 Task: Find an image of a scenic road trip and post it on Instagram with a caption mentioning a specific highway.
Action: Mouse moved to (576, 330)
Screenshot: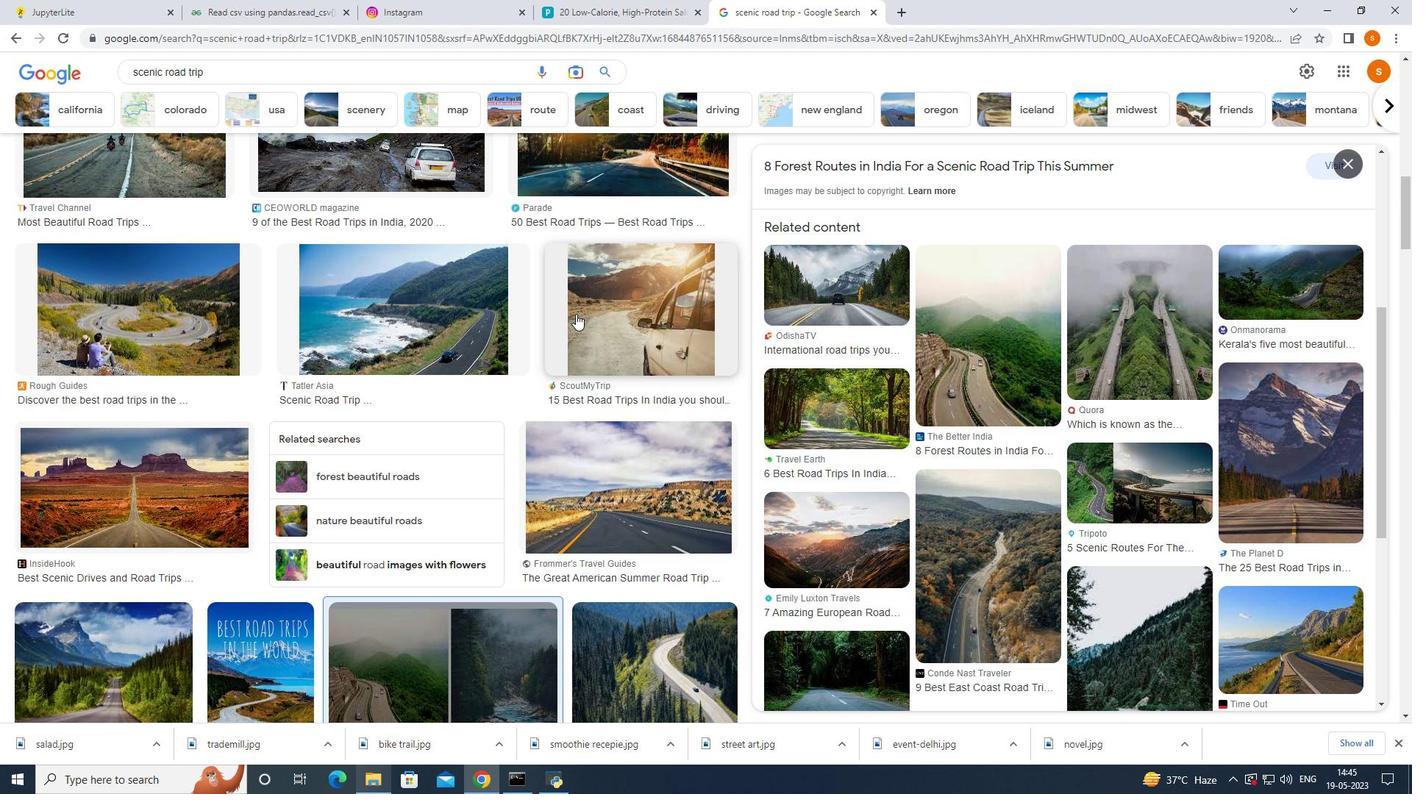 
Action: Mouse scrolled (576, 329) with delta (0, 0)
Screenshot: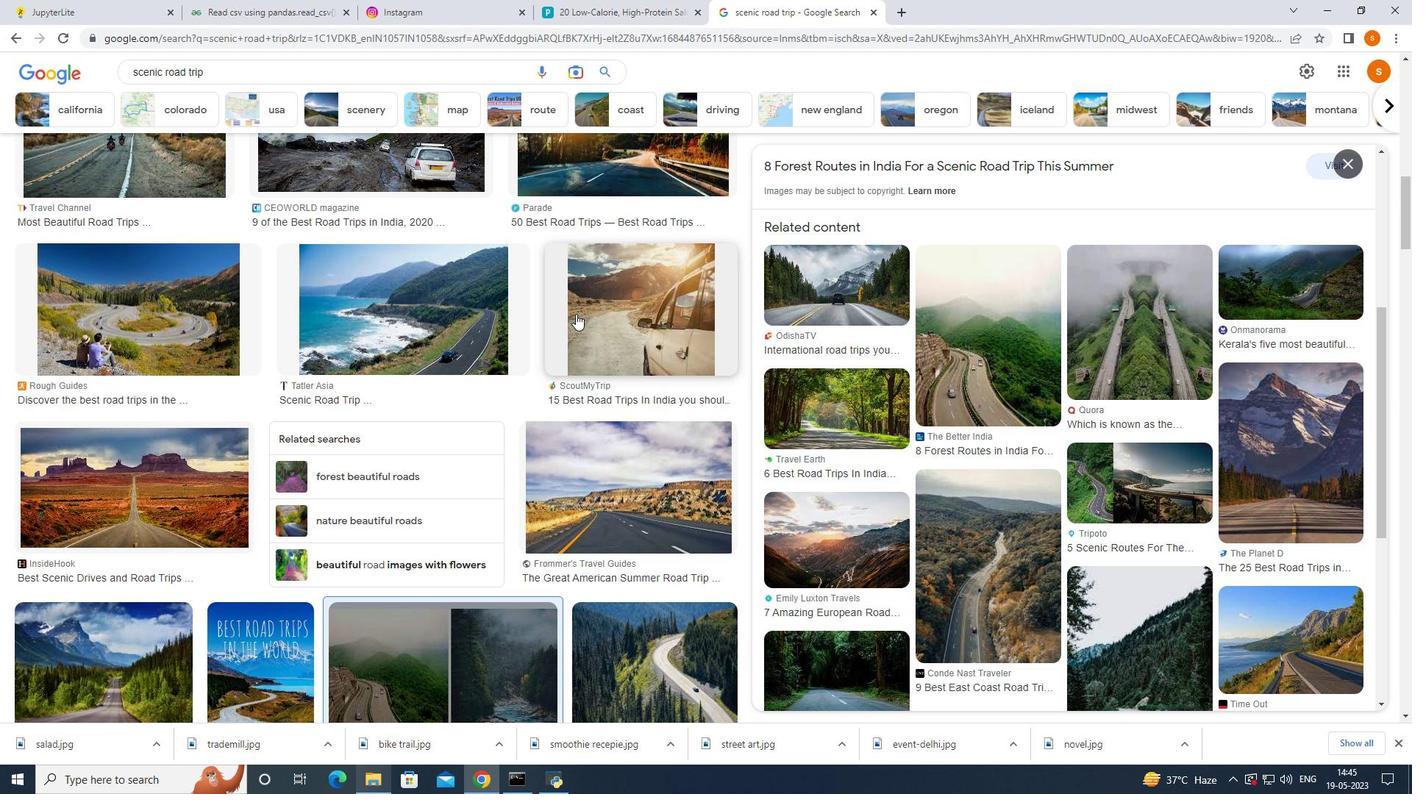 
Action: Mouse moved to (576, 331)
Screenshot: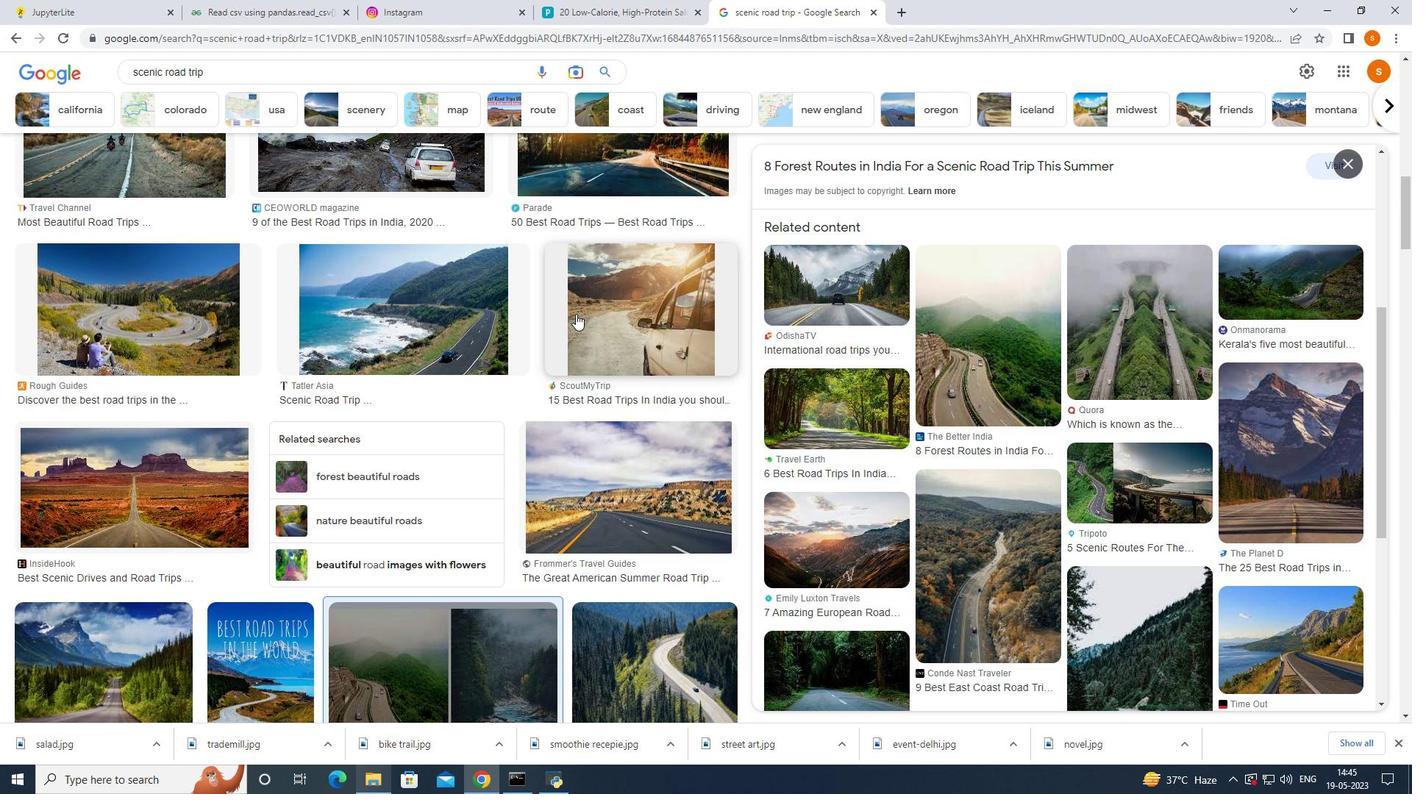 
Action: Mouse scrolled (576, 330) with delta (0, 0)
Screenshot: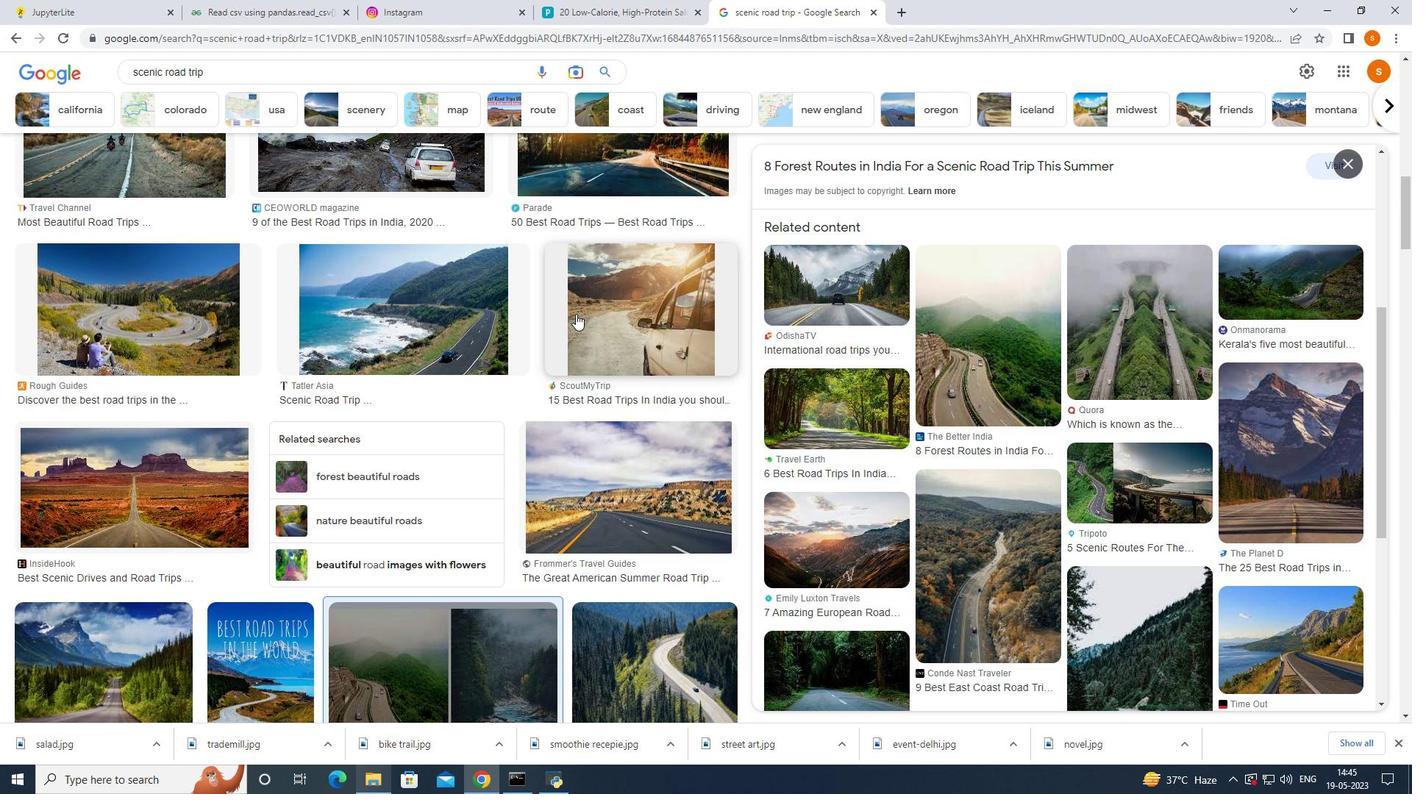 
Action: Mouse scrolled (576, 330) with delta (0, 0)
Screenshot: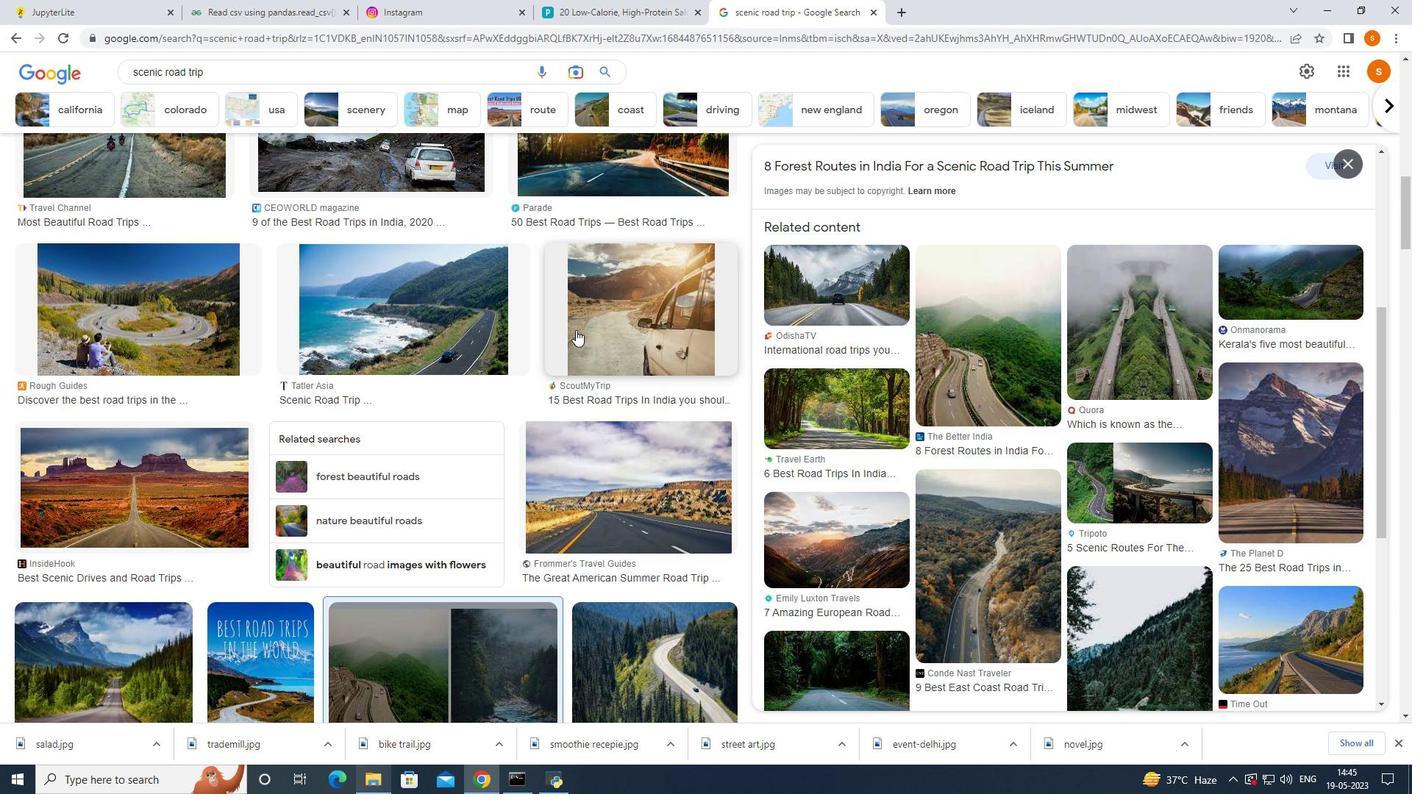 
Action: Mouse moved to (576, 331)
Screenshot: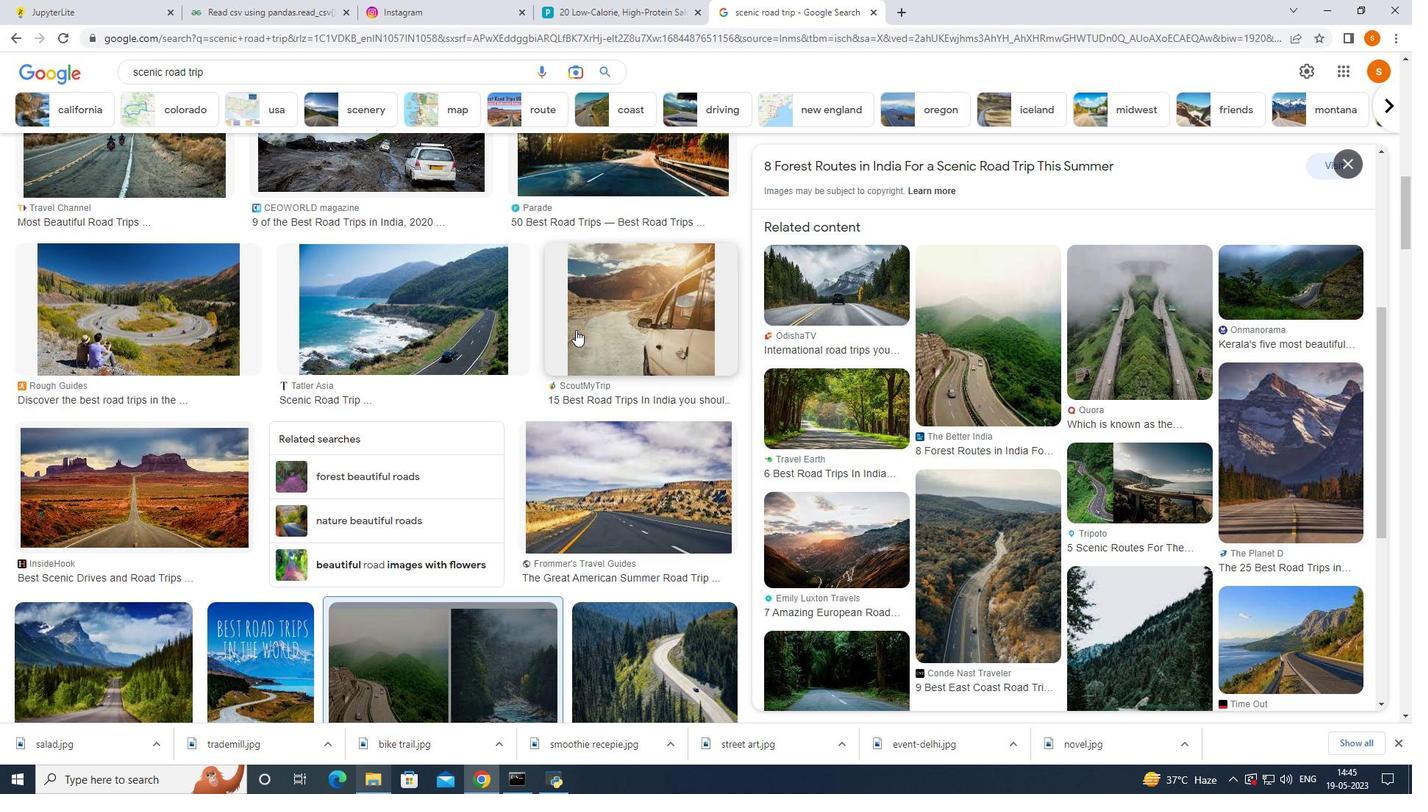 
Action: Mouse scrolled (576, 330) with delta (0, 0)
Screenshot: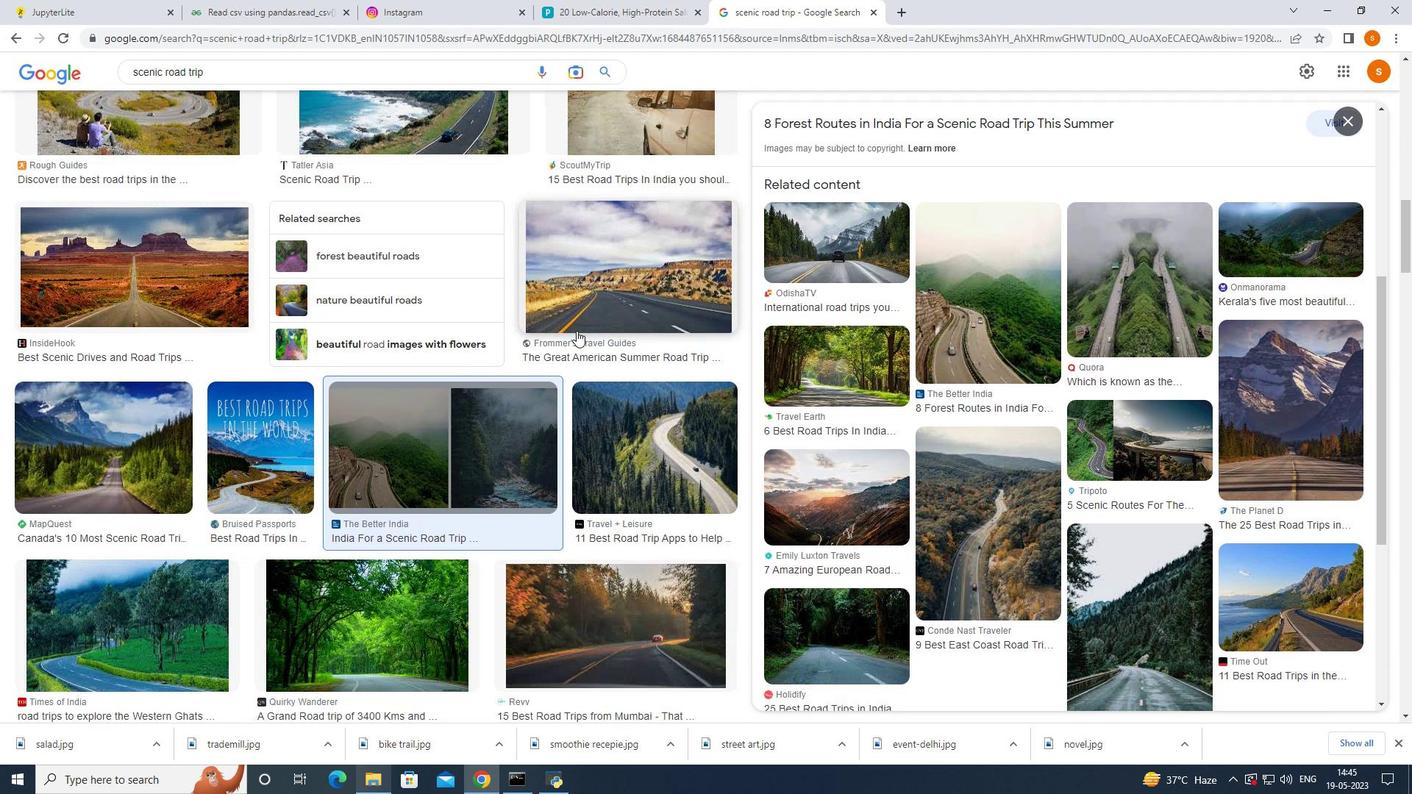 
Action: Mouse moved to (576, 331)
Screenshot: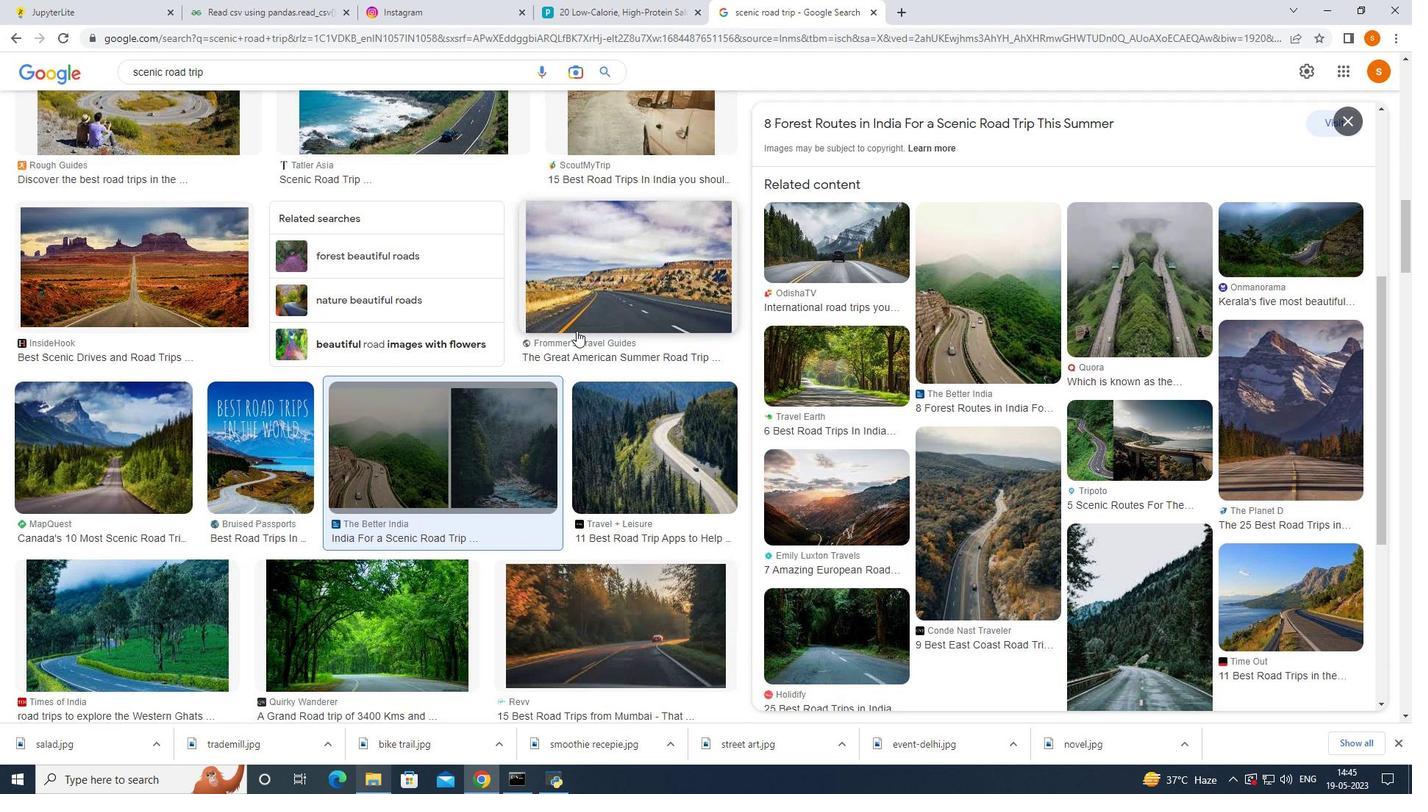 
Action: Mouse scrolled (576, 331) with delta (0, 0)
Screenshot: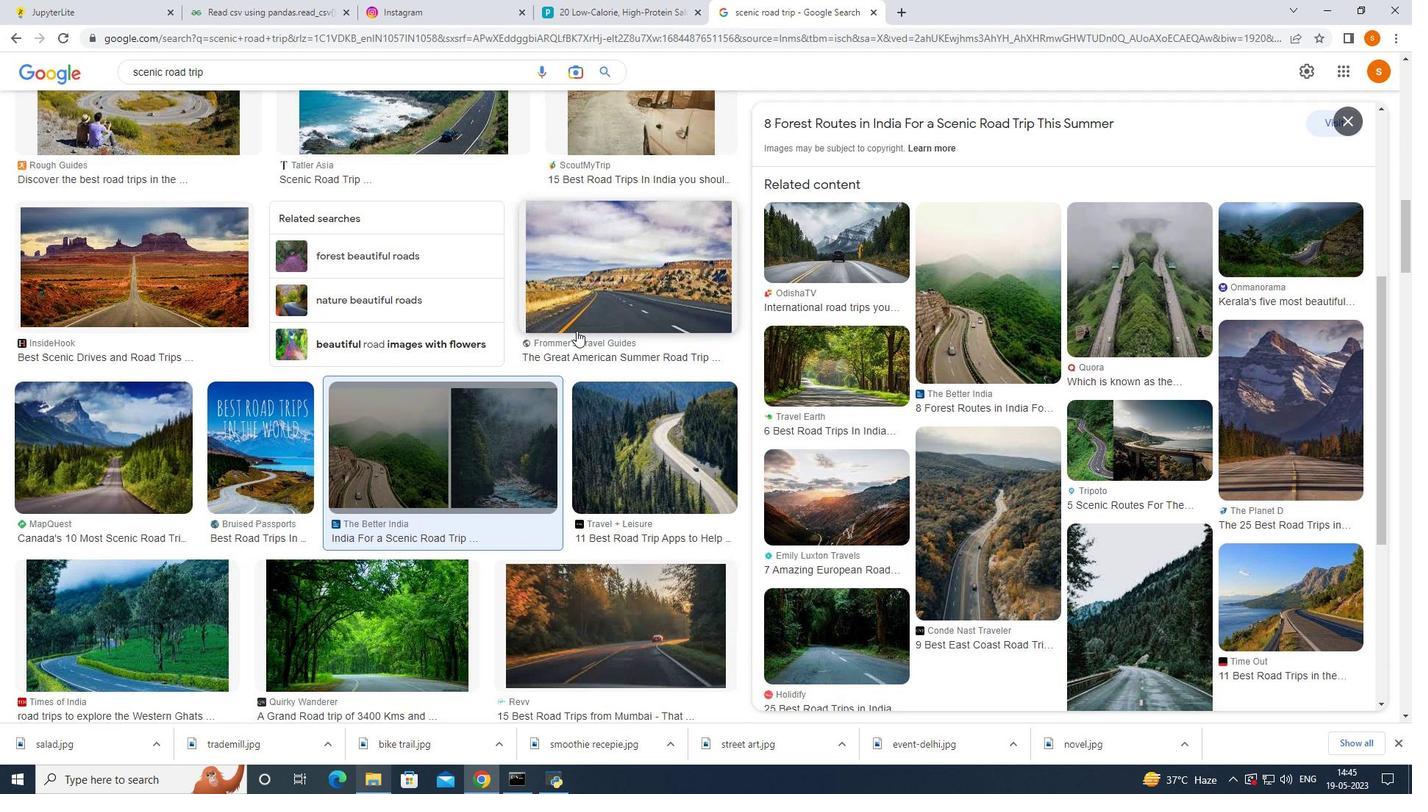 
Action: Mouse scrolled (576, 331) with delta (0, 0)
Screenshot: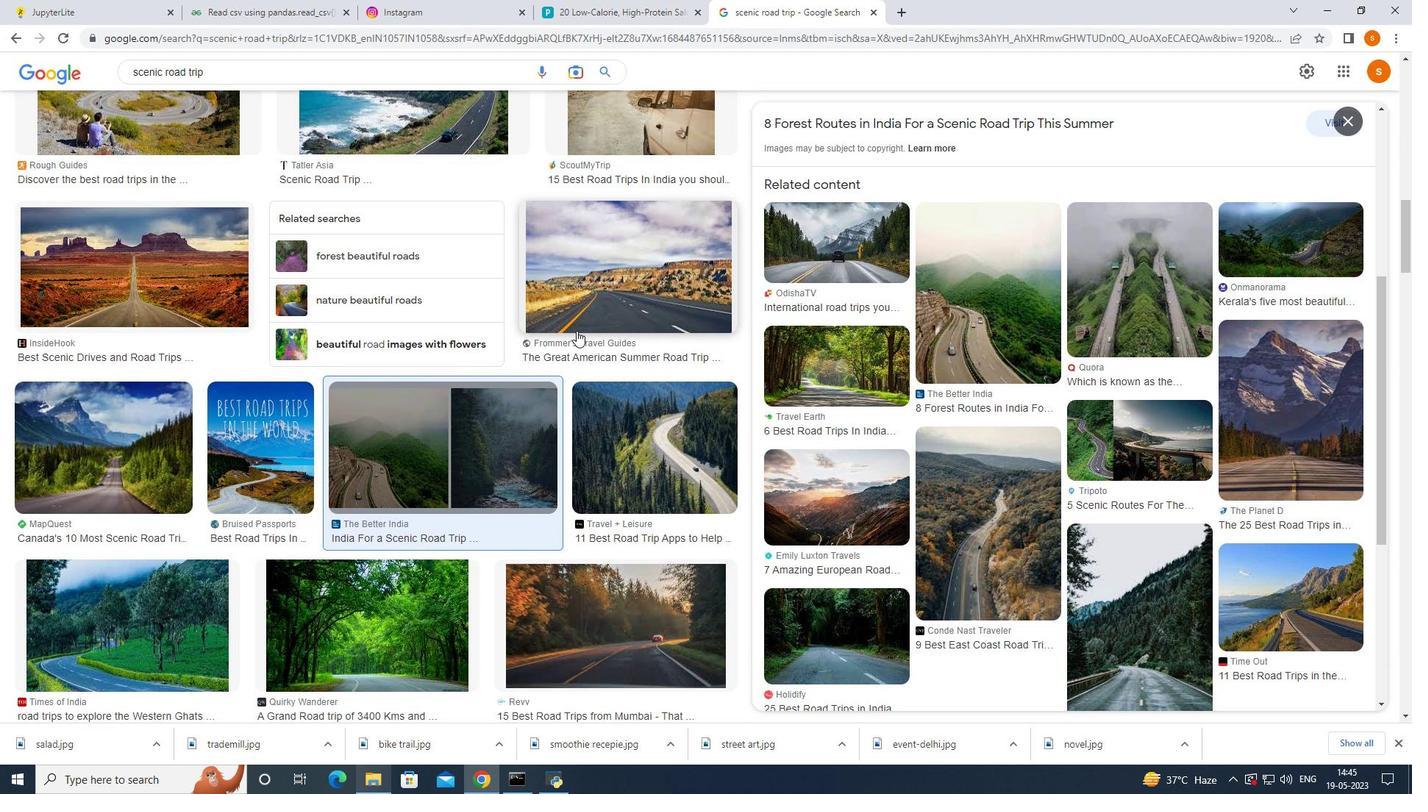 
Action: Mouse moved to (537, 468)
Screenshot: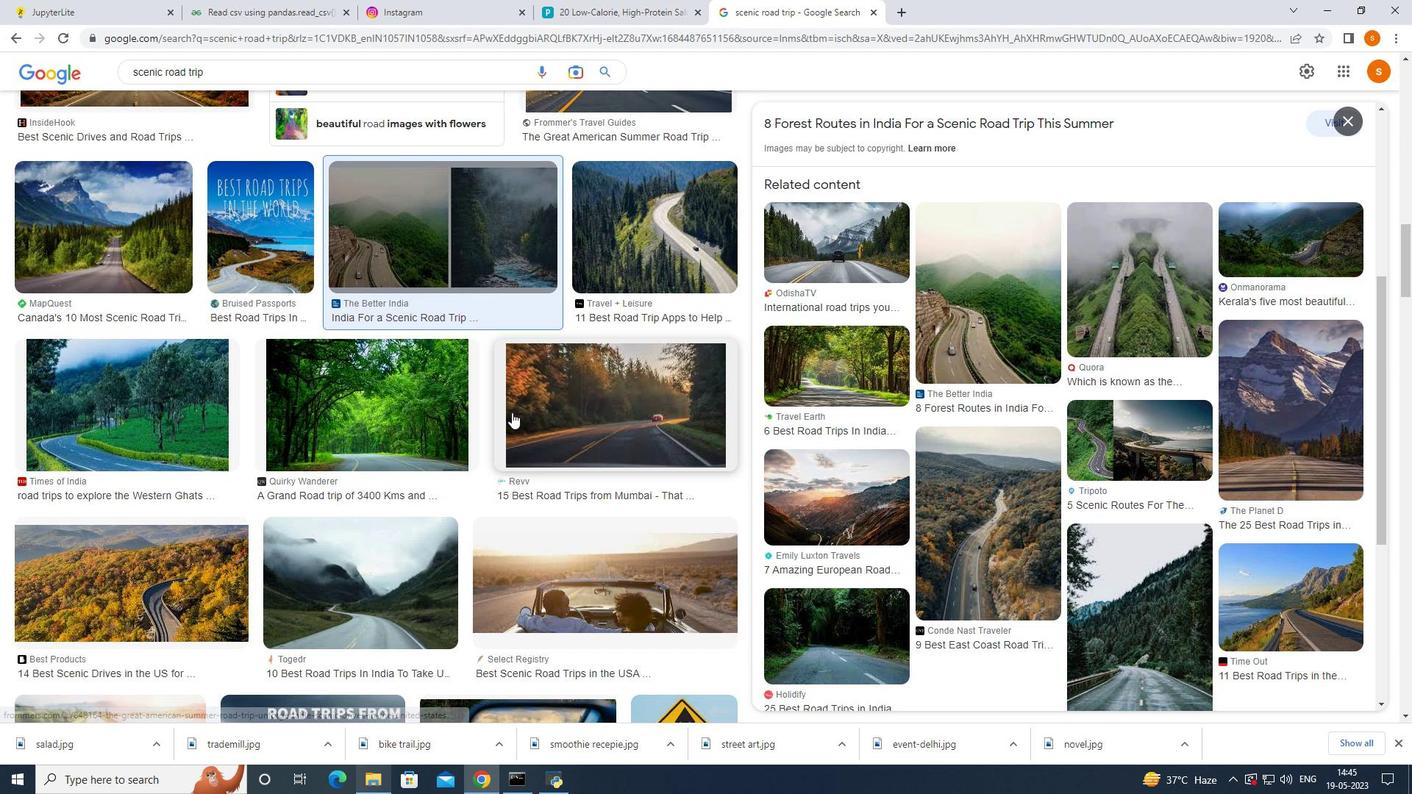 
Action: Mouse scrolled (537, 467) with delta (0, 0)
Screenshot: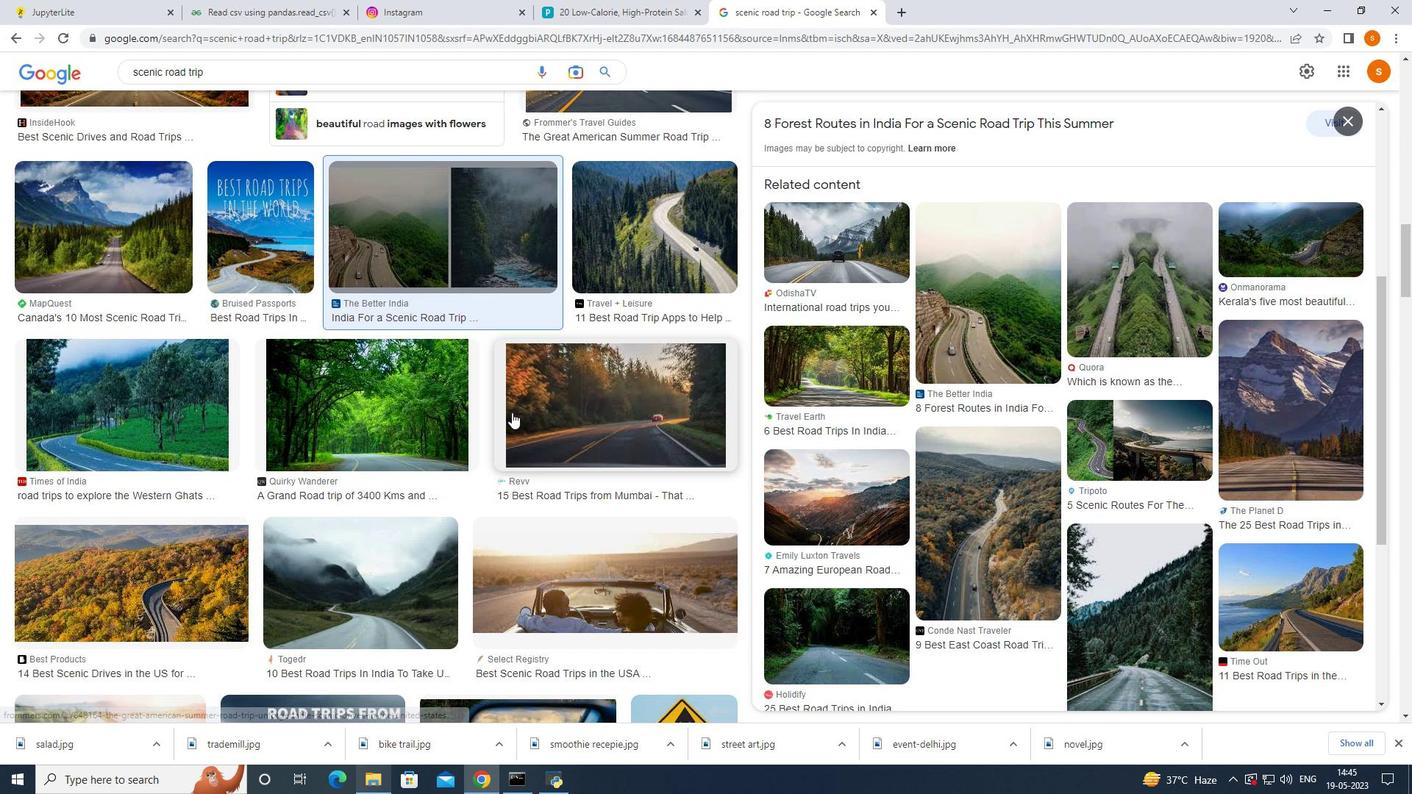 
Action: Mouse moved to (598, 484)
Screenshot: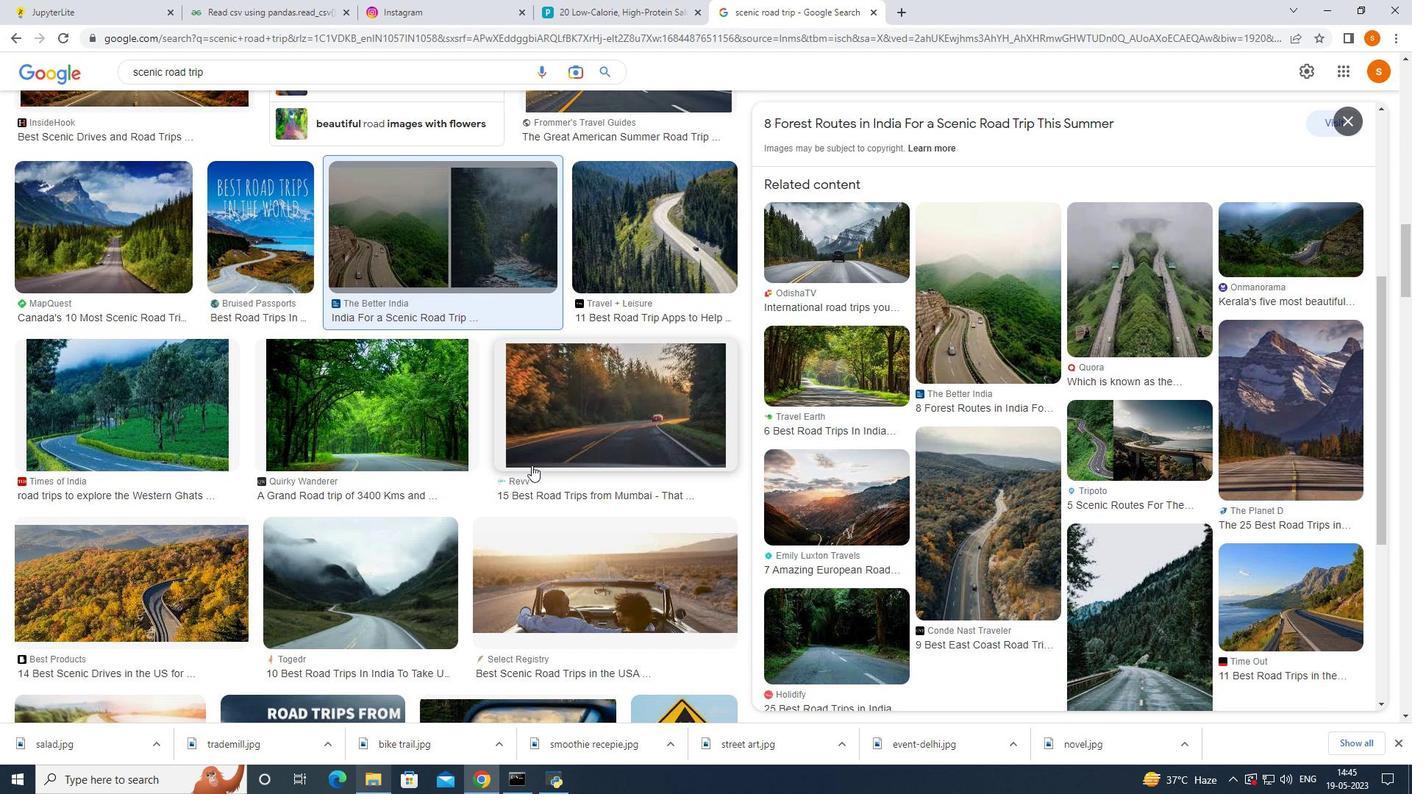 
Action: Mouse scrolled (598, 484) with delta (0, 0)
Screenshot: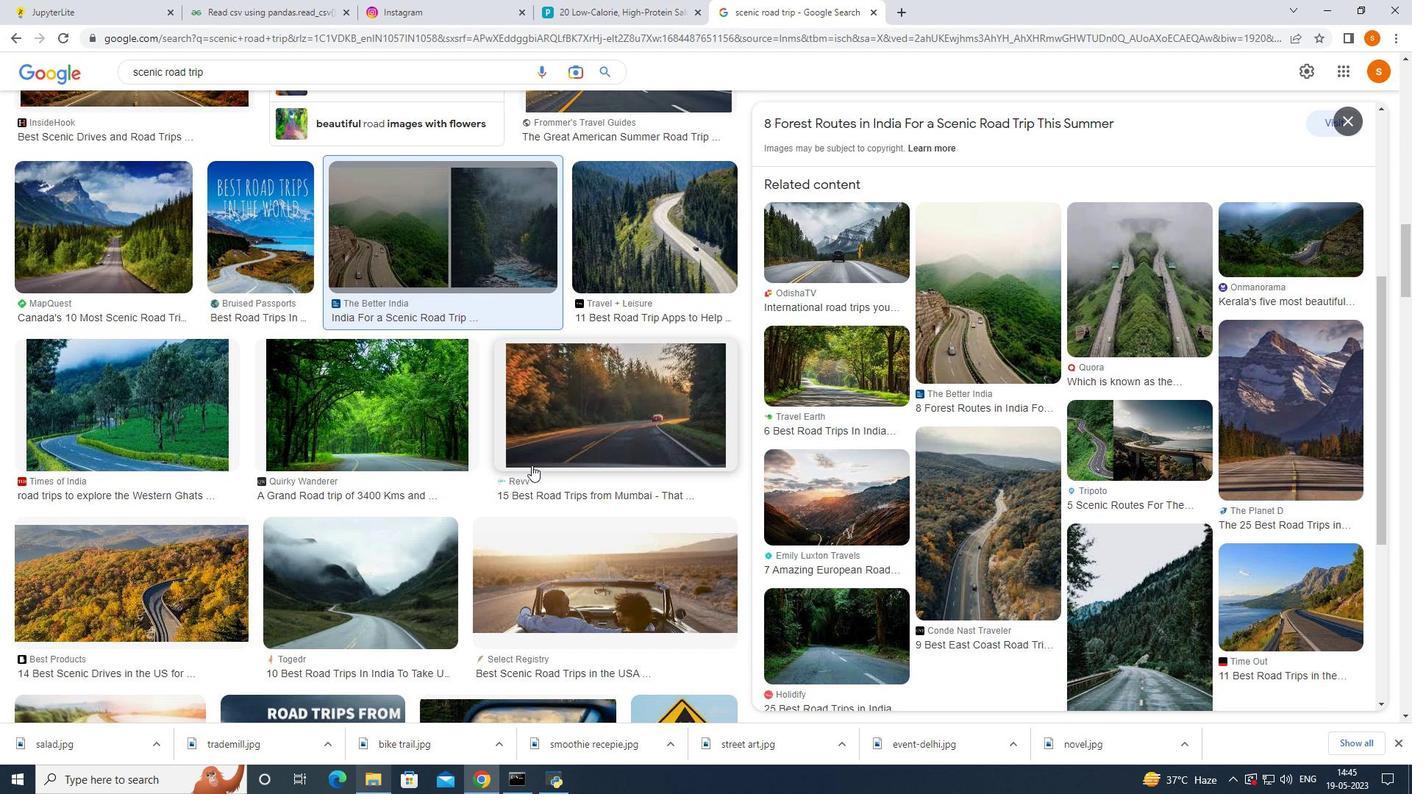 
Action: Mouse moved to (609, 528)
Screenshot: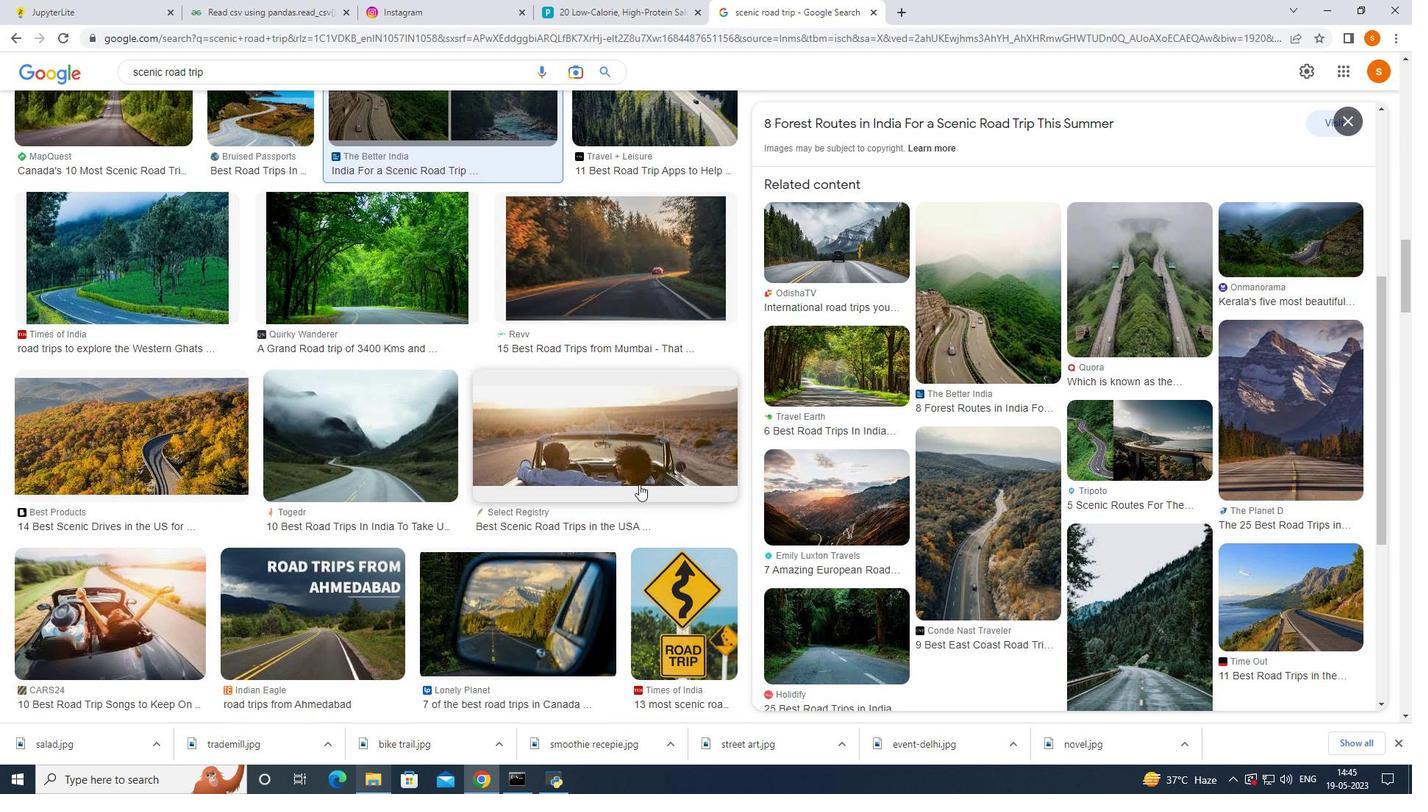 
Action: Mouse scrolled (609, 528) with delta (0, 0)
Screenshot: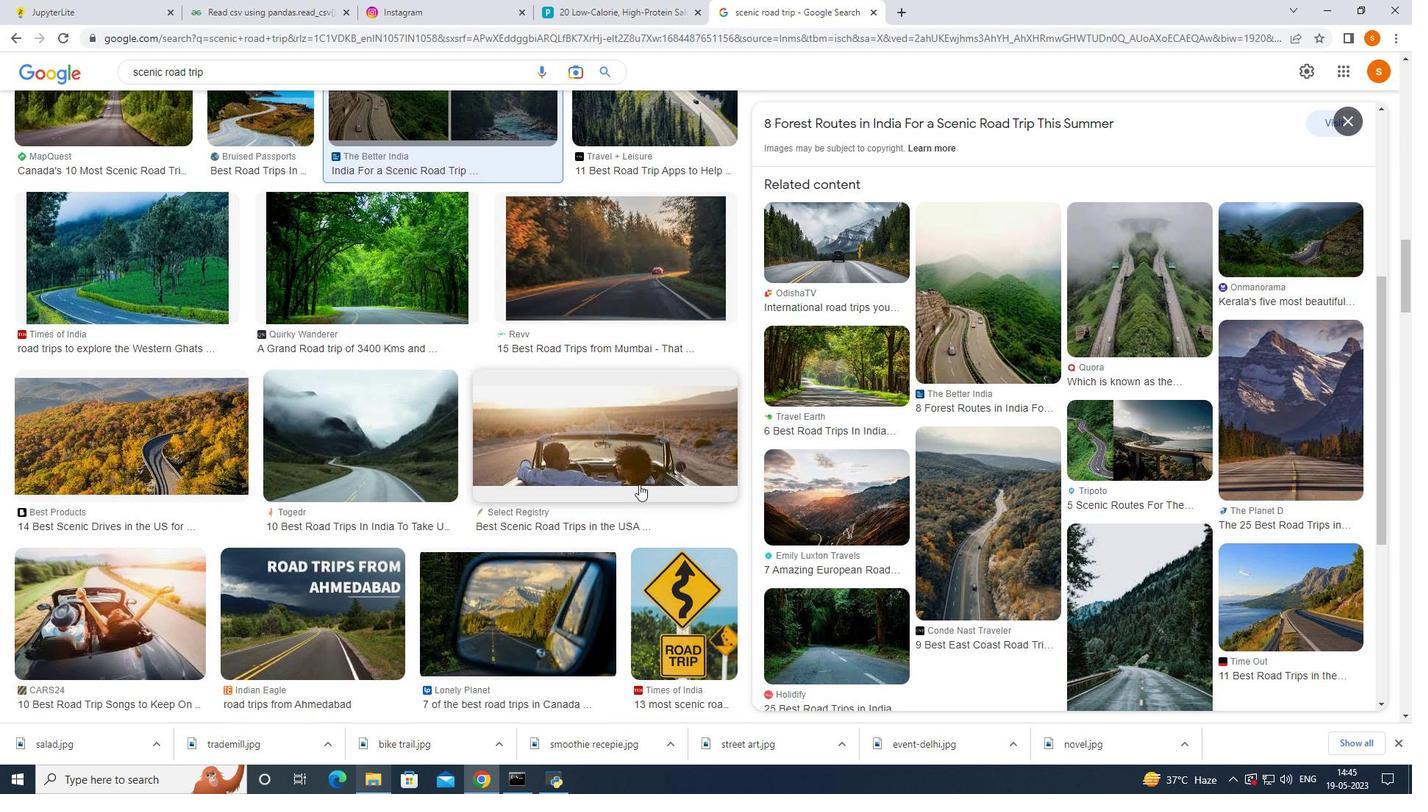 
Action: Mouse moved to (523, 638)
Screenshot: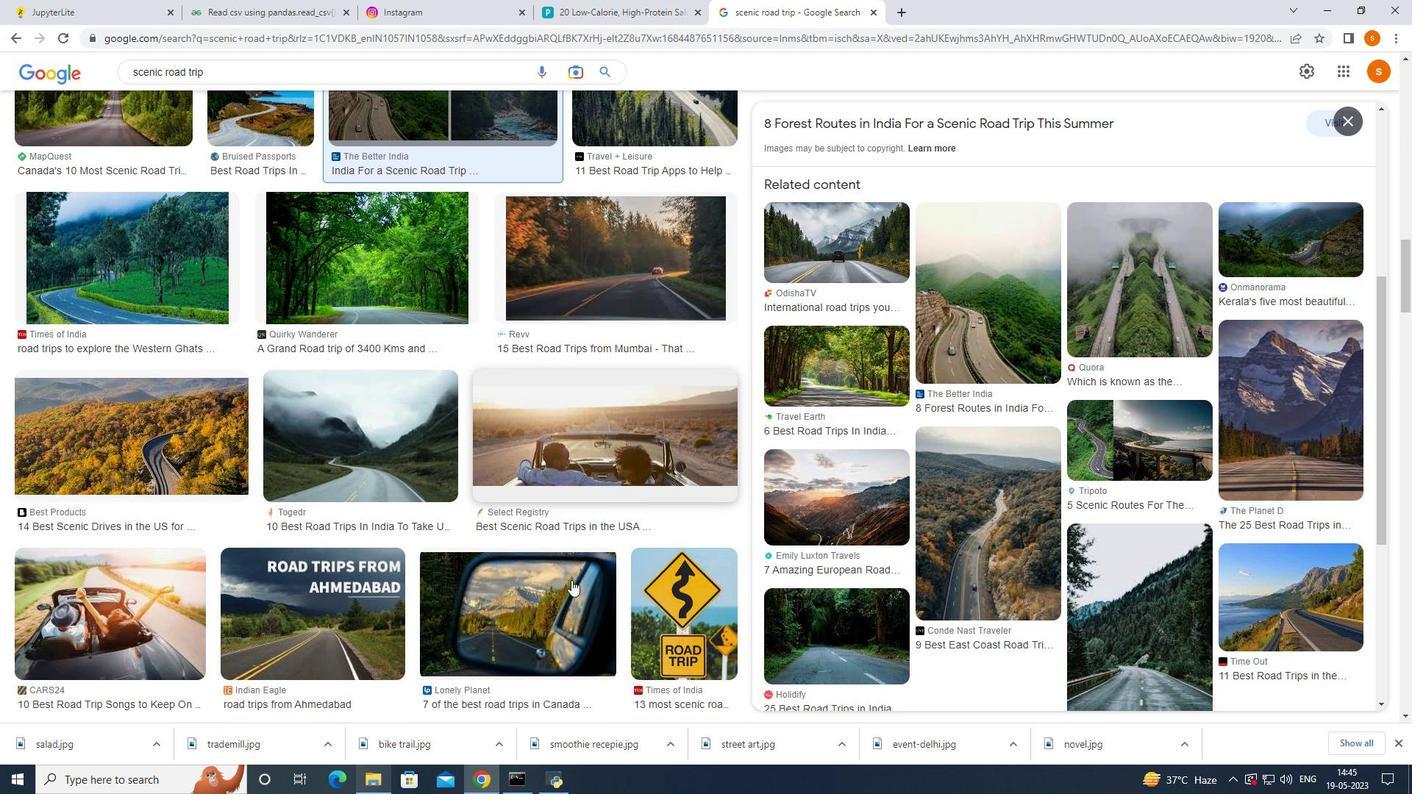 
Action: Mouse scrolled (523, 637) with delta (0, 0)
Screenshot: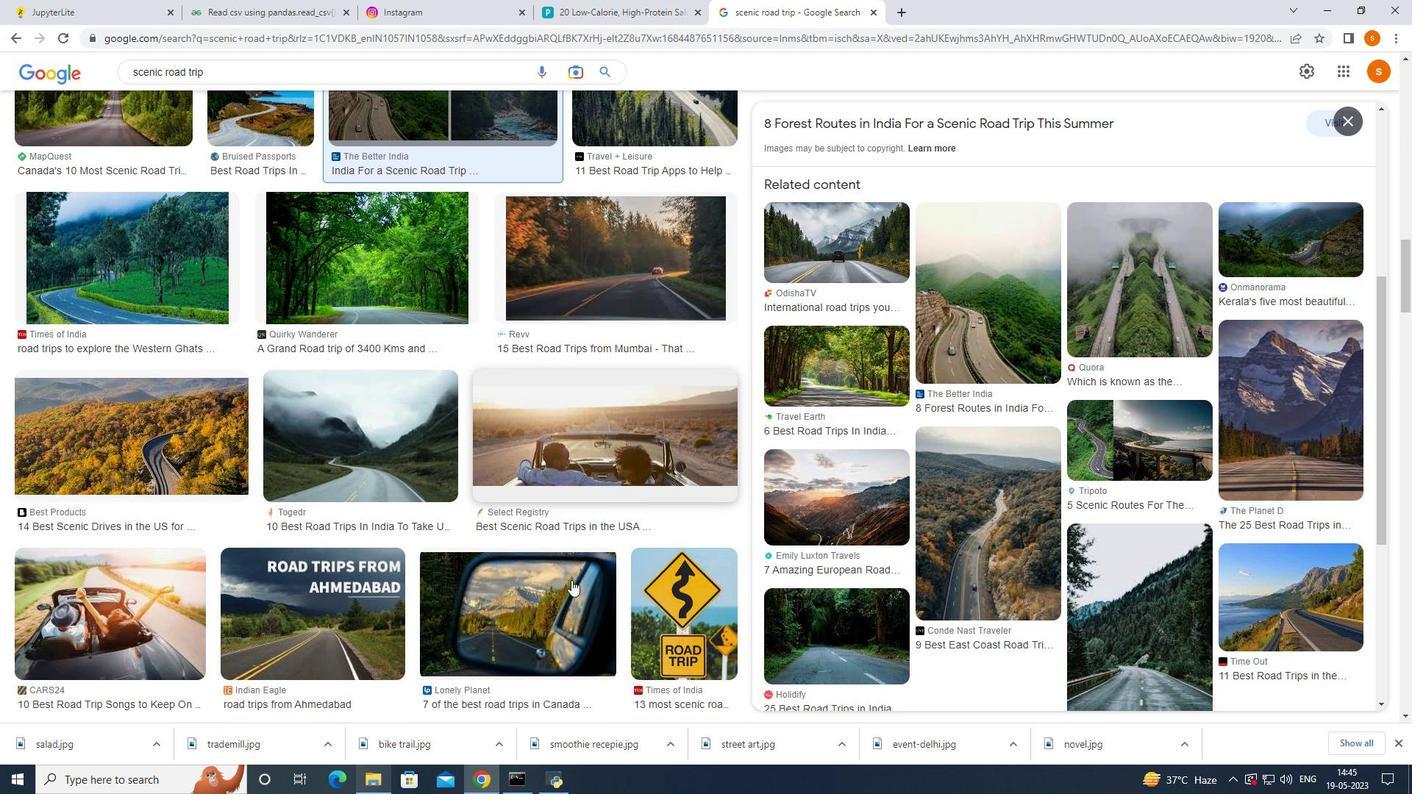 
Action: Mouse moved to (381, 572)
Screenshot: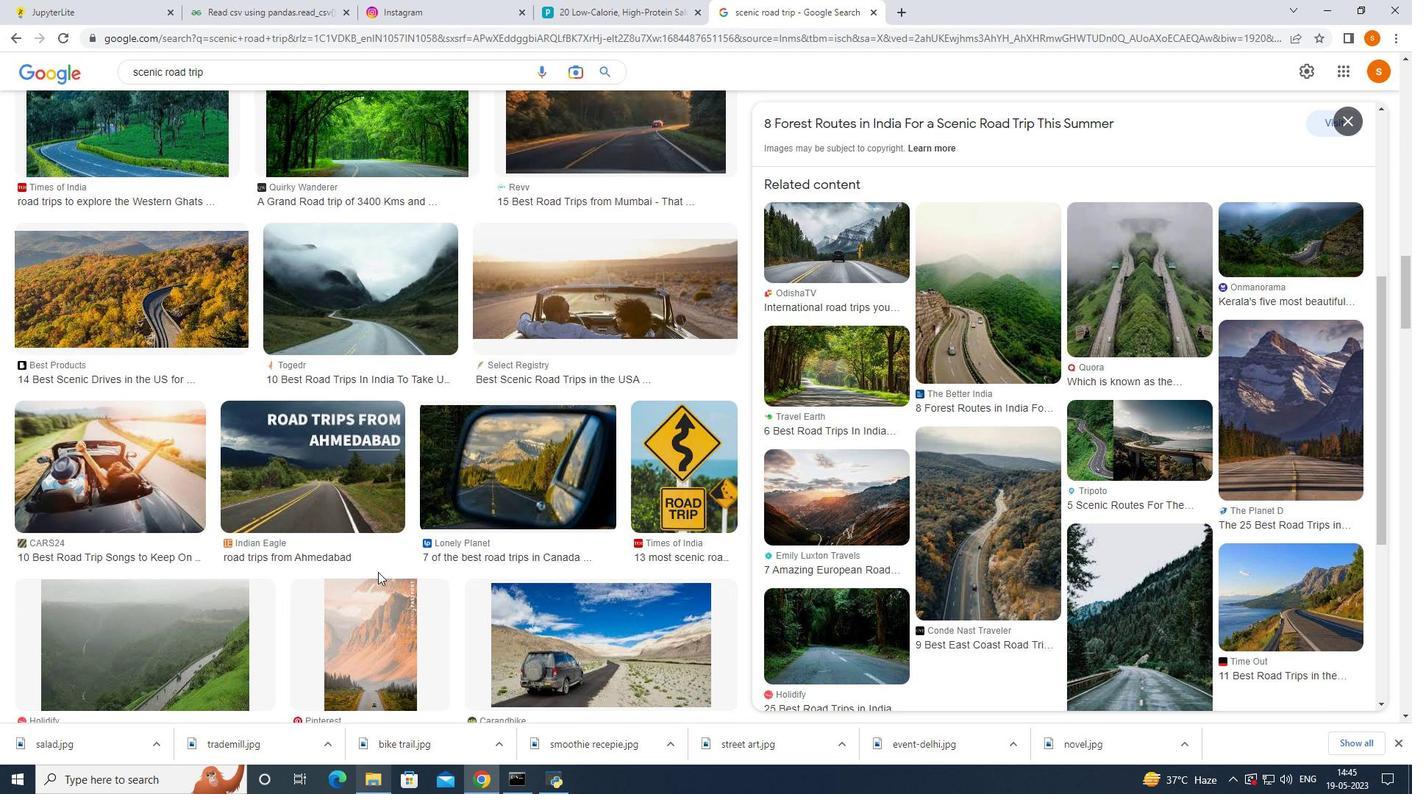 
Action: Mouse scrolled (381, 571) with delta (0, 0)
Screenshot: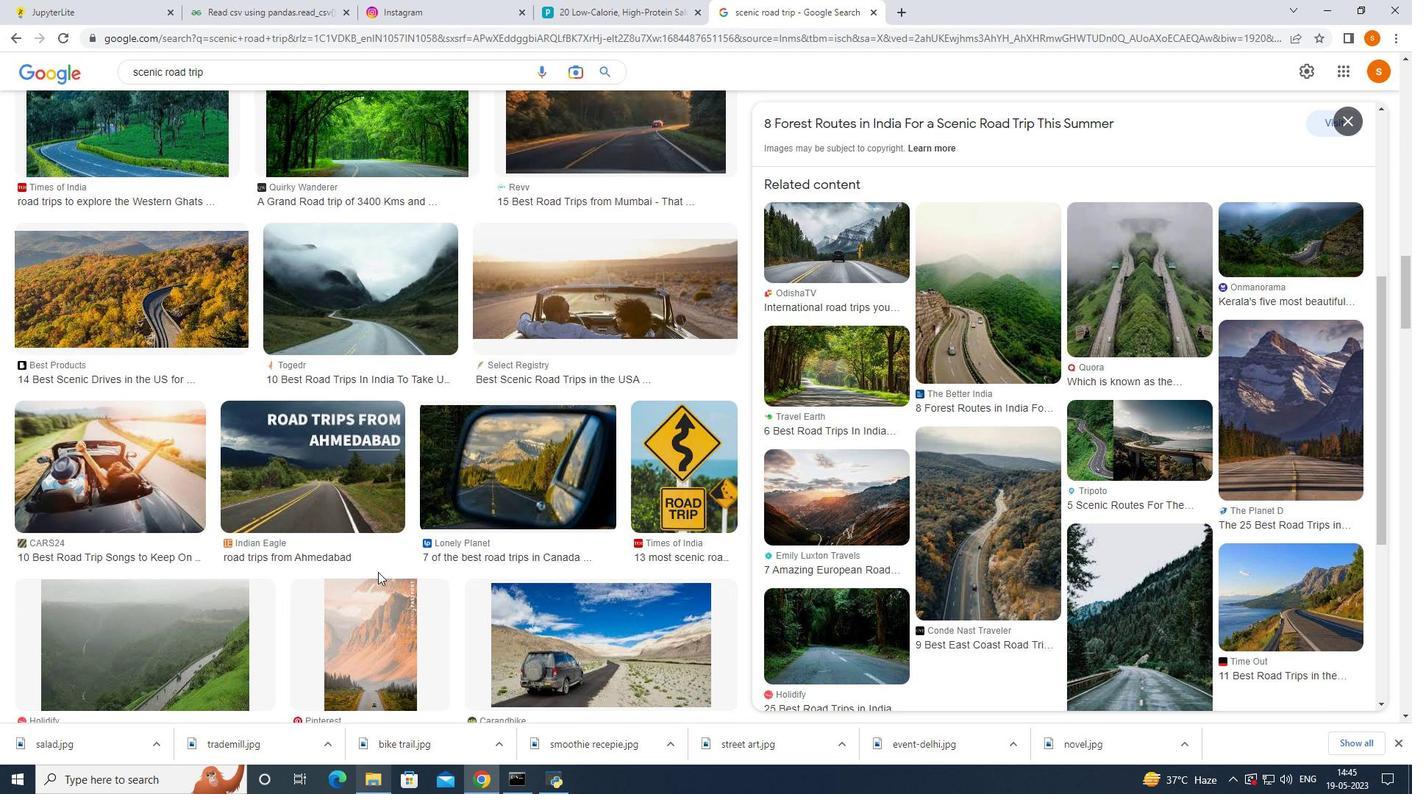 
Action: Mouse moved to (386, 574)
Screenshot: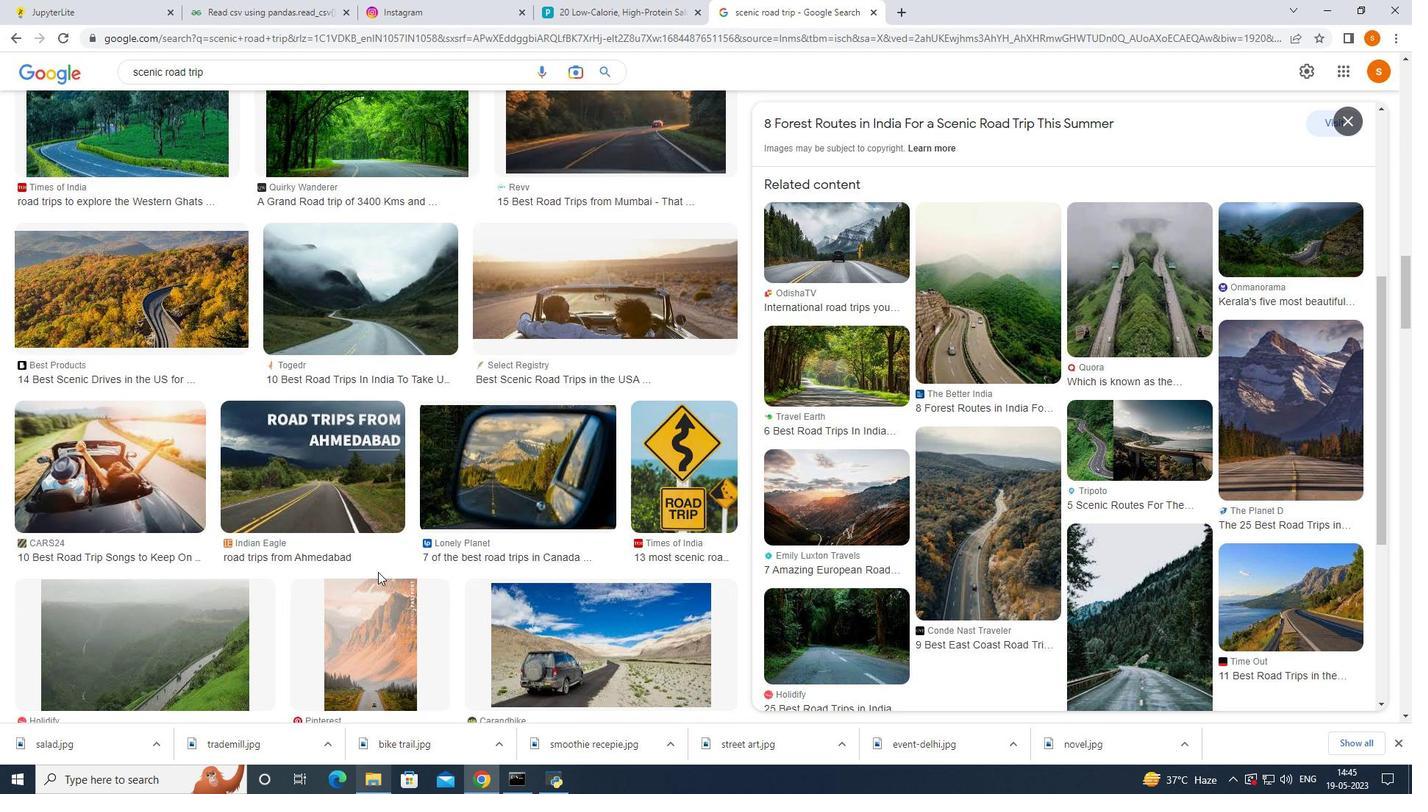 
Action: Mouse scrolled (386, 573) with delta (0, 0)
Screenshot: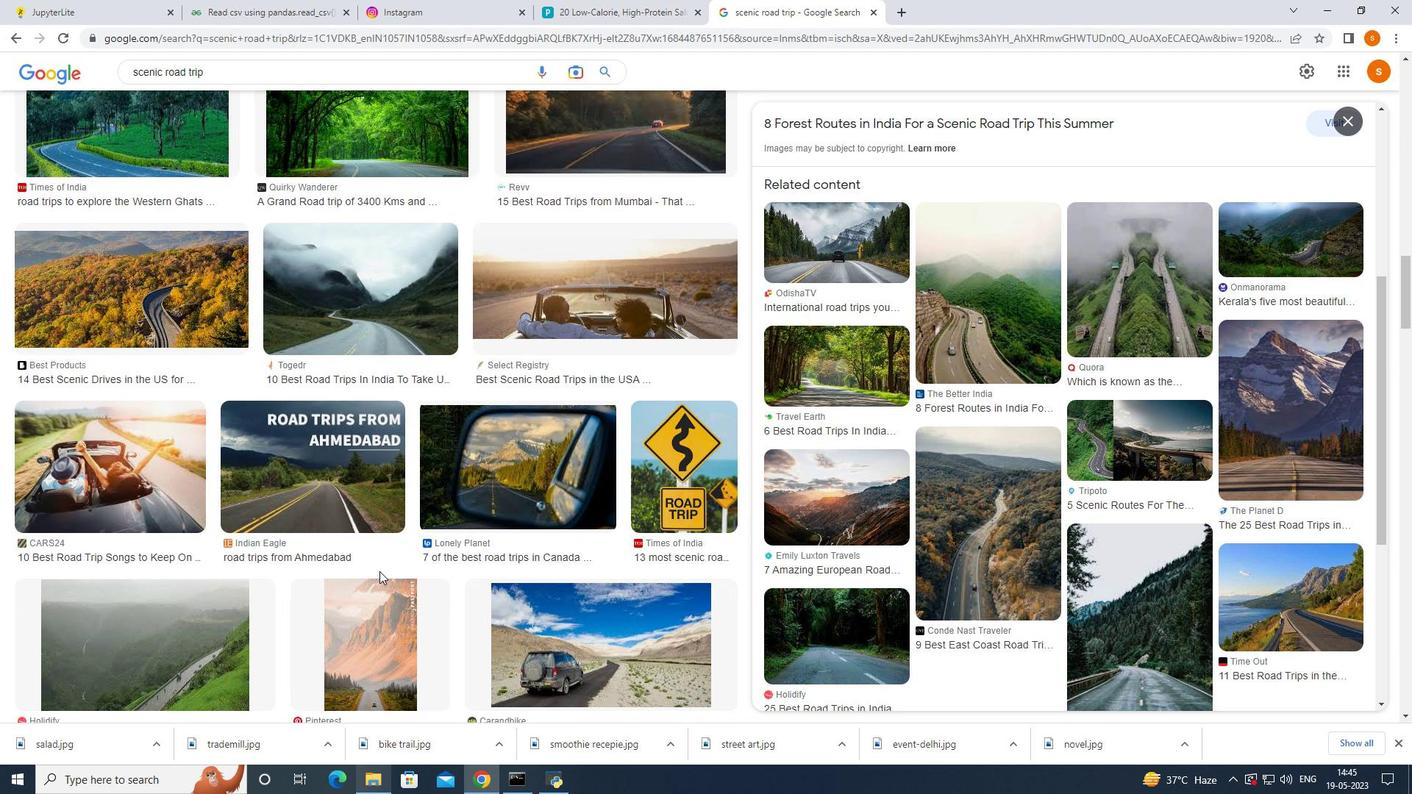 
Action: Mouse moved to (1005, 566)
Screenshot: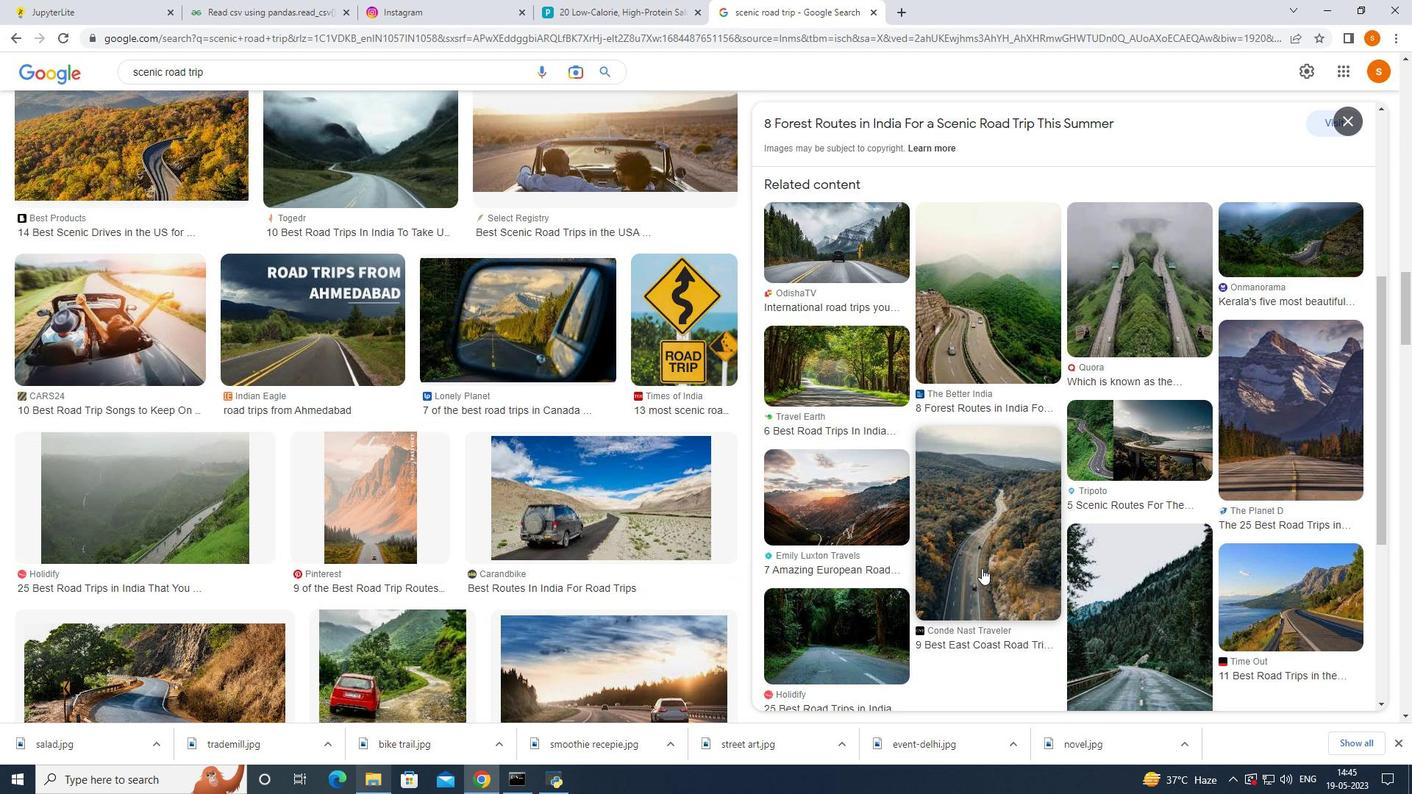 
Action: Mouse scrolled (1005, 565) with delta (0, 0)
Screenshot: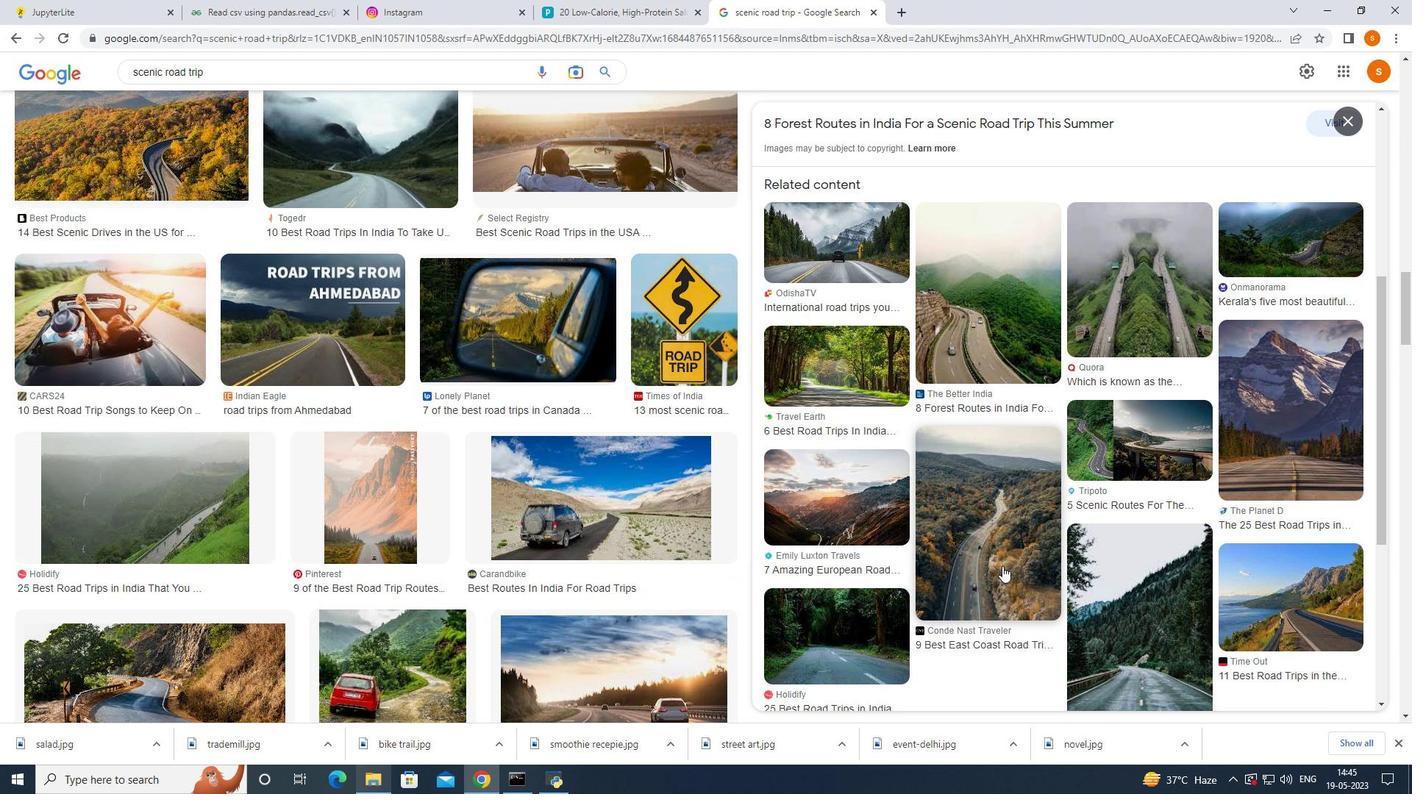 
Action: Mouse moved to (1005, 567)
Screenshot: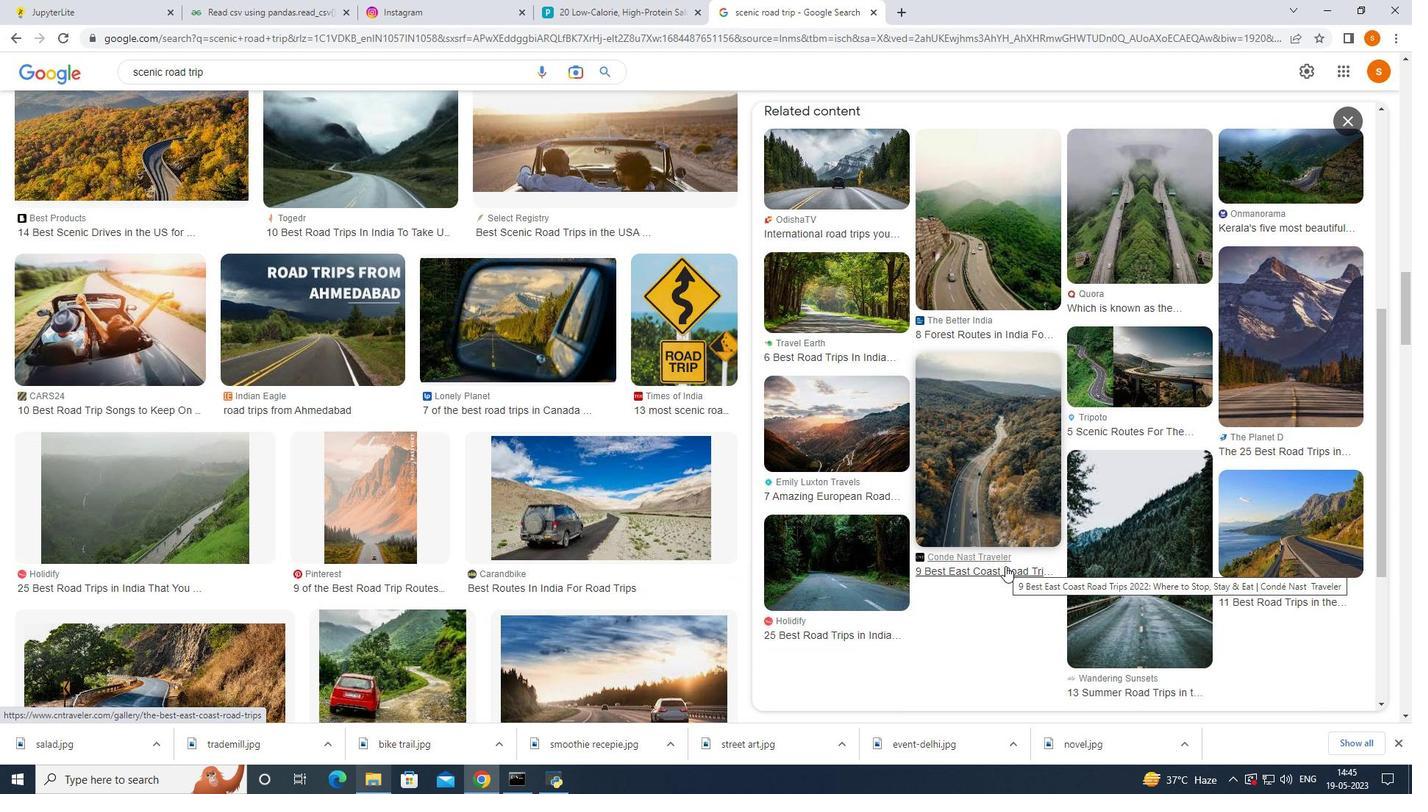 
Action: Mouse scrolled (1005, 567) with delta (0, 0)
Screenshot: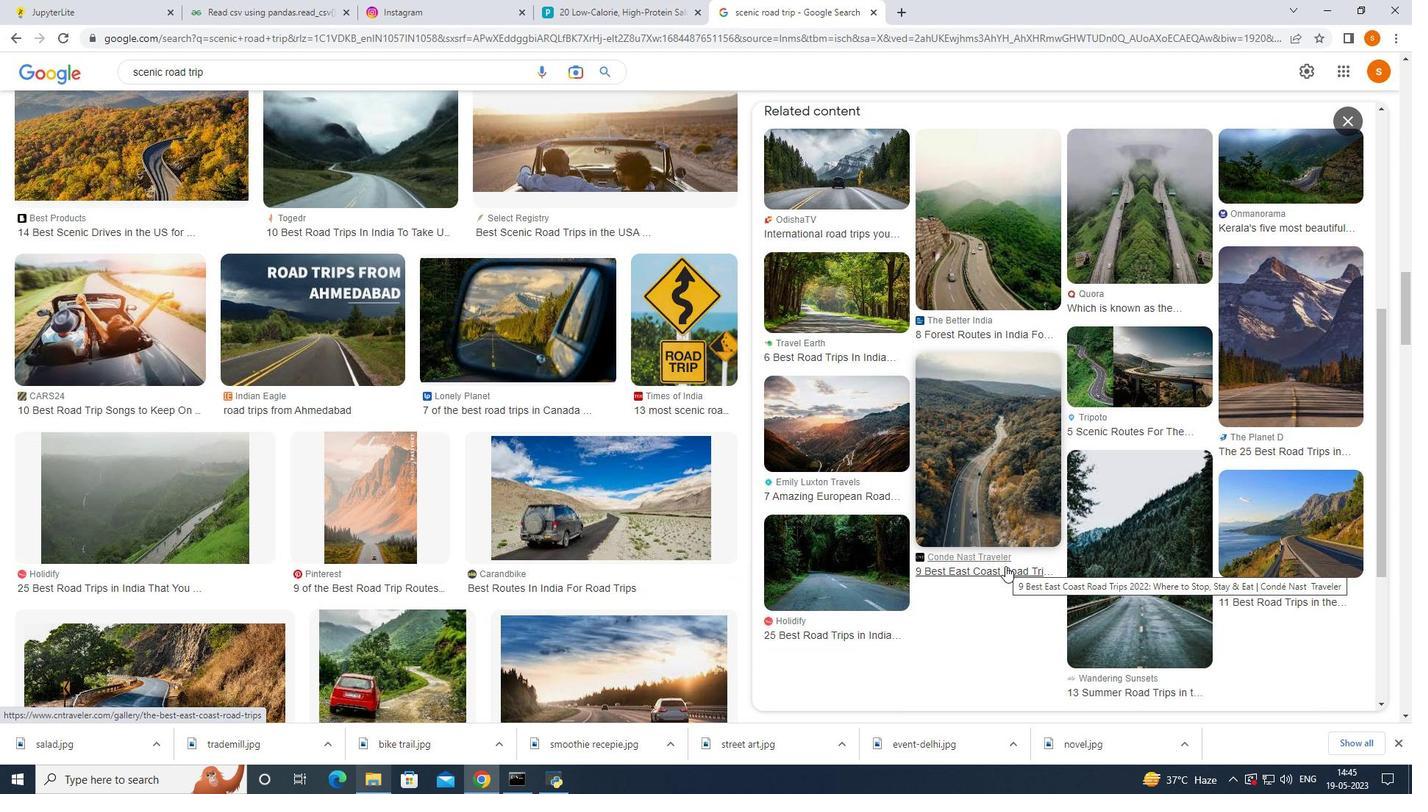 
Action: Mouse moved to (1005, 568)
Screenshot: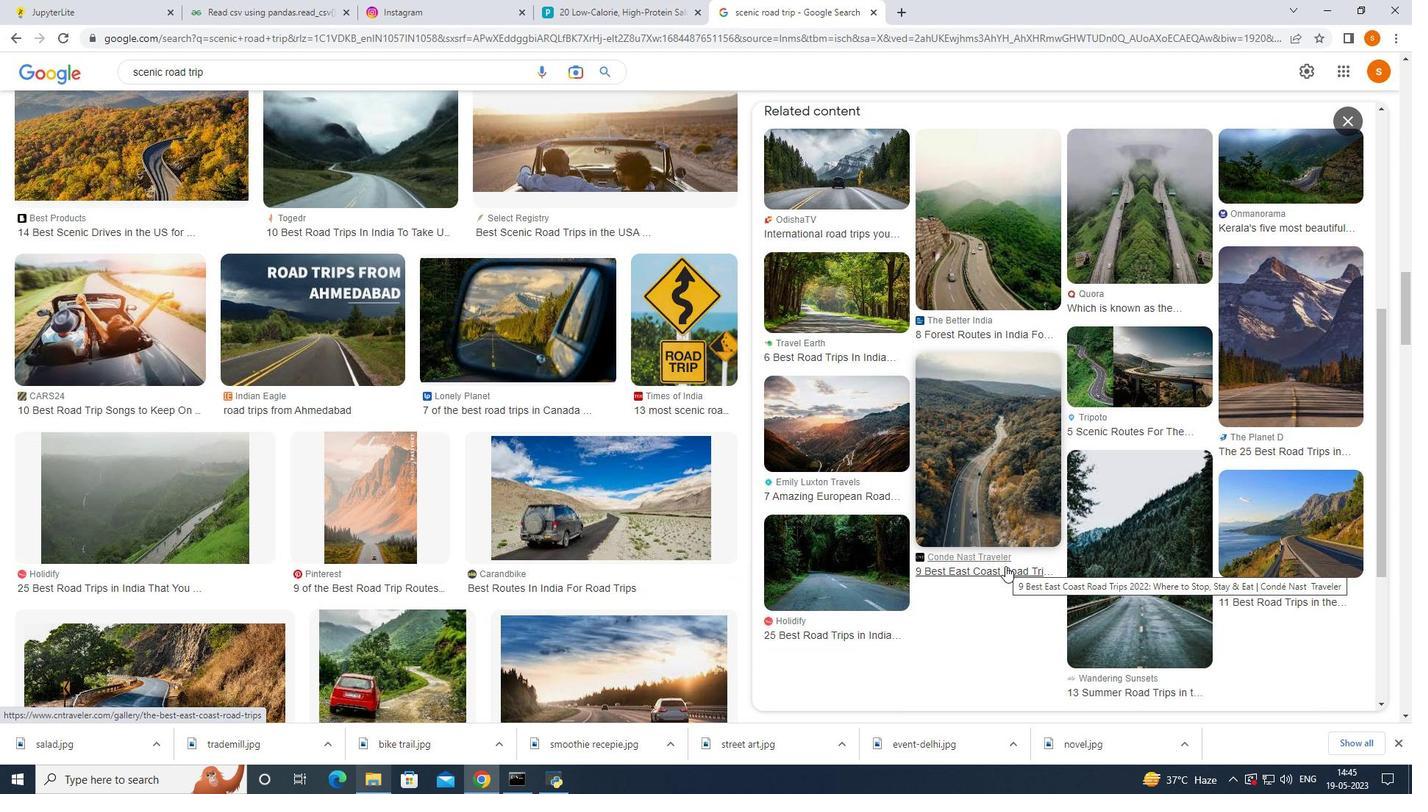 
Action: Mouse scrolled (1005, 567) with delta (0, 0)
Screenshot: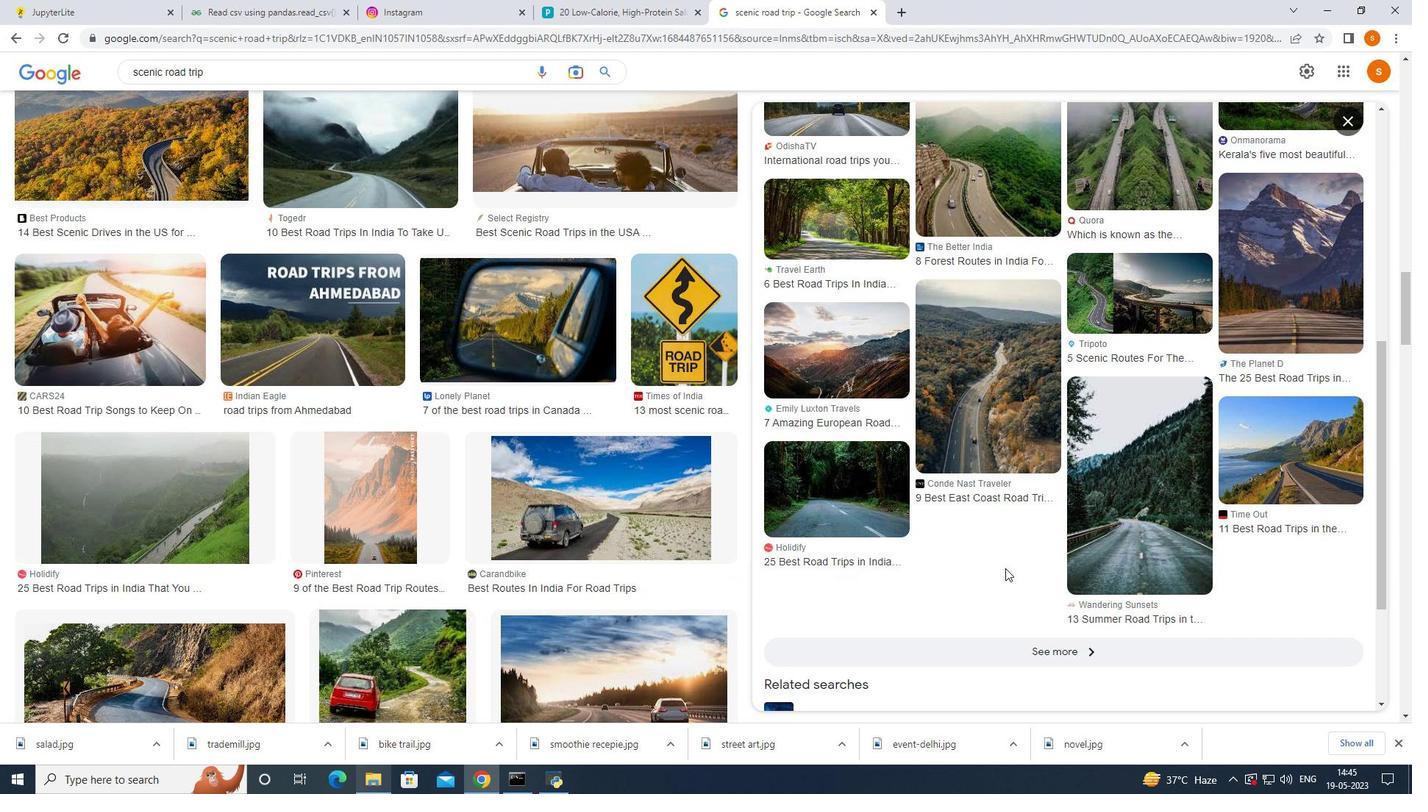 
Action: Mouse moved to (1005, 570)
Screenshot: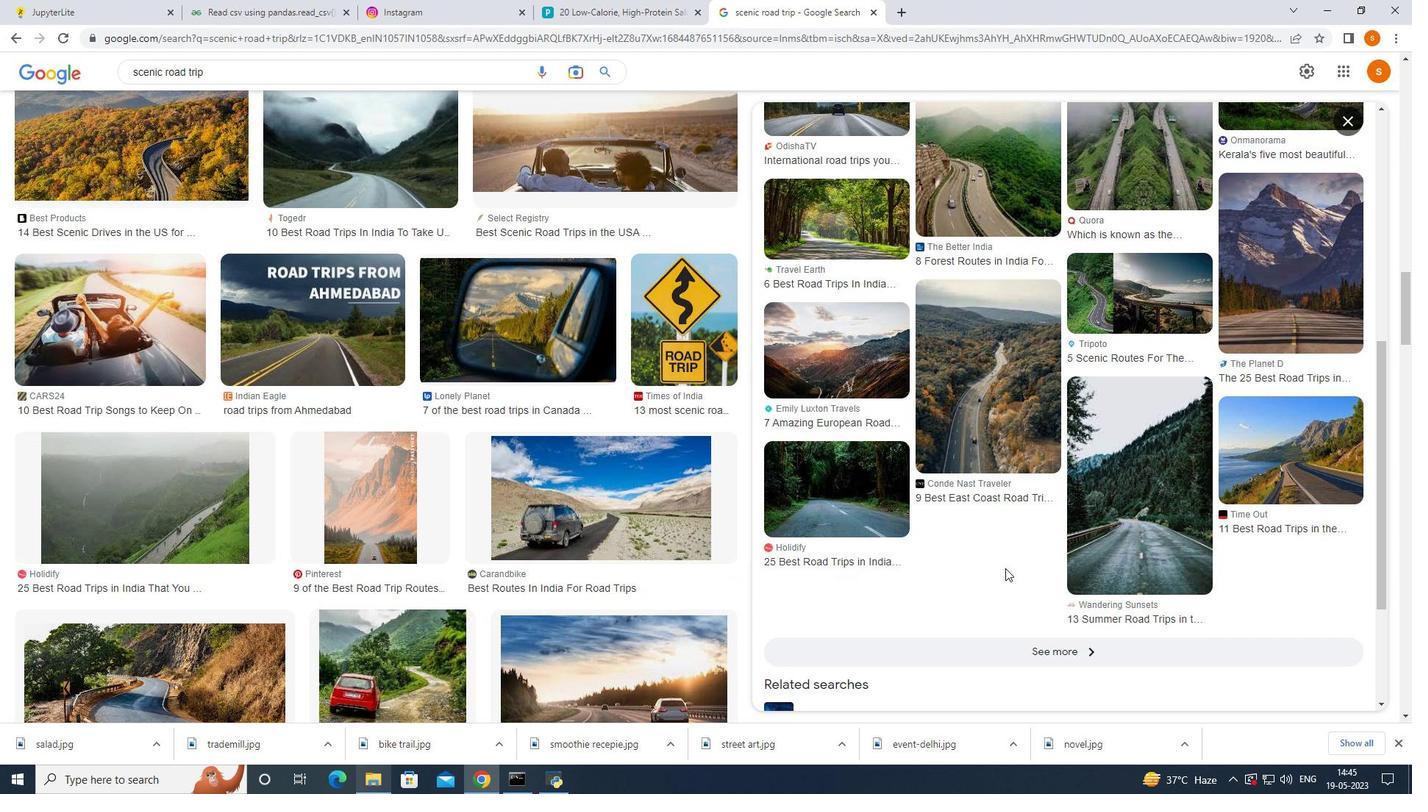 
Action: Mouse scrolled (1005, 569) with delta (0, 0)
Screenshot: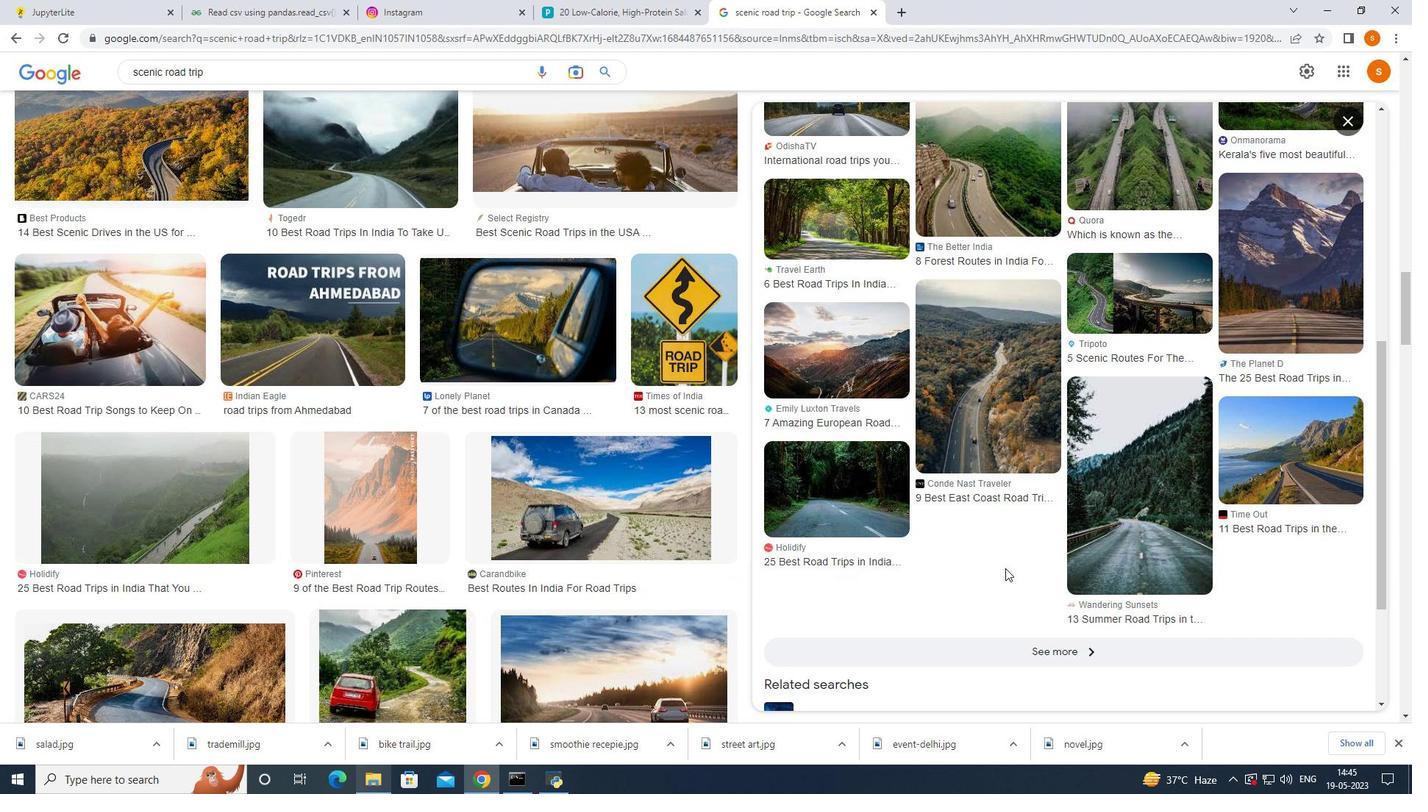 
Action: Mouse moved to (1005, 570)
Screenshot: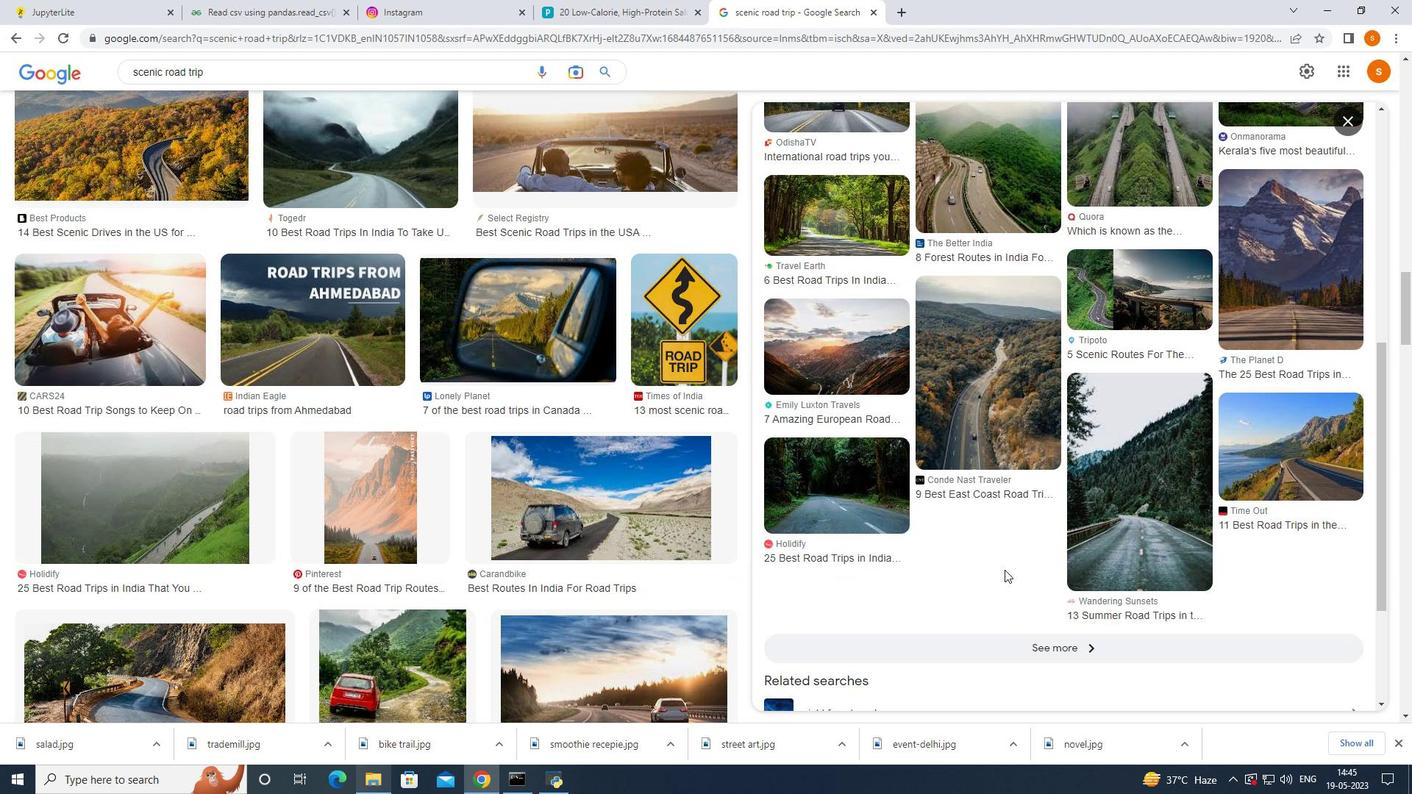 
Action: Mouse scrolled (1005, 569) with delta (0, 0)
Screenshot: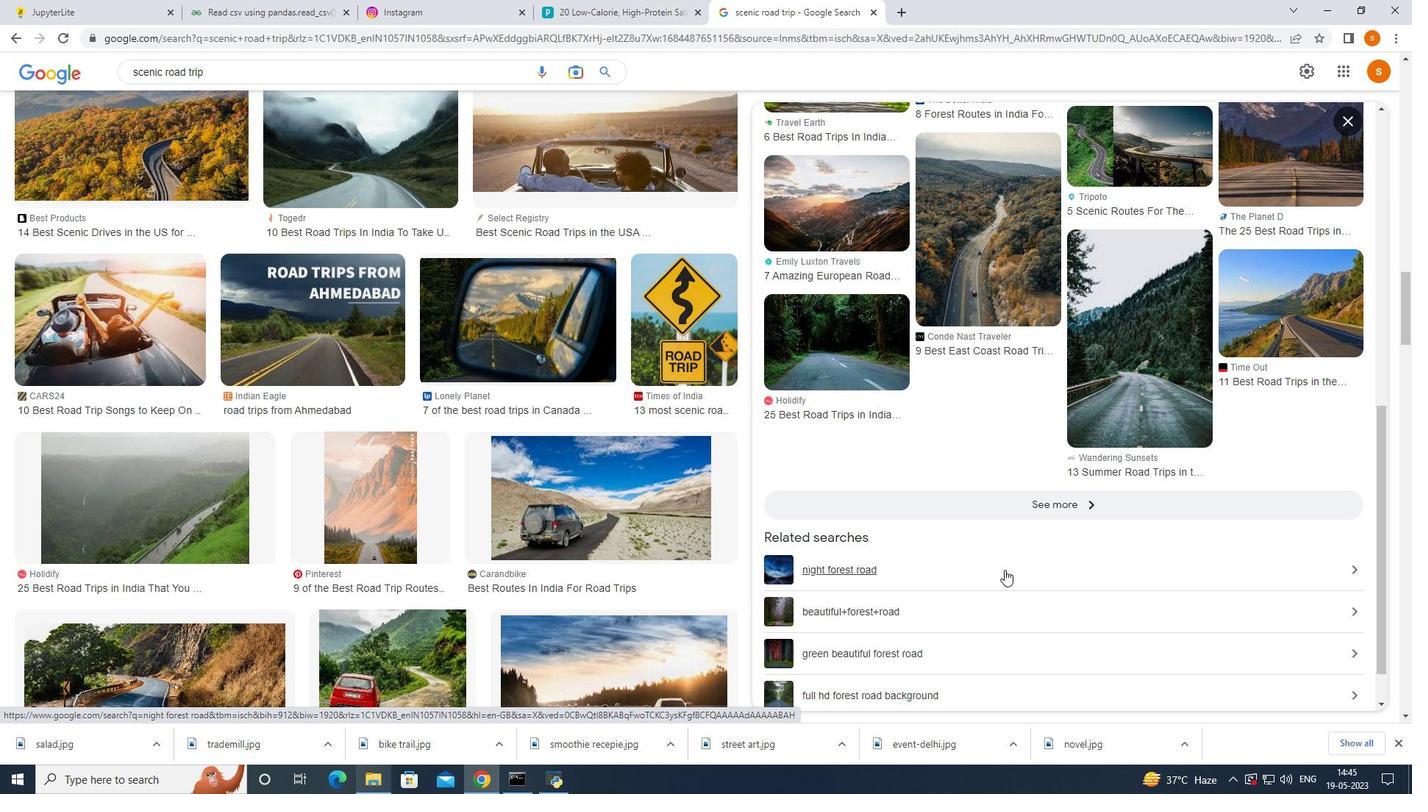 
Action: Mouse moved to (1005, 571)
Screenshot: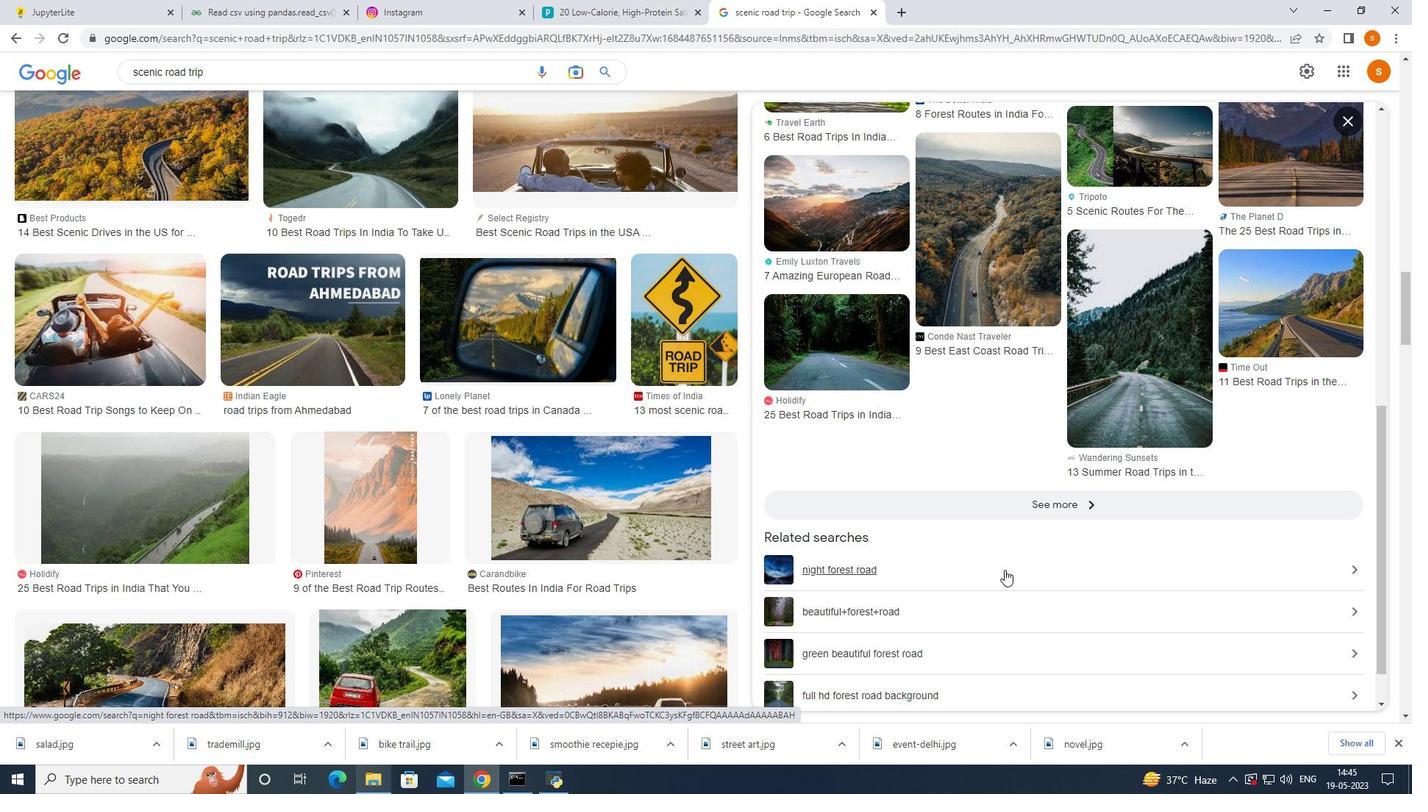 
Action: Mouse scrolled (1005, 570) with delta (0, 0)
Screenshot: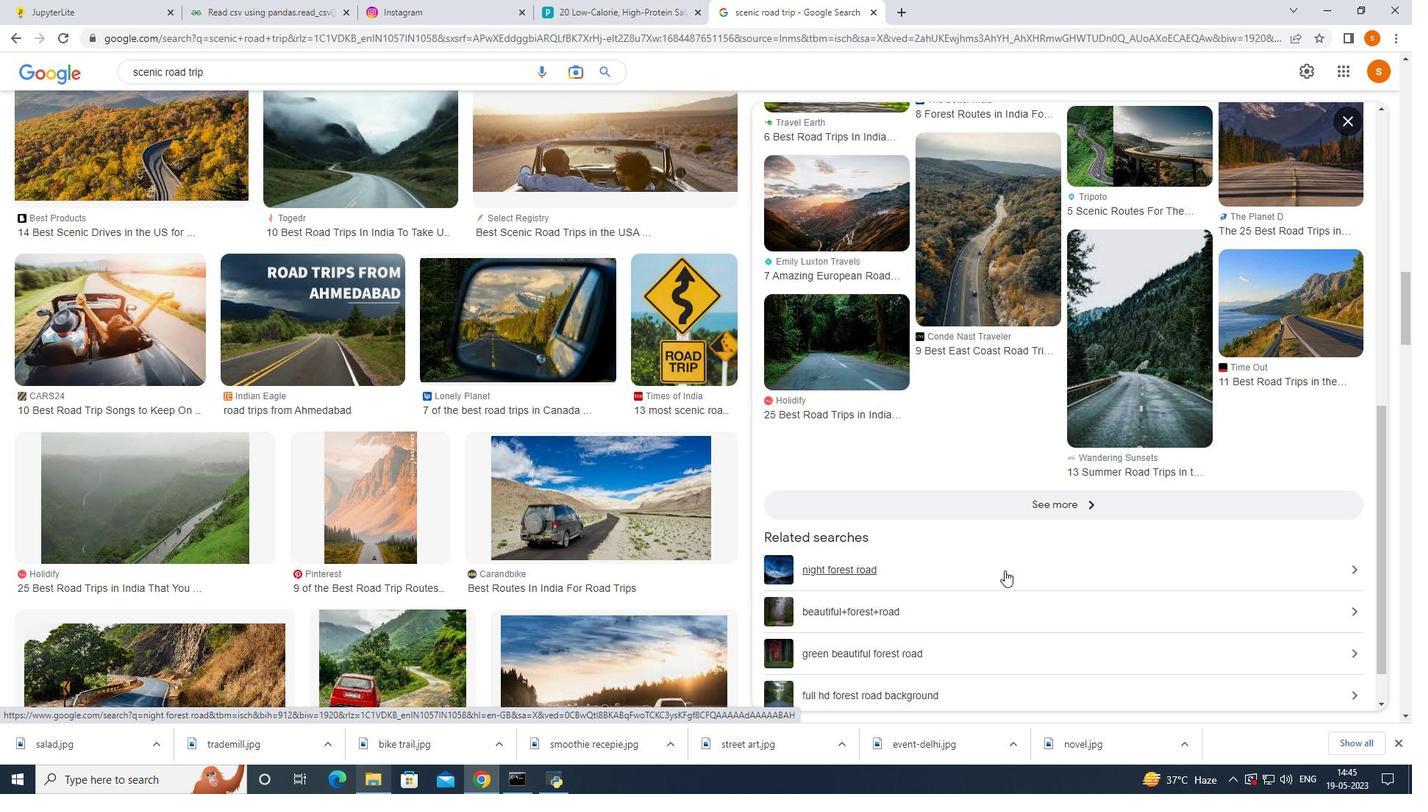 
Action: Mouse scrolled (1005, 570) with delta (0, 0)
Screenshot: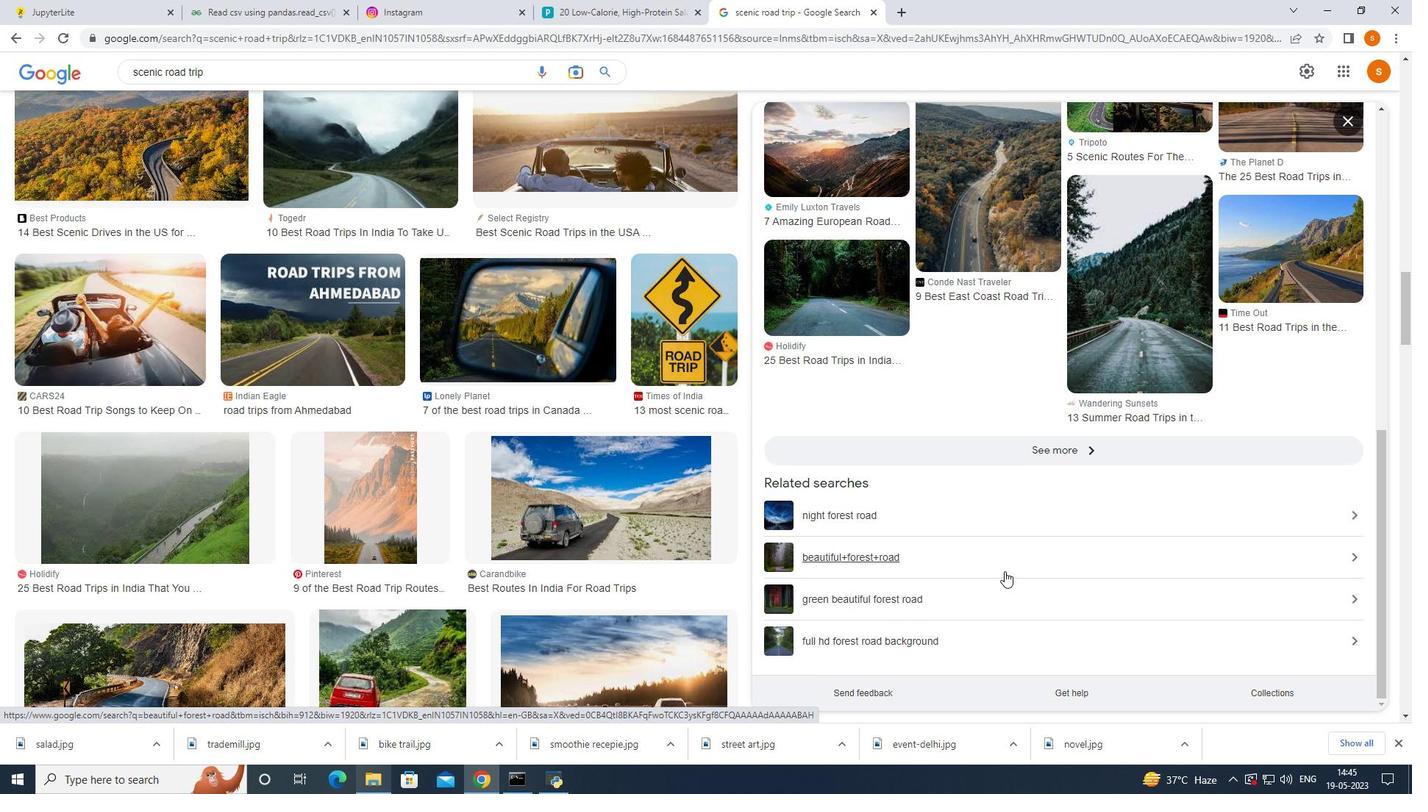 
Action: Mouse scrolled (1005, 570) with delta (0, 0)
Screenshot: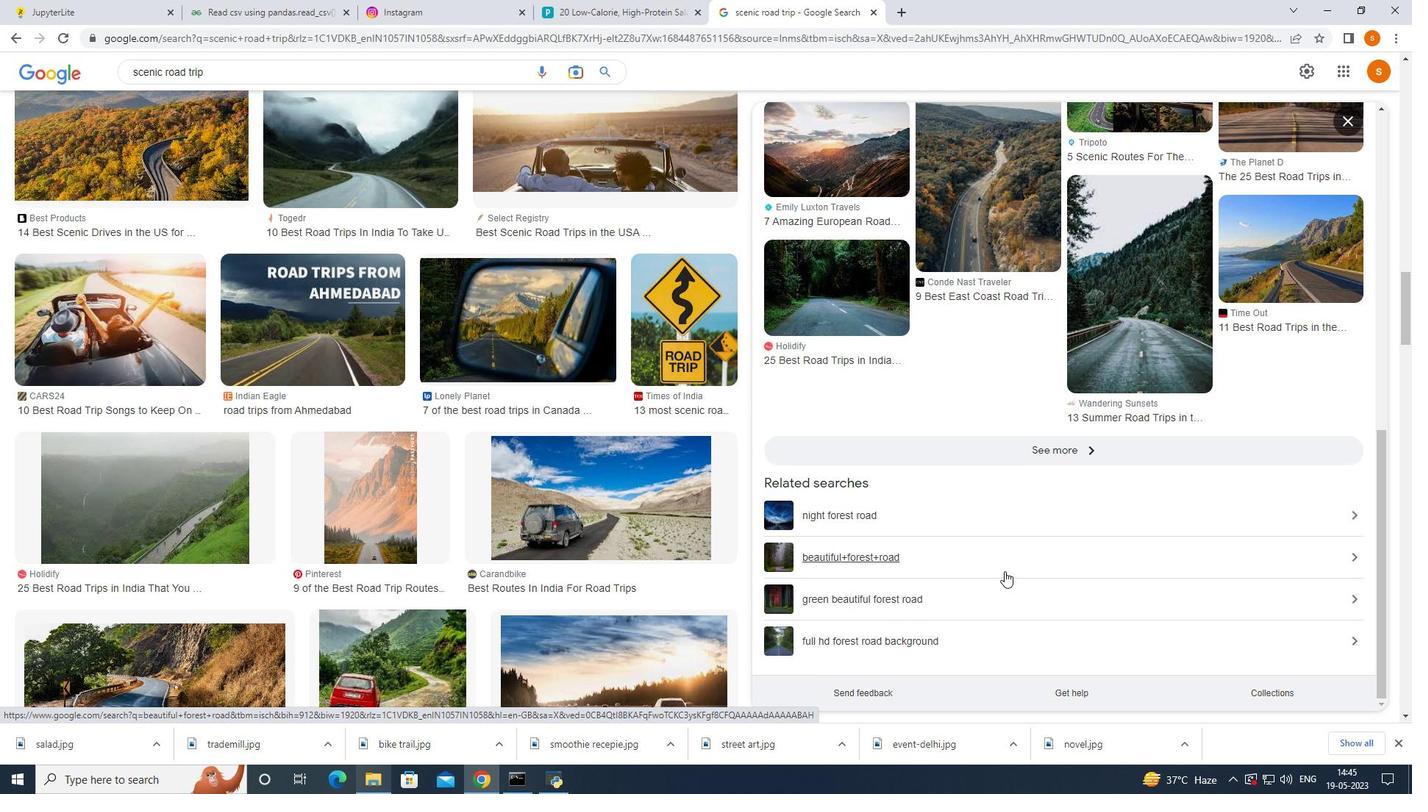 
Action: Mouse moved to (1004, 575)
Screenshot: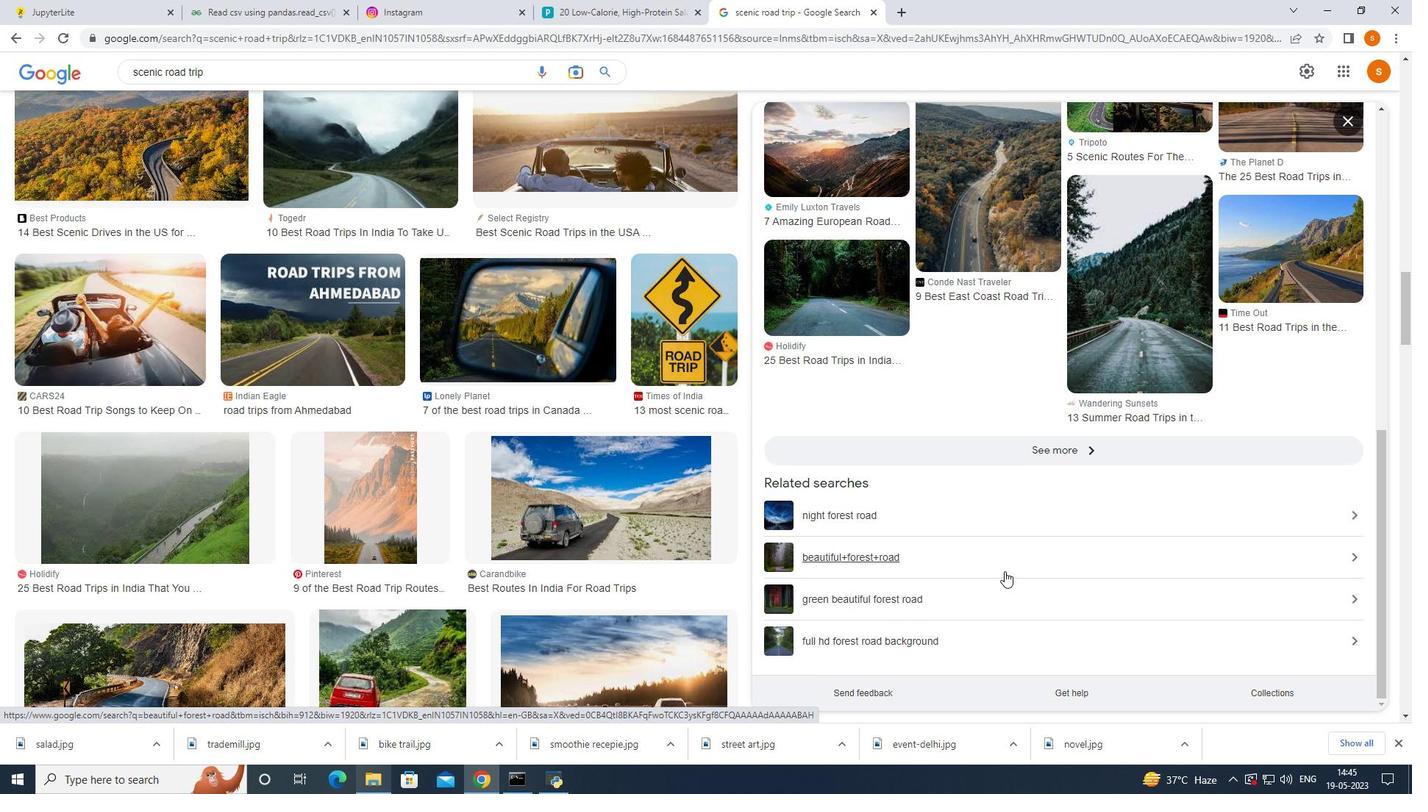 
Action: Mouse scrolled (1004, 574) with delta (0, 0)
Screenshot: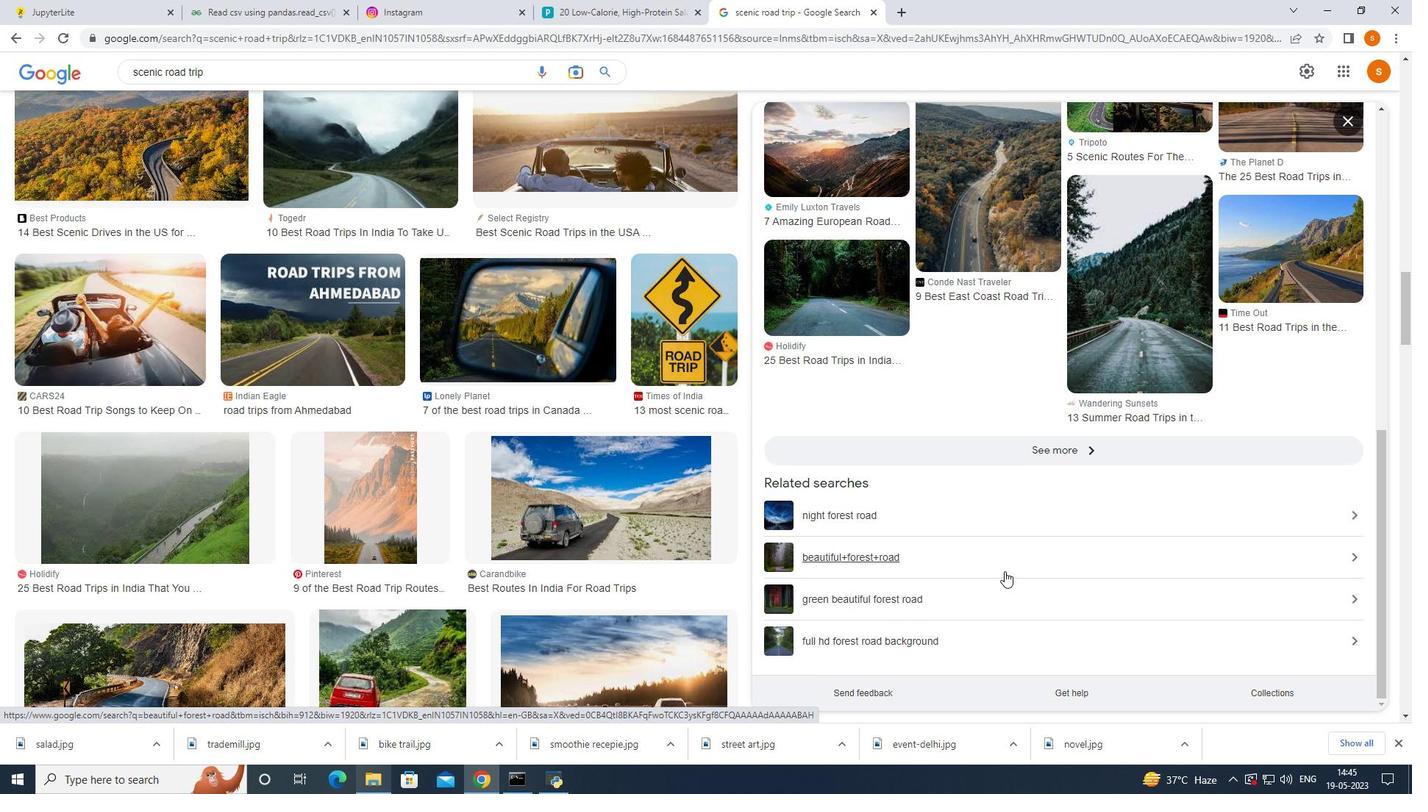 
Action: Mouse moved to (1003, 576)
Screenshot: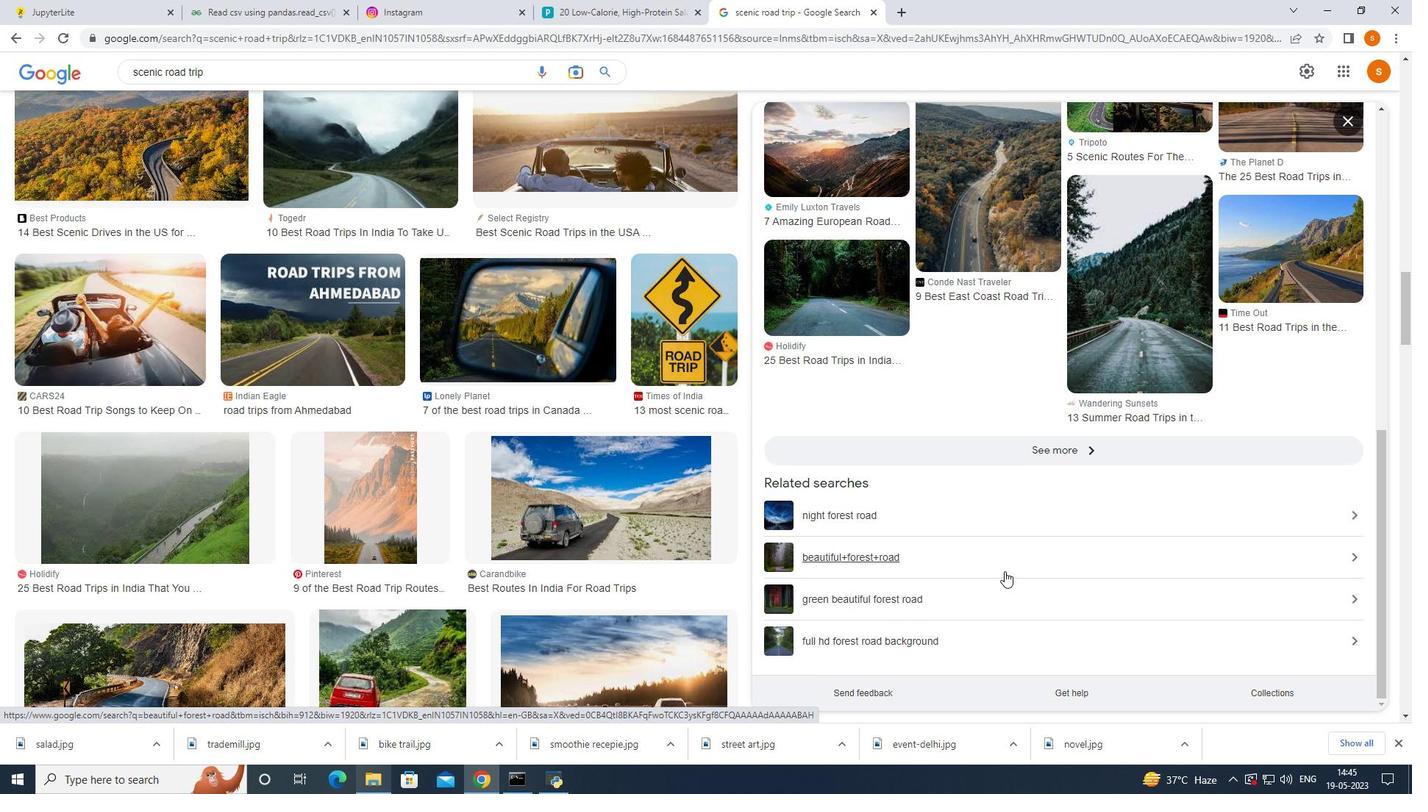 
Action: Mouse scrolled (1003, 575) with delta (0, 0)
Screenshot: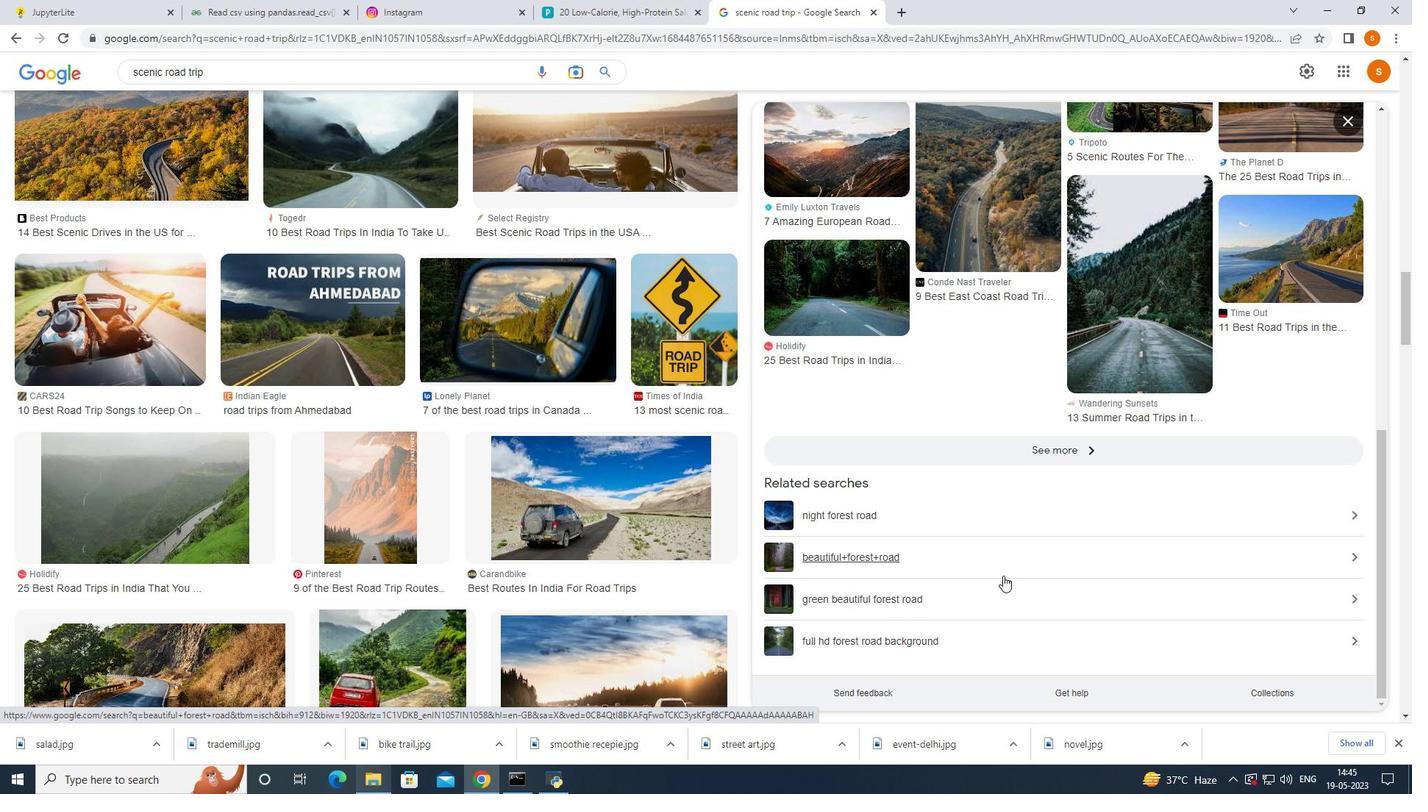 
Action: Mouse moved to (537, 536)
Screenshot: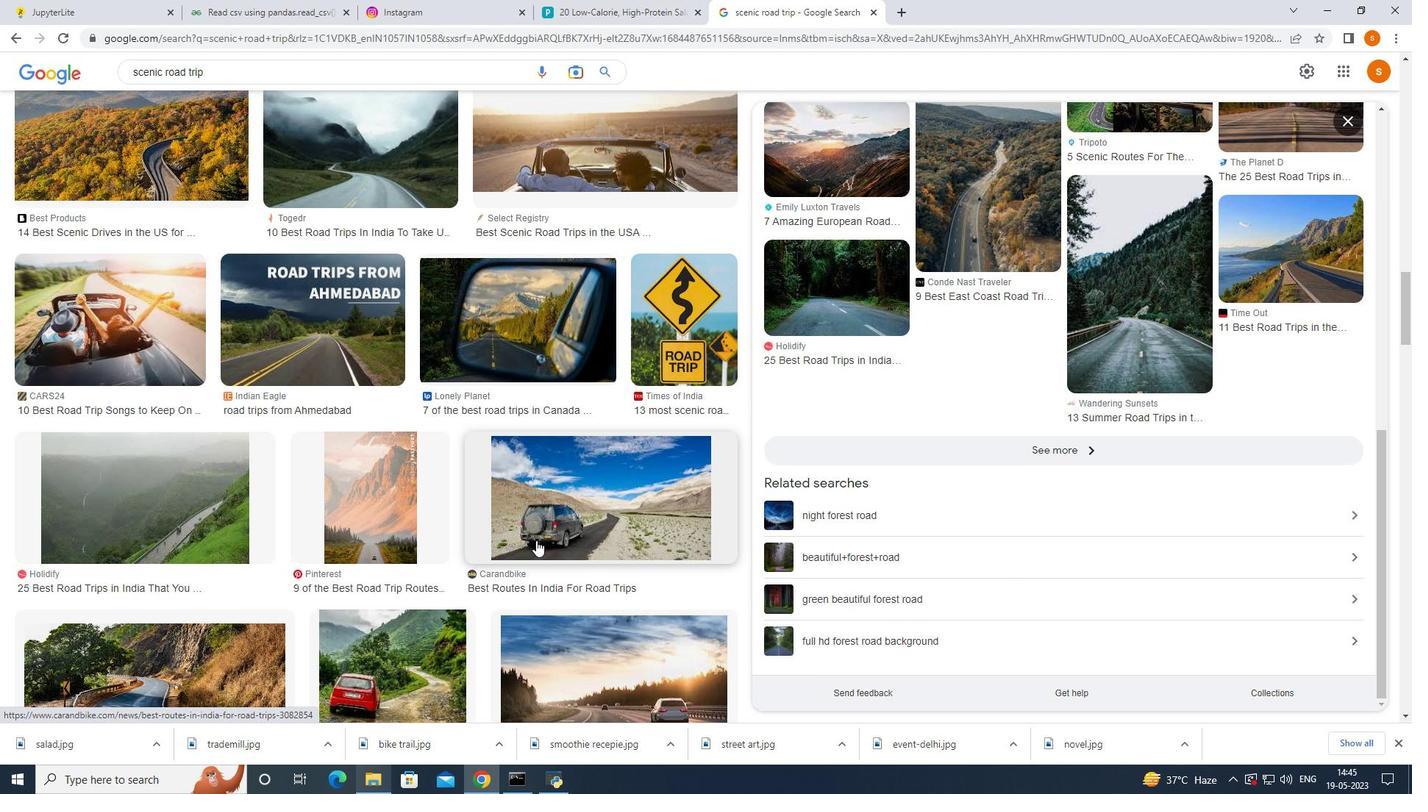 
Action: Mouse scrolled (537, 537) with delta (0, 0)
Screenshot: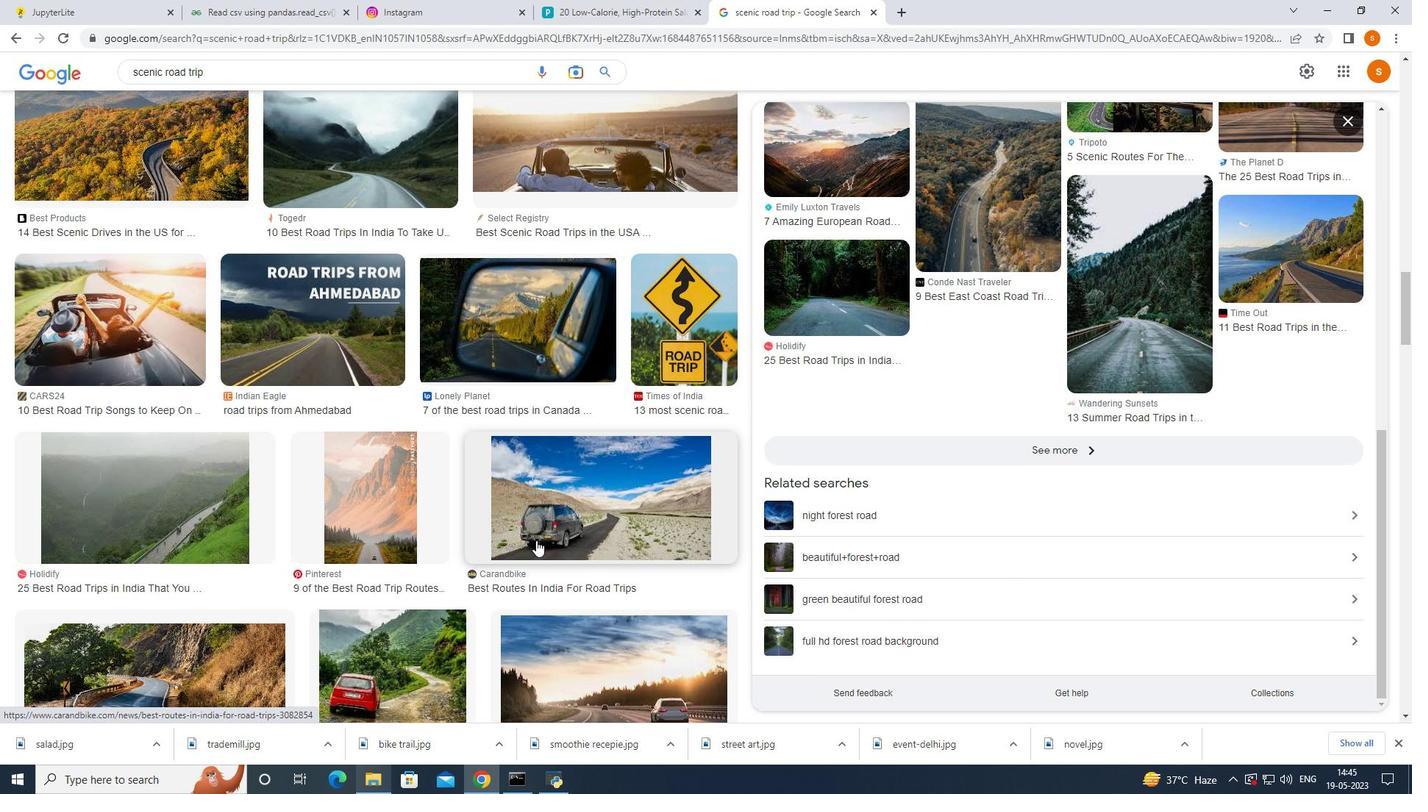 
Action: Mouse moved to (537, 535)
Screenshot: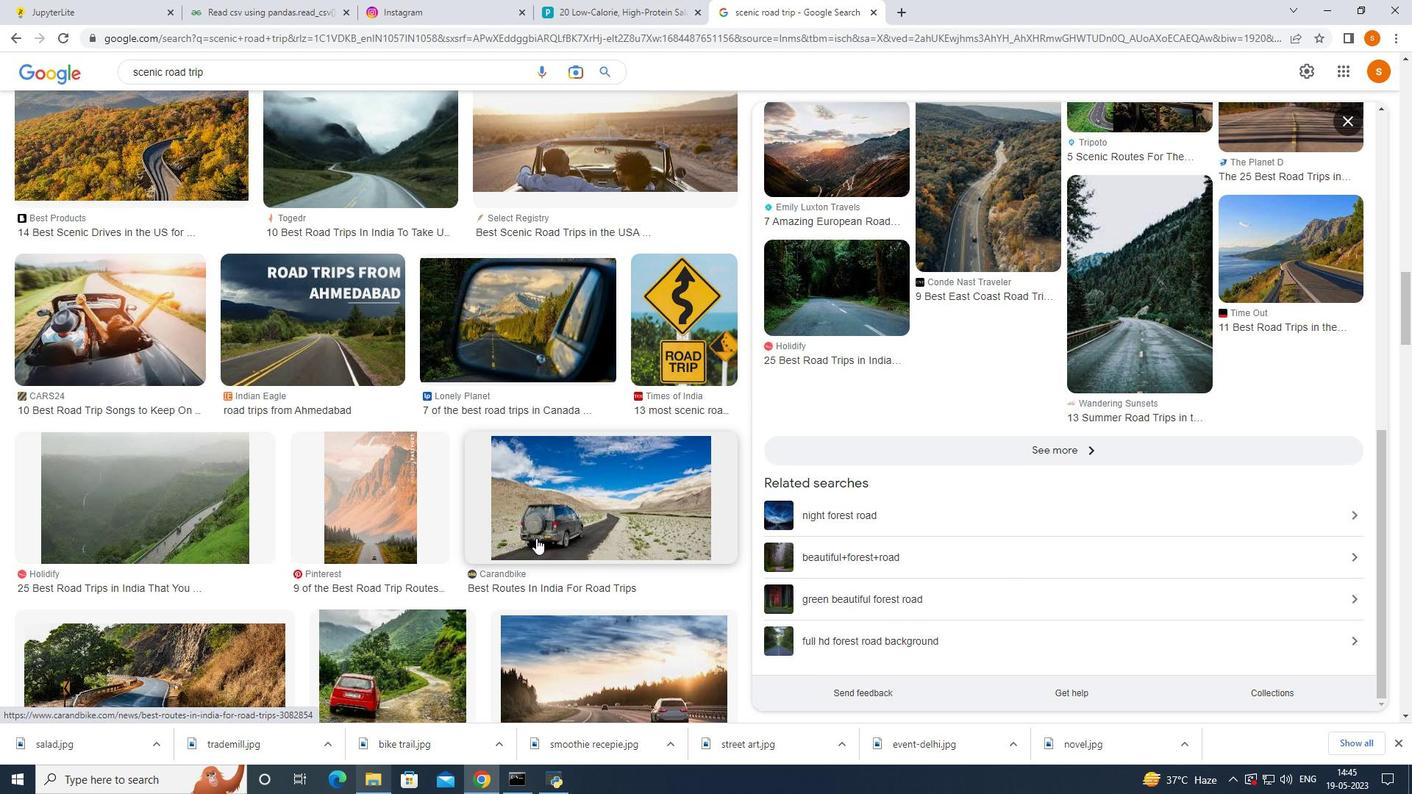 
Action: Mouse scrolled (537, 536) with delta (0, 0)
Screenshot: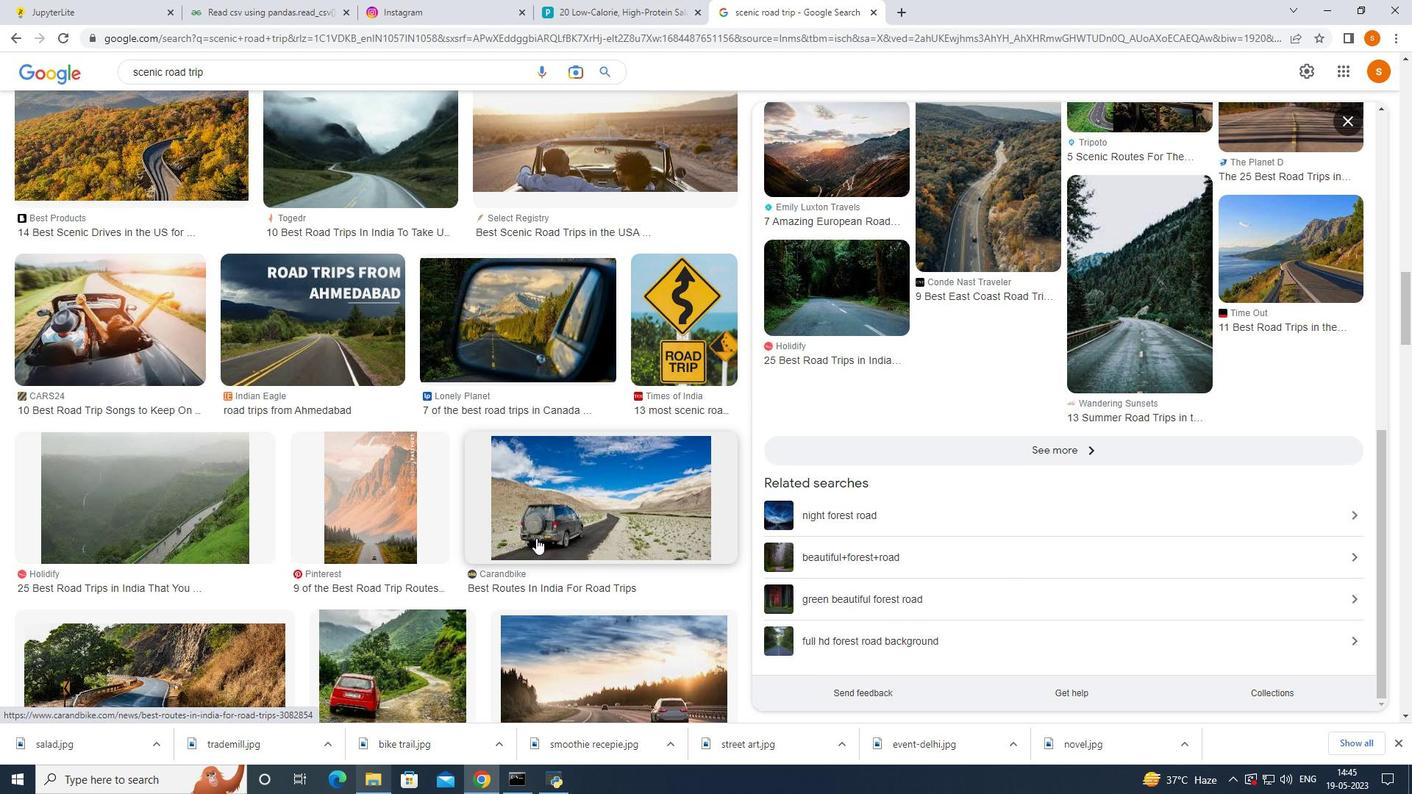 
Action: Mouse moved to (537, 535)
Screenshot: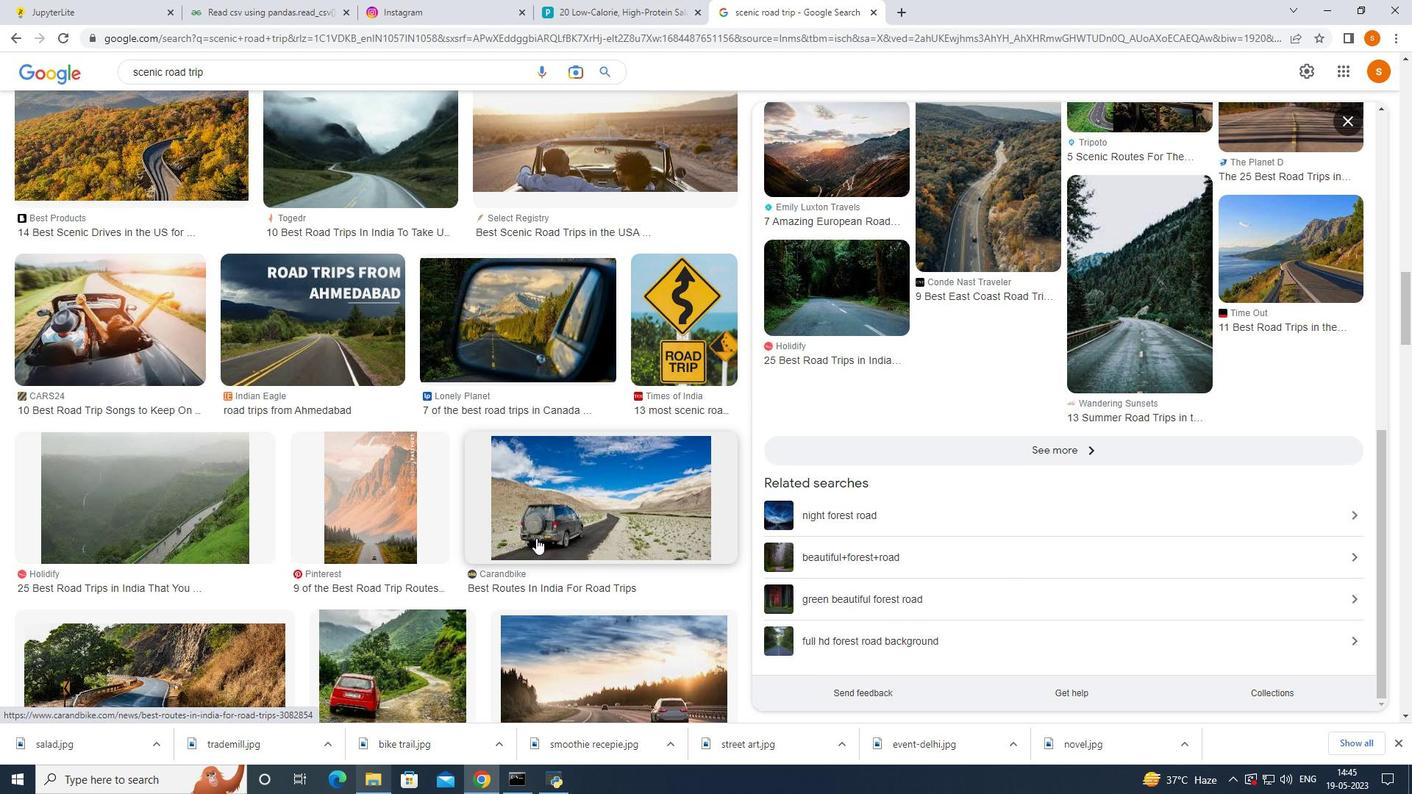 
Action: Mouse scrolled (537, 536) with delta (0, 0)
Screenshot: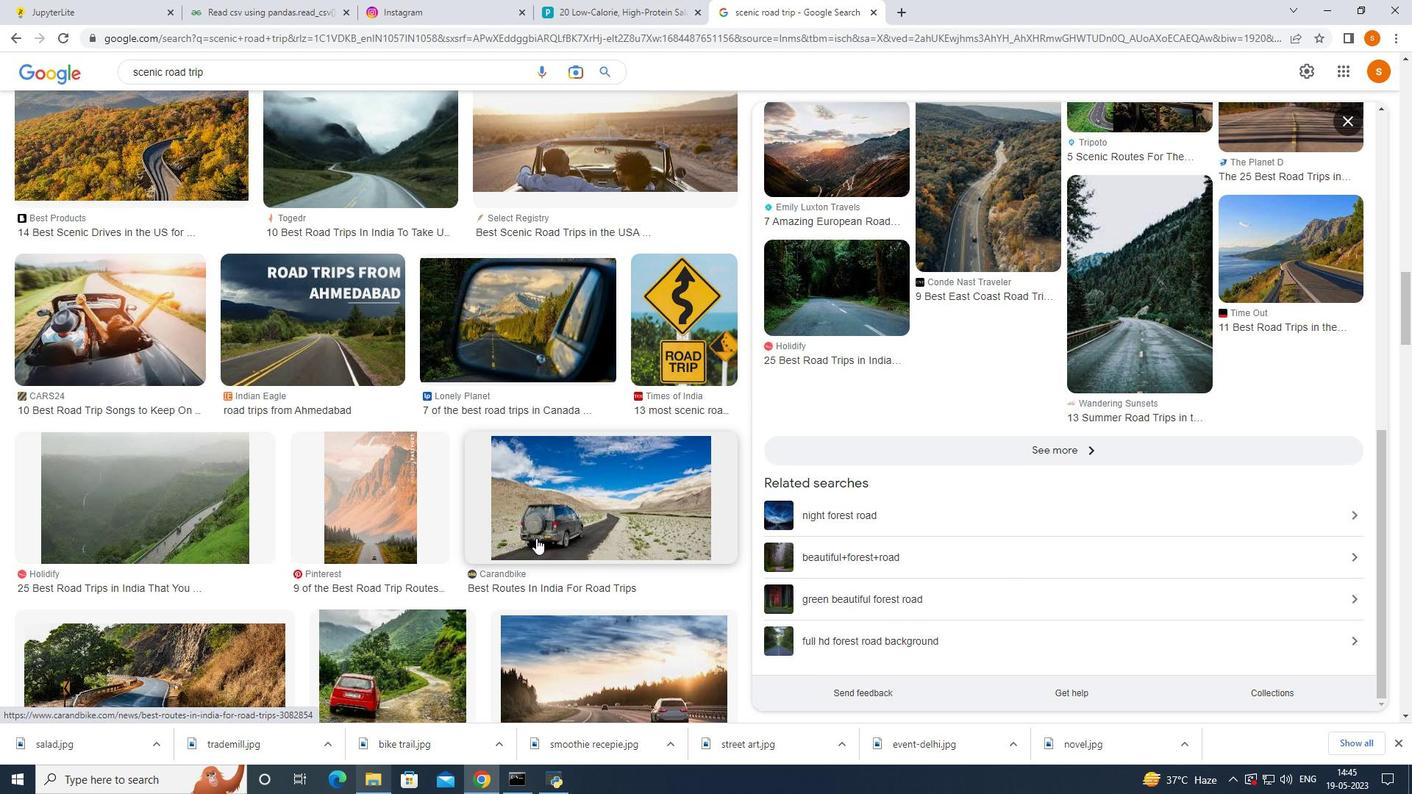 
Action: Mouse scrolled (537, 536) with delta (0, 0)
Screenshot: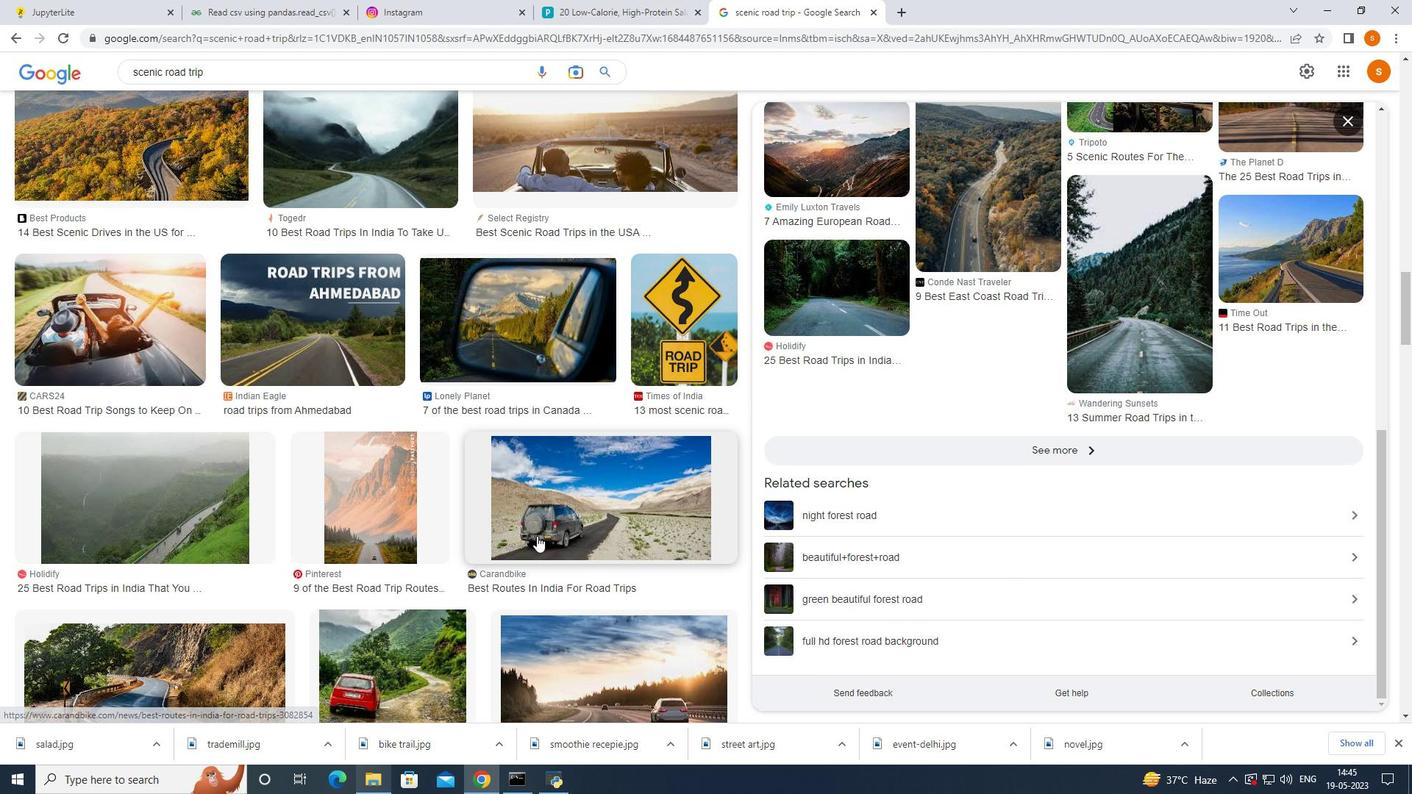 
Action: Mouse moved to (538, 530)
Screenshot: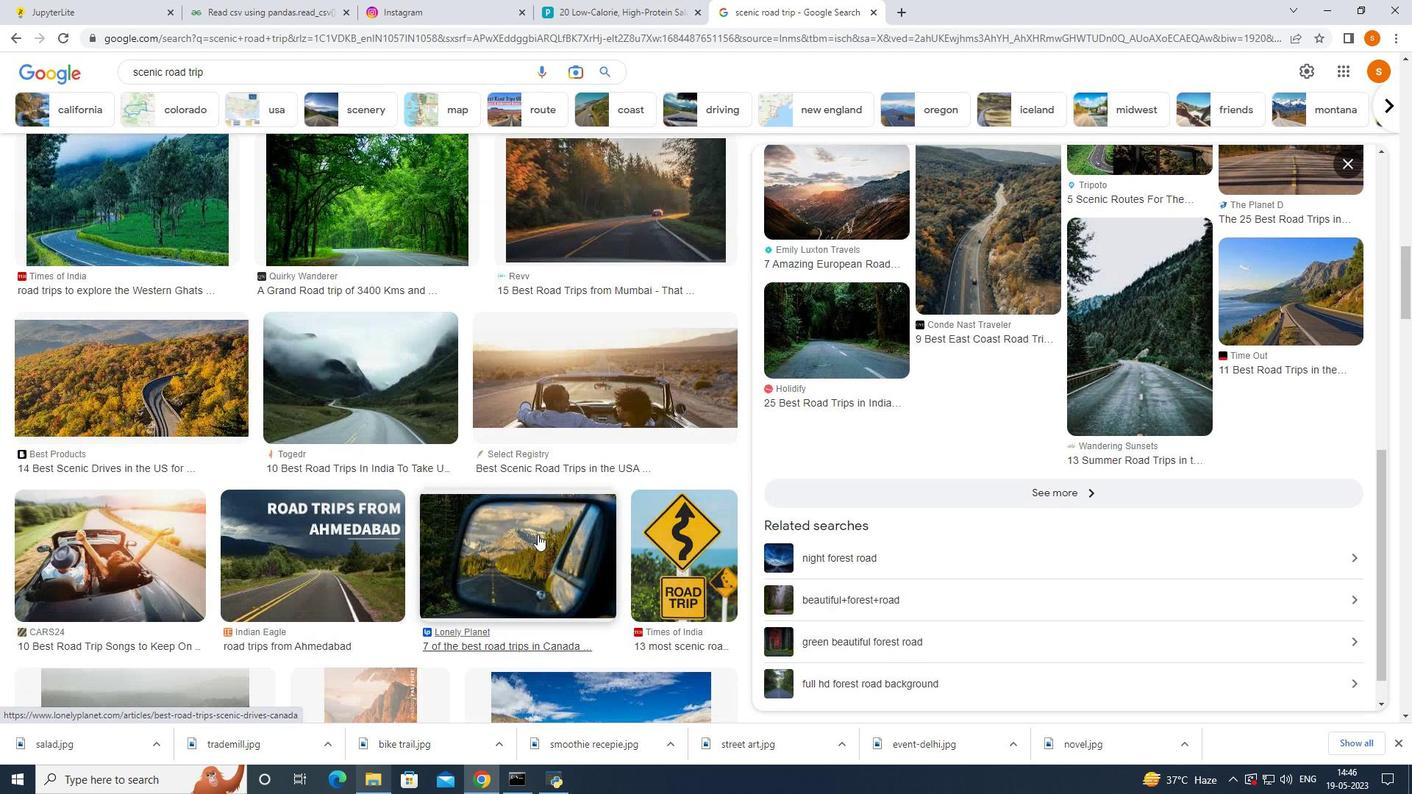 
Action: Mouse scrolled (538, 531) with delta (0, 0)
Screenshot: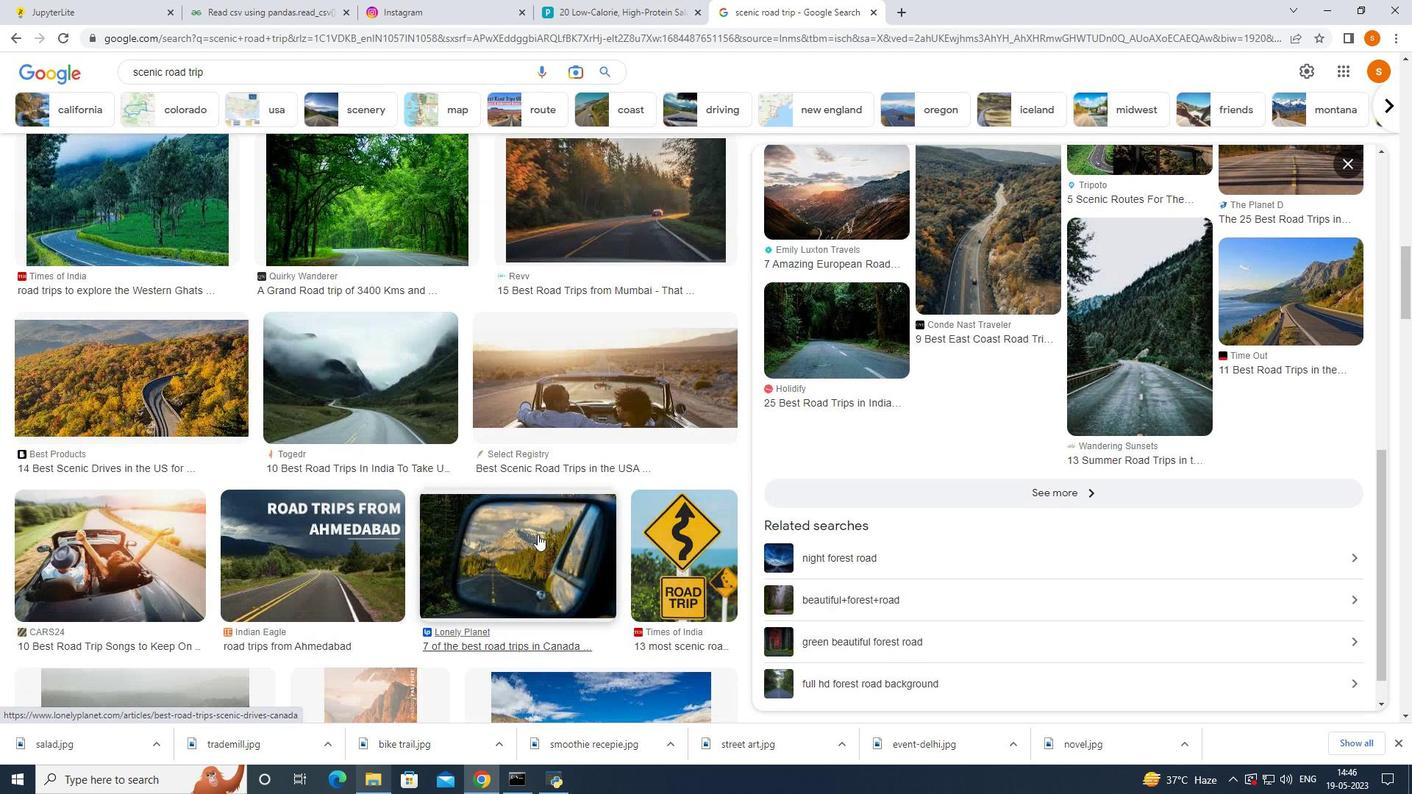 
Action: Mouse scrolled (538, 531) with delta (0, 0)
Screenshot: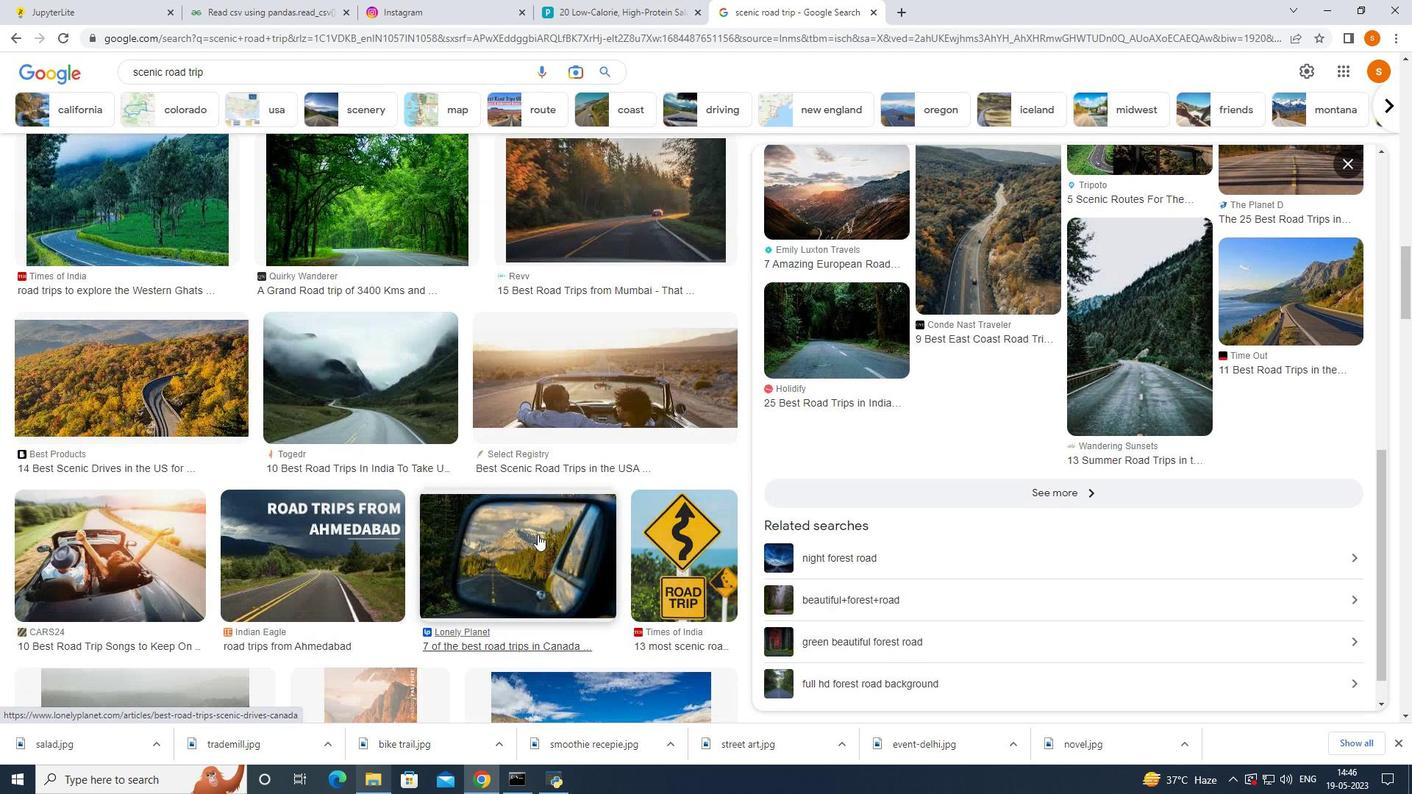 
Action: Mouse scrolled (538, 531) with delta (0, 0)
Screenshot: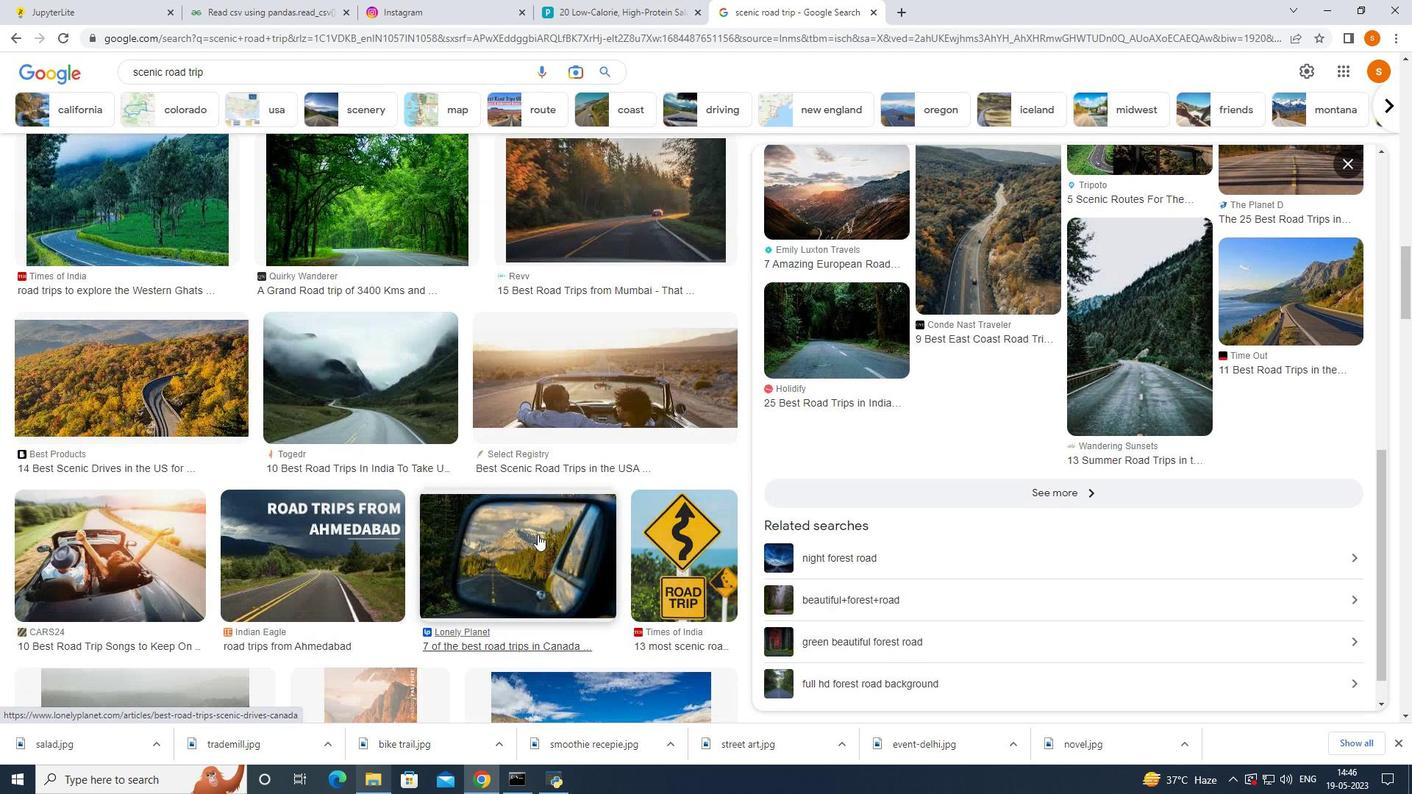 
Action: Mouse scrolled (538, 531) with delta (0, 0)
Screenshot: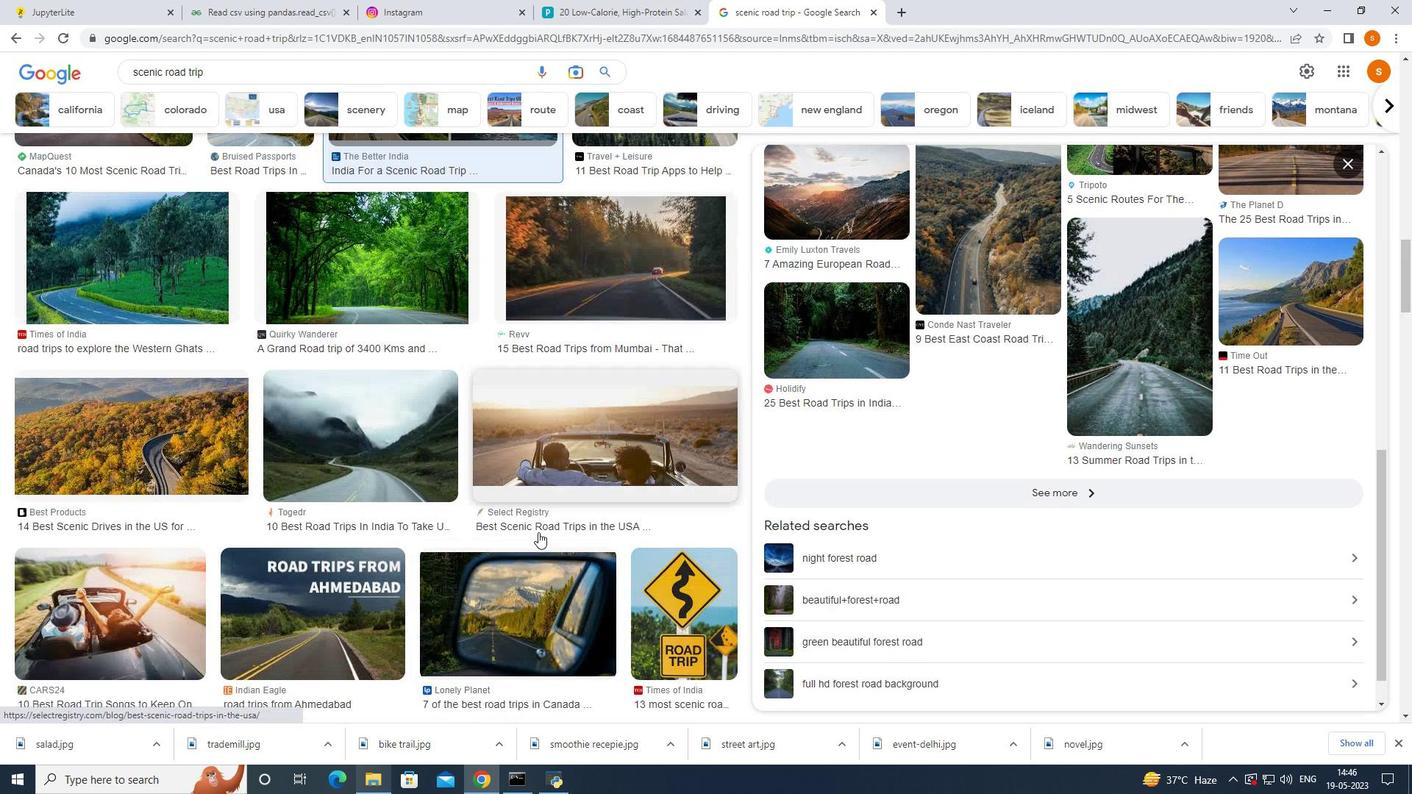 
Action: Mouse moved to (534, 526)
Screenshot: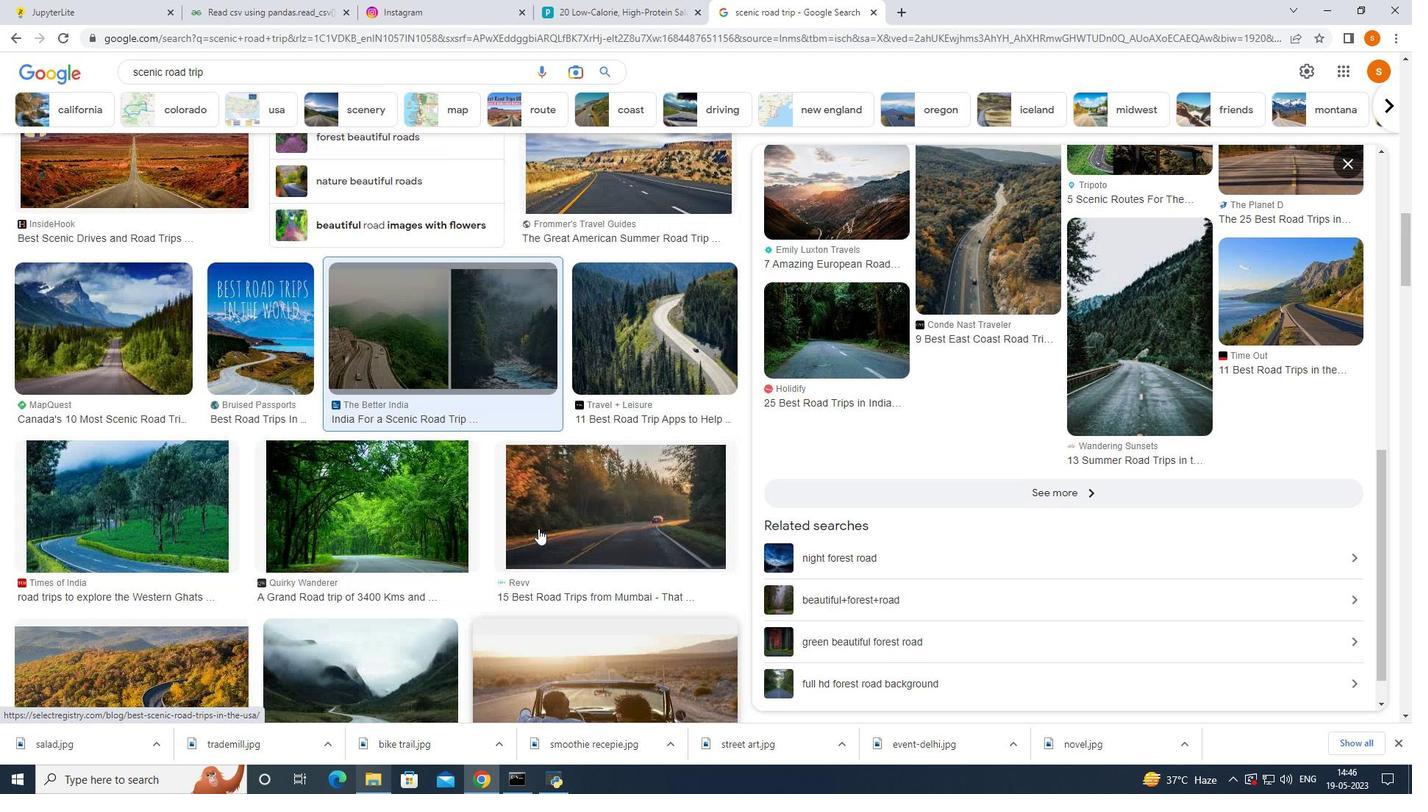 
Action: Mouse scrolled (534, 527) with delta (0, 0)
Screenshot: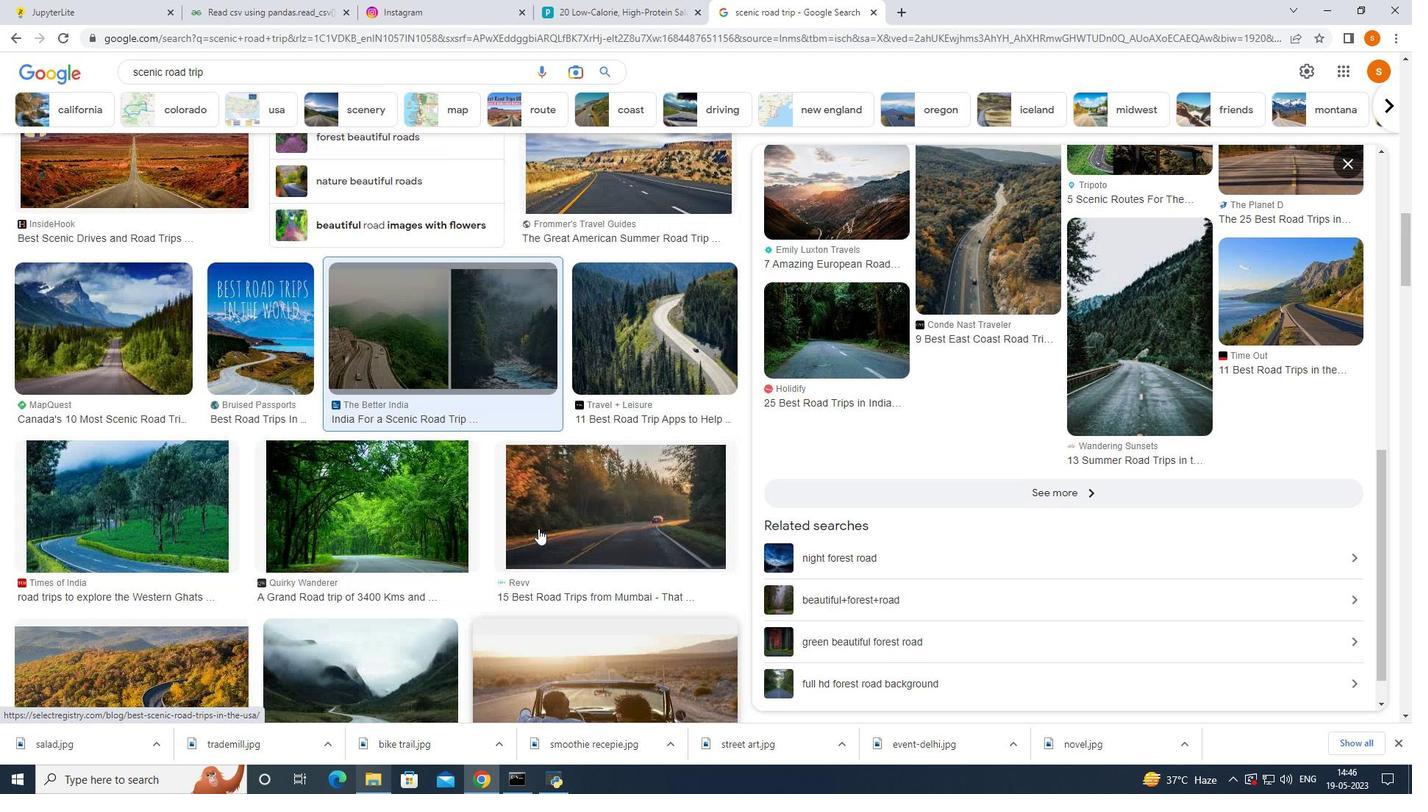 
Action: Mouse moved to (534, 526)
Screenshot: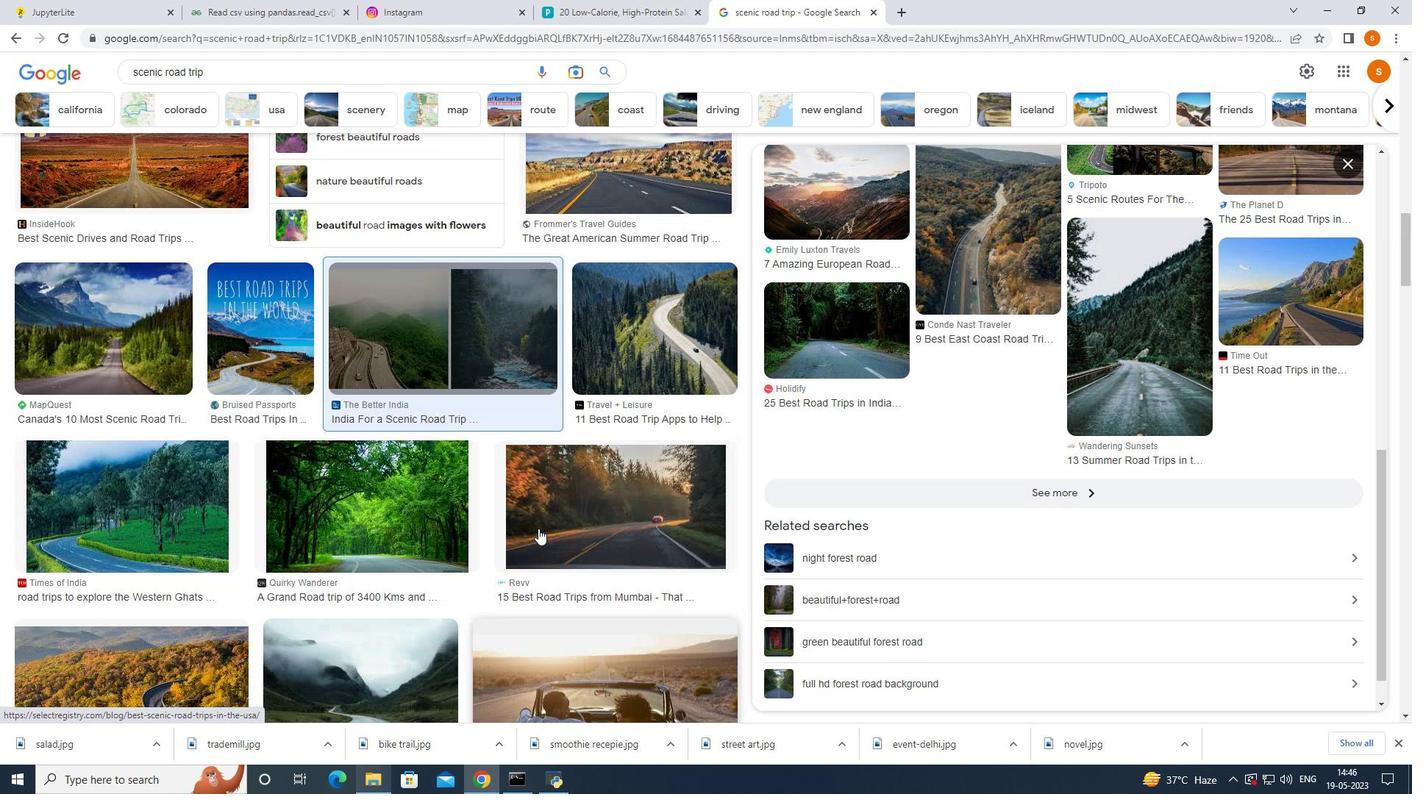 
Action: Mouse scrolled (534, 527) with delta (0, 0)
Screenshot: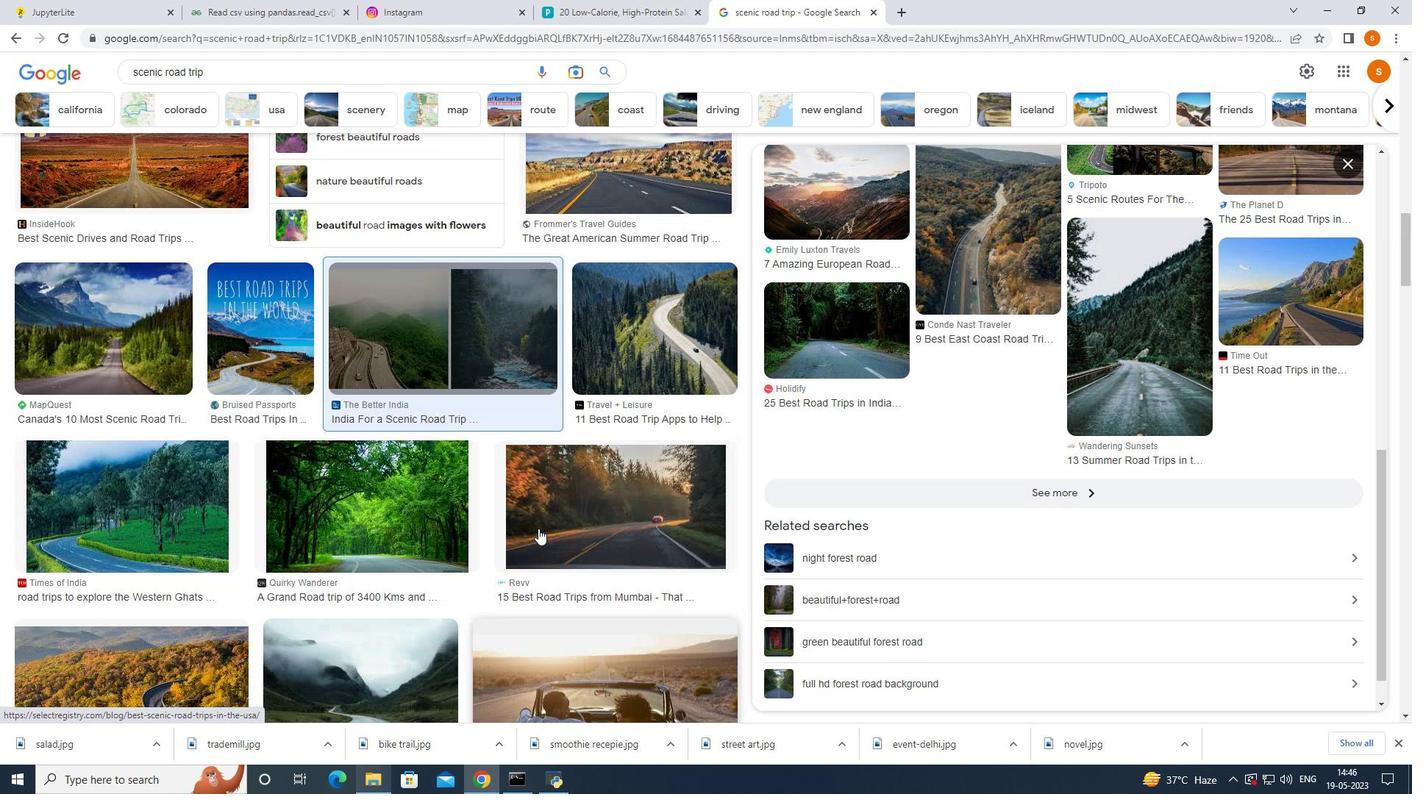 
Action: Mouse moved to (533, 526)
Screenshot: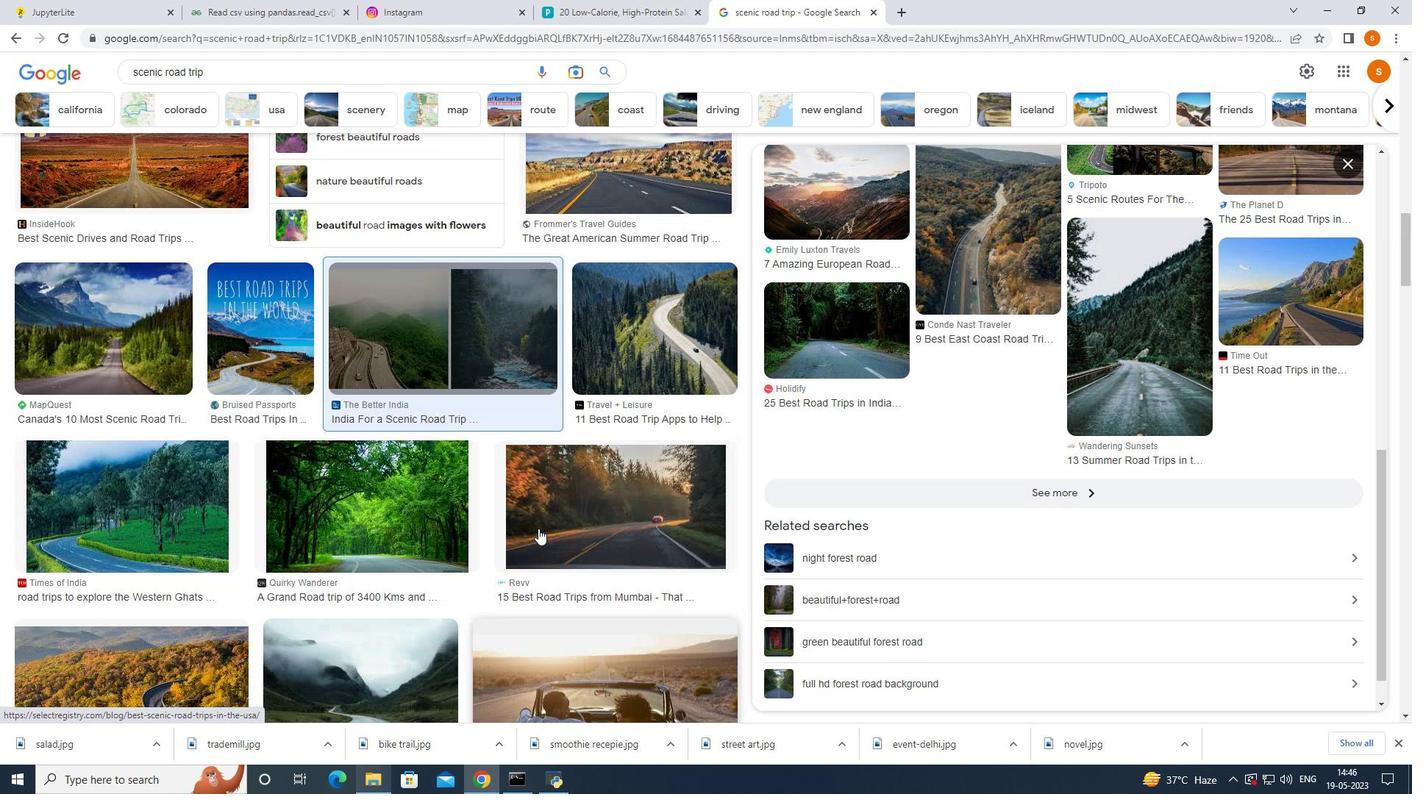 
Action: Mouse scrolled (533, 526) with delta (0, 0)
Screenshot: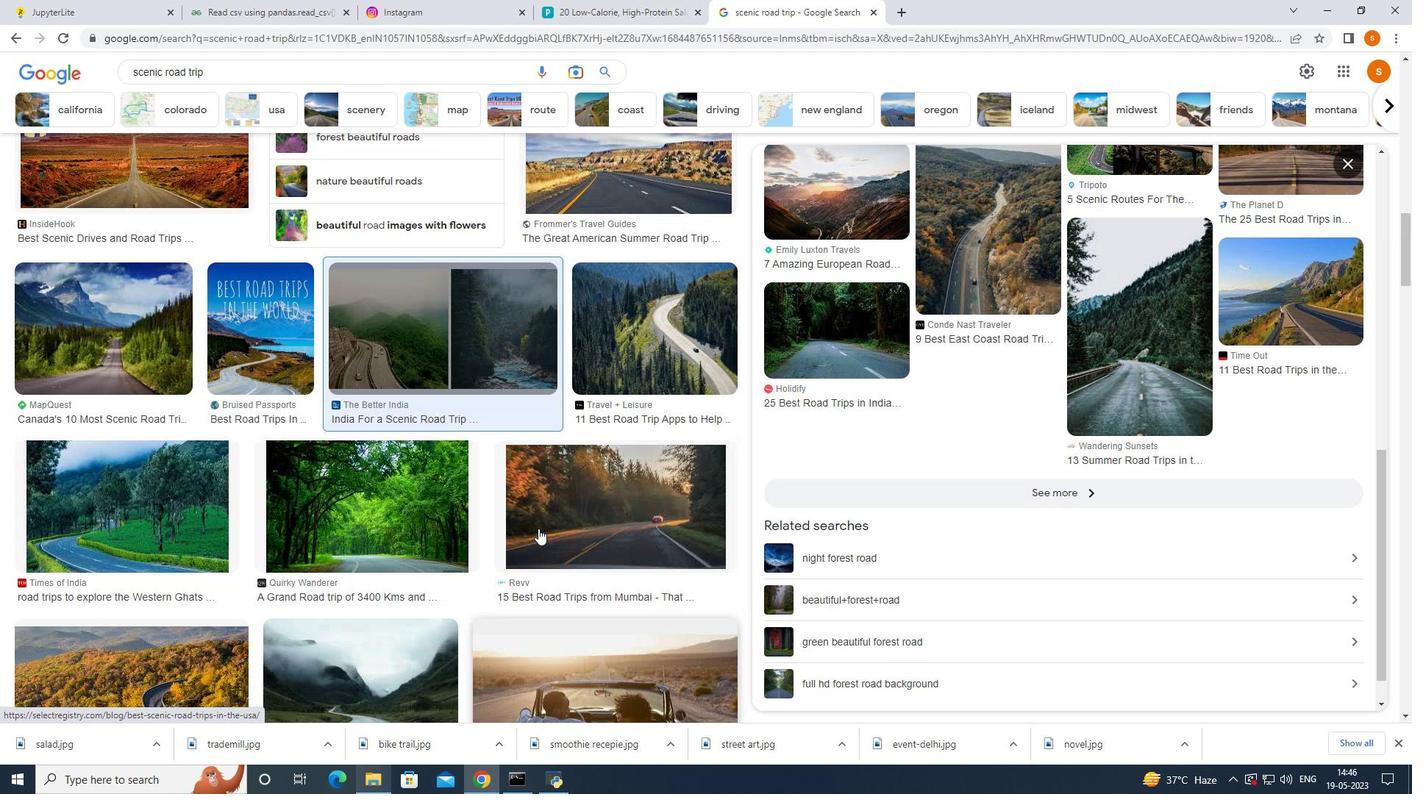 
Action: Mouse moved to (526, 523)
Screenshot: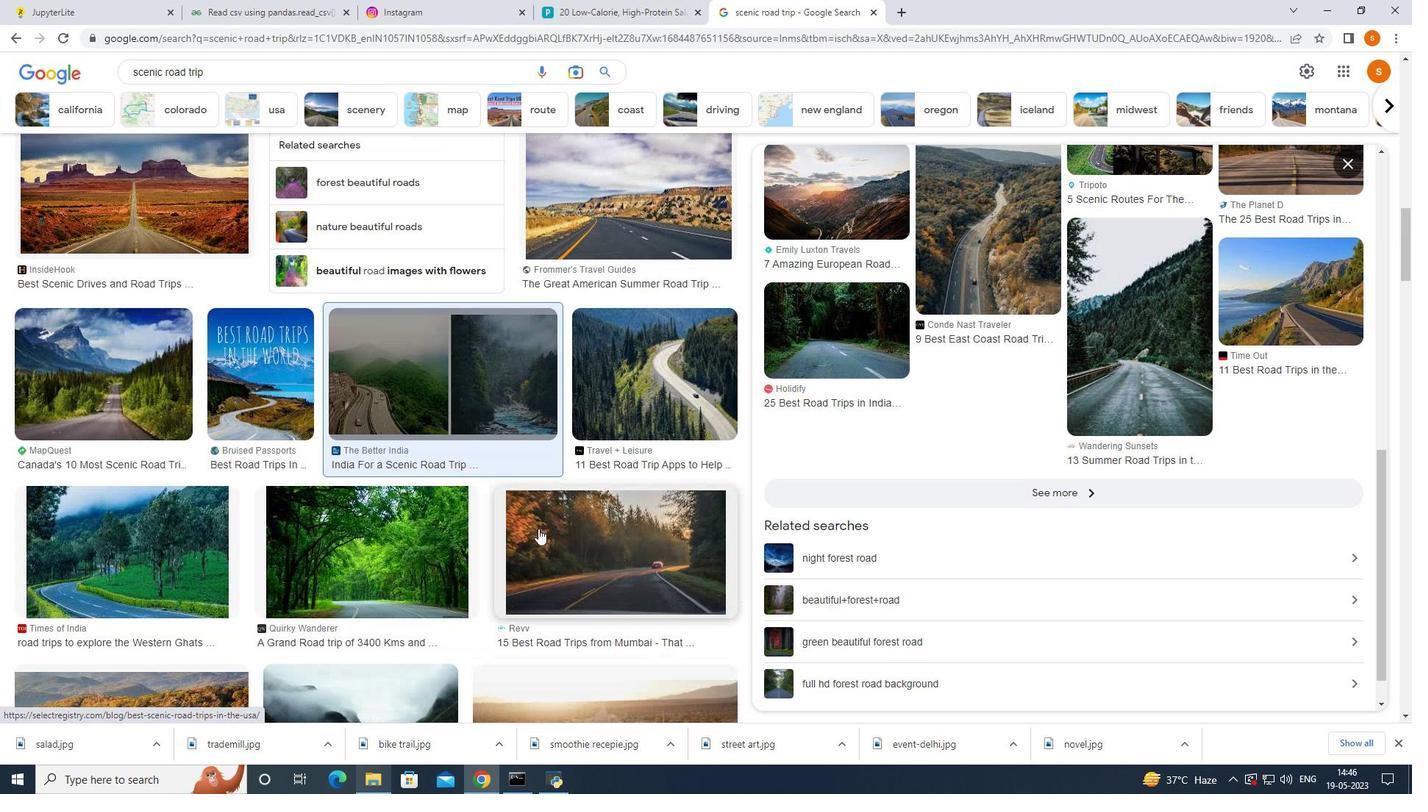 
Action: Mouse scrolled (526, 523) with delta (0, 0)
Screenshot: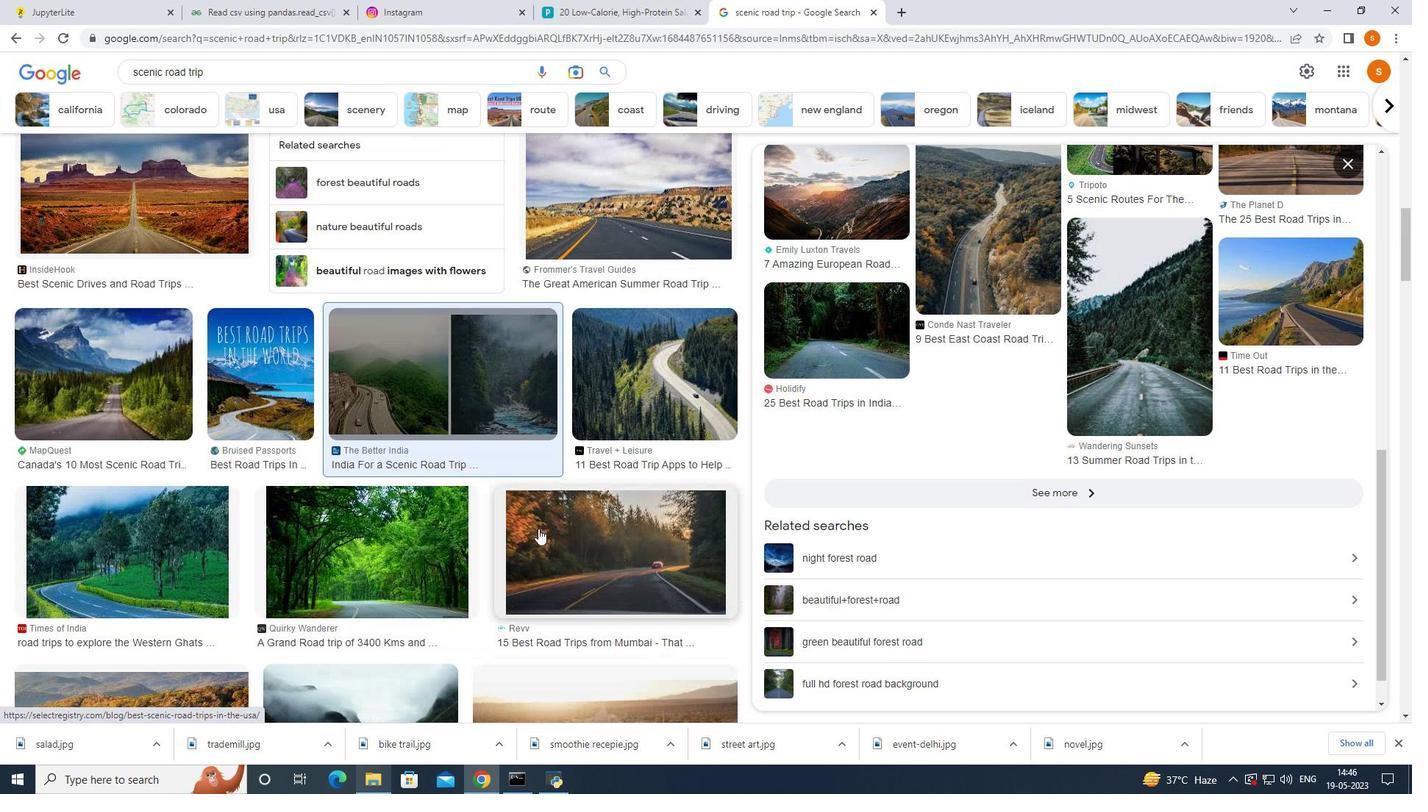 
Action: Mouse moved to (414, 448)
Screenshot: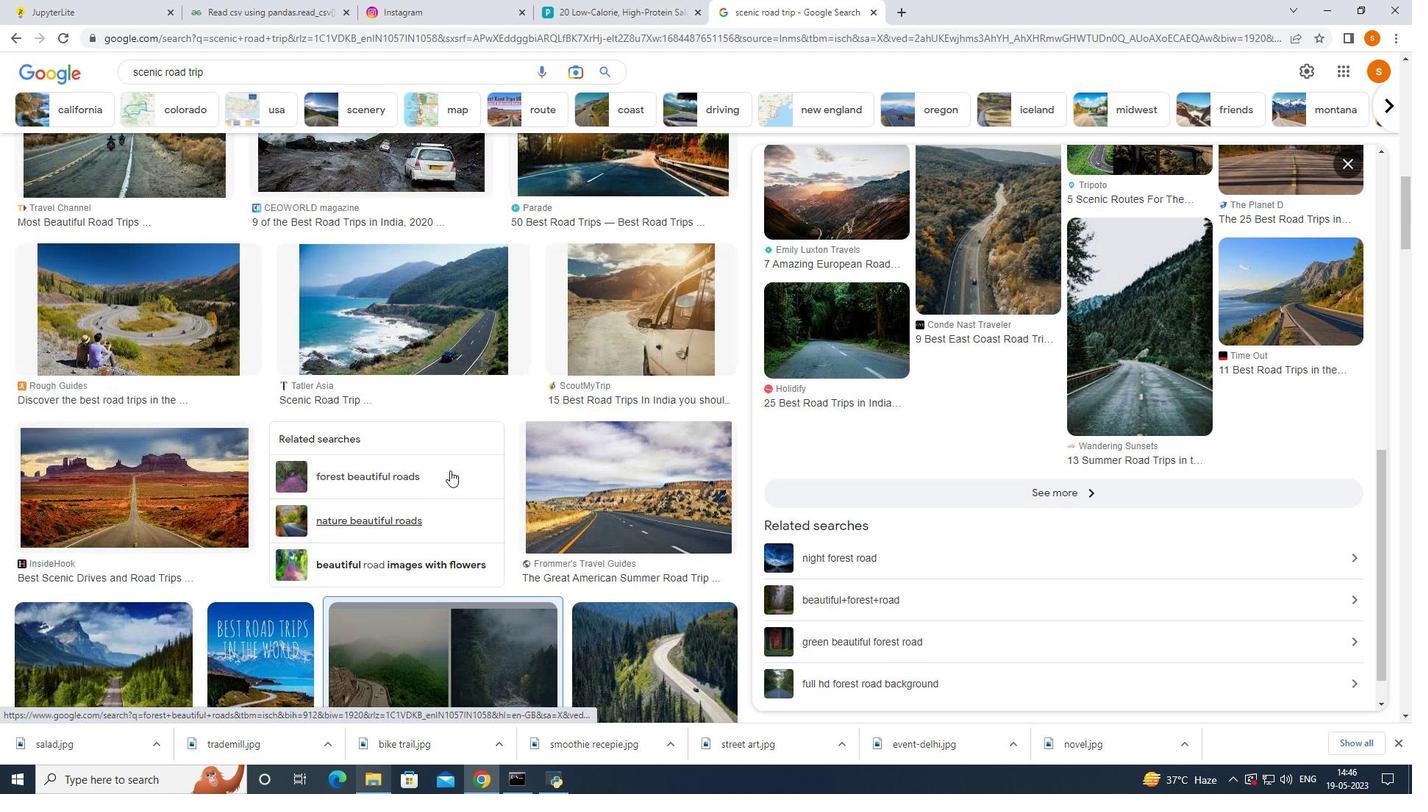 
Action: Mouse scrolled (414, 448) with delta (0, 0)
Screenshot: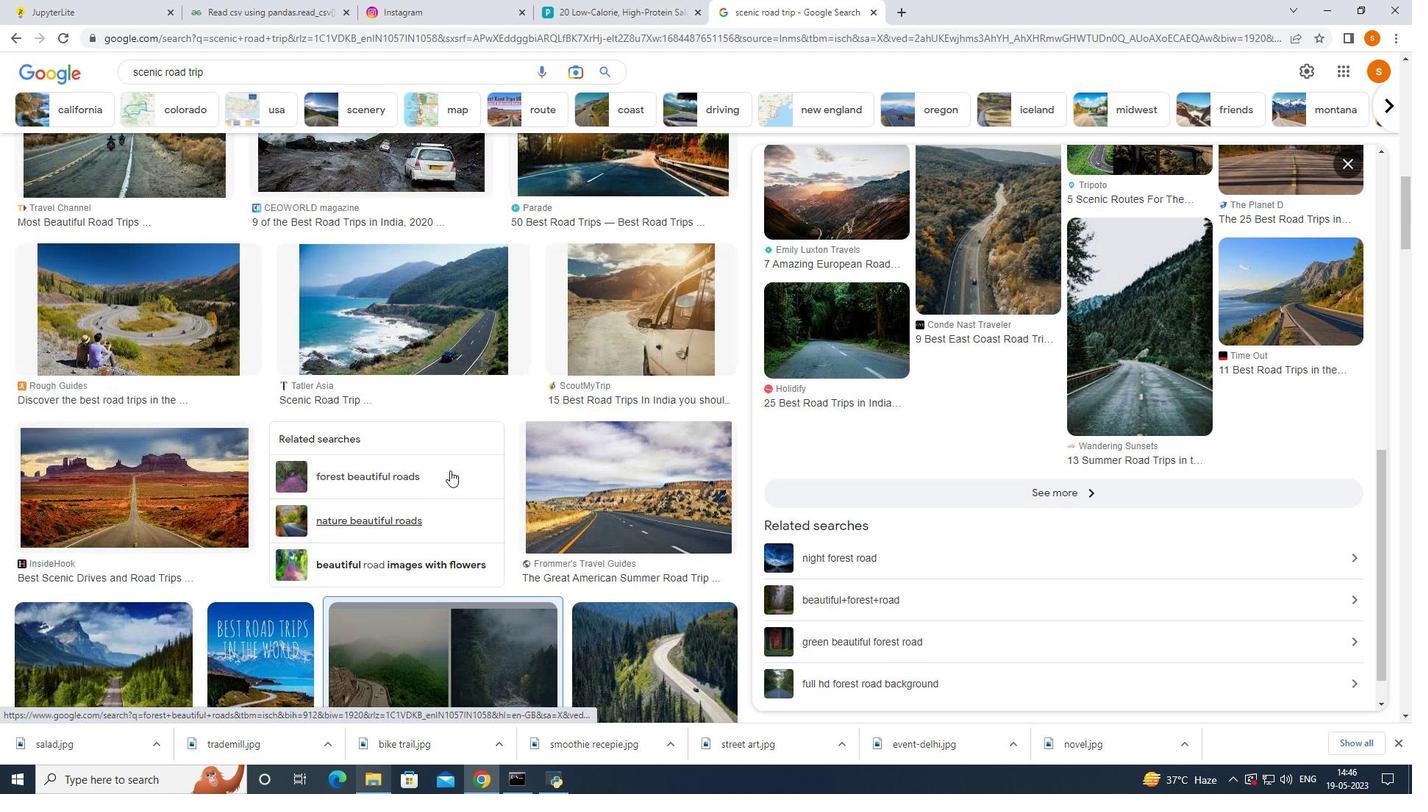 
Action: Mouse moved to (407, 444)
Screenshot: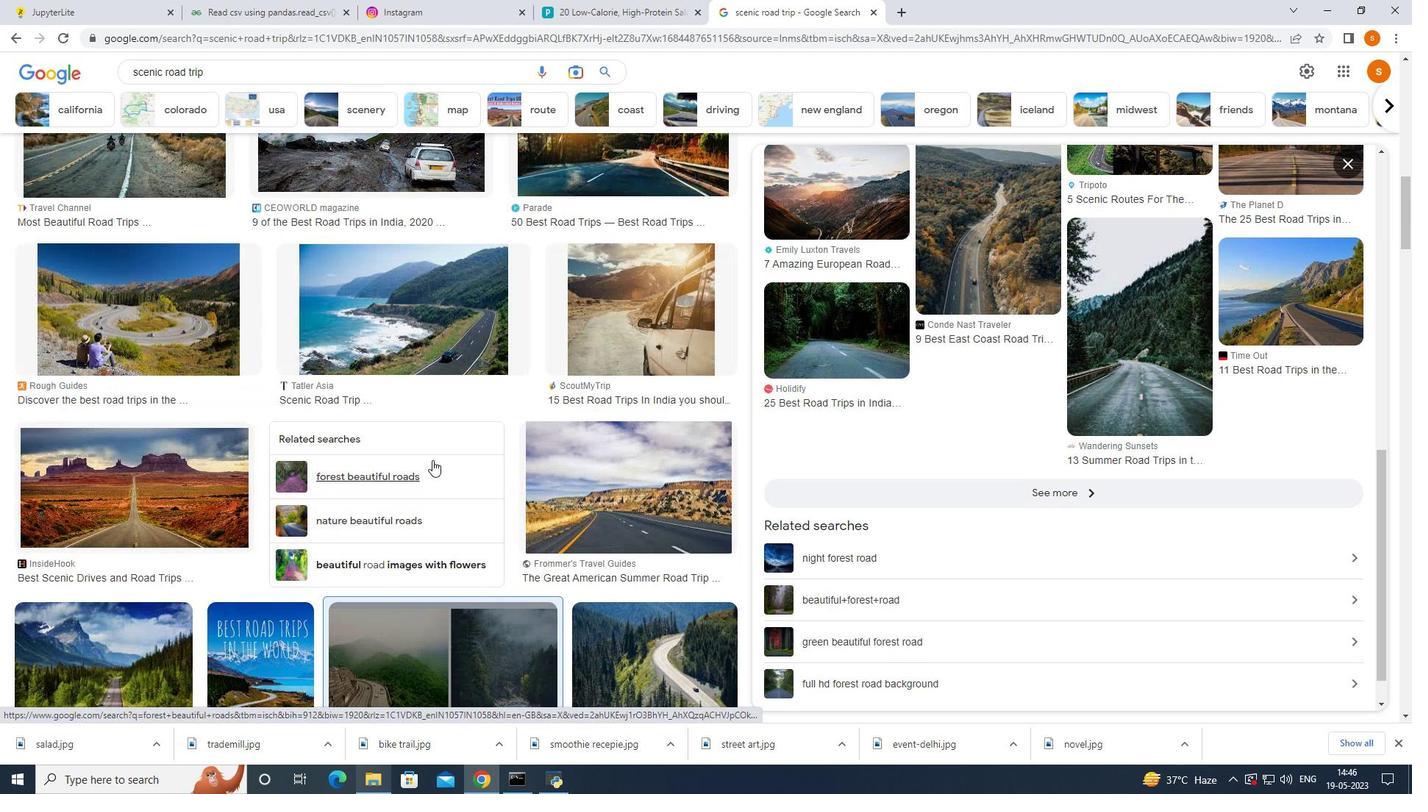 
Action: Mouse scrolled (407, 445) with delta (0, 0)
Screenshot: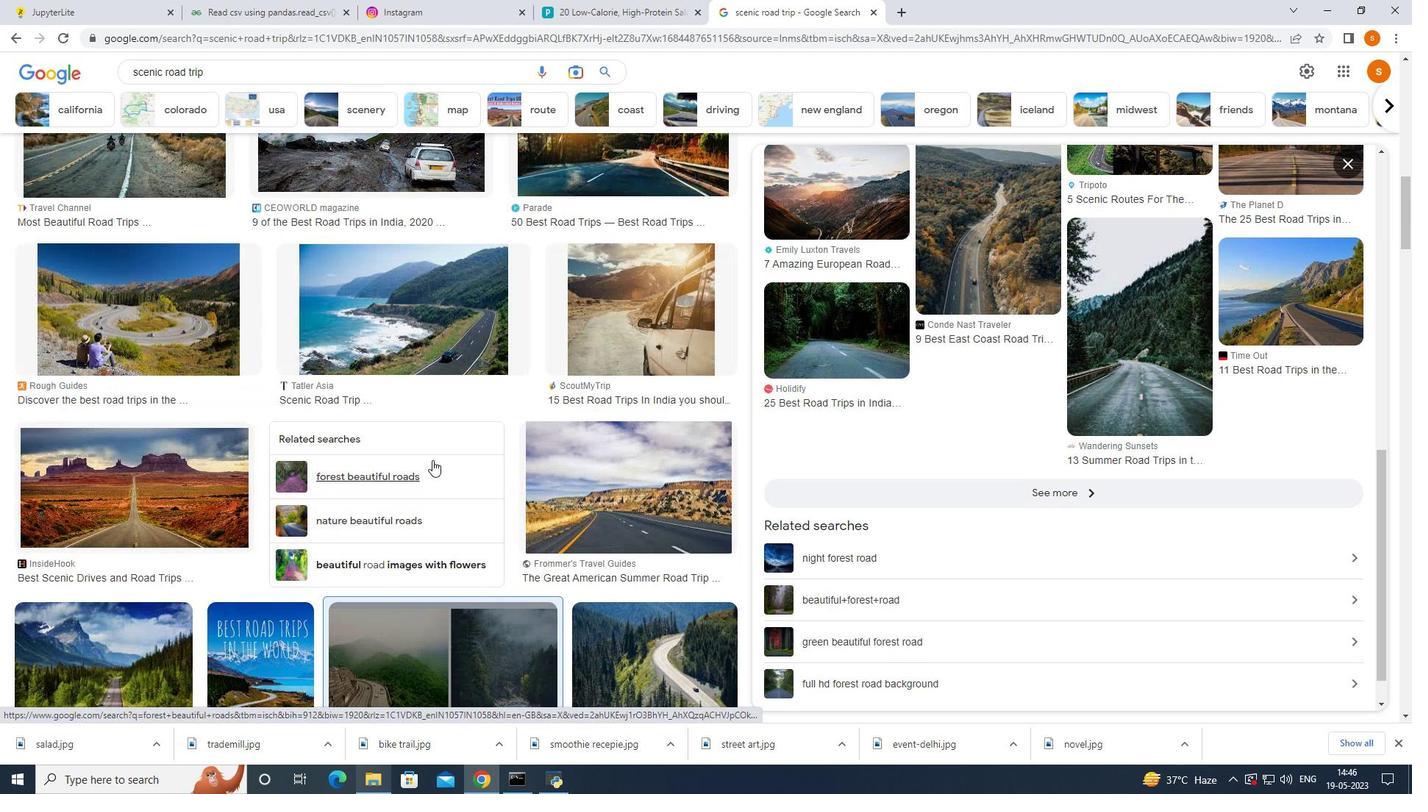 
Action: Mouse moved to (401, 440)
Screenshot: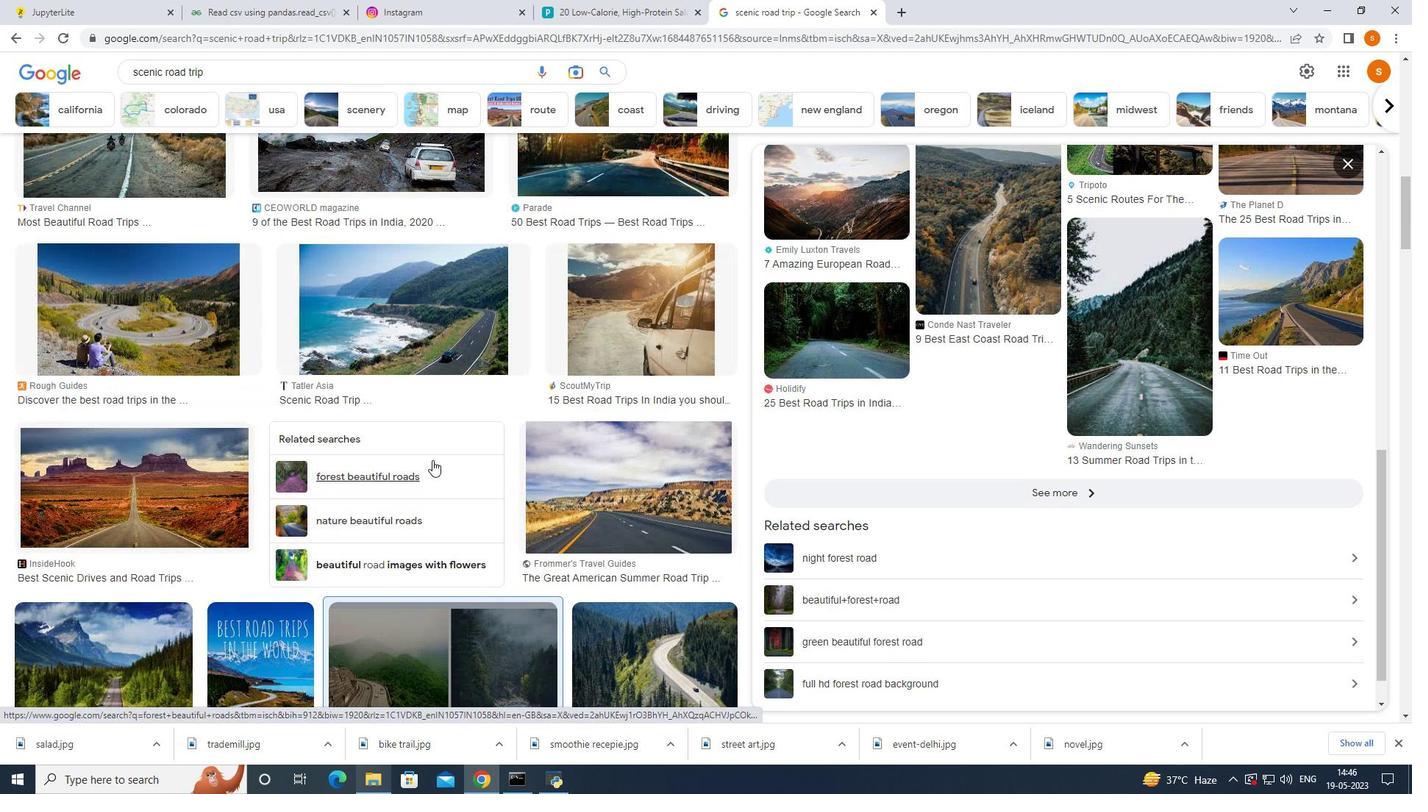 
Action: Mouse scrolled (401, 441) with delta (0, 0)
Screenshot: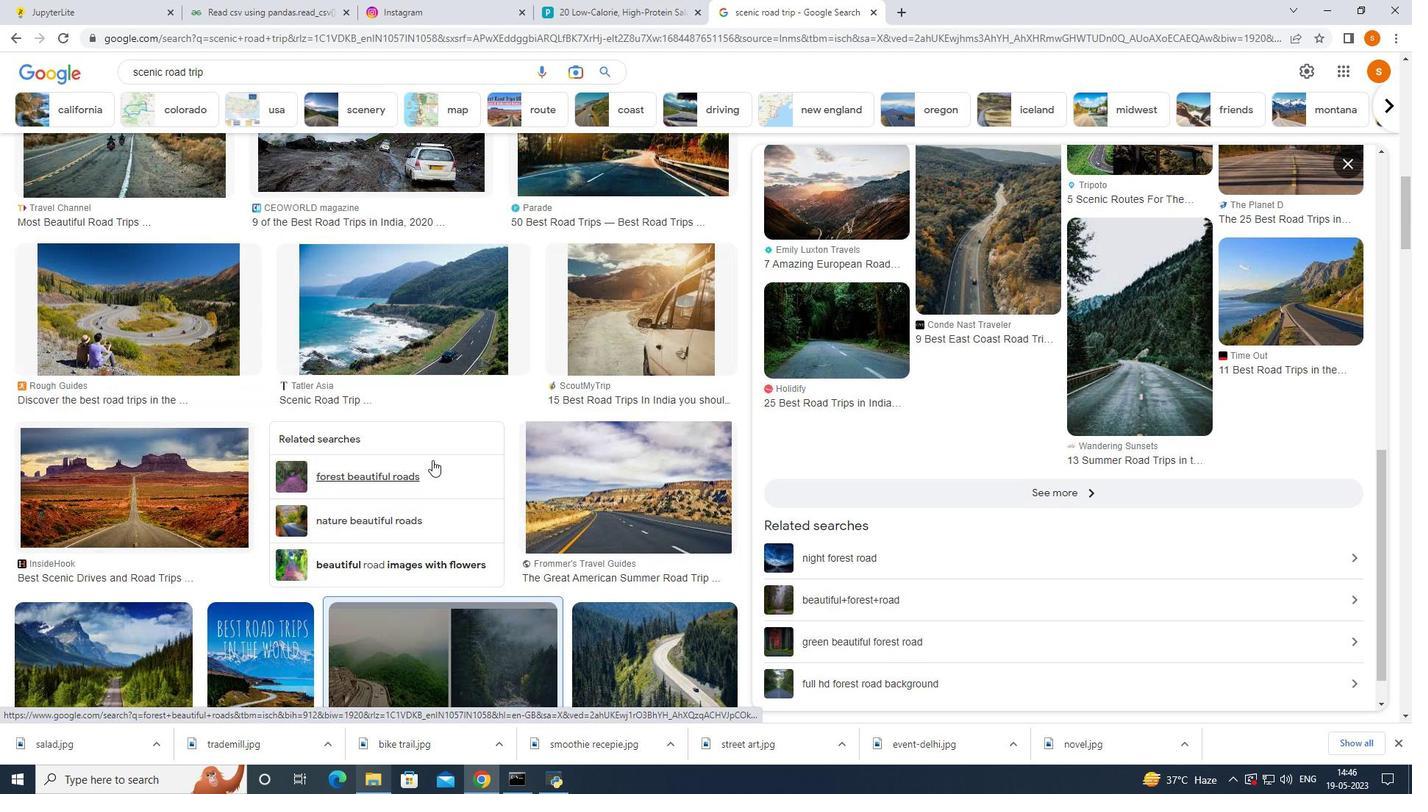 
Action: Mouse moved to (389, 434)
Screenshot: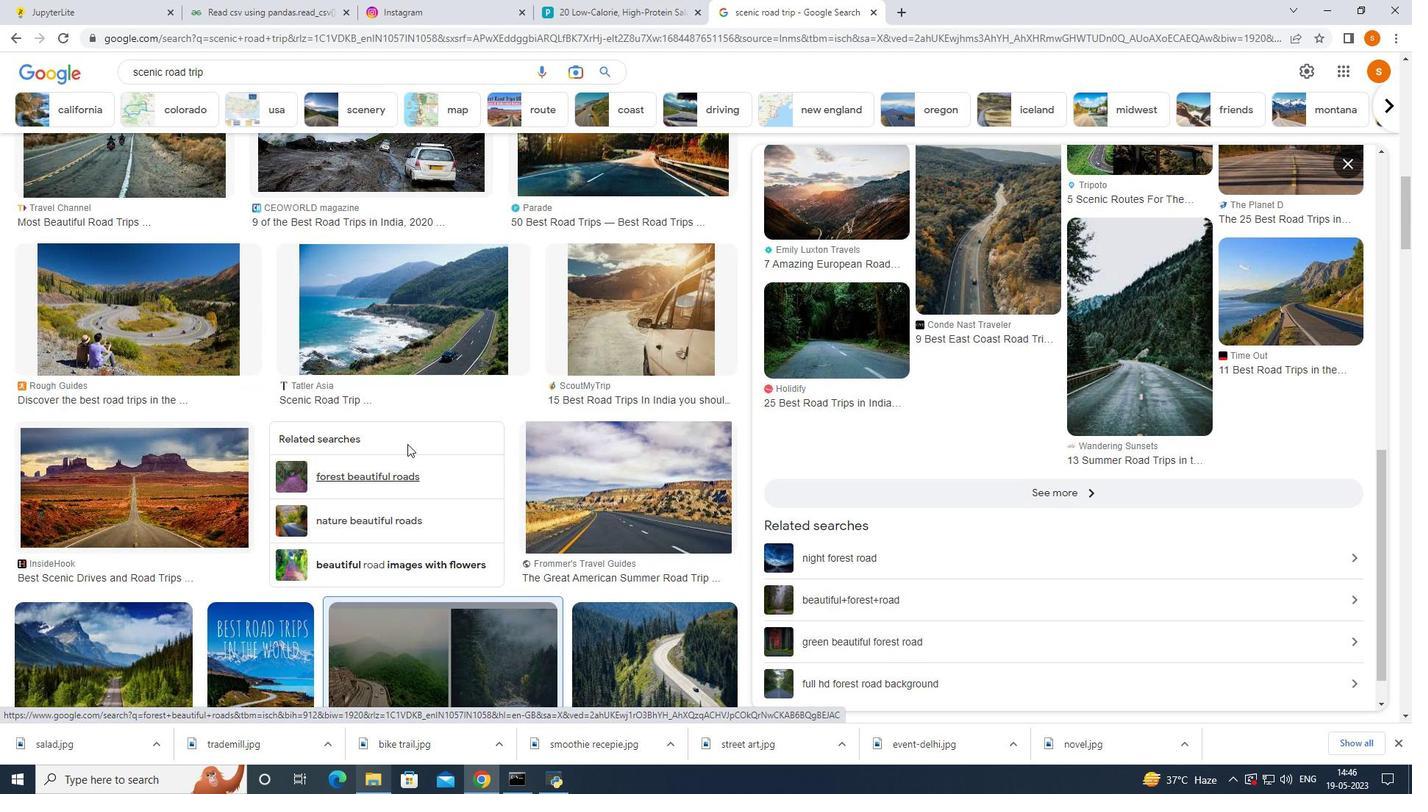 
Action: Mouse scrolled (389, 435) with delta (0, 0)
Screenshot: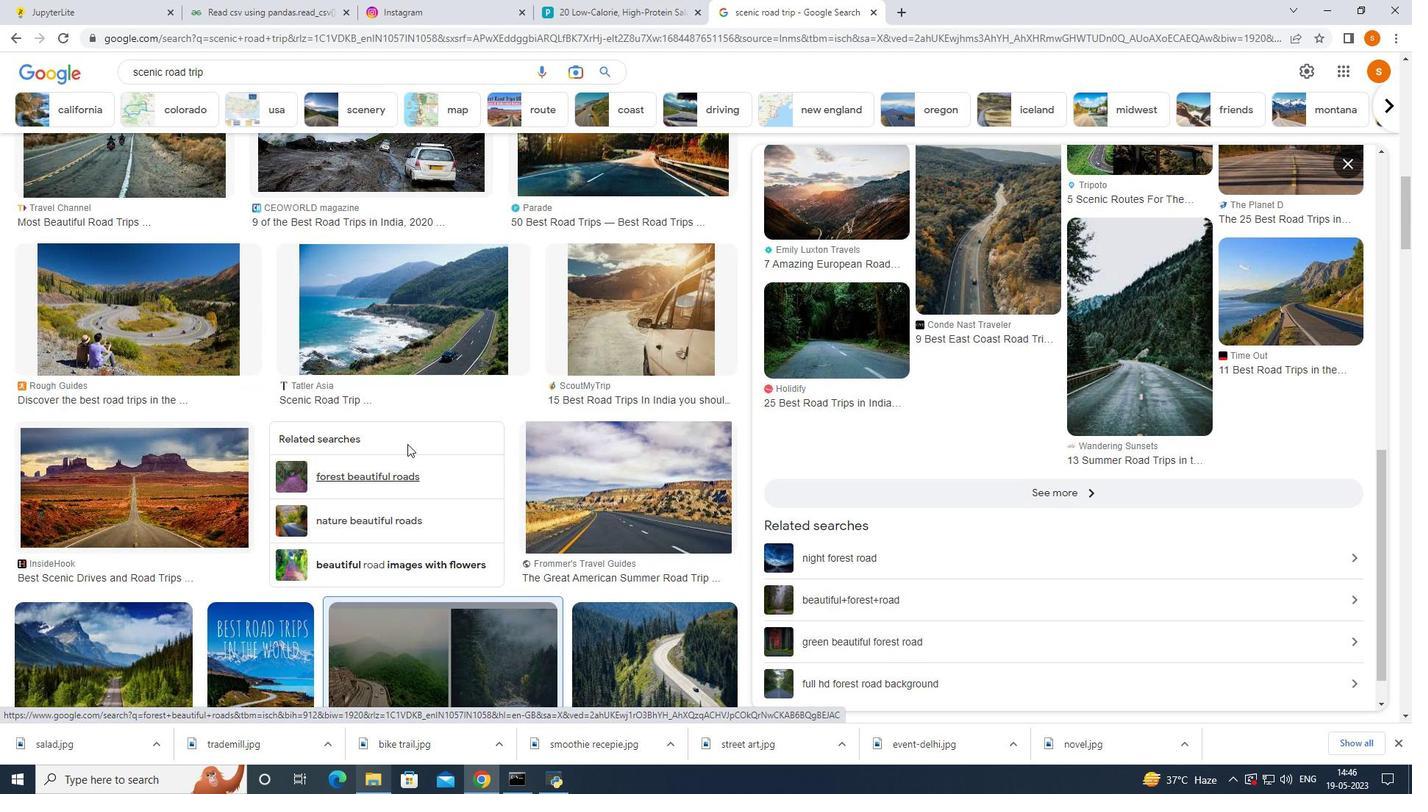 
Action: Mouse moved to (383, 417)
Screenshot: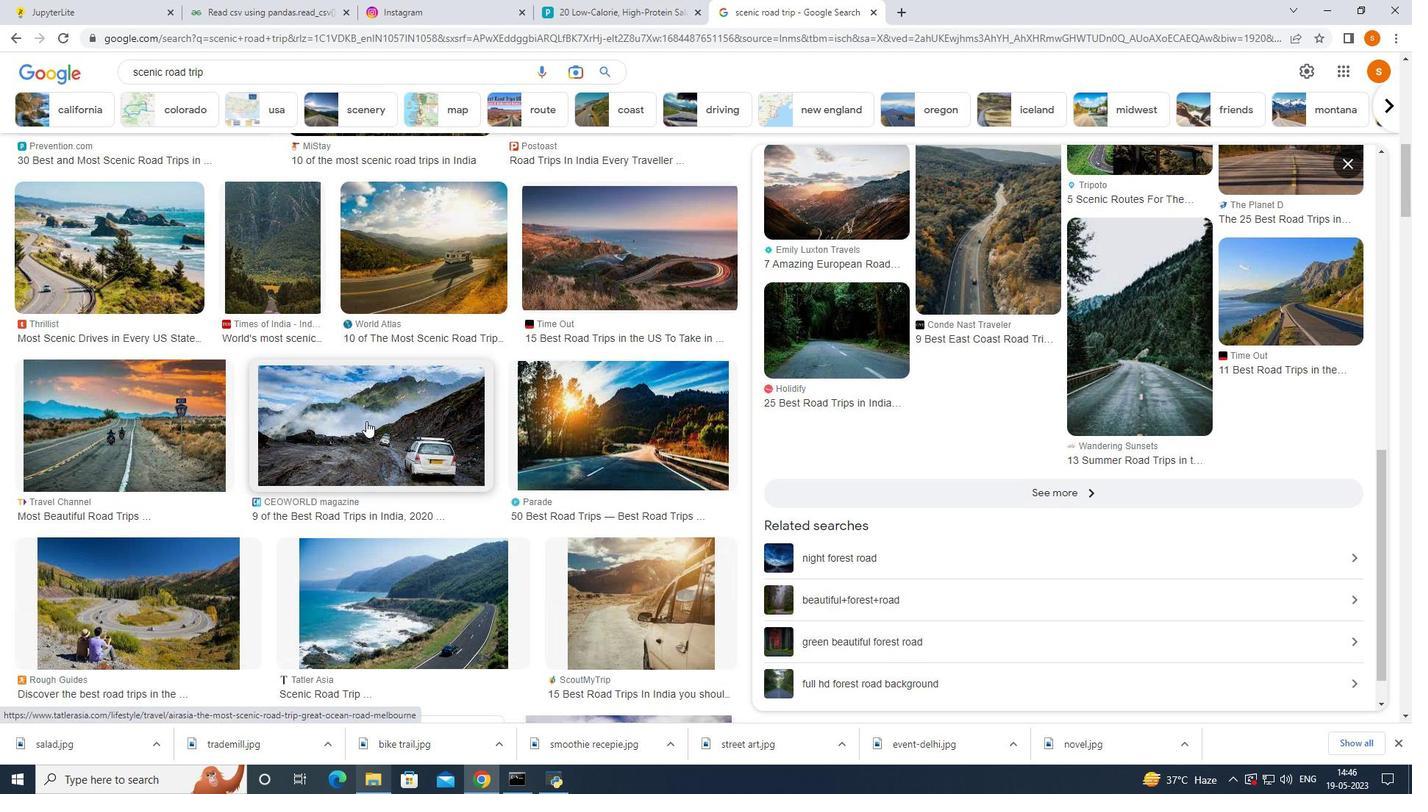 
Action: Mouse scrolled (383, 417) with delta (0, 0)
Screenshot: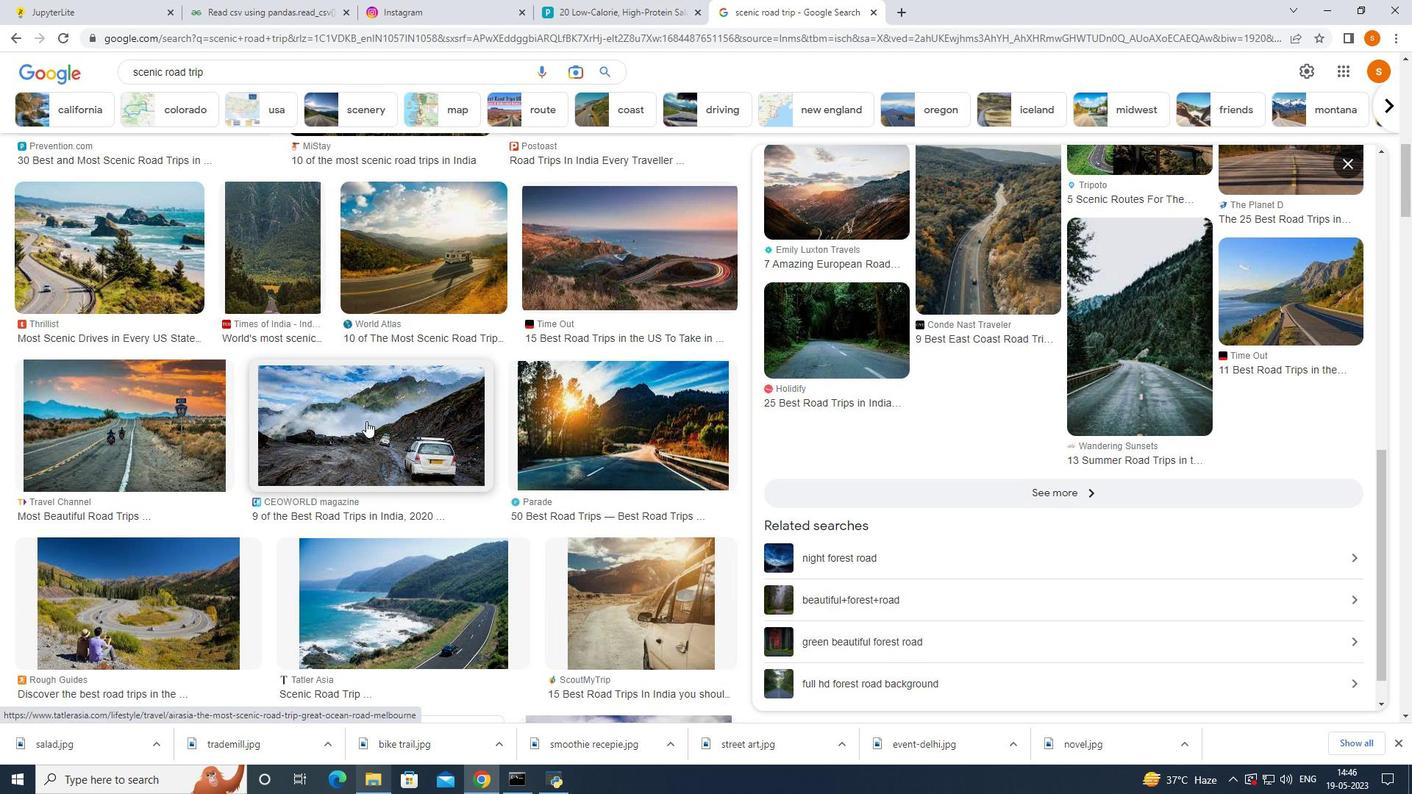 
Action: Mouse moved to (383, 416)
Screenshot: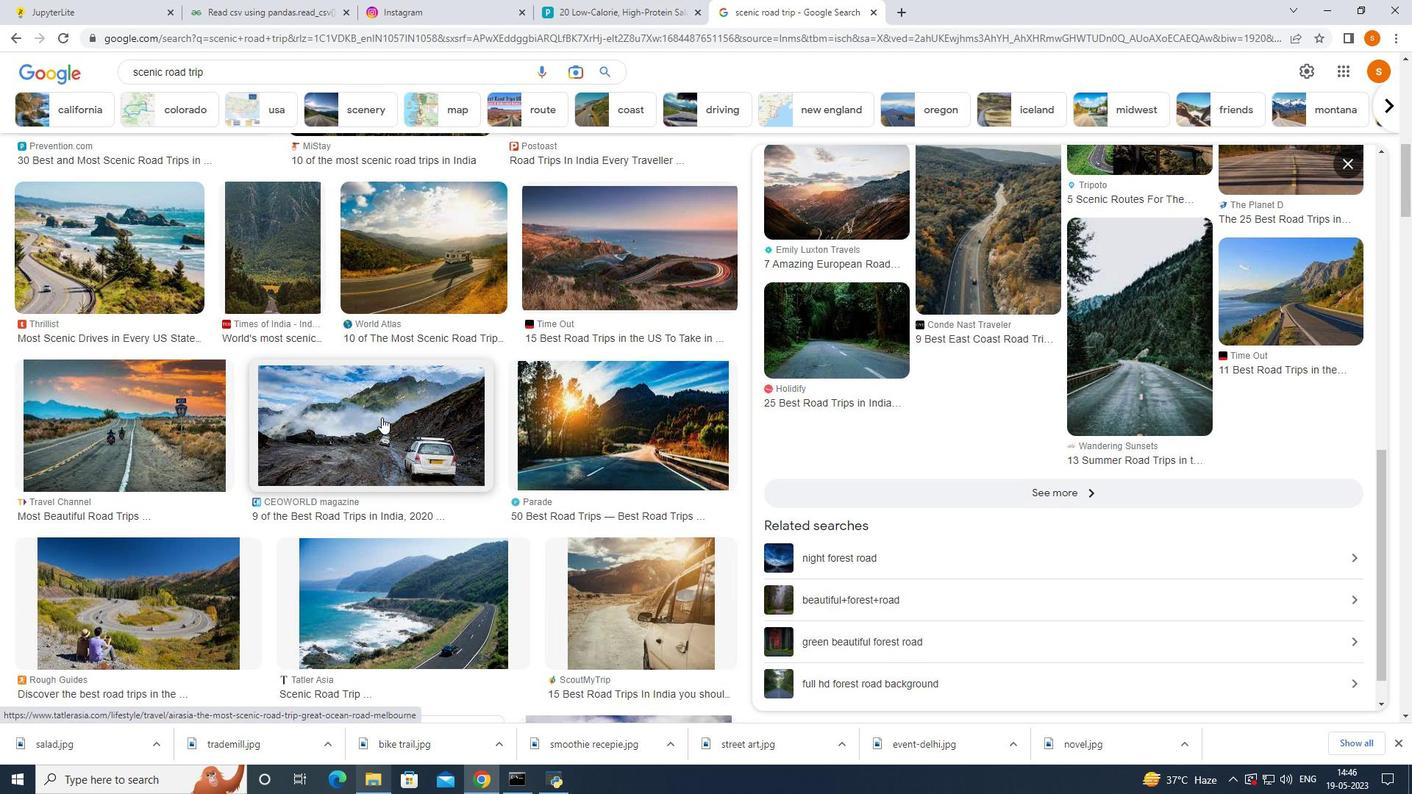 
Action: Mouse scrolled (383, 417) with delta (0, 0)
Screenshot: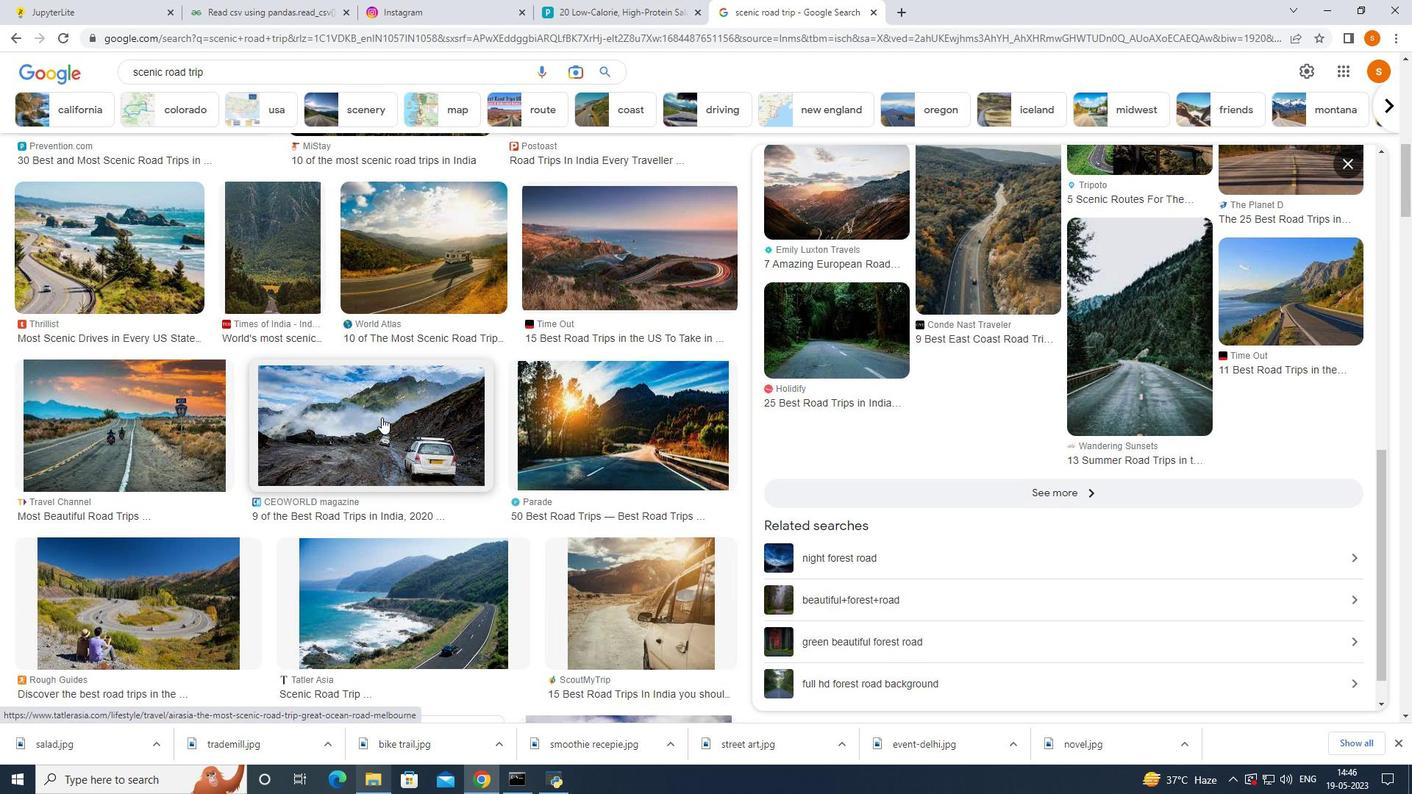 
Action: Mouse scrolled (383, 417) with delta (0, 0)
Screenshot: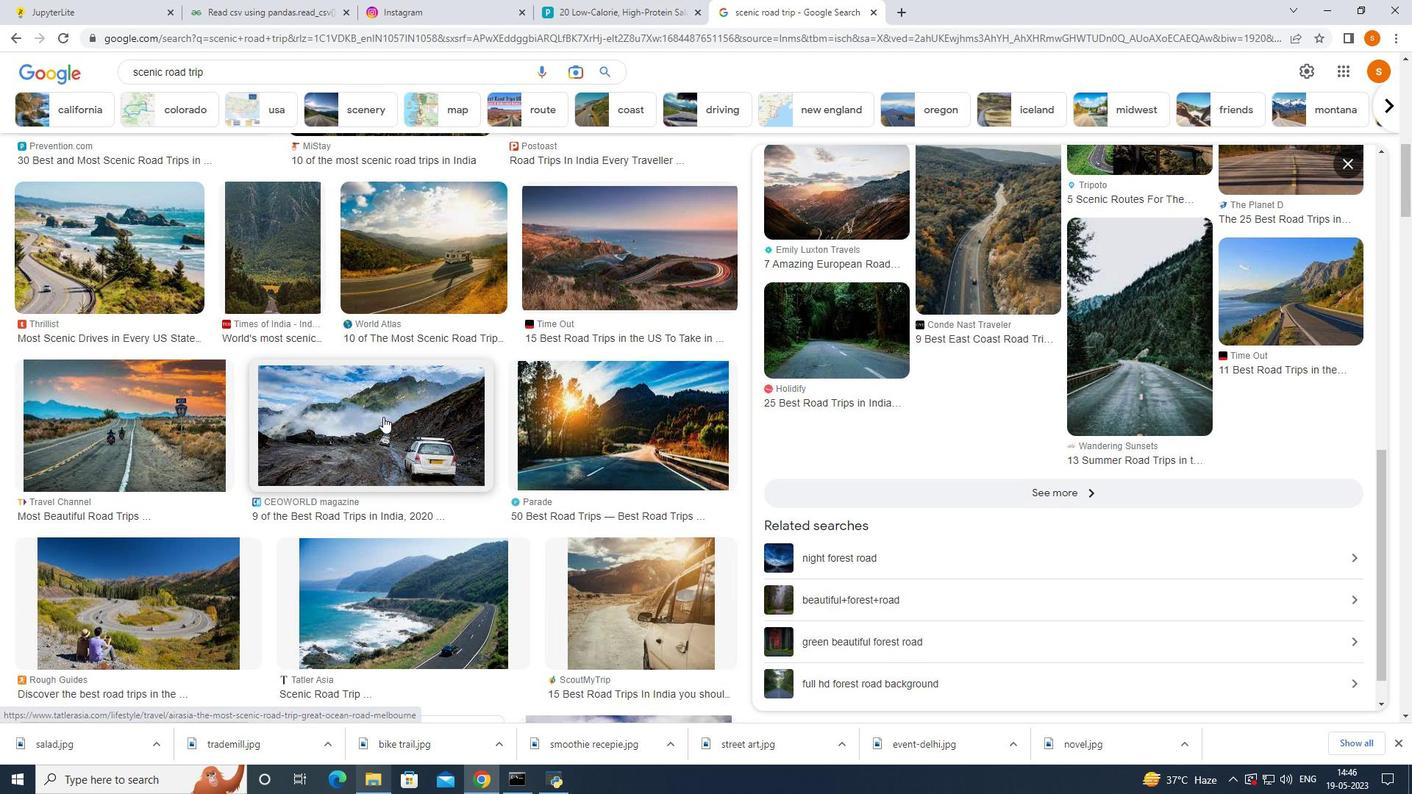 
Action: Mouse moved to (383, 414)
Screenshot: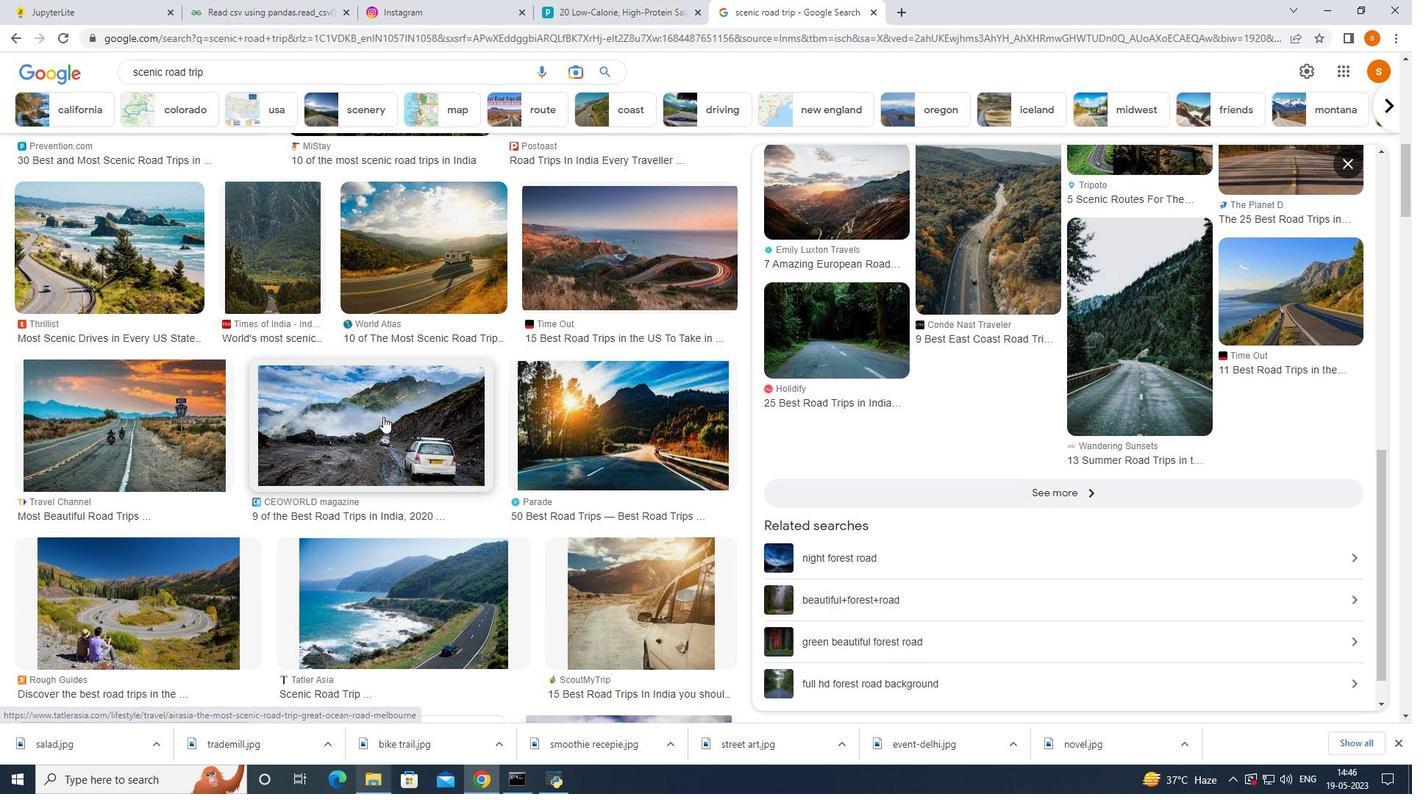 
Action: Mouse scrolled (383, 415) with delta (0, 0)
Screenshot: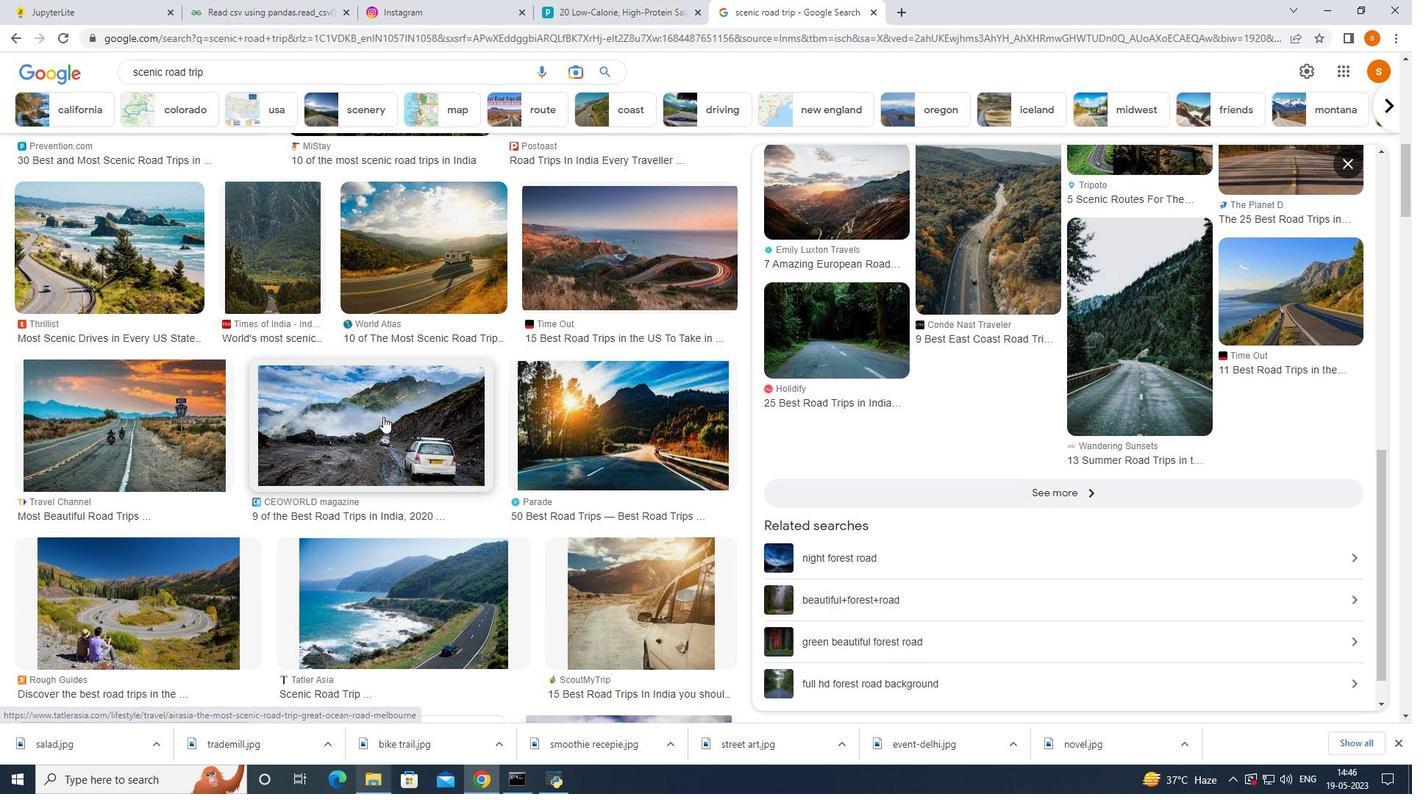 
Action: Mouse moved to (438, 432)
Screenshot: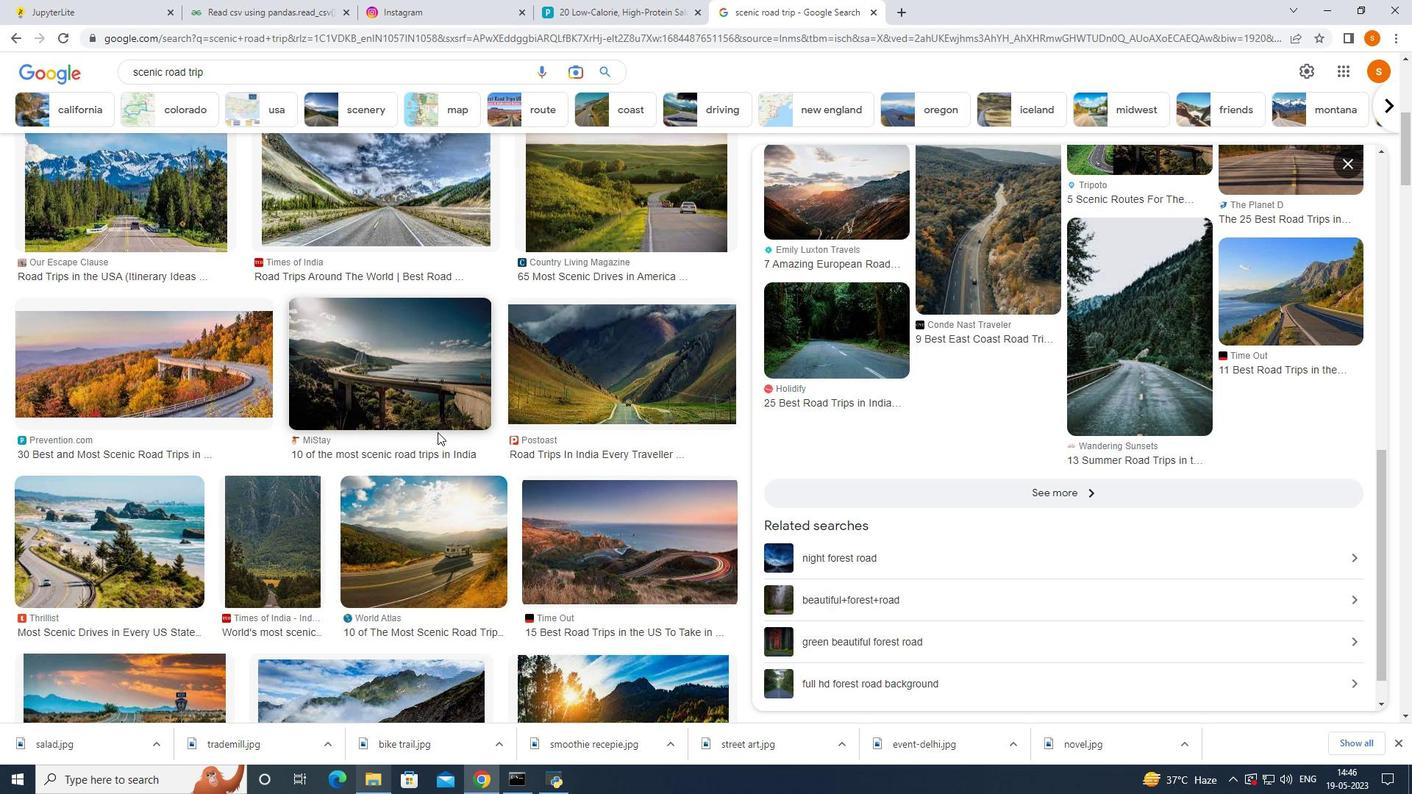 
Action: Mouse scrolled (438, 433) with delta (0, 0)
Screenshot: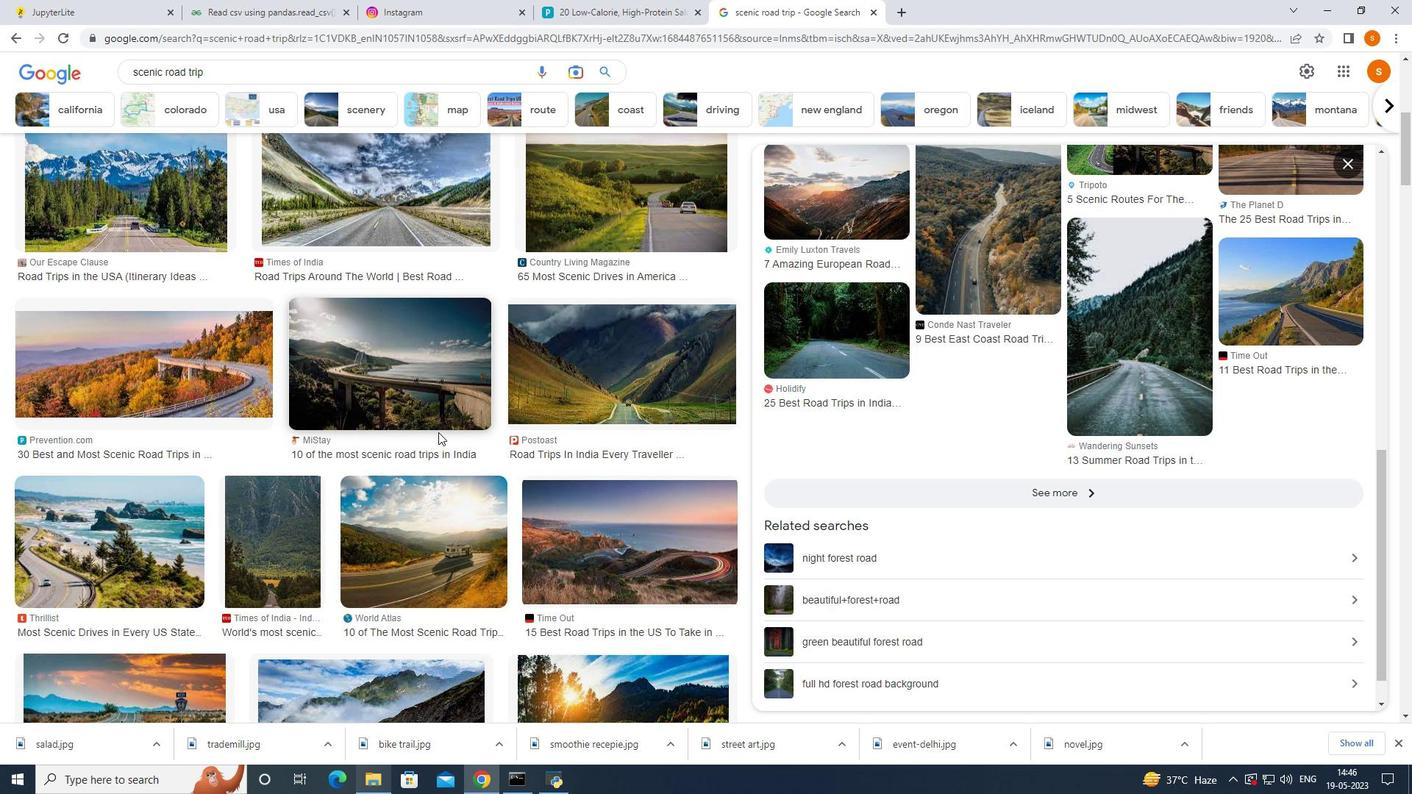 
Action: Mouse scrolled (438, 433) with delta (0, 0)
Screenshot: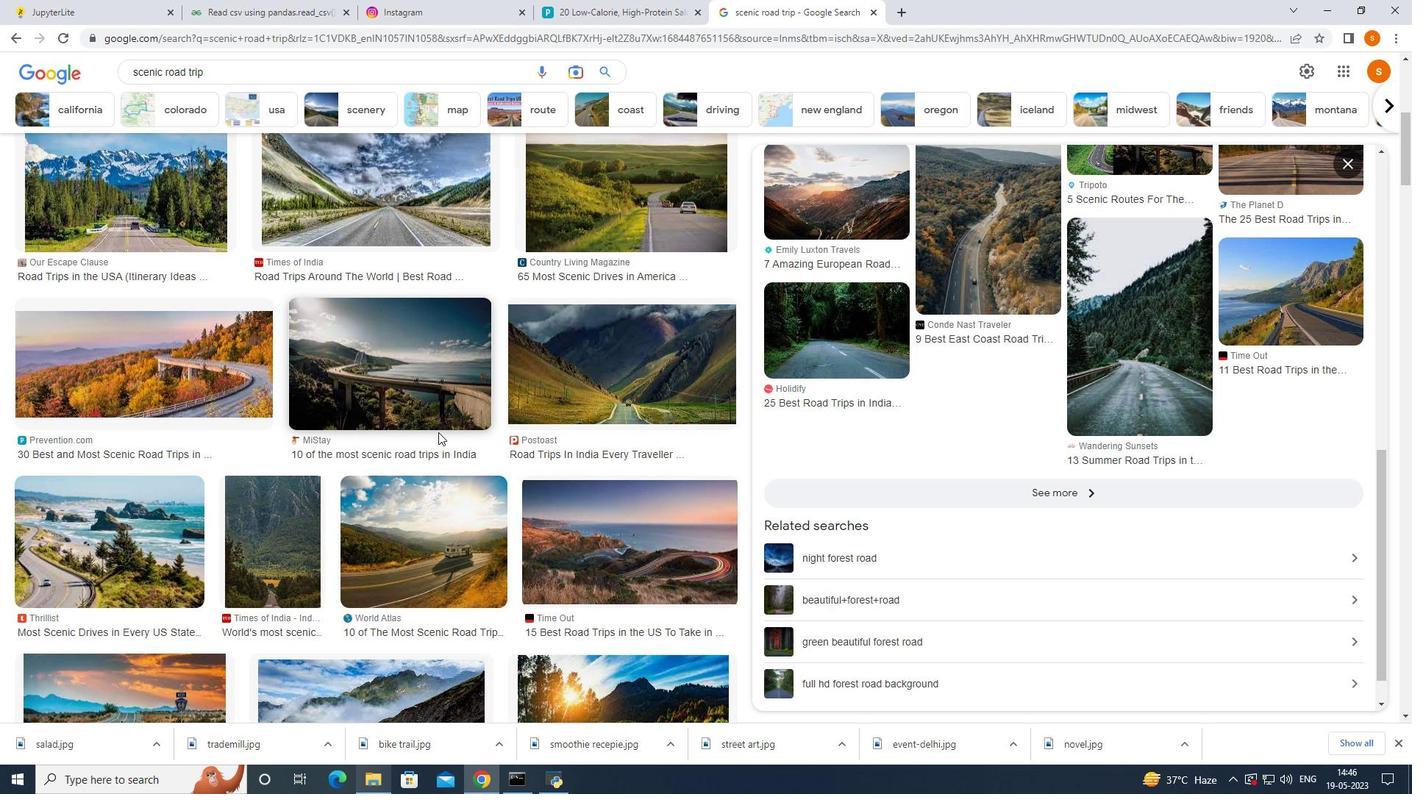 
Action: Mouse scrolled (438, 433) with delta (0, 0)
Screenshot: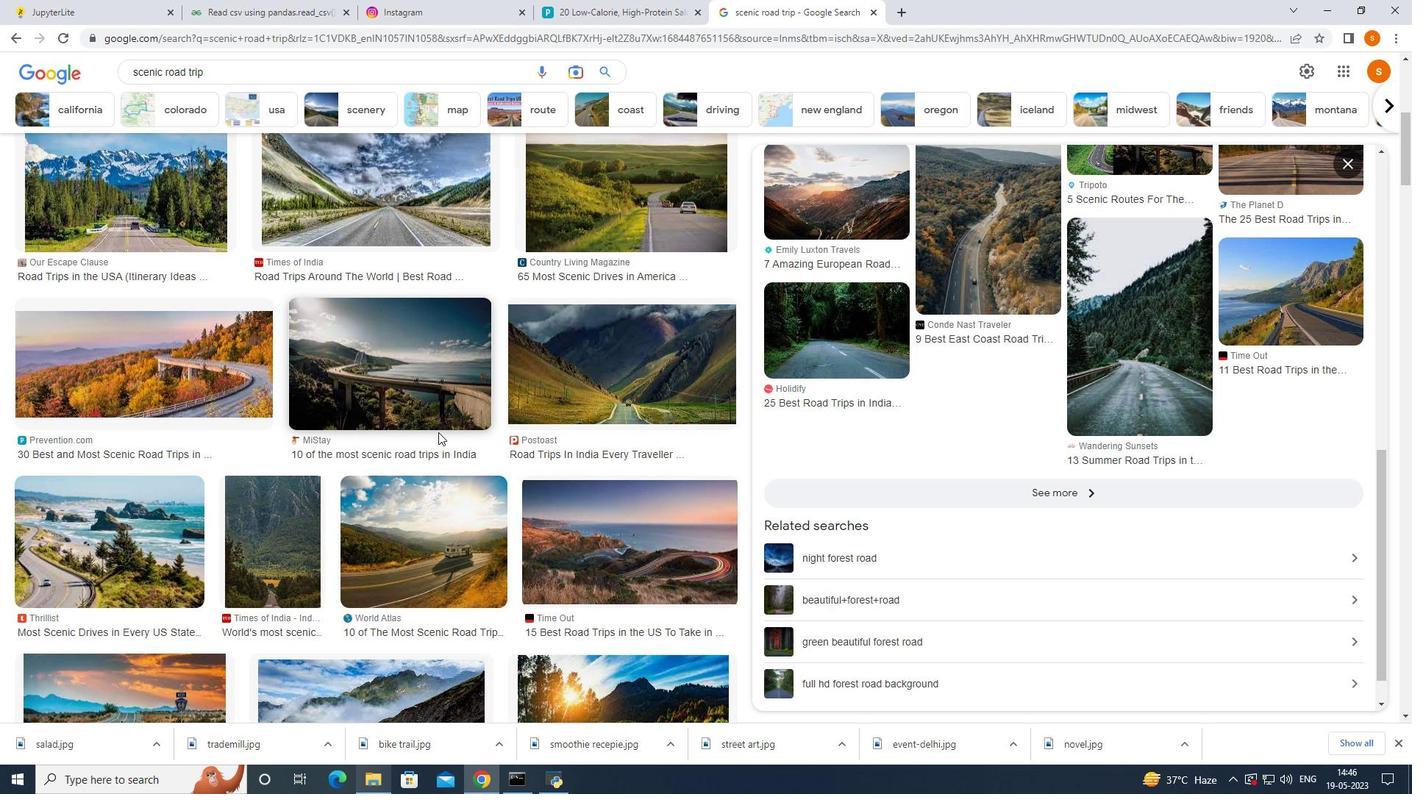 
Action: Mouse moved to (643, 442)
Screenshot: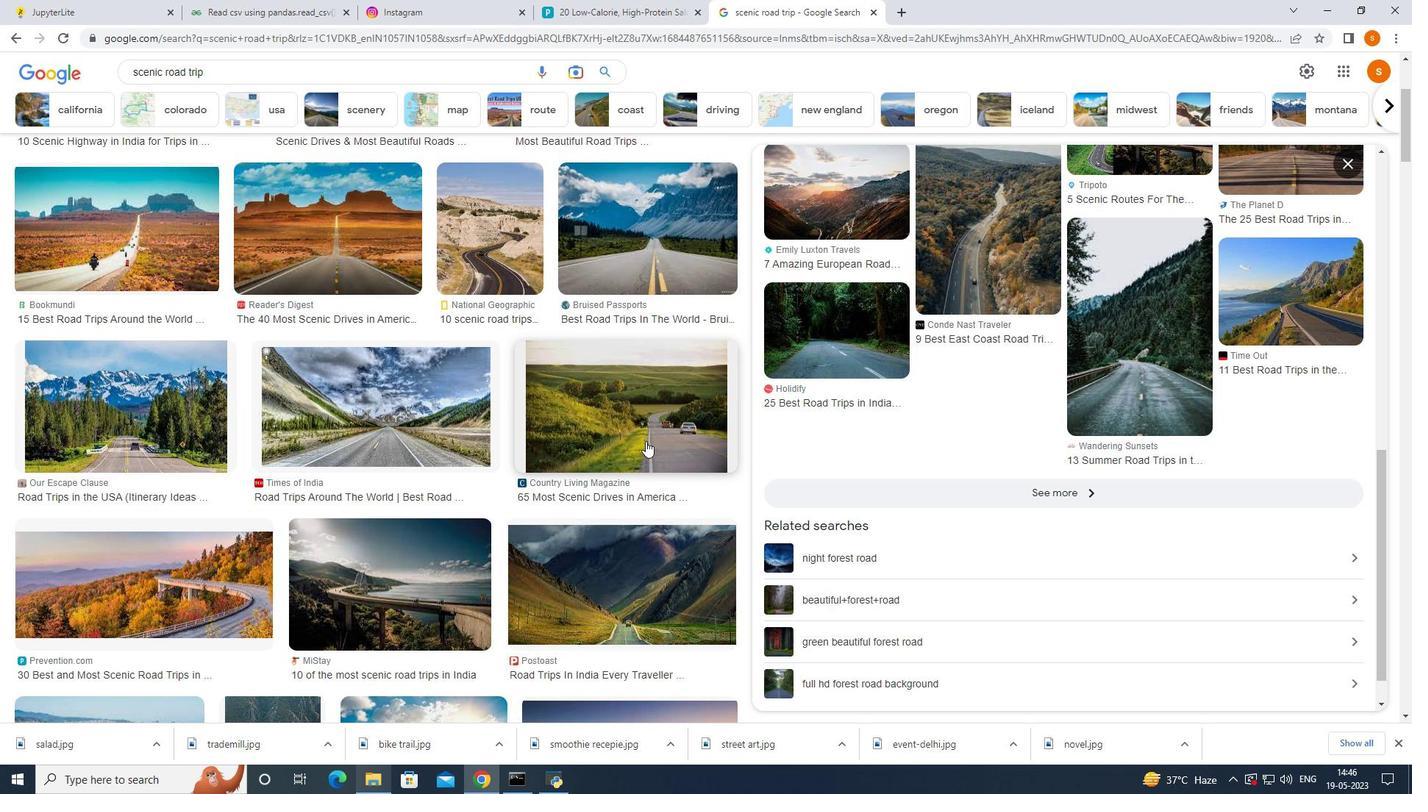 
Action: Mouse scrolled (643, 442) with delta (0, 0)
Screenshot: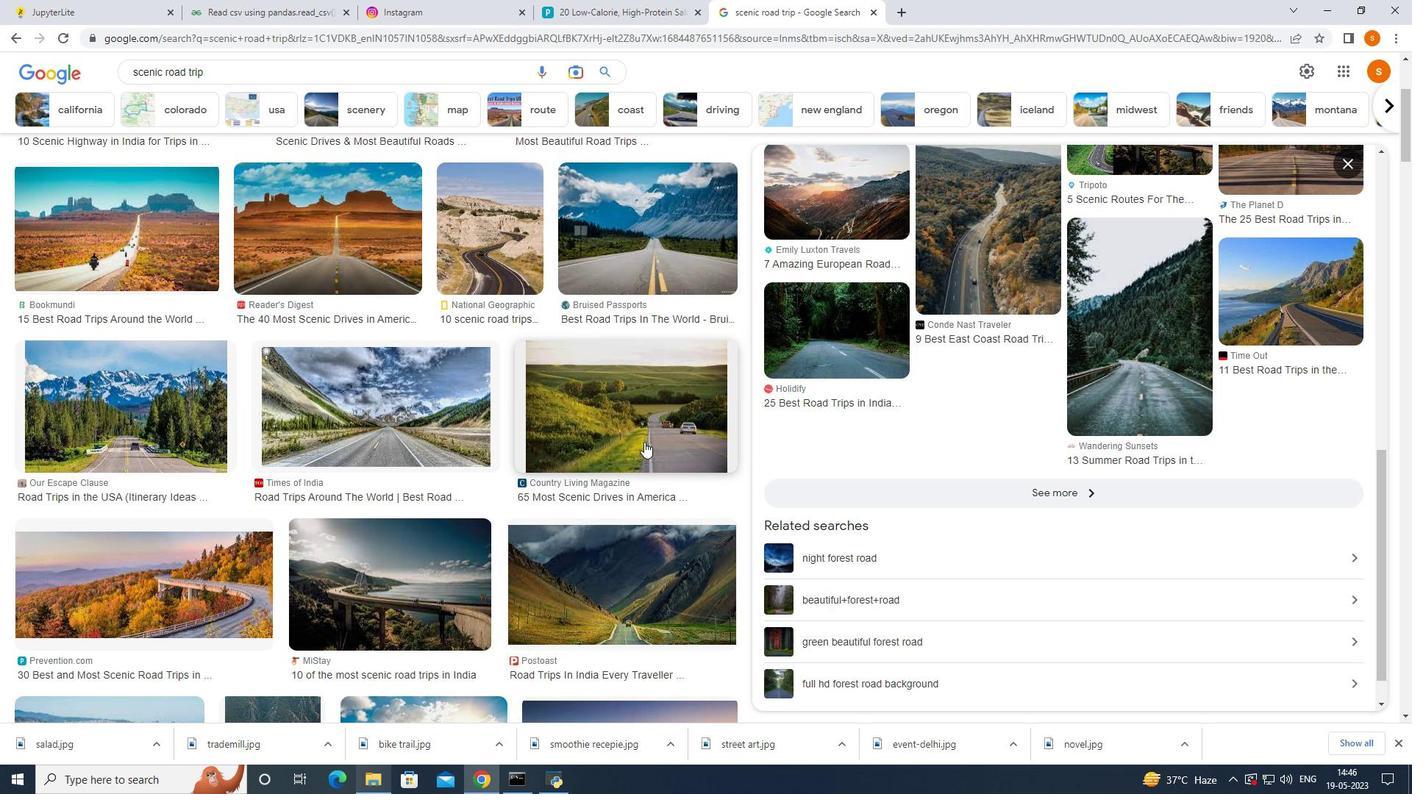 
Action: Mouse moved to (643, 442)
Screenshot: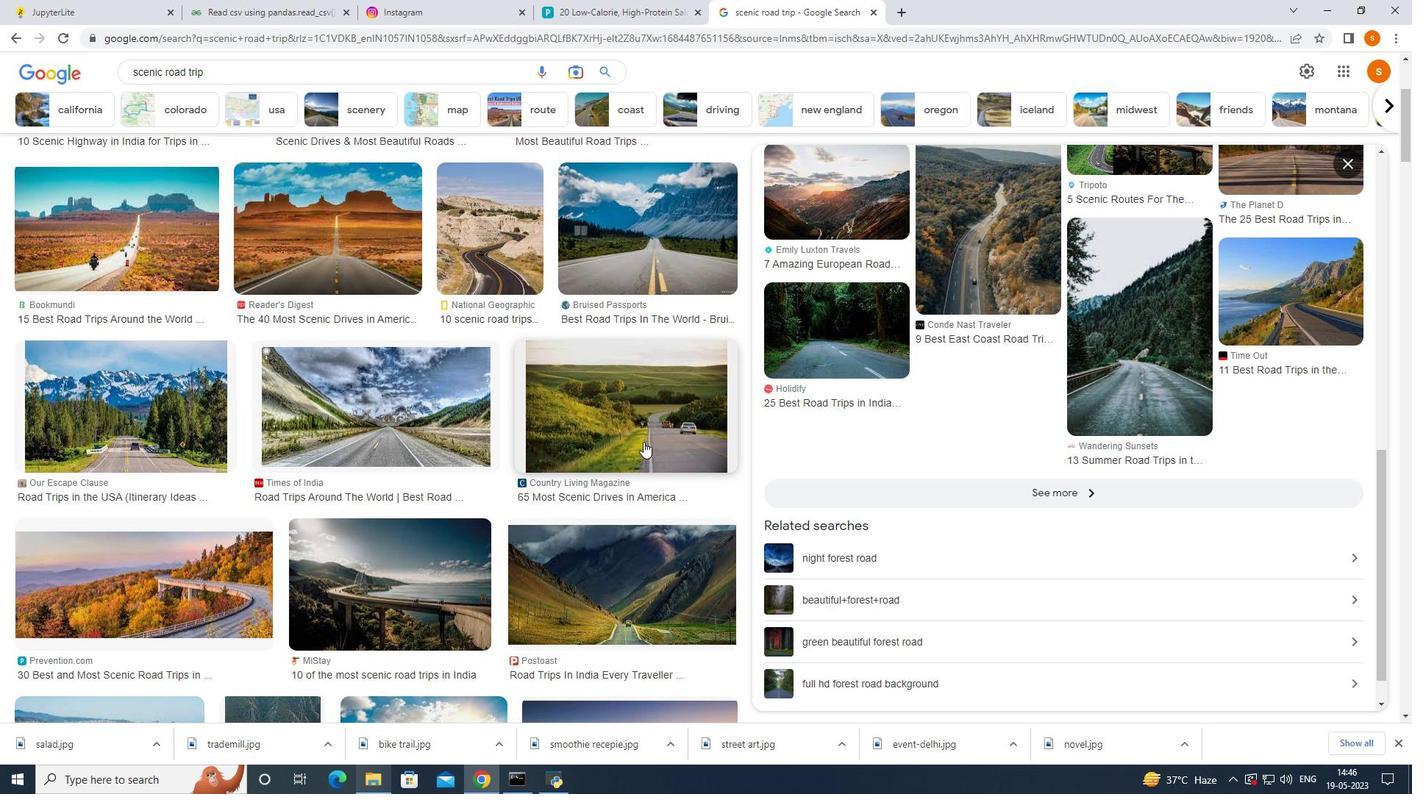 
Action: Mouse scrolled (643, 442) with delta (0, 0)
Screenshot: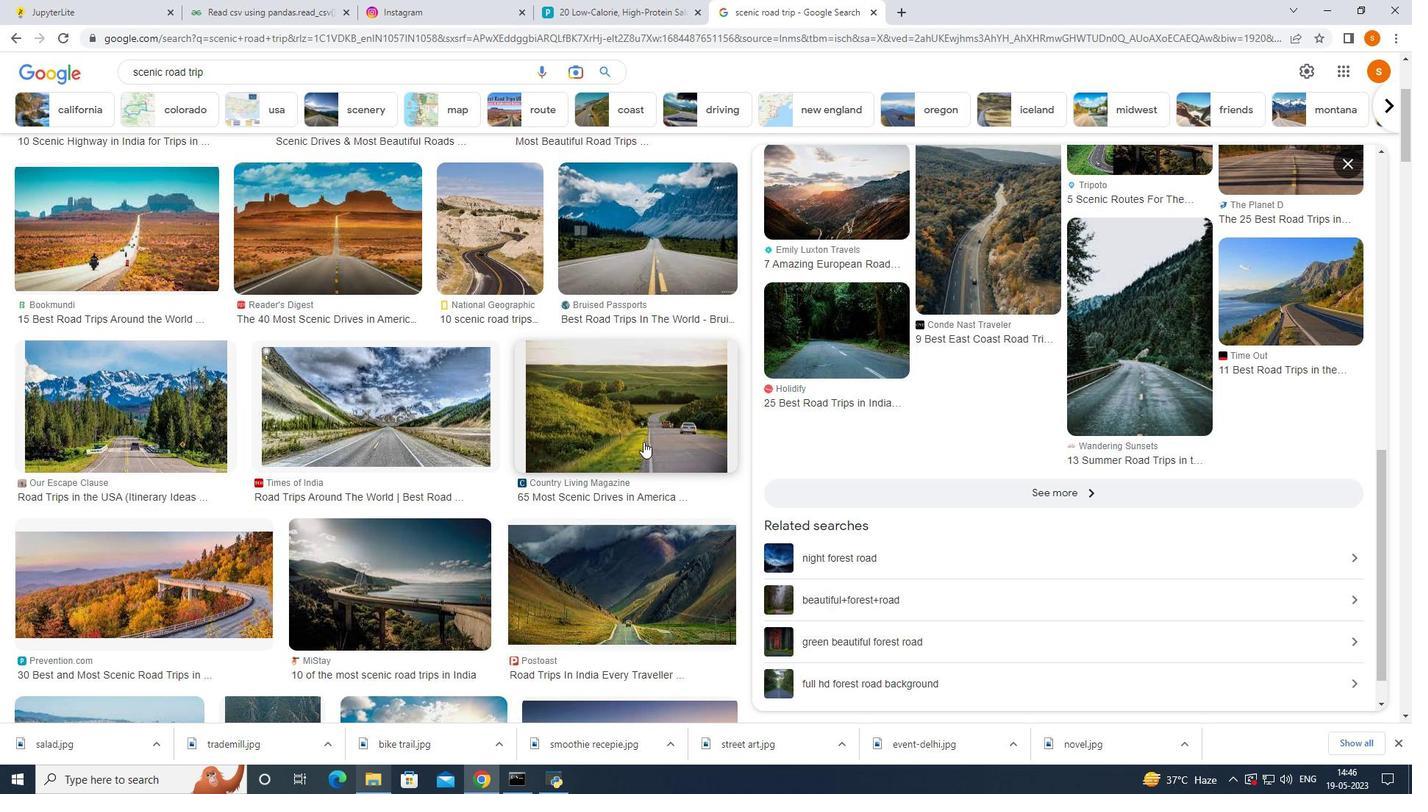 
Action: Mouse scrolled (643, 442) with delta (0, 0)
Screenshot: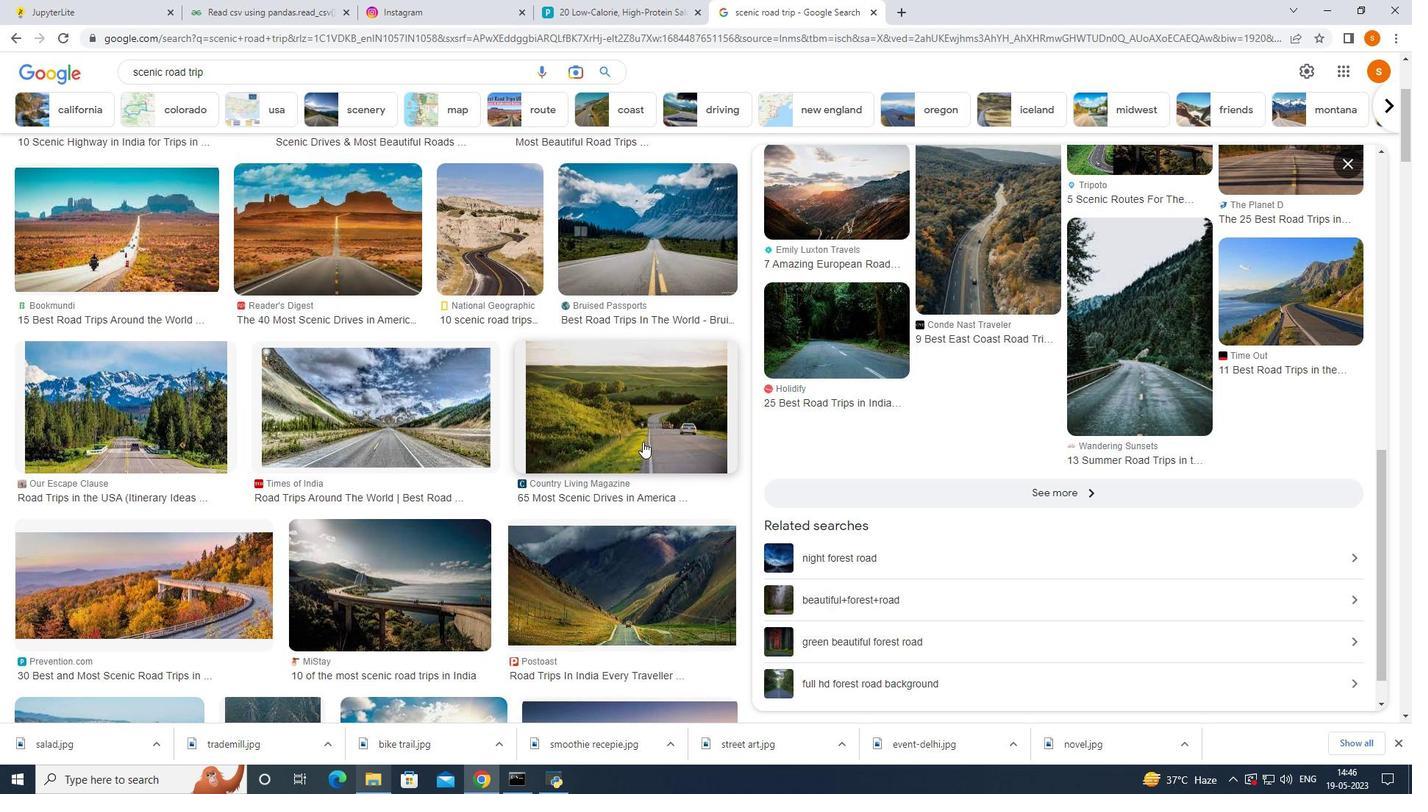 
Action: Mouse moved to (643, 442)
Screenshot: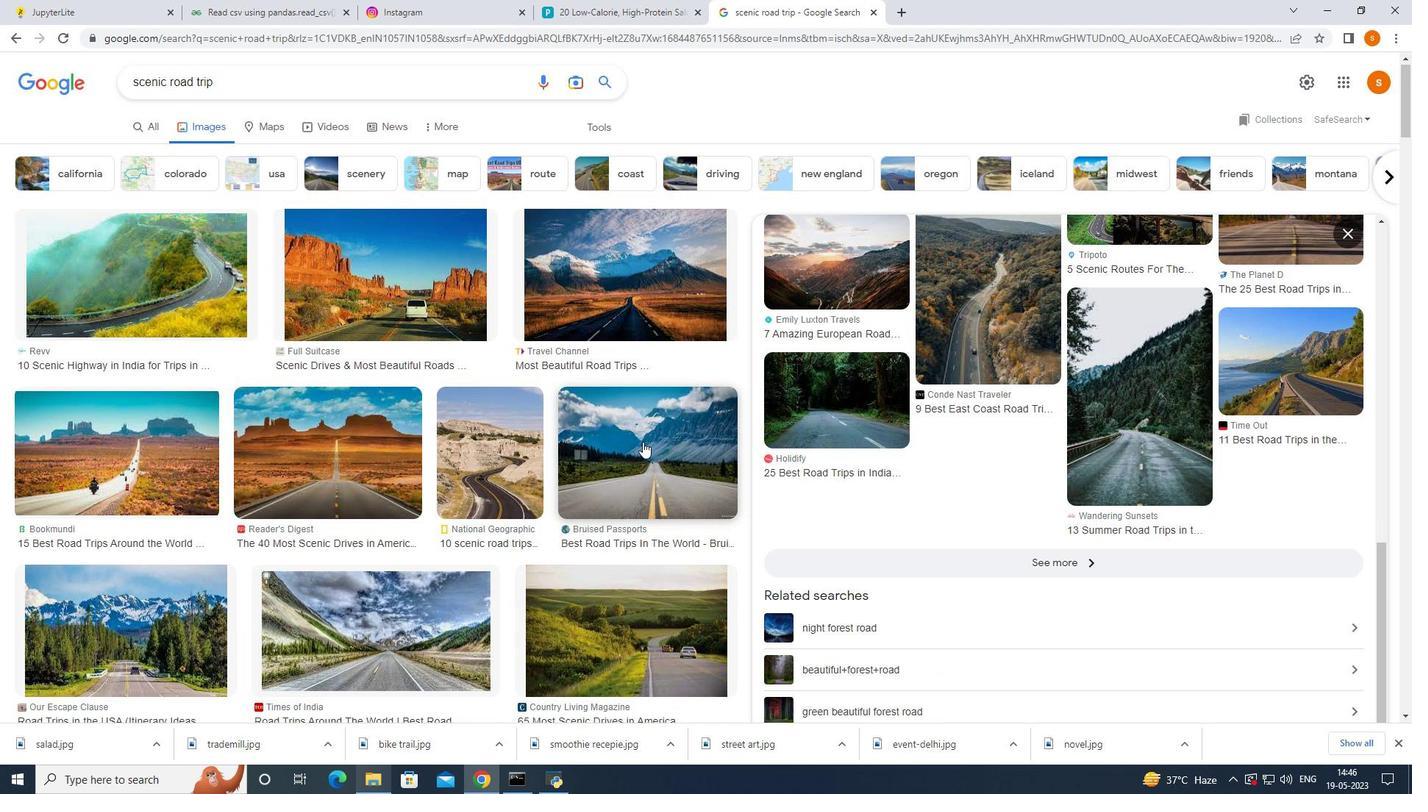 
Action: Mouse scrolled (643, 442) with delta (0, 0)
Screenshot: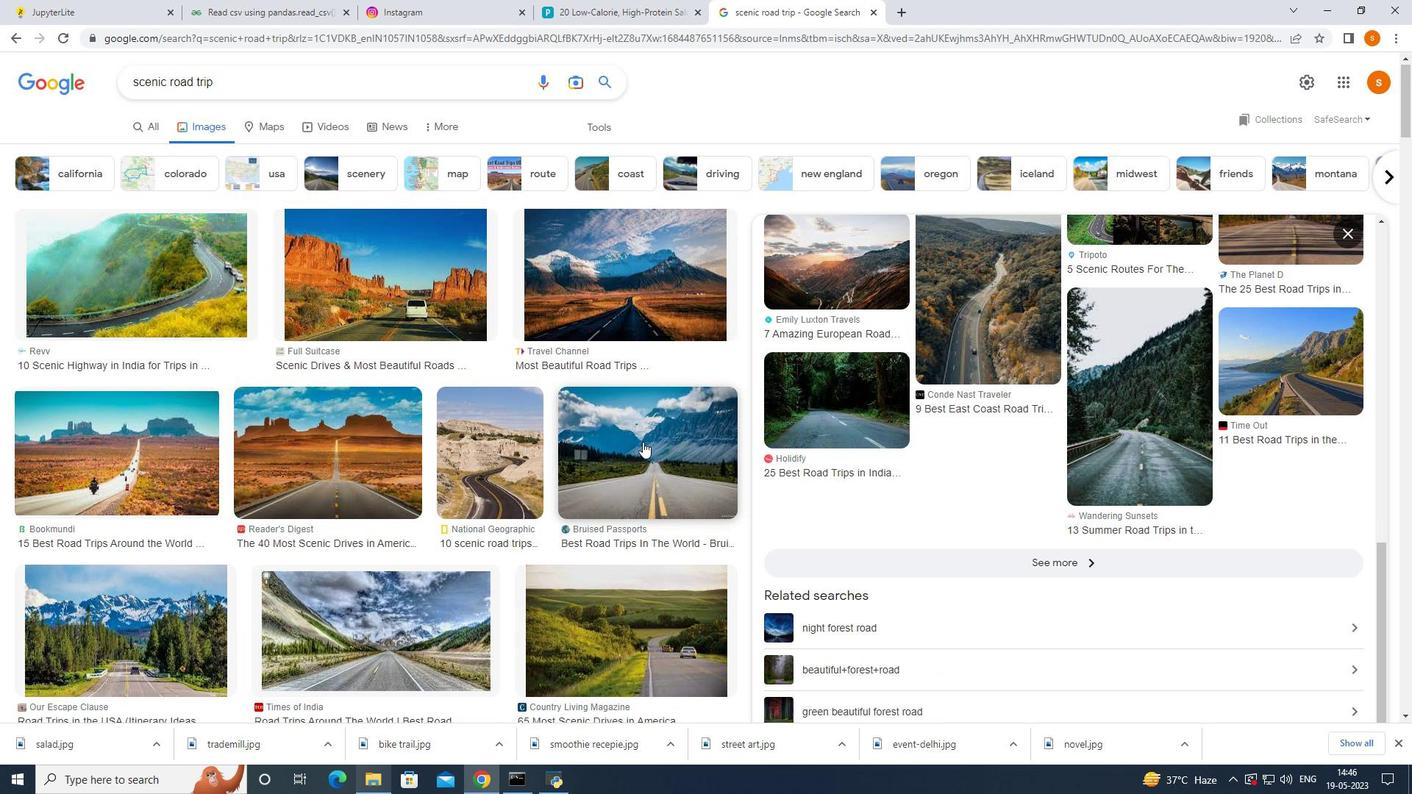 
Action: Mouse scrolled (643, 442) with delta (0, 0)
Screenshot: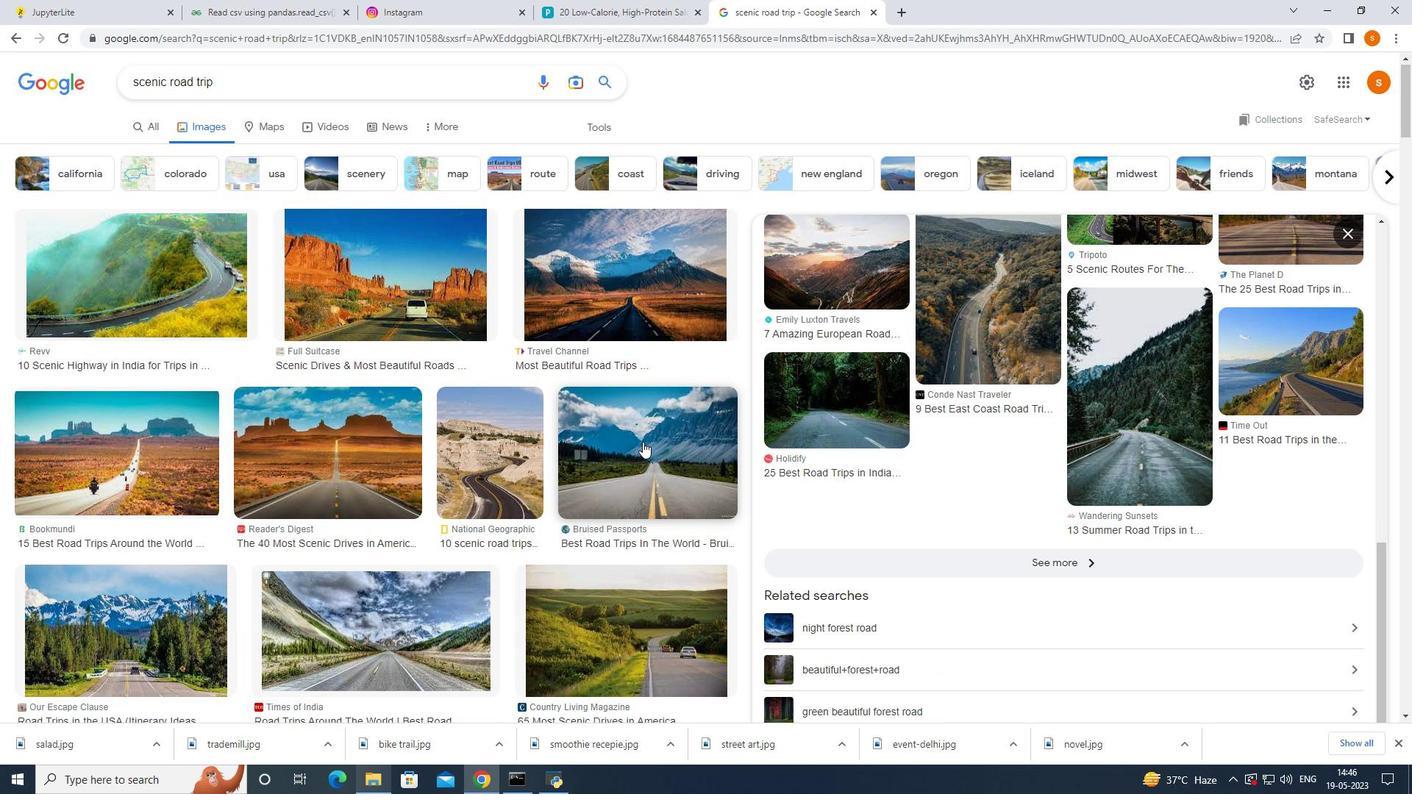
Action: Mouse moved to (534, 386)
Screenshot: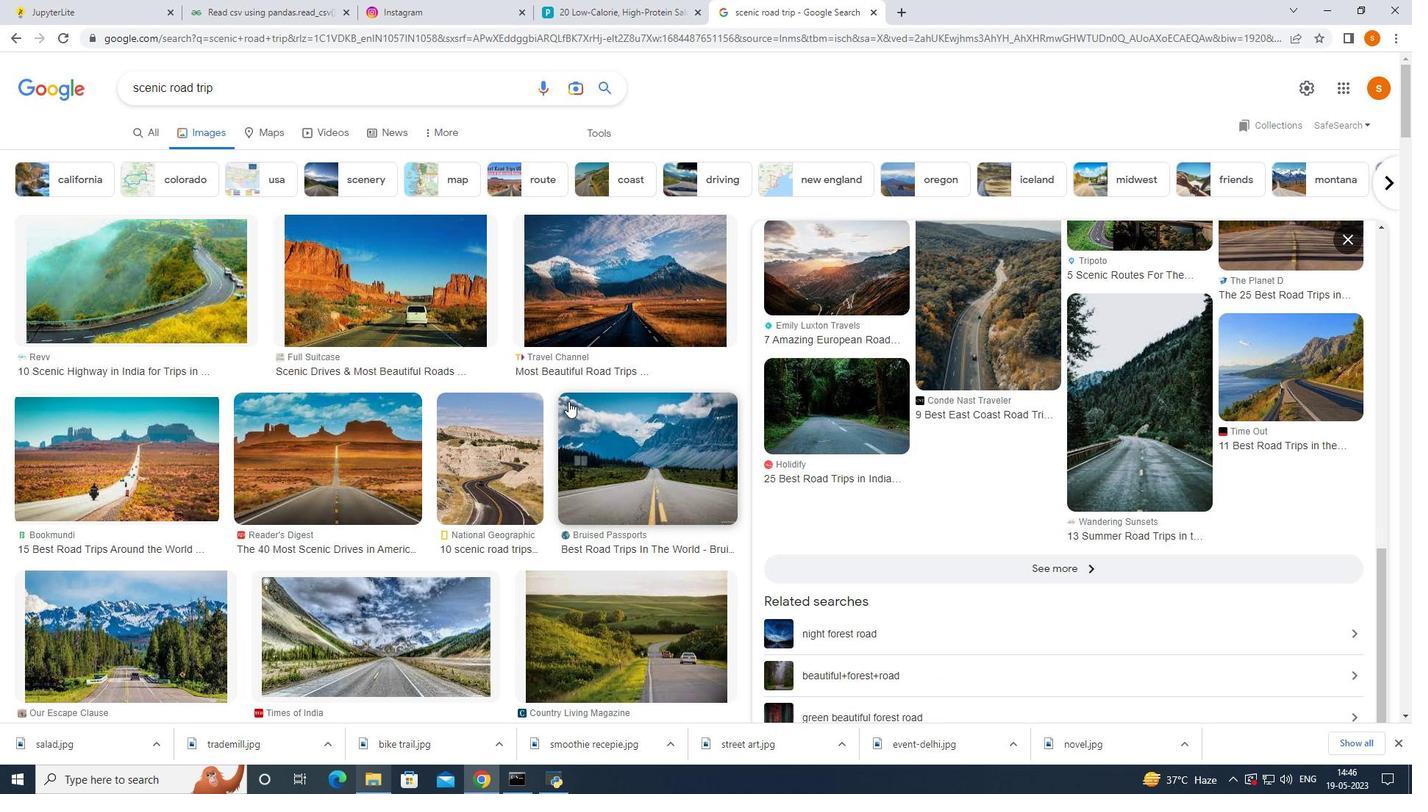 
Action: Mouse scrolled (534, 387) with delta (0, 0)
Screenshot: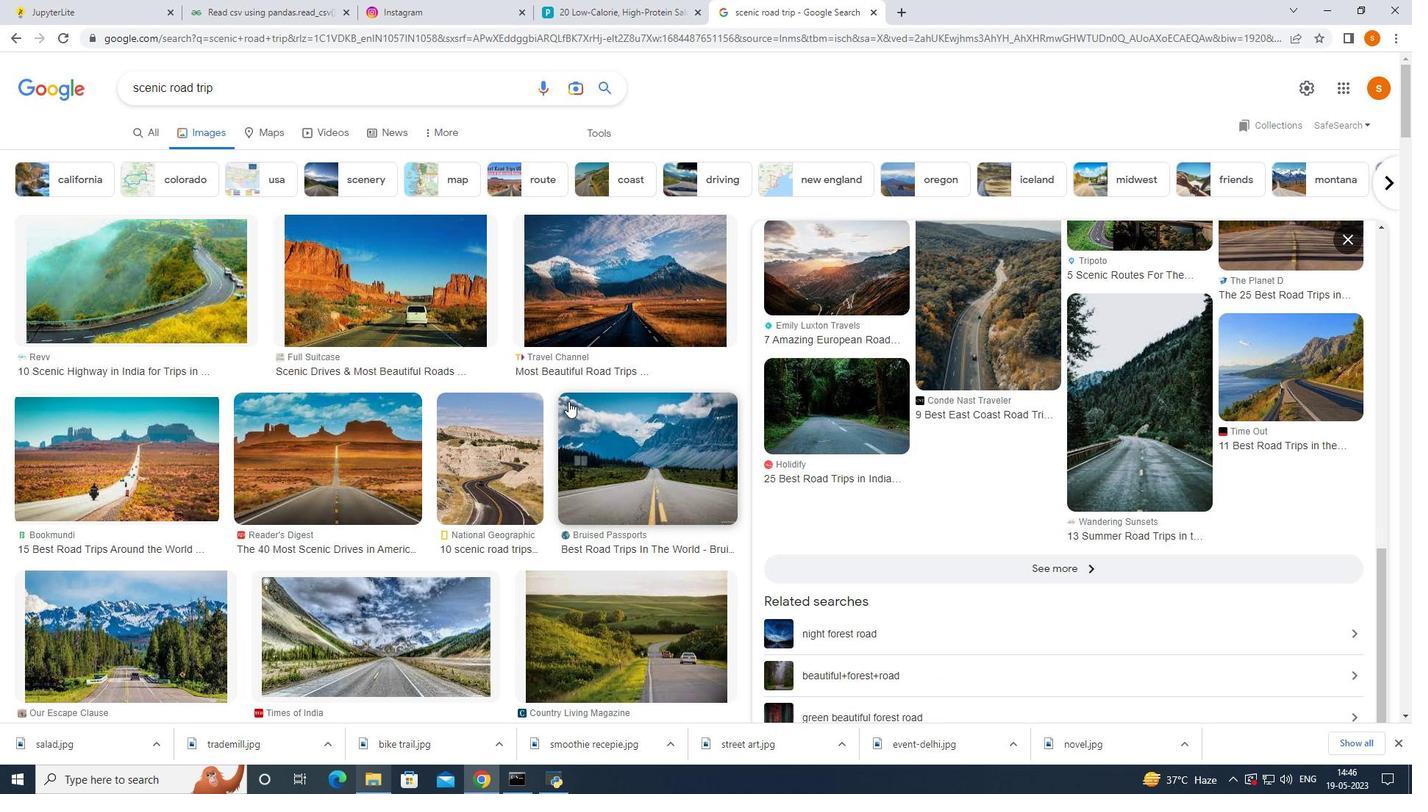 
Action: Mouse moved to (418, 417)
Screenshot: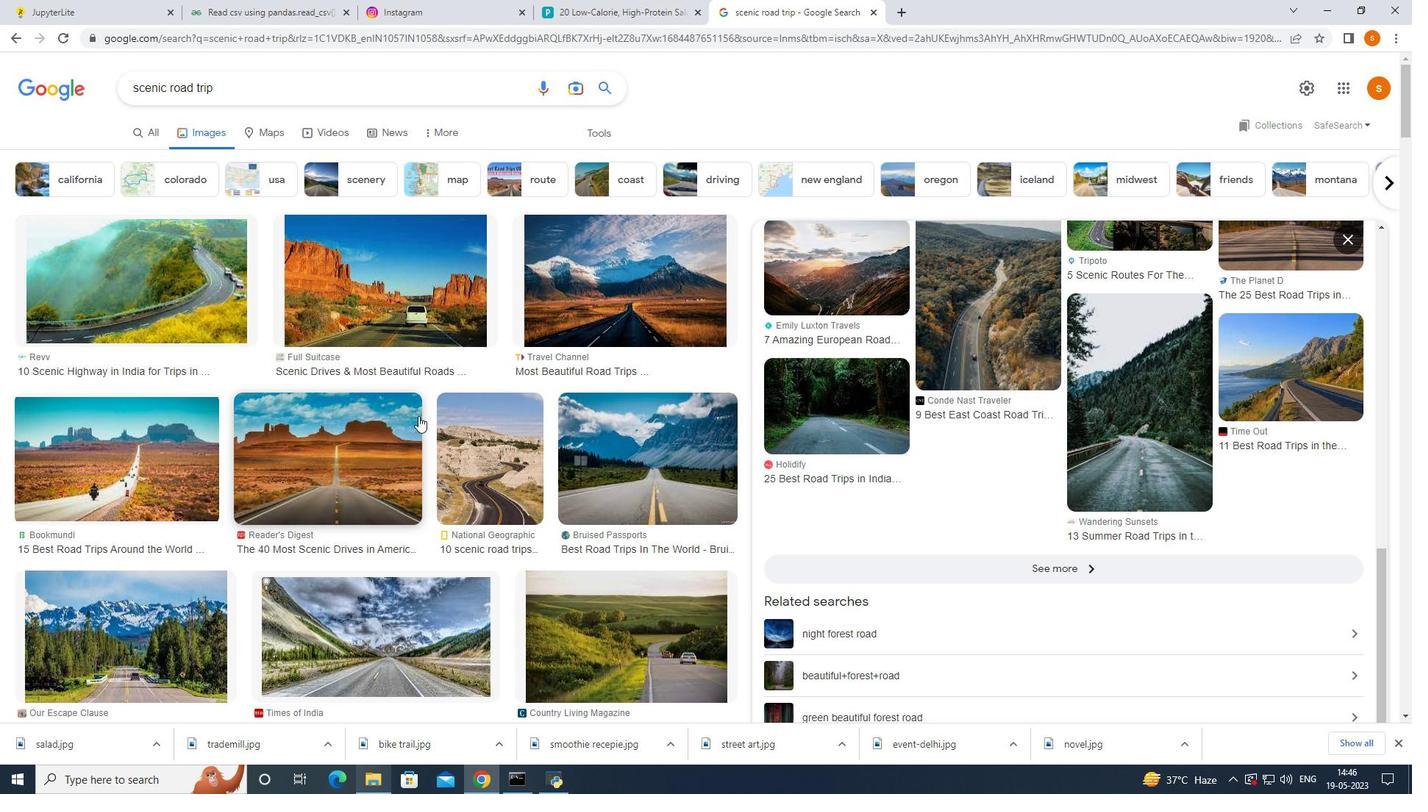 
Action: Mouse pressed left at (418, 417)
Screenshot: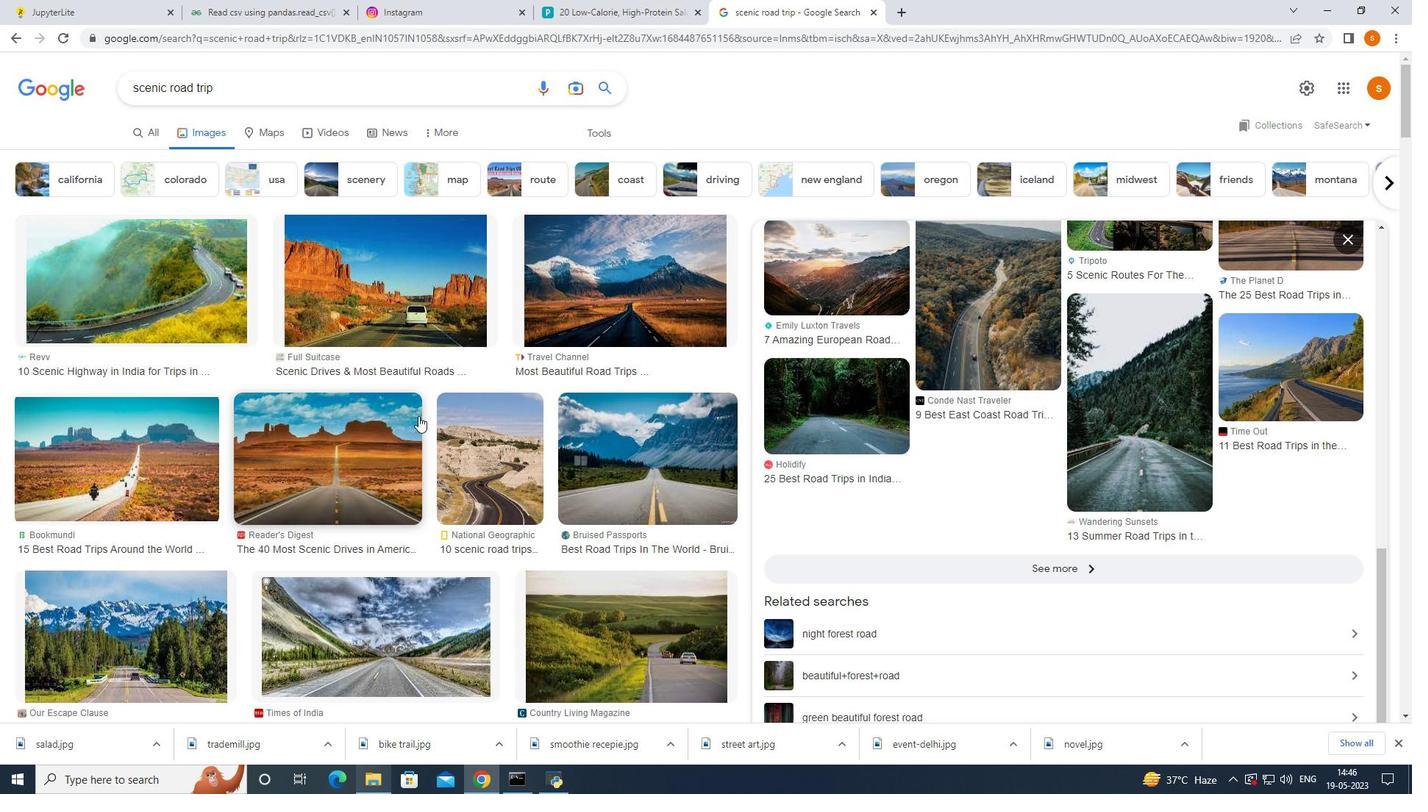 
Action: Mouse moved to (1037, 467)
Screenshot: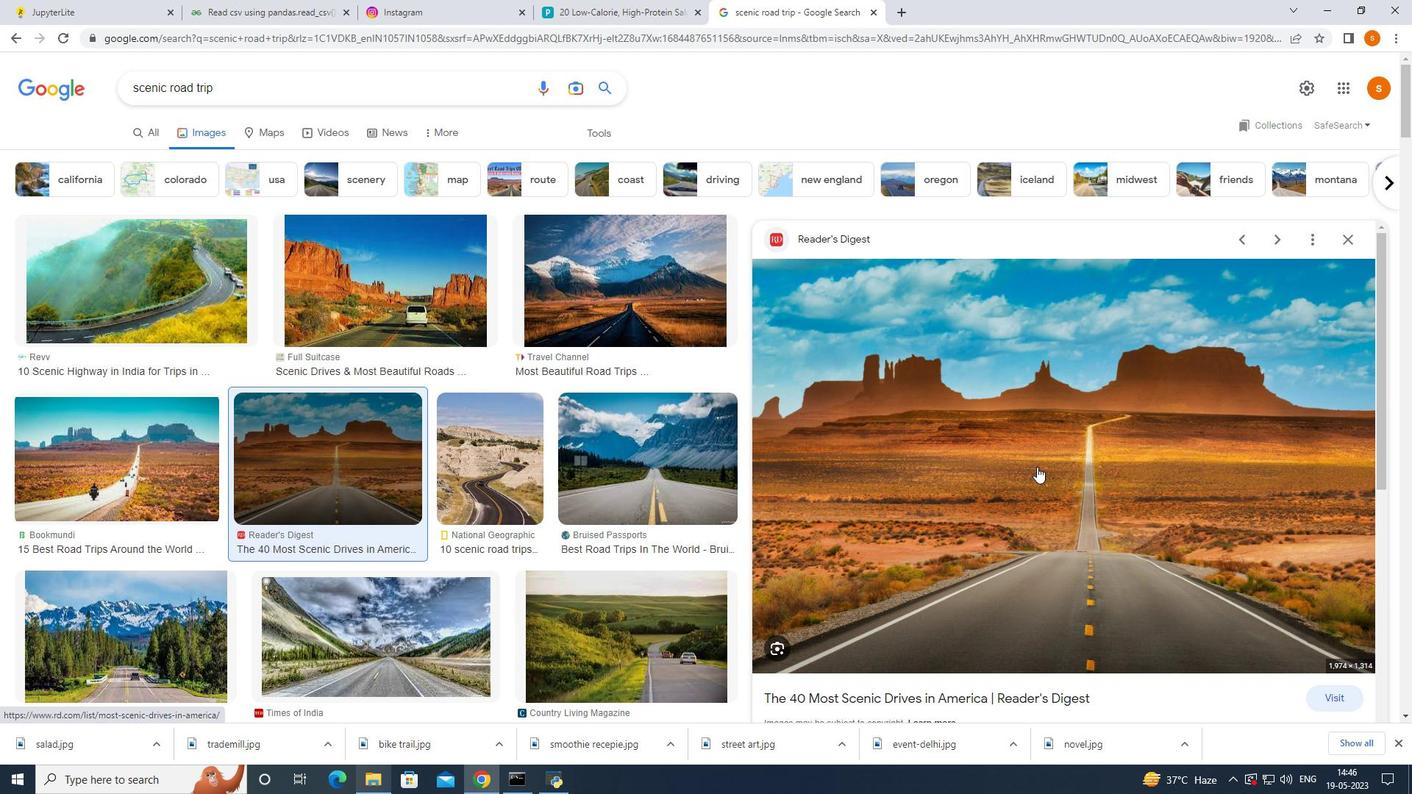 
Action: Mouse scrolled (1037, 466) with delta (0, 0)
Screenshot: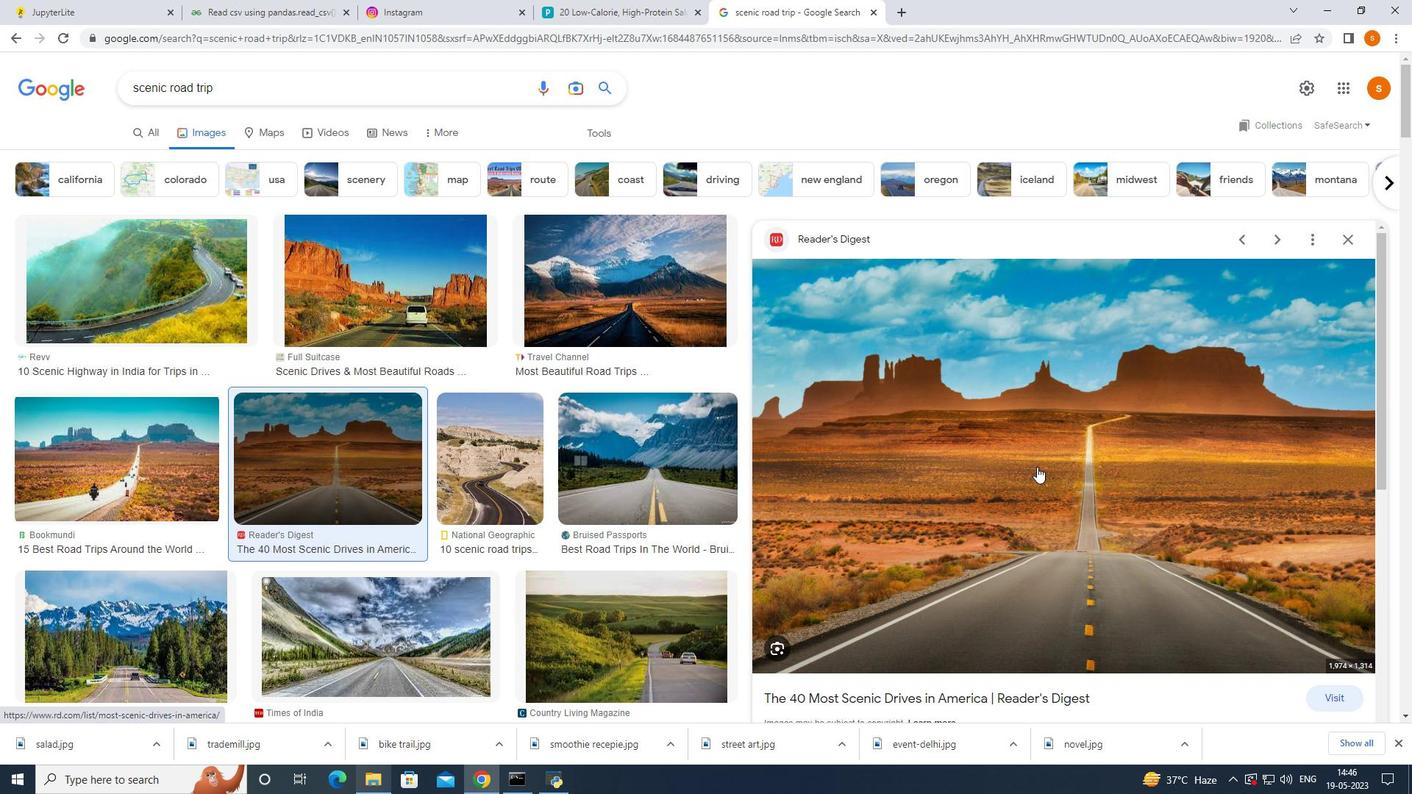 
Action: Mouse scrolled (1037, 466) with delta (0, 0)
Screenshot: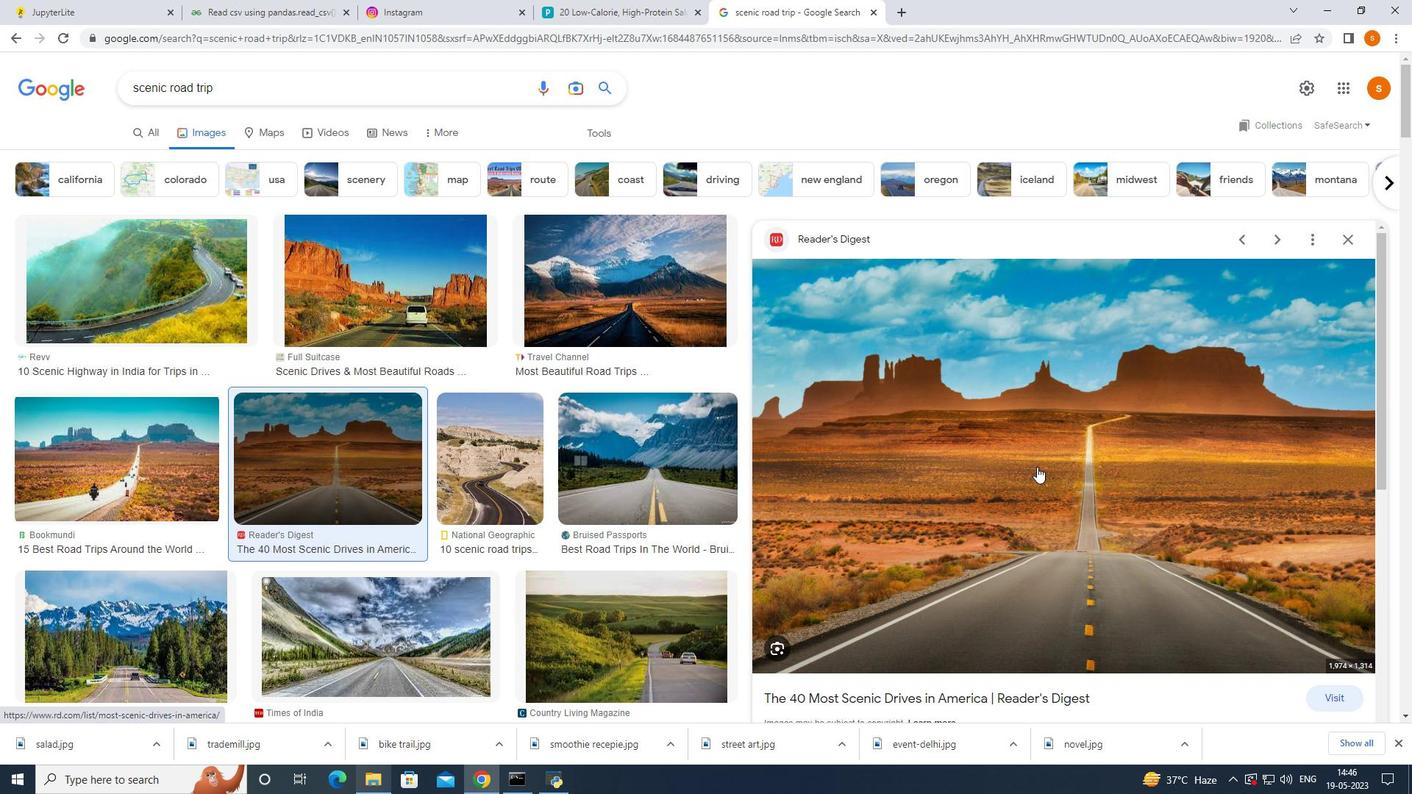 
Action: Mouse moved to (848, 485)
Screenshot: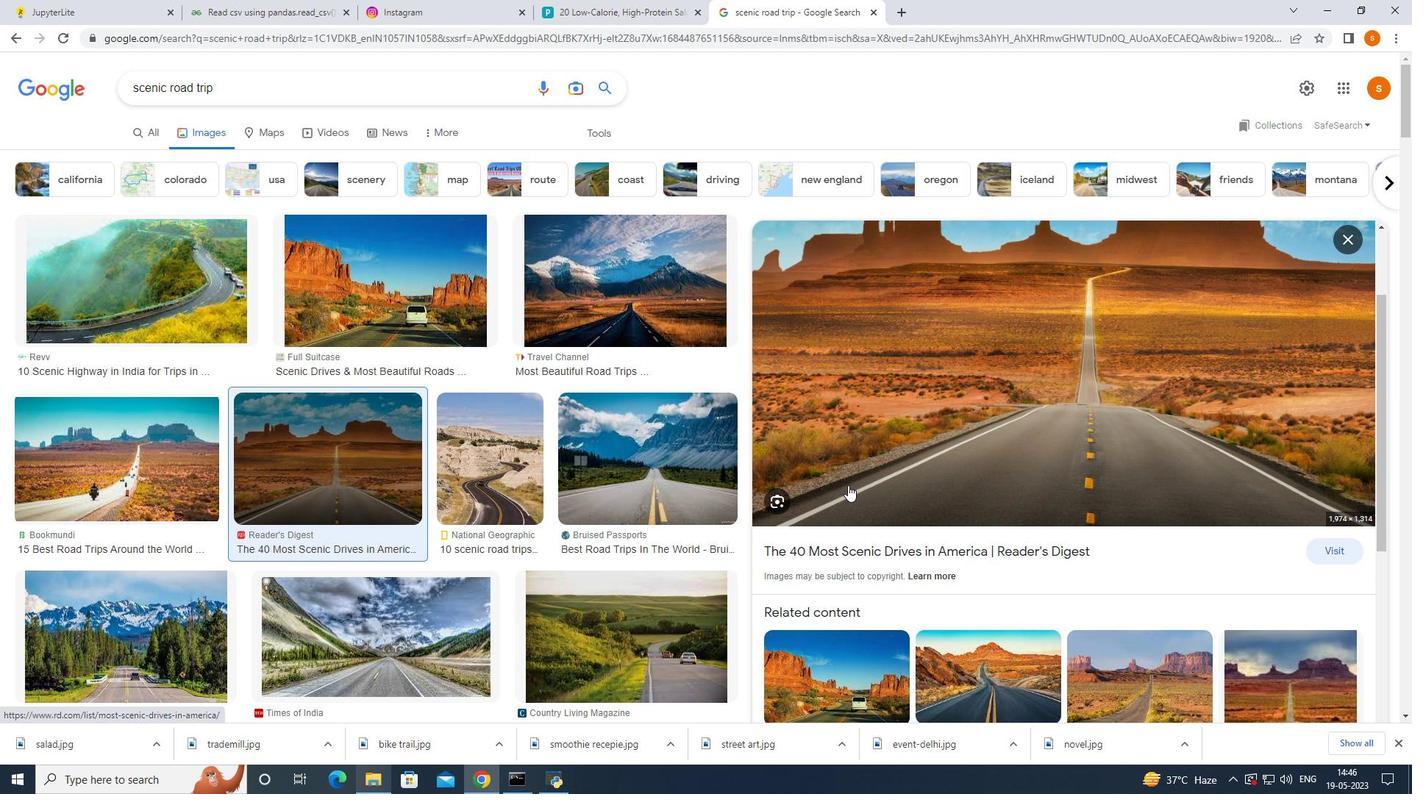 
Action: Mouse scrolled (848, 486) with delta (0, 0)
Screenshot: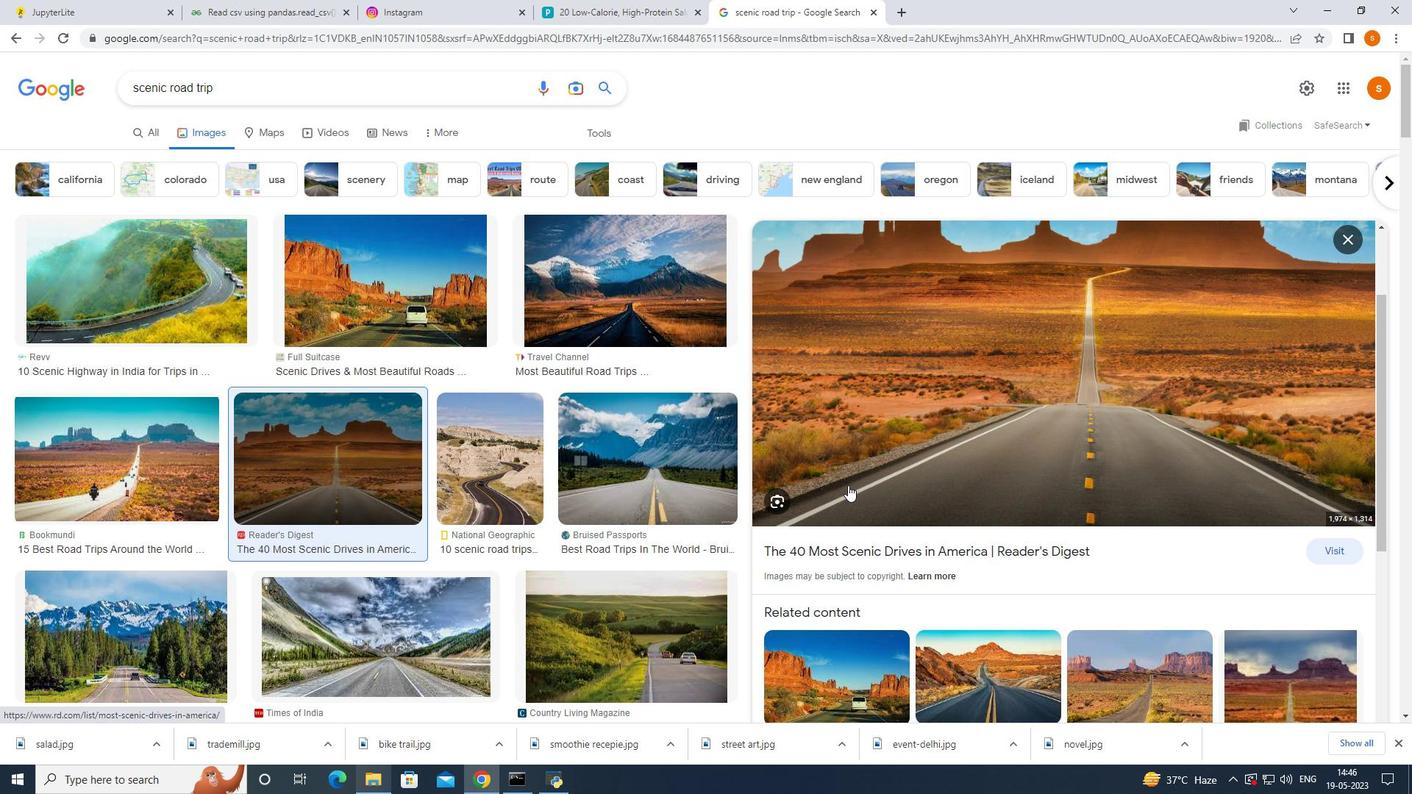 
Action: Mouse moved to (851, 484)
Screenshot: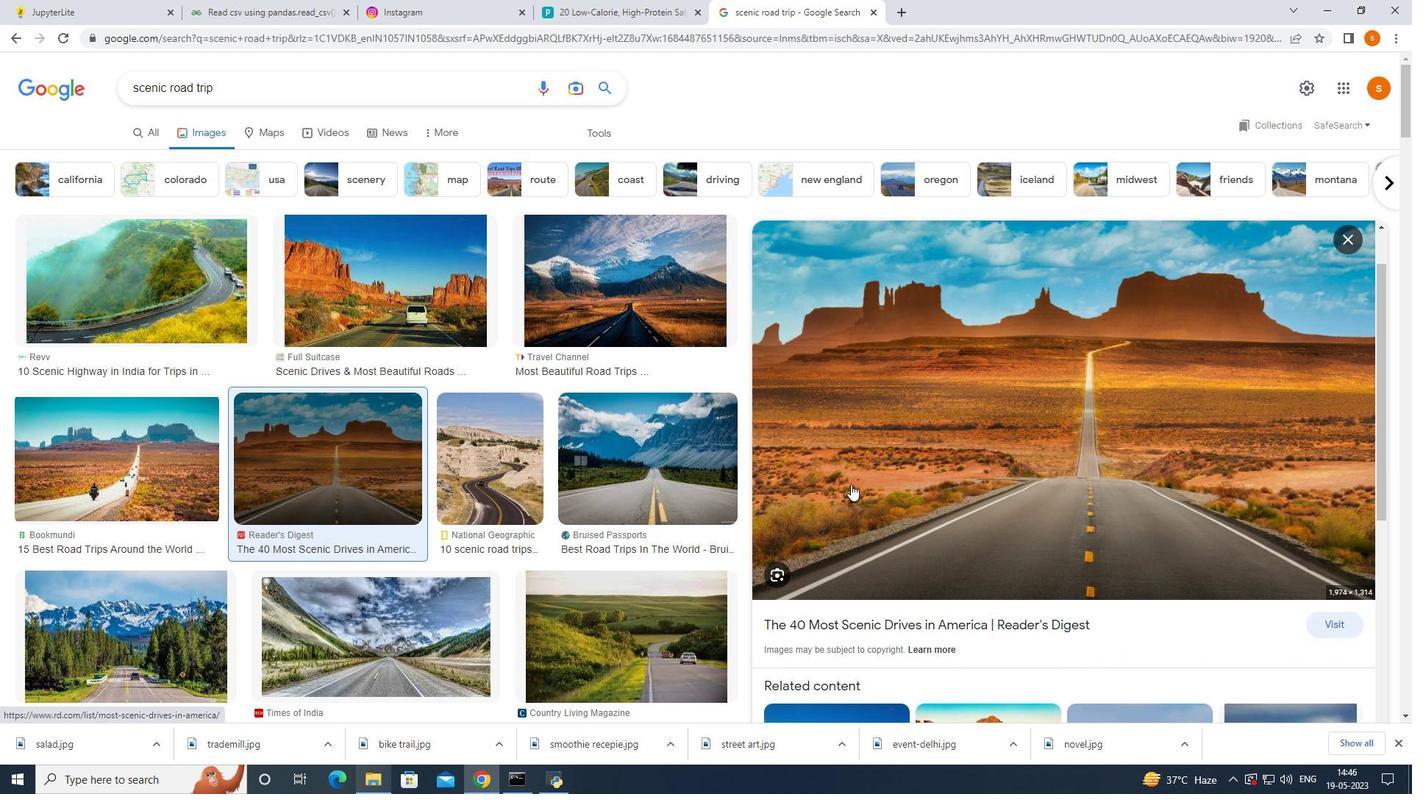 
Action: Mouse scrolled (851, 484) with delta (0, 0)
Screenshot: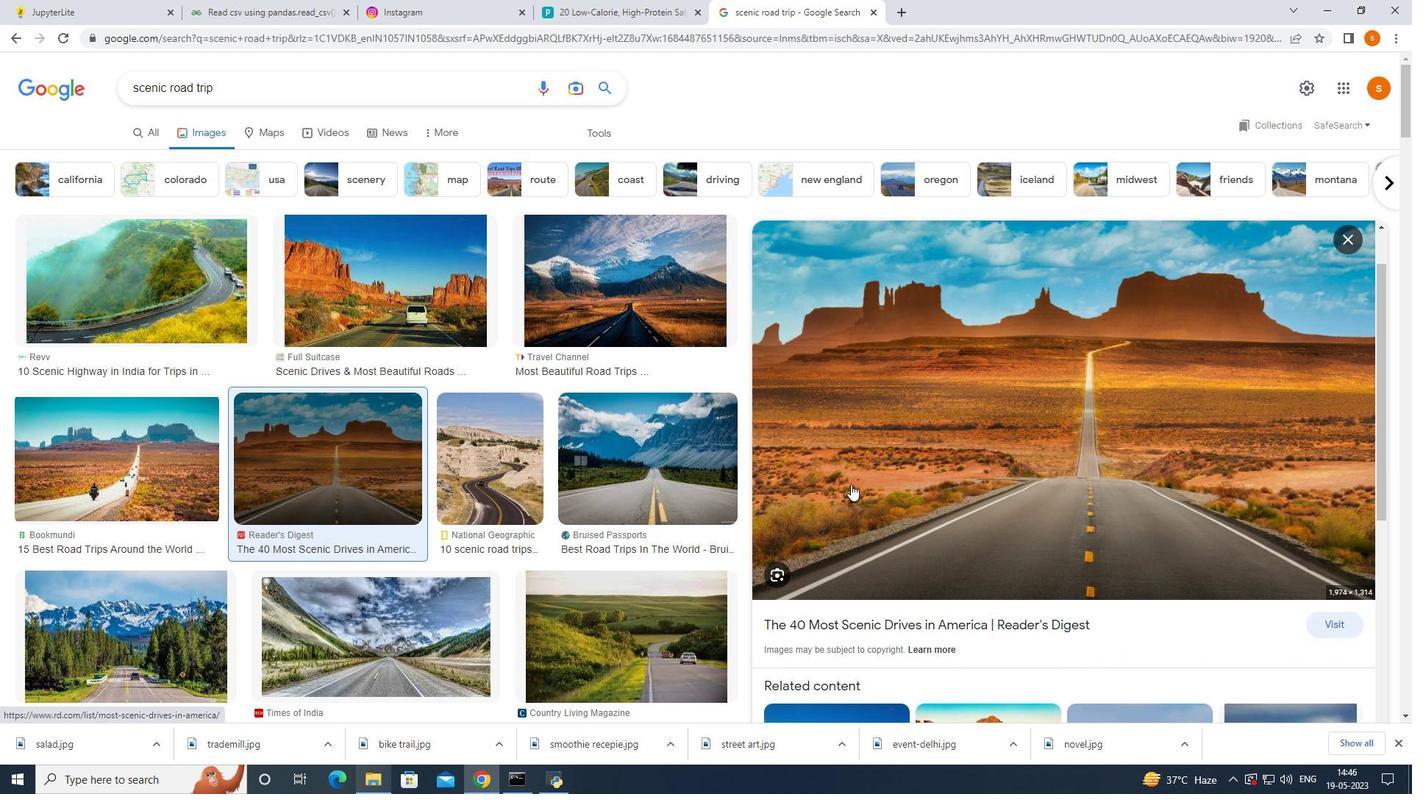
Action: Mouse moved to (865, 488)
Screenshot: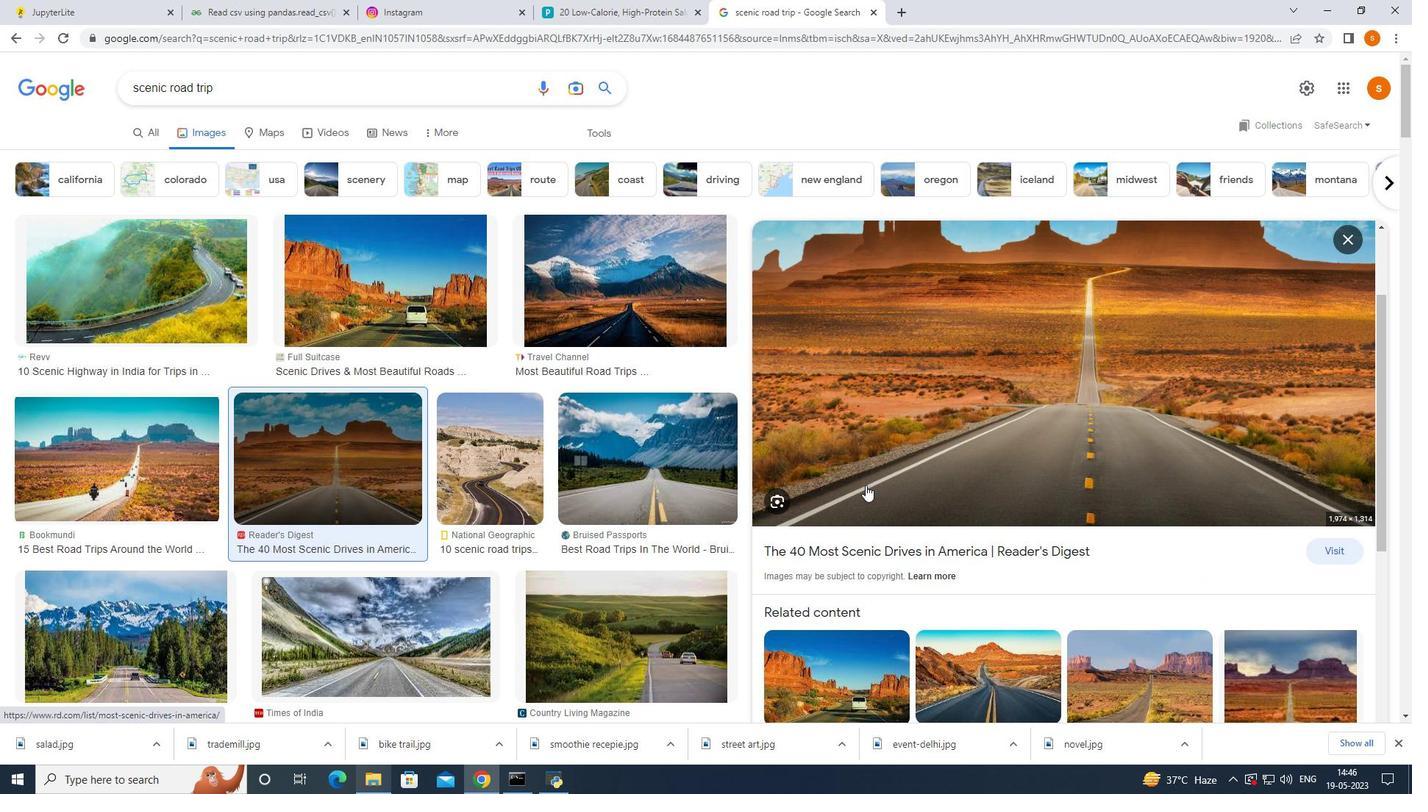 
Action: Mouse scrolled (865, 487) with delta (0, 0)
Screenshot: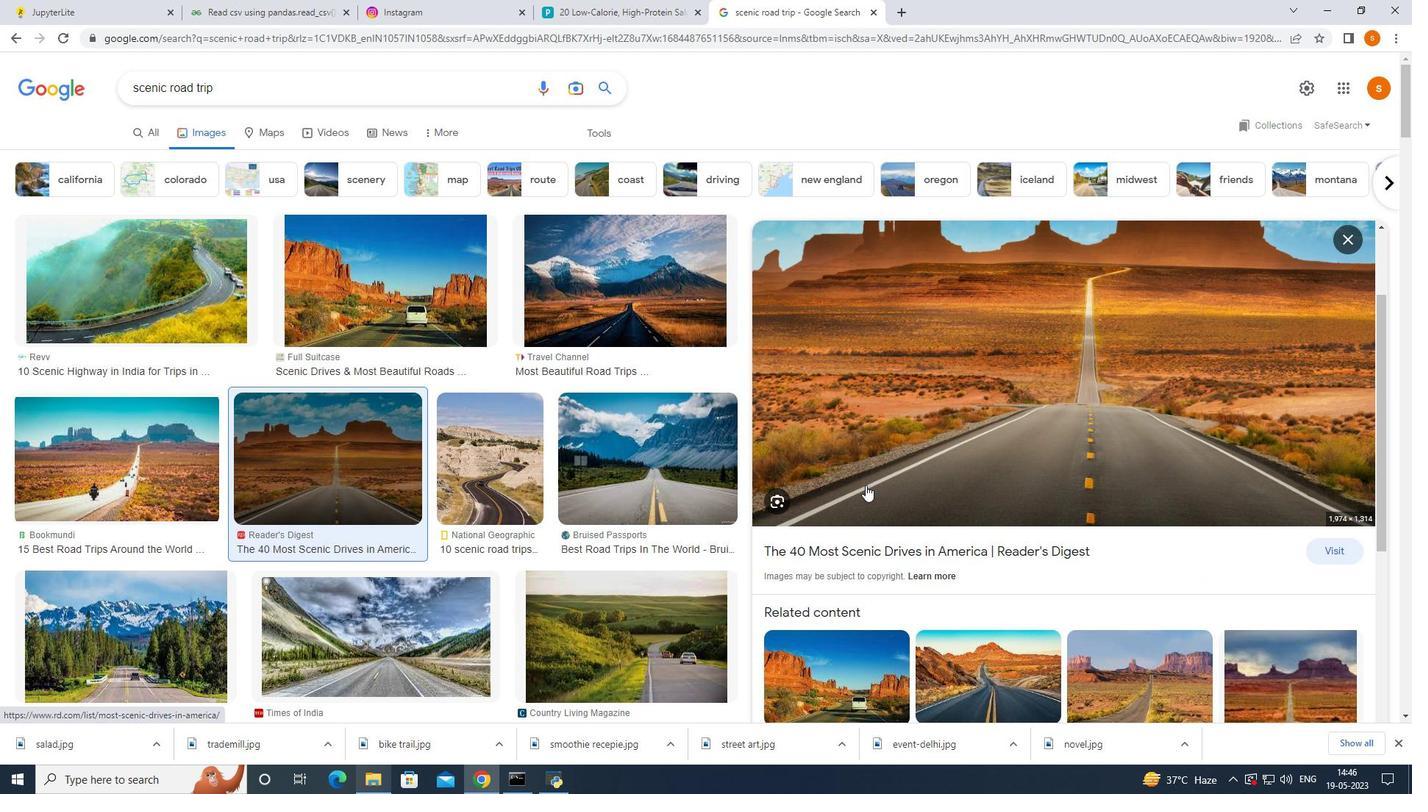 
Action: Mouse moved to (868, 488)
Screenshot: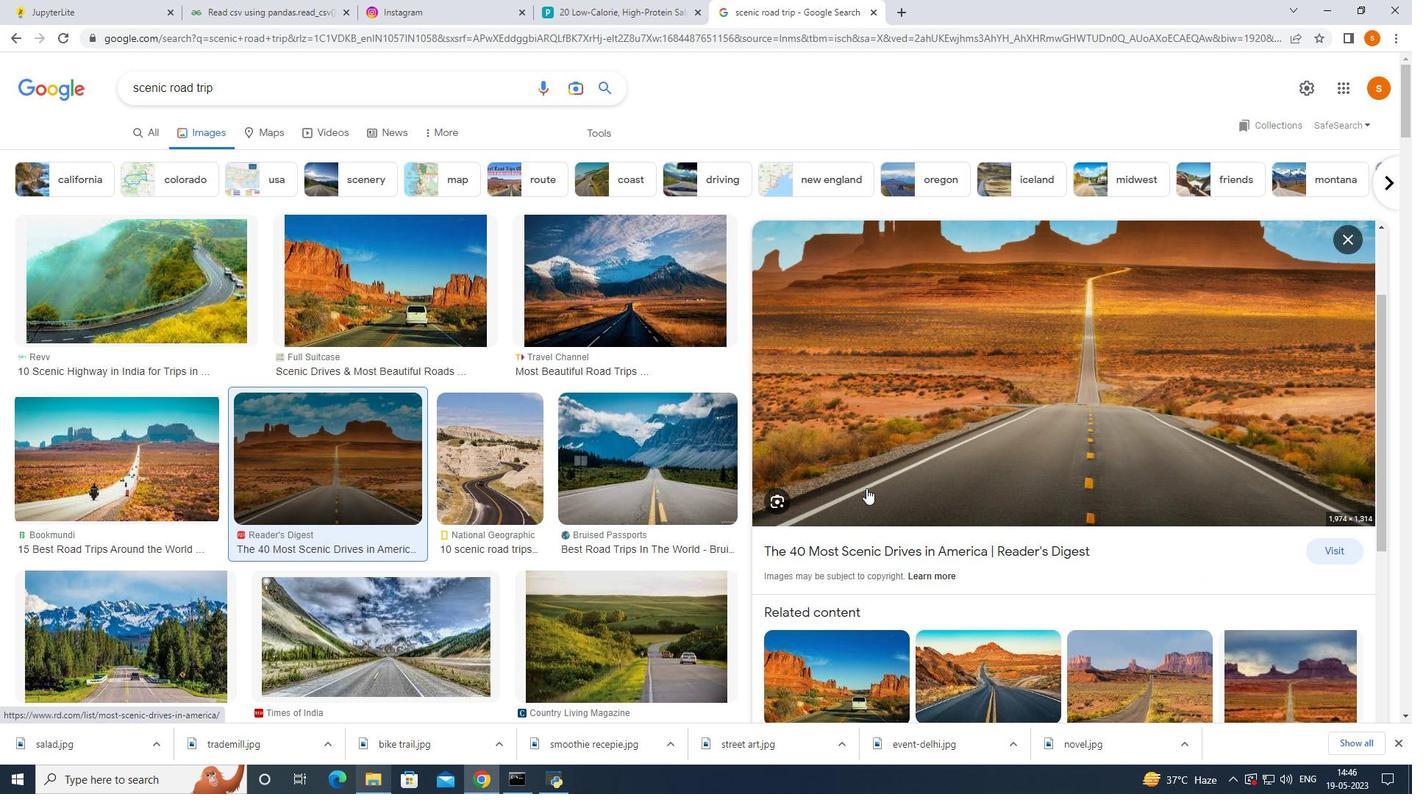 
Action: Mouse scrolled (868, 489) with delta (0, 0)
Screenshot: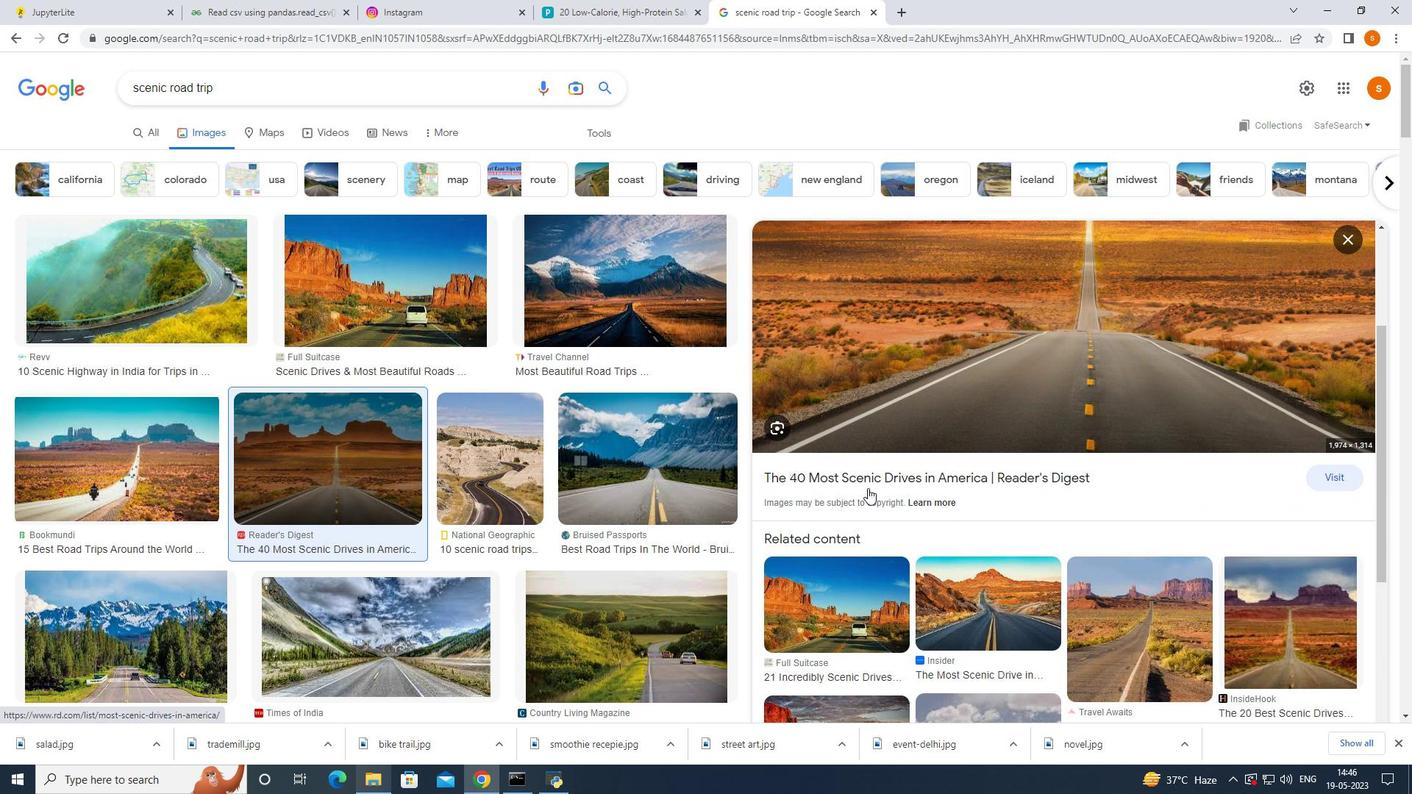 
Action: Mouse scrolled (868, 489) with delta (0, 0)
Screenshot: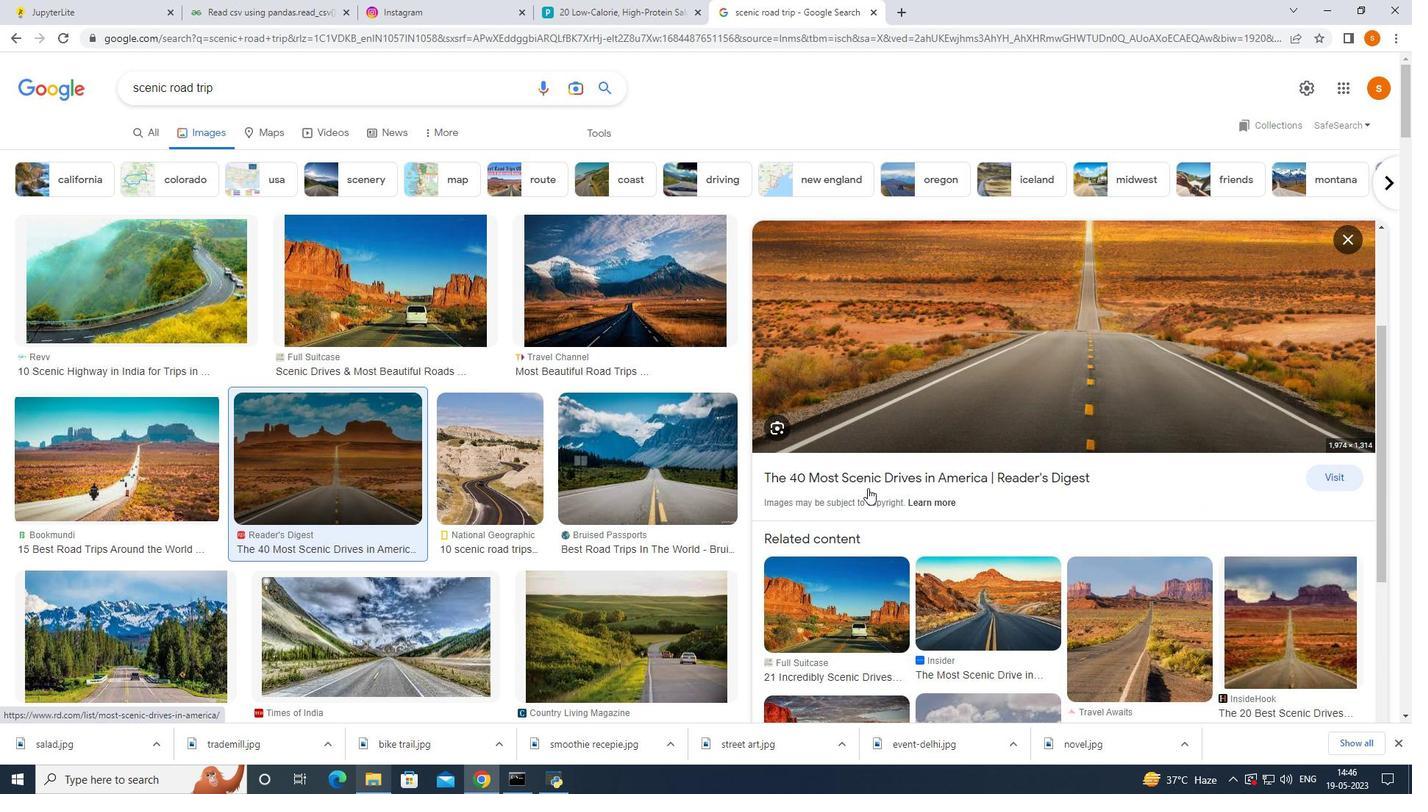 
Action: Mouse moved to (448, 554)
Screenshot: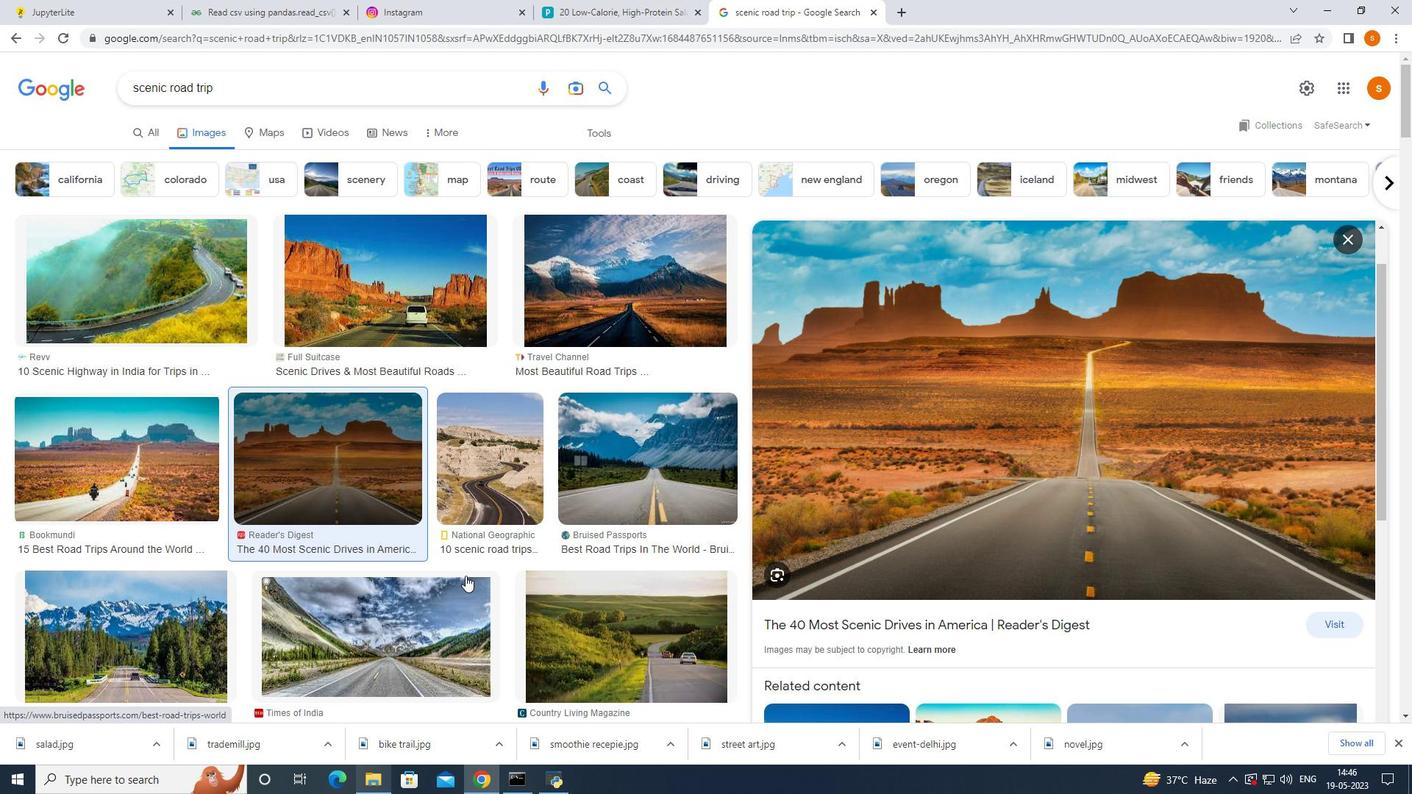 
Action: Mouse scrolled (448, 553) with delta (0, 0)
Screenshot: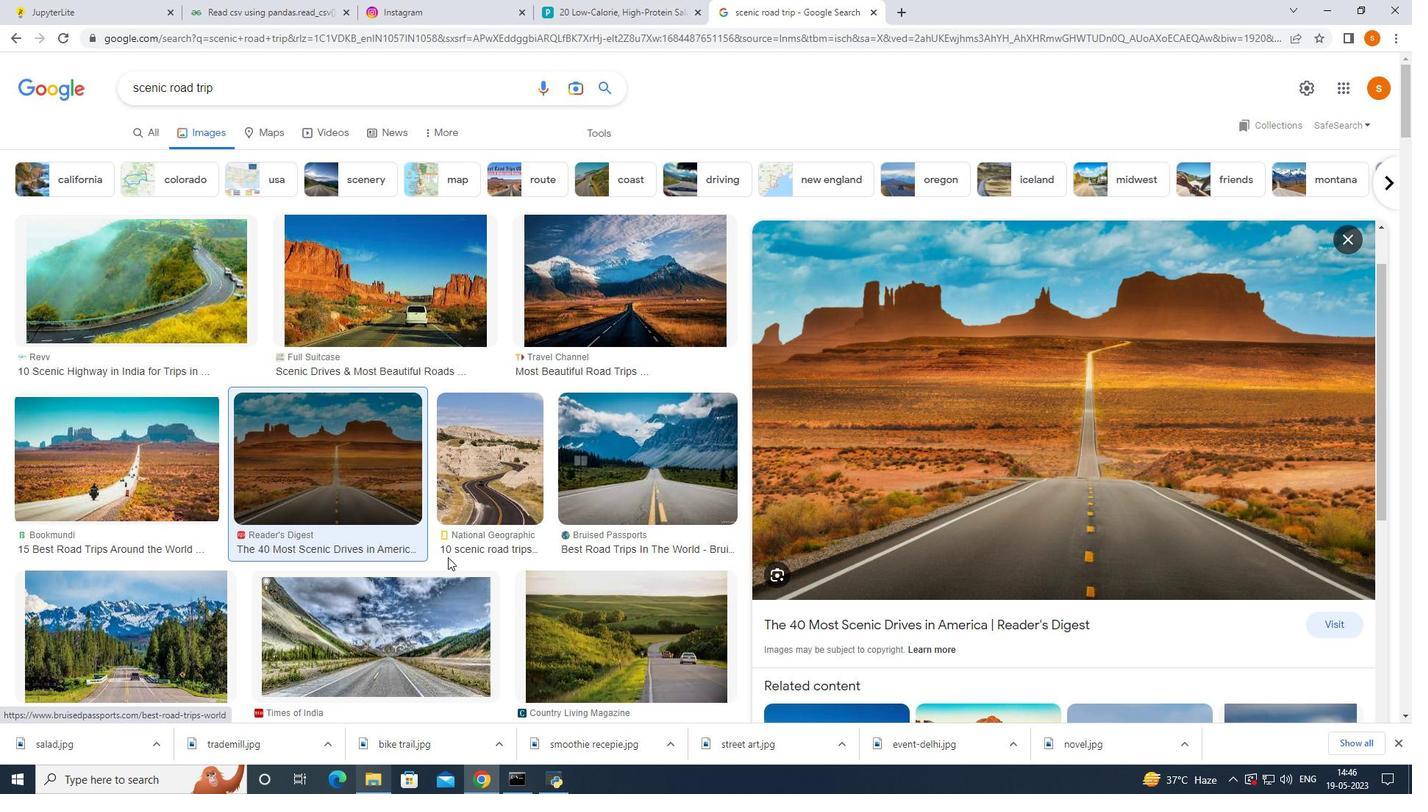 
Action: Mouse moved to (448, 554)
Screenshot: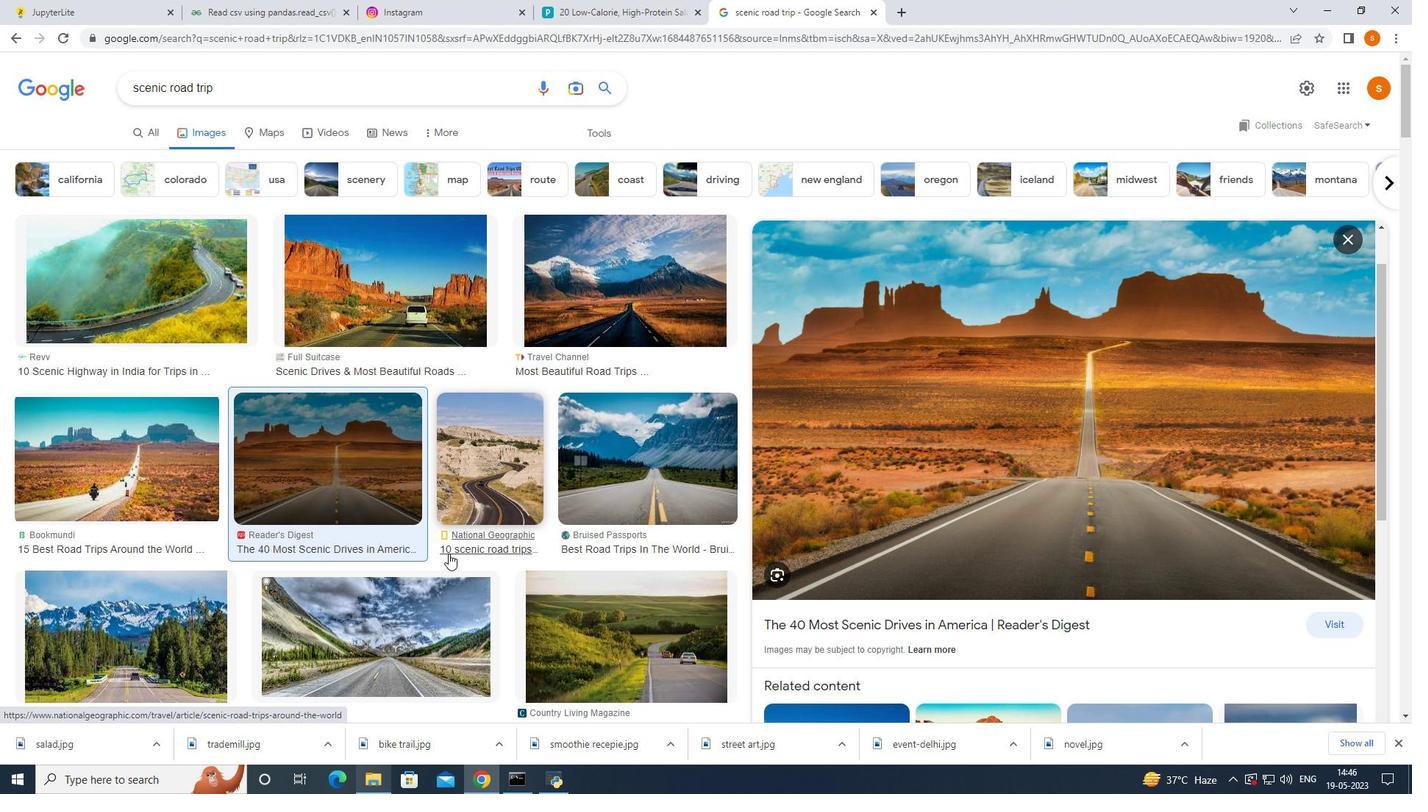 
Action: Mouse scrolled (448, 553) with delta (0, 0)
Screenshot: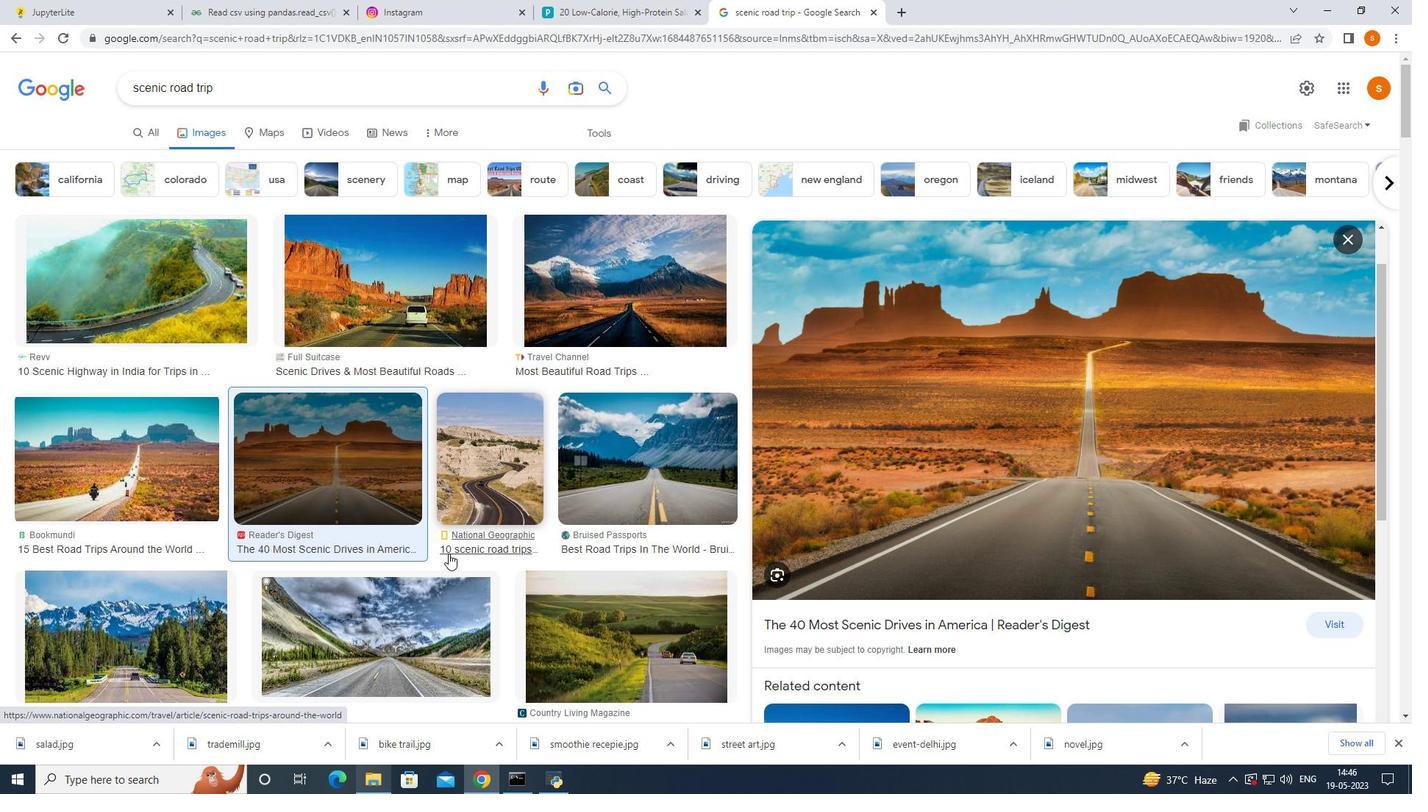 
Action: Mouse moved to (454, 548)
Screenshot: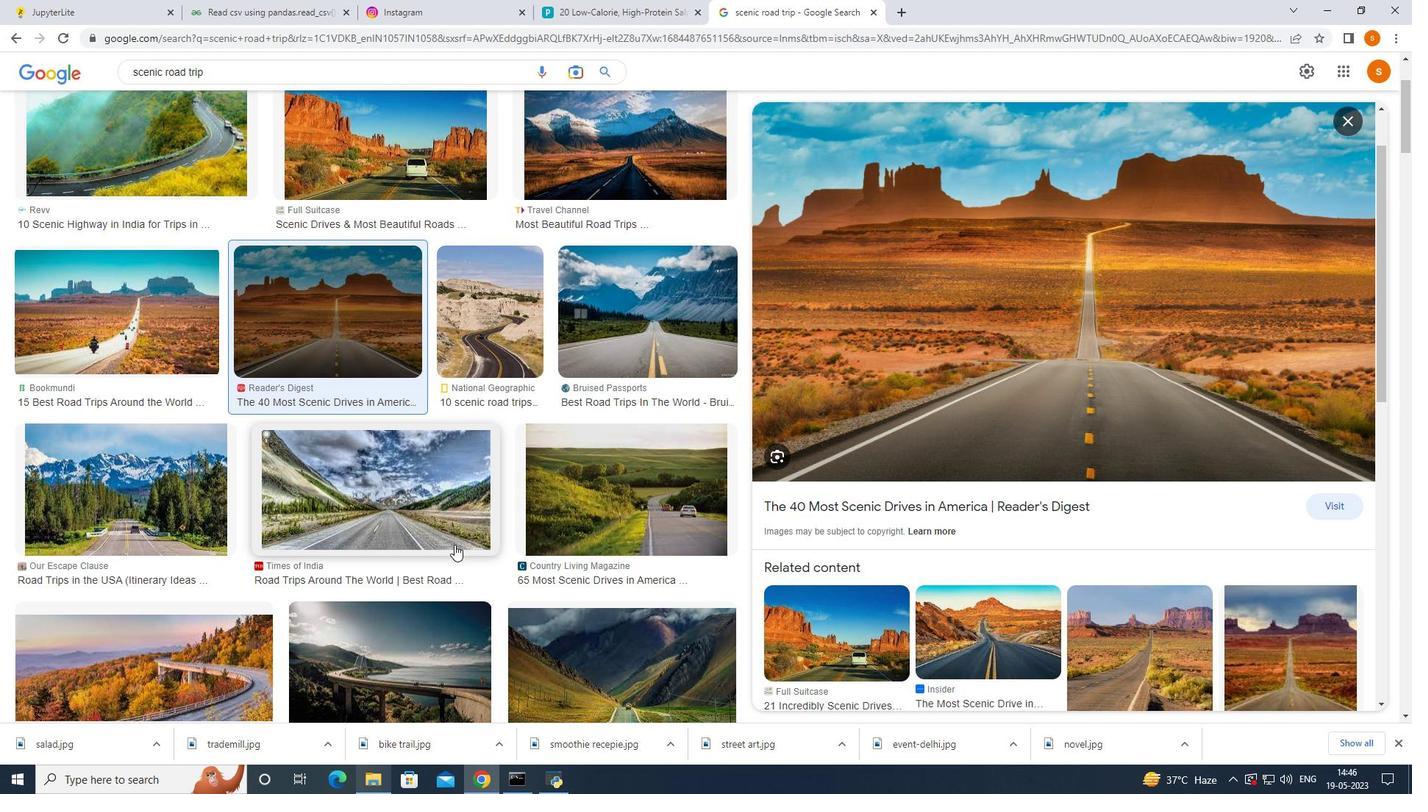 
Action: Mouse scrolled (454, 547) with delta (0, 0)
Screenshot: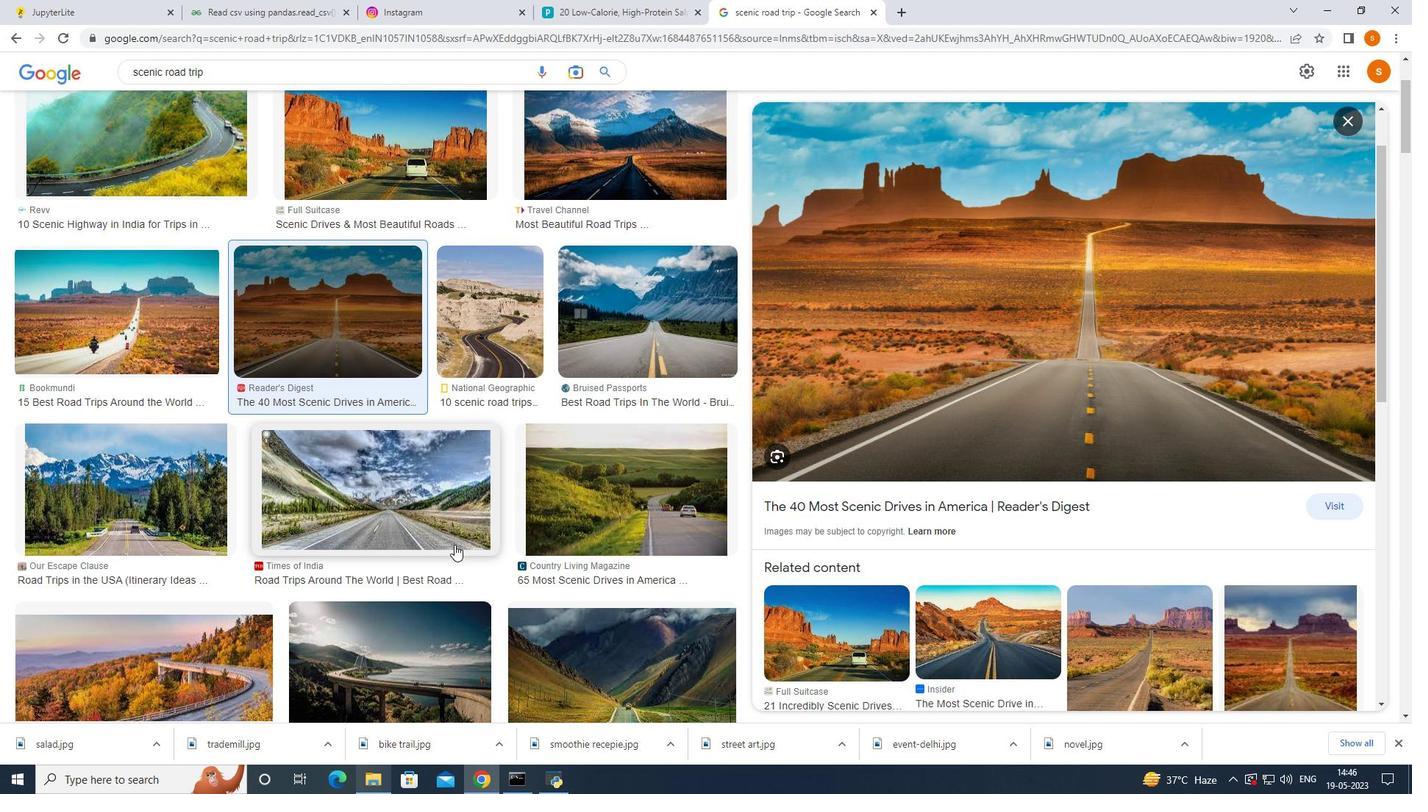 
Action: Mouse moved to (456, 550)
Screenshot: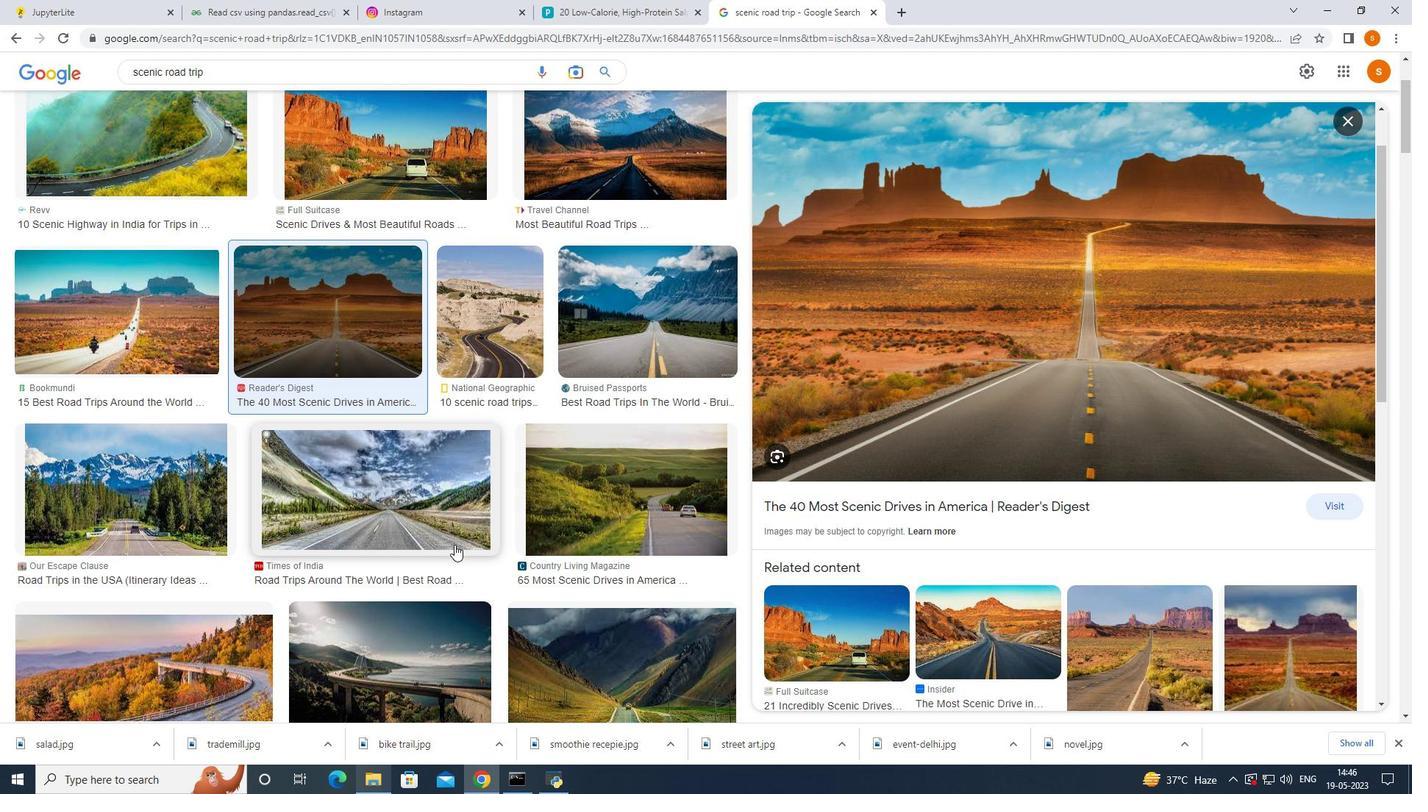 
Action: Mouse scrolled (456, 549) with delta (0, 0)
Screenshot: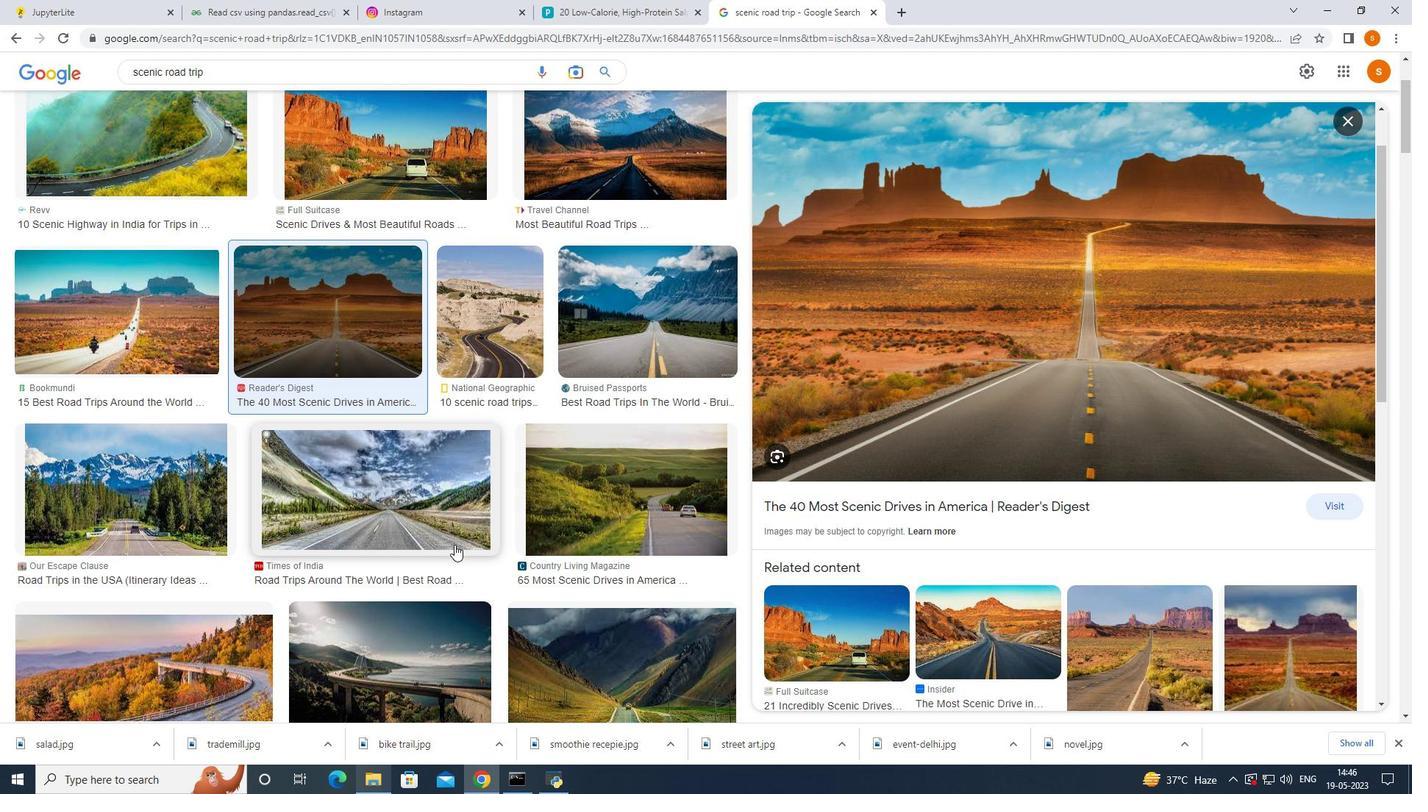 
Action: Mouse moved to (508, 495)
Screenshot: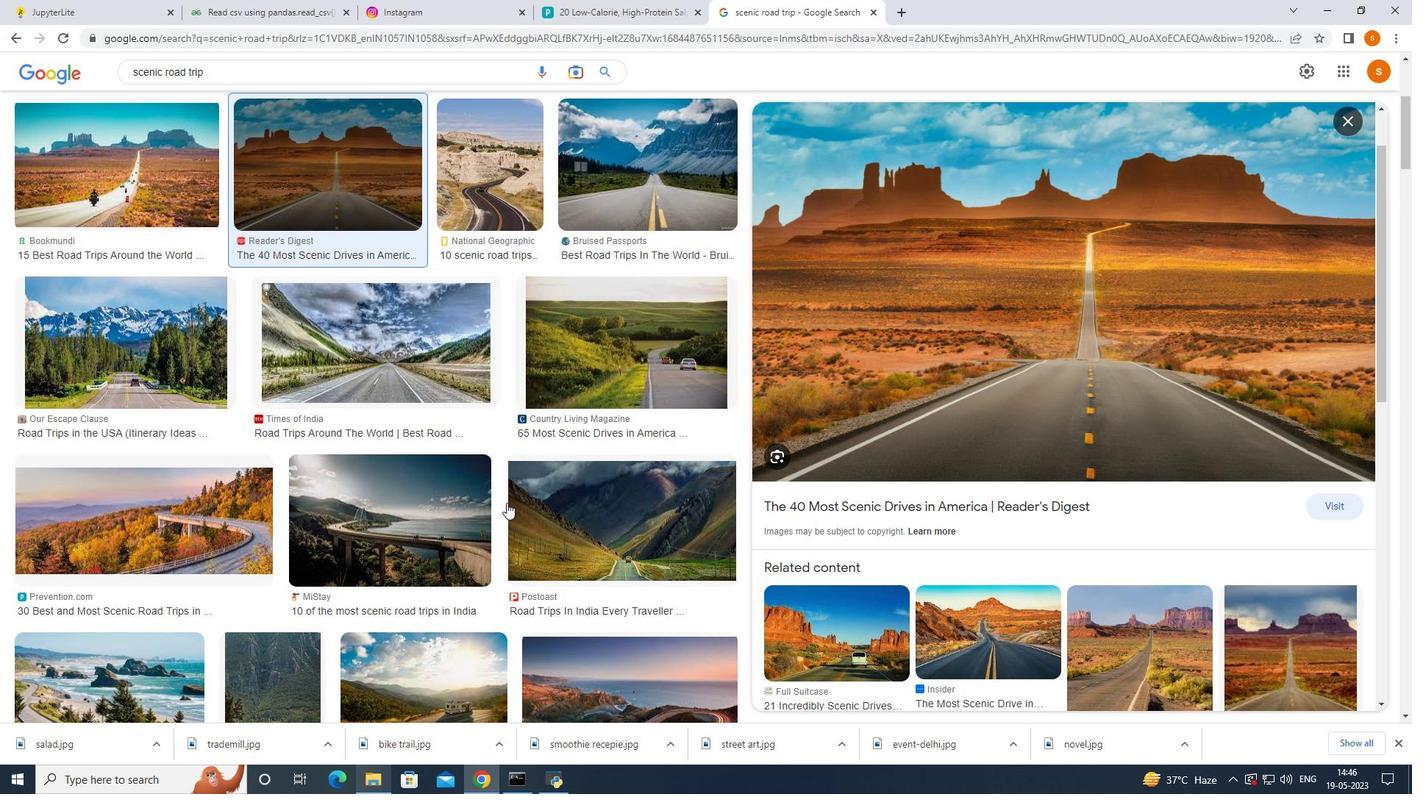 
Action: Mouse scrolled (508, 495) with delta (0, 0)
Screenshot: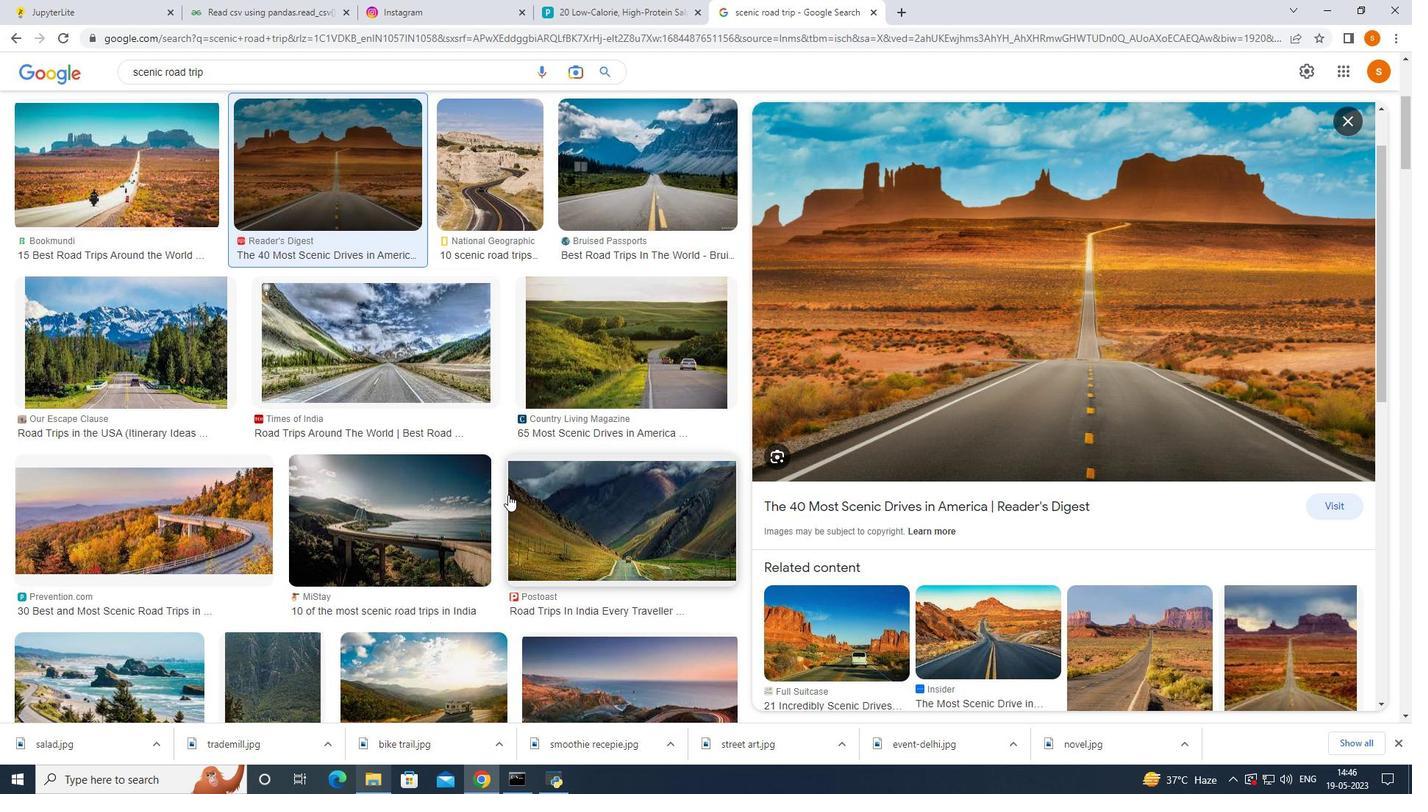 
Action: Mouse scrolled (508, 495) with delta (0, 0)
Screenshot: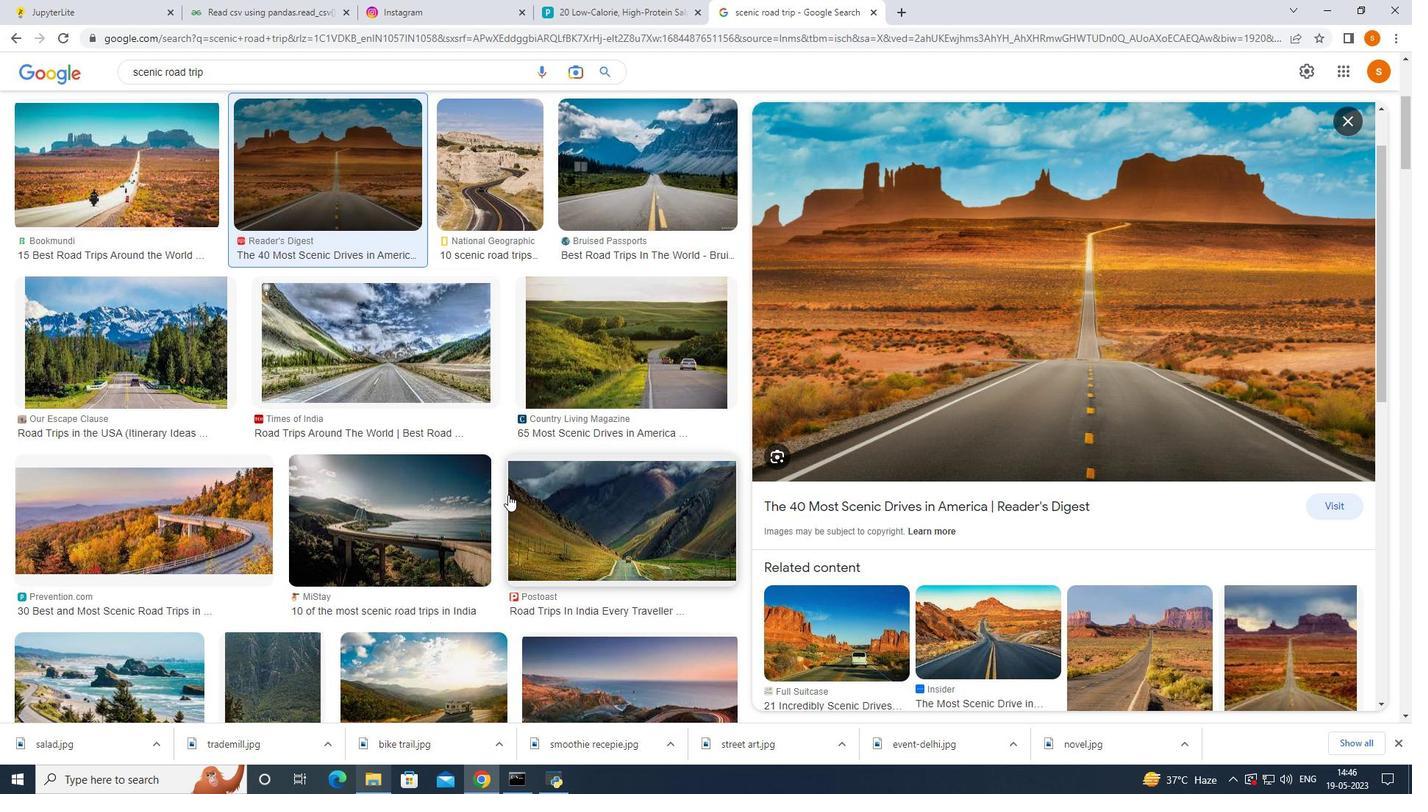
Action: Mouse scrolled (508, 495) with delta (0, 0)
Screenshot: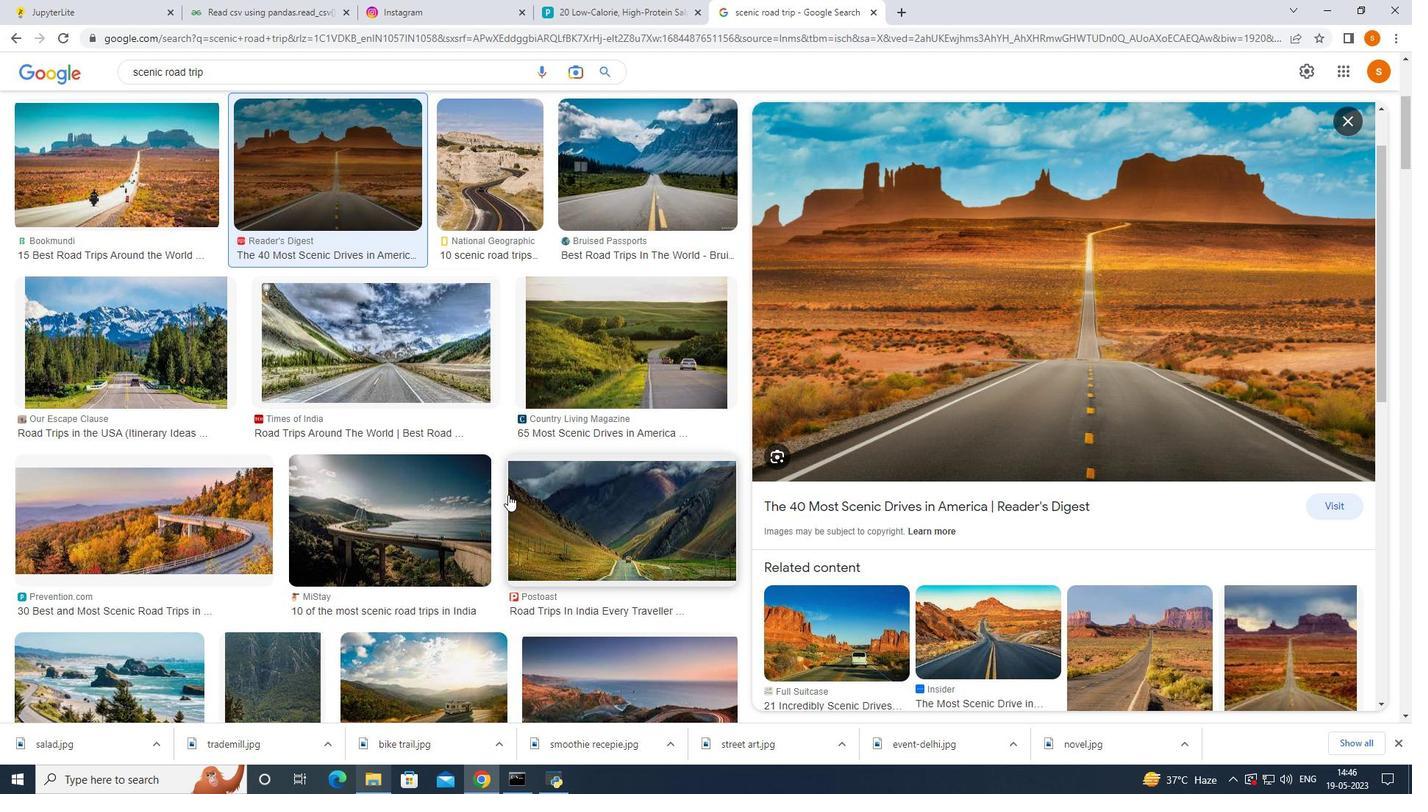 
Action: Mouse moved to (509, 494)
Screenshot: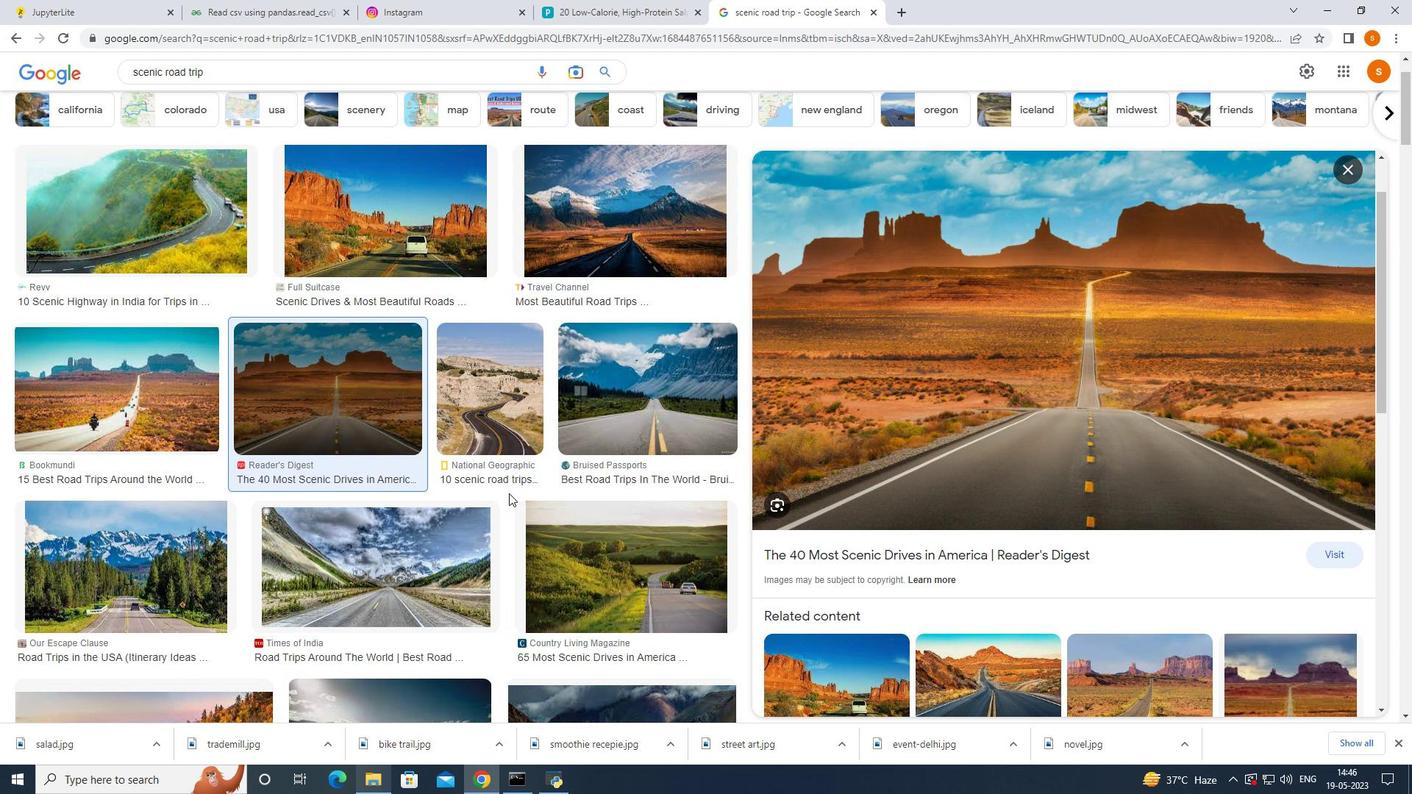 
Action: Mouse scrolled (509, 493) with delta (0, 0)
Screenshot: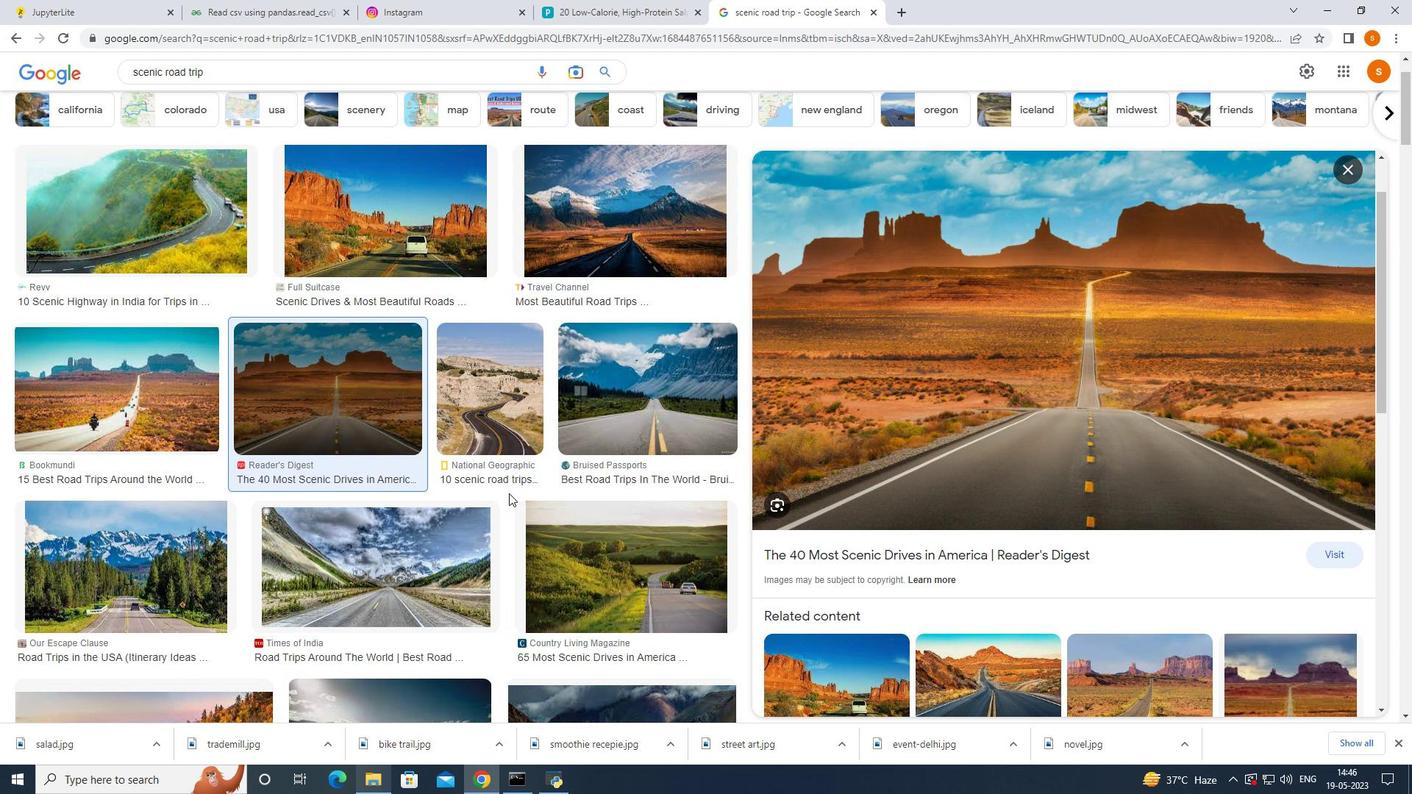 
Action: Mouse moved to (445, 605)
Screenshot: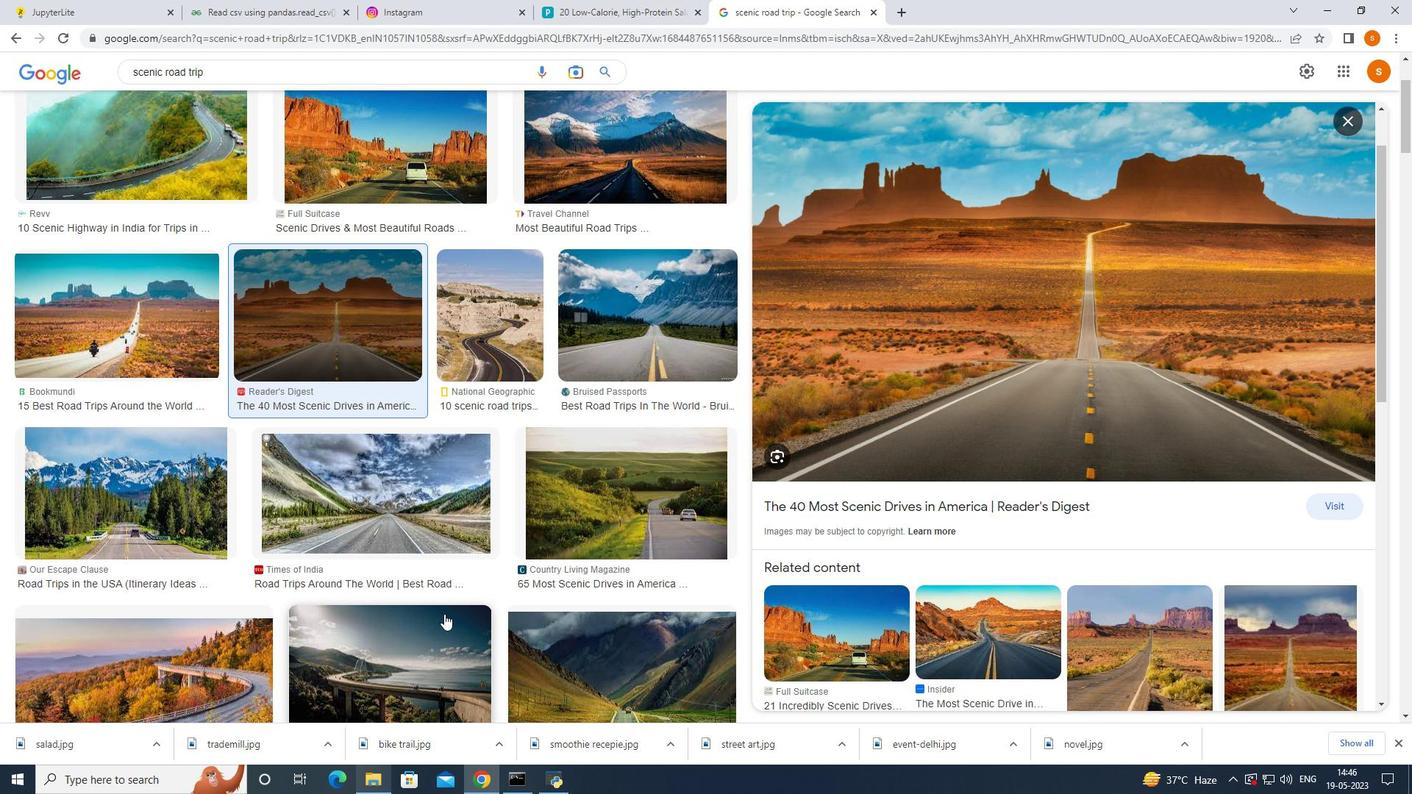 
Action: Mouse scrolled (445, 604) with delta (0, 0)
Screenshot: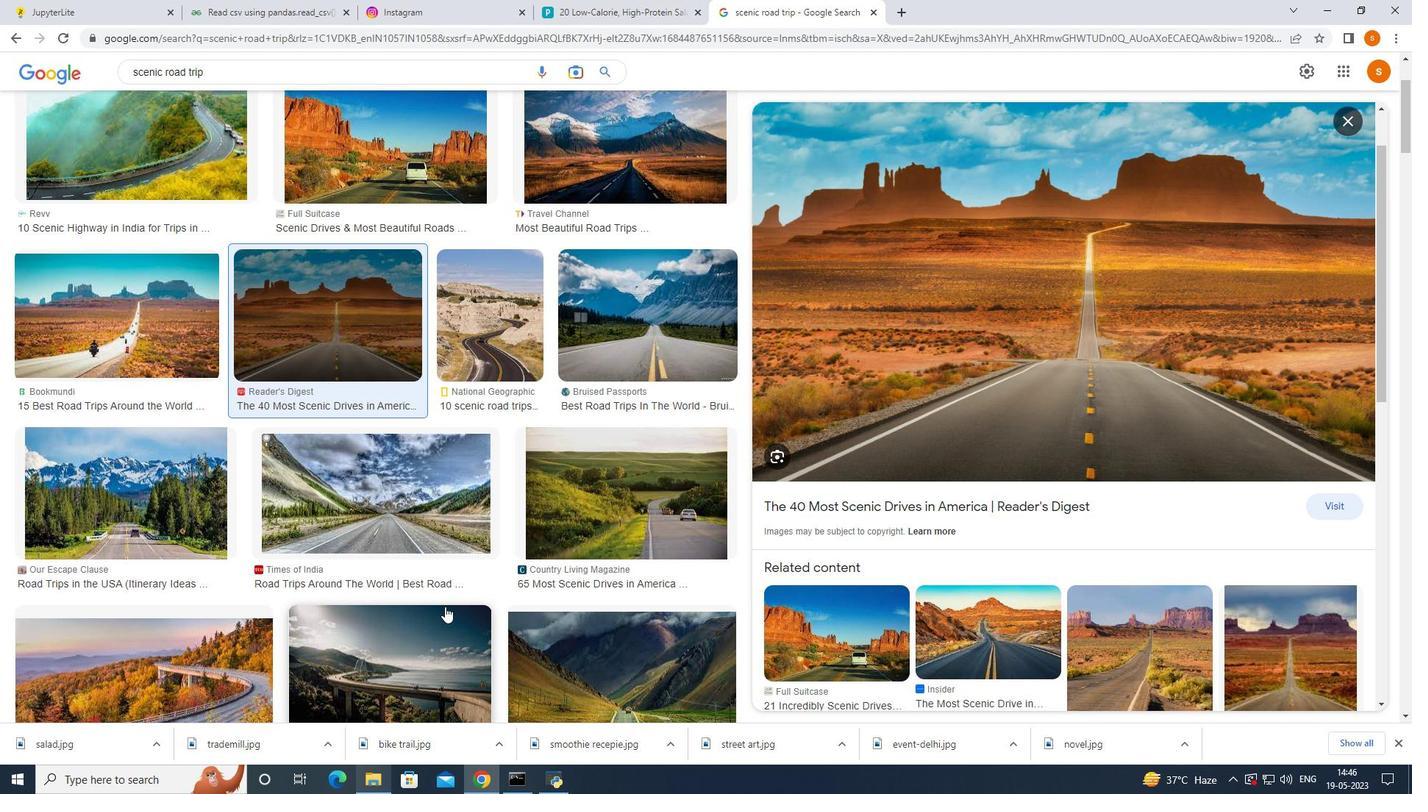 
Action: Mouse moved to (445, 604)
Screenshot: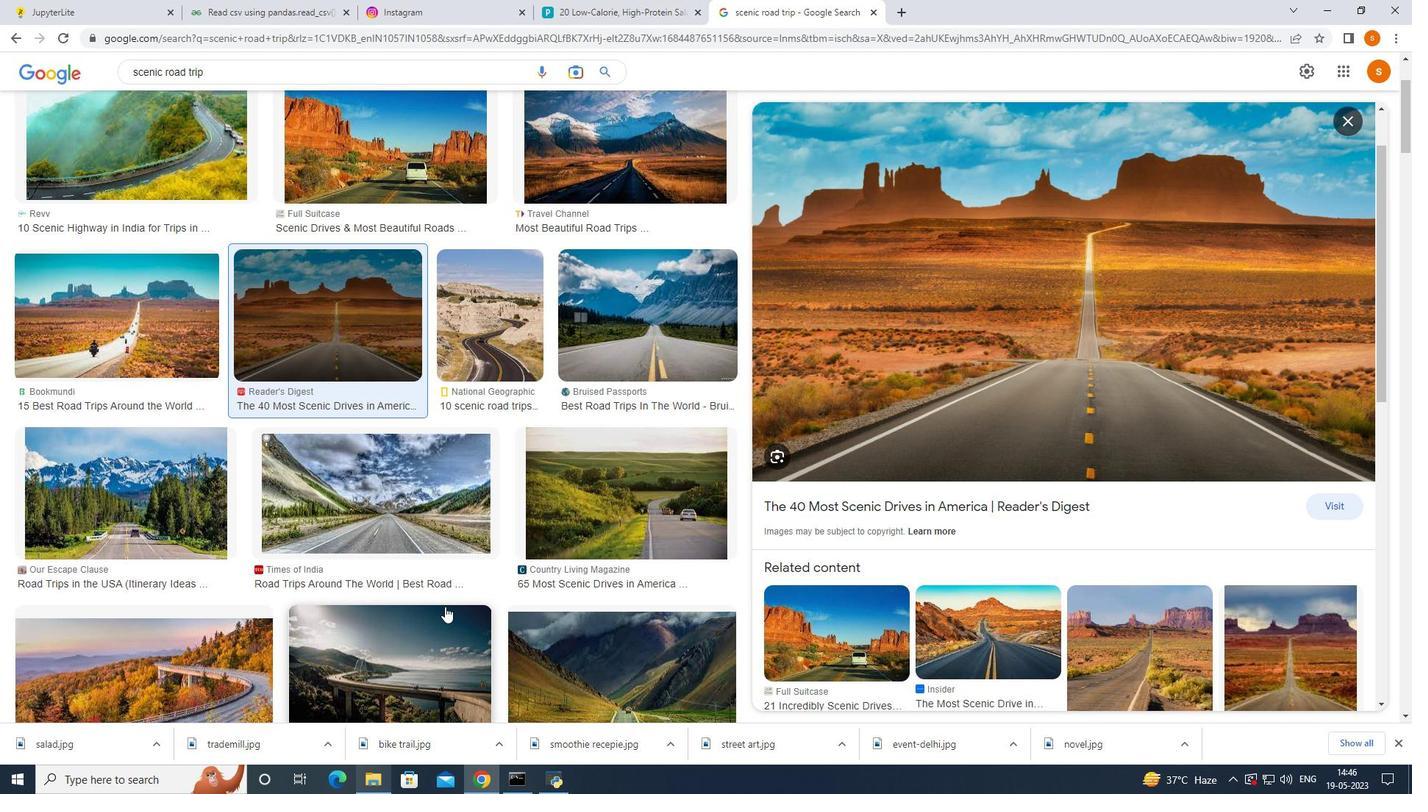 
Action: Mouse scrolled (445, 603) with delta (0, 0)
Screenshot: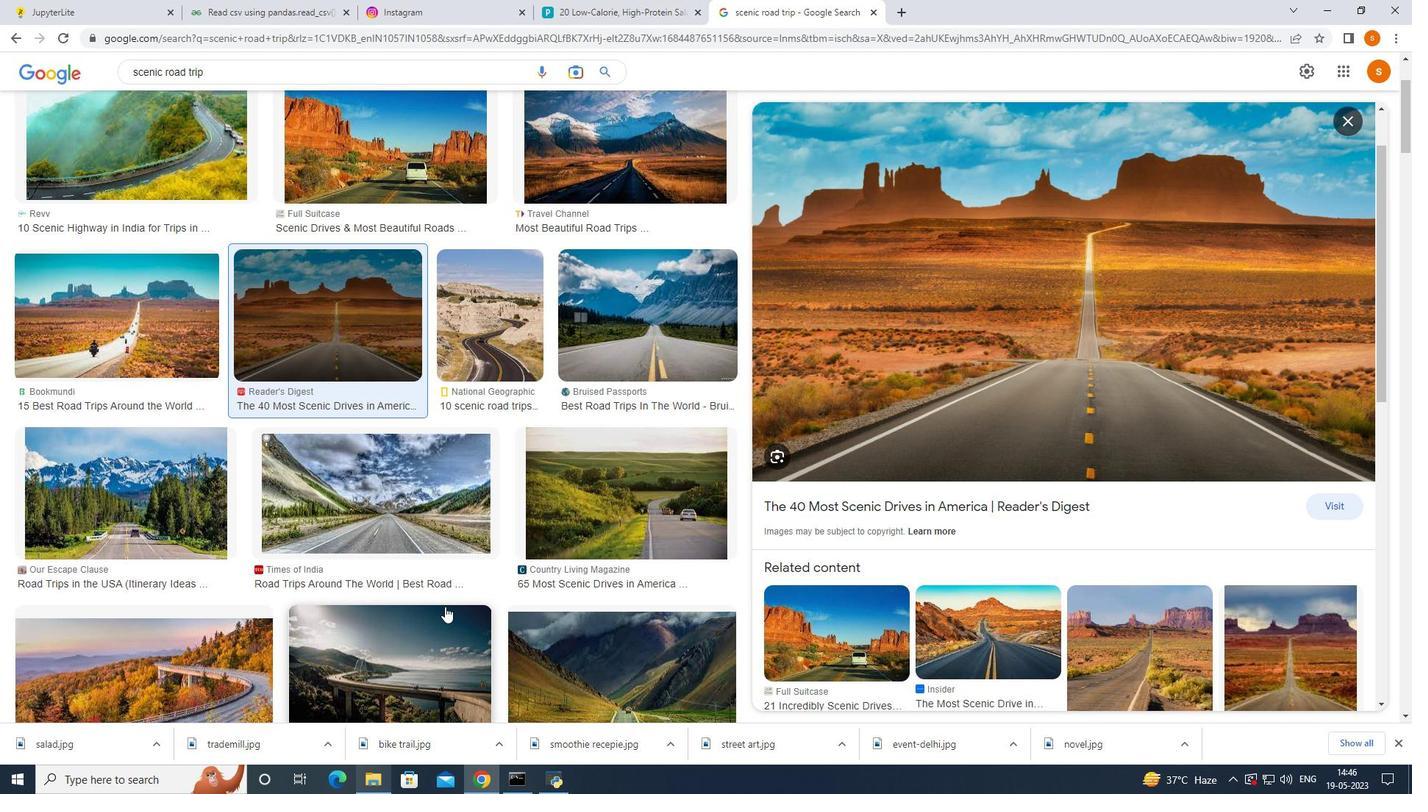 
Action: Mouse moved to (458, 579)
Screenshot: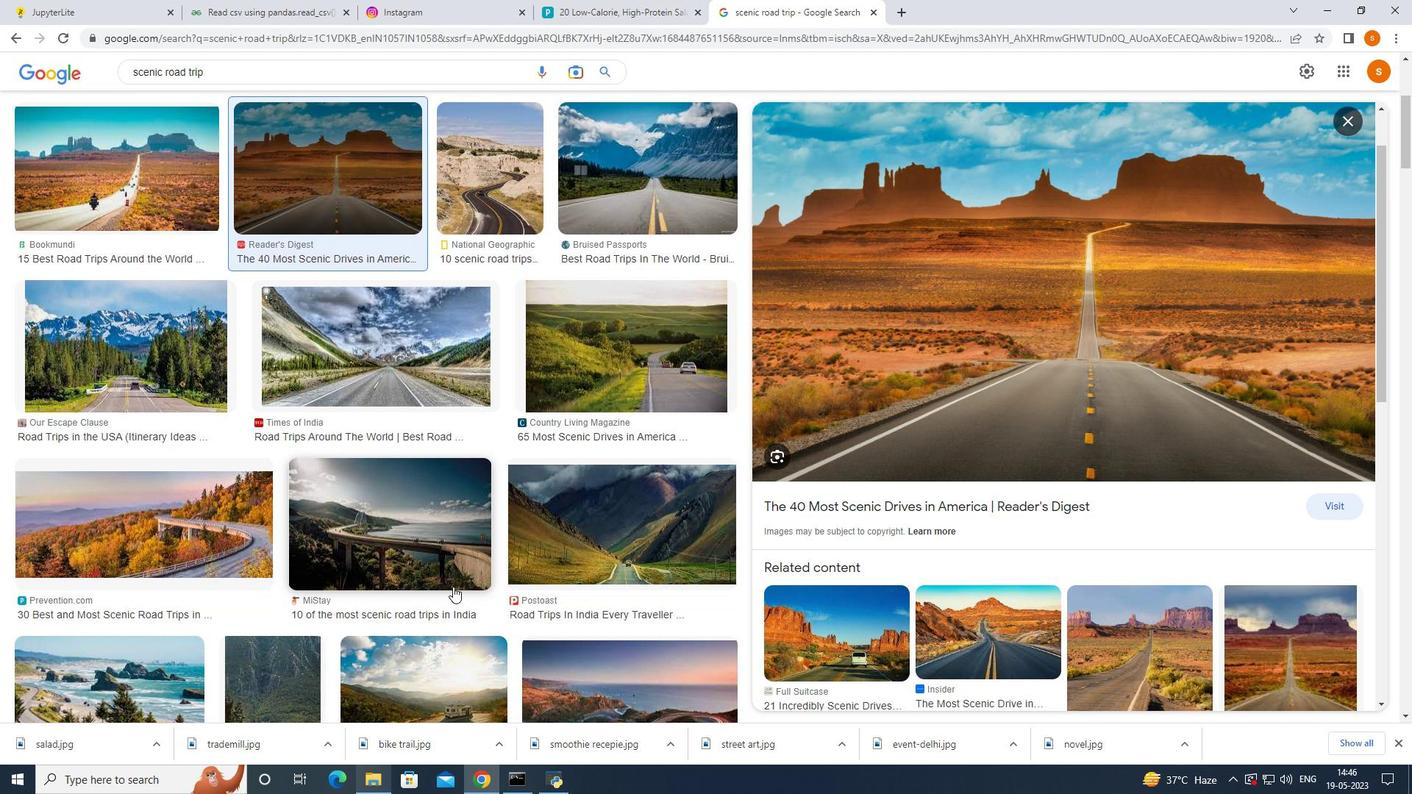 
Action: Mouse scrolled (458, 579) with delta (0, 0)
Screenshot: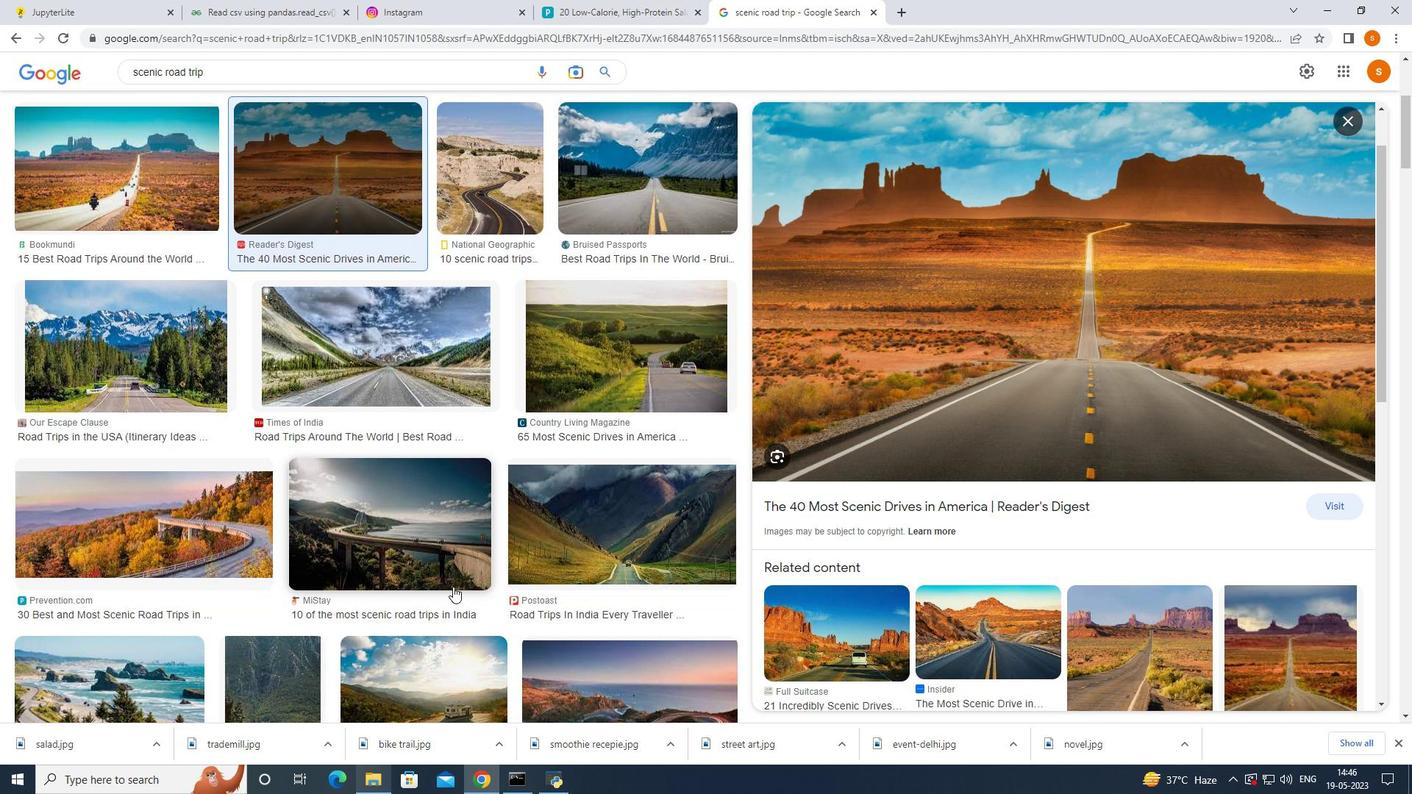 
Action: Mouse moved to (458, 579)
Screenshot: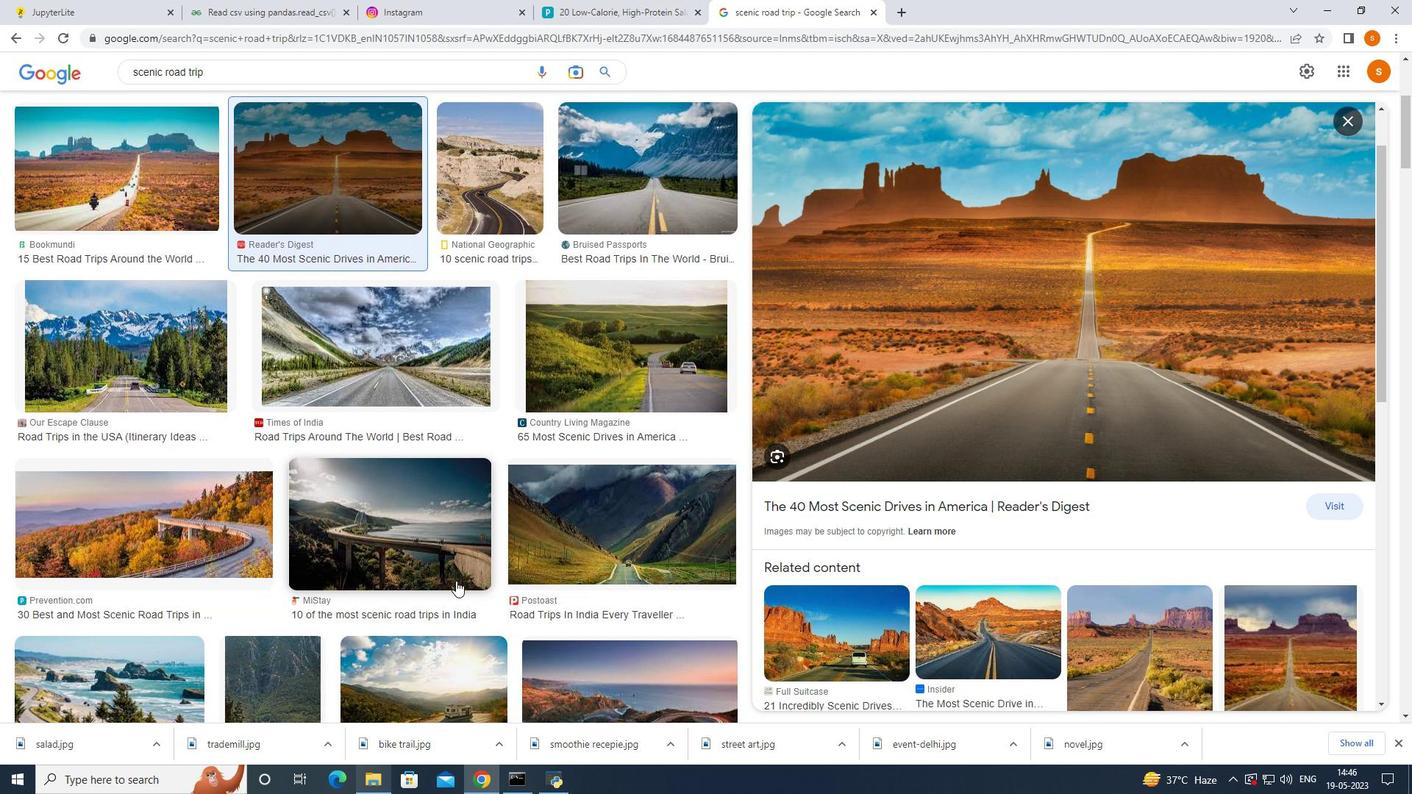 
Action: Mouse scrolled (458, 579) with delta (0, 0)
Screenshot: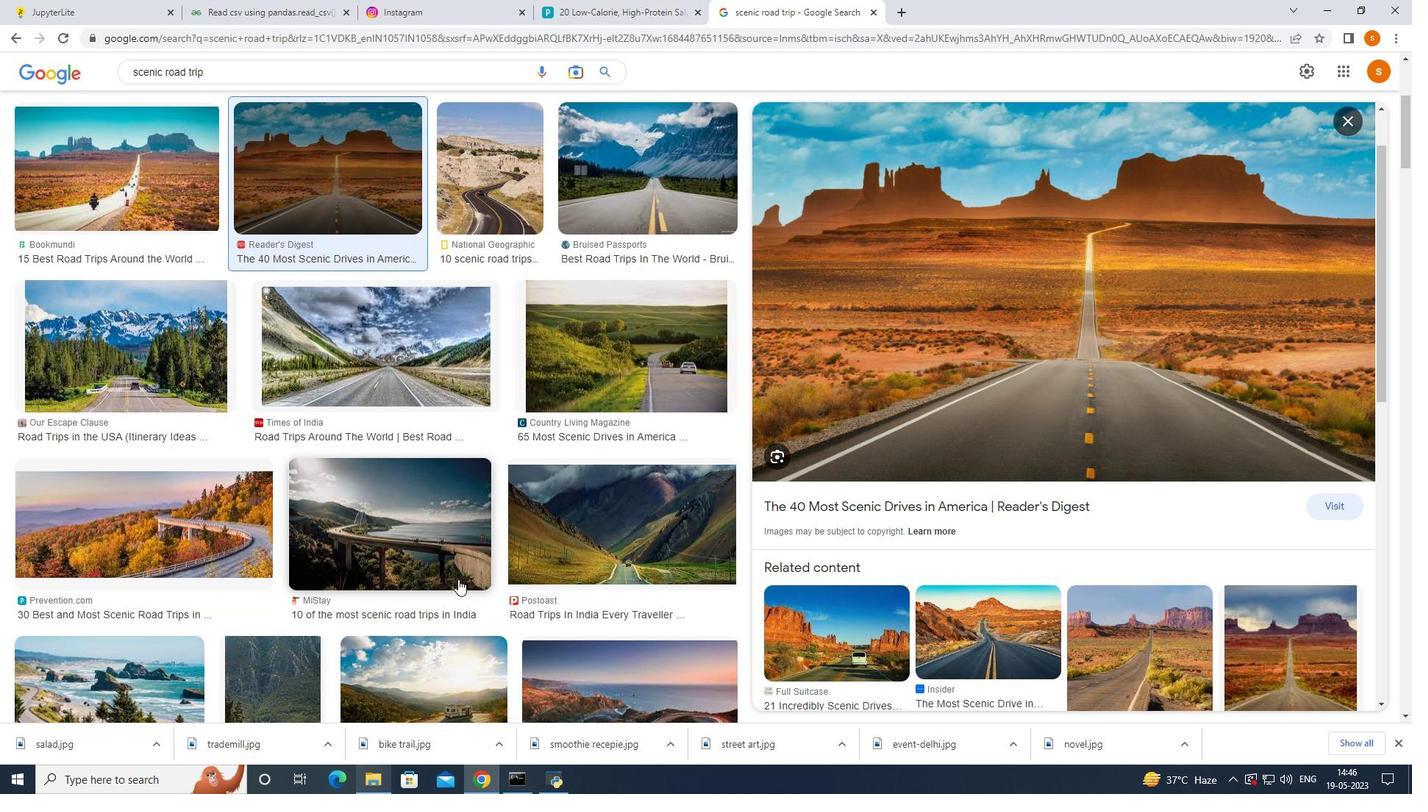 
Action: Mouse scrolled (458, 579) with delta (0, 0)
Screenshot: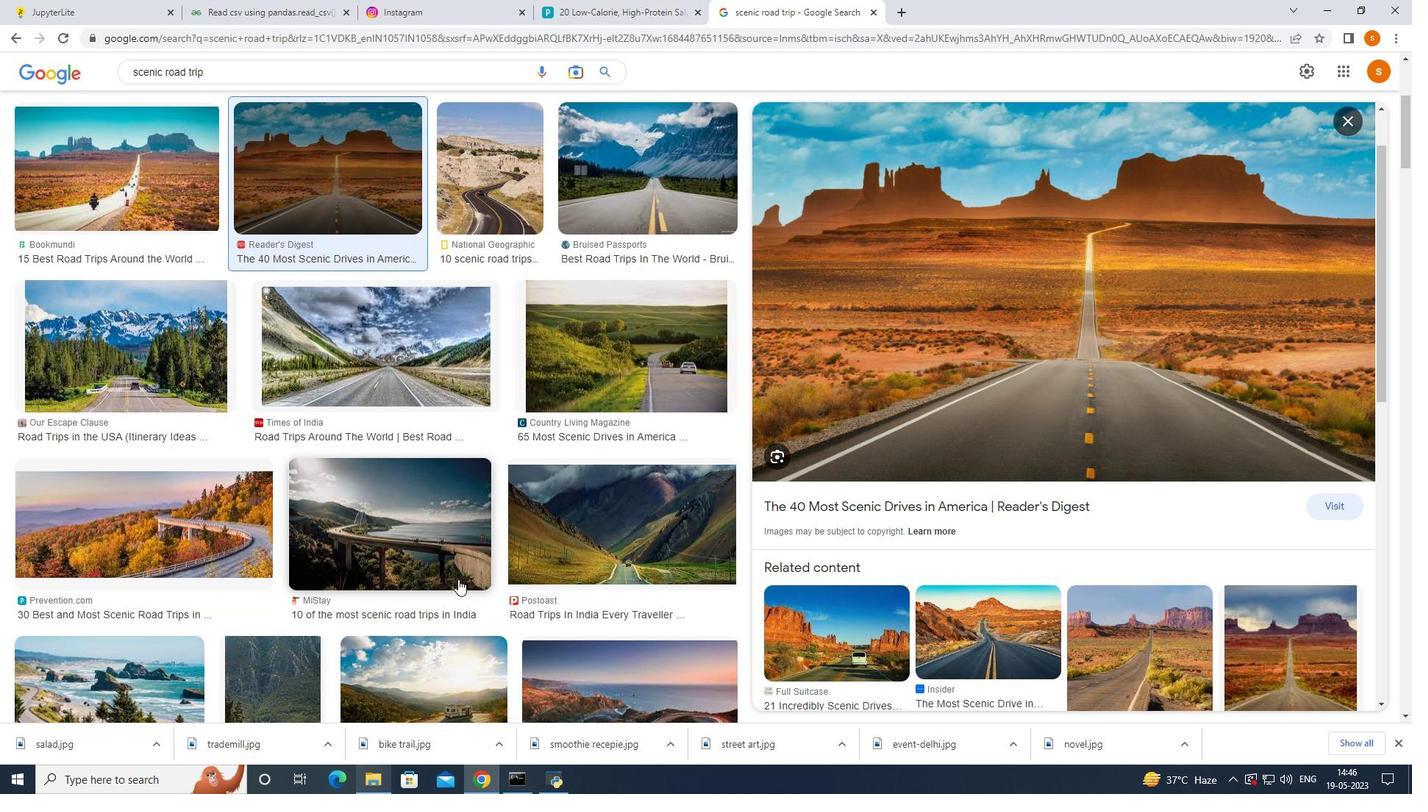 
Action: Mouse moved to (492, 576)
Screenshot: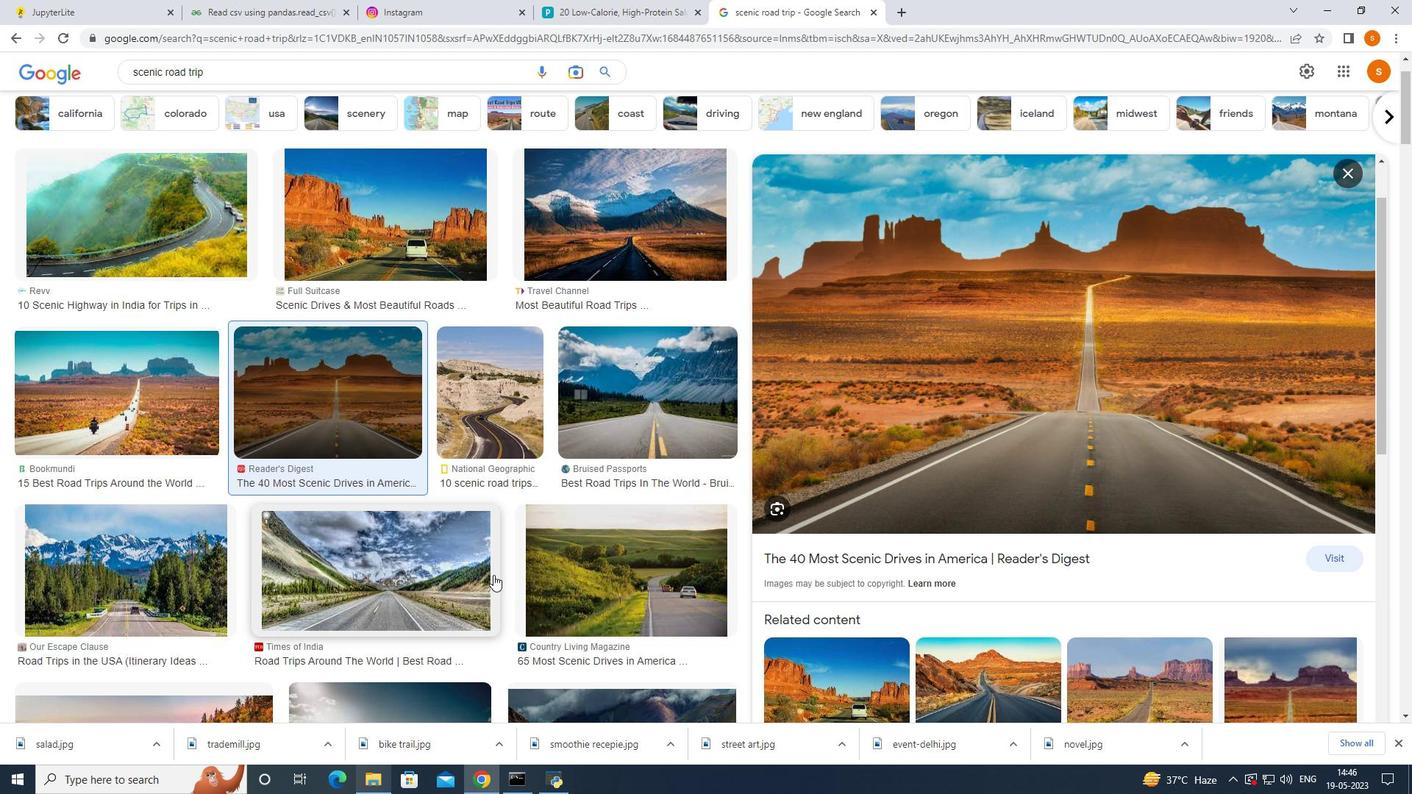
Action: Mouse scrolled (492, 575) with delta (0, 0)
Screenshot: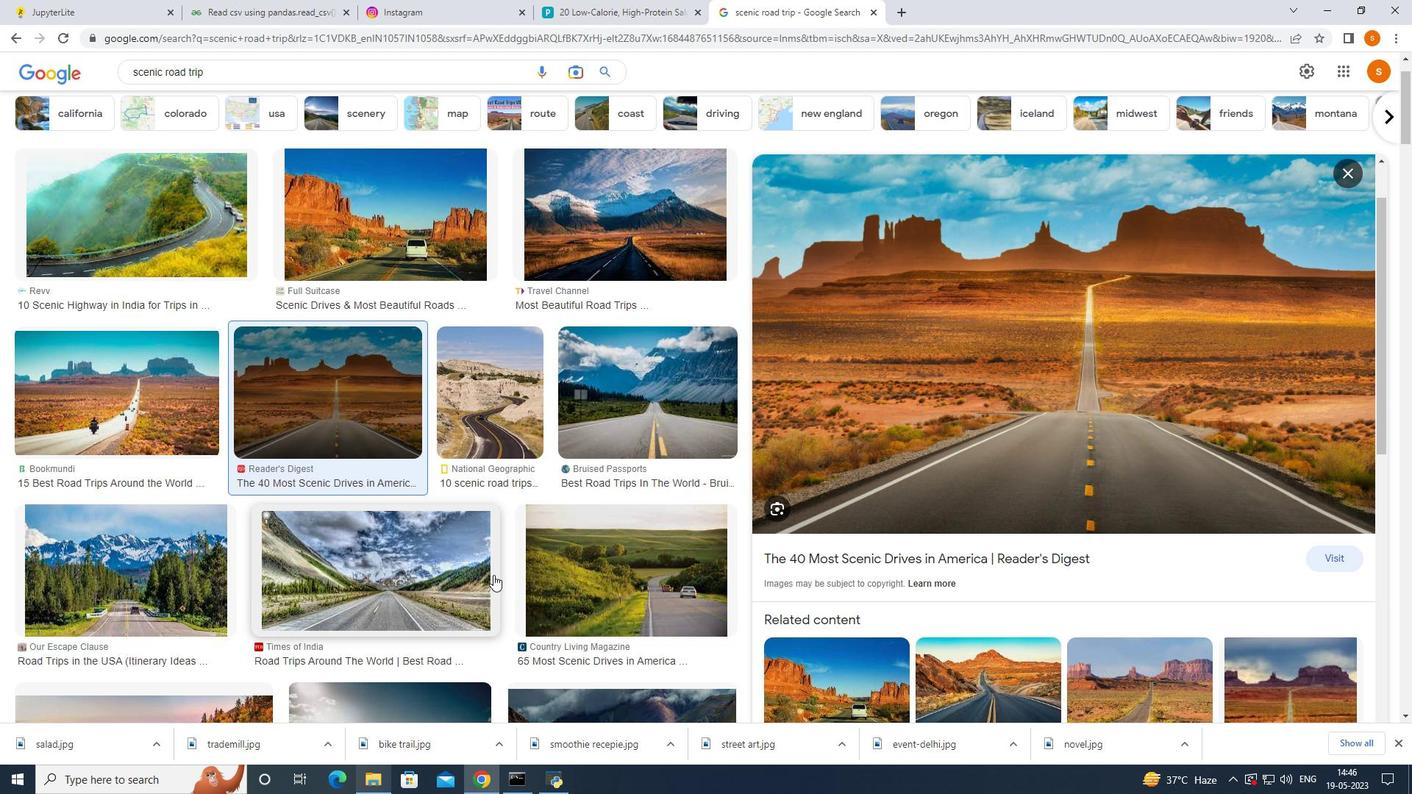 
Action: Mouse moved to (193, 609)
Screenshot: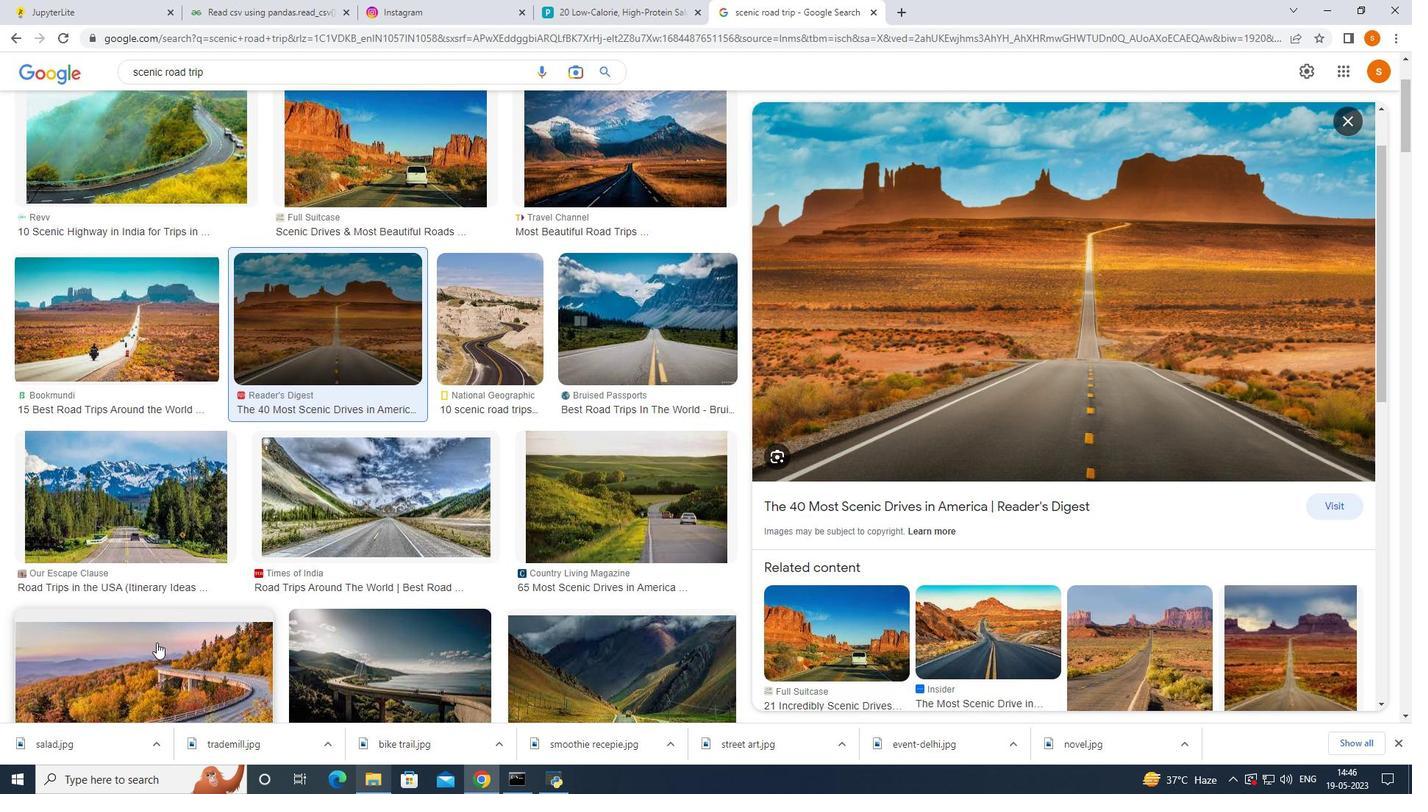 
Action: Mouse scrolled (193, 608) with delta (0, 0)
Screenshot: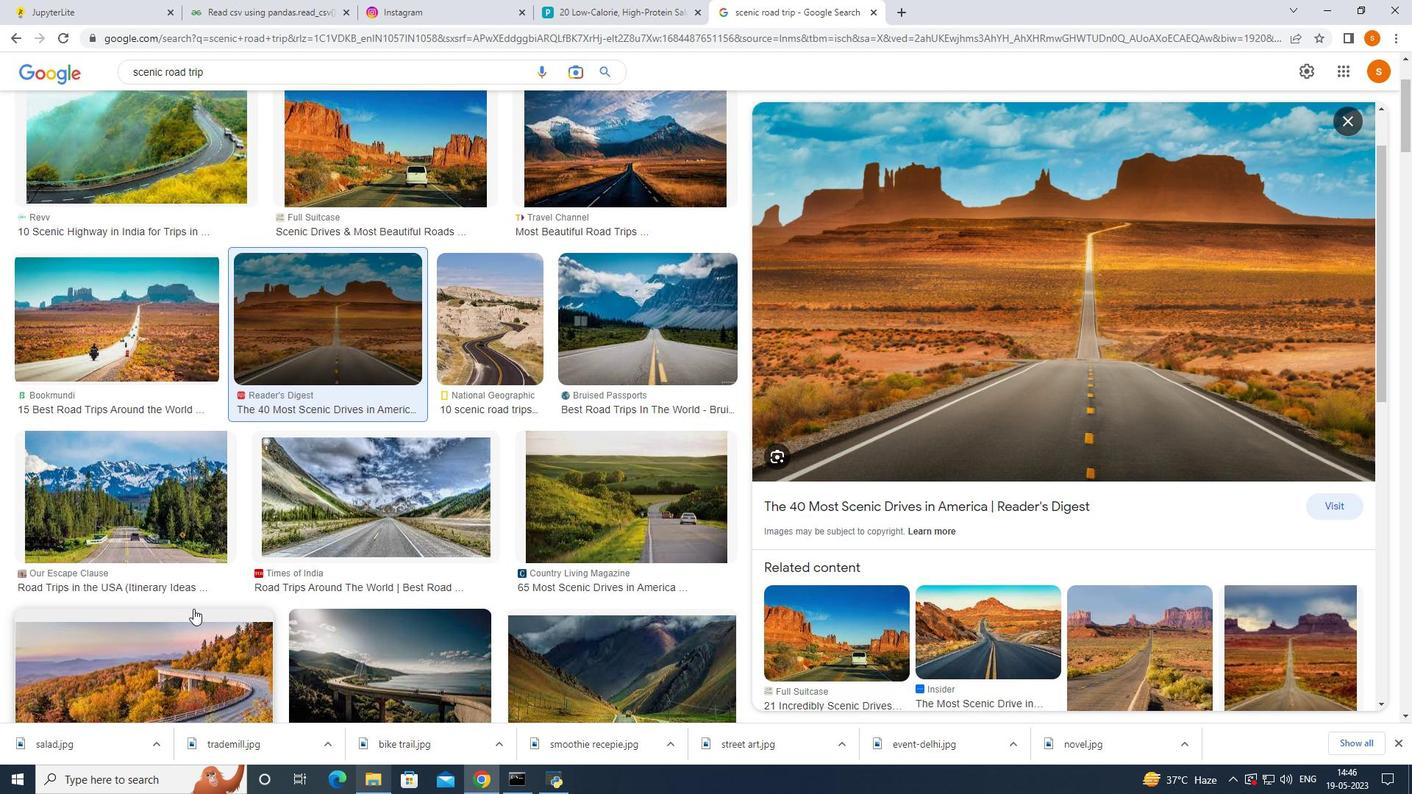 
Action: Mouse scrolled (193, 608) with delta (0, 0)
Screenshot: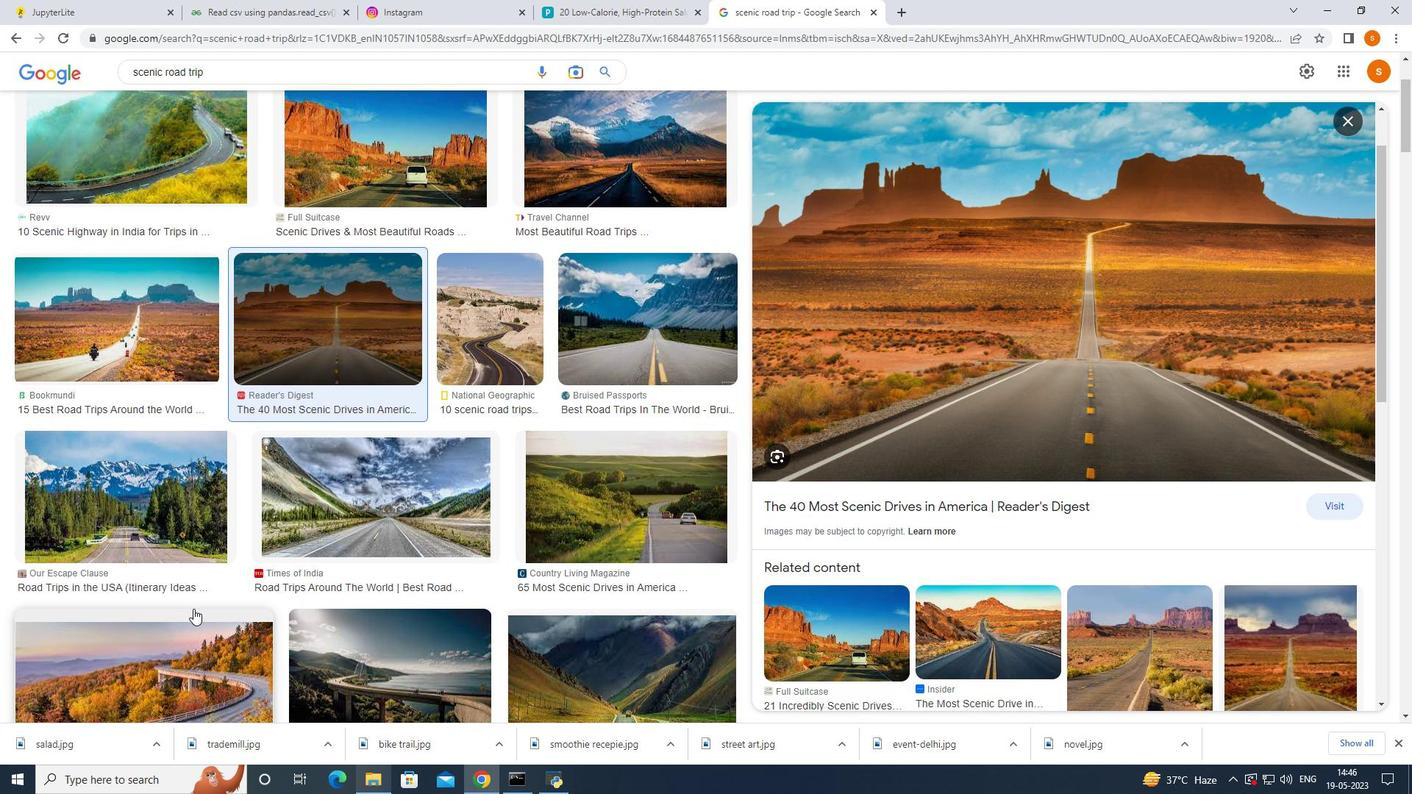 
Action: Mouse moved to (299, 520)
Screenshot: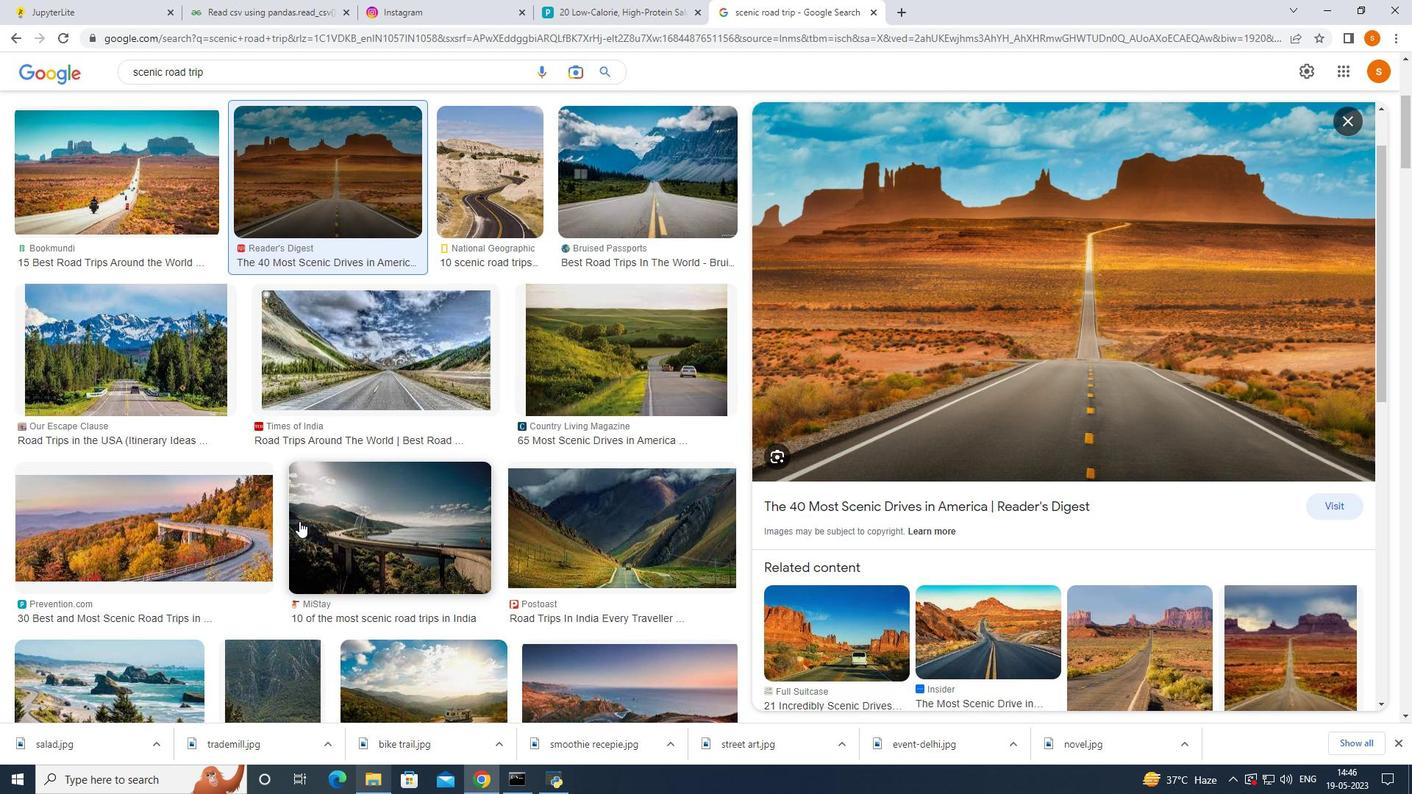 
Action: Mouse scrolled (299, 520) with delta (0, 0)
Screenshot: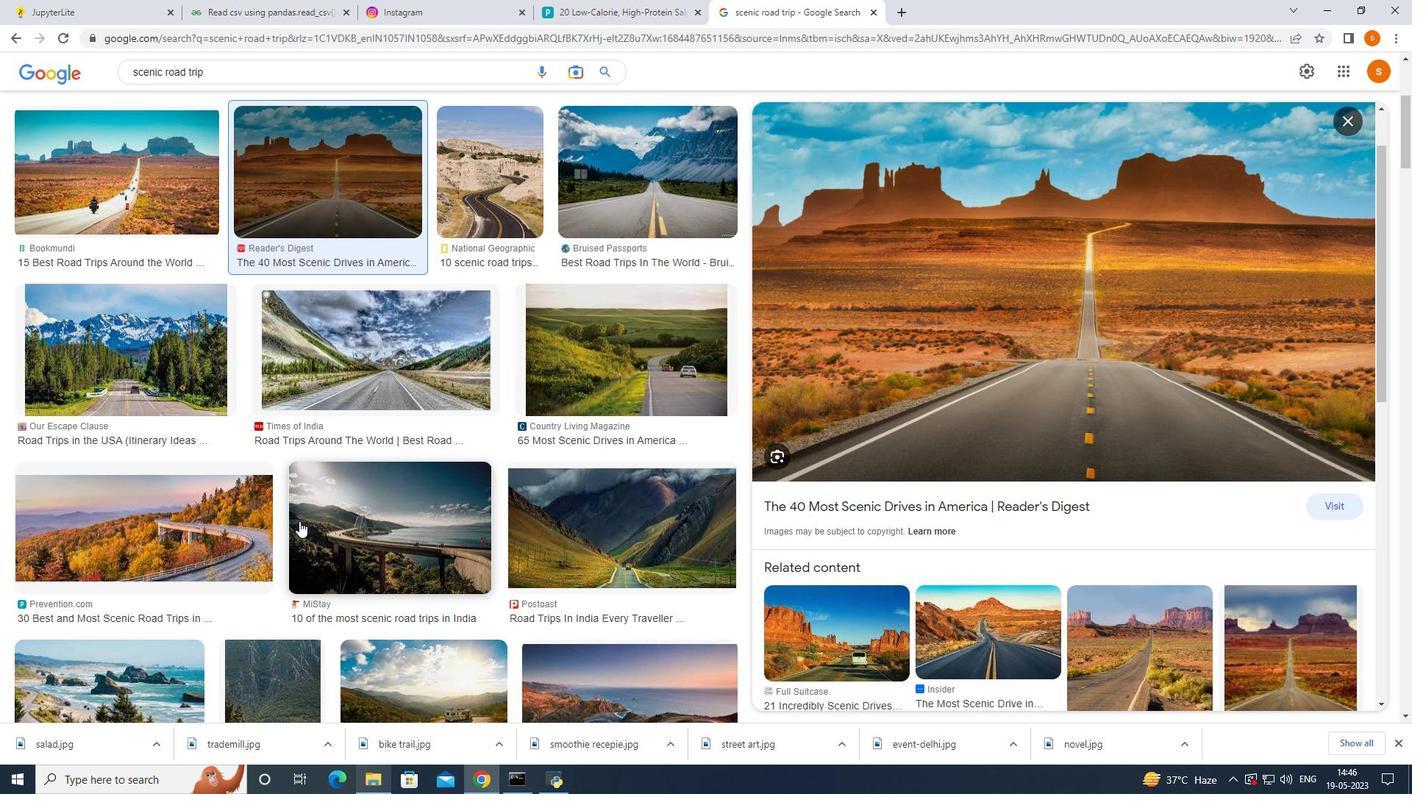 
Action: Mouse scrolled (299, 520) with delta (0, 0)
Screenshot: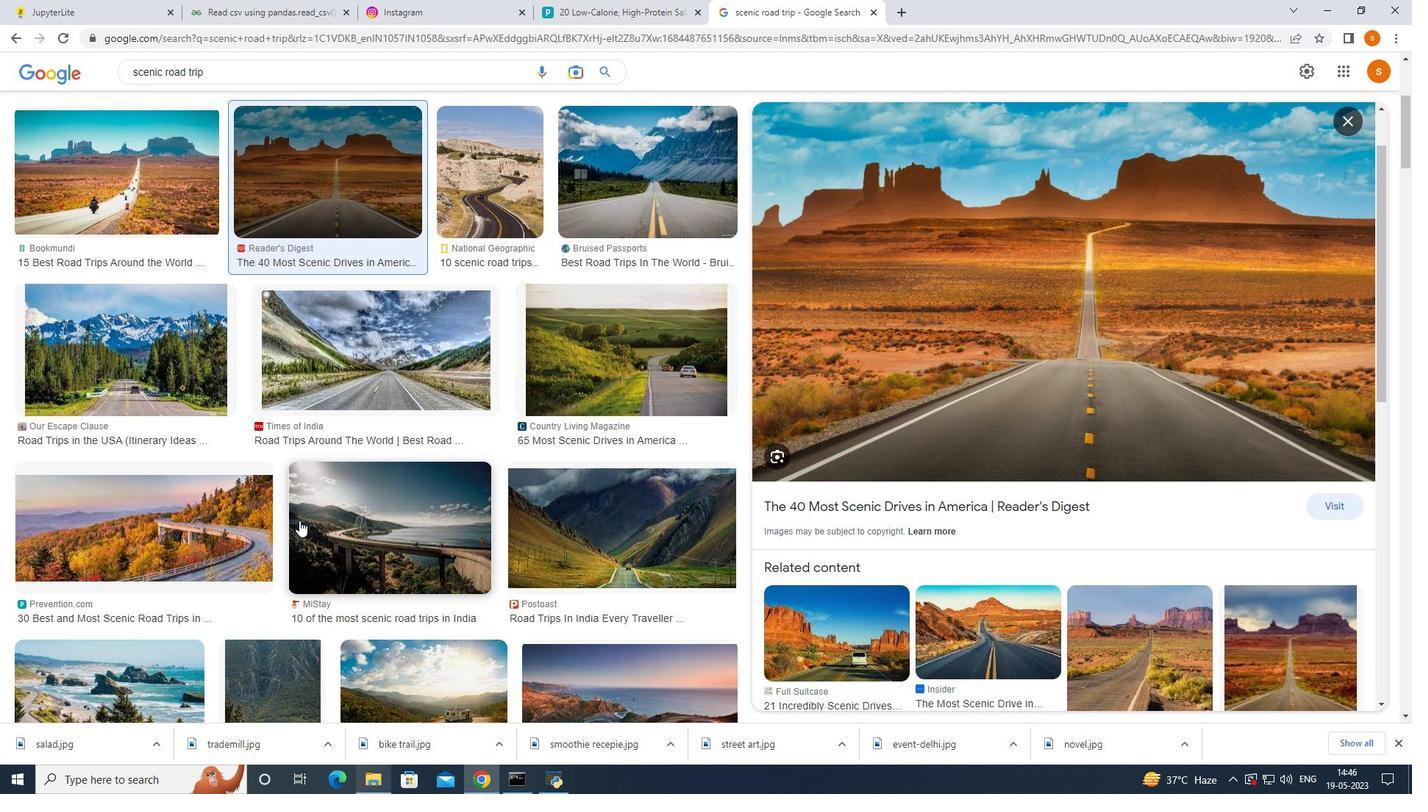 
Action: Mouse scrolled (299, 520) with delta (0, 0)
Screenshot: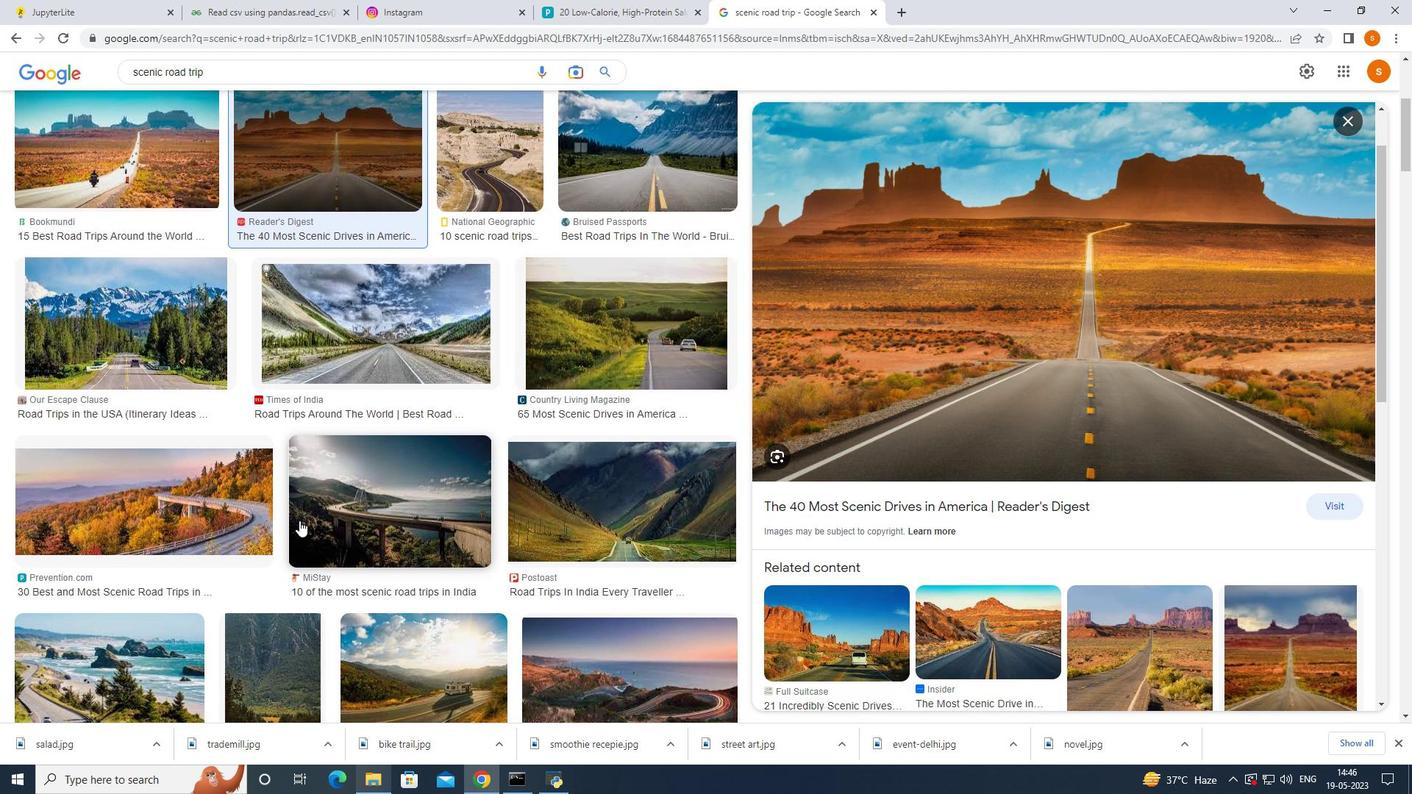 
Action: Mouse moved to (436, 609)
Screenshot: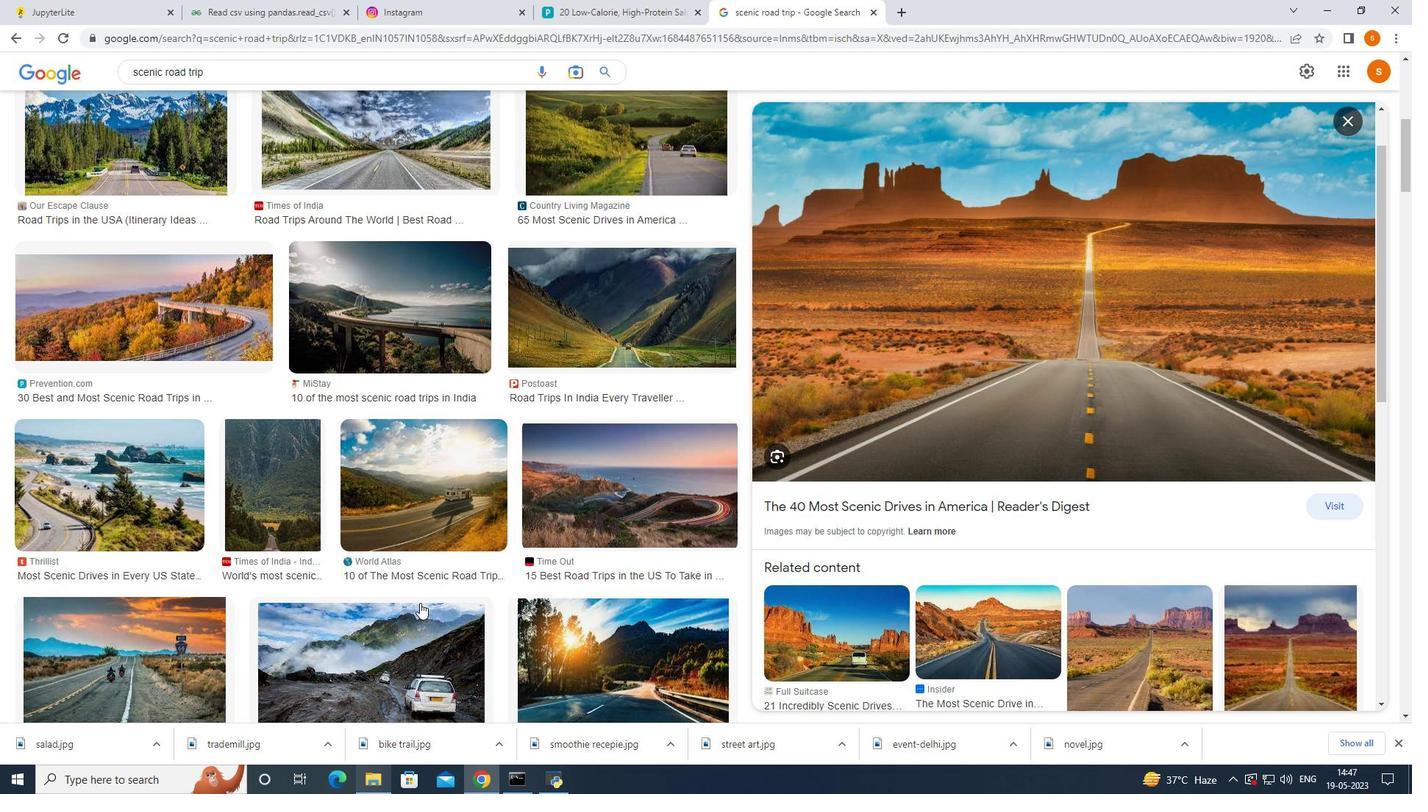 
Action: Mouse scrolled (436, 608) with delta (0, 0)
Screenshot: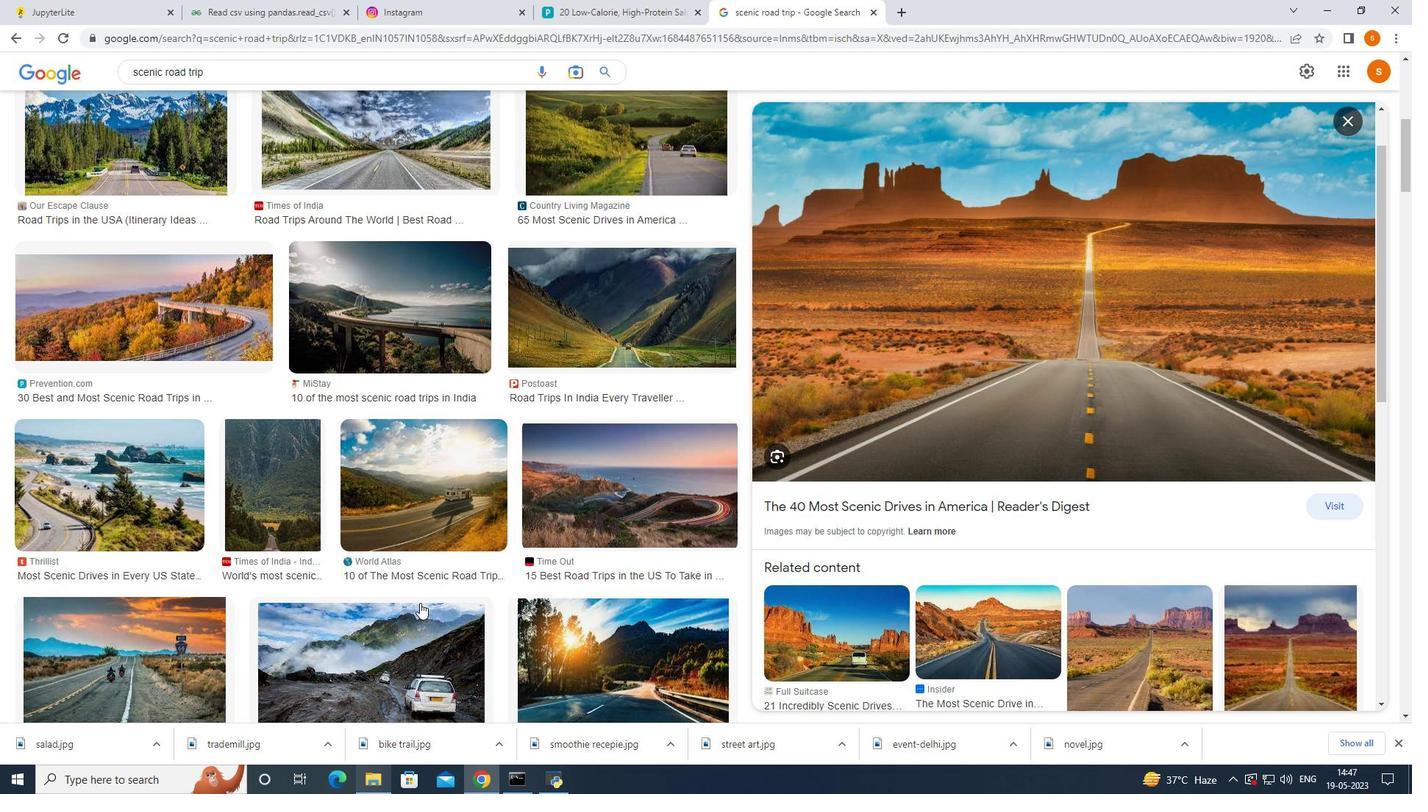 
Action: Mouse moved to (438, 609)
Screenshot: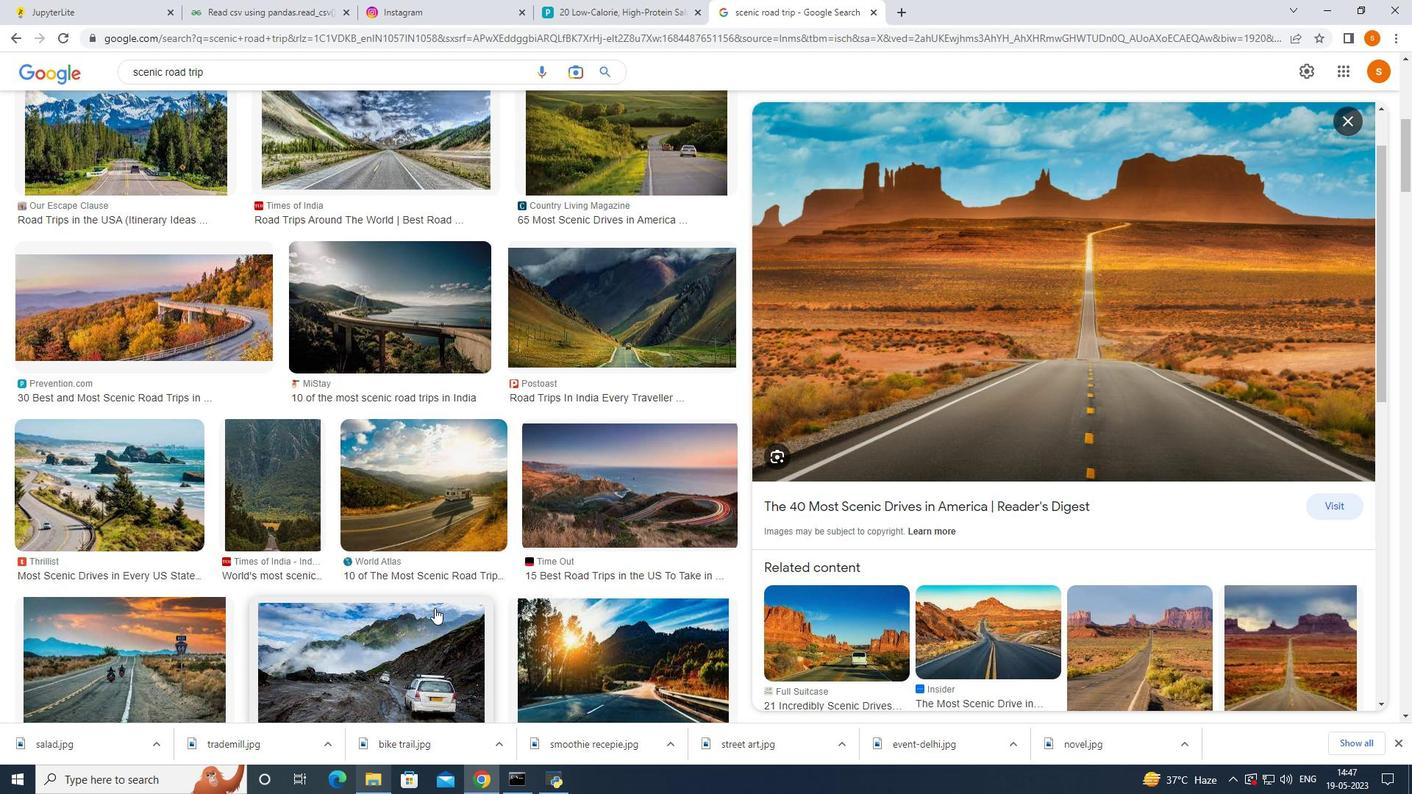 
Action: Mouse scrolled (438, 608) with delta (0, 0)
Screenshot: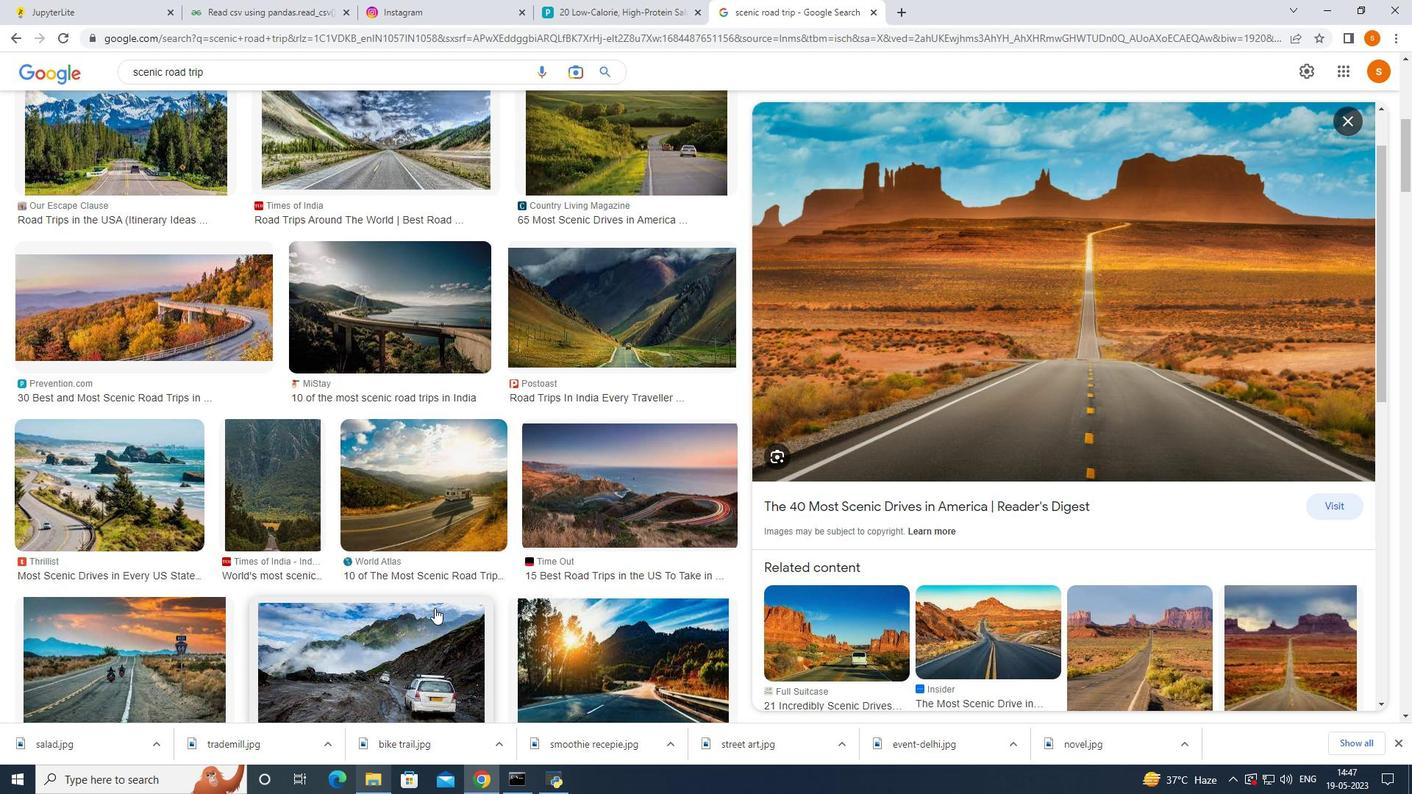 
Action: Mouse moved to (374, 532)
Screenshot: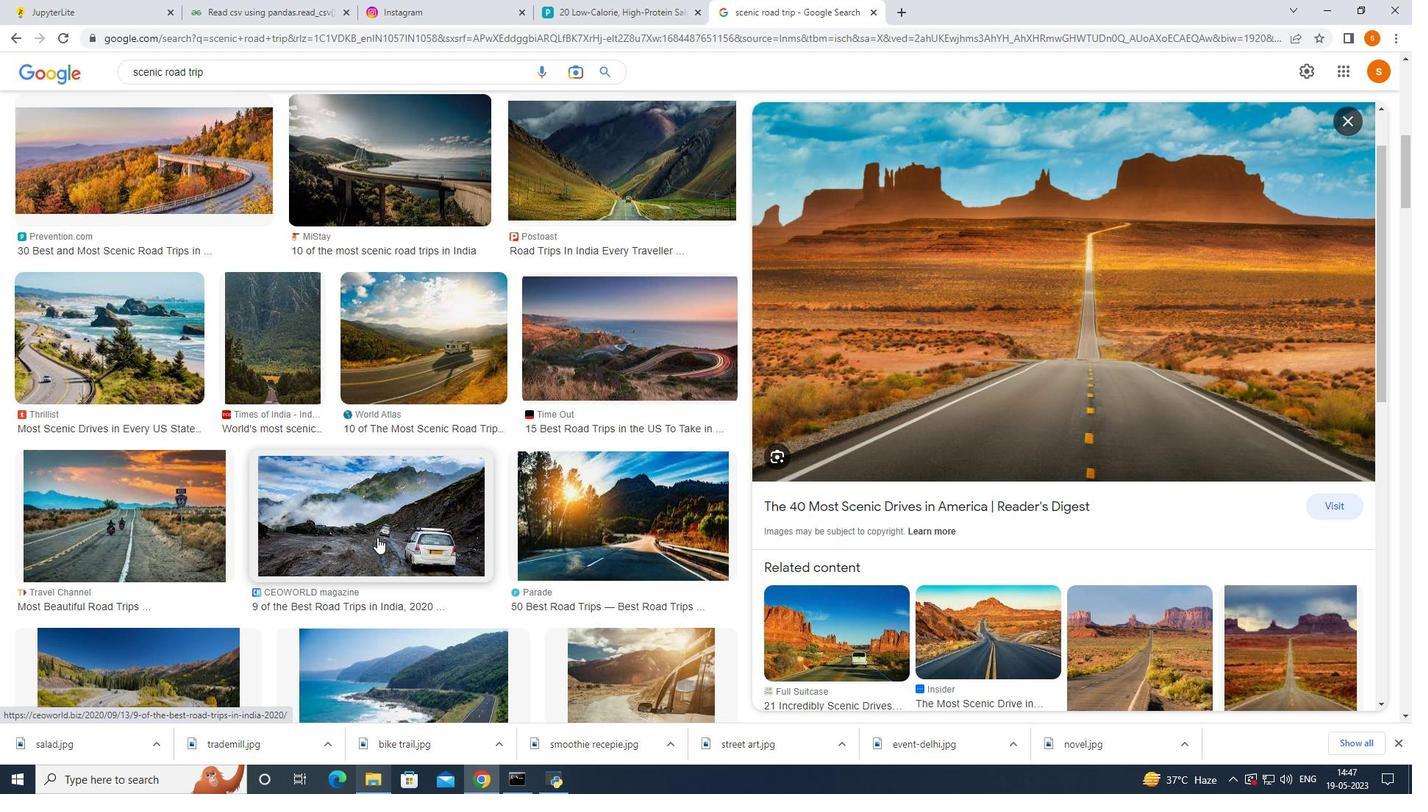 
Action: Mouse pressed left at (374, 532)
Screenshot: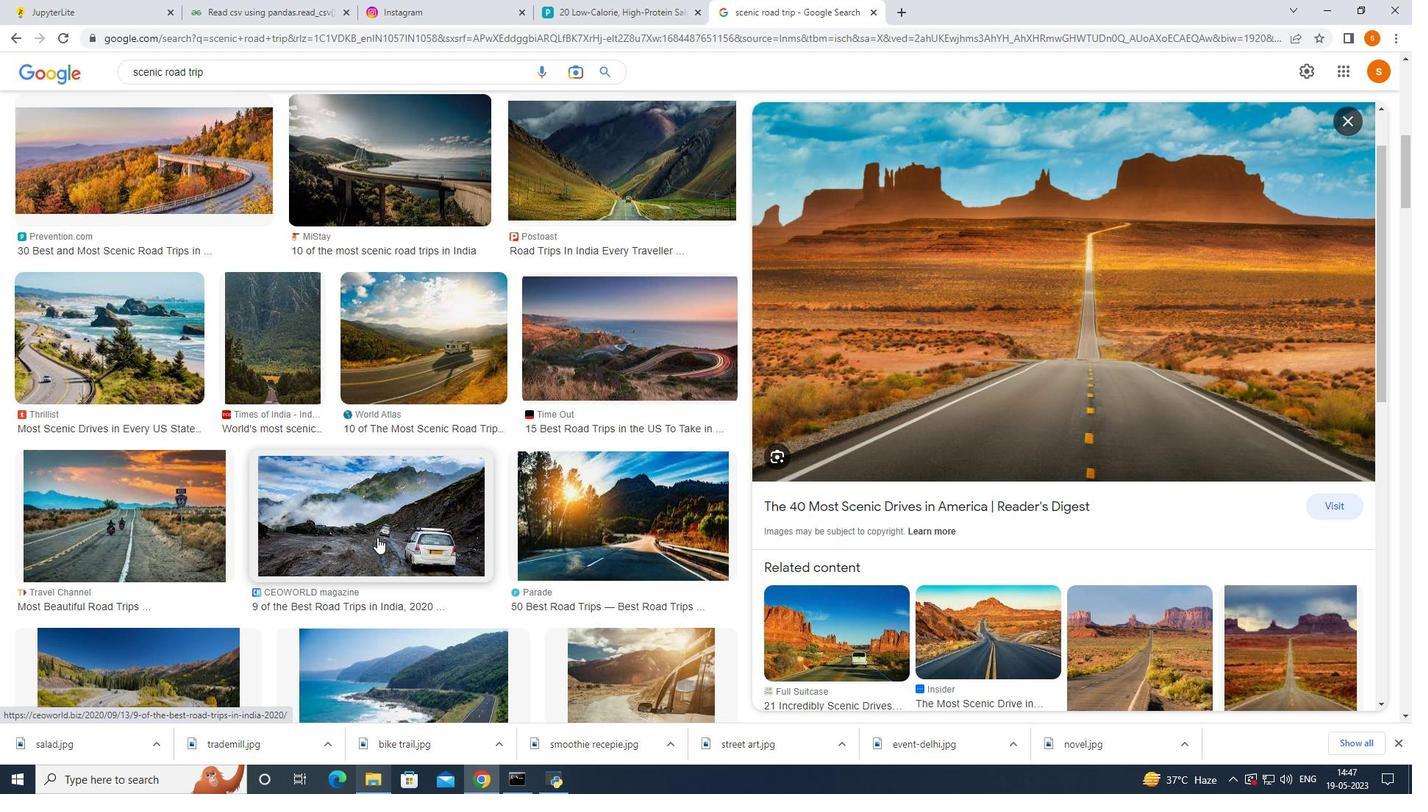 
Action: Mouse moved to (1070, 372)
Screenshot: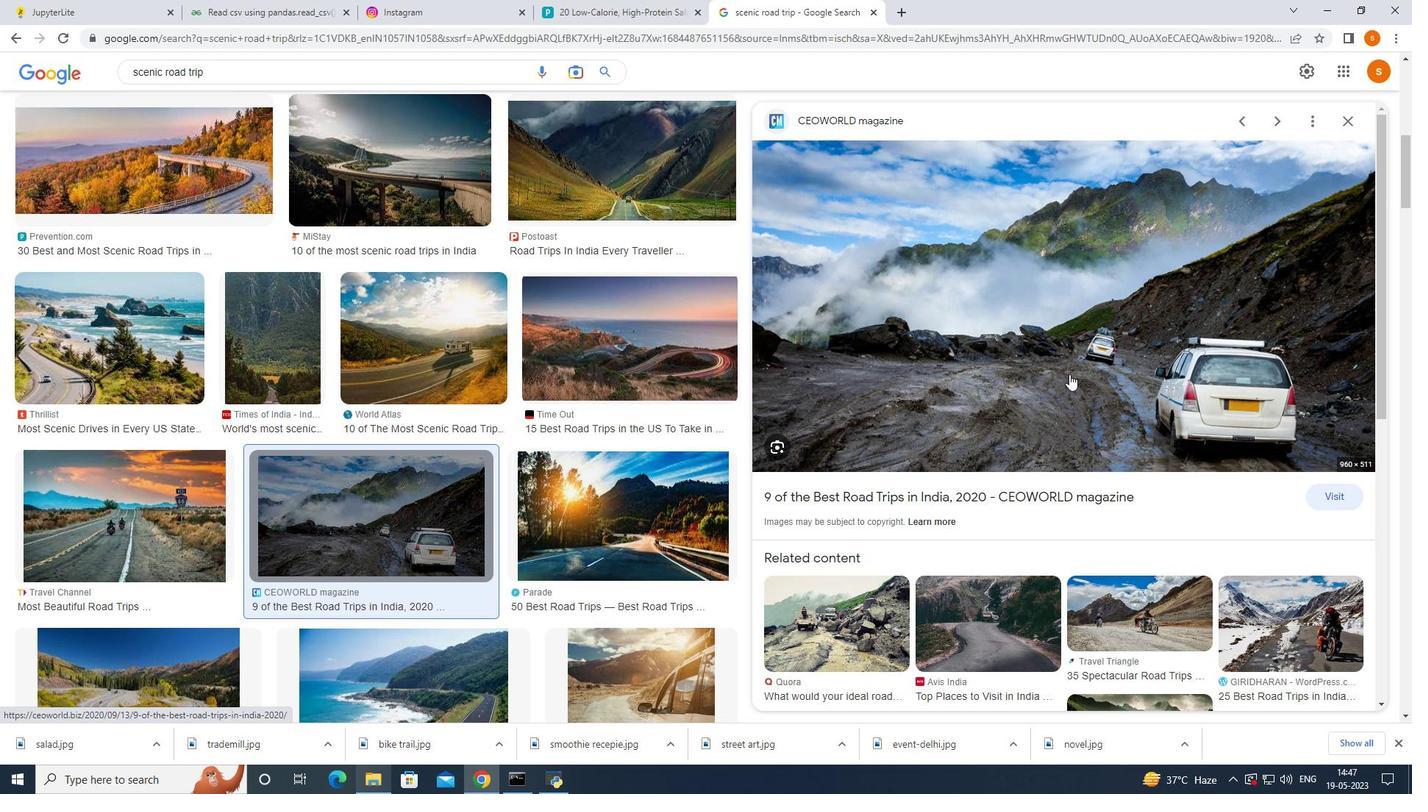 
Action: Mouse pressed right at (1070, 372)
Screenshot: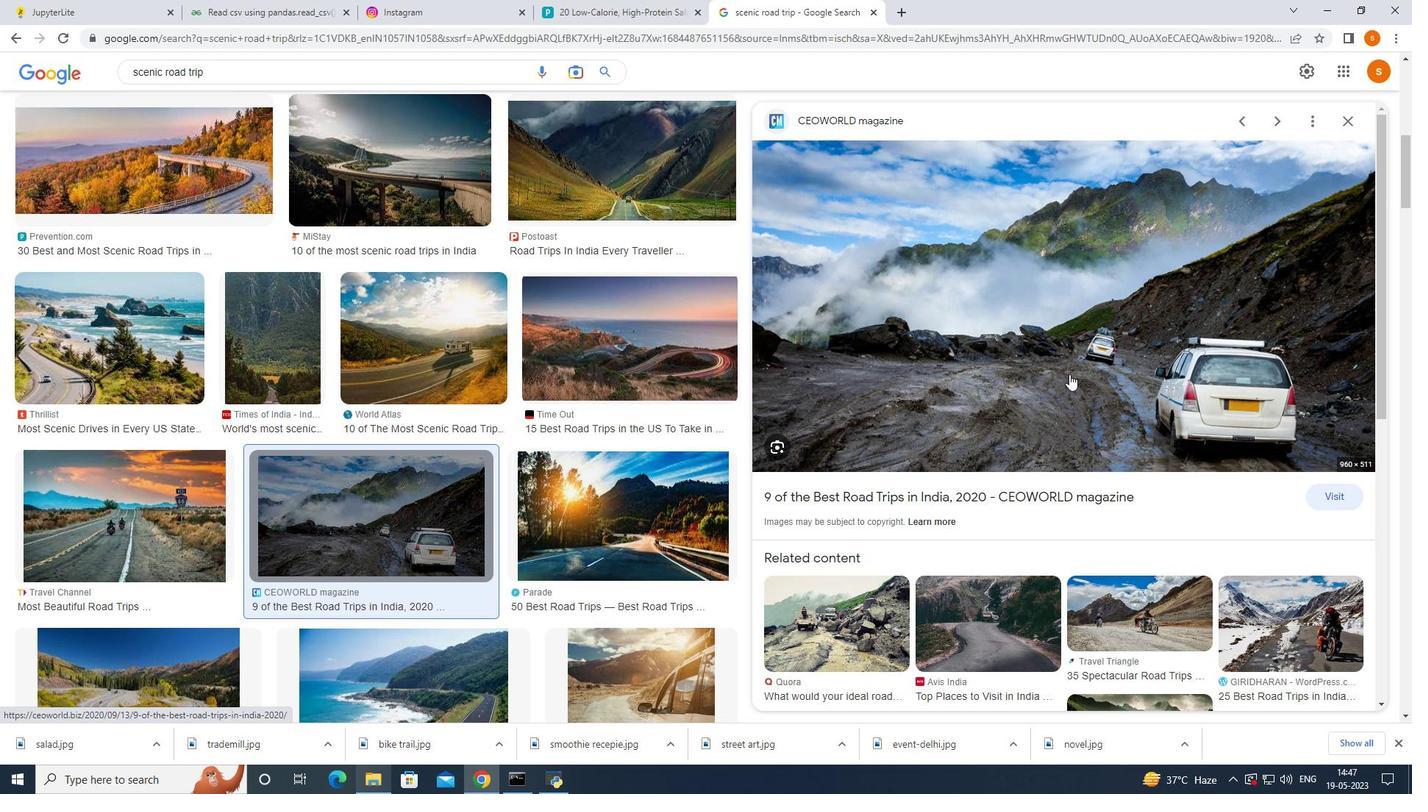 
Action: Mouse moved to (1147, 530)
Screenshot: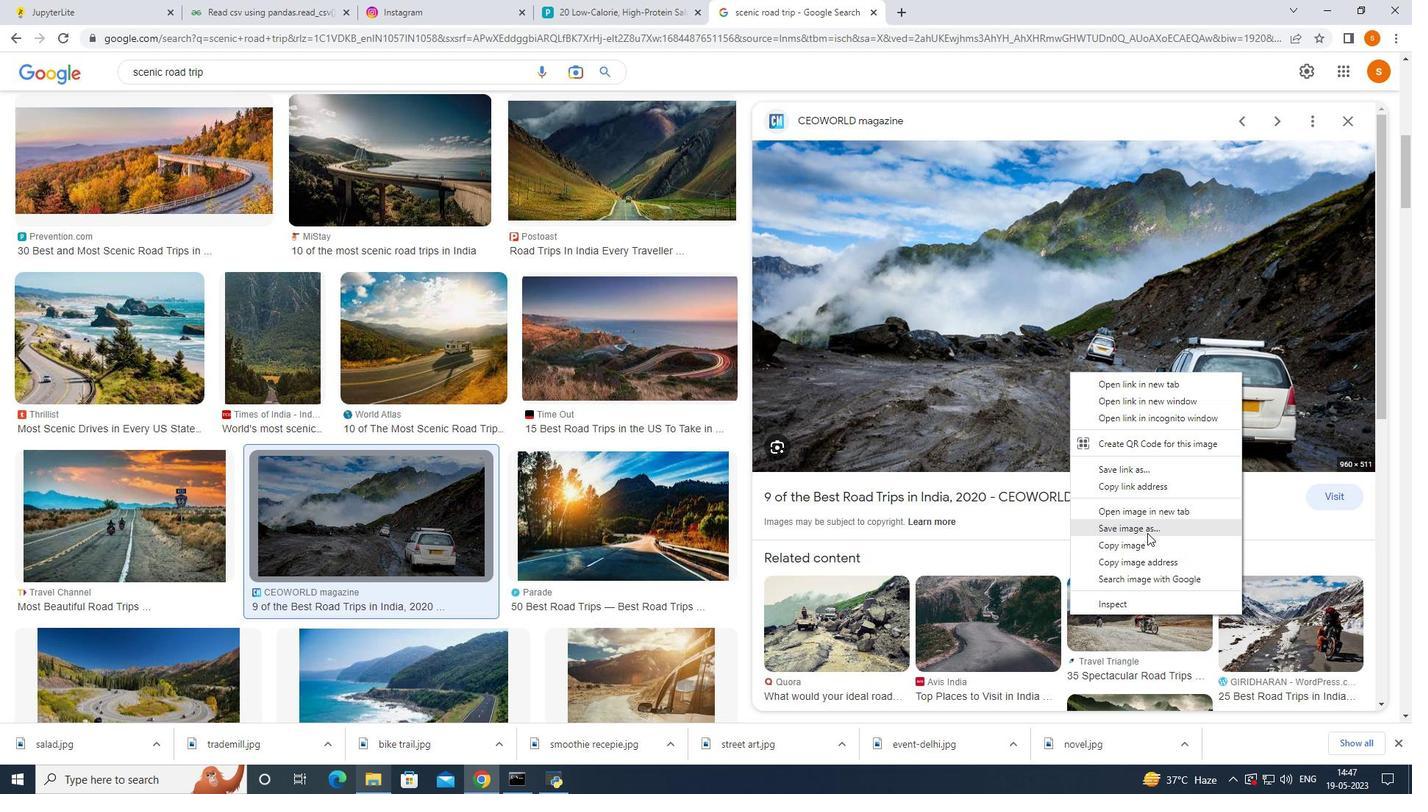 
Action: Mouse pressed left at (1147, 530)
Screenshot: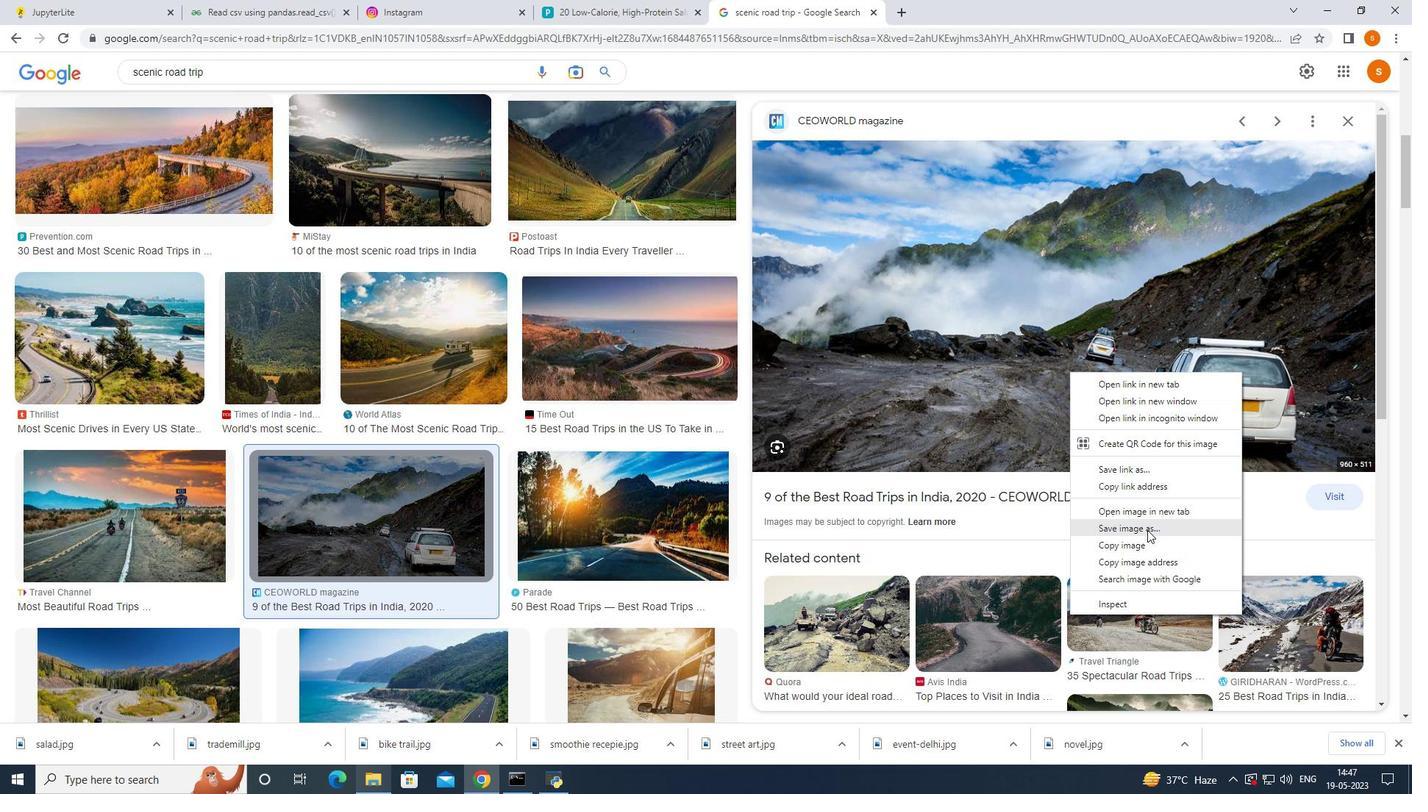 
Action: Mouse moved to (352, 435)
Screenshot: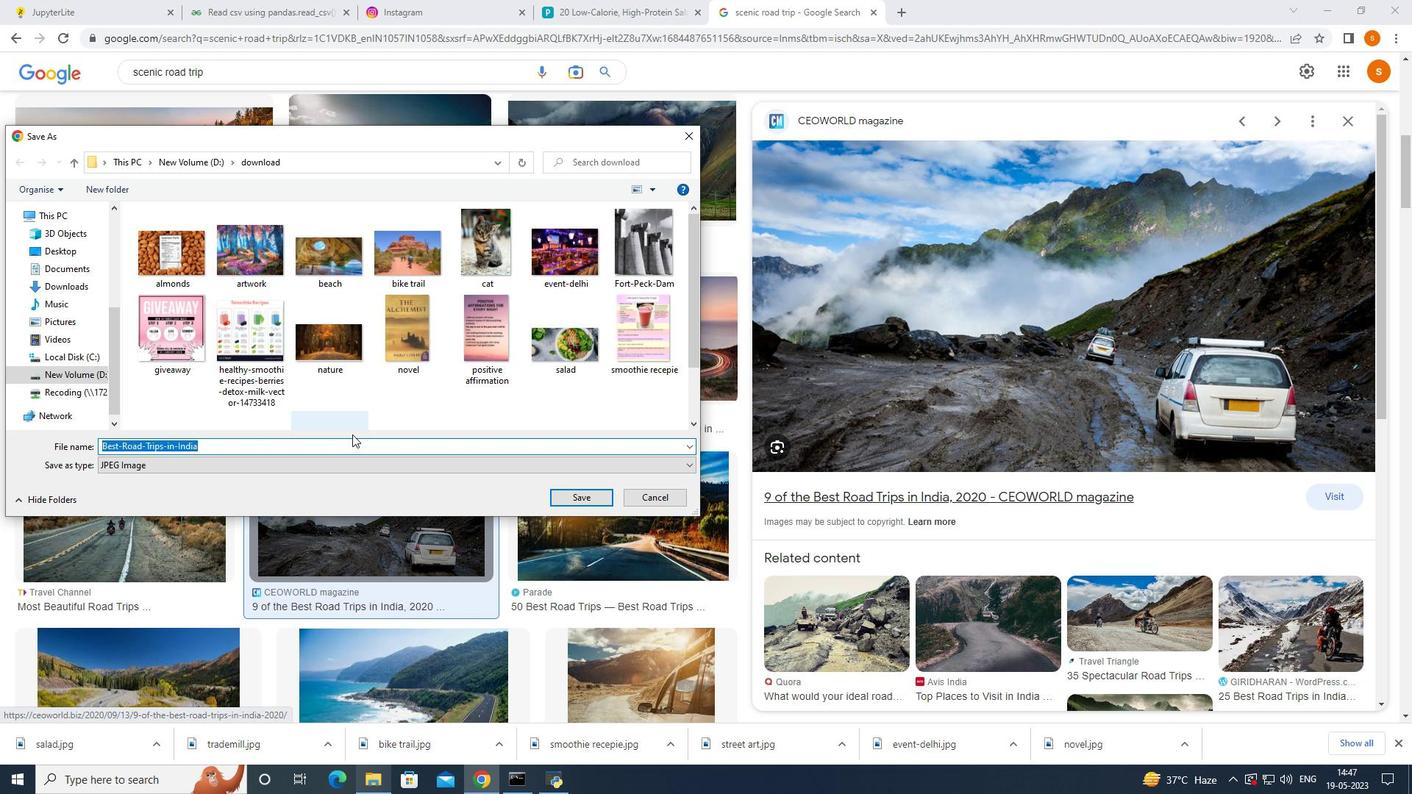 
Action: Key pressed mountain<Key.enter>
Screenshot: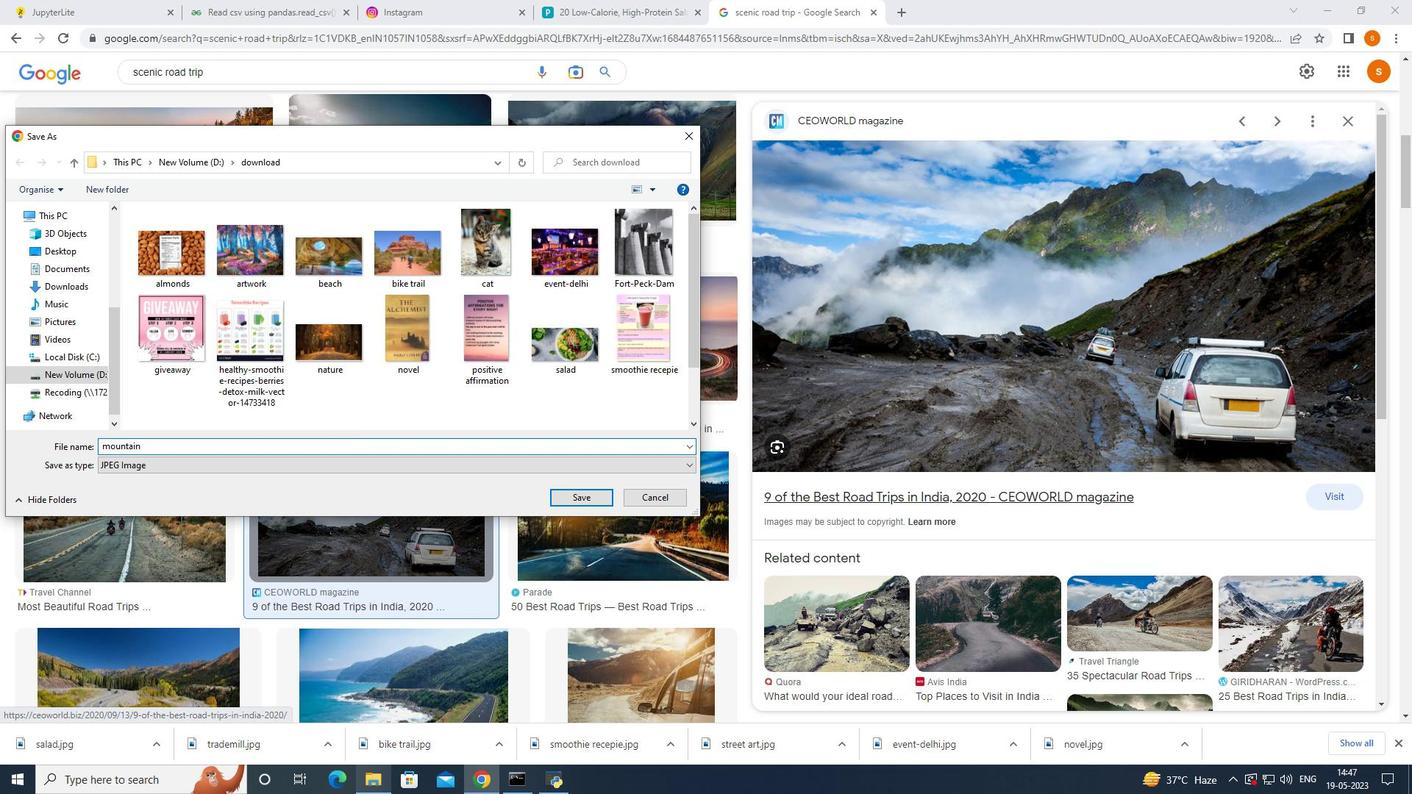 
Action: Mouse moved to (801, 612)
Screenshot: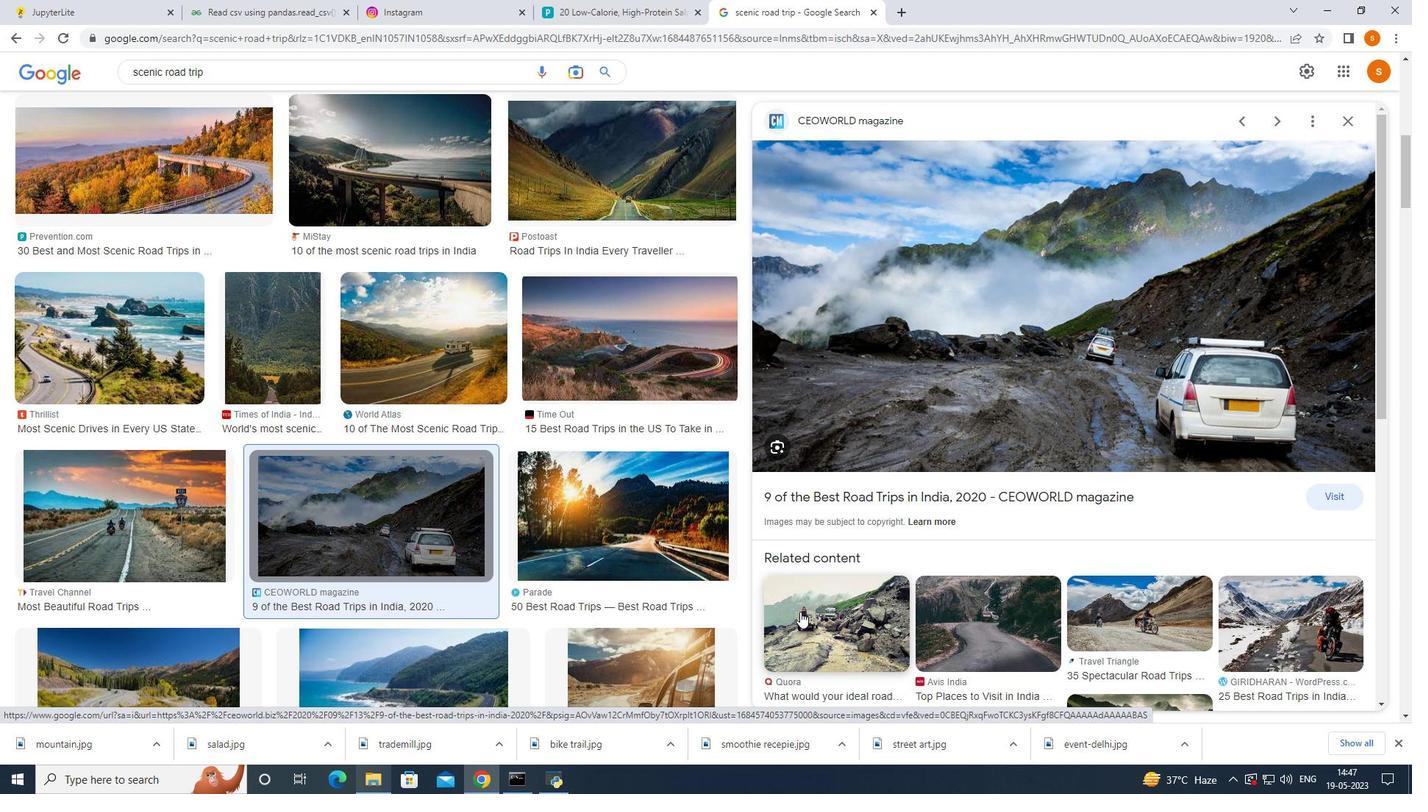 
Action: Mouse scrolled (801, 611) with delta (0, 0)
Screenshot: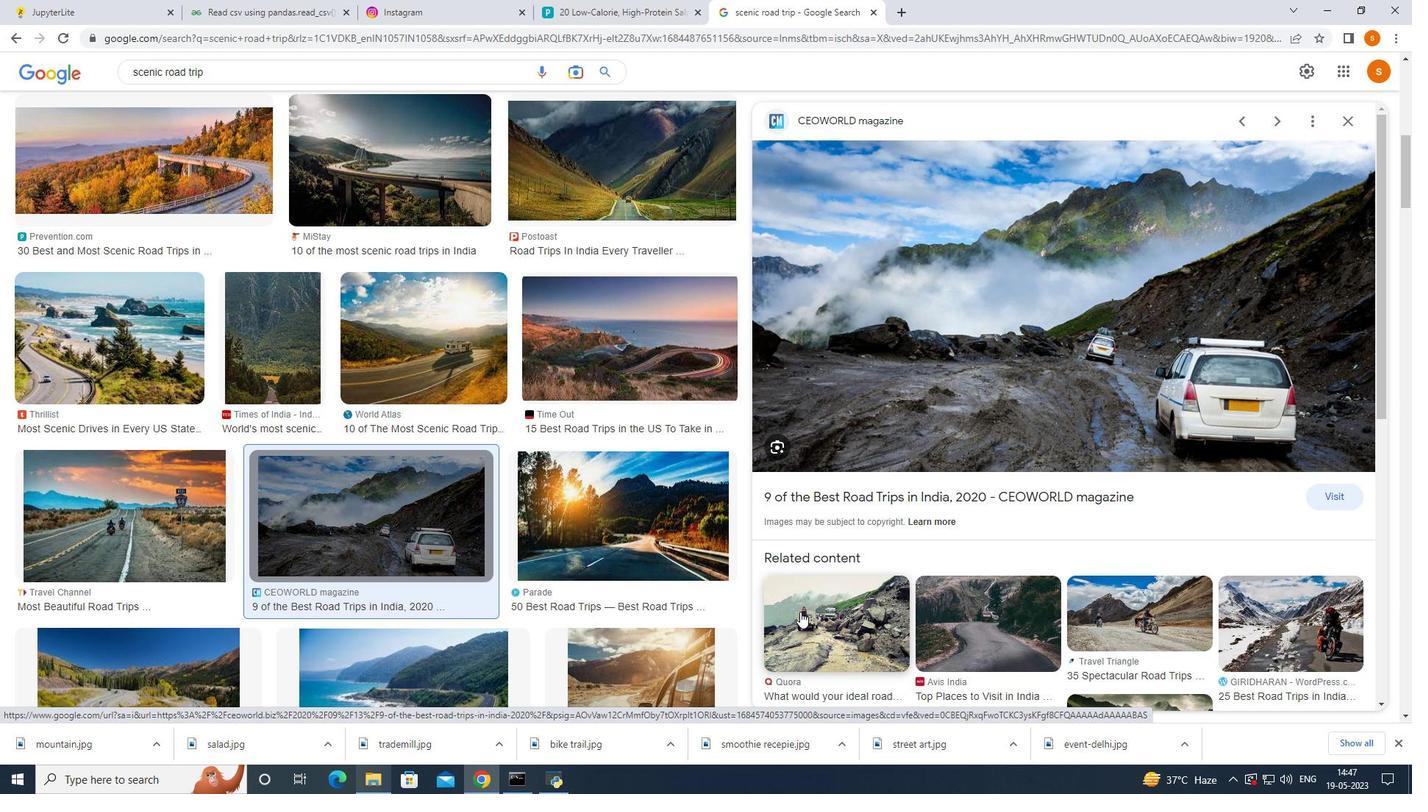 
Action: Mouse moved to (807, 611)
Screenshot: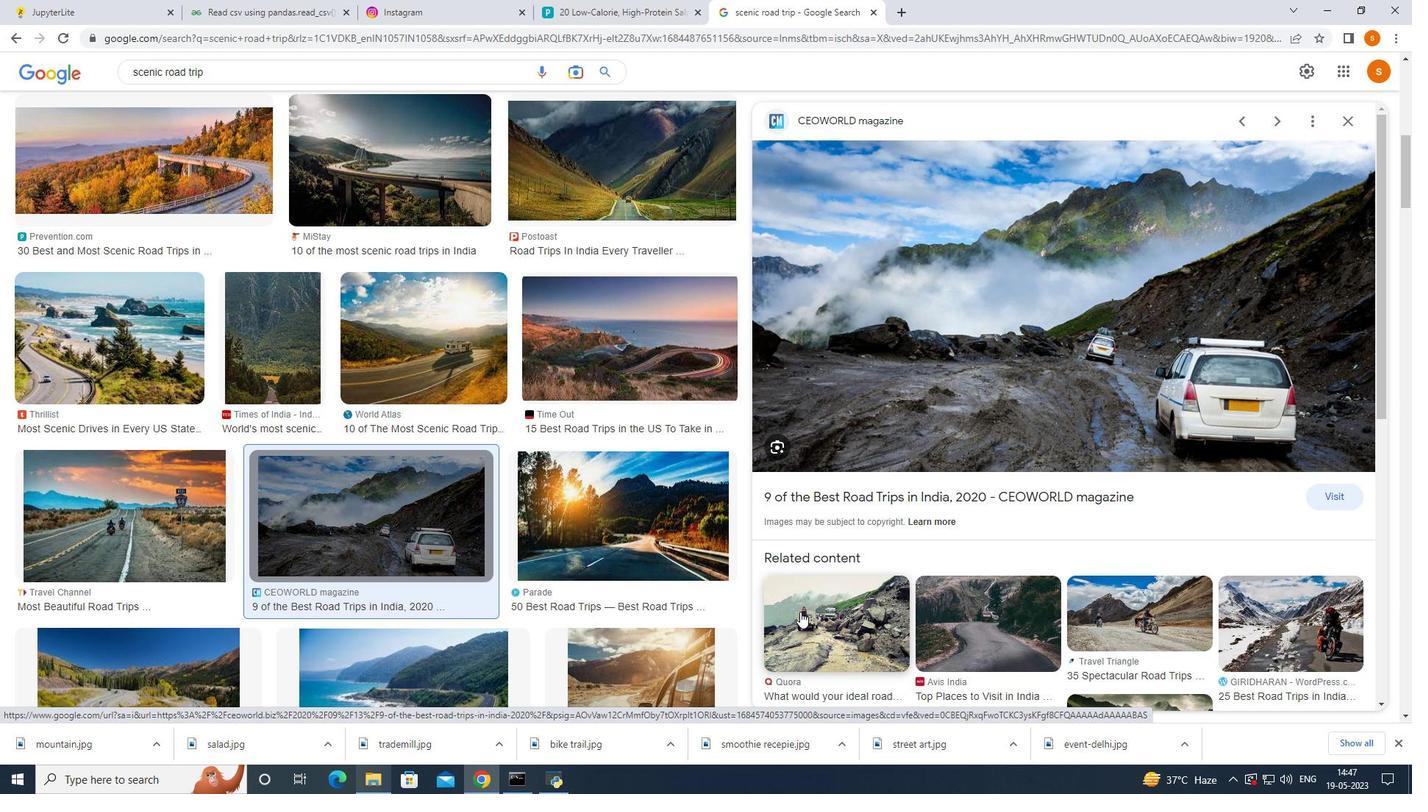 
Action: Mouse scrolled (807, 610) with delta (0, 0)
Screenshot: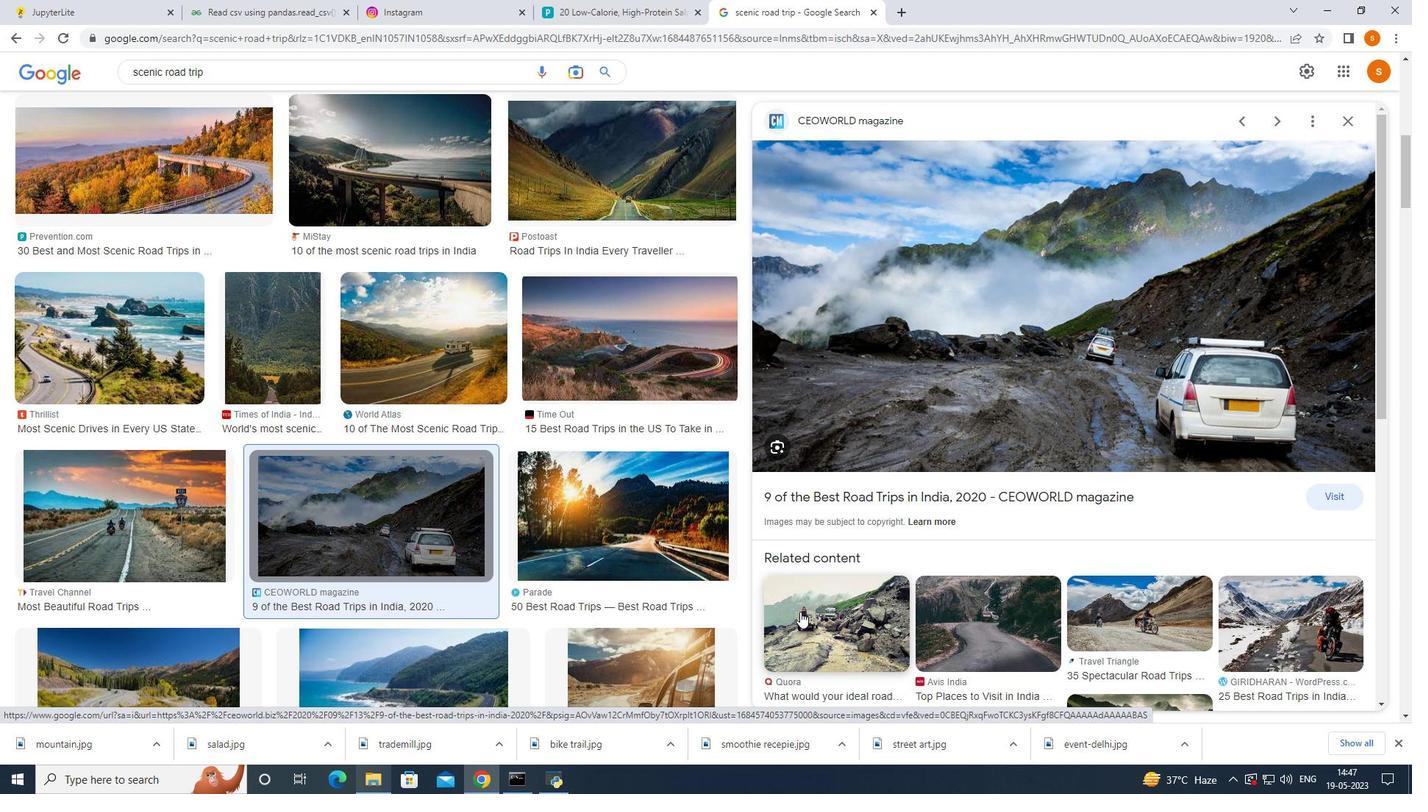 
Action: Mouse moved to (809, 609)
Screenshot: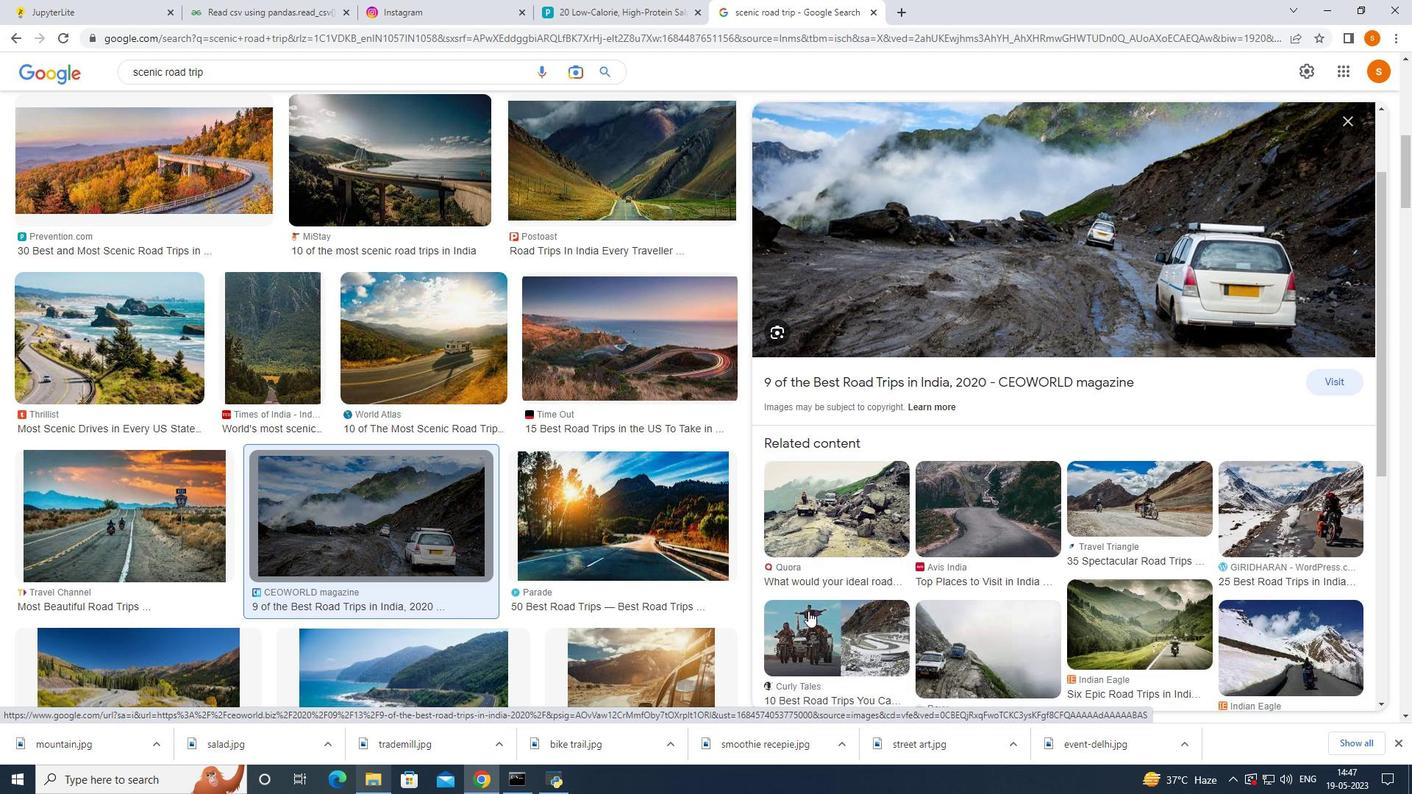 
Action: Mouse scrolled (809, 608) with delta (0, 0)
Screenshot: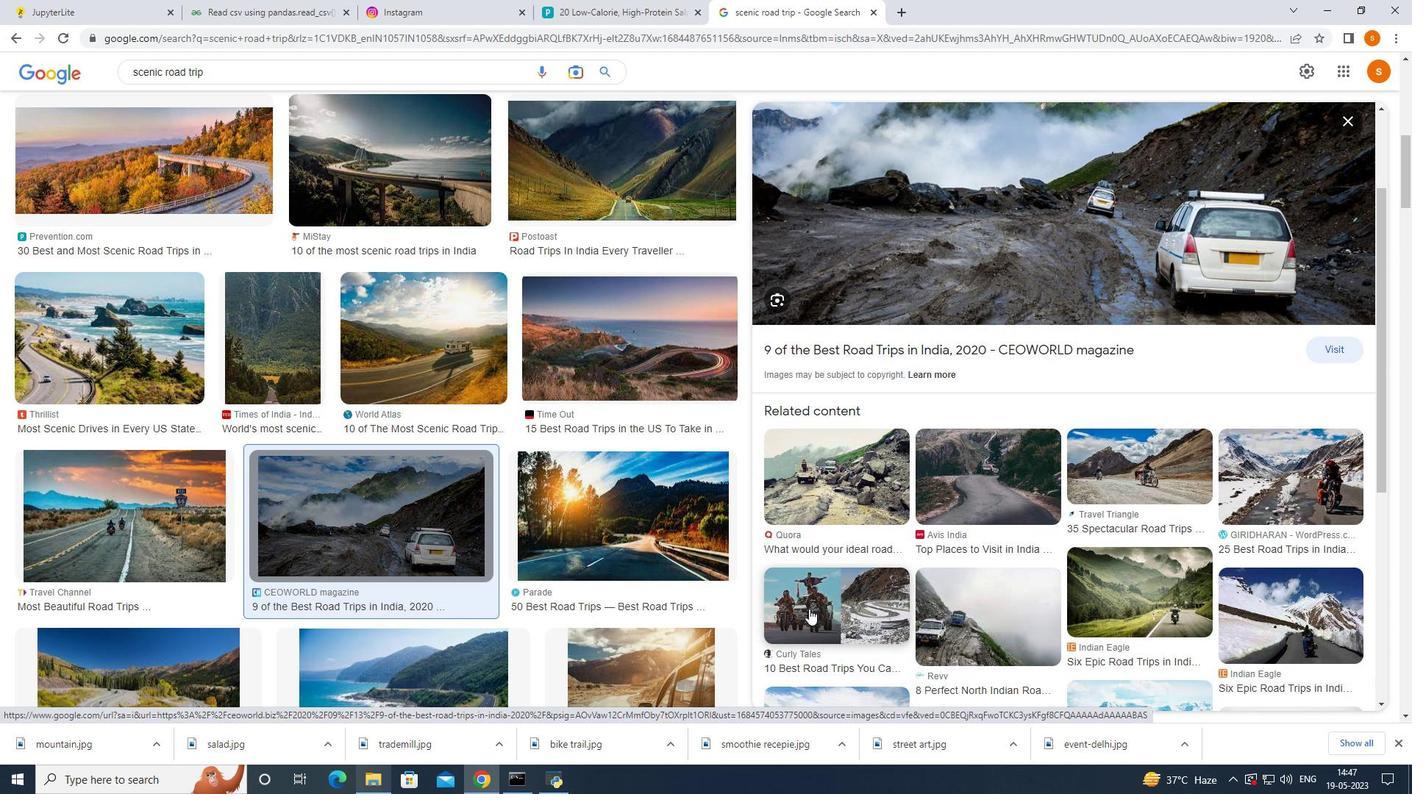 
Action: Mouse moved to (601, 605)
Screenshot: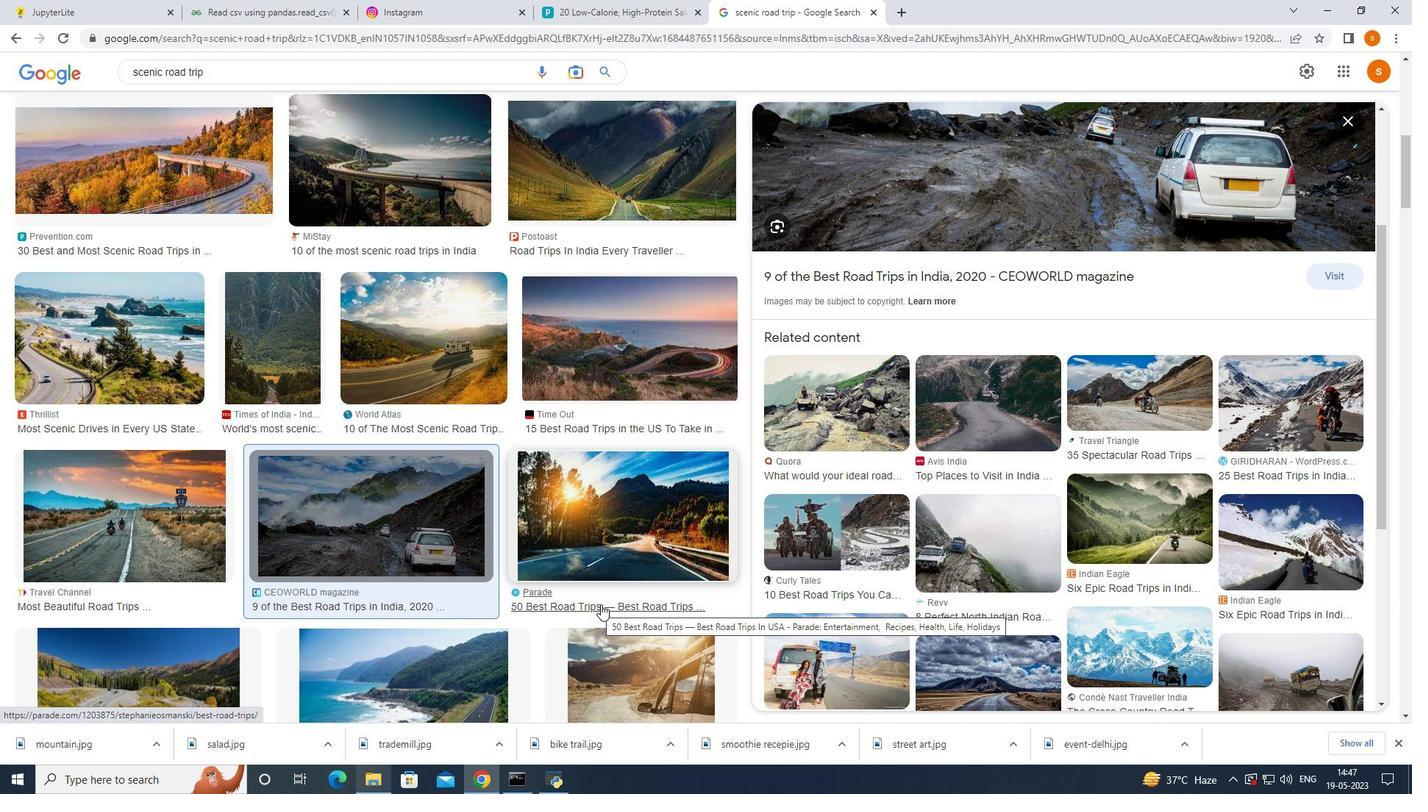 
Action: Mouse scrolled (601, 604) with delta (0, 0)
Screenshot: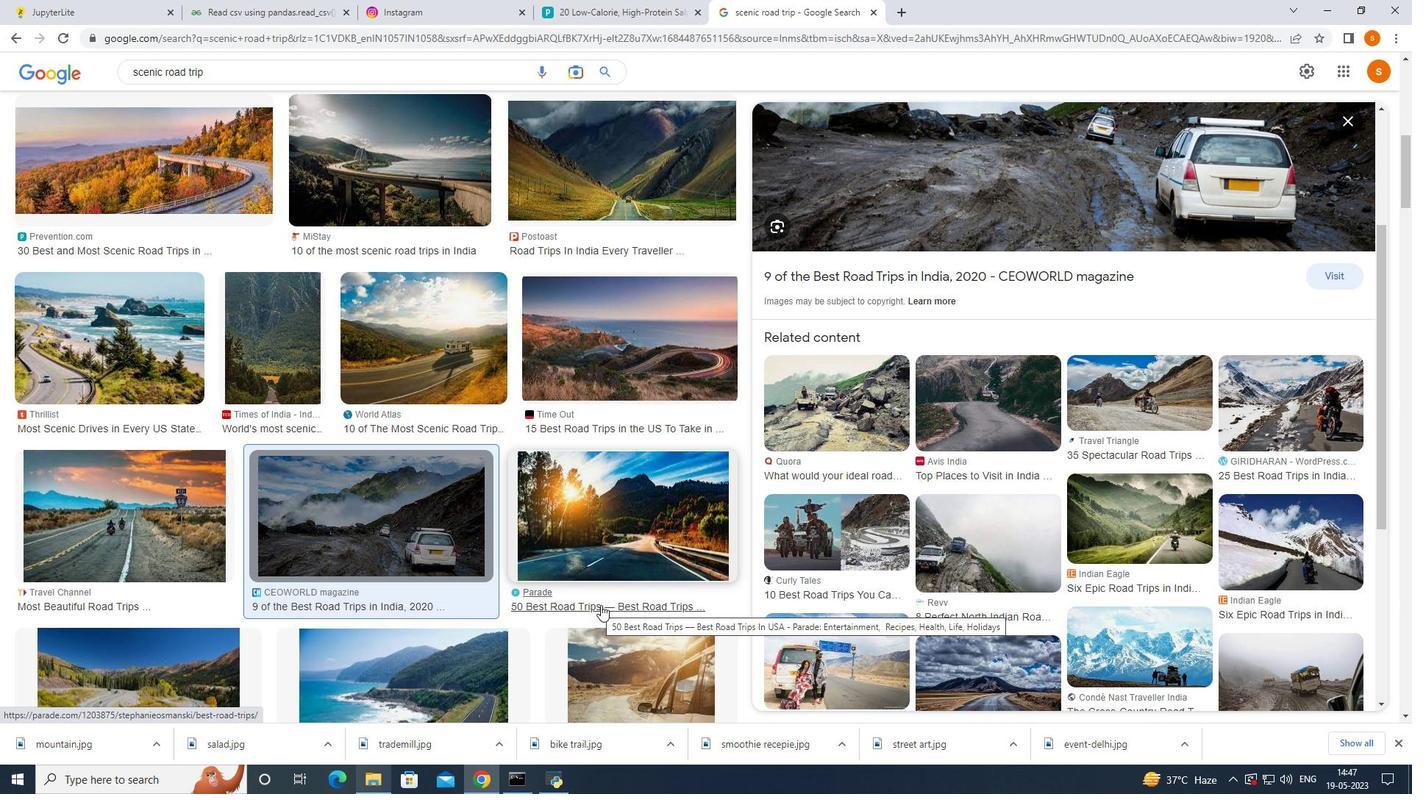 
Action: Mouse moved to (601, 605)
Screenshot: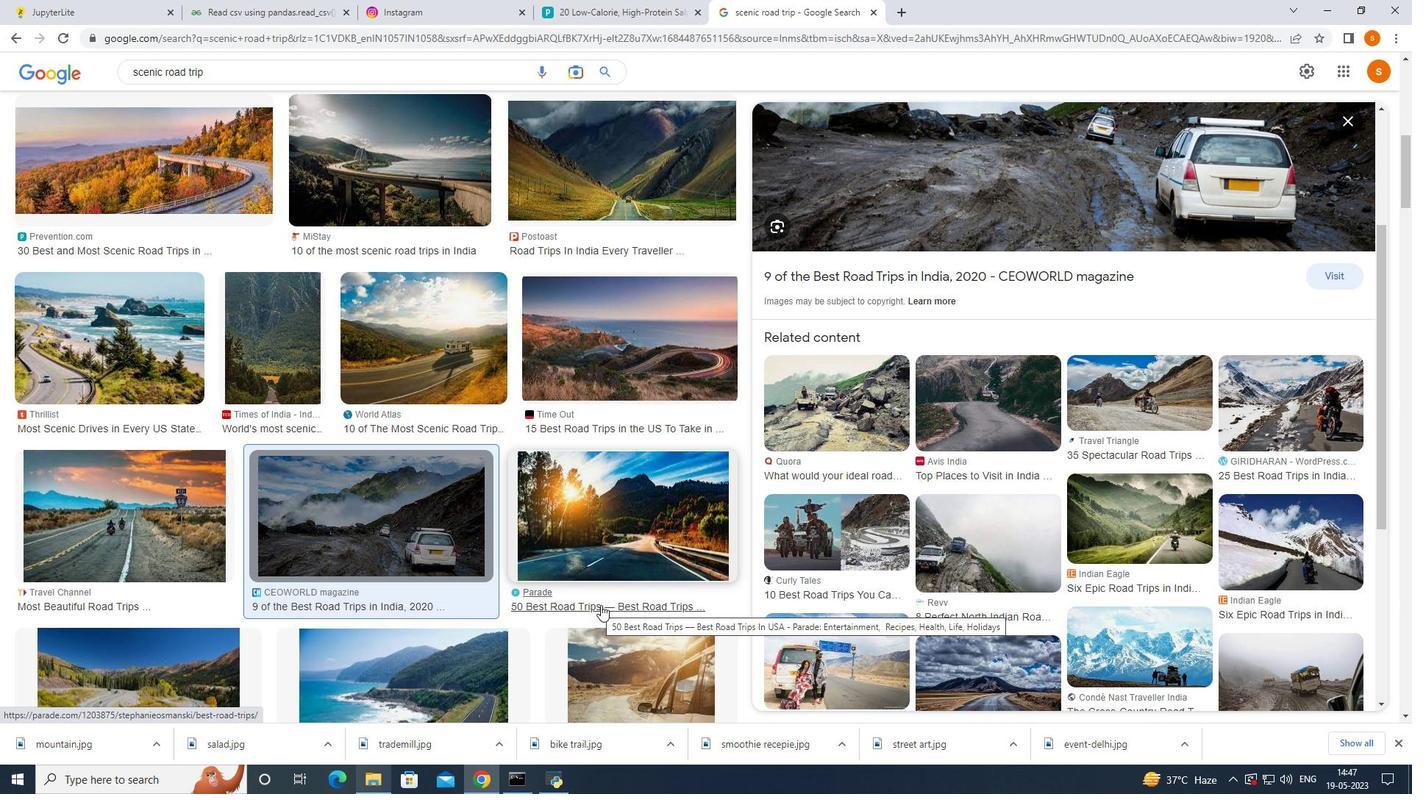 
Action: Mouse scrolled (601, 604) with delta (0, 0)
Screenshot: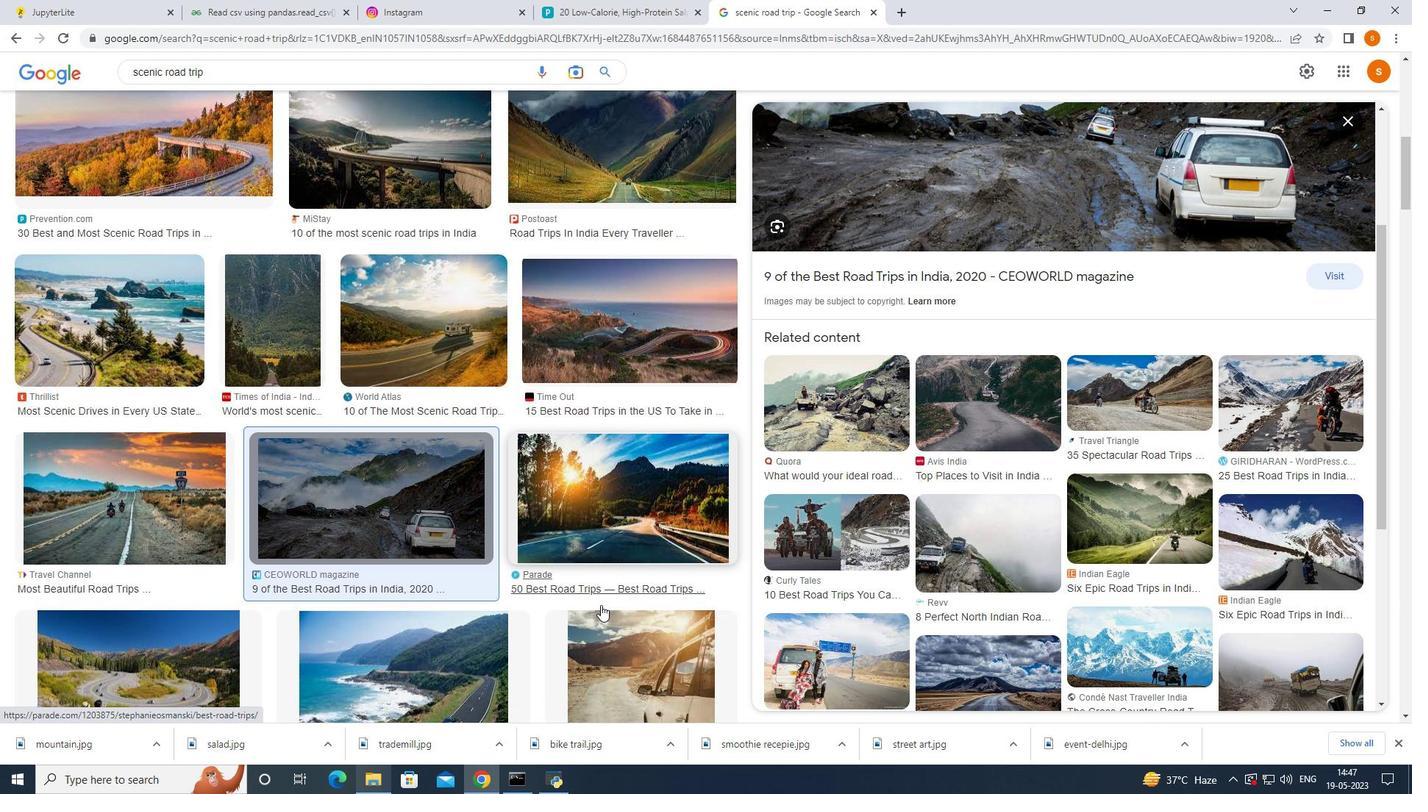 
Action: Mouse moved to (604, 604)
Screenshot: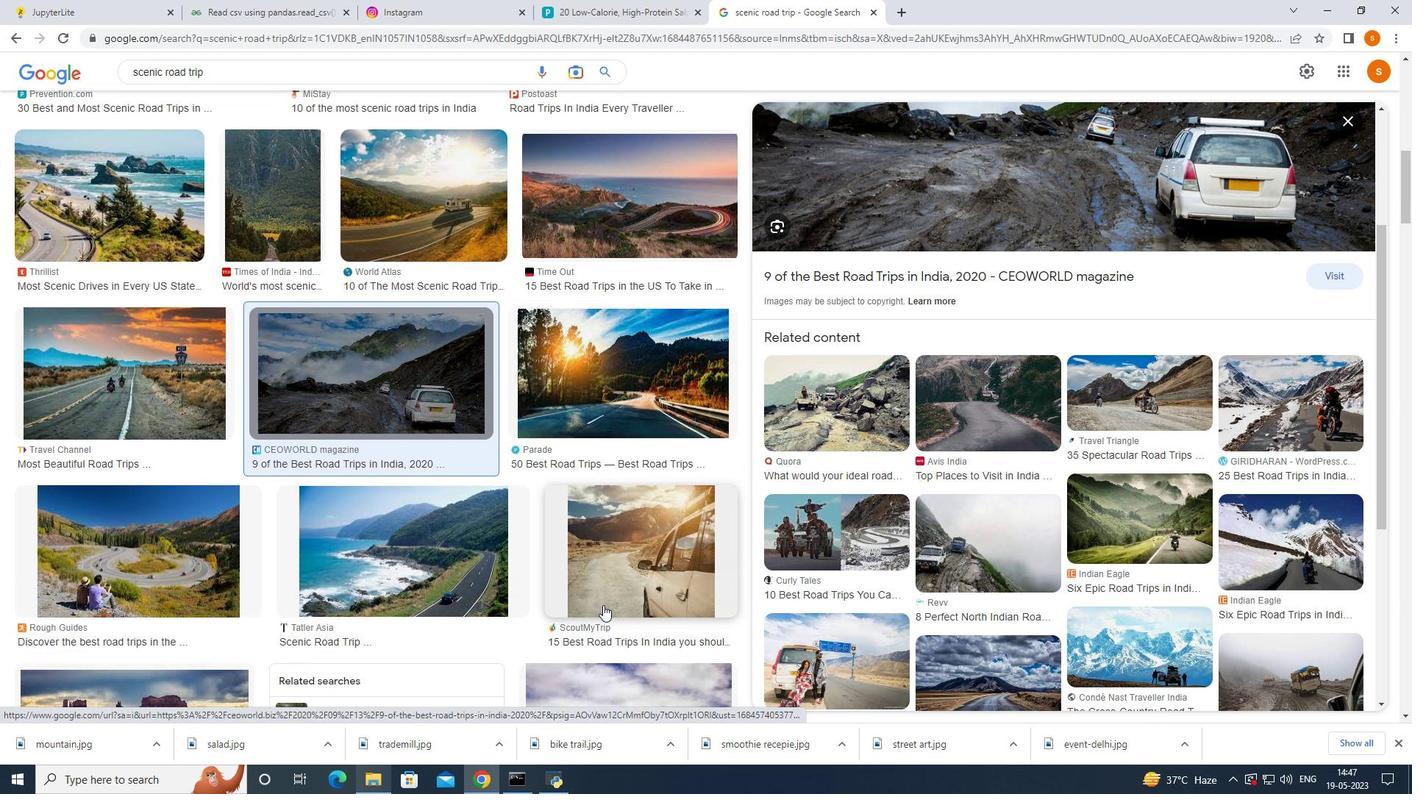 
Action: Mouse scrolled (604, 604) with delta (0, 0)
Screenshot: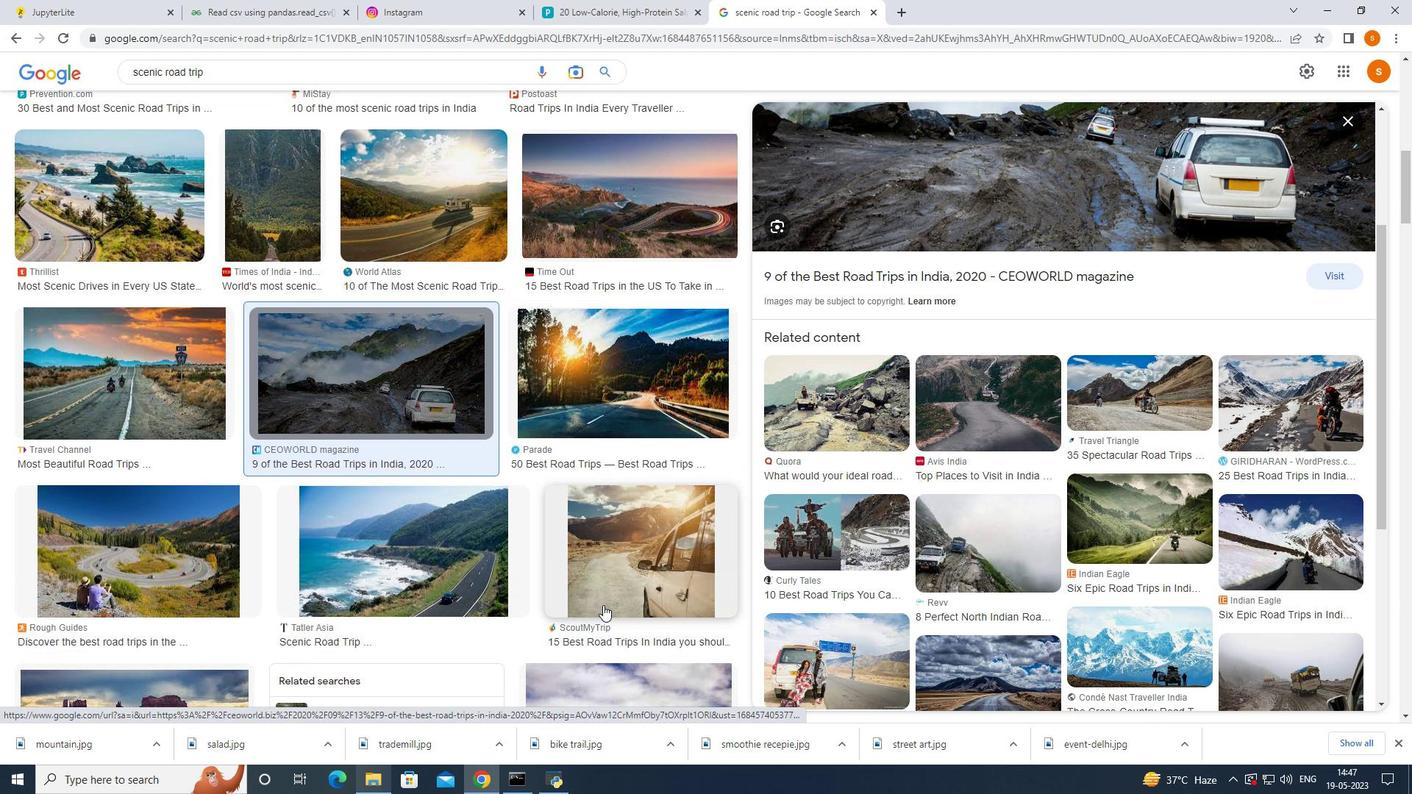 
Action: Mouse moved to (607, 599)
Screenshot: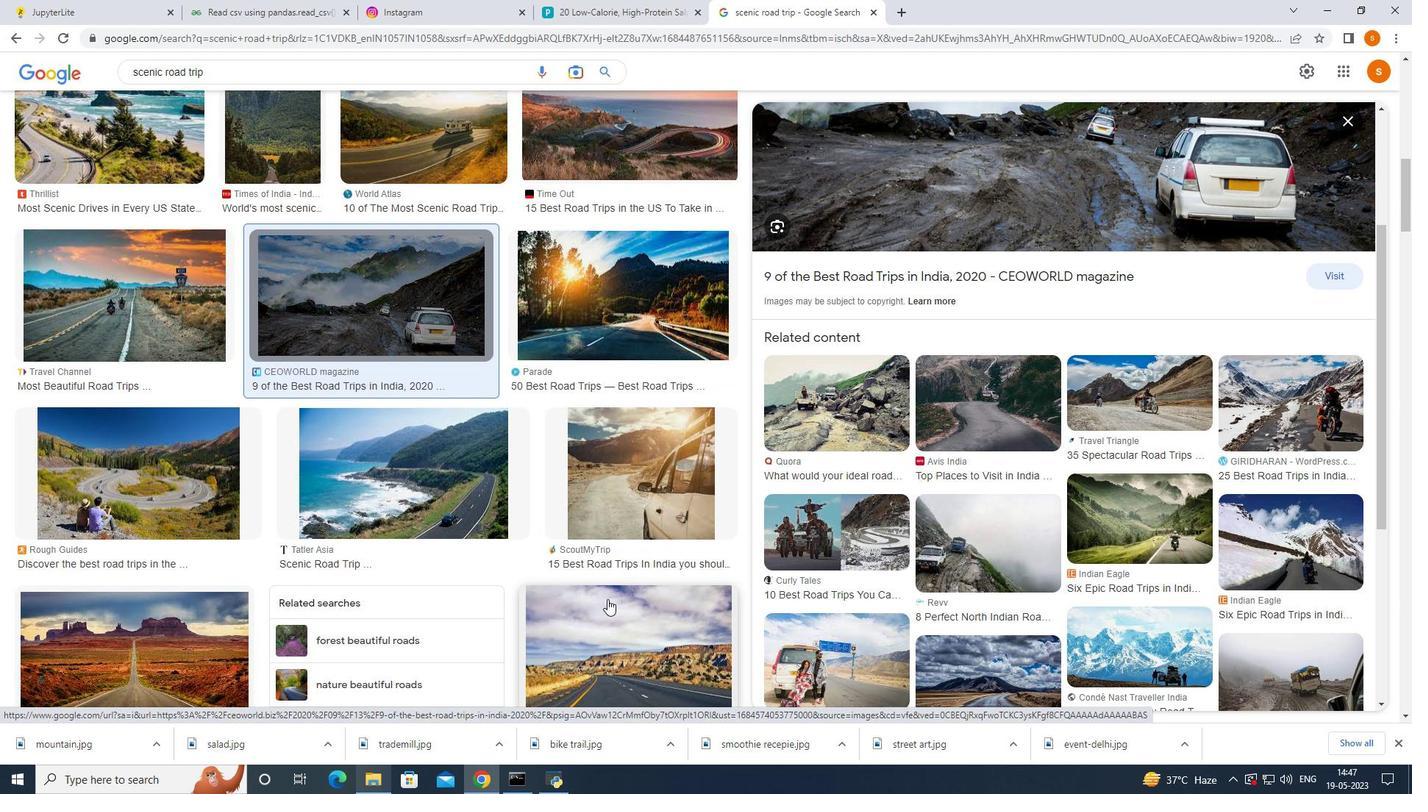 
Action: Mouse scrolled (607, 600) with delta (0, 0)
Screenshot: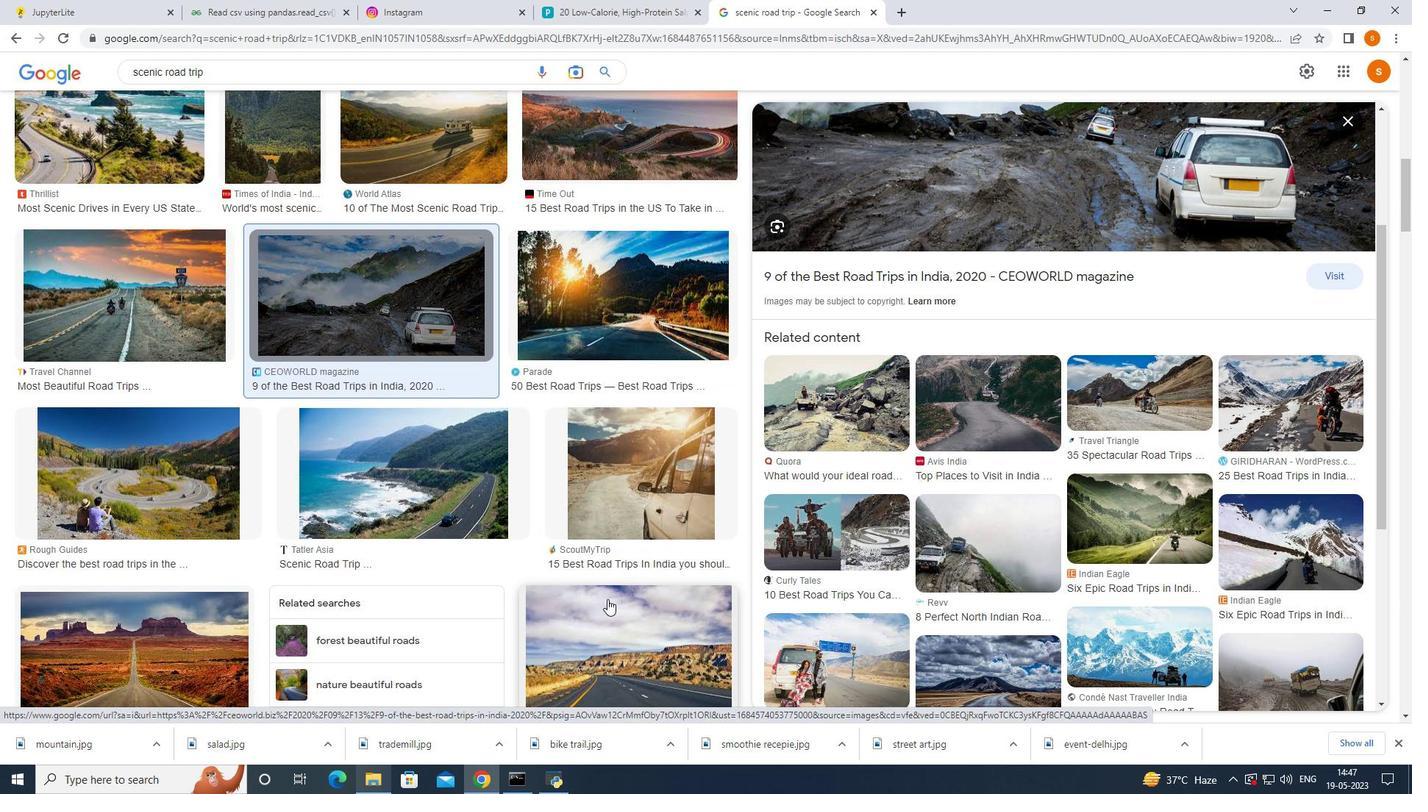 
Action: Mouse scrolled (607, 600) with delta (0, 0)
Screenshot: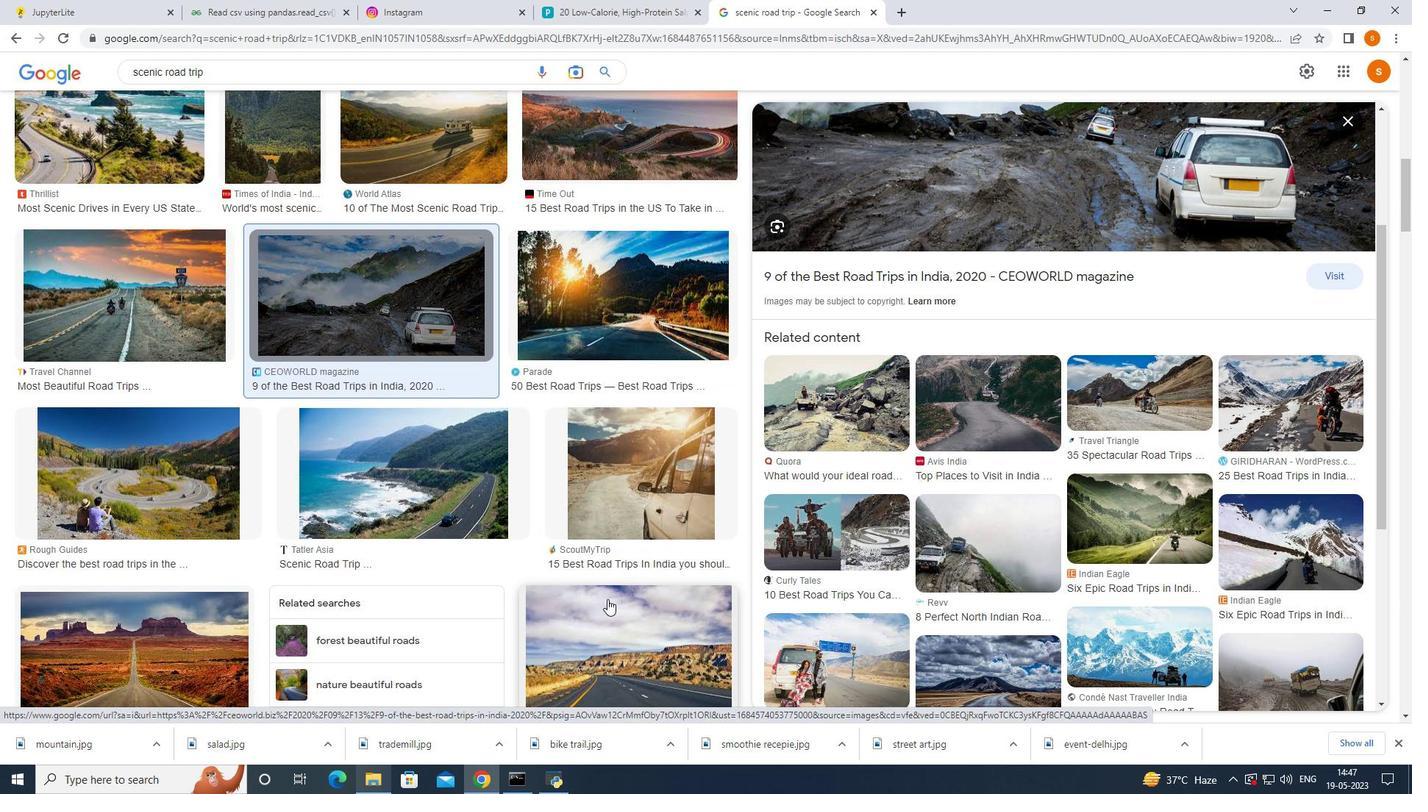 
Action: Mouse scrolled (607, 600) with delta (0, 0)
Screenshot: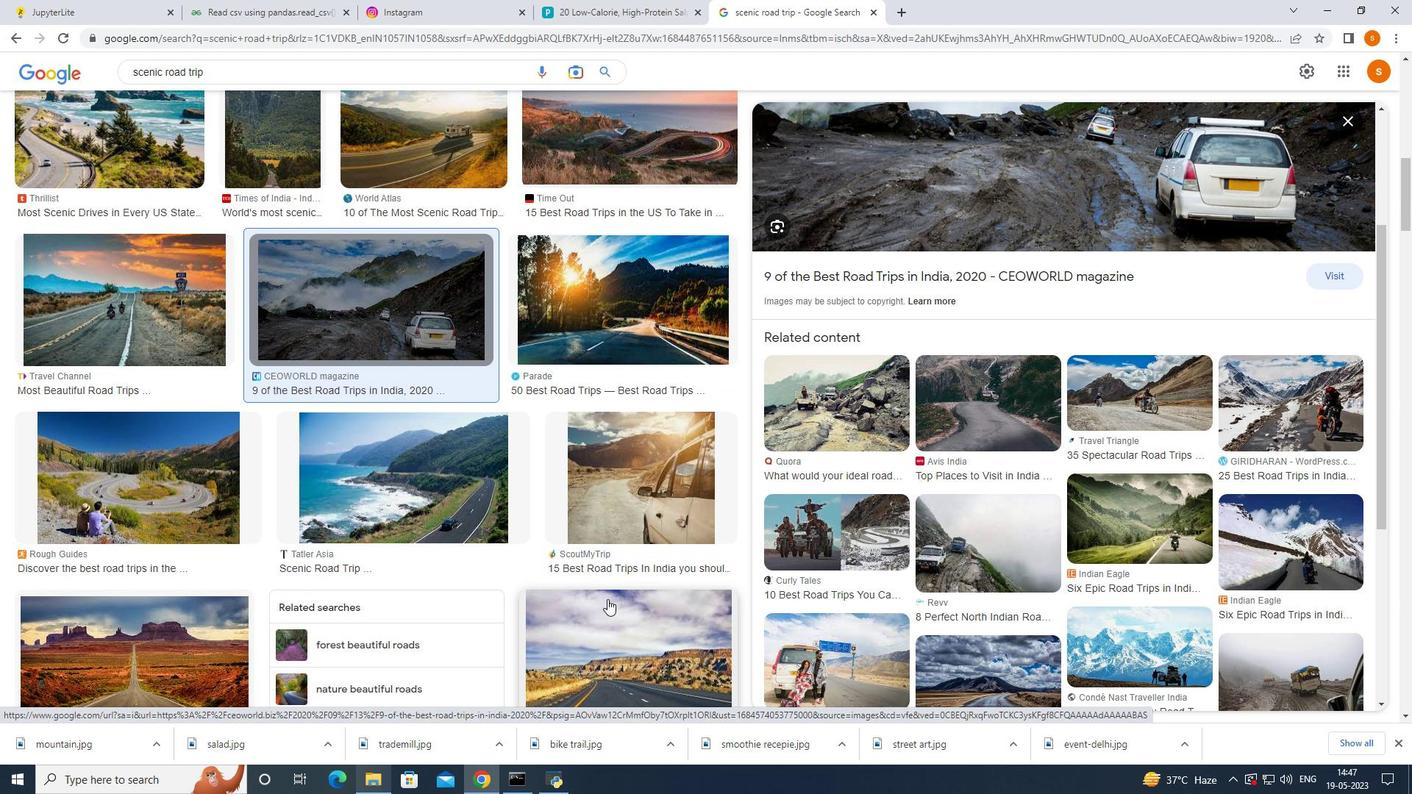 
Action: Mouse scrolled (607, 598) with delta (0, 0)
Screenshot: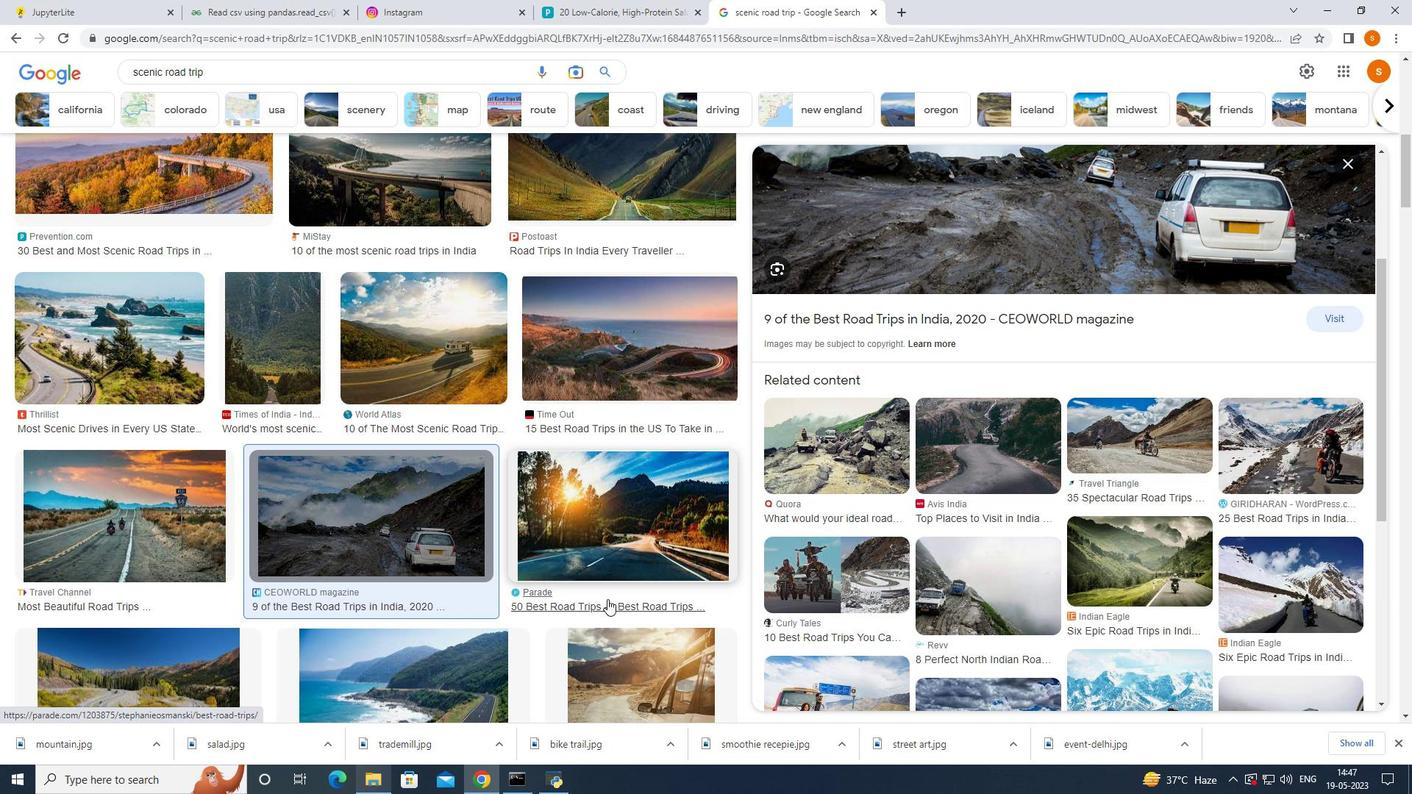 
Action: Mouse scrolled (607, 600) with delta (0, 0)
Screenshot: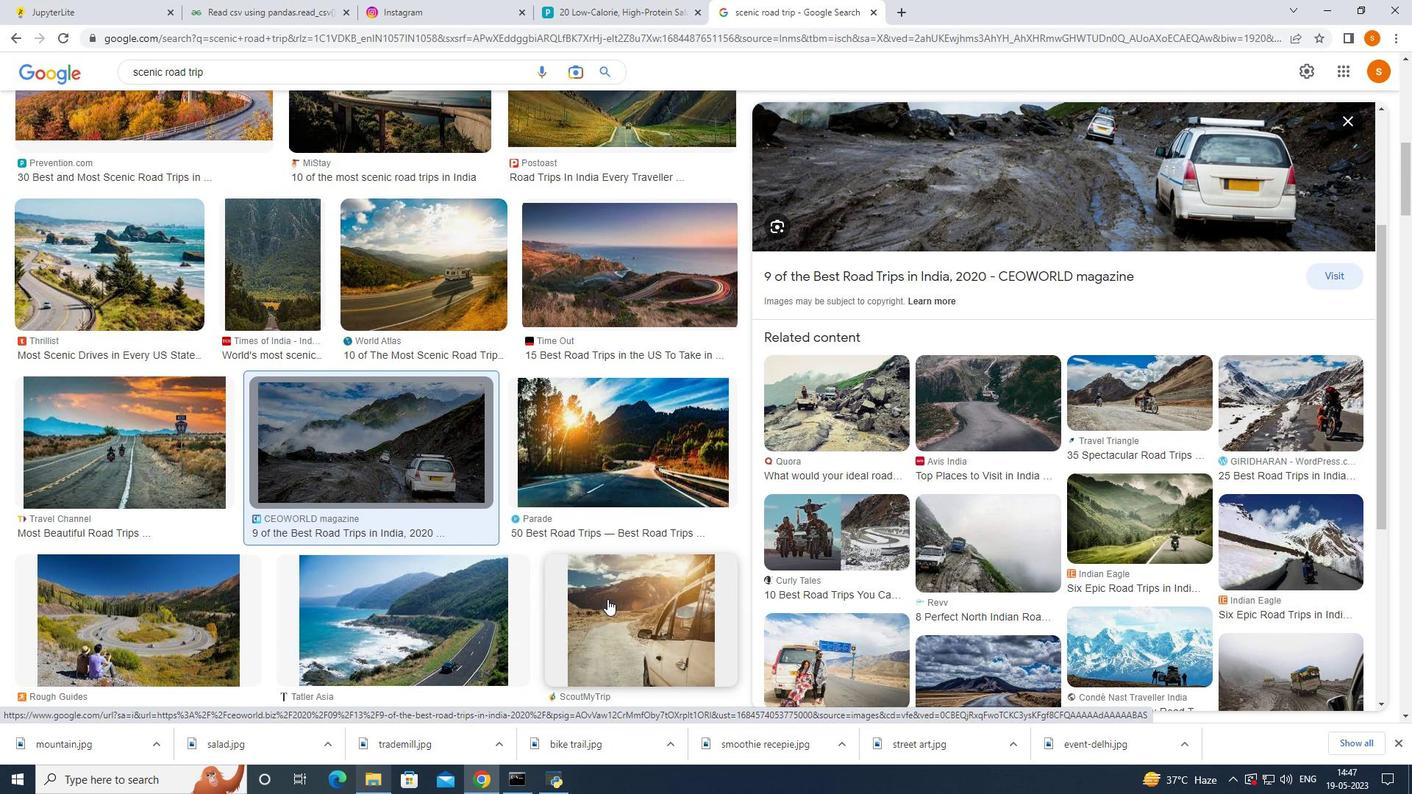 
Action: Mouse scrolled (607, 600) with delta (0, 0)
Screenshot: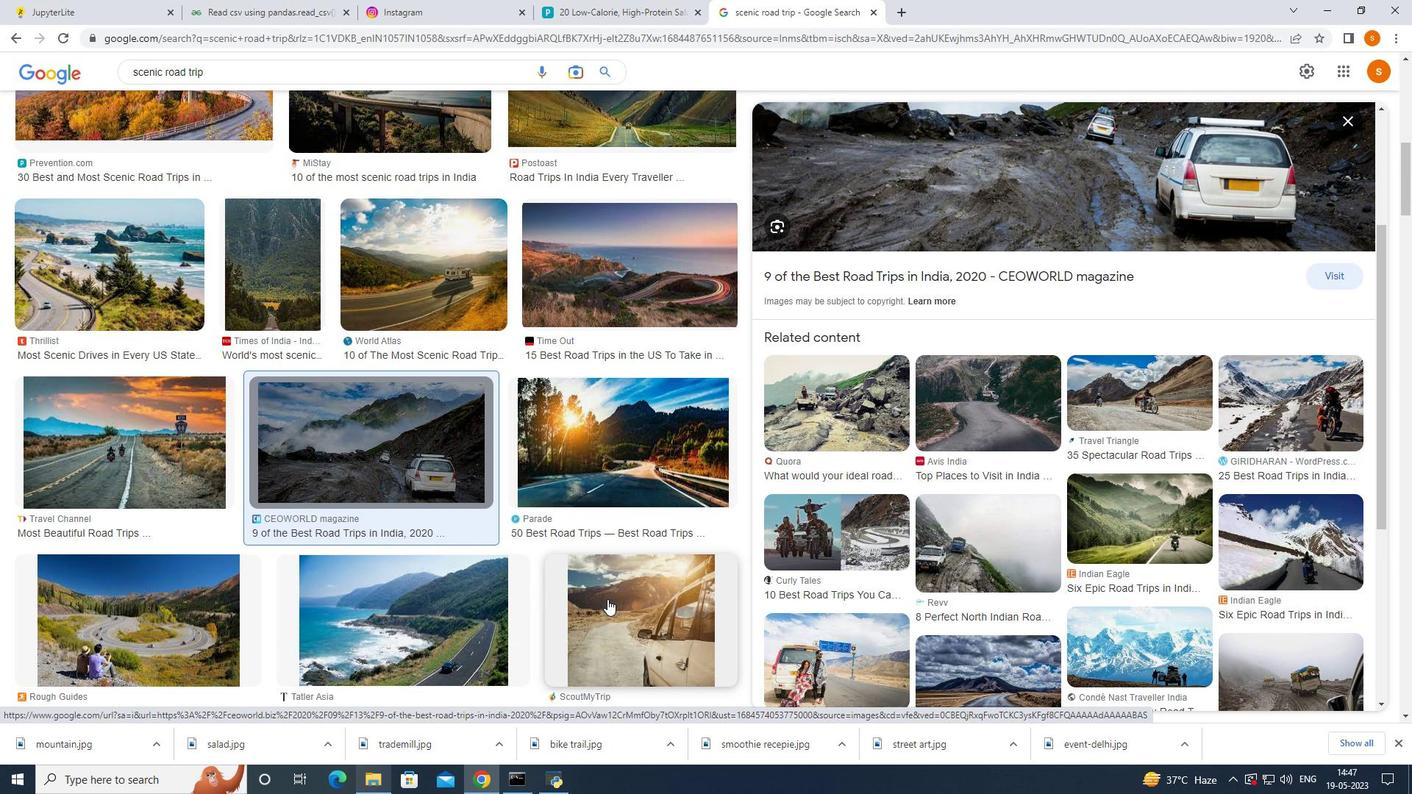 
Action: Mouse scrolled (607, 600) with delta (0, 0)
Screenshot: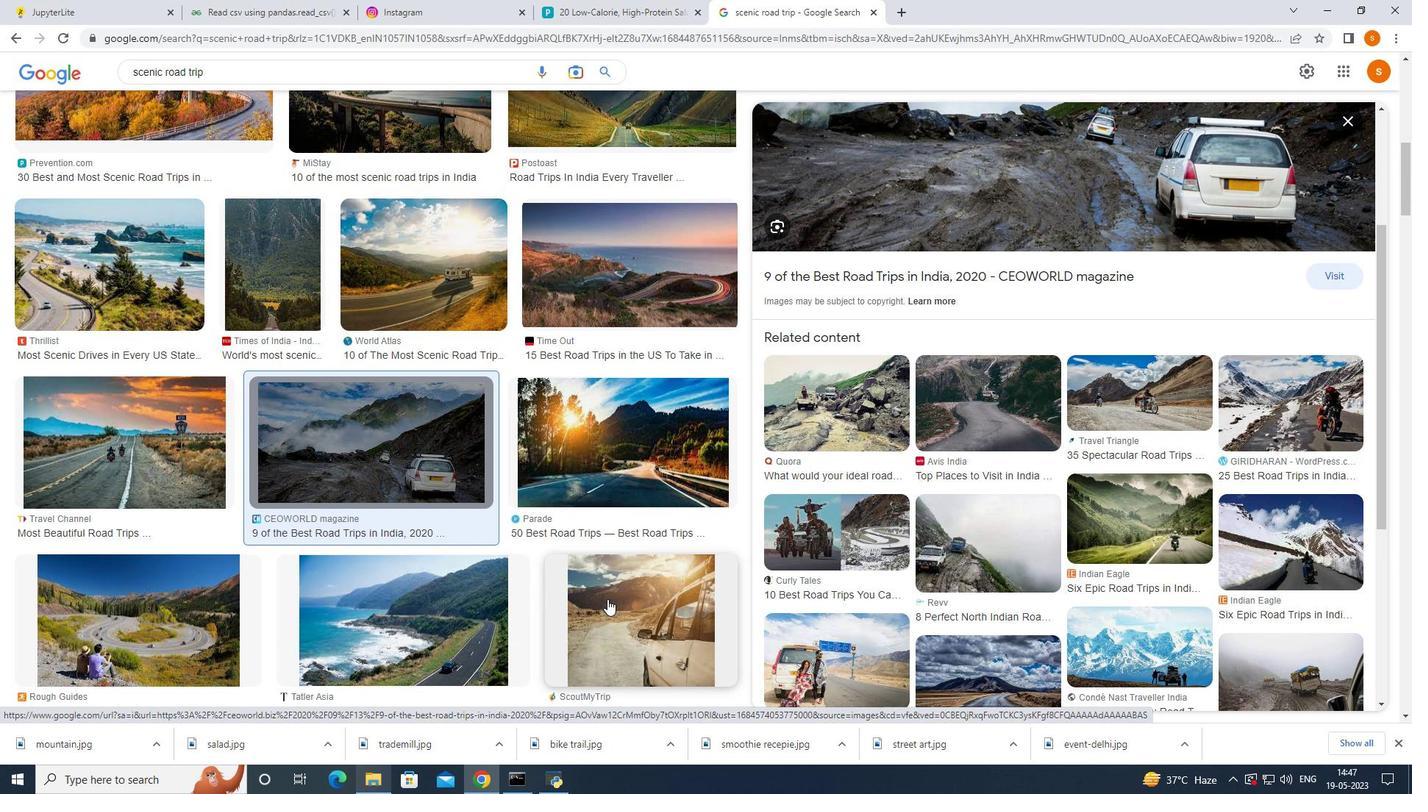 
Action: Mouse moved to (444, 374)
Screenshot: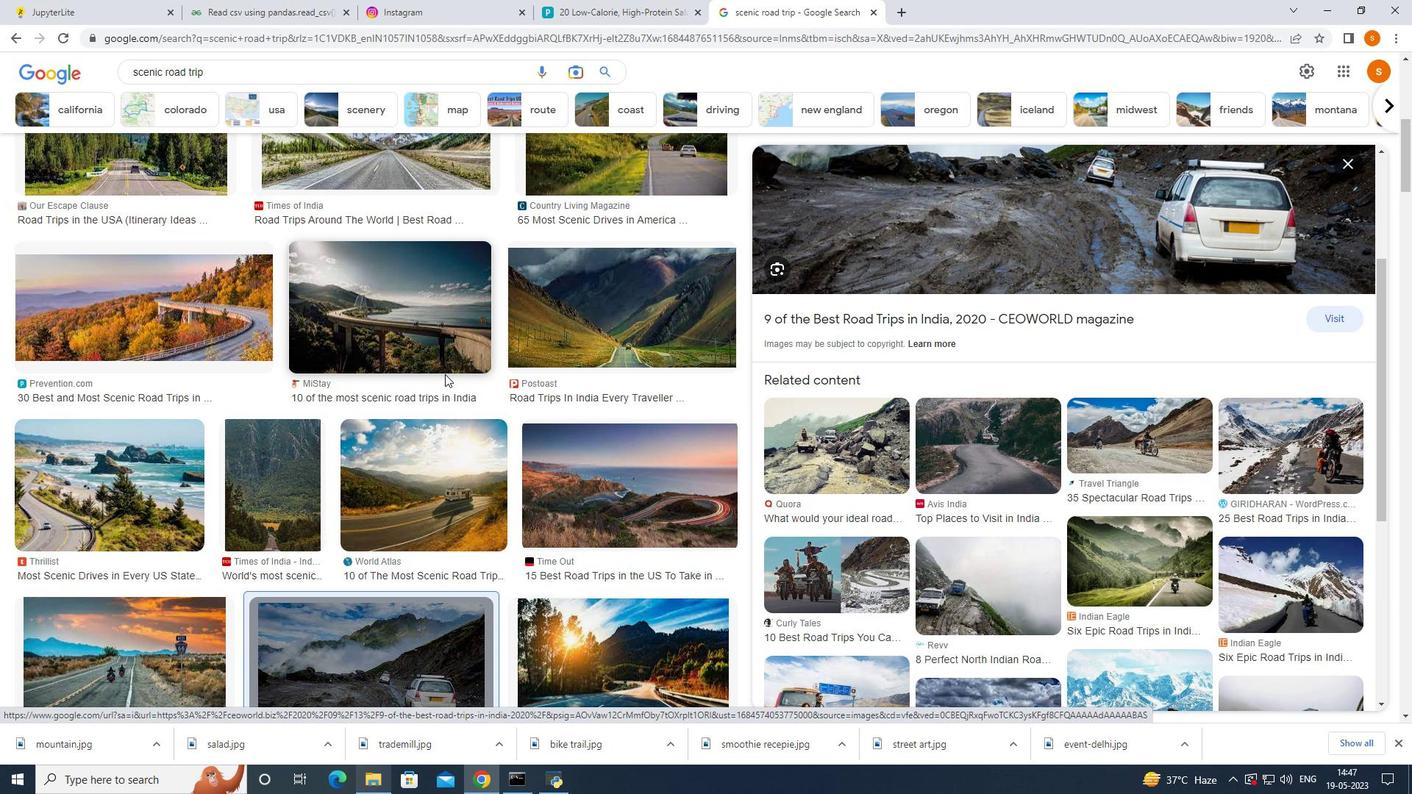 
Action: Mouse scrolled (444, 373) with delta (0, 0)
Screenshot: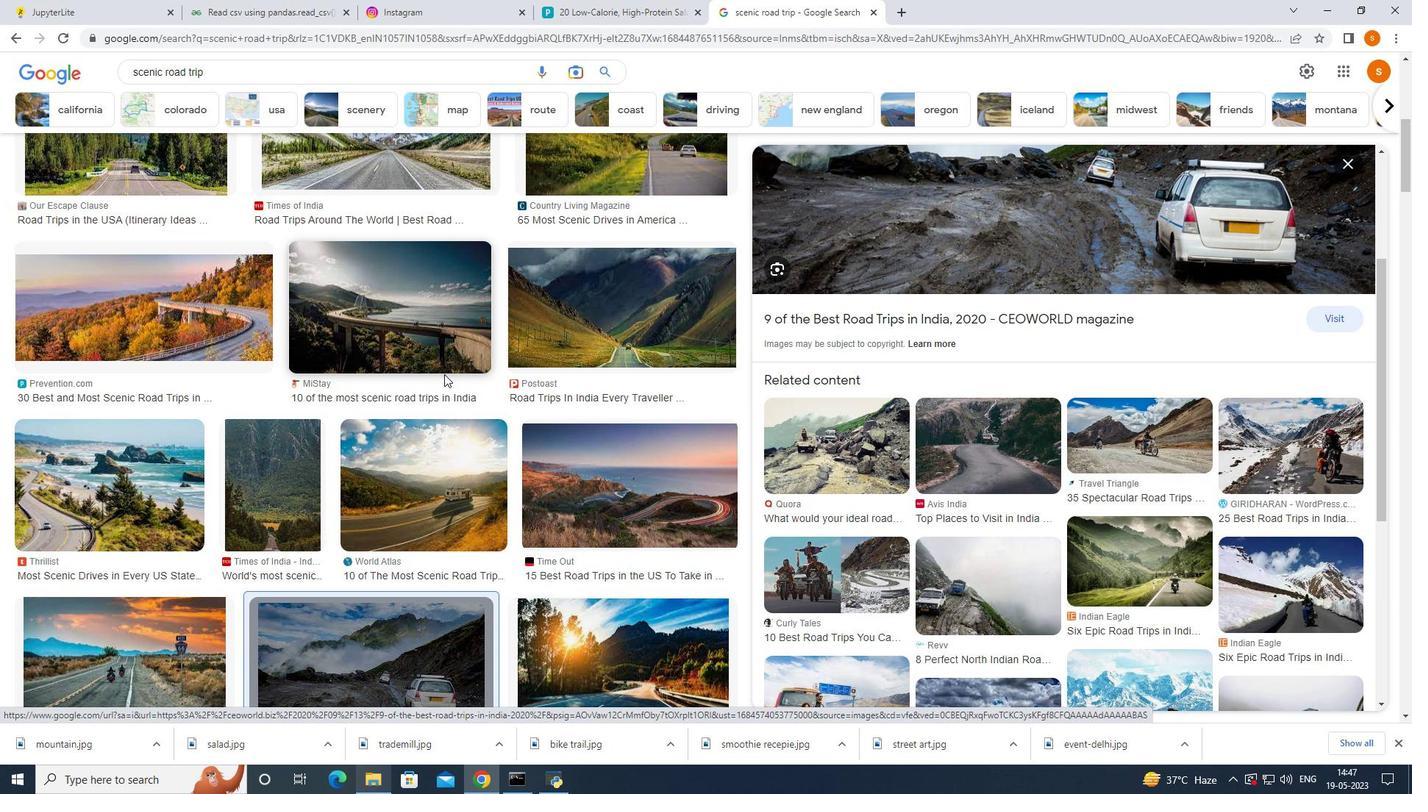 
Action: Mouse scrolled (444, 373) with delta (0, 0)
Screenshot: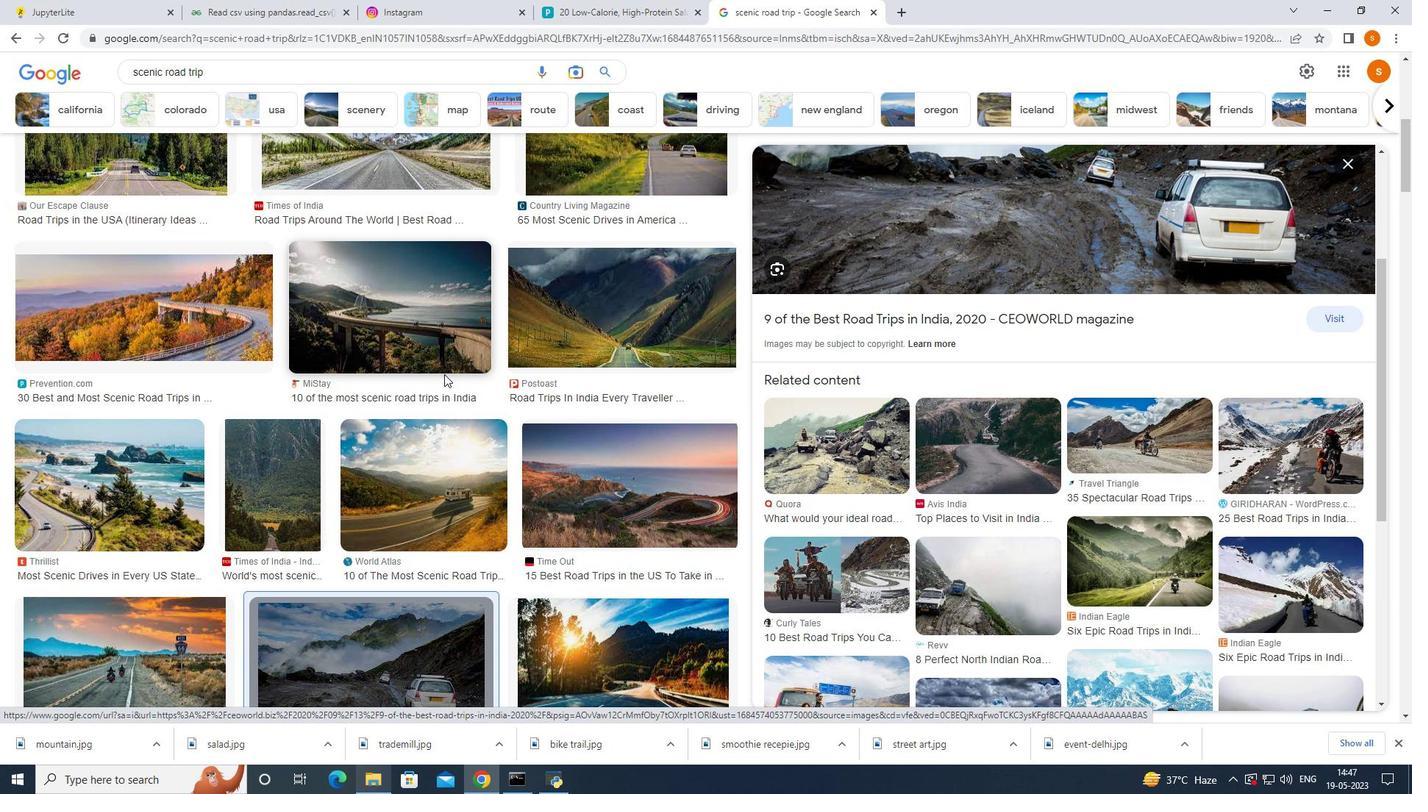 
Action: Mouse moved to (446, 375)
Screenshot: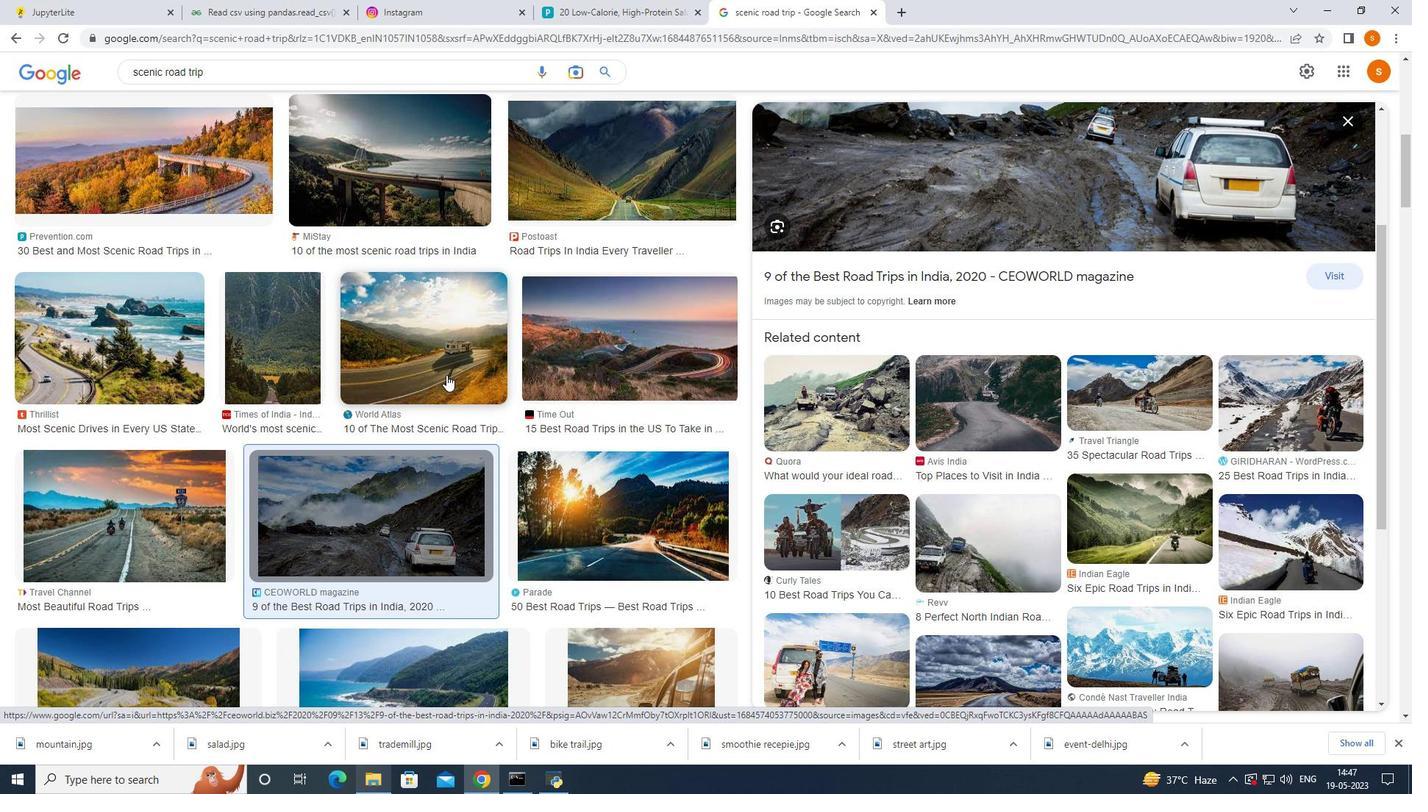 
Action: Mouse scrolled (446, 374) with delta (0, 0)
Screenshot: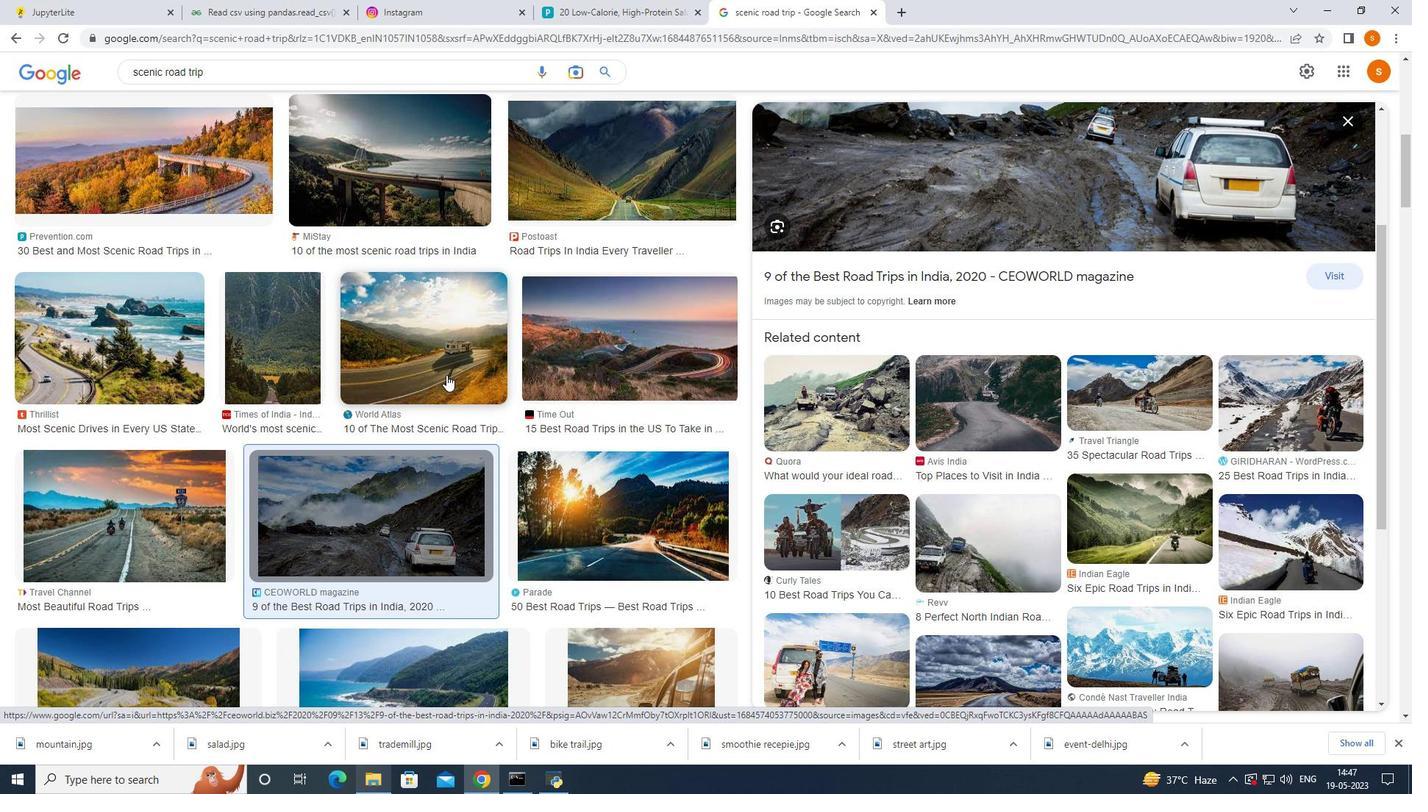 
Action: Mouse moved to (446, 375)
Screenshot: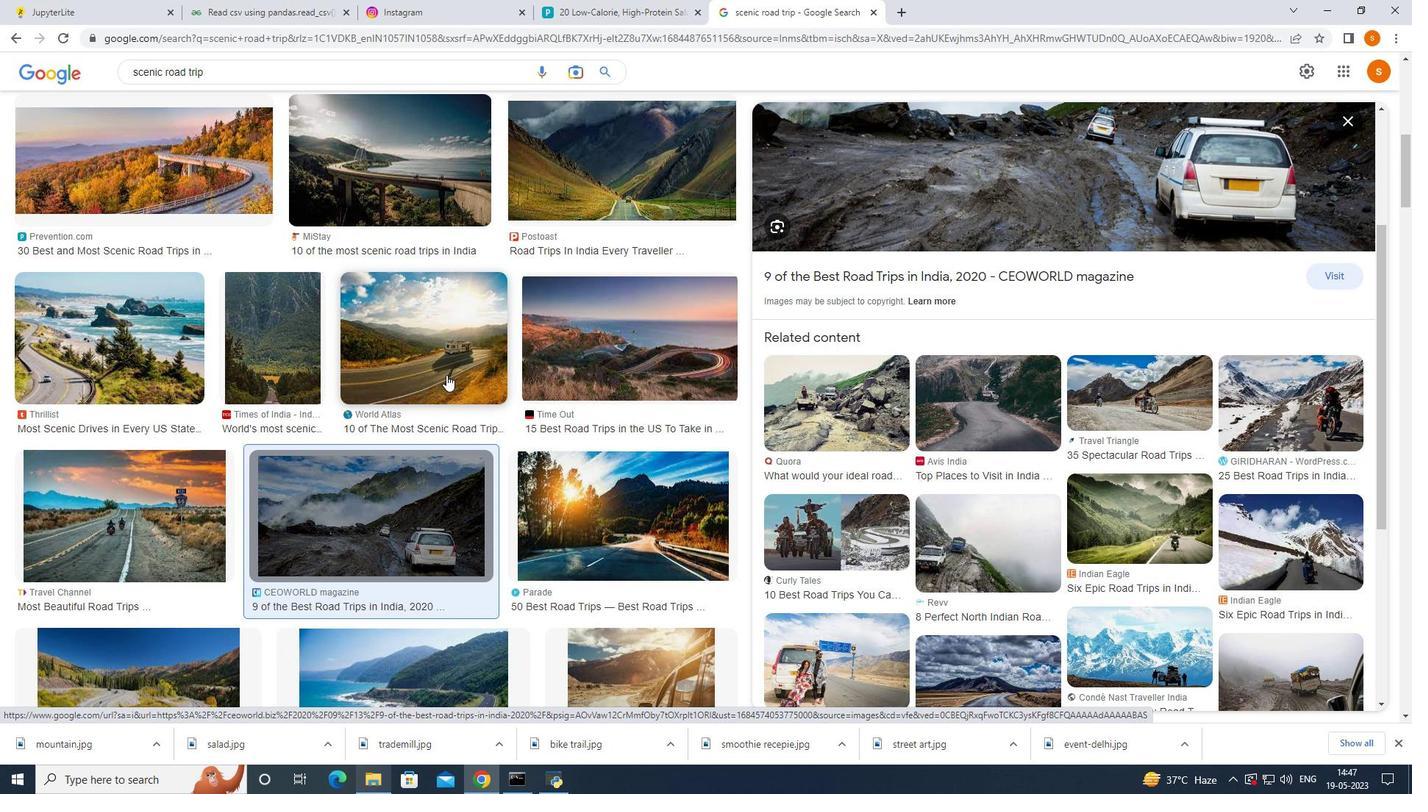 
Action: Mouse scrolled (446, 375) with delta (0, 0)
Screenshot: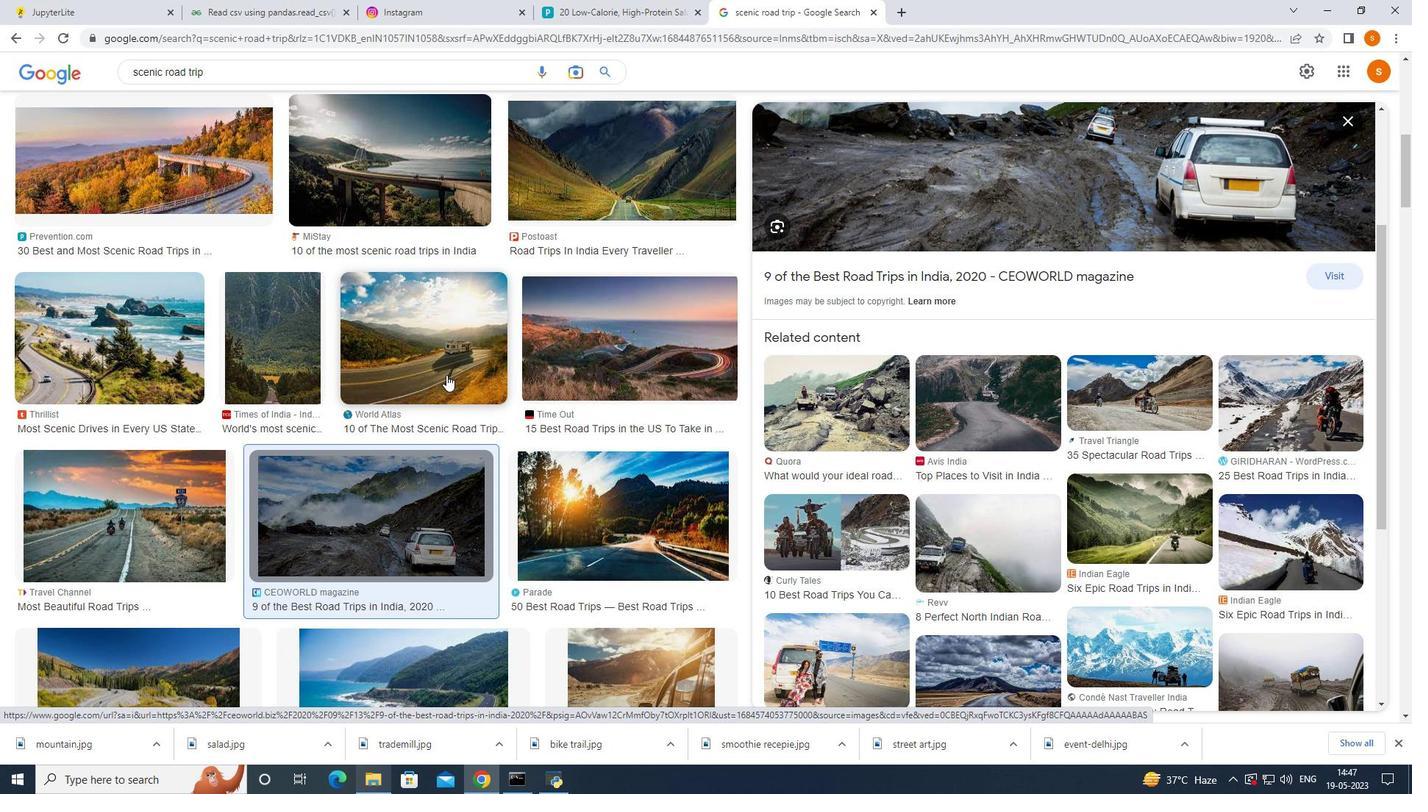 
Action: Mouse moved to (446, 381)
Screenshot: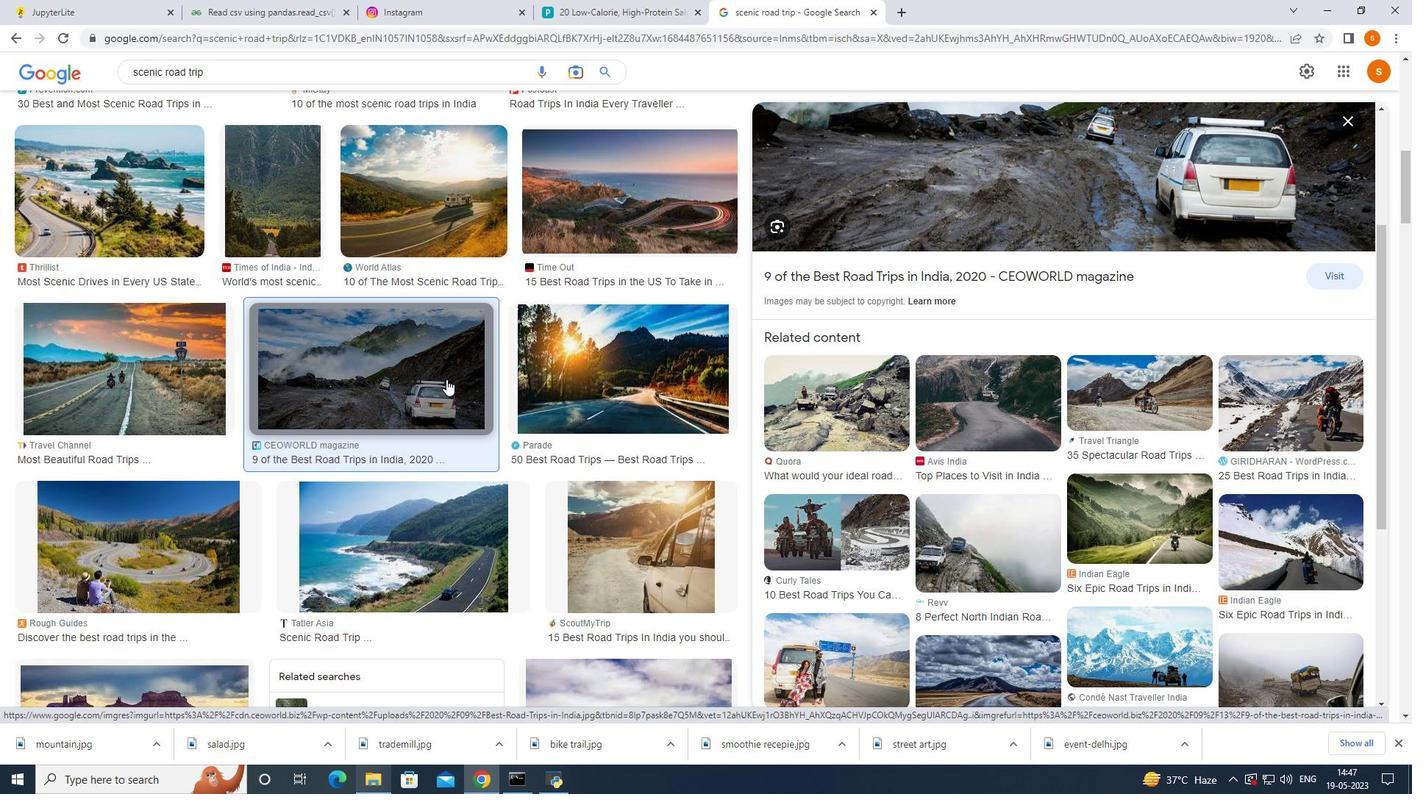 
Action: Mouse scrolled (446, 382) with delta (0, 0)
Screenshot: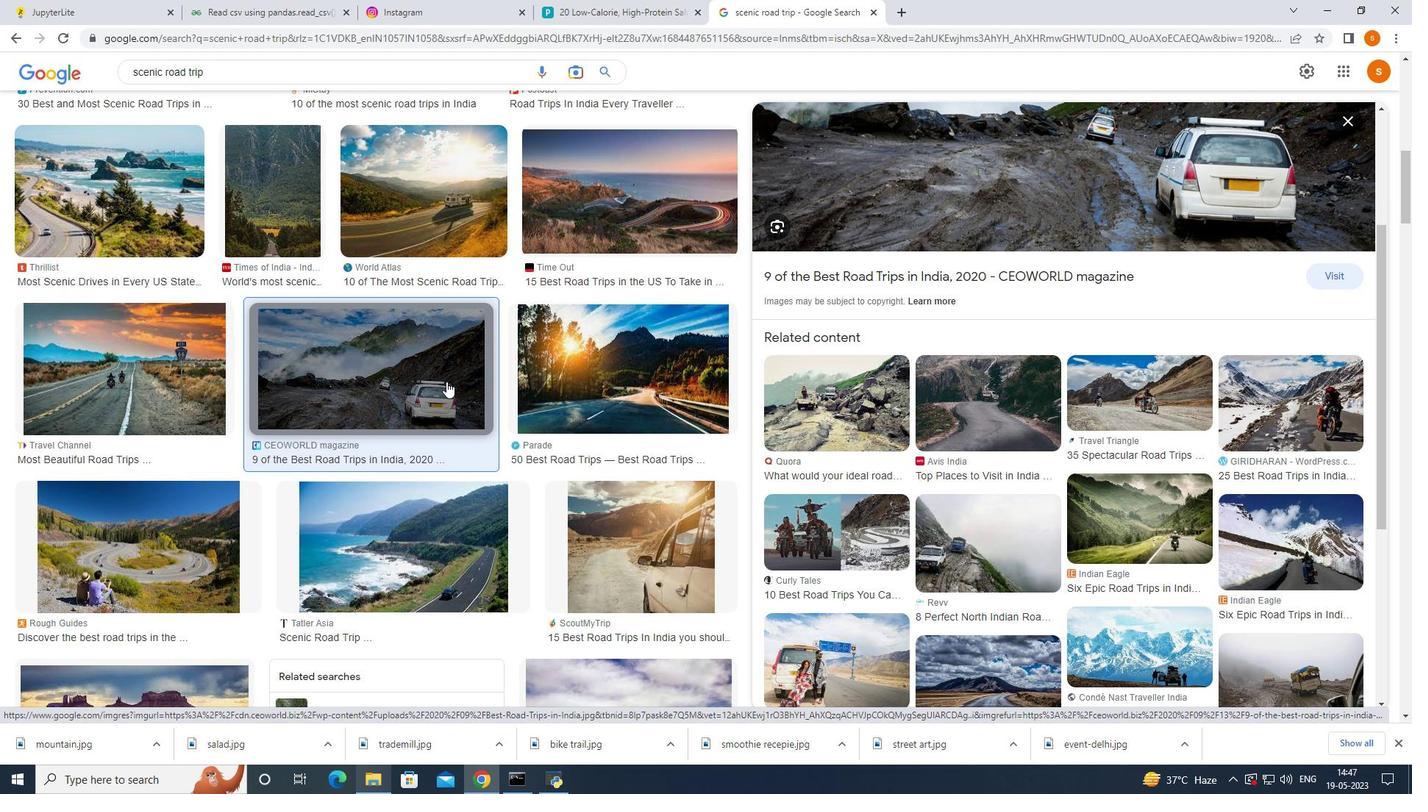 
Action: Mouse scrolled (446, 382) with delta (0, 0)
Screenshot: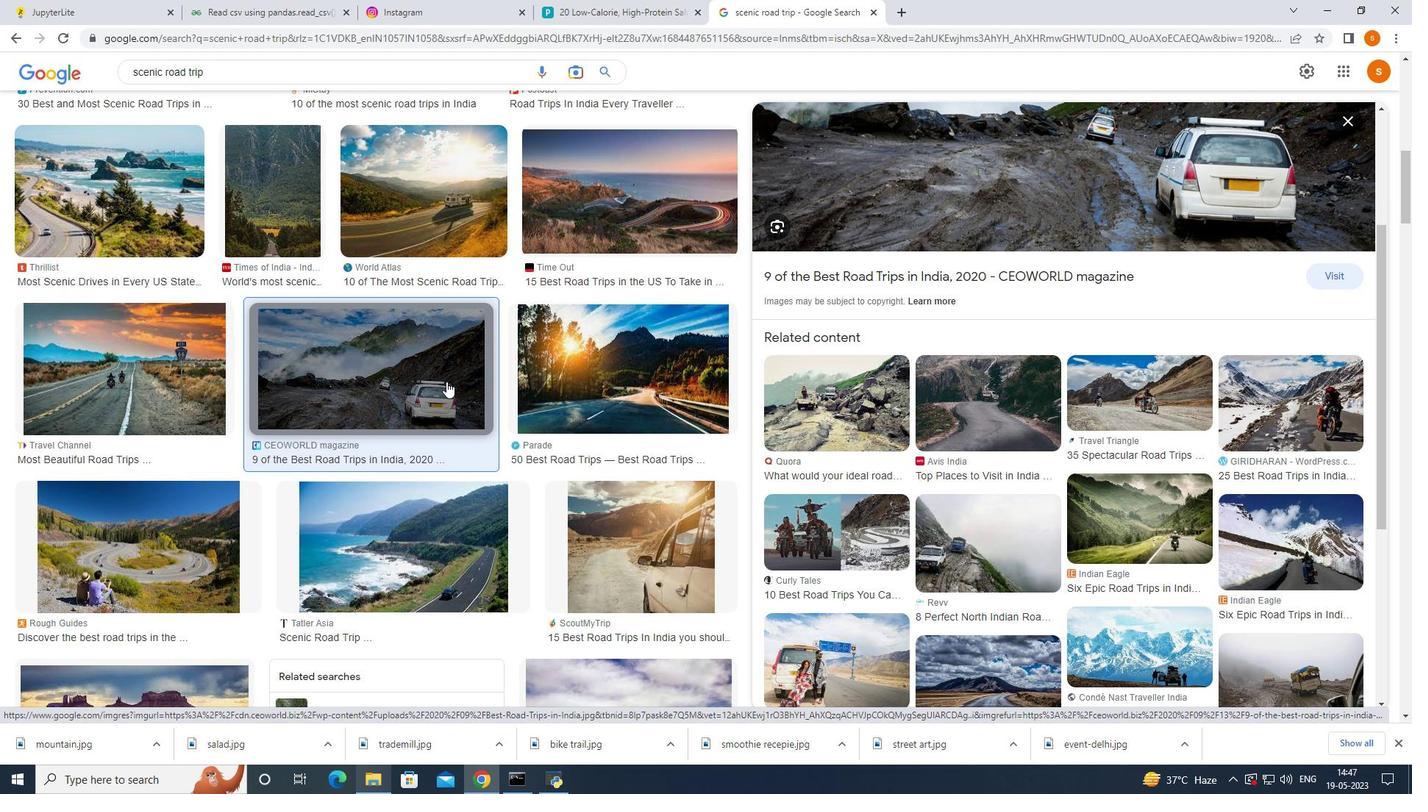 
Action: Mouse scrolled (446, 382) with delta (0, 0)
Screenshot: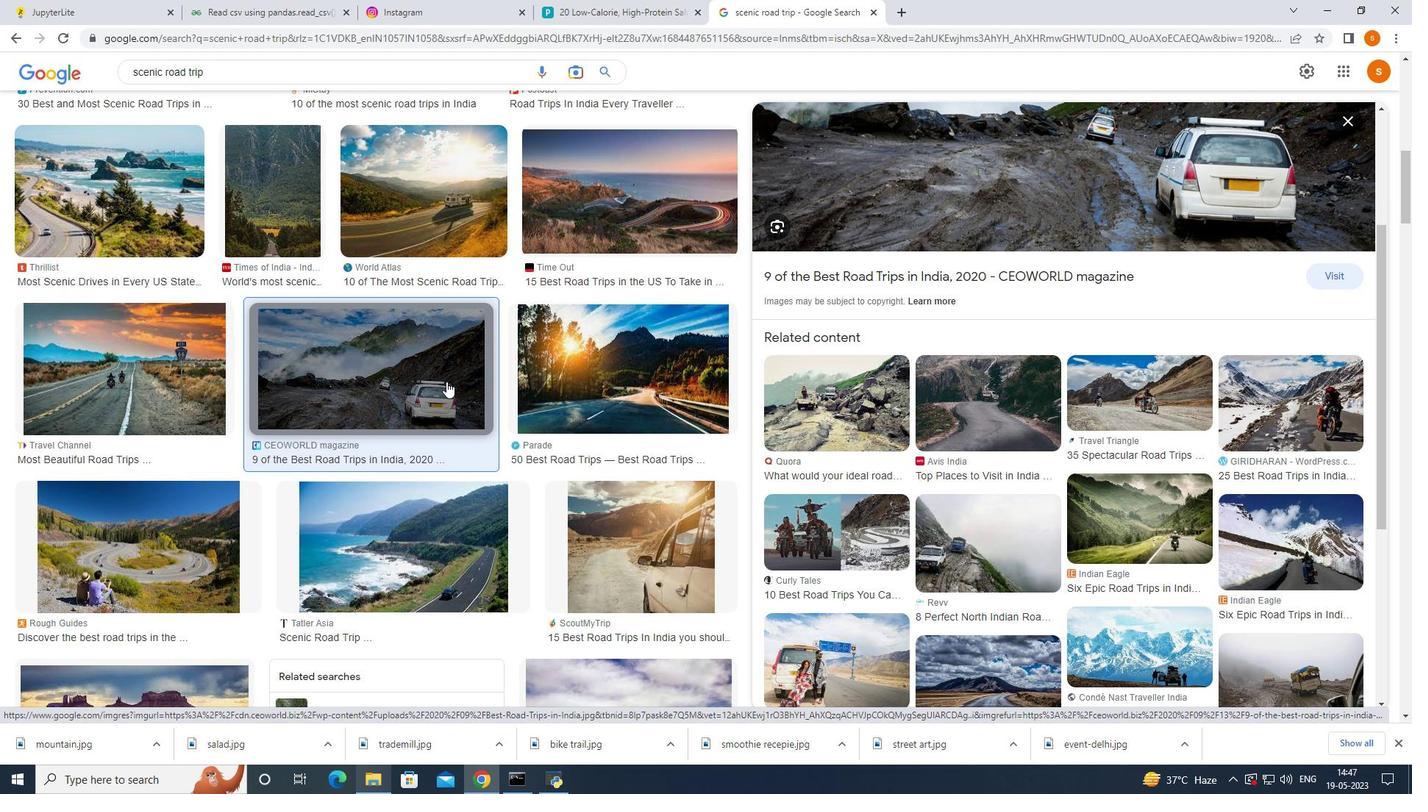 
Action: Mouse moved to (448, 381)
Screenshot: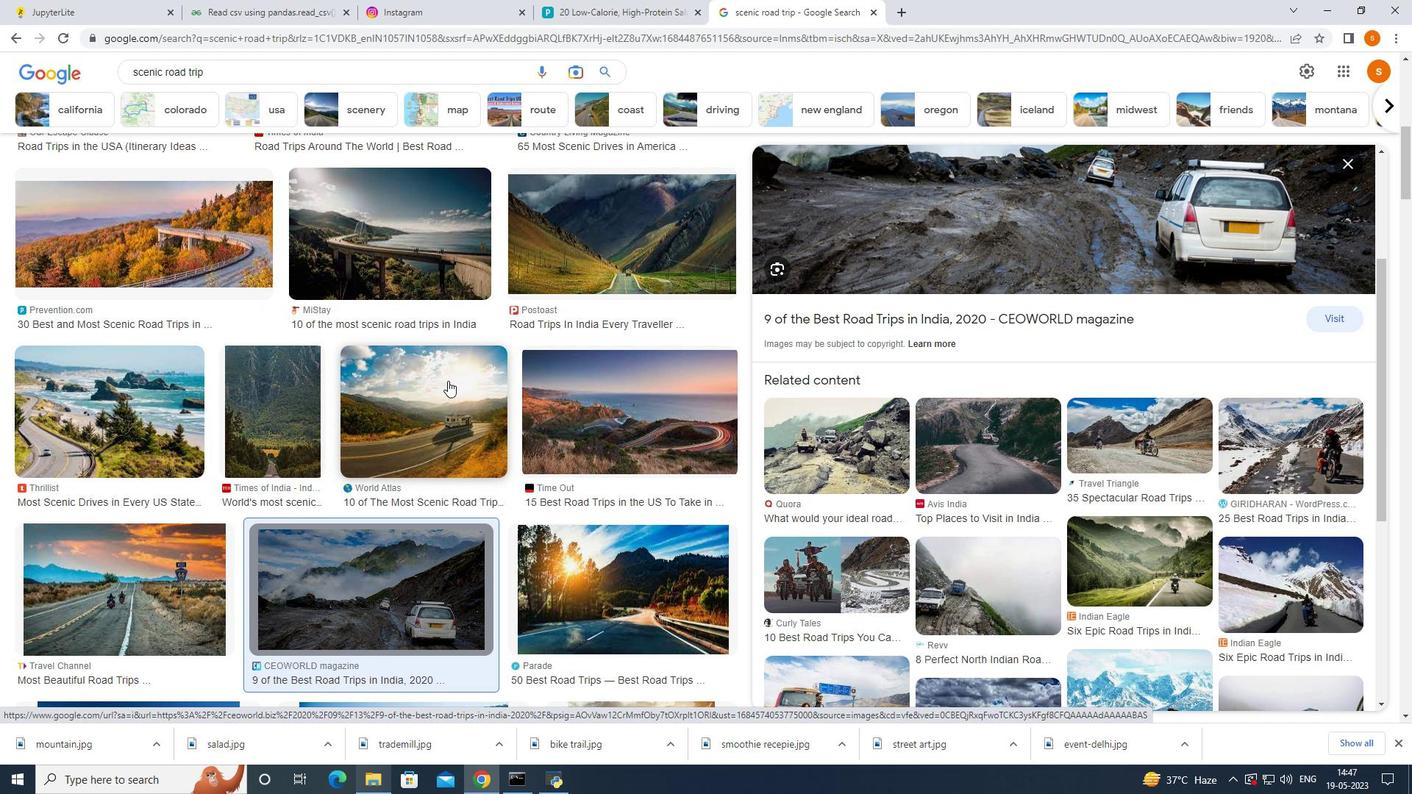 
Action: Mouse scrolled (448, 381) with delta (0, 0)
Screenshot: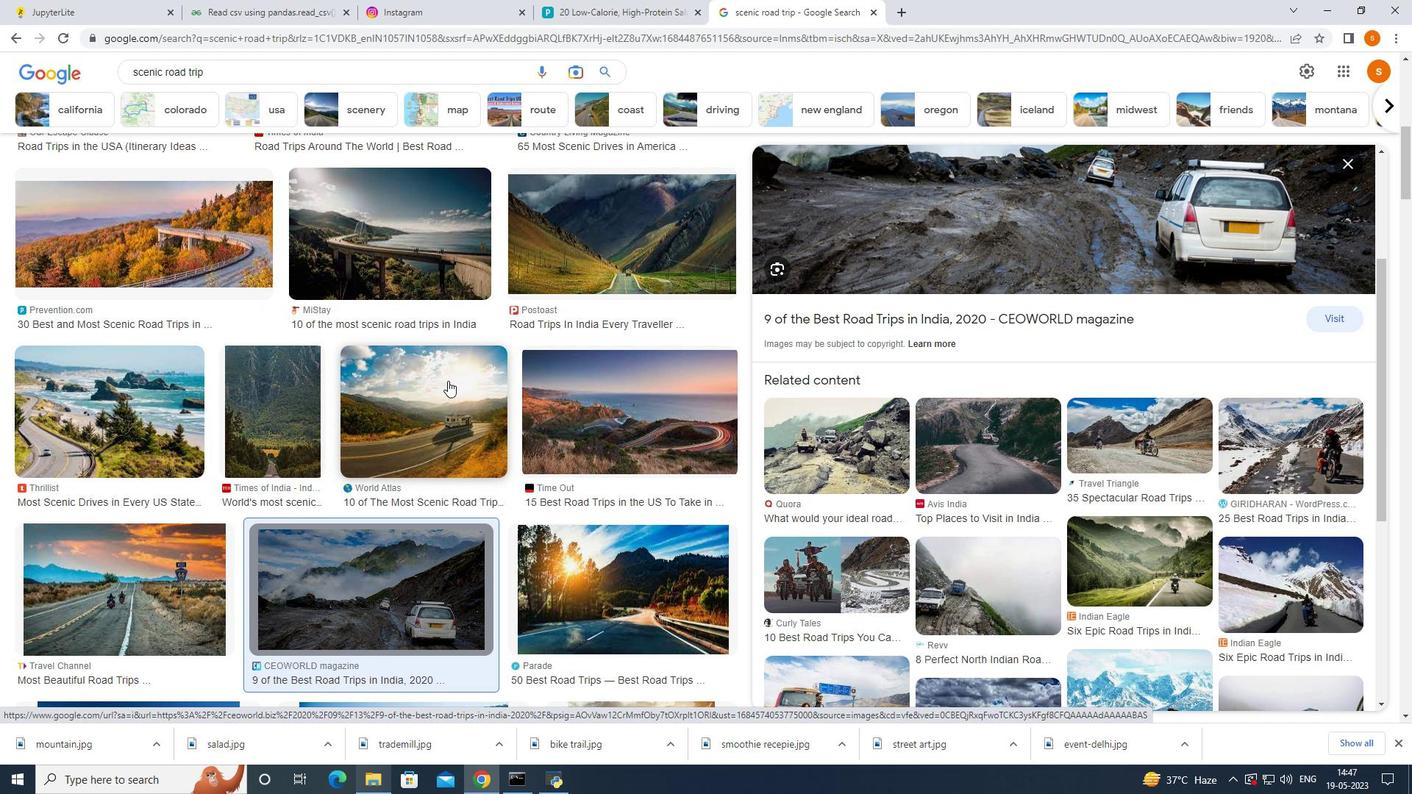 
Action: Mouse moved to (448, 383)
Screenshot: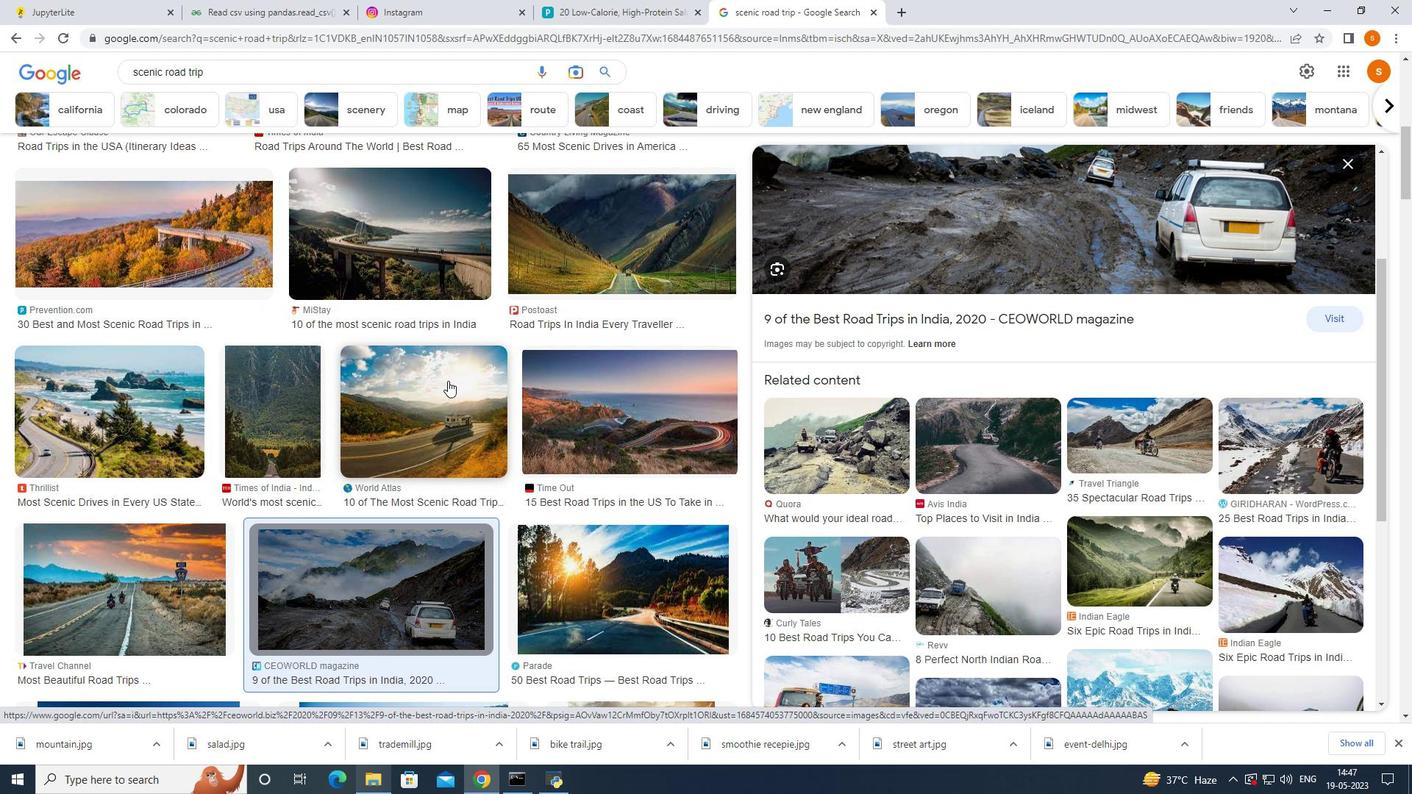 
Action: Mouse scrolled (448, 382) with delta (0, 0)
Screenshot: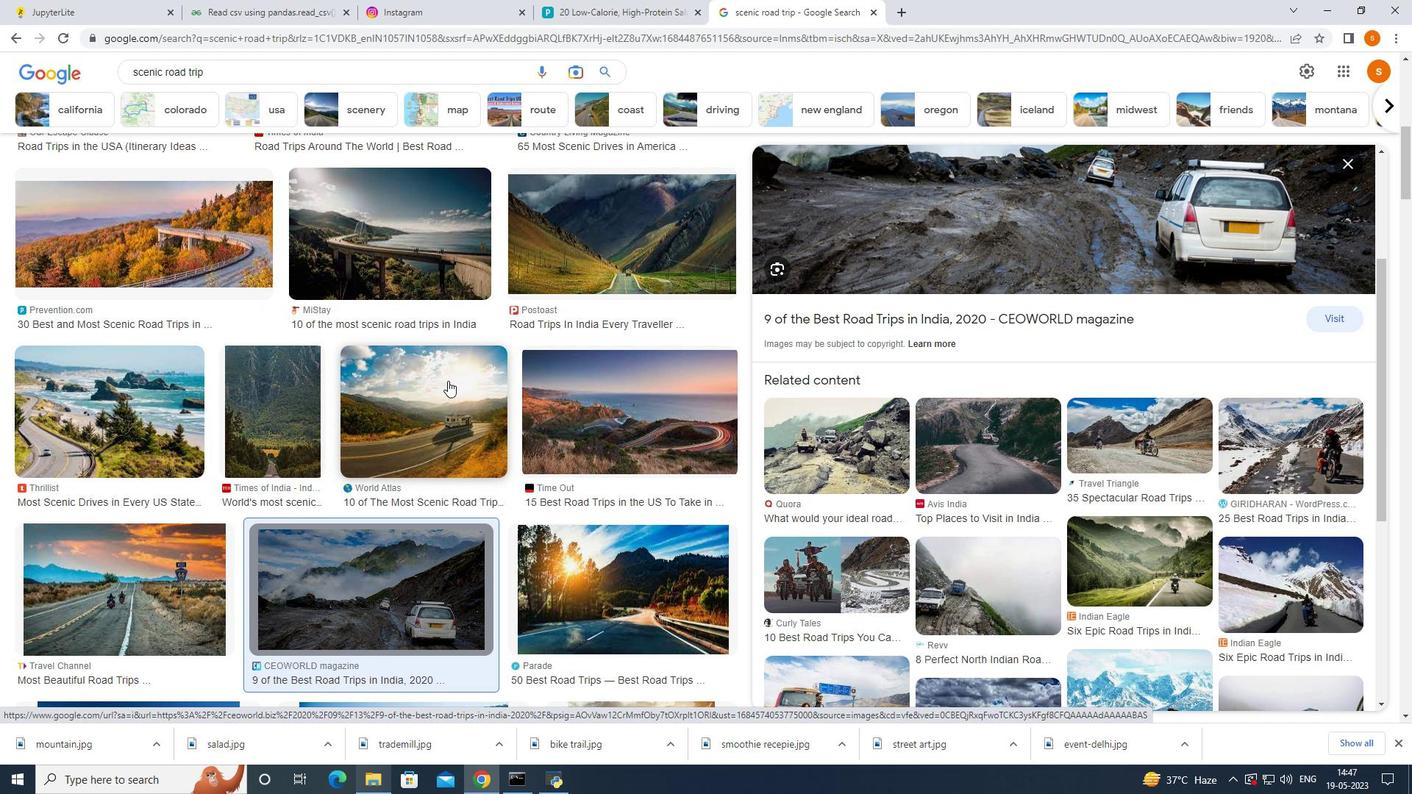 
Action: Mouse moved to (448, 386)
Screenshot: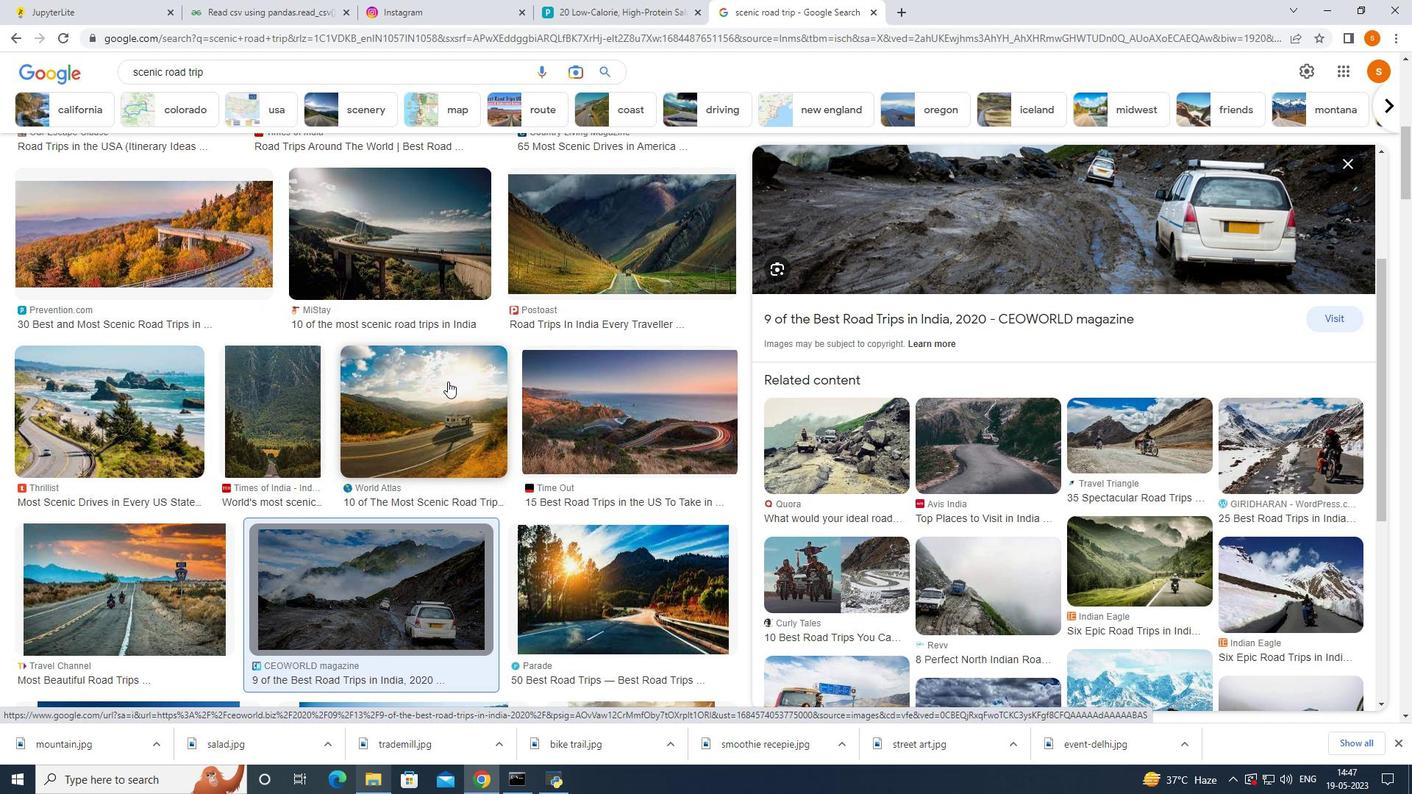 
Action: Mouse scrolled (448, 385) with delta (0, 0)
Screenshot: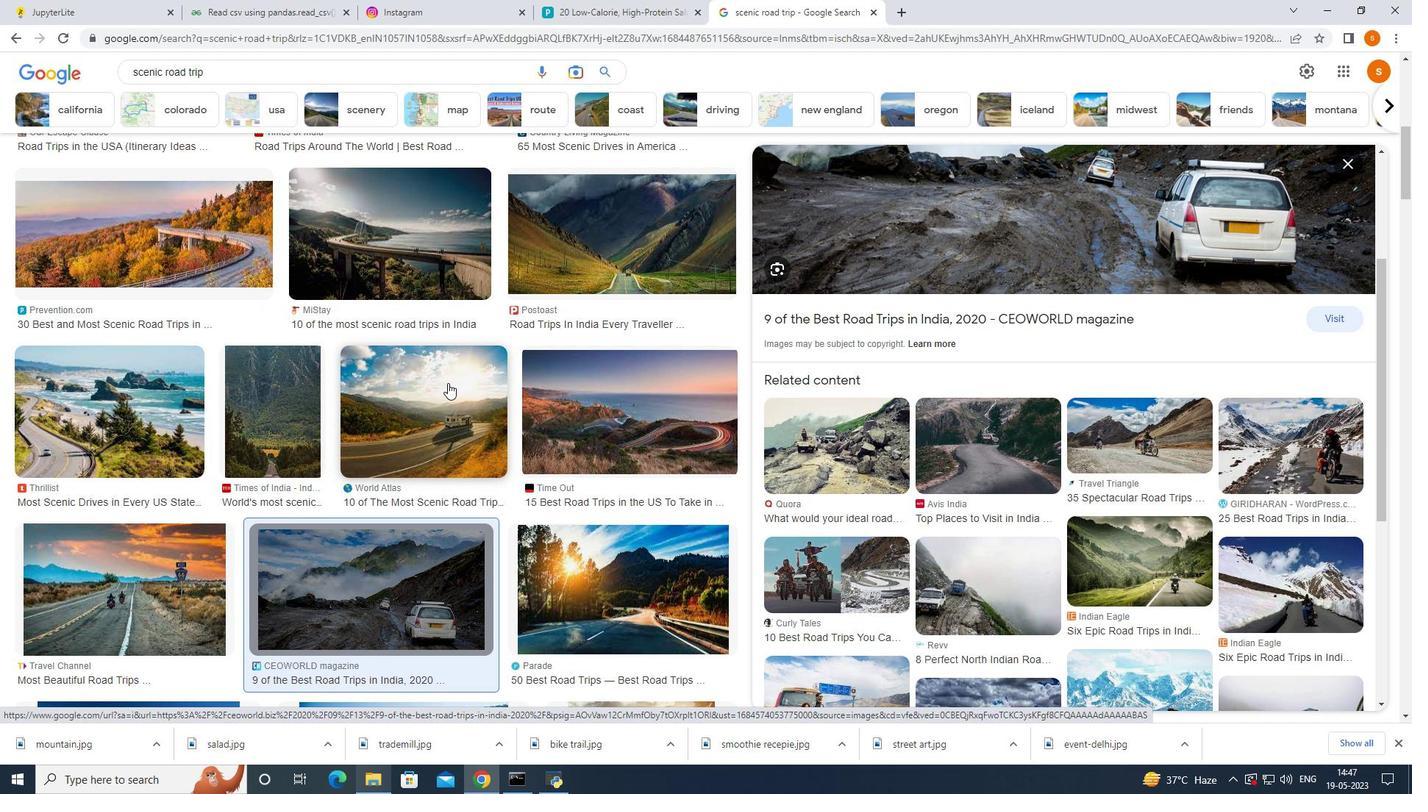 
Action: Mouse moved to (448, 388)
Screenshot: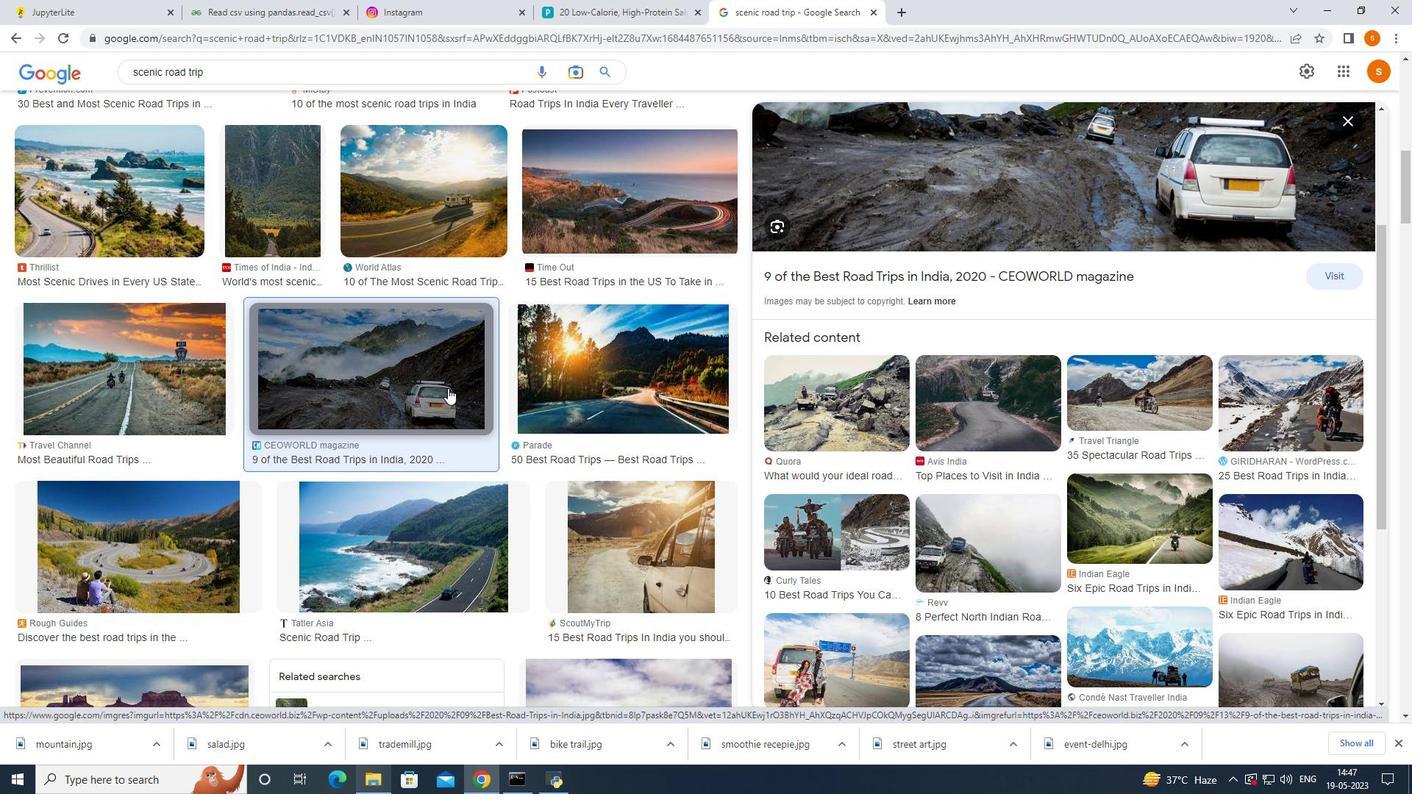 
Action: Mouse scrolled (448, 387) with delta (0, 0)
Screenshot: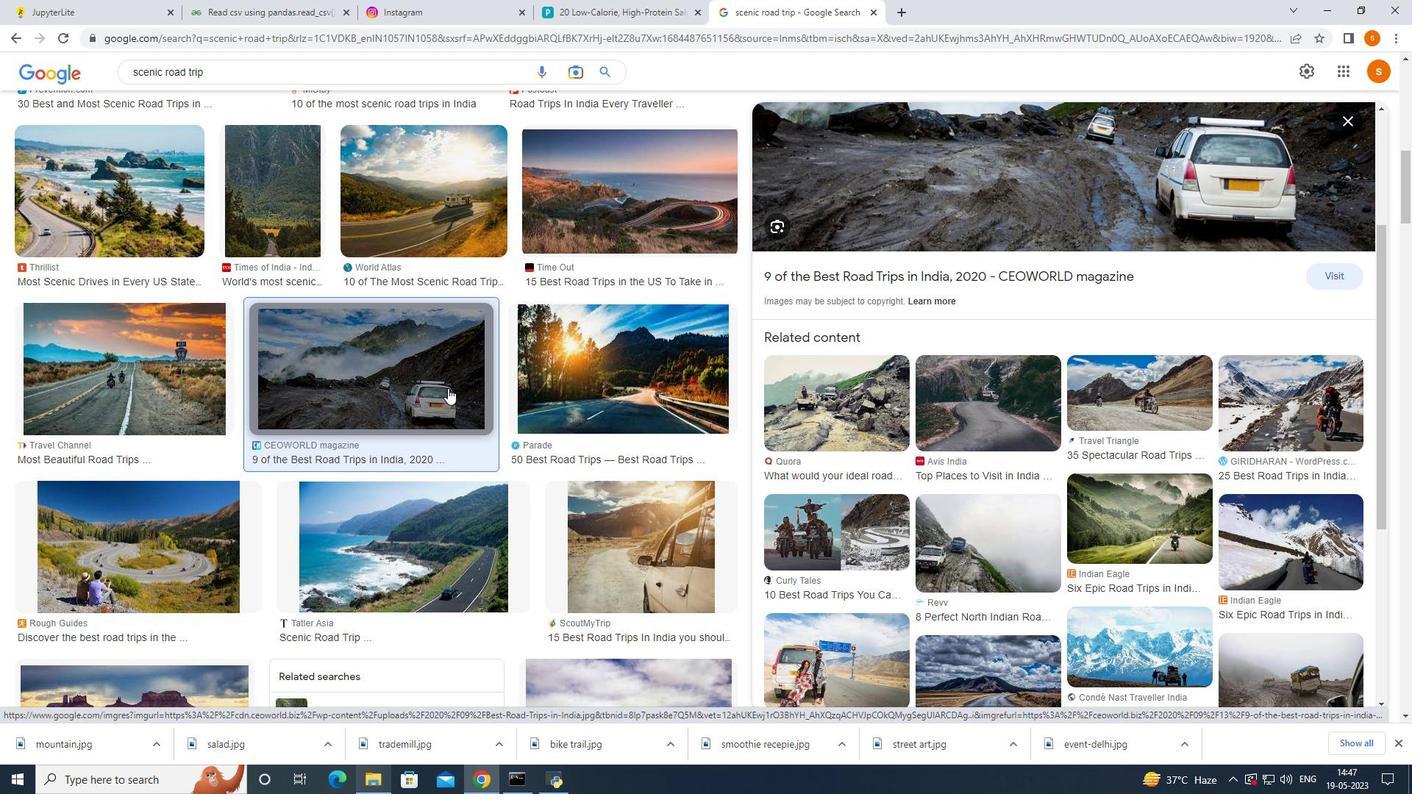 
Action: Mouse moved to (429, 420)
Screenshot: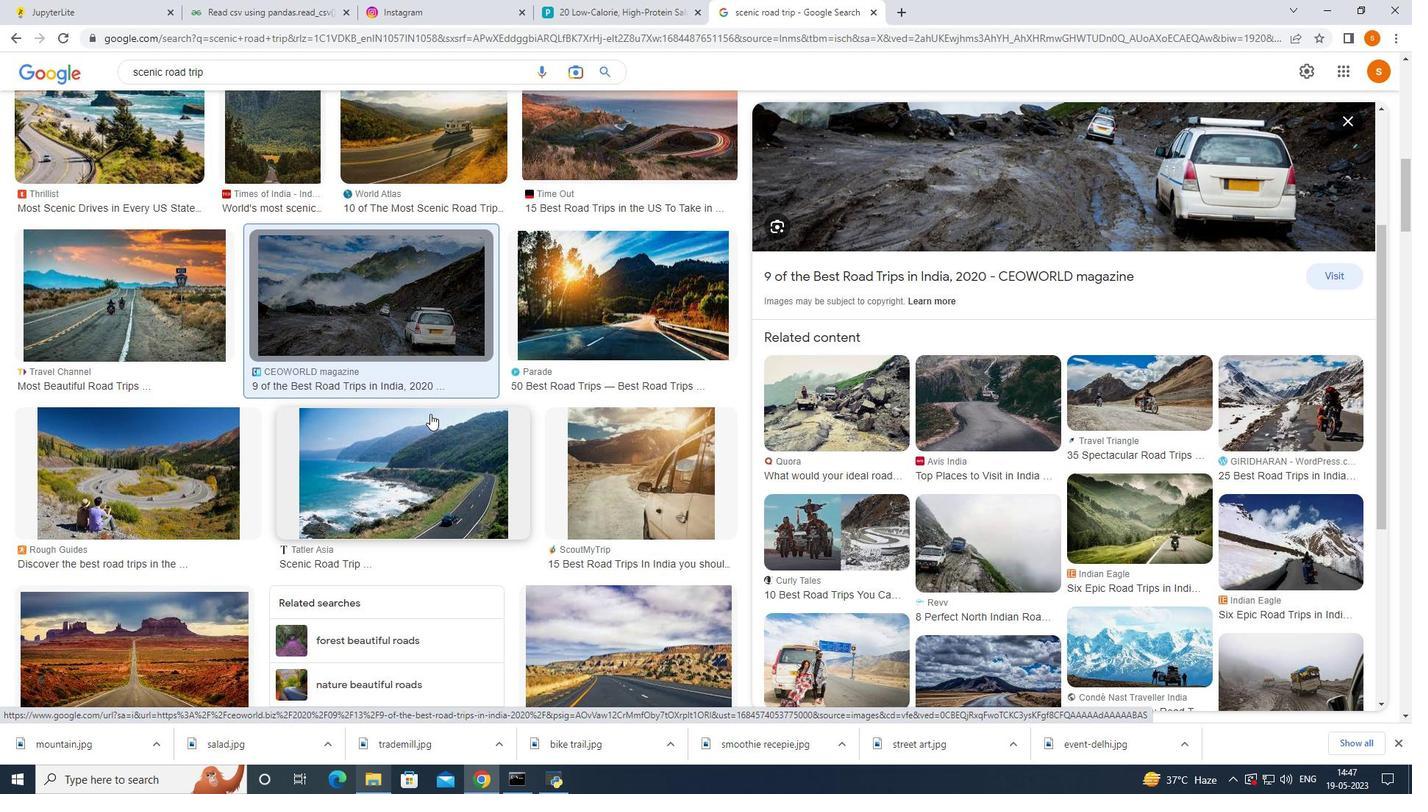
Action: Mouse scrolled (429, 420) with delta (0, 0)
Screenshot: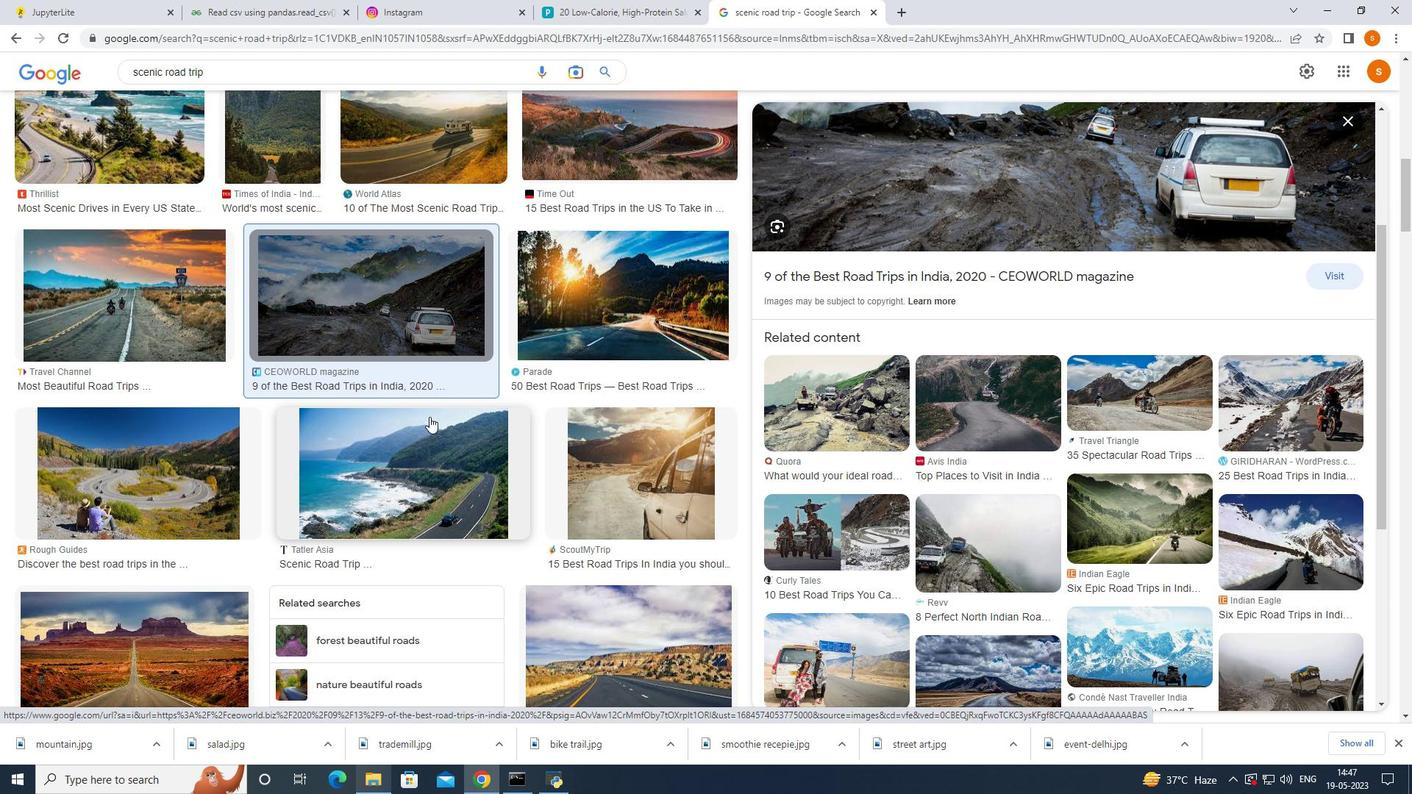 
Action: Mouse moved to (590, 446)
Screenshot: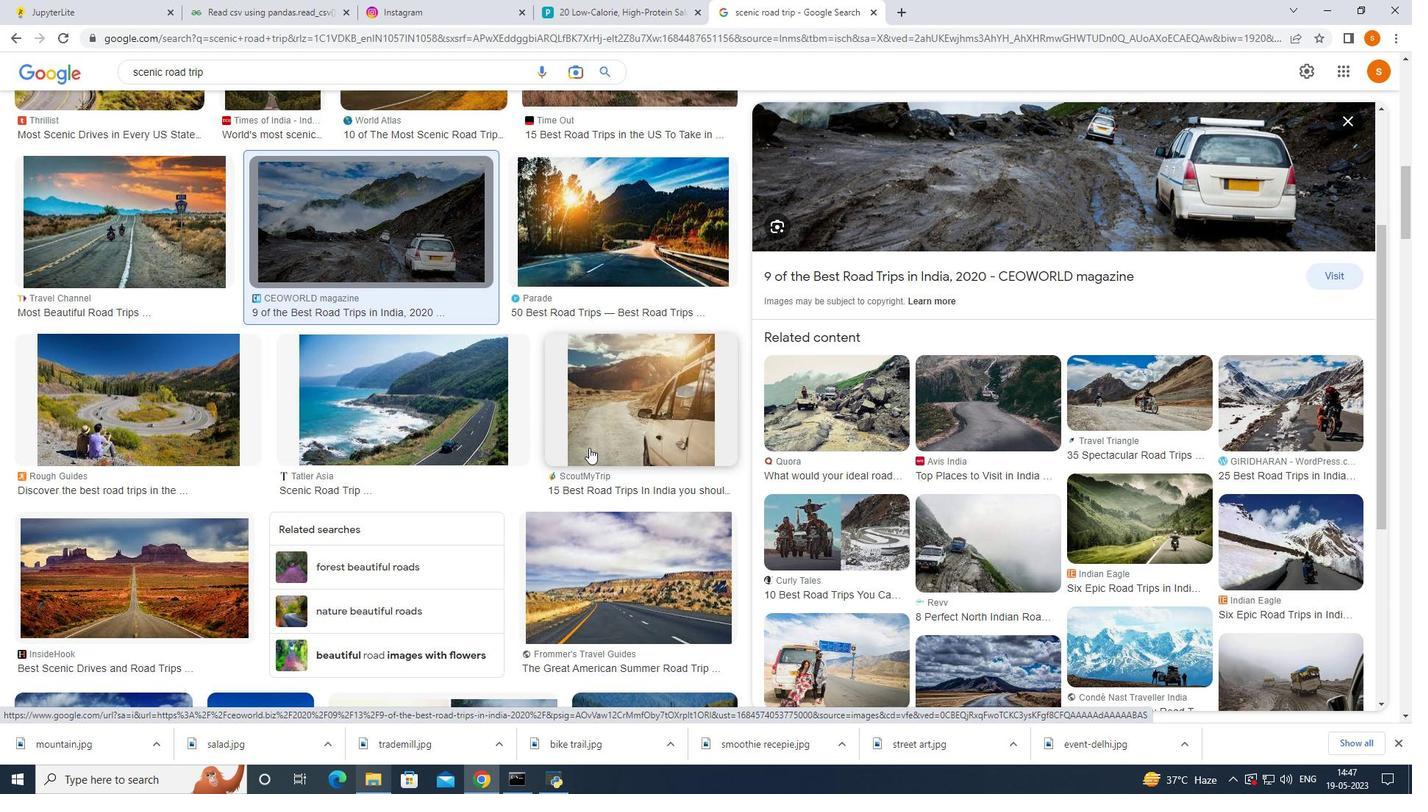 
Action: Mouse scrolled (590, 447) with delta (0, 0)
Screenshot: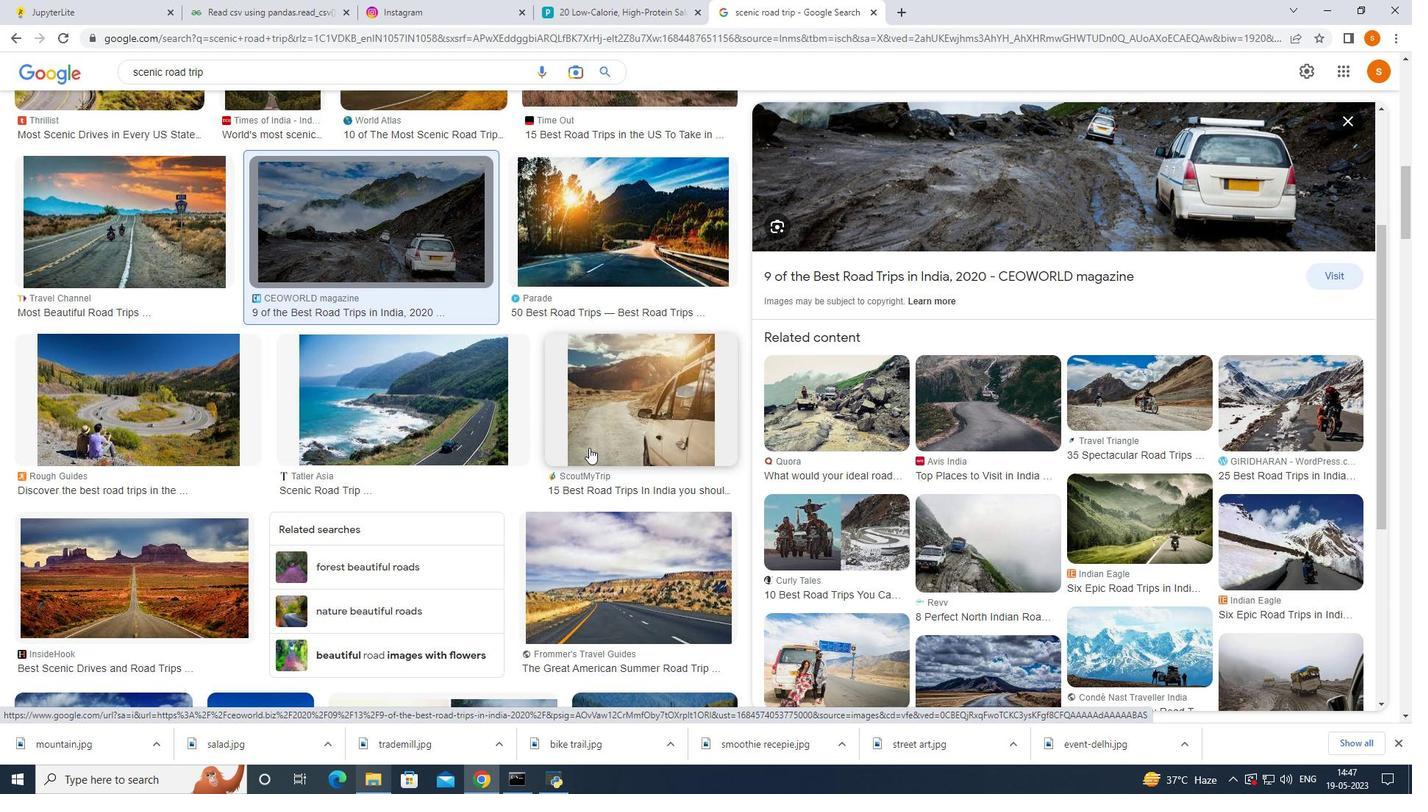 
Action: Mouse moved to (590, 445)
Screenshot: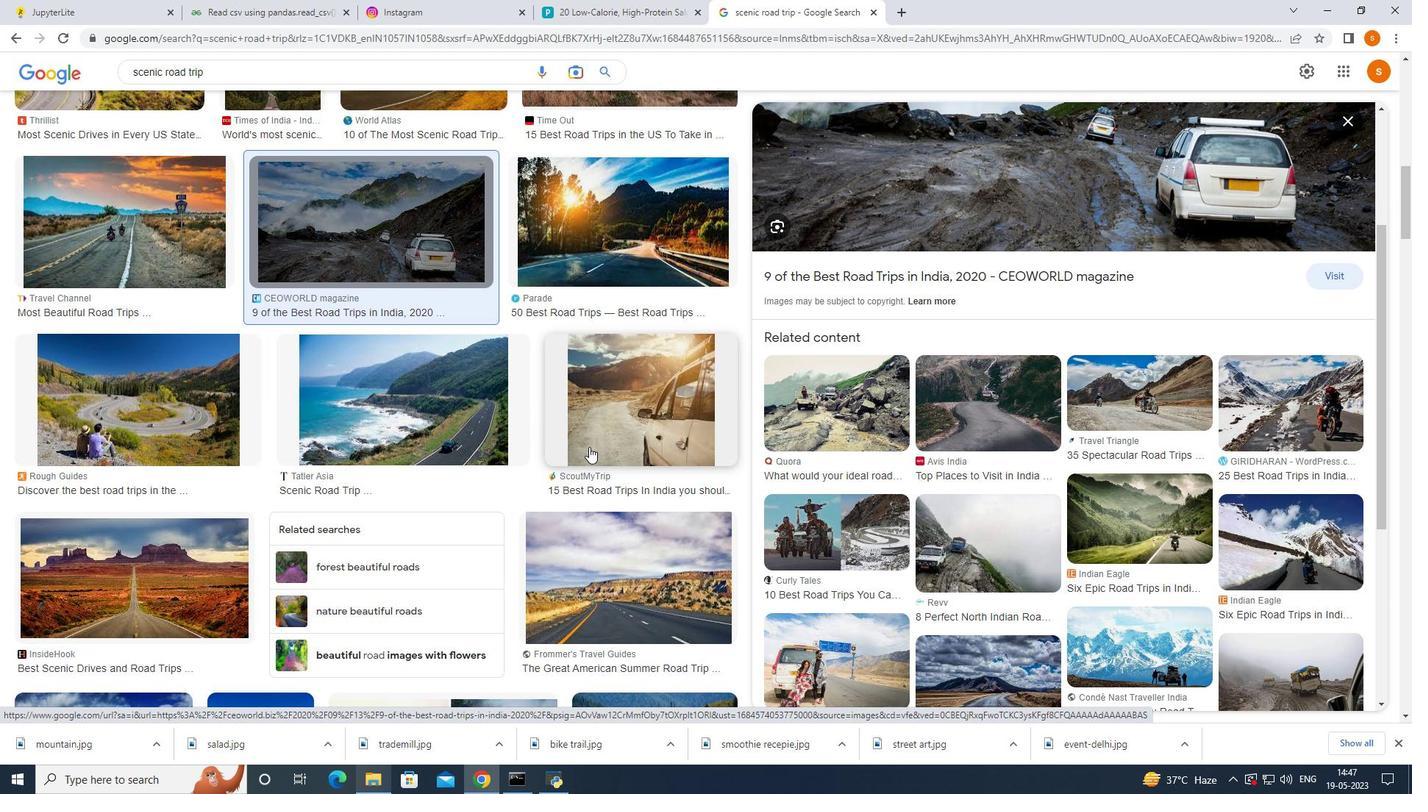 
Action: Mouse scrolled (590, 446) with delta (0, 0)
Screenshot: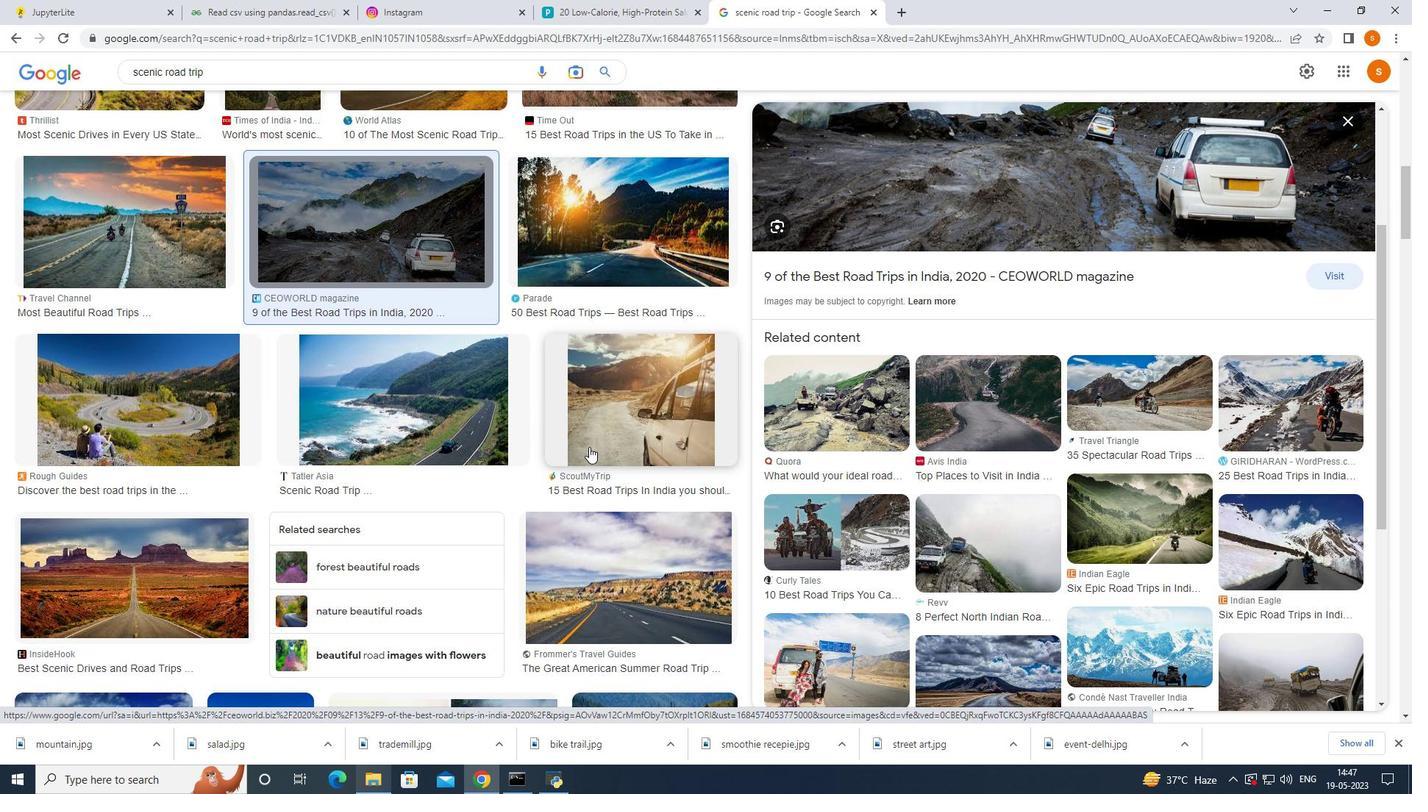 
Action: Mouse scrolled (590, 446) with delta (0, 0)
Screenshot: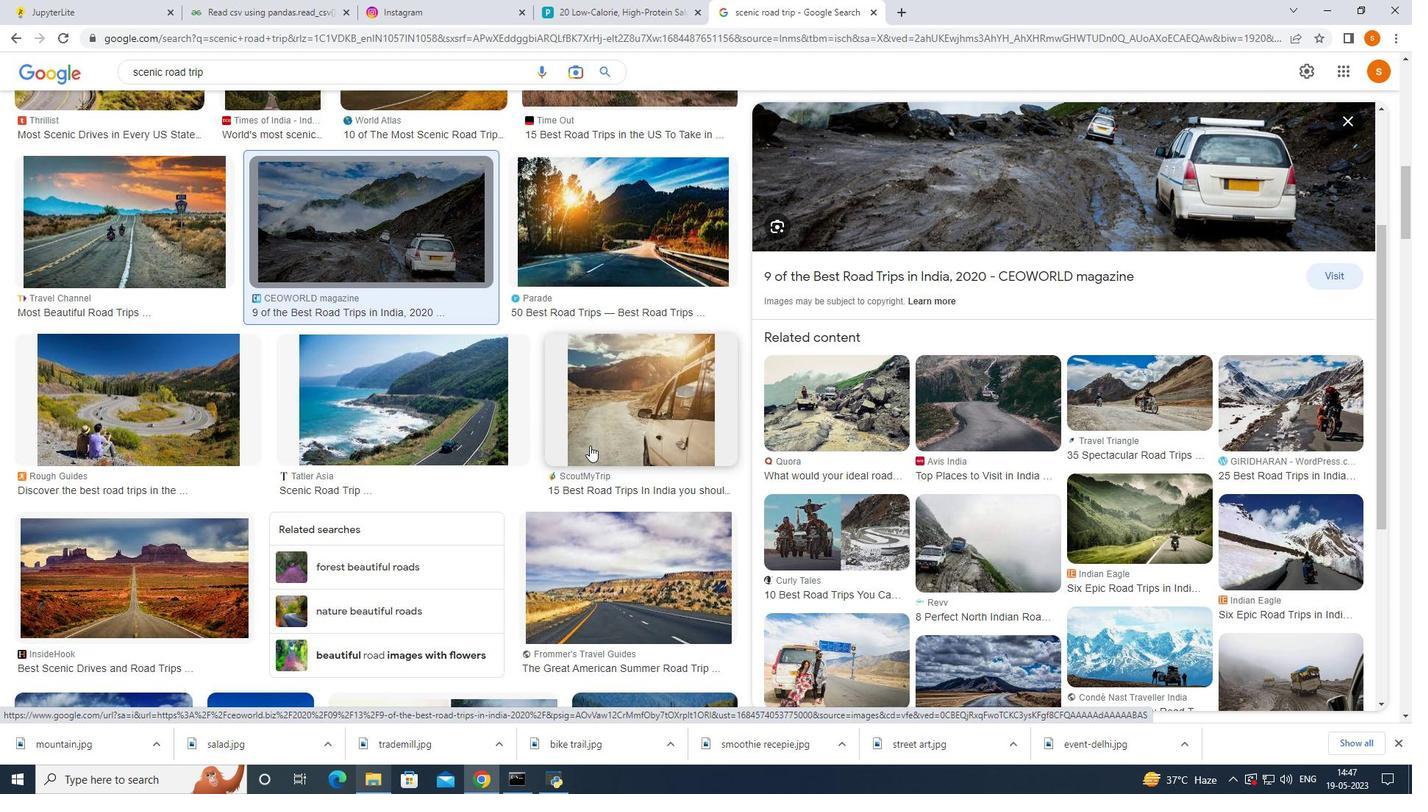 
Action: Mouse moved to (822, 442)
Screenshot: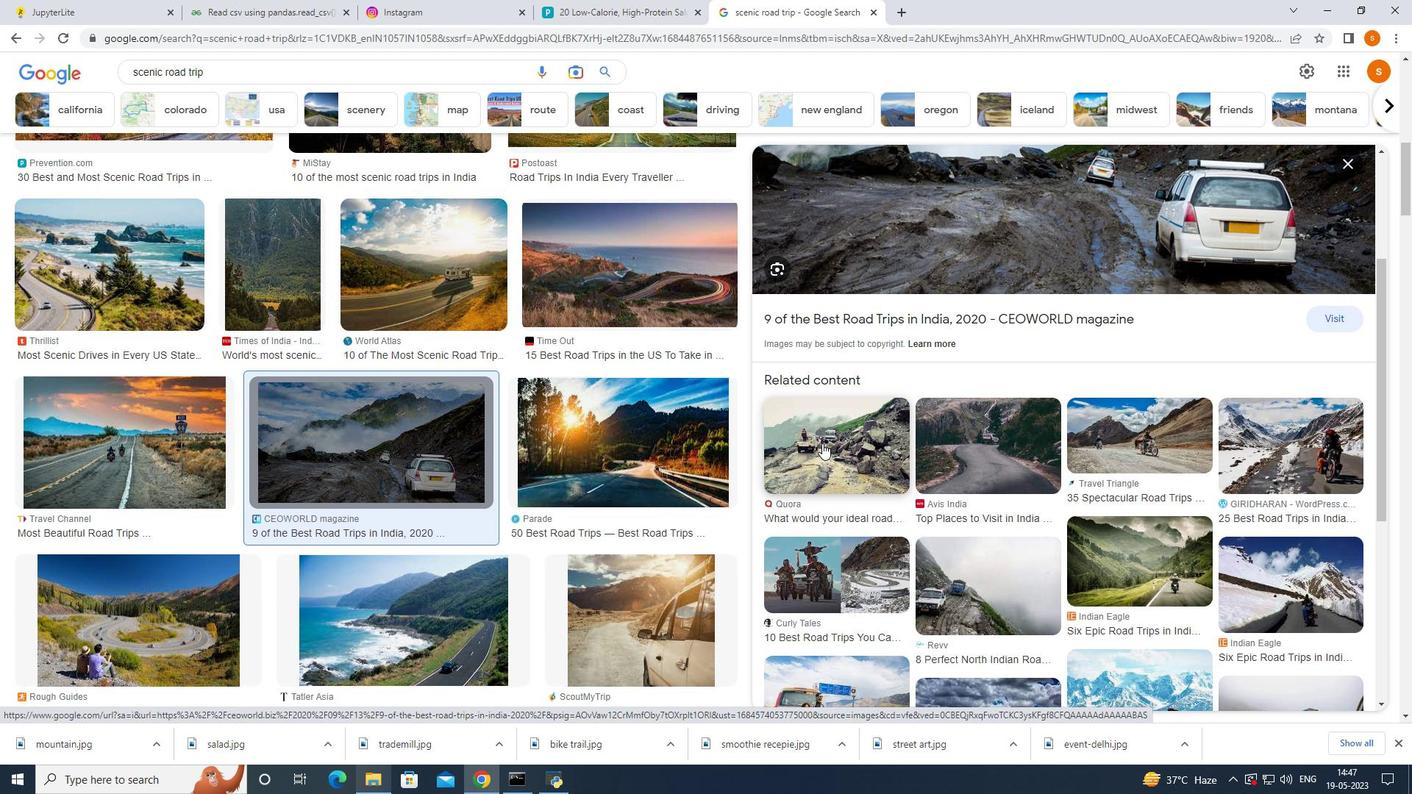 
Action: Mouse scrolled (822, 443) with delta (0, 0)
Screenshot: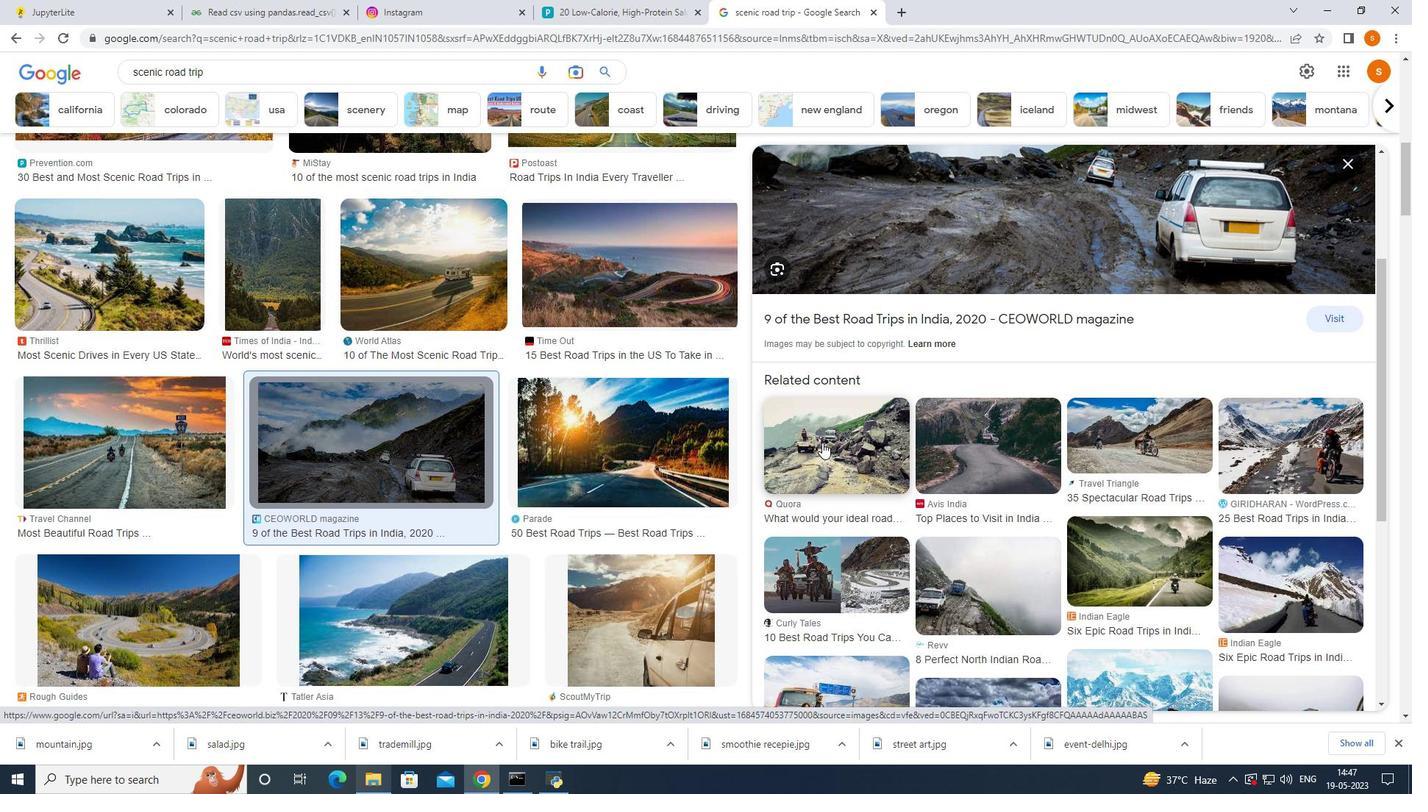 
Action: Mouse scrolled (822, 443) with delta (0, 0)
Screenshot: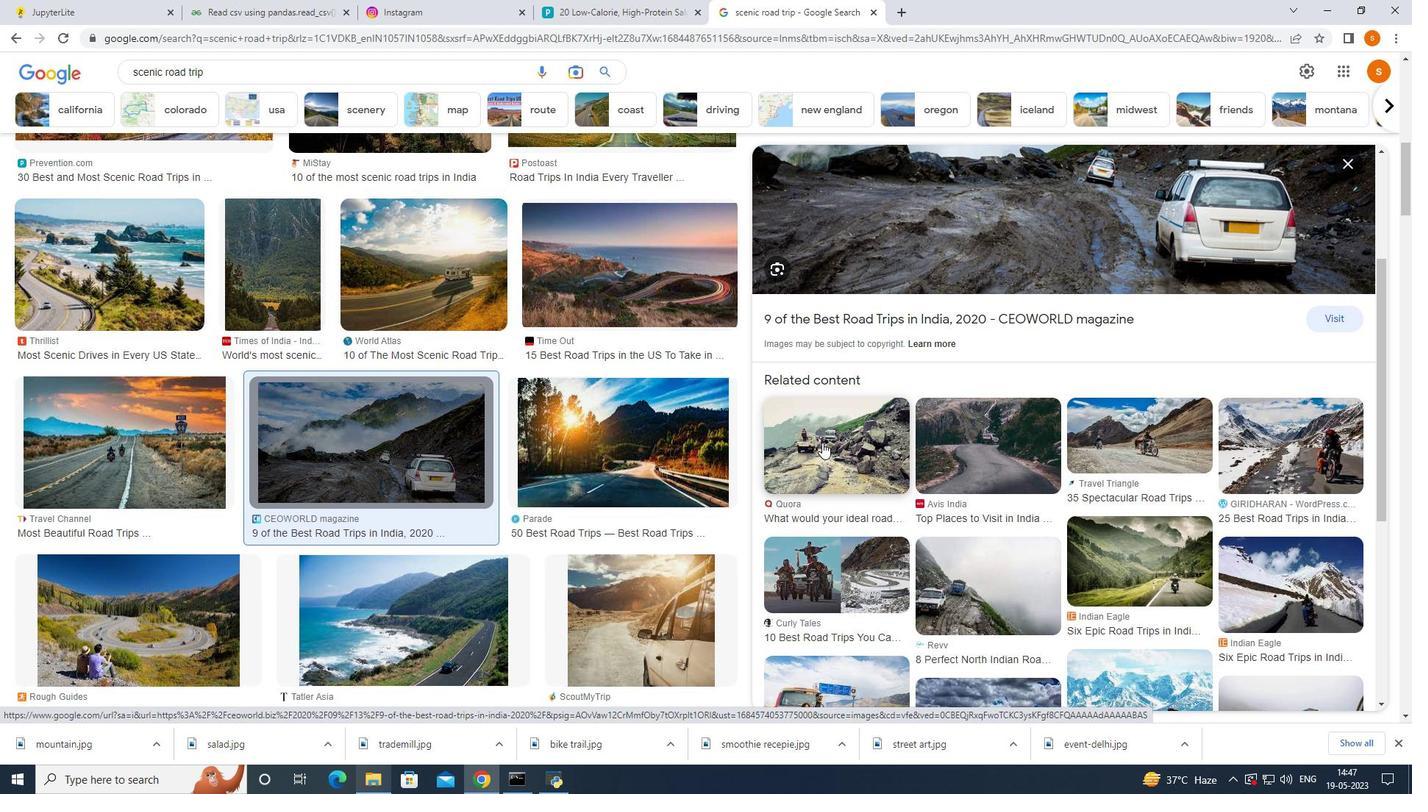 
Action: Mouse scrolled (822, 443) with delta (0, 0)
Screenshot: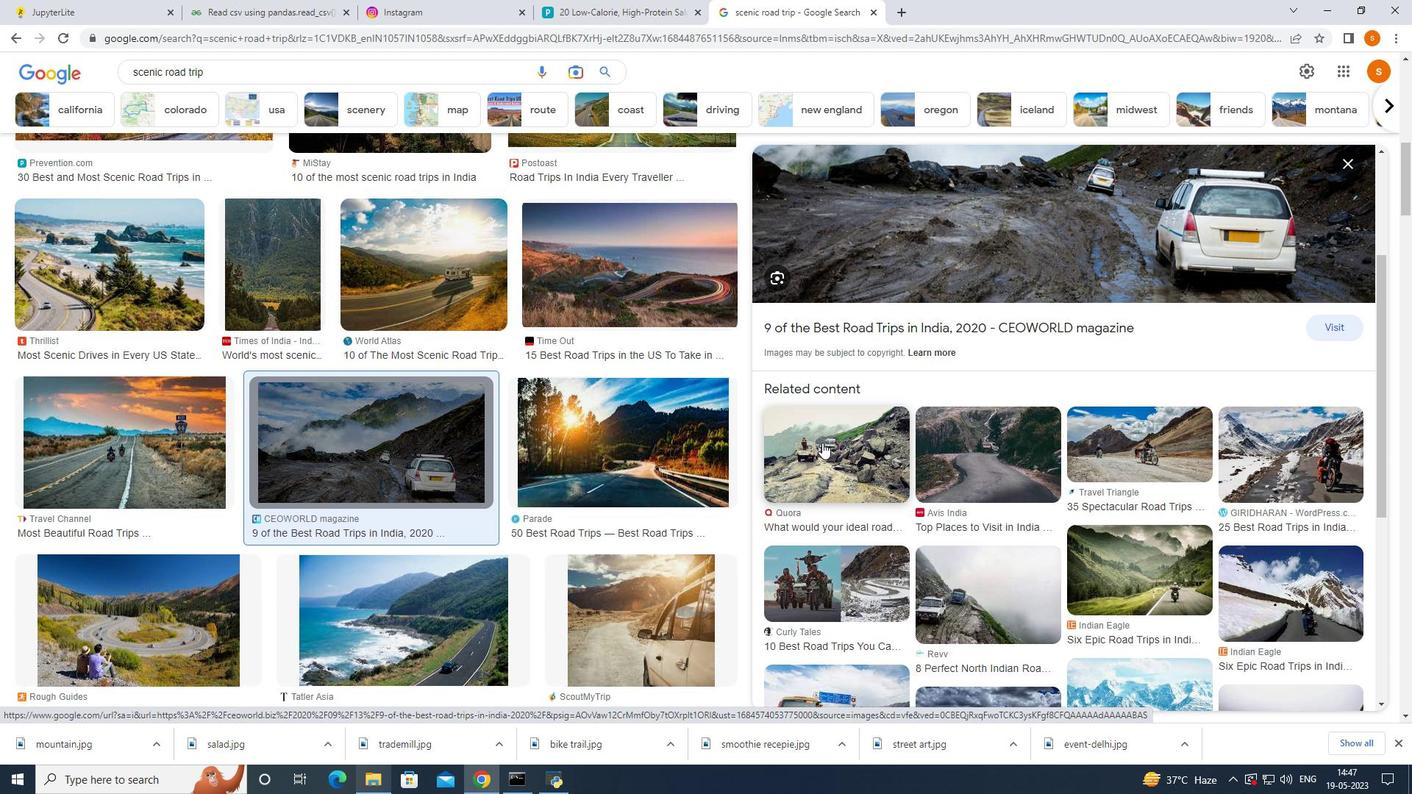 
Action: Mouse scrolled (822, 443) with delta (0, 0)
Screenshot: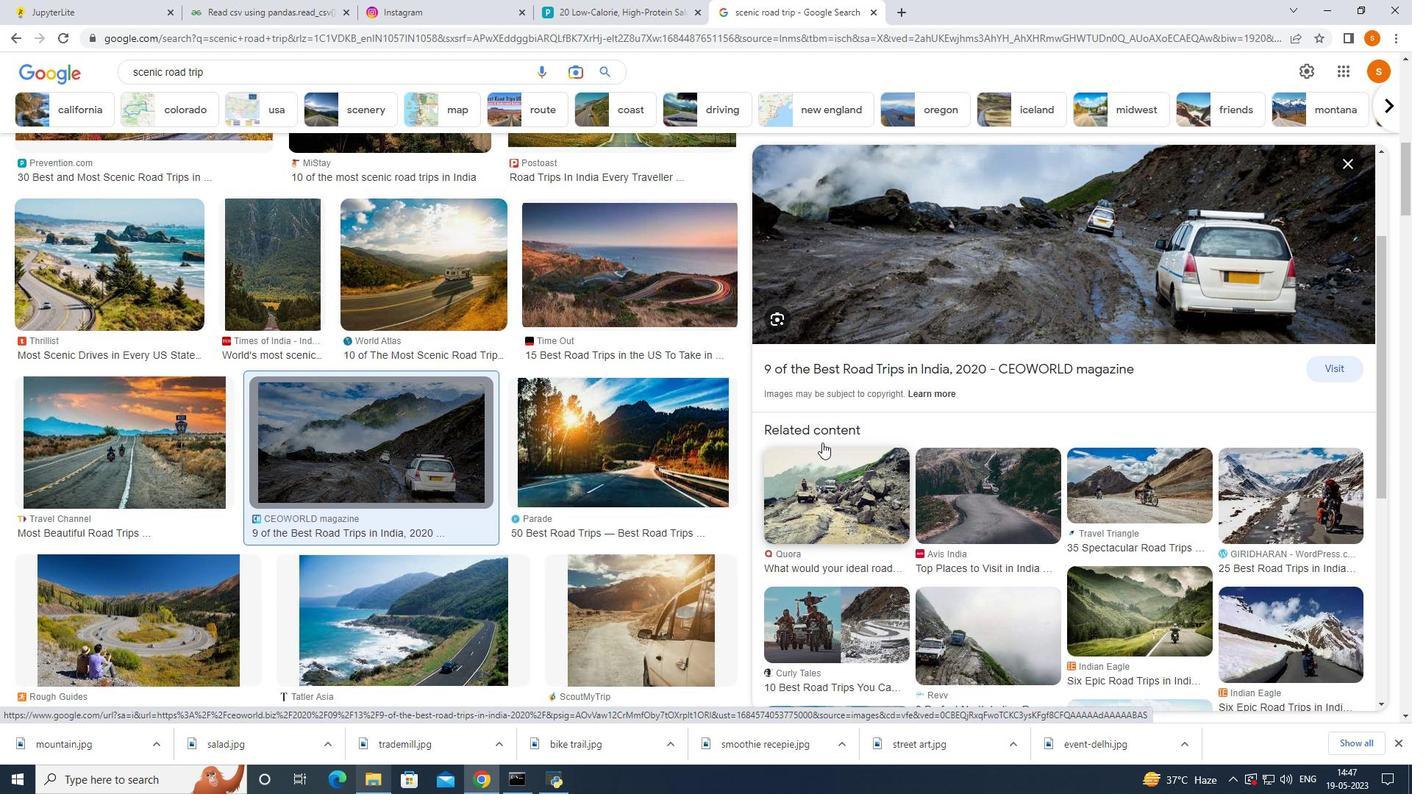 
Action: Mouse moved to (824, 440)
Screenshot: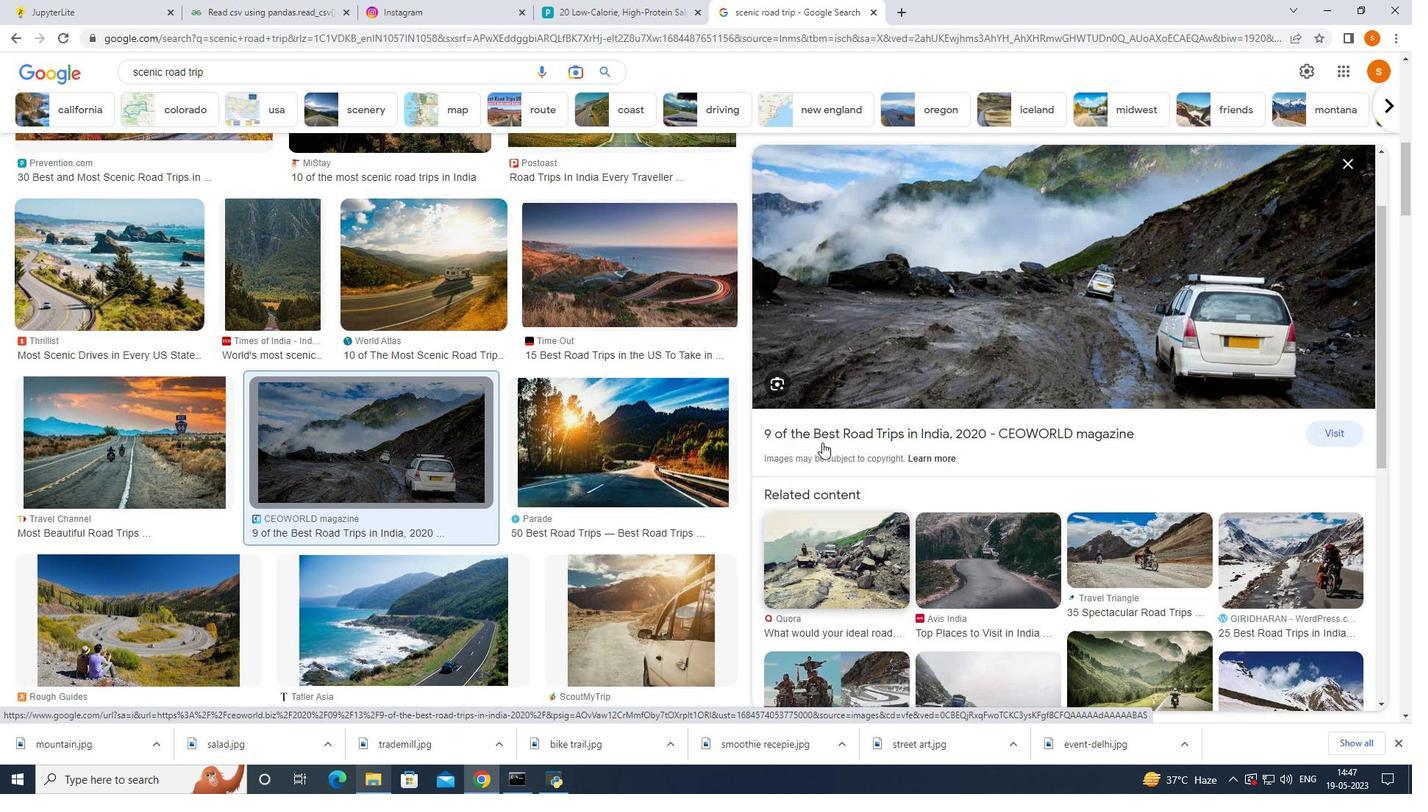 
Action: Mouse scrolled (824, 441) with delta (0, 0)
Screenshot: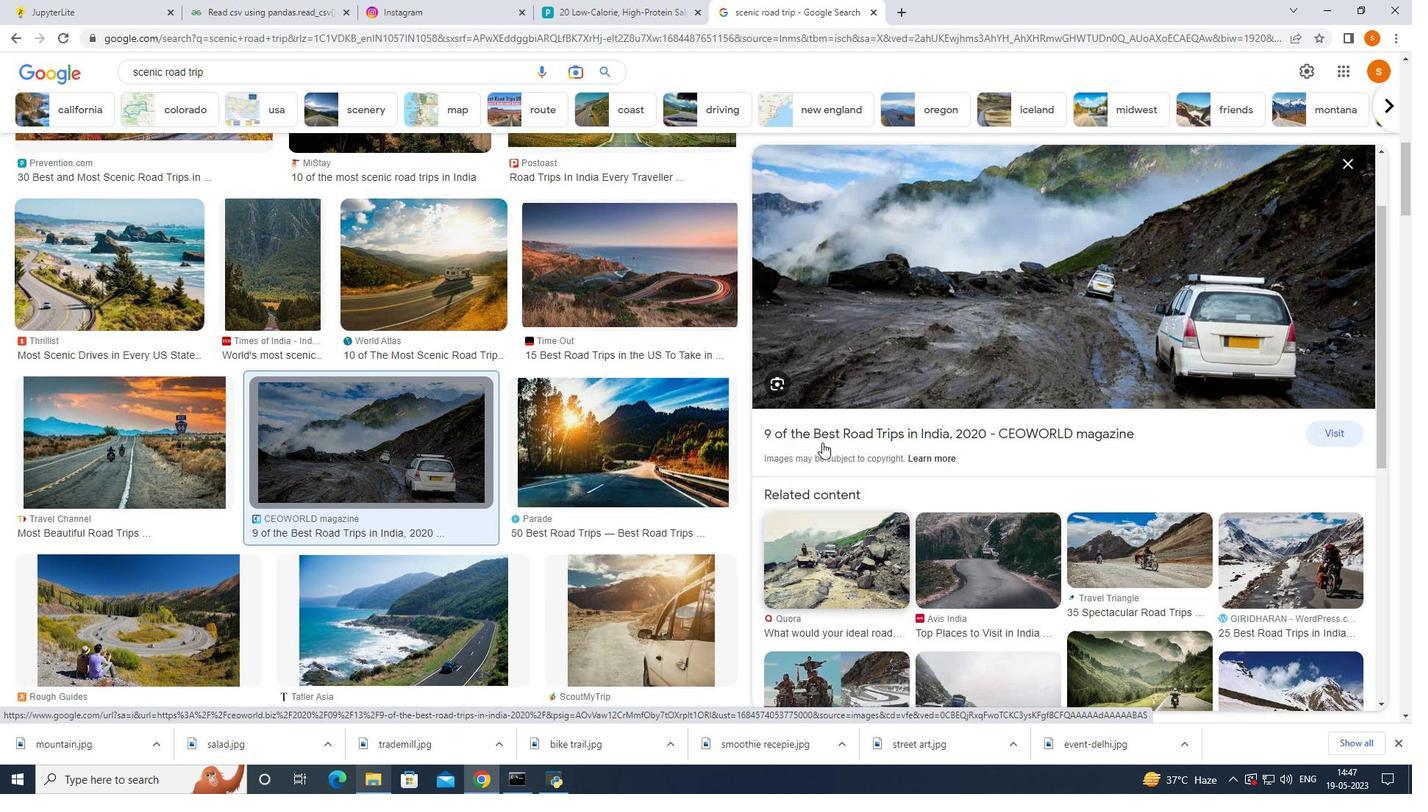 
Action: Mouse moved to (913, 436)
Screenshot: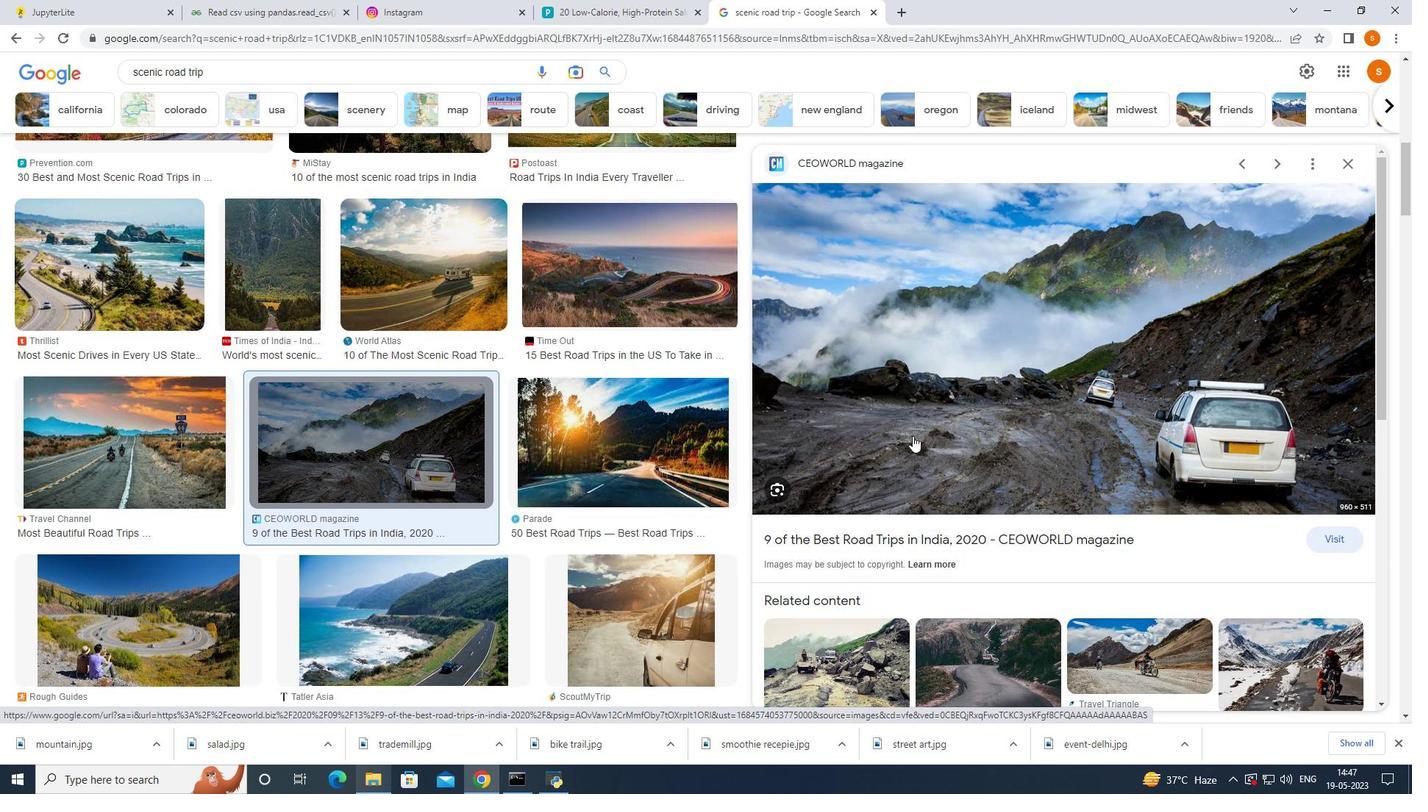 
Action: Mouse scrolled (913, 437) with delta (0, 0)
Screenshot: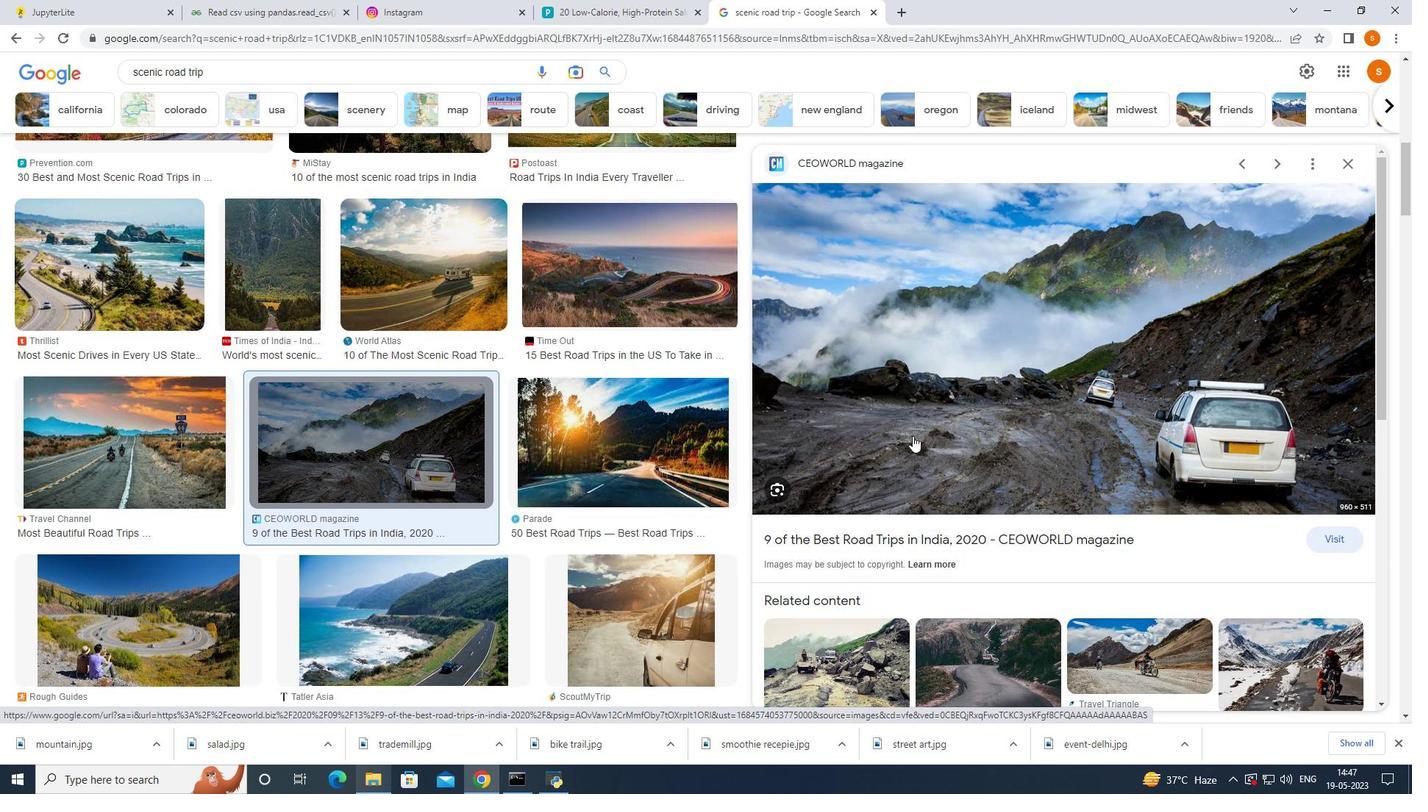 
Action: Mouse moved to (572, 374)
Screenshot: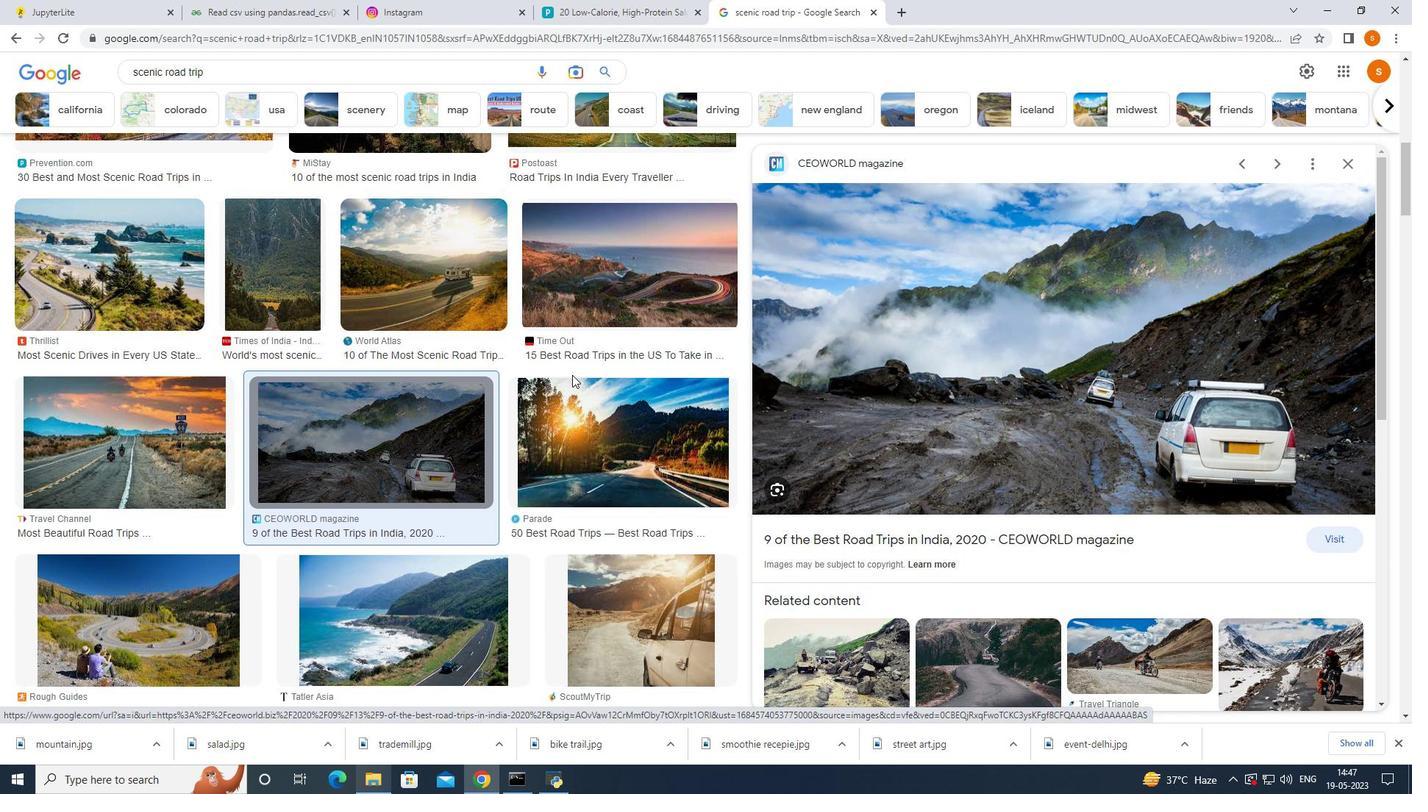 
Action: Mouse scrolled (572, 373) with delta (0, 0)
Screenshot: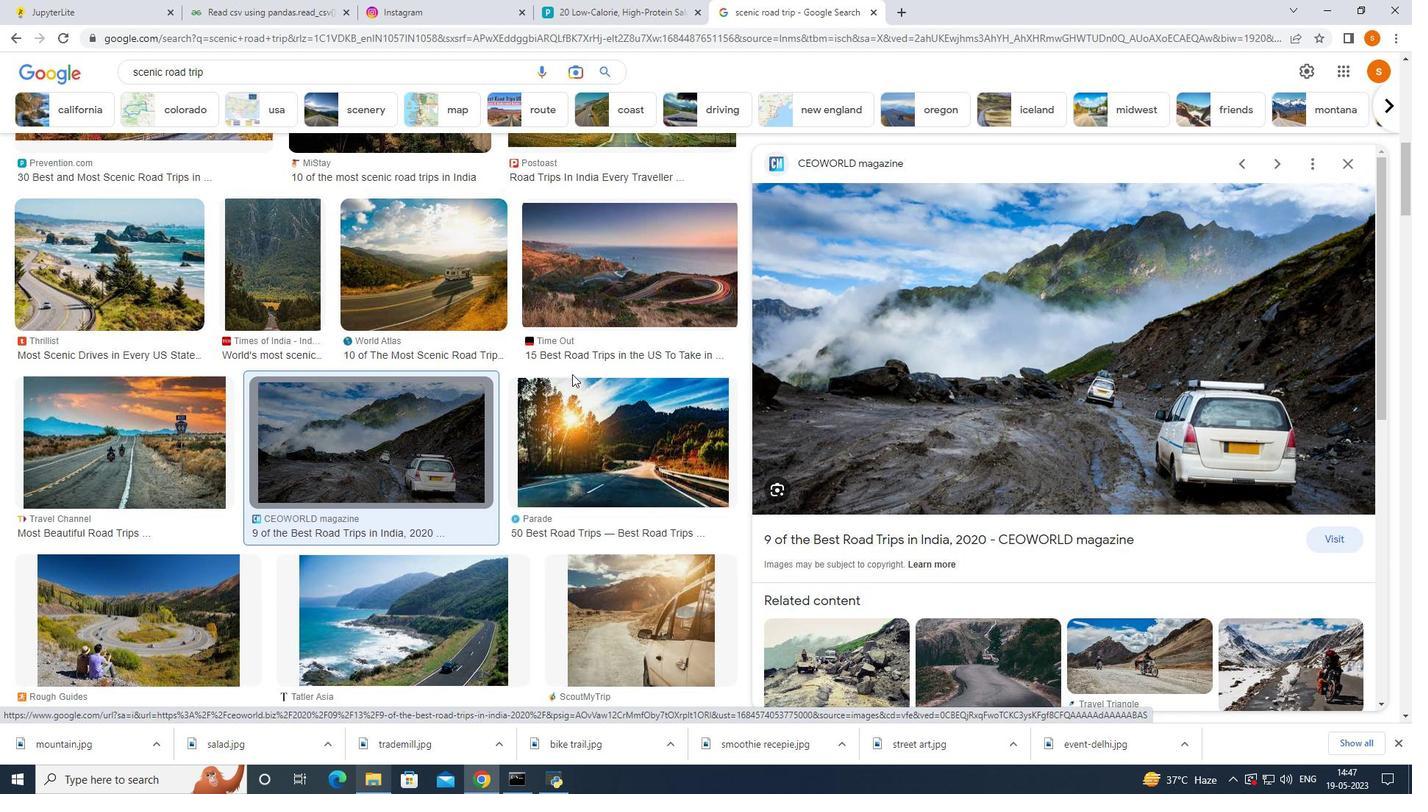 
Action: Mouse scrolled (572, 375) with delta (0, 0)
Screenshot: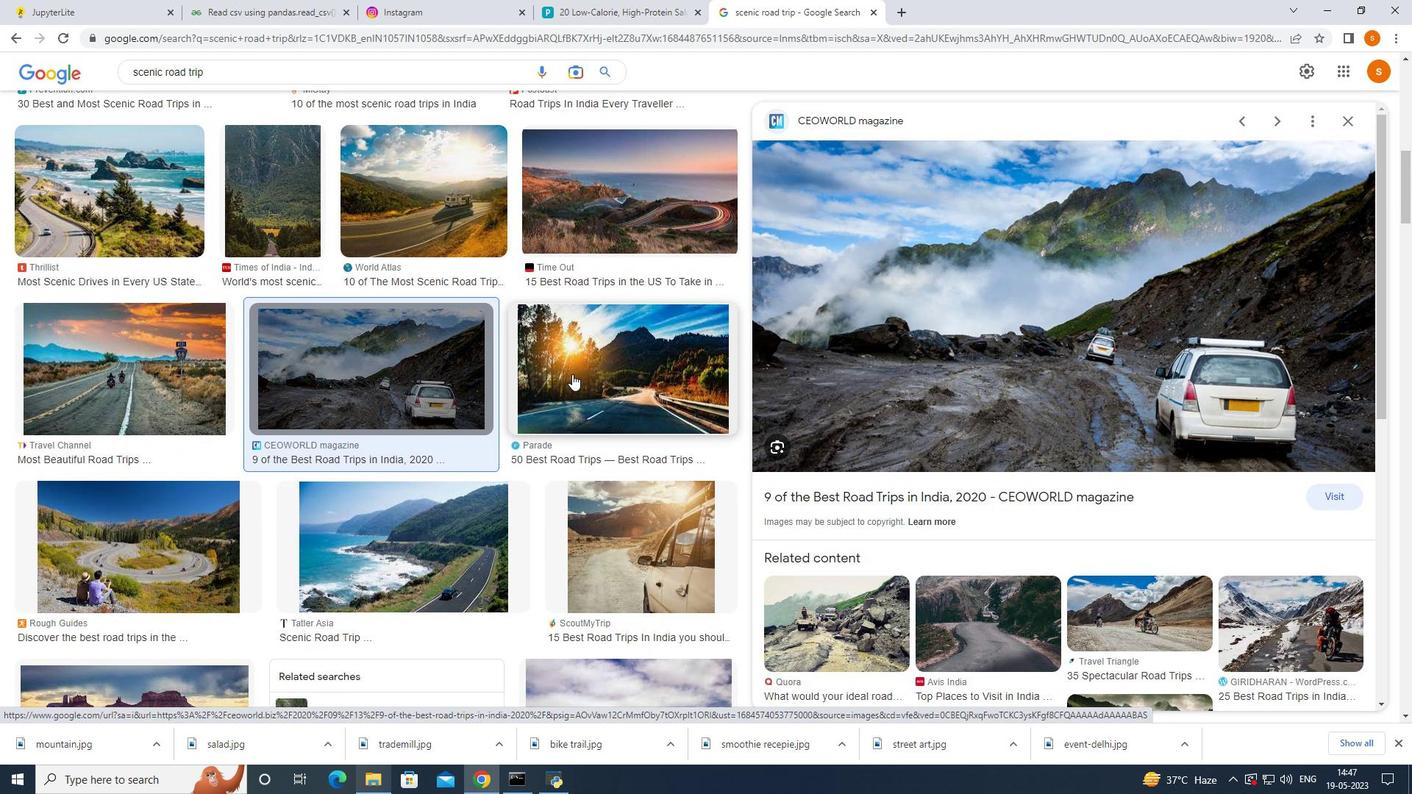 
Action: Mouse scrolled (572, 375) with delta (0, 0)
Screenshot: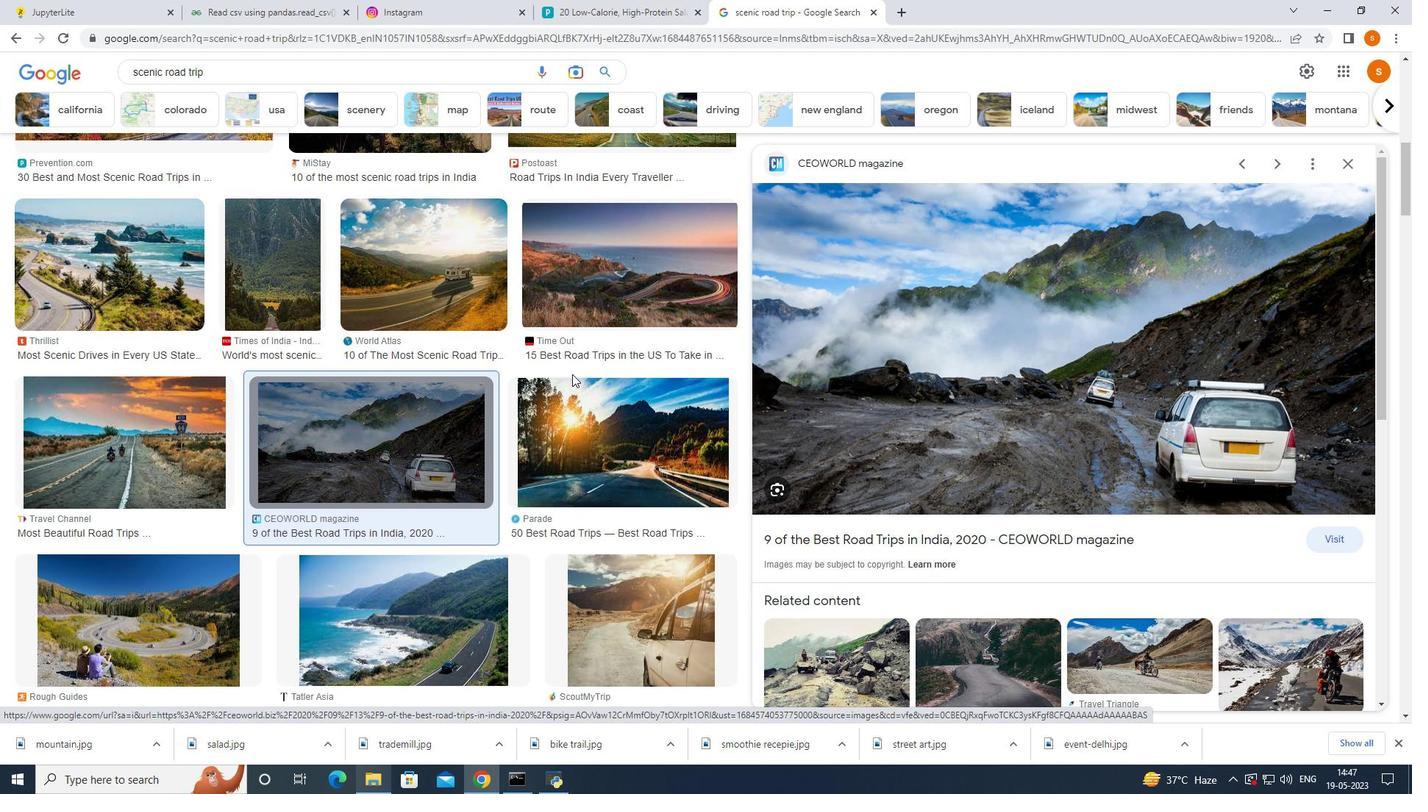 
Action: Mouse moved to (667, 378)
Screenshot: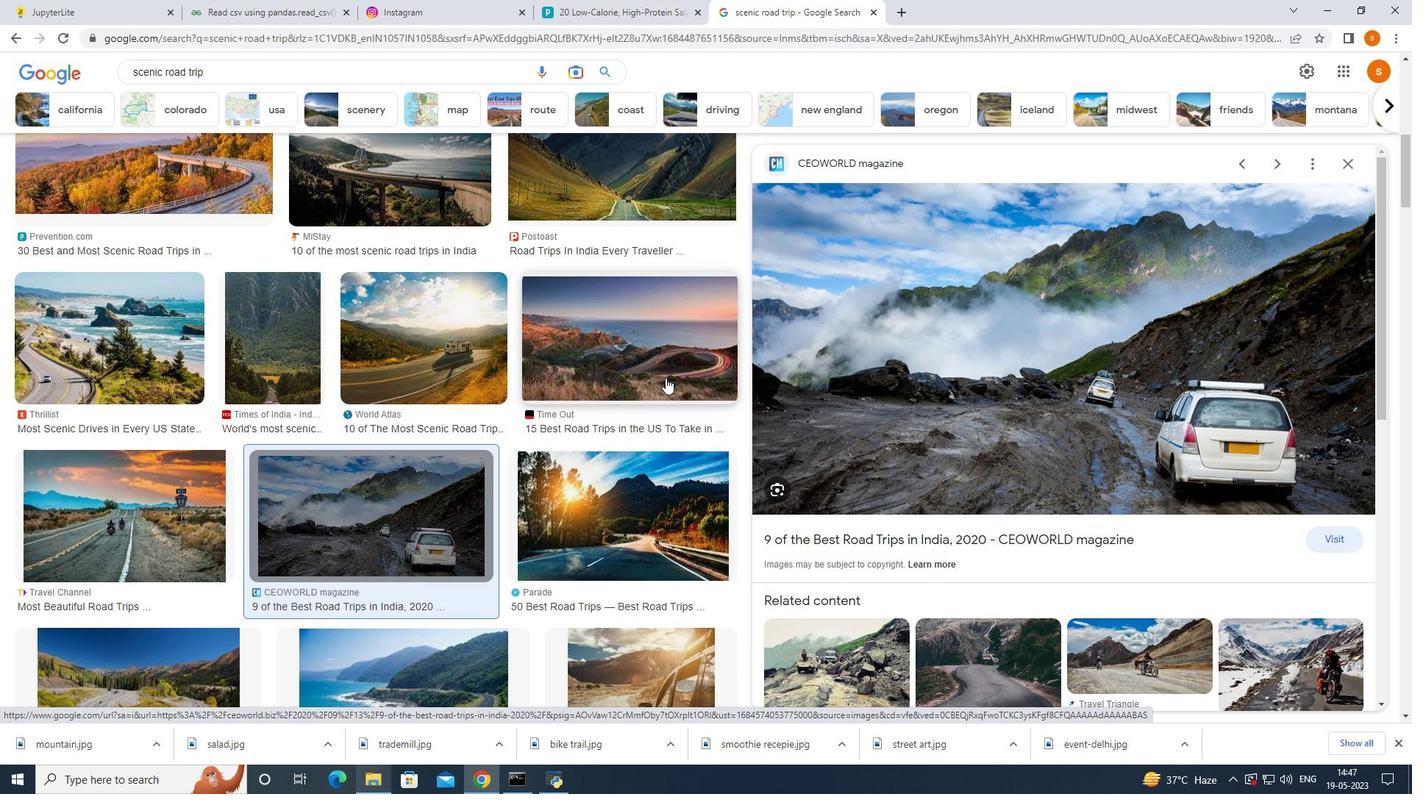 
Action: Mouse scrolled (667, 378) with delta (0, 0)
Screenshot: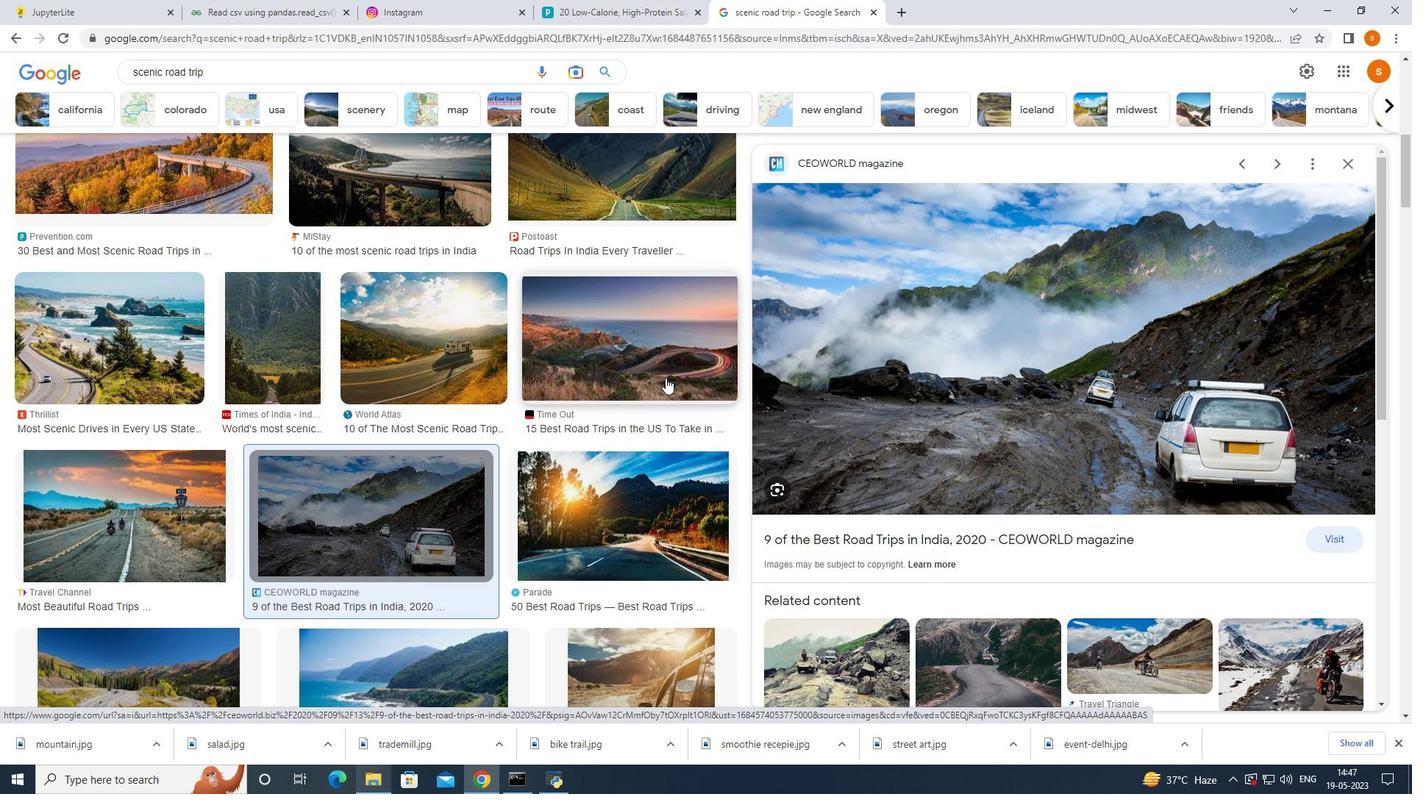 
Action: Mouse moved to (676, 379)
Screenshot: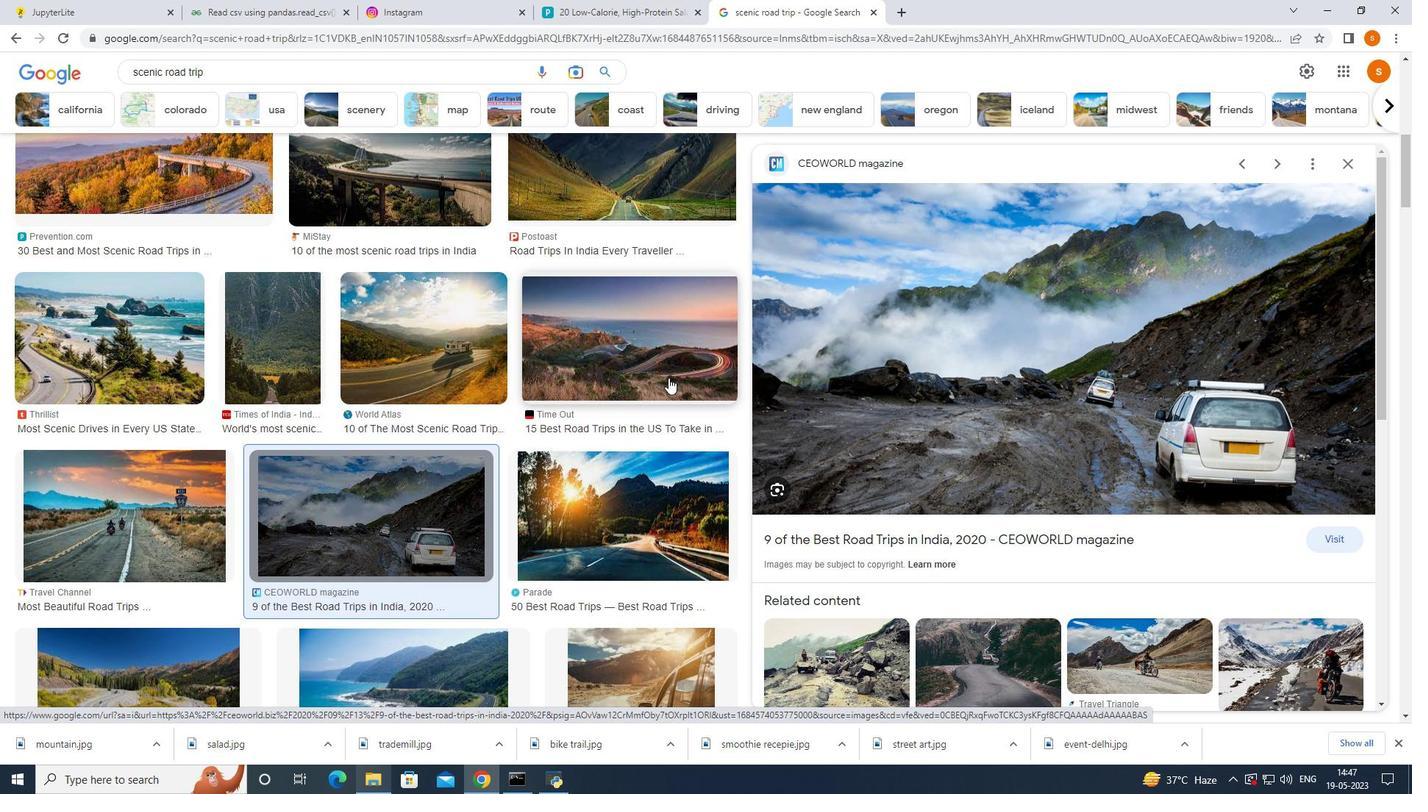 
Action: Mouse scrolled (676, 380) with delta (0, 0)
Screenshot: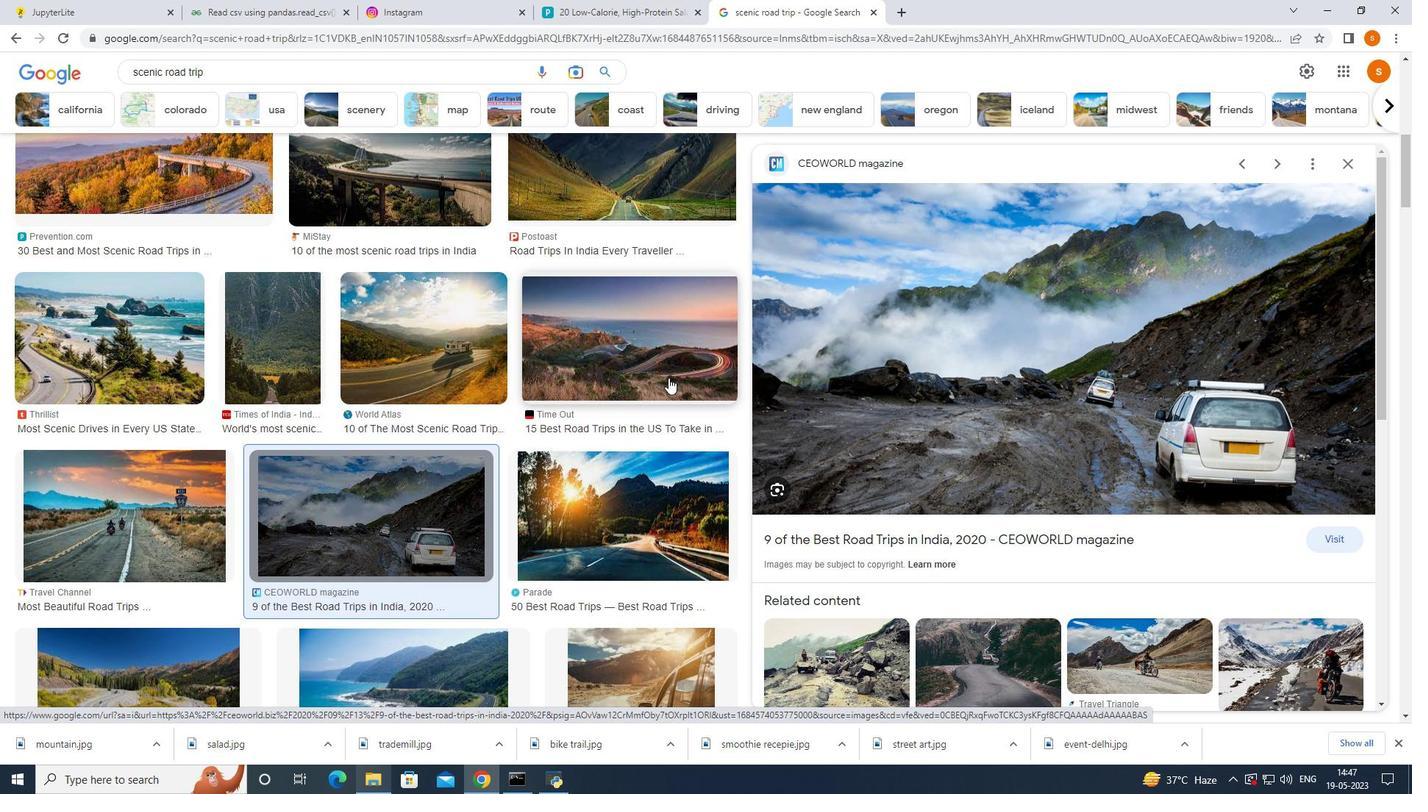 
Action: Mouse moved to (1319, 537)
Screenshot: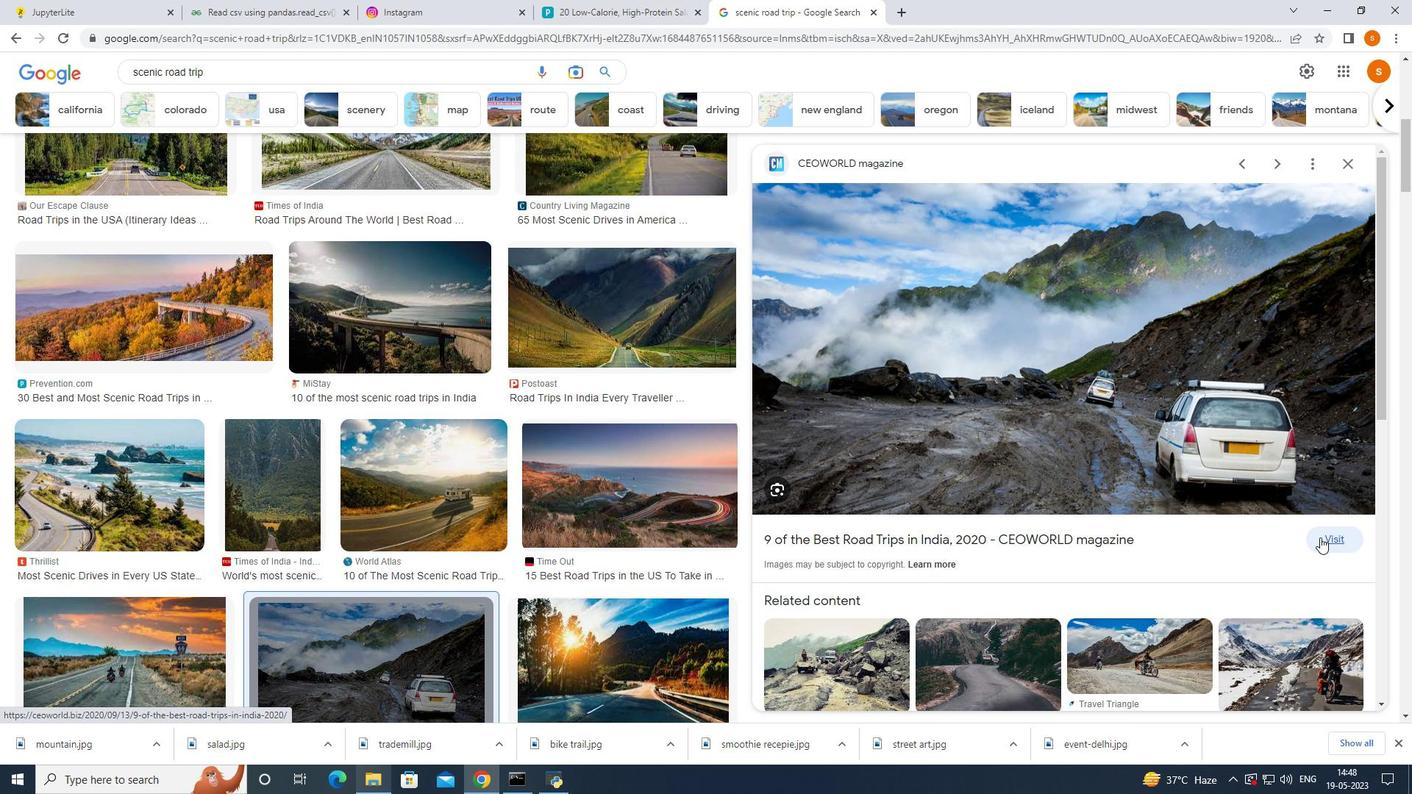 
Action: Mouse pressed left at (1319, 537)
Screenshot: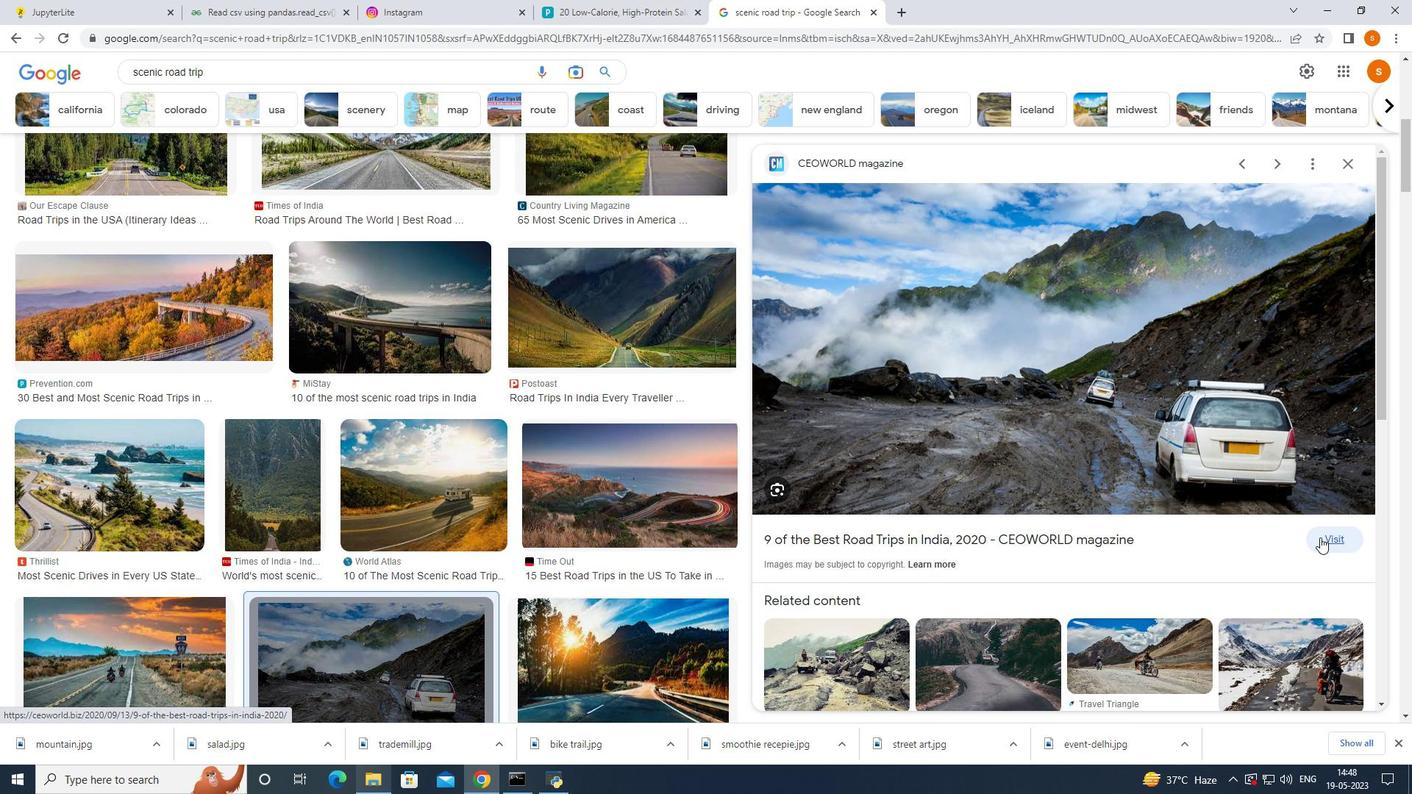 
Action: Mouse moved to (684, 464)
Screenshot: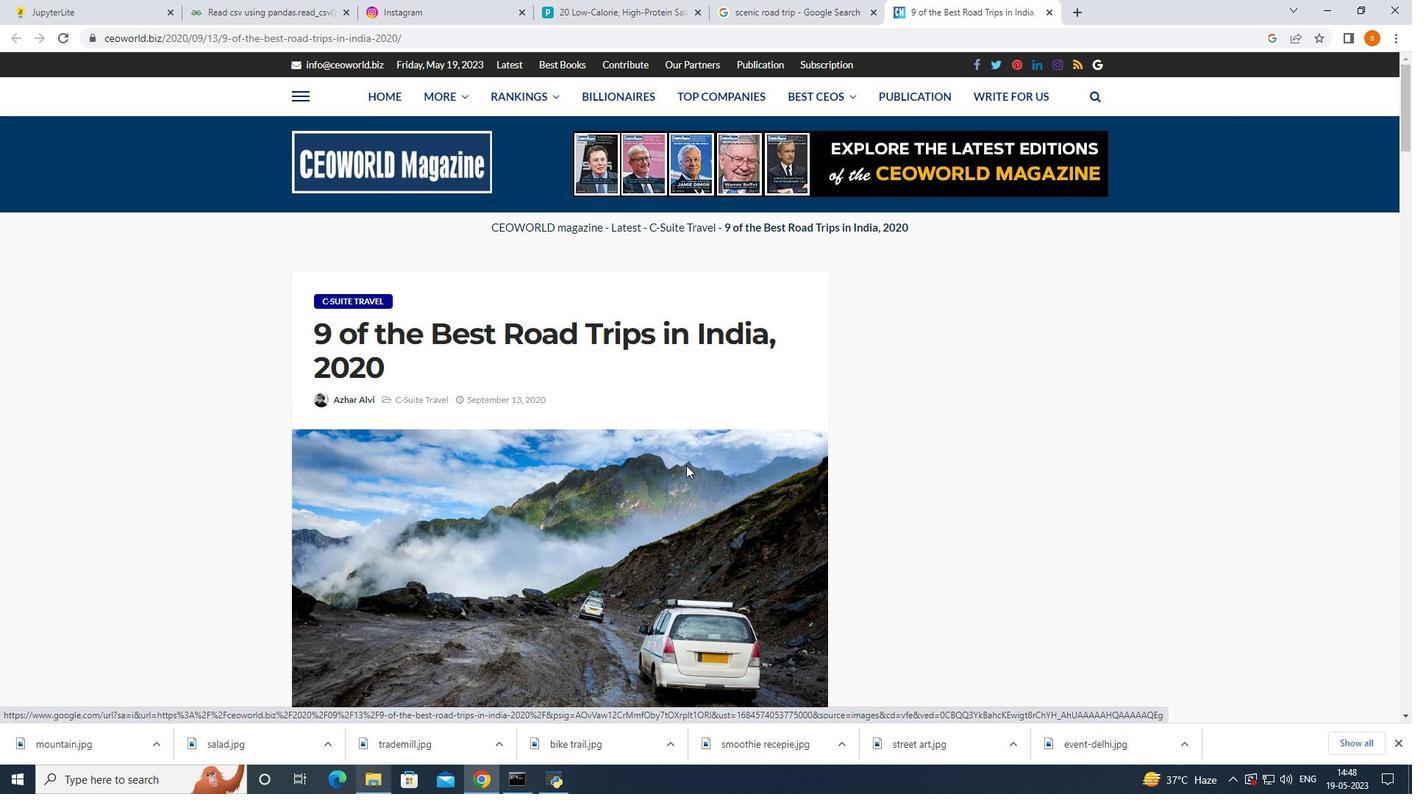 
Action: Mouse scrolled (684, 464) with delta (0, 0)
Screenshot: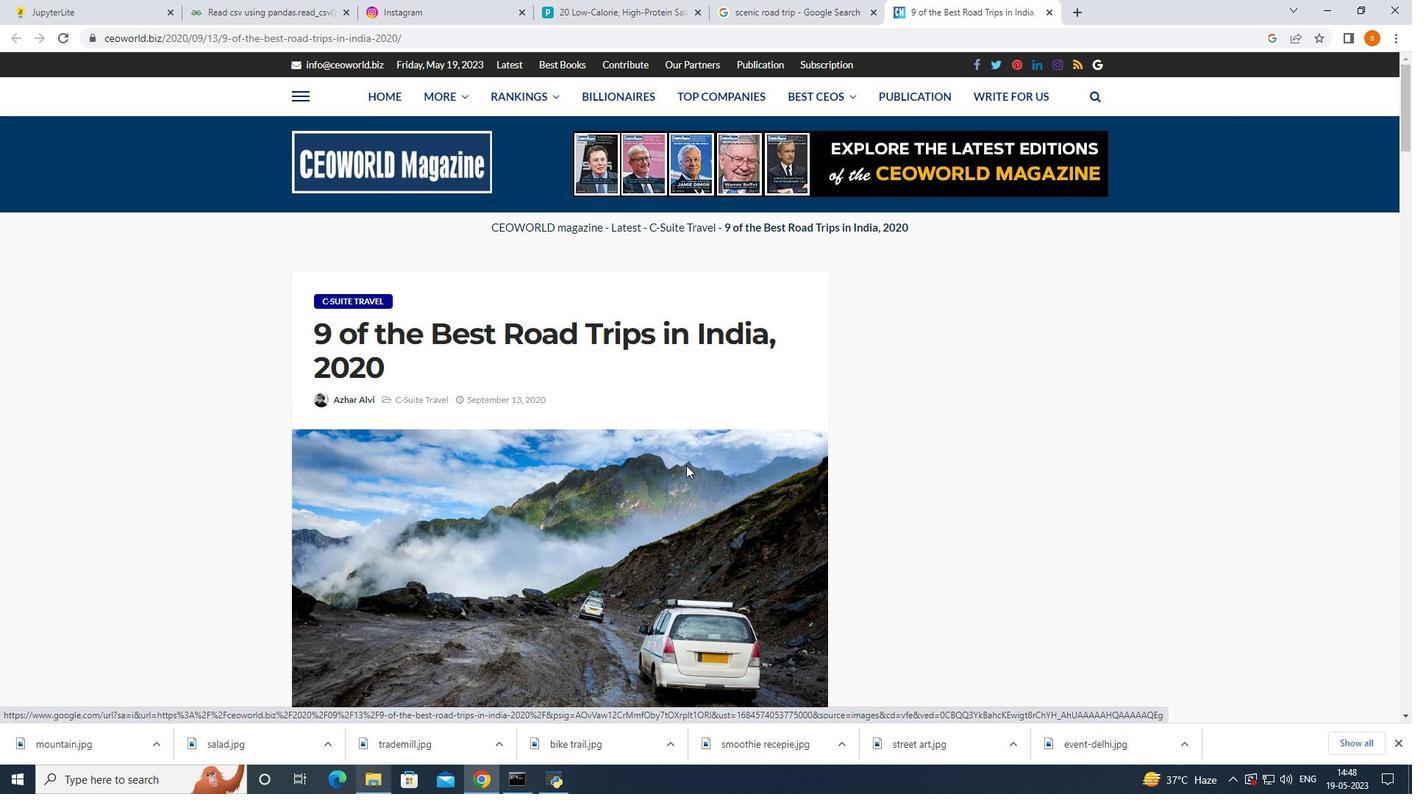 
Action: Mouse moved to (683, 464)
Screenshot: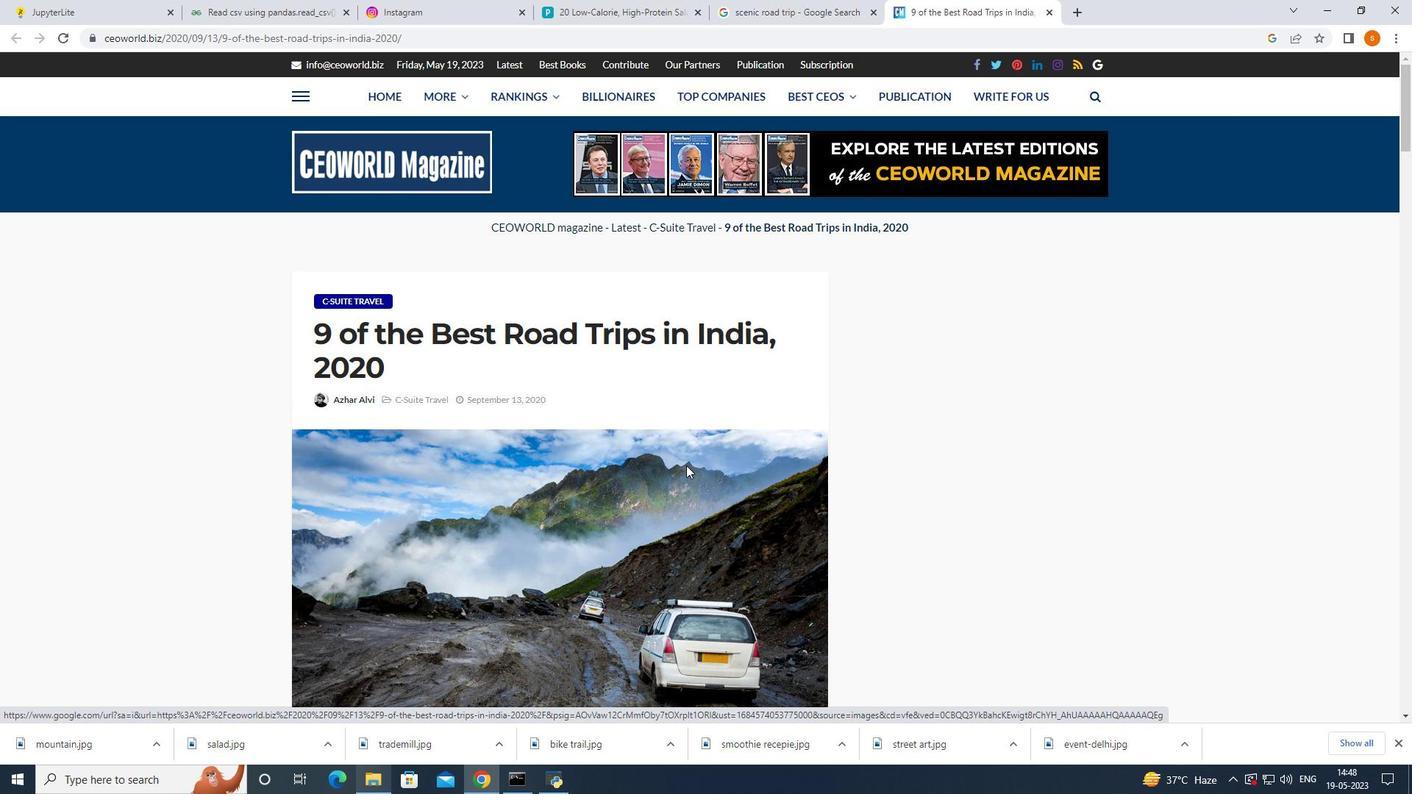 
Action: Mouse scrolled (683, 464) with delta (0, 0)
Screenshot: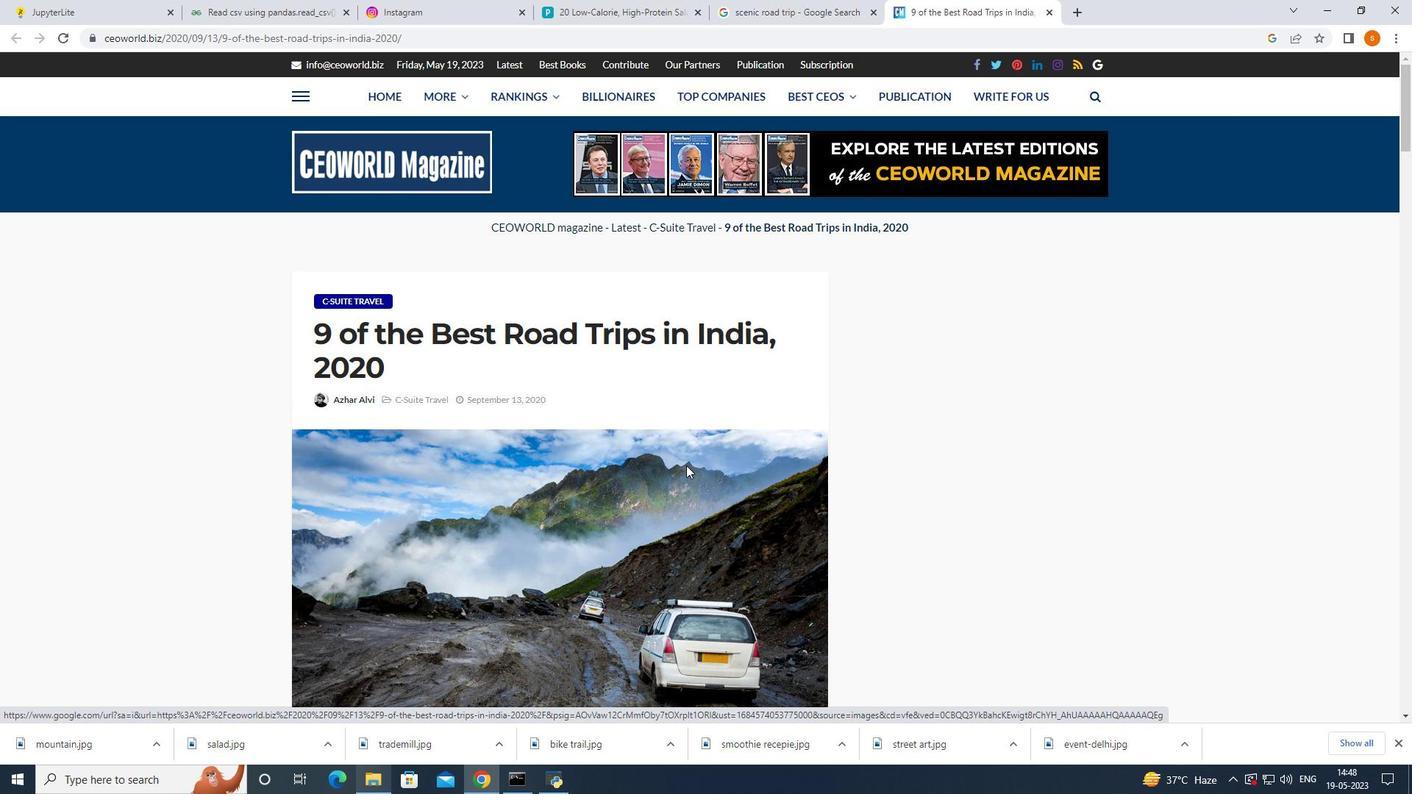 
Action: Mouse scrolled (683, 464) with delta (0, 0)
Screenshot: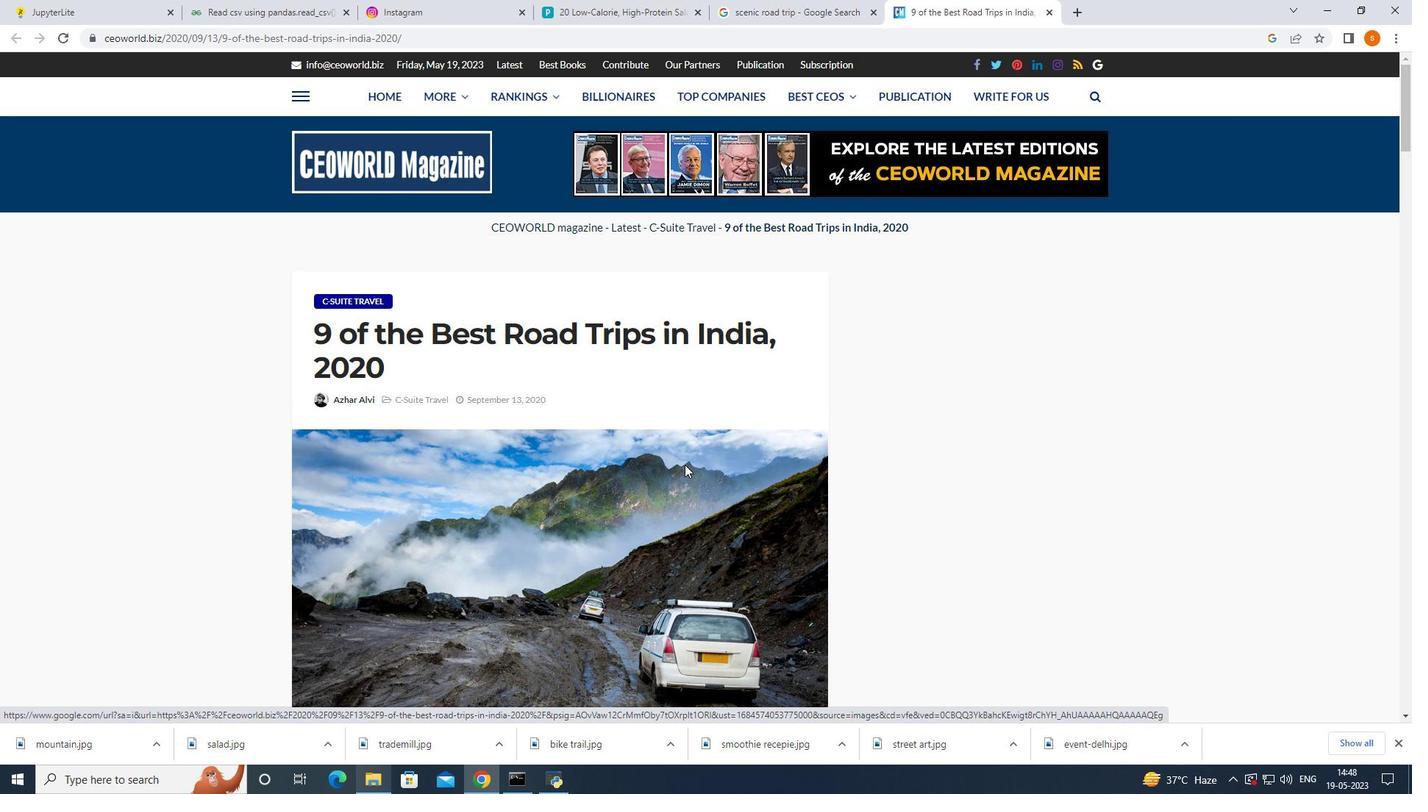 
Action: Mouse moved to (682, 466)
Screenshot: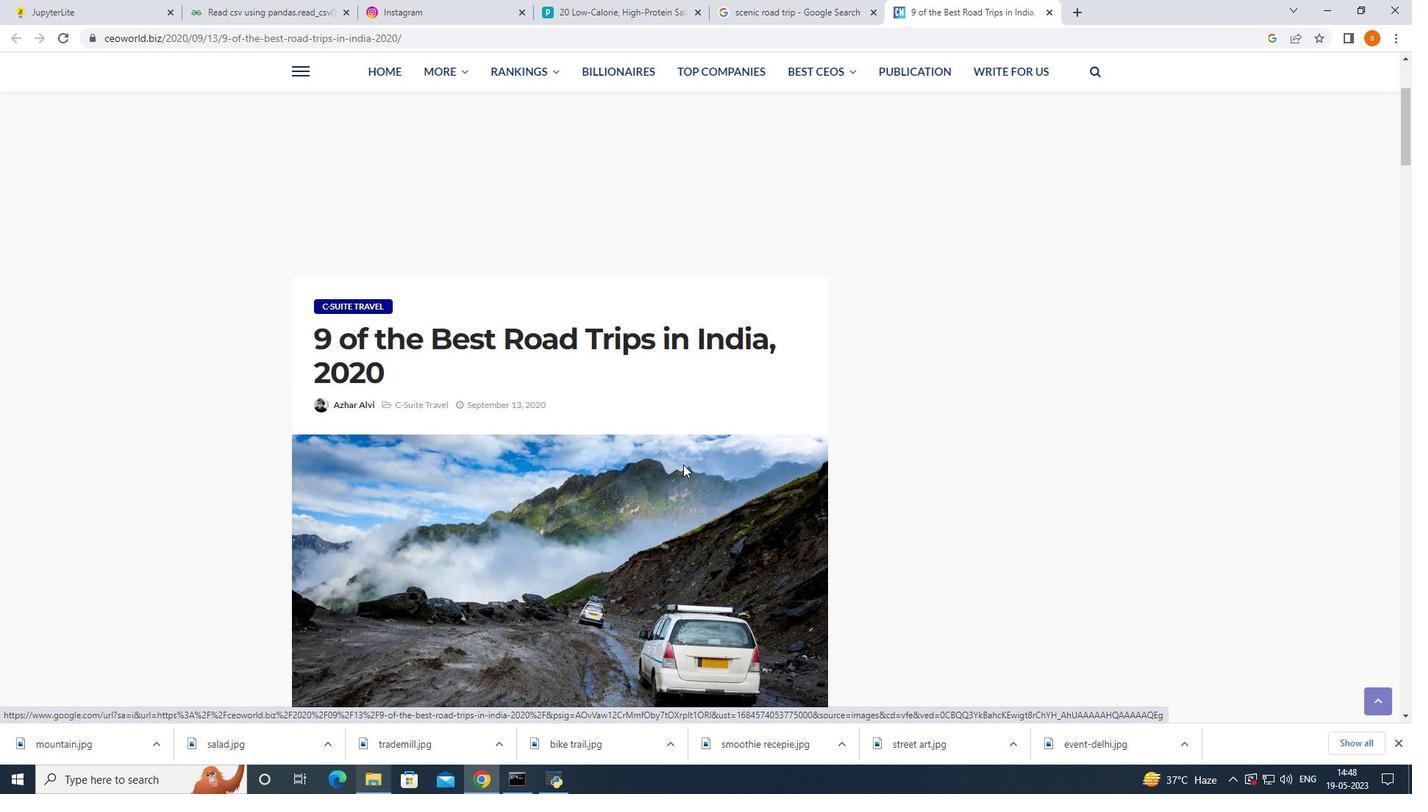 
Action: Mouse scrolled (682, 465) with delta (0, 0)
Screenshot: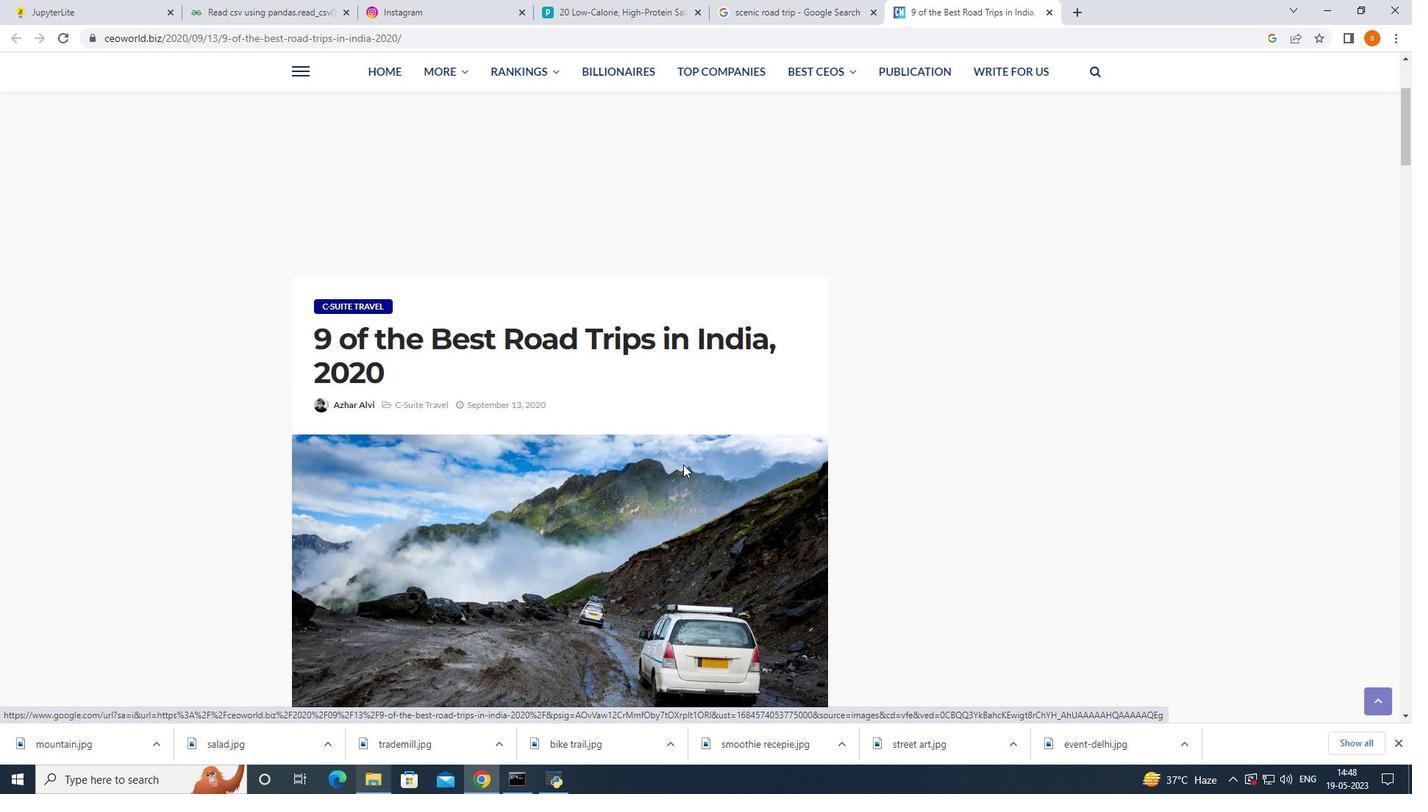 
Action: Mouse scrolled (682, 465) with delta (0, 0)
Screenshot: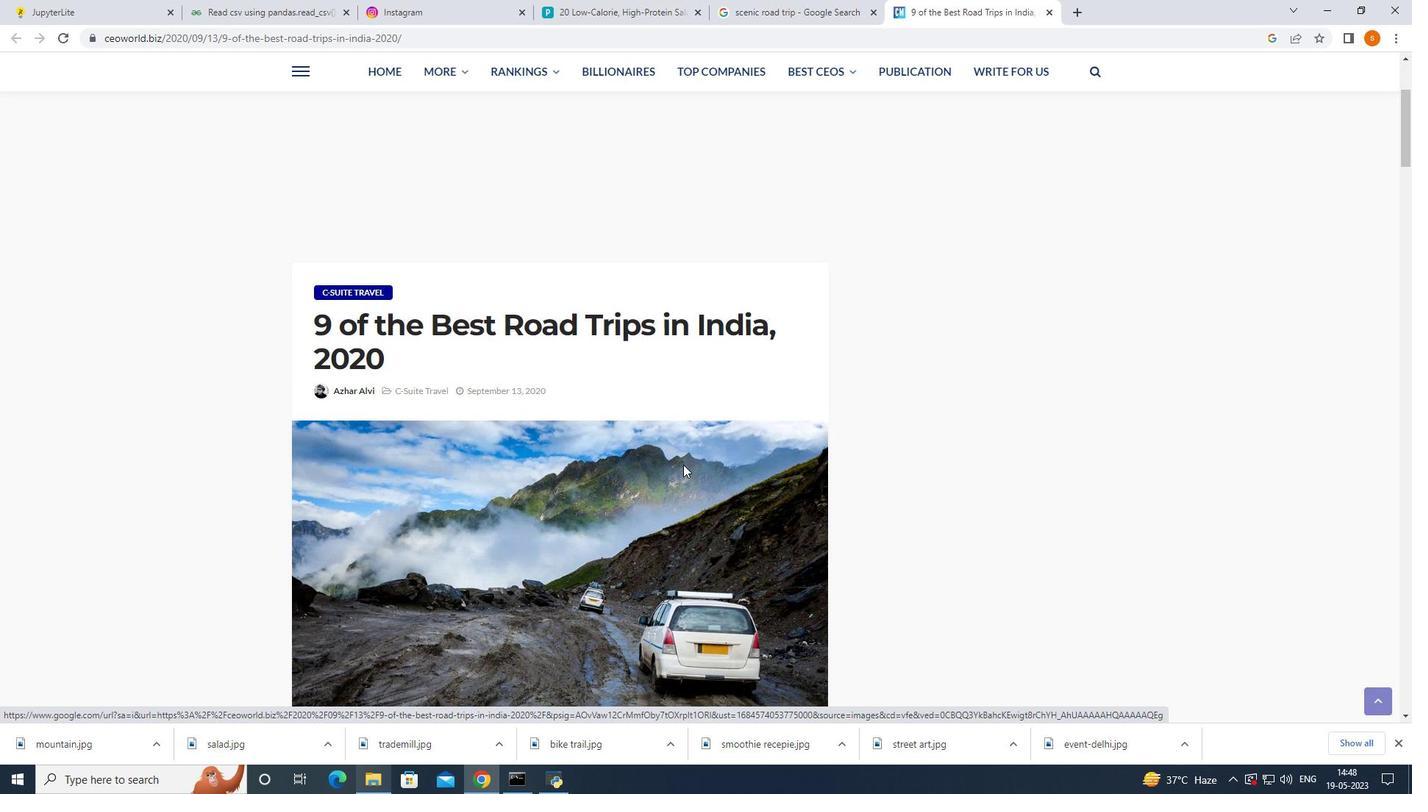 
Action: Mouse moved to (681, 469)
Screenshot: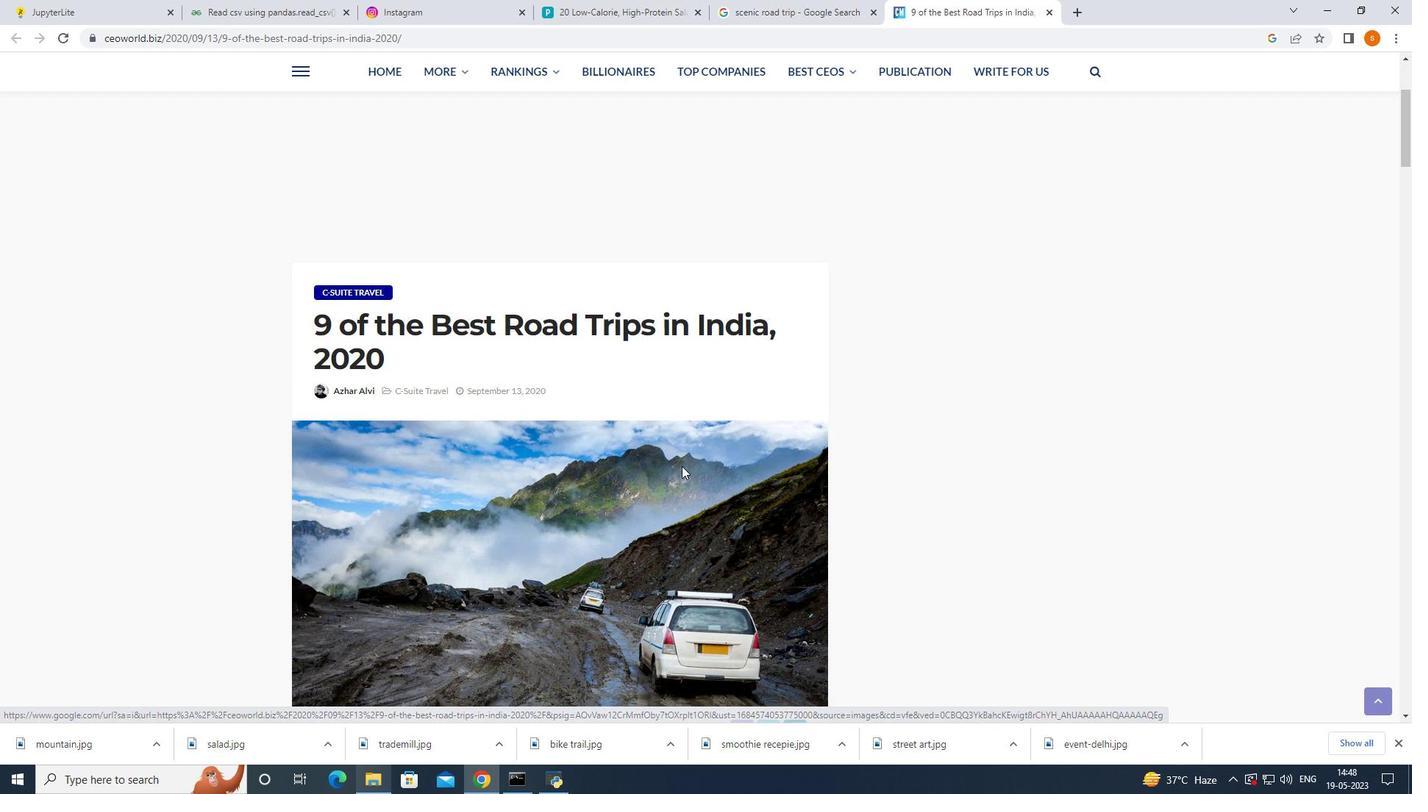 
Action: Mouse scrolled (682, 466) with delta (0, 0)
Screenshot: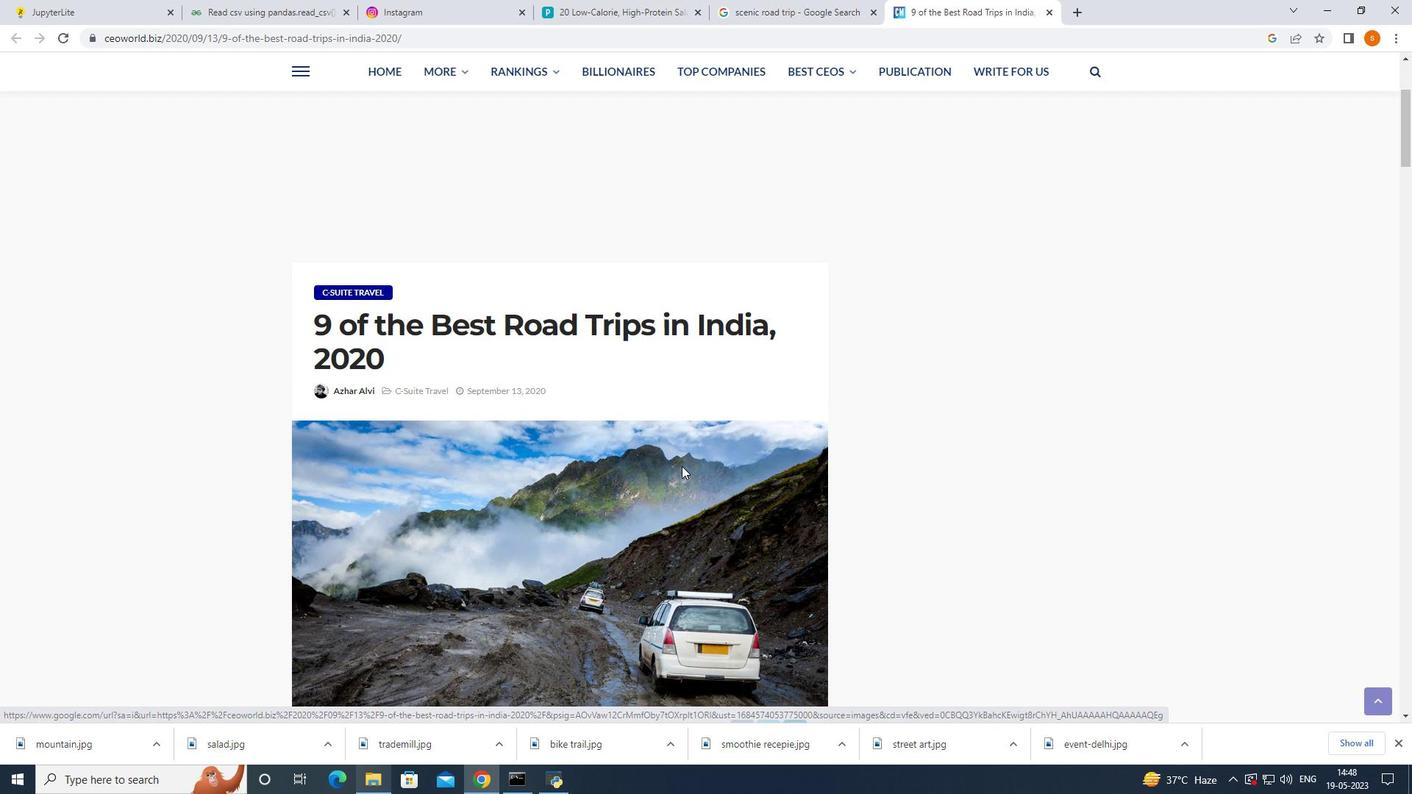 
Action: Mouse moved to (681, 469)
Screenshot: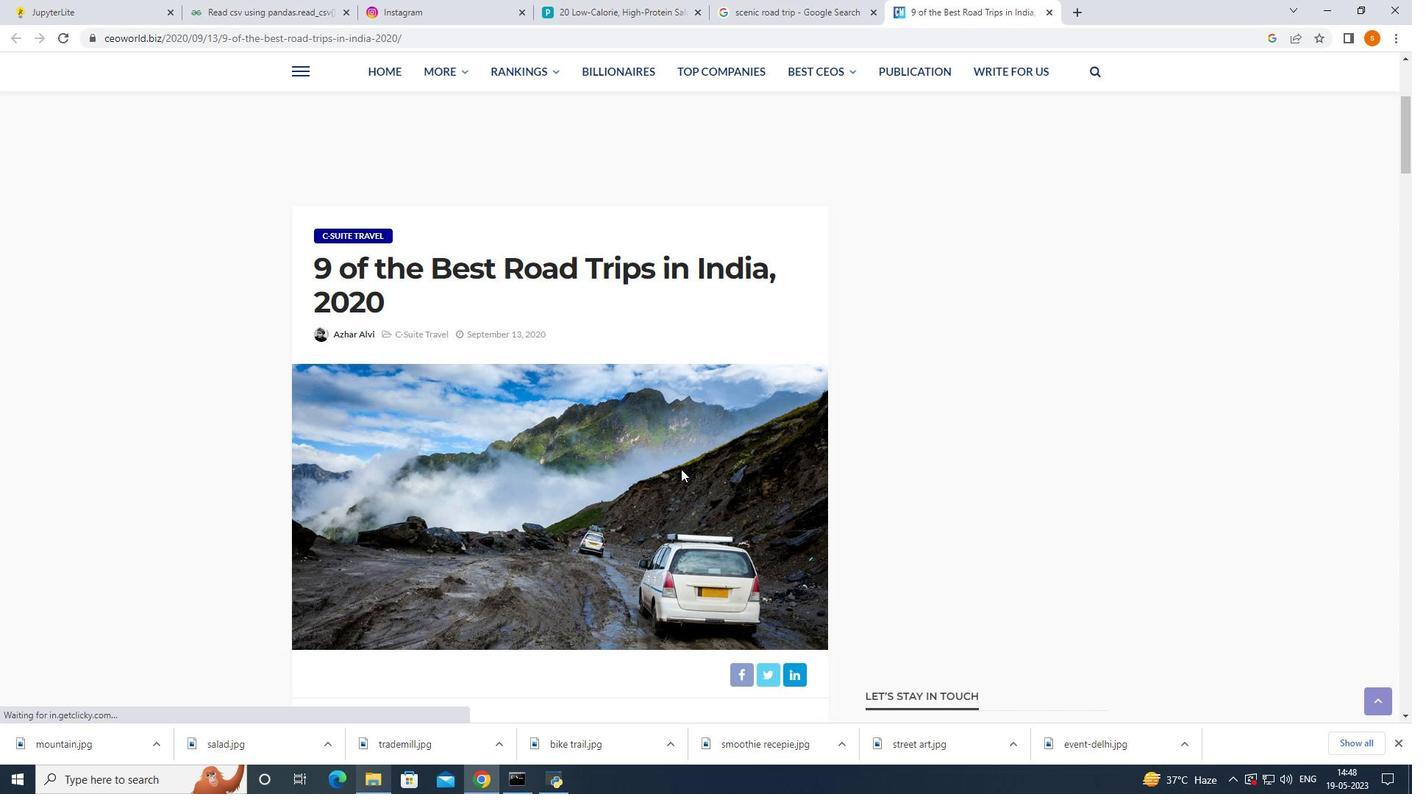 
Action: Mouse scrolled (681, 468) with delta (0, 0)
Screenshot: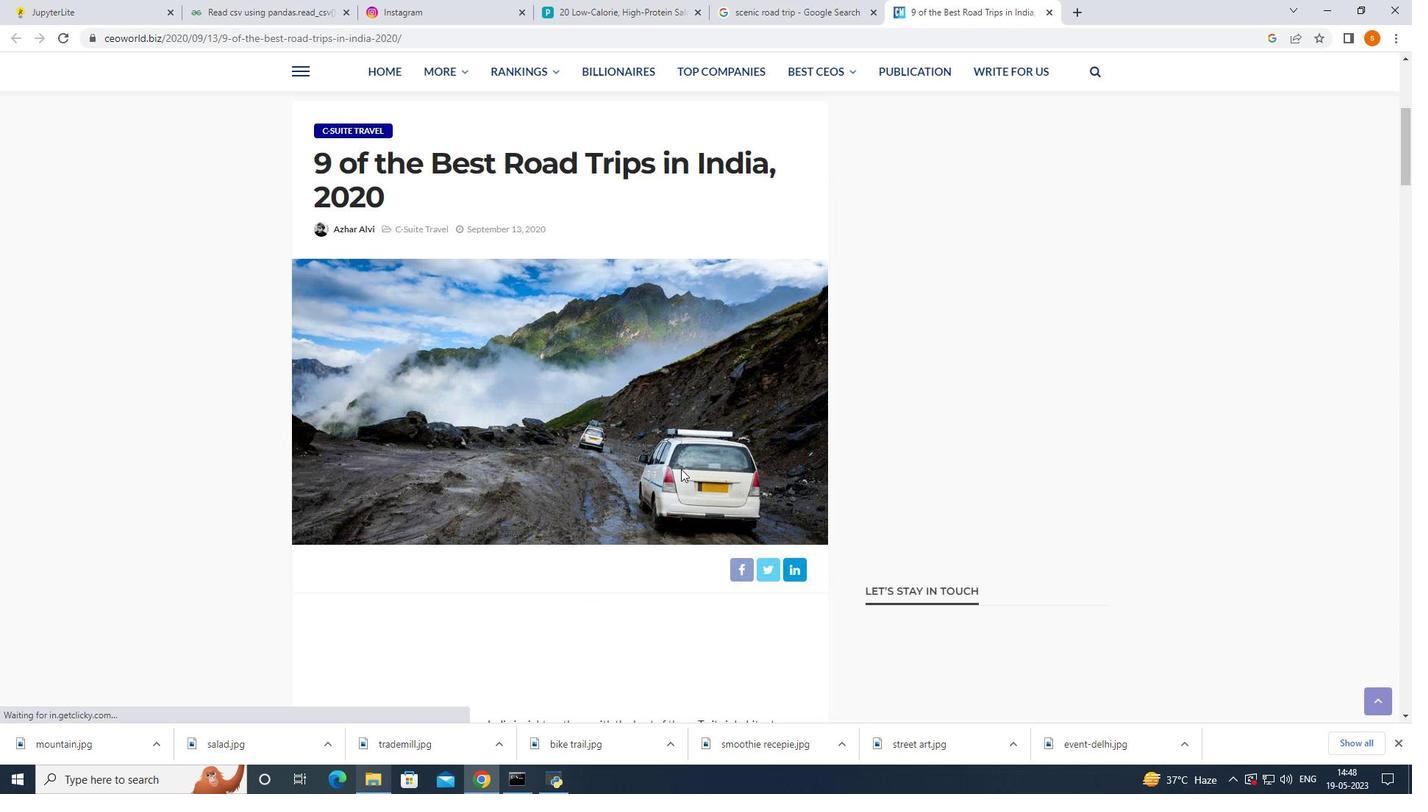 
Action: Mouse scrolled (681, 468) with delta (0, 0)
Screenshot: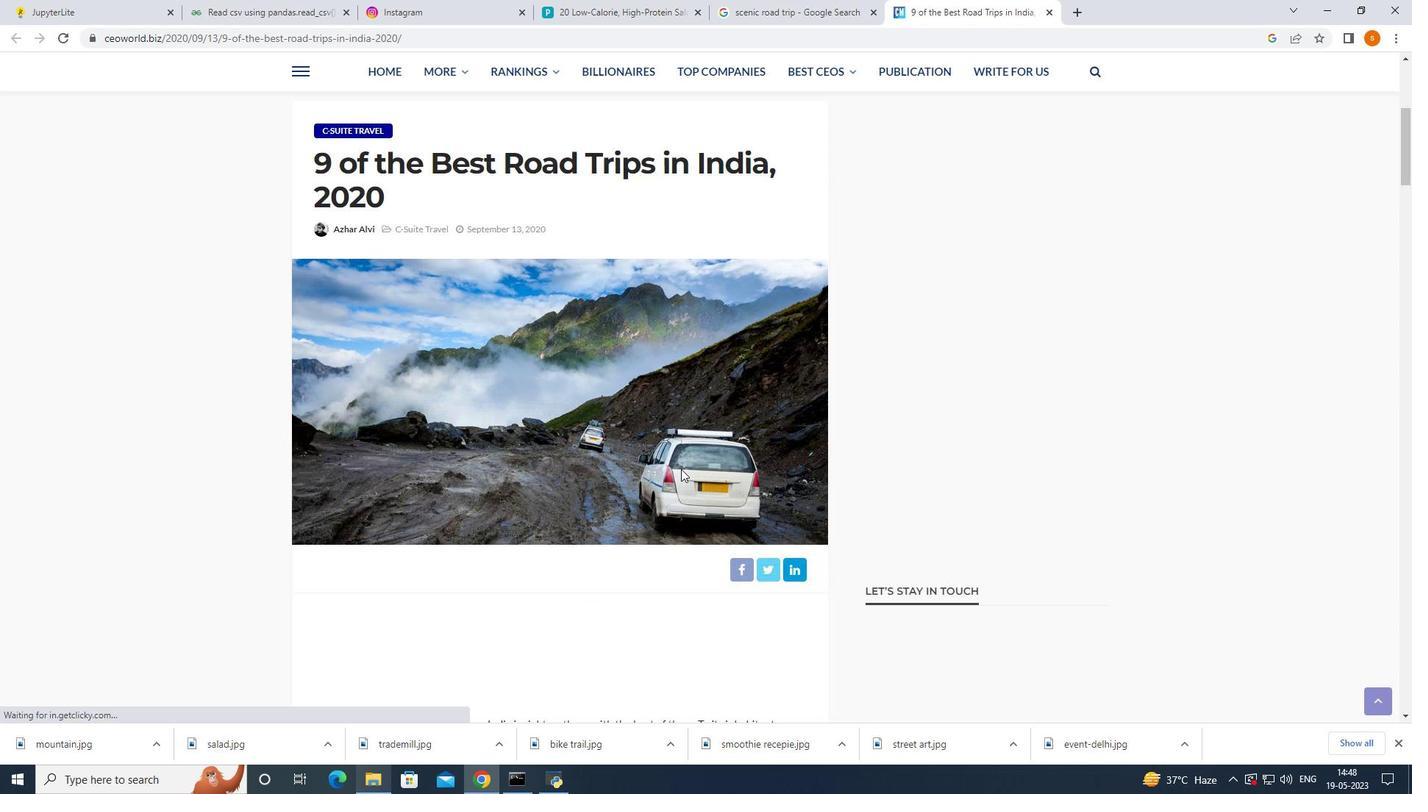 
Action: Mouse scrolled (681, 468) with delta (0, 0)
Screenshot: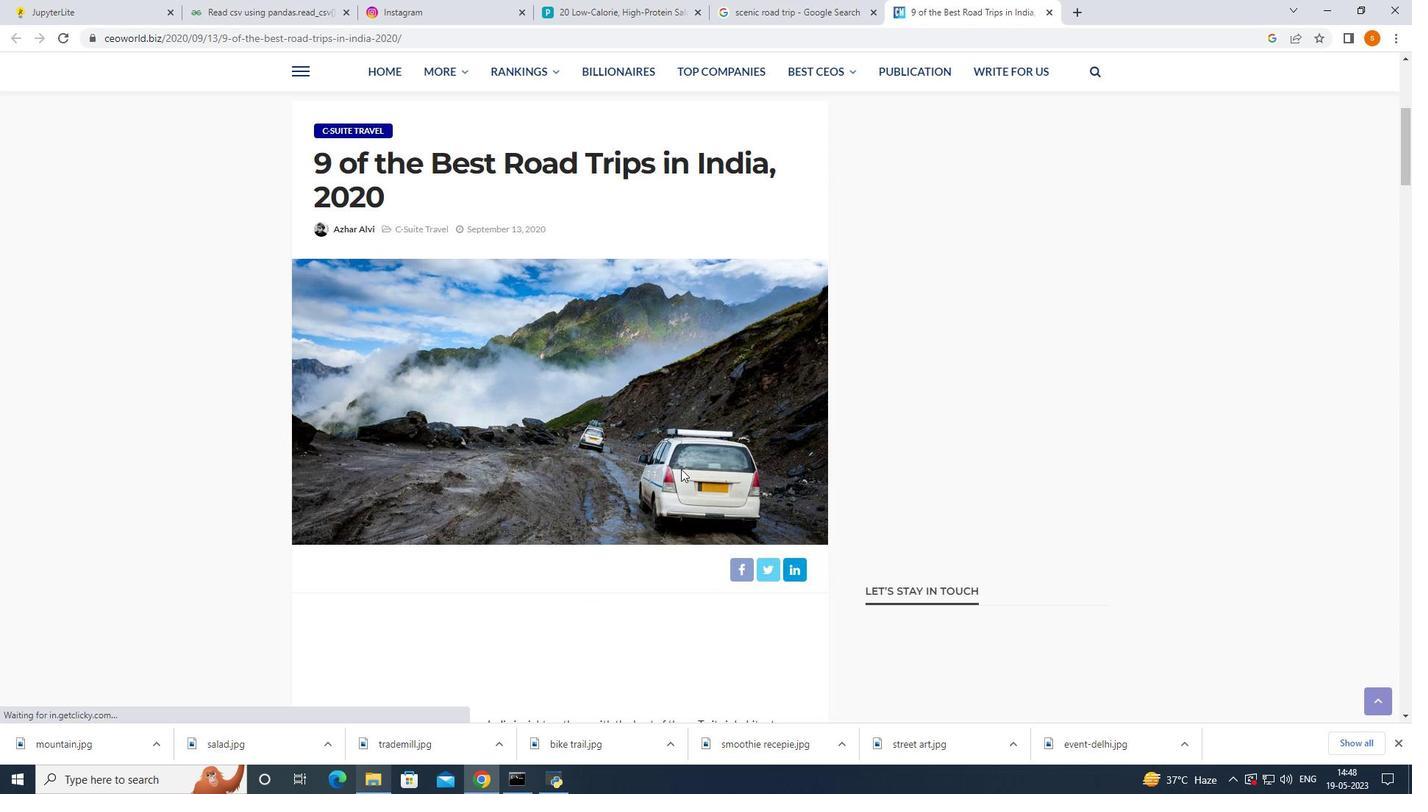 
Action: Mouse moved to (682, 466)
Screenshot: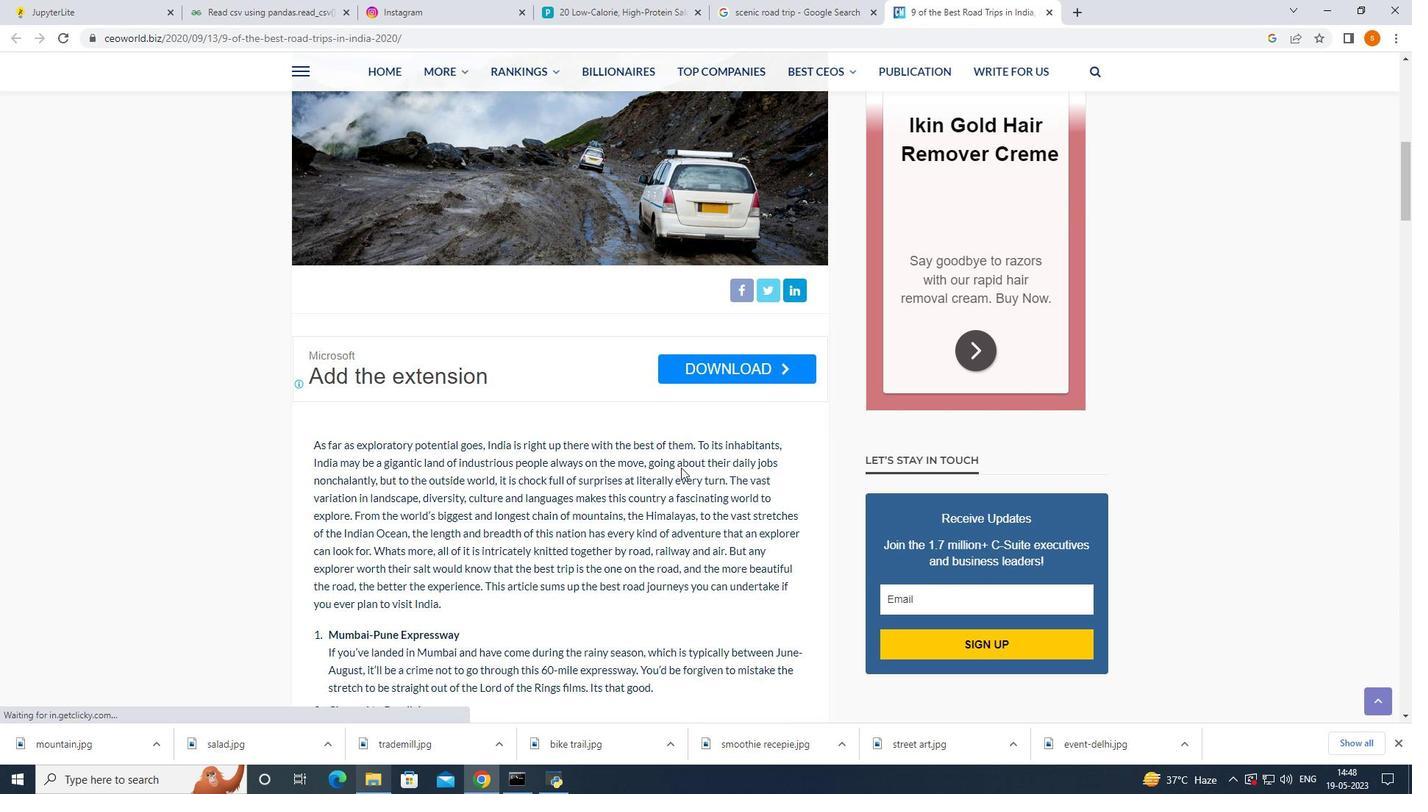 
Action: Mouse scrolled (682, 465) with delta (0, 0)
Screenshot: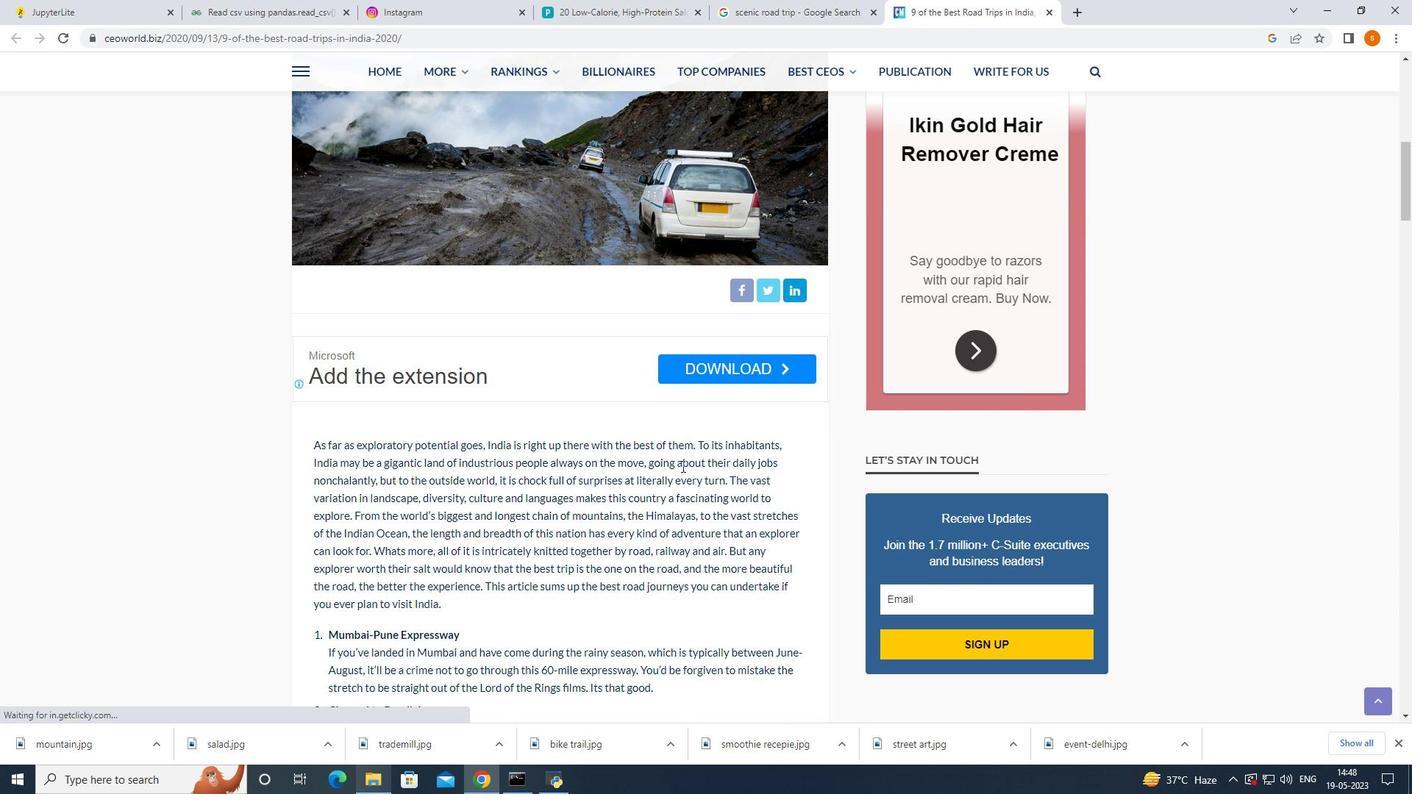 
Action: Mouse moved to (682, 467)
Screenshot: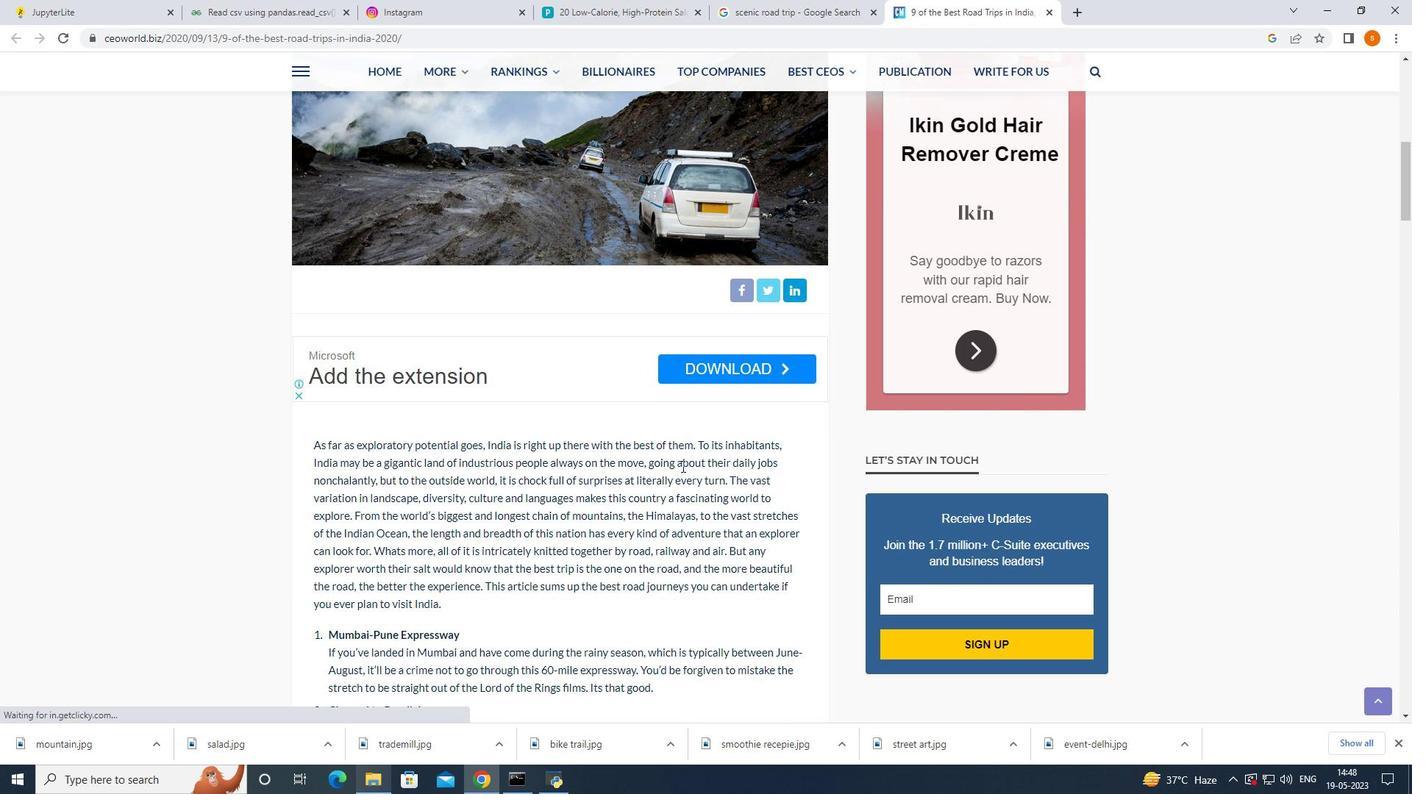
Action: Mouse scrolled (682, 467) with delta (0, 0)
Screenshot: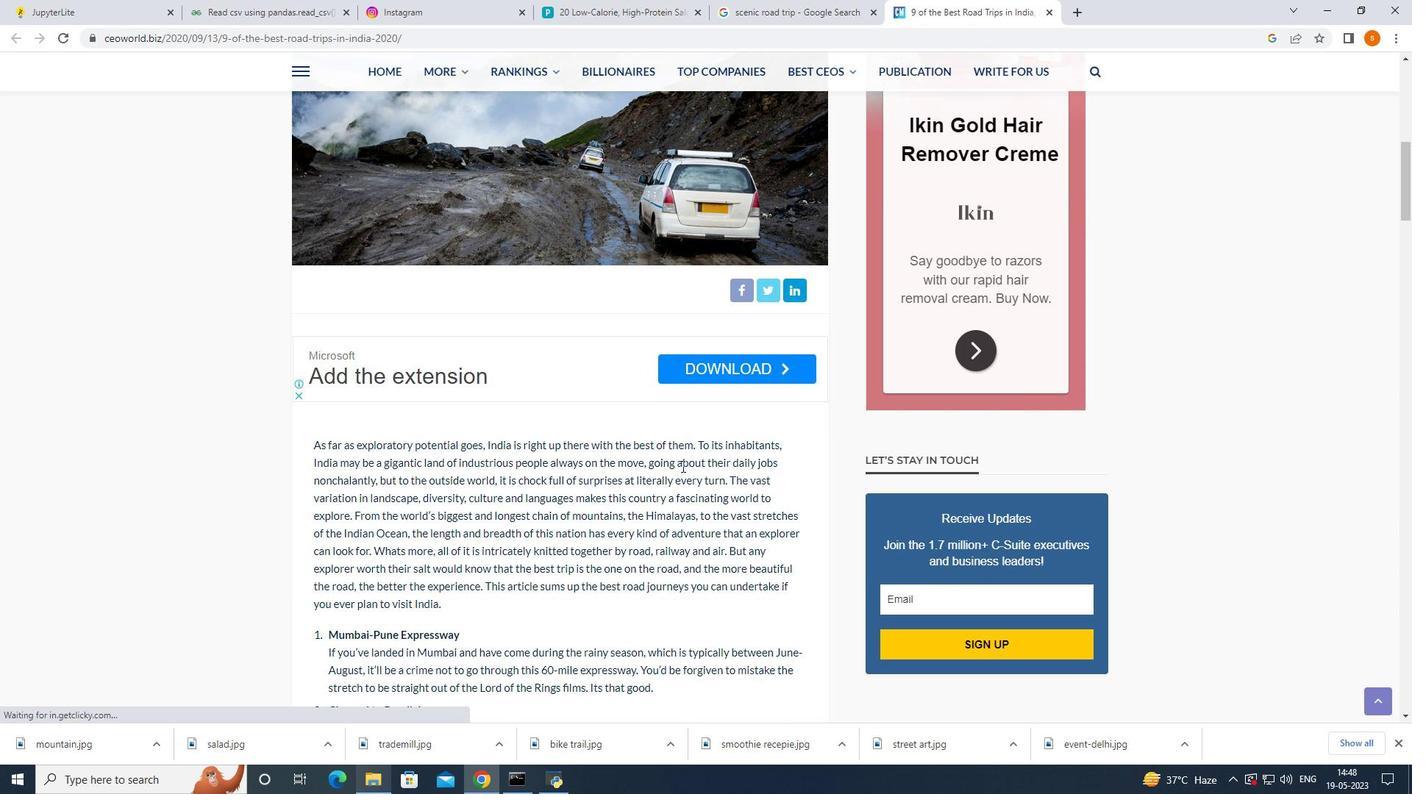
Action: Mouse moved to (682, 470)
Screenshot: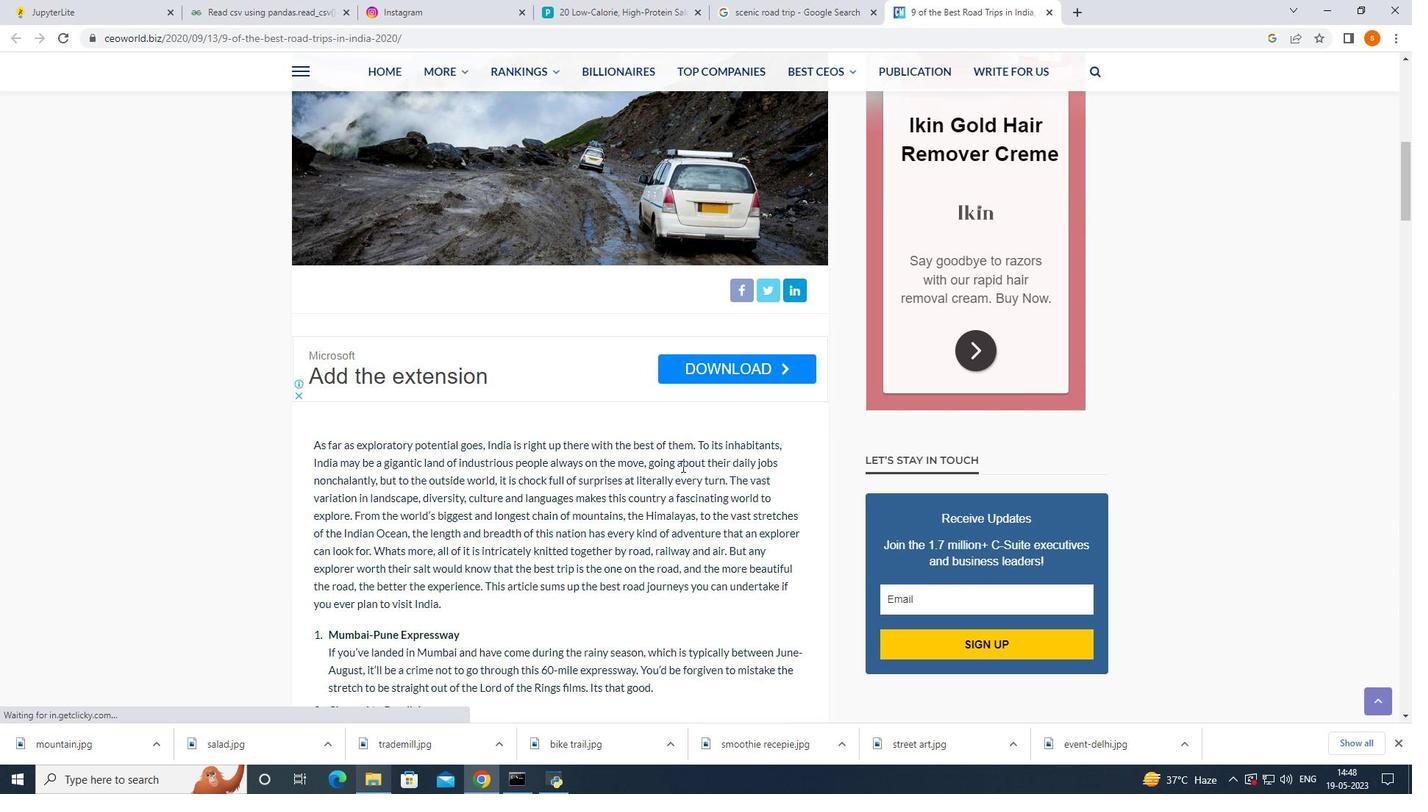 
Action: Mouse scrolled (682, 469) with delta (0, 0)
Screenshot: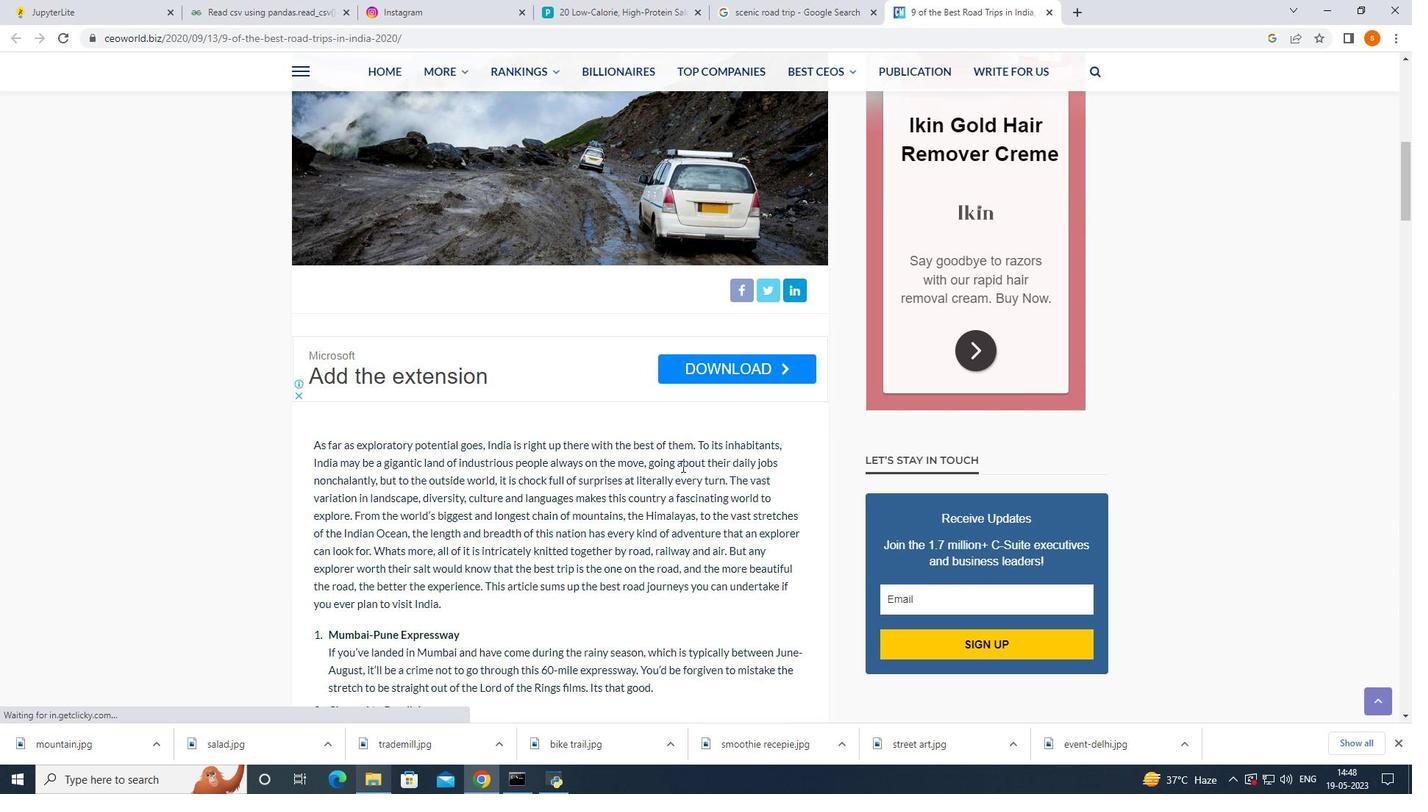 
Action: Mouse moved to (682, 470)
Screenshot: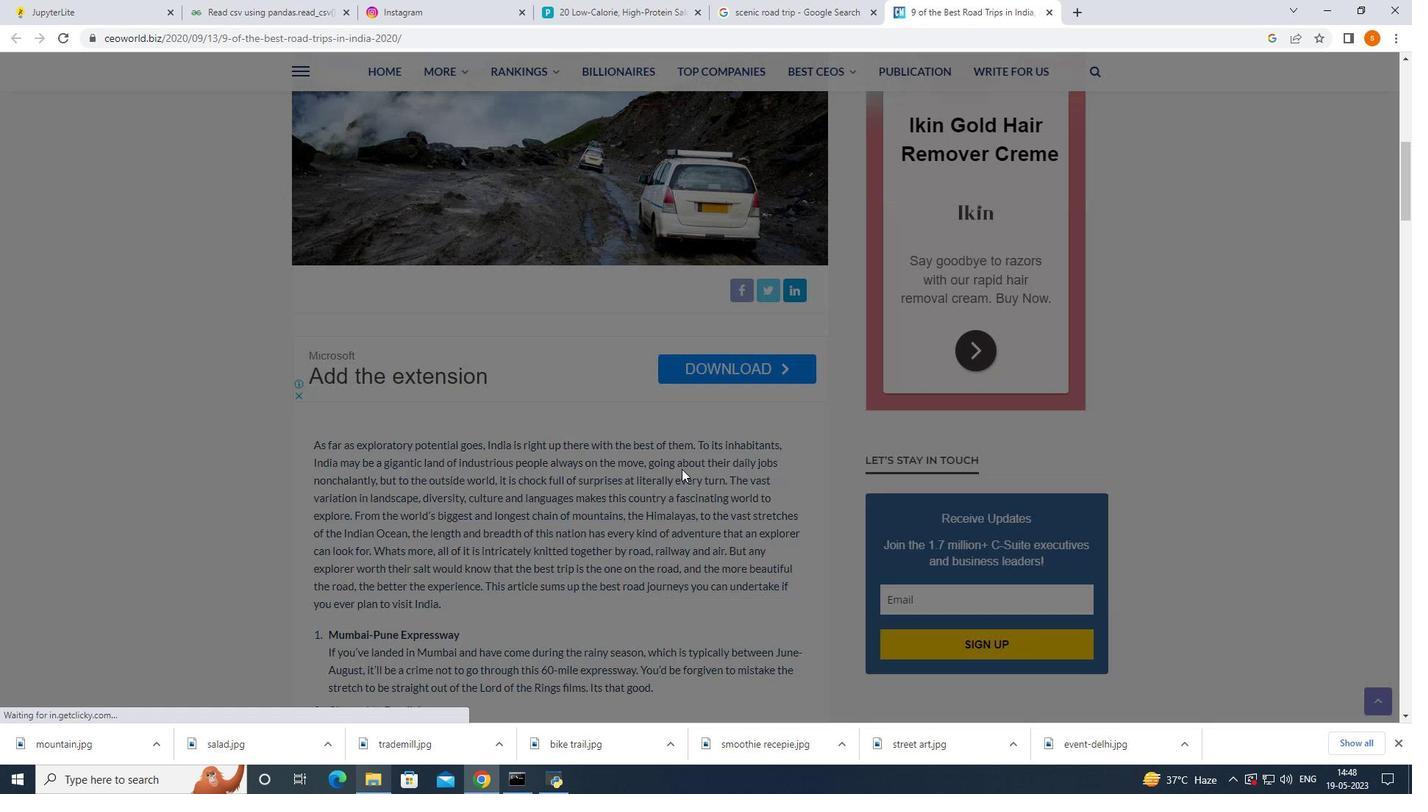
Action: Mouse scrolled (682, 470) with delta (0, 0)
Screenshot: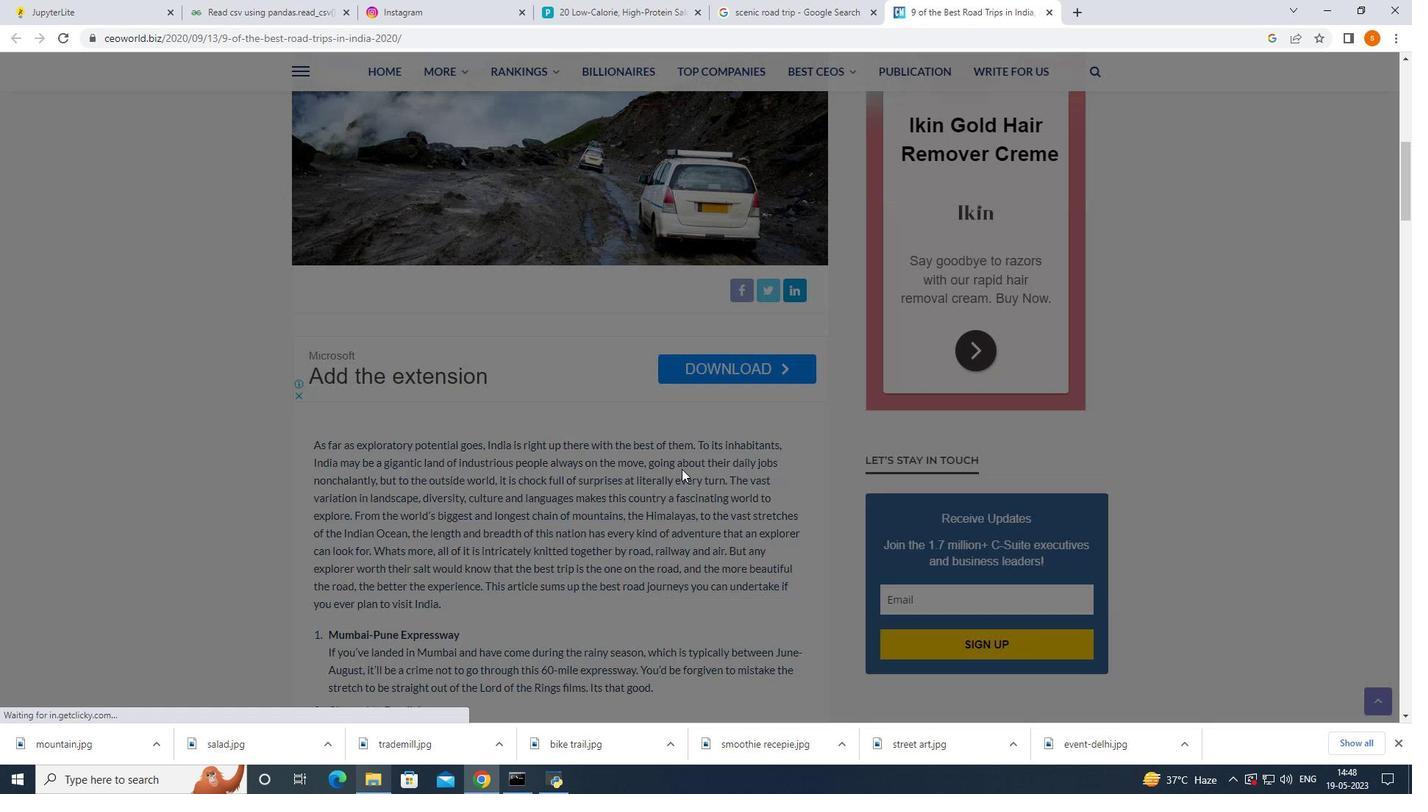 
Action: Mouse moved to (940, 63)
Screenshot: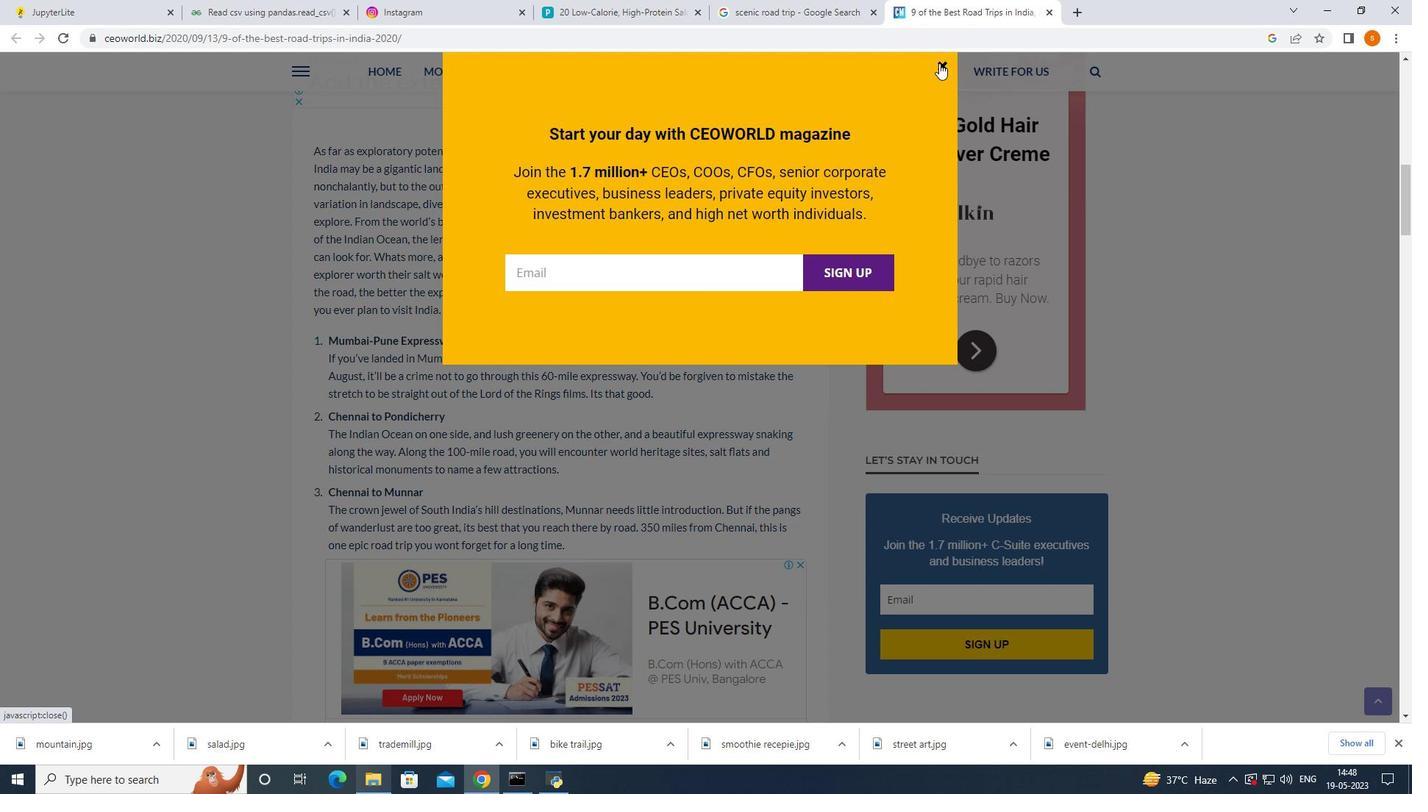 
Action: Mouse pressed left at (940, 63)
Screenshot: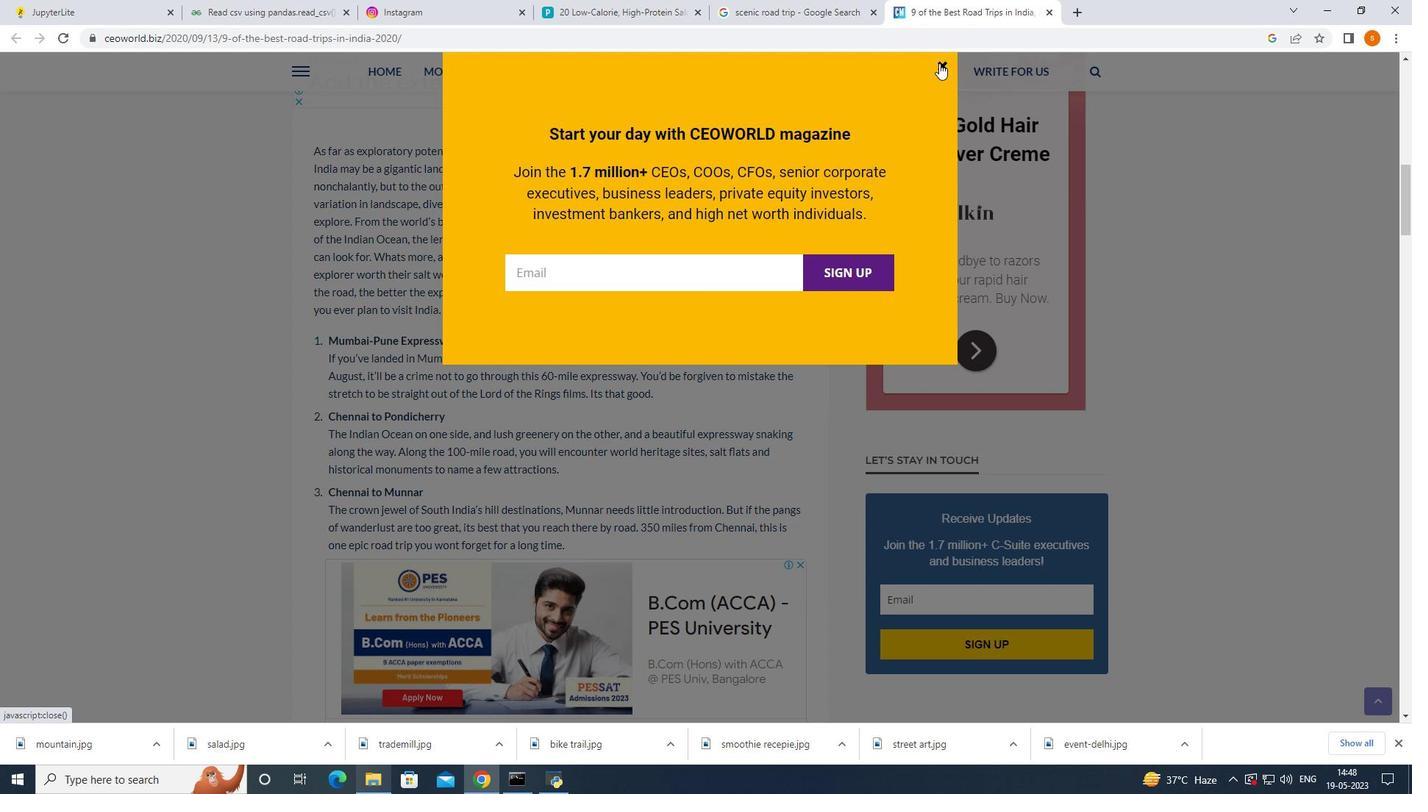 
Action: Mouse moved to (494, 381)
Screenshot: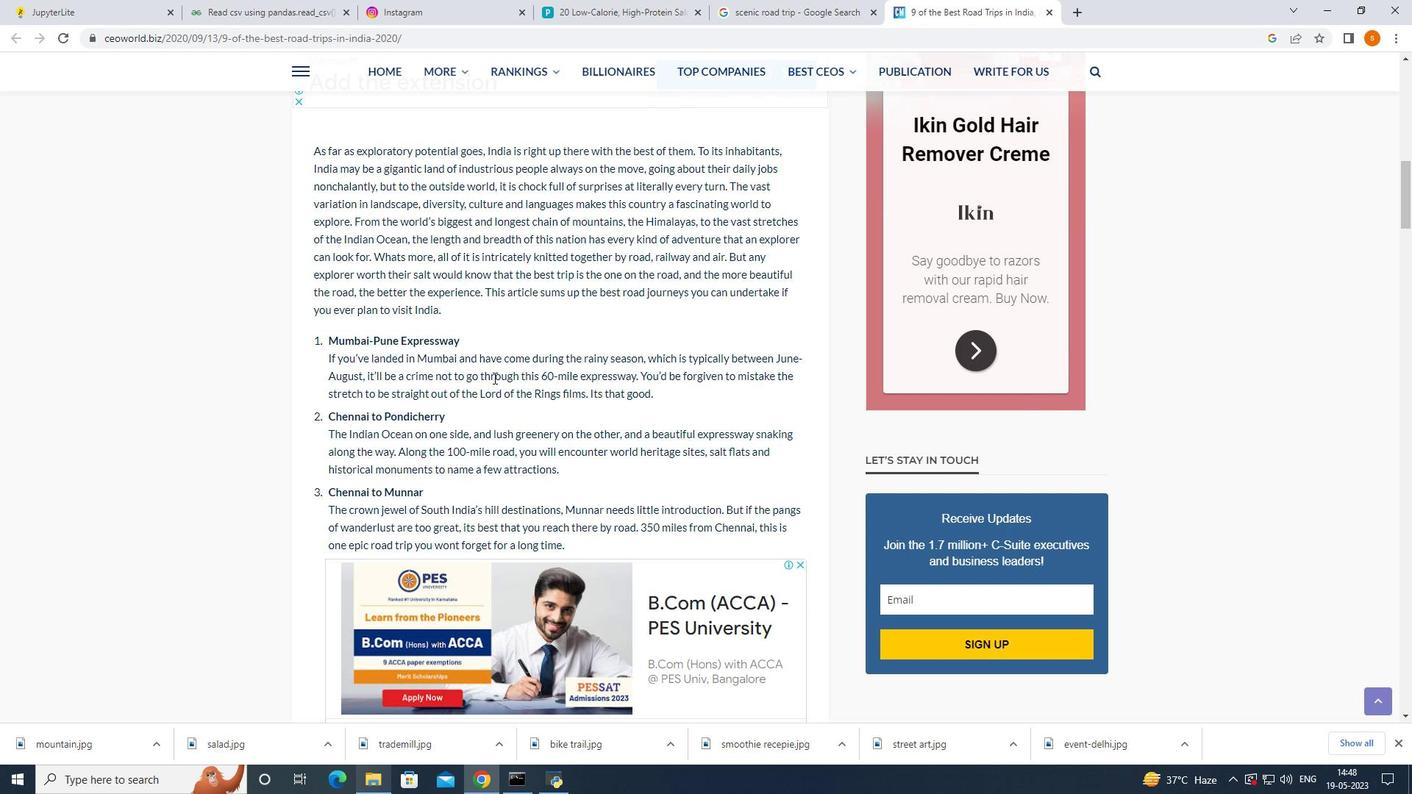 
Action: Mouse scrolled (494, 381) with delta (0, 0)
Screenshot: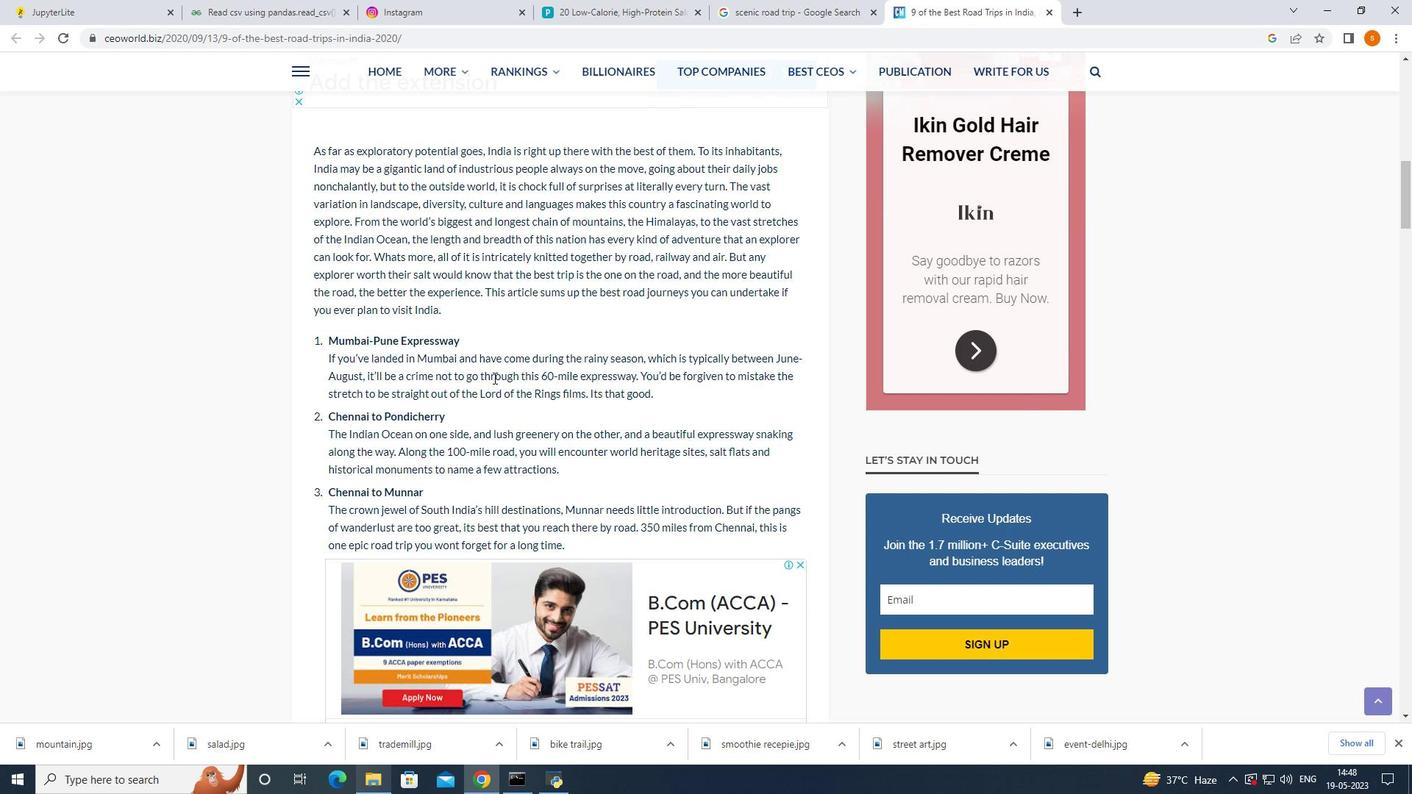 
Action: Mouse moved to (576, 408)
Screenshot: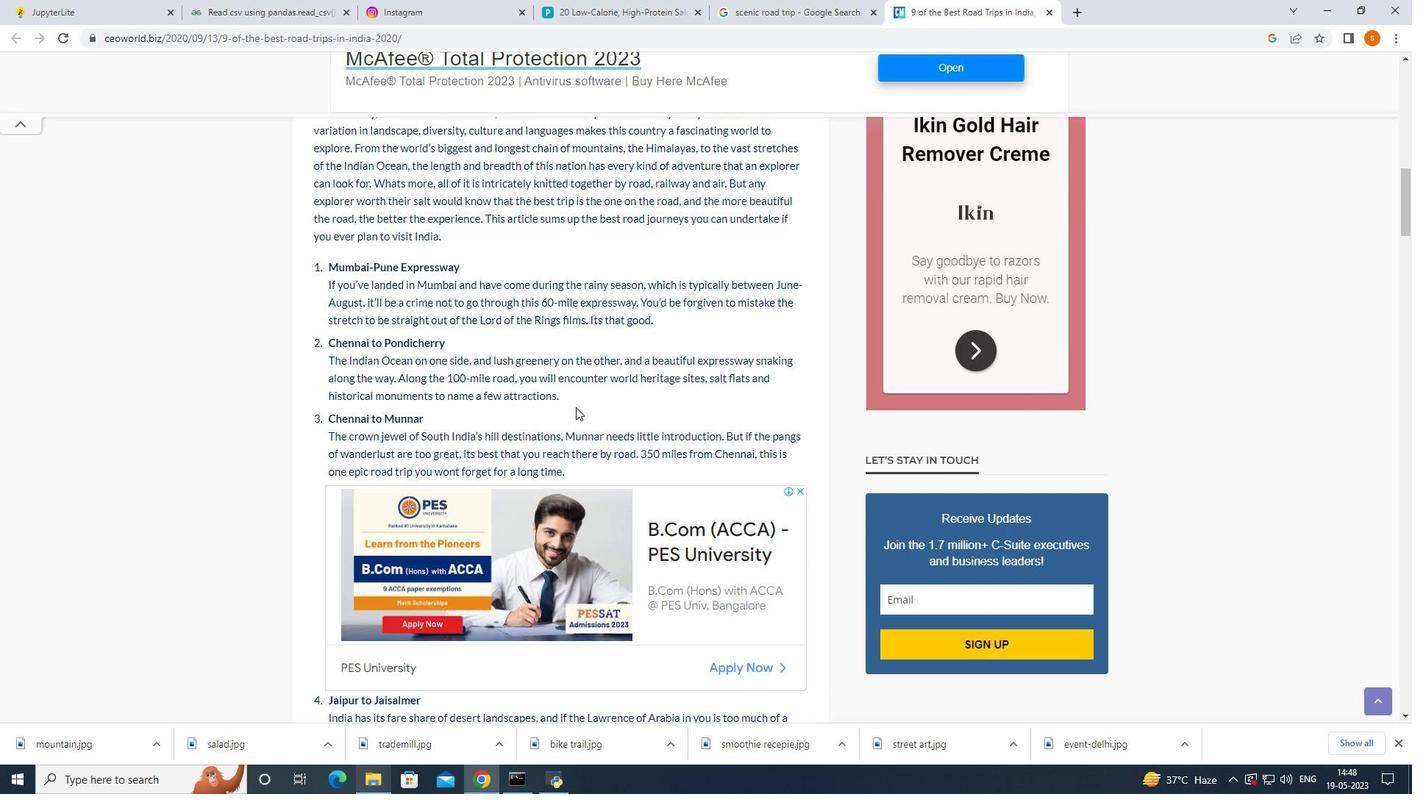 
Action: Mouse scrolled (576, 407) with delta (0, 0)
Screenshot: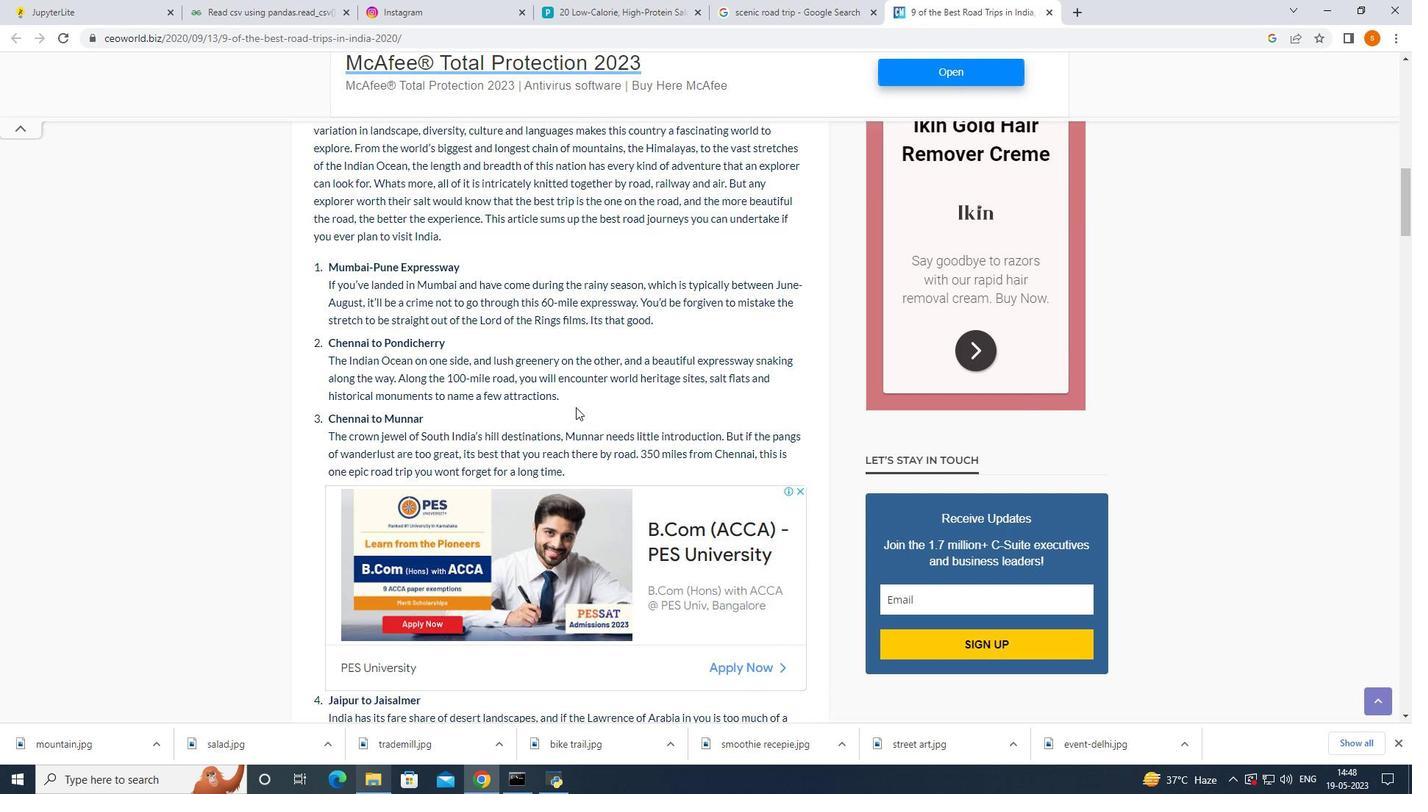 
Action: Mouse moved to (576, 409)
Screenshot: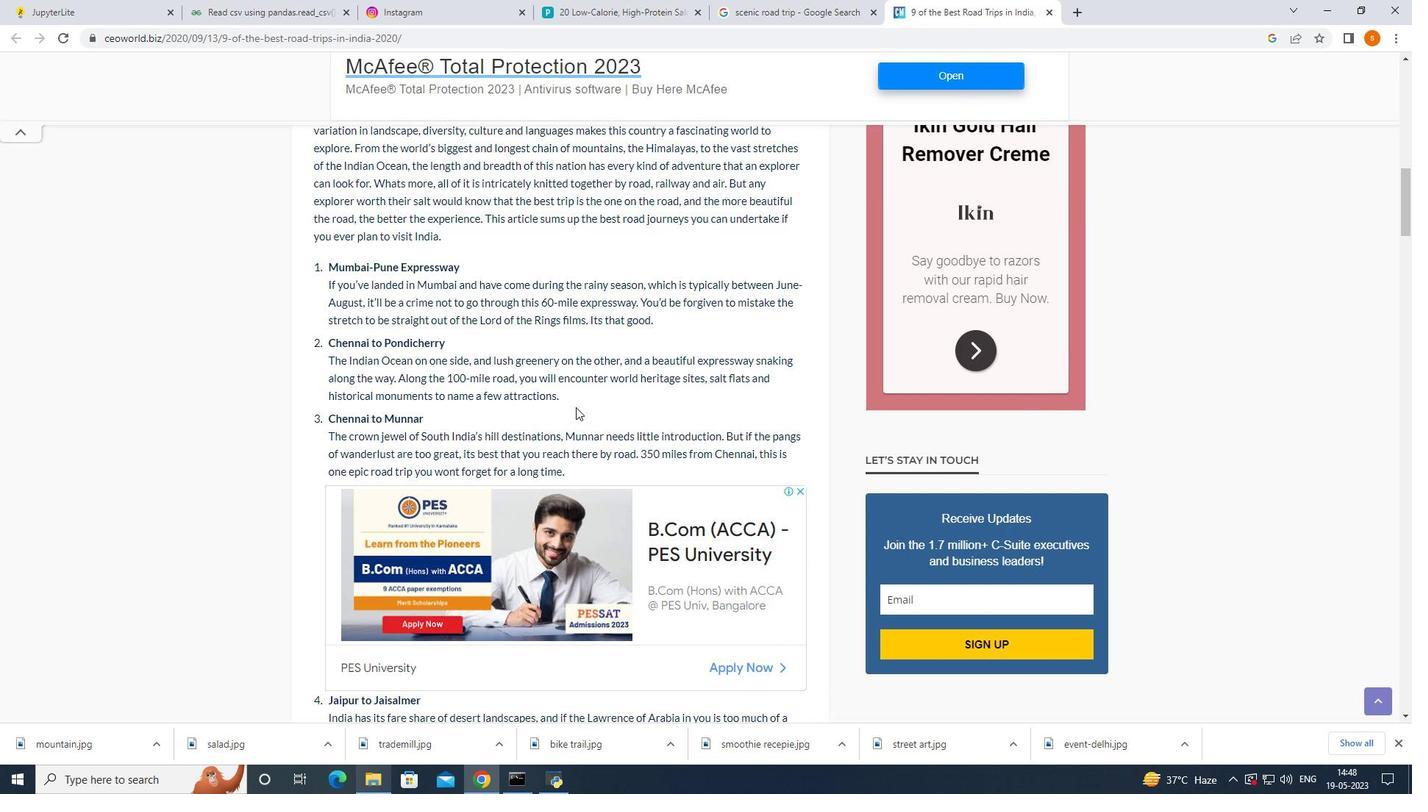 
Action: Mouse scrolled (576, 408) with delta (0, 0)
Screenshot: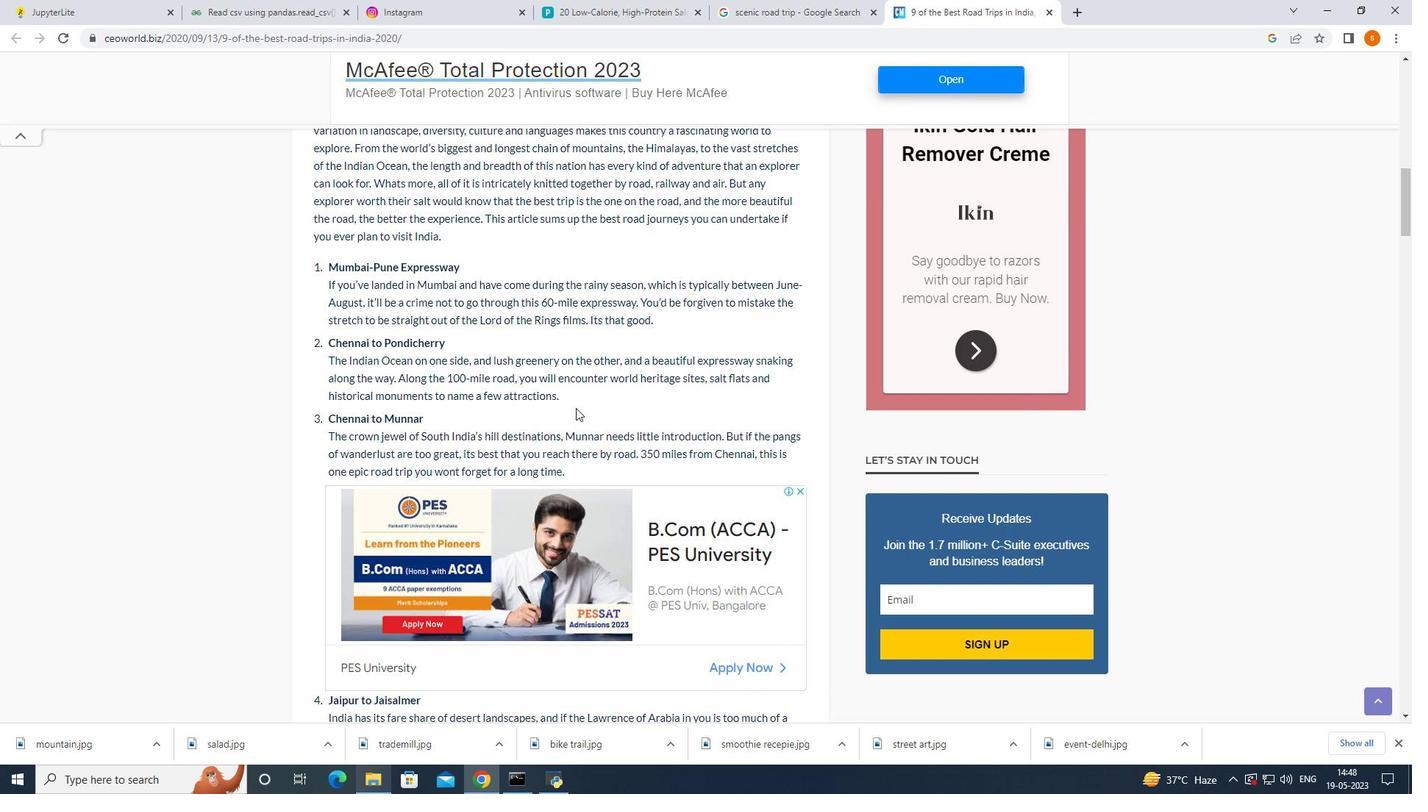 
Action: Mouse scrolled (576, 408) with delta (0, 0)
Screenshot: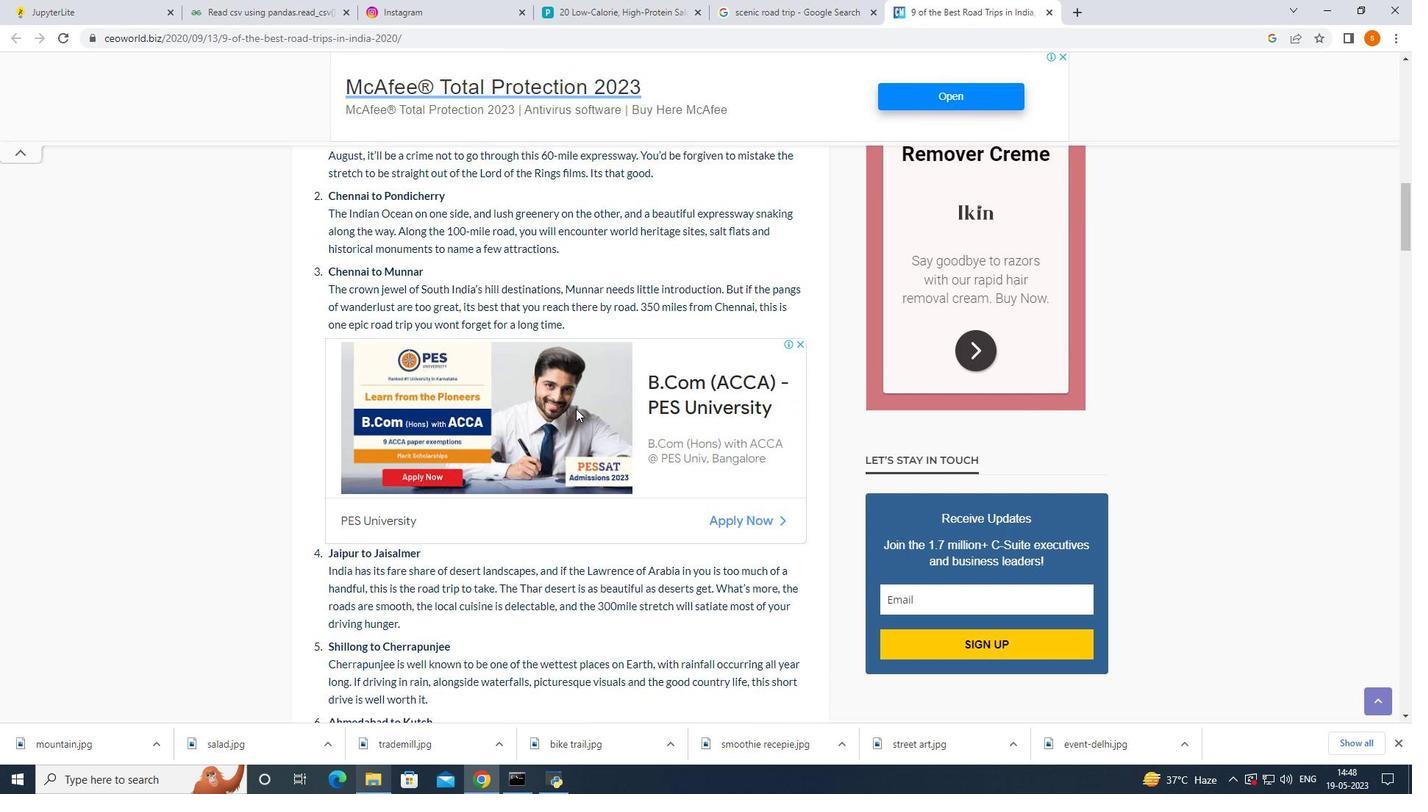 
Action: Mouse moved to (657, 503)
Screenshot: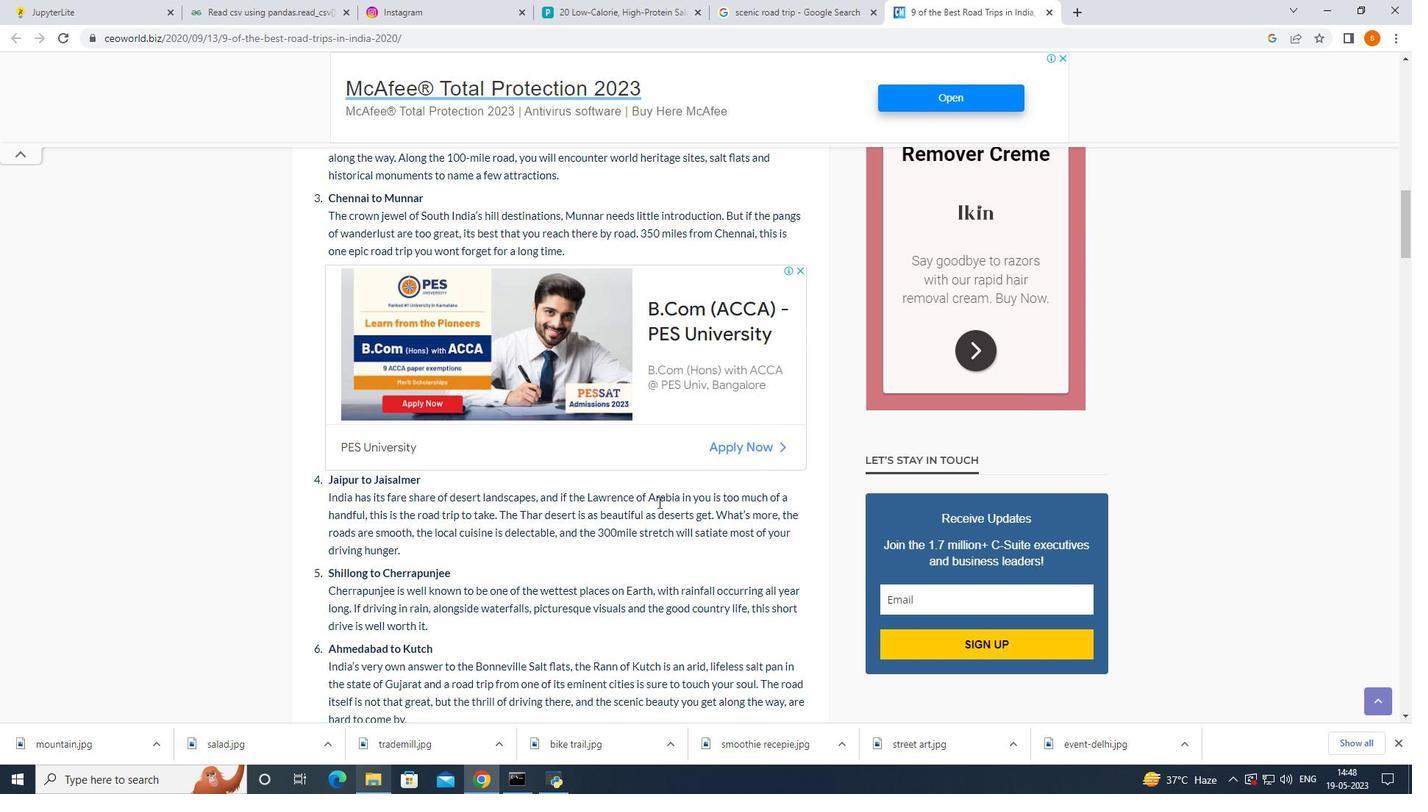 
Action: Mouse scrolled (657, 503) with delta (0, 0)
Screenshot: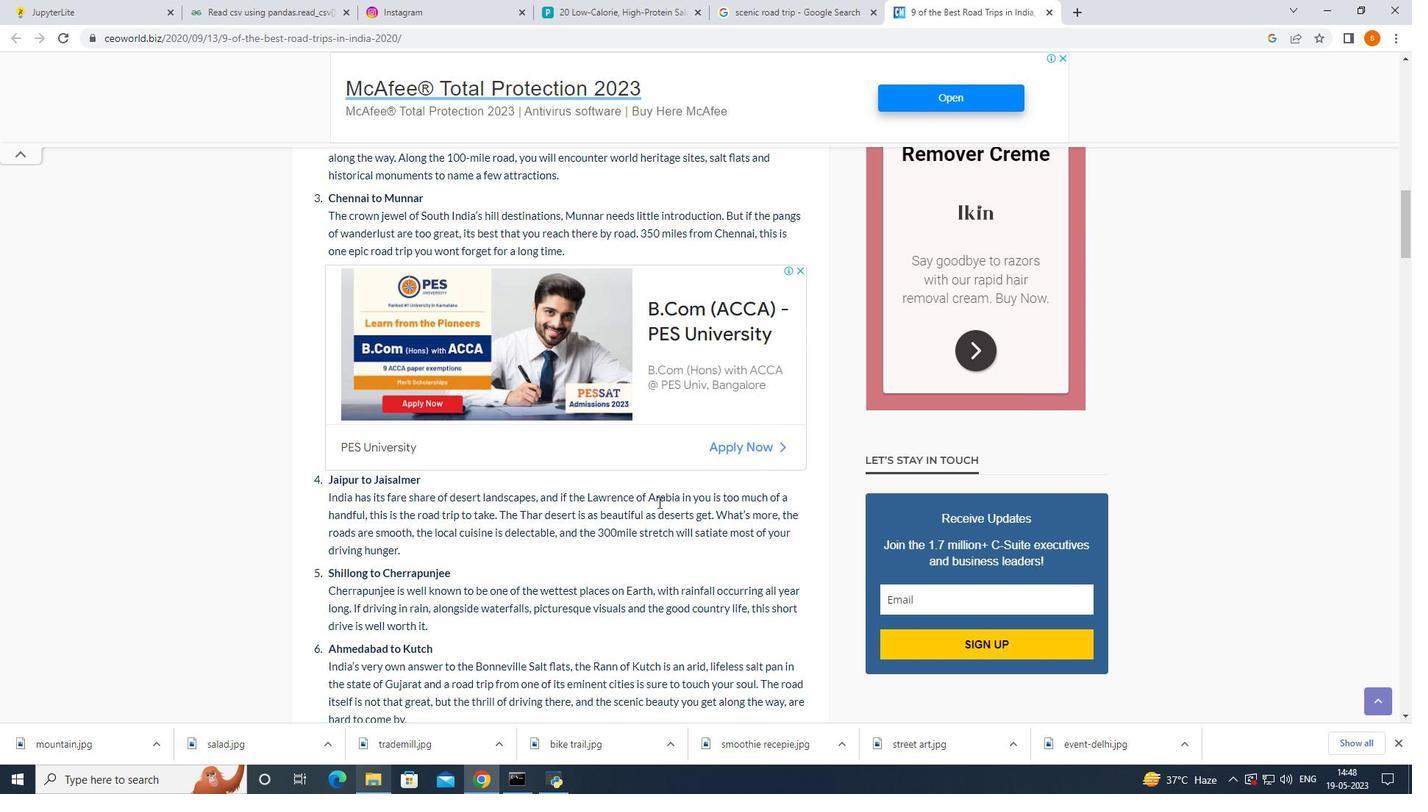 
Action: Mouse moved to (656, 506)
Screenshot: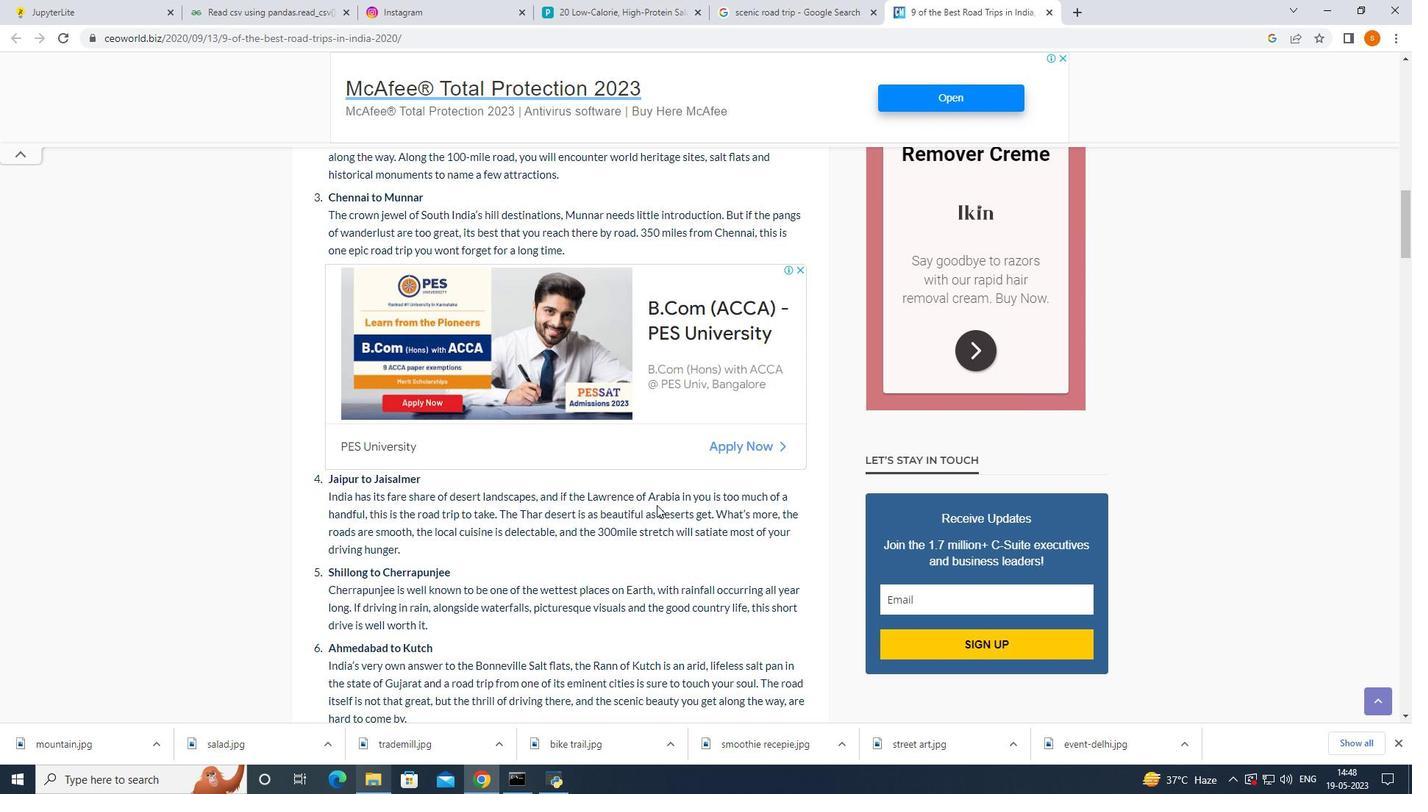 
Action: Mouse scrolled (656, 505) with delta (0, 0)
Screenshot: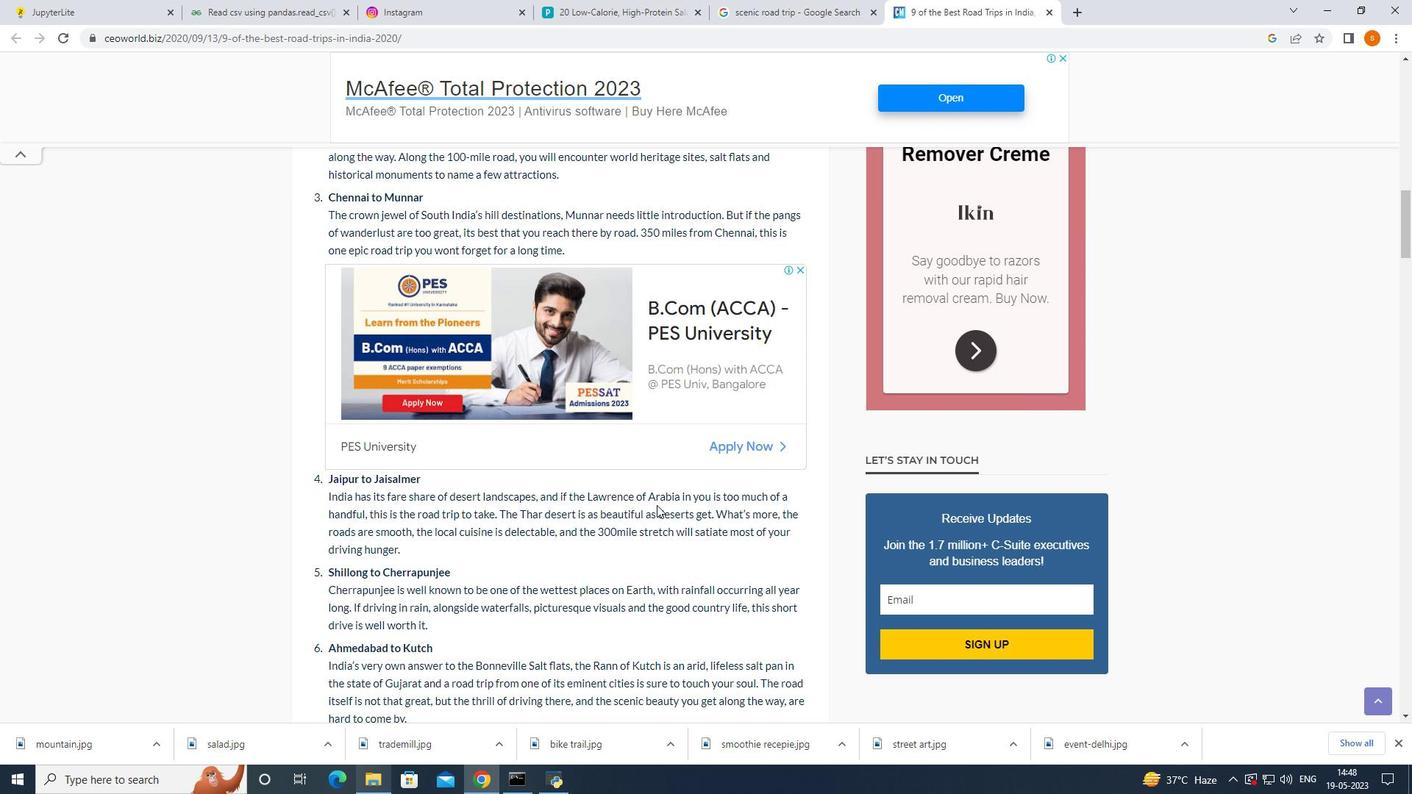 
Action: Mouse moved to (656, 506)
Screenshot: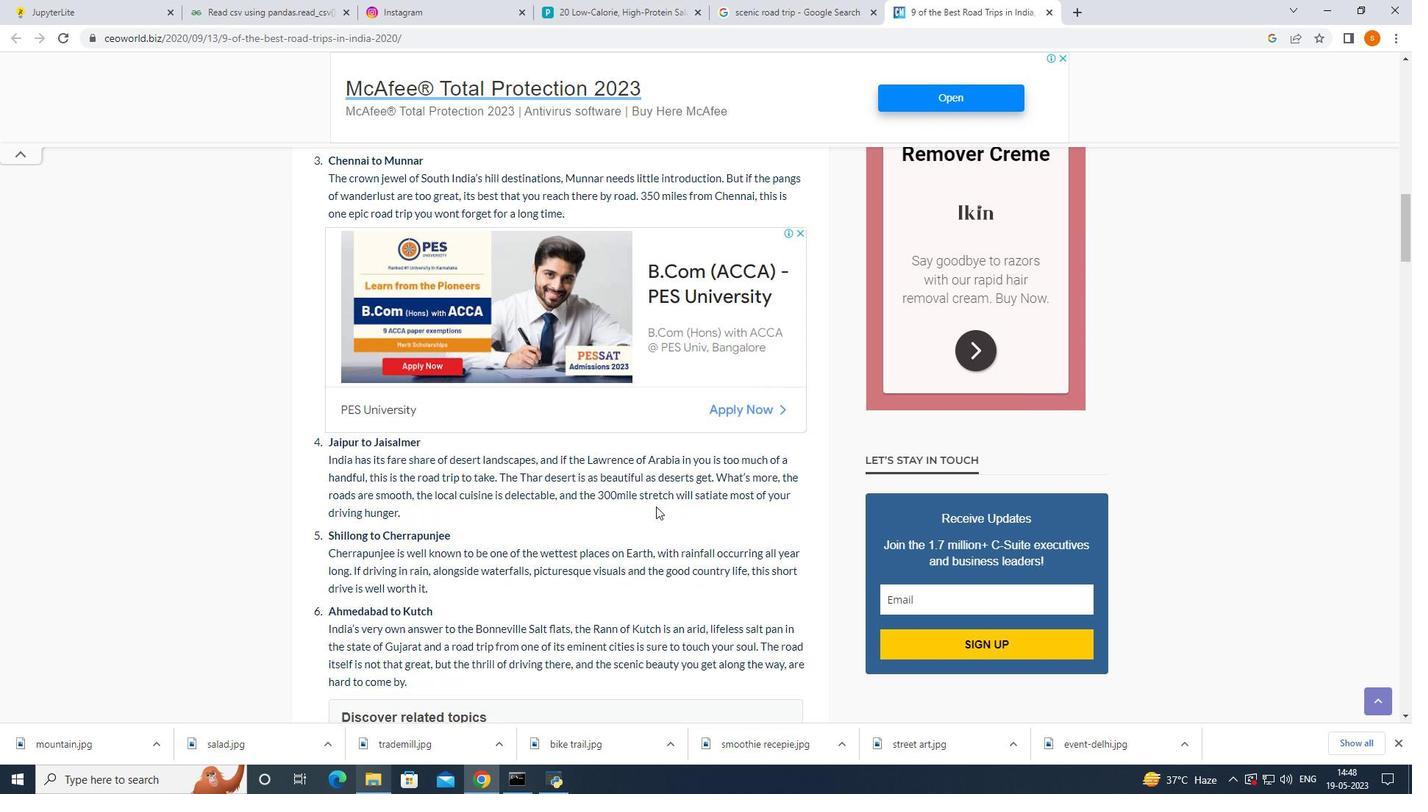 
Action: Mouse scrolled (656, 507) with delta (0, 0)
Screenshot: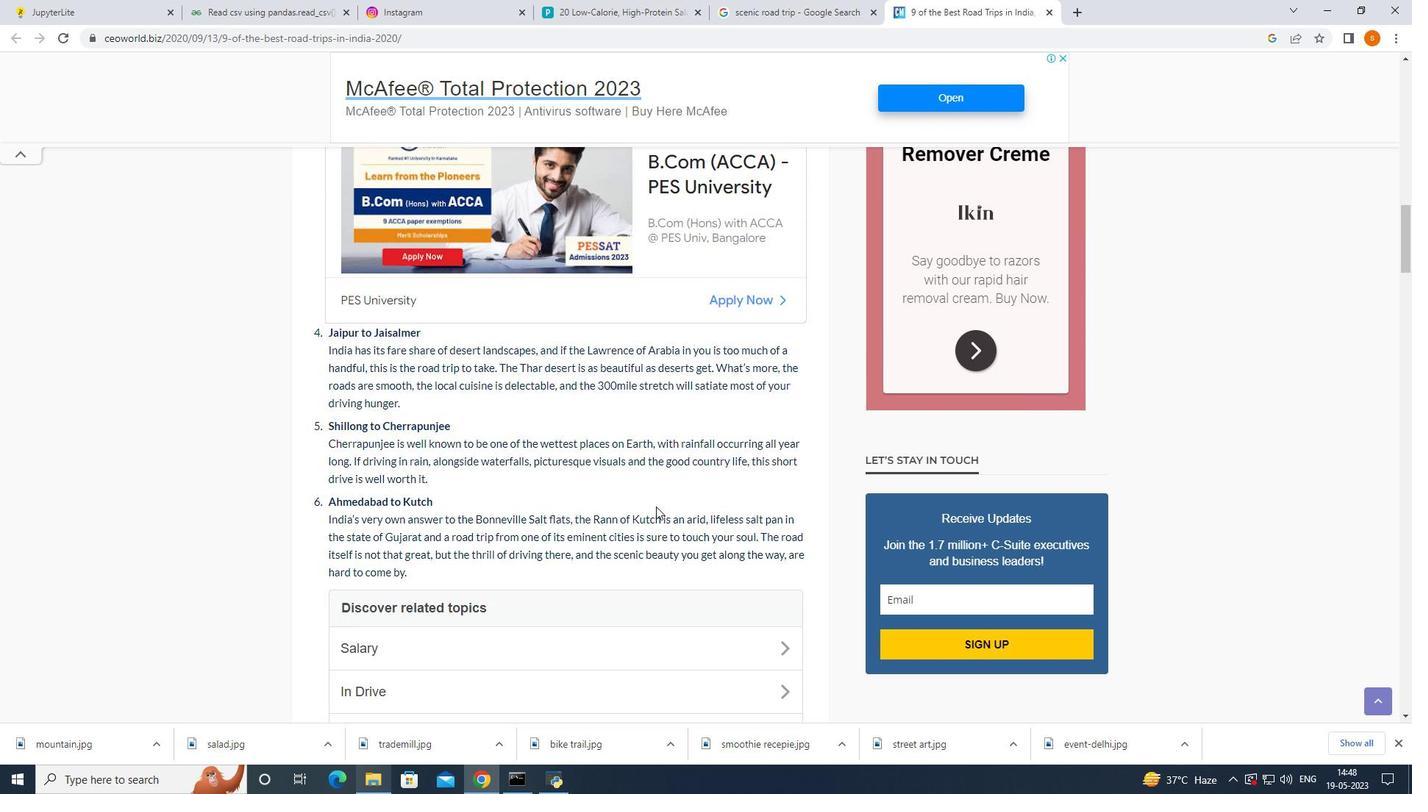 
Action: Mouse scrolled (656, 507) with delta (0, 0)
